 Task: Create a 3D-printable toothbrush cover.
Action: Mouse moved to (523, 404)
Screenshot: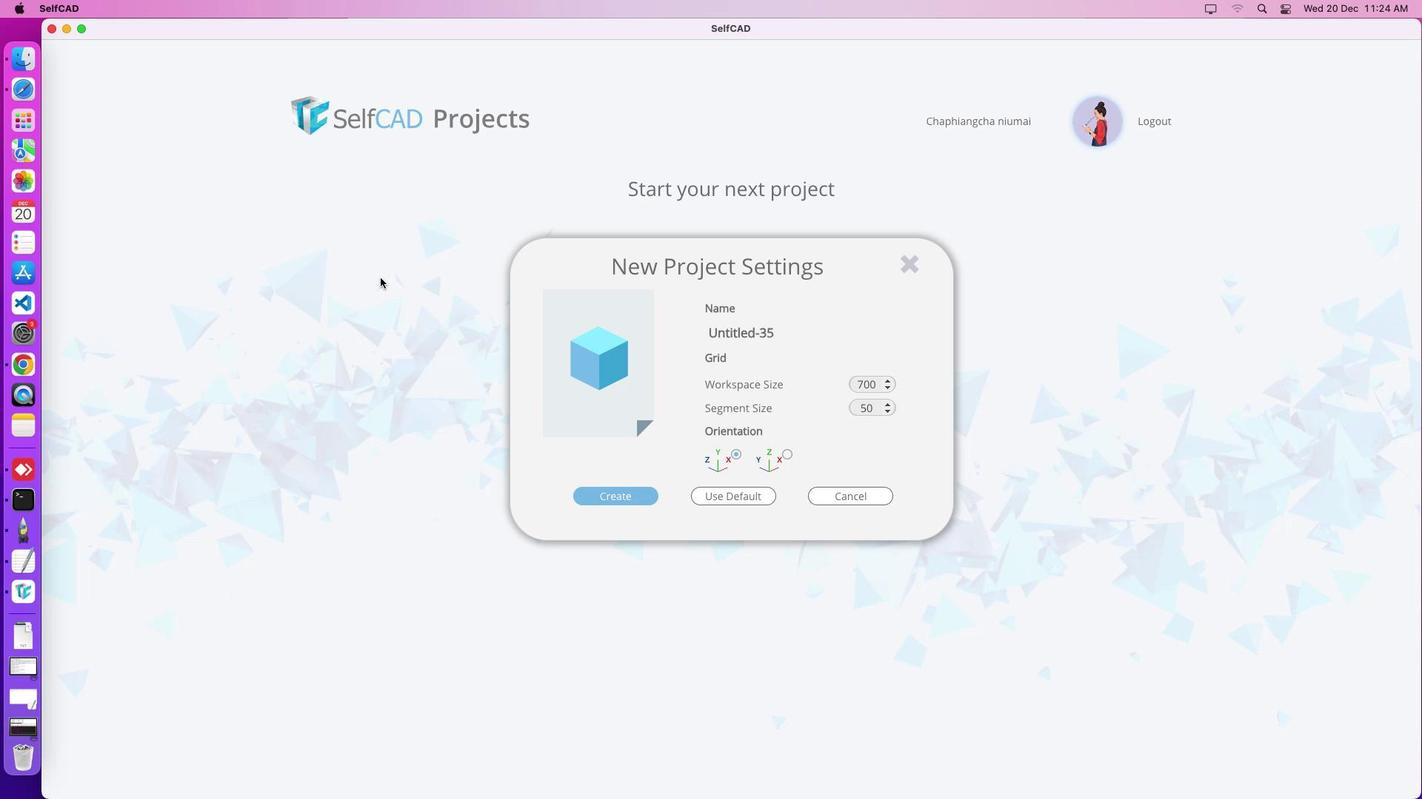 
Action: Mouse pressed left at (523, 404)
Screenshot: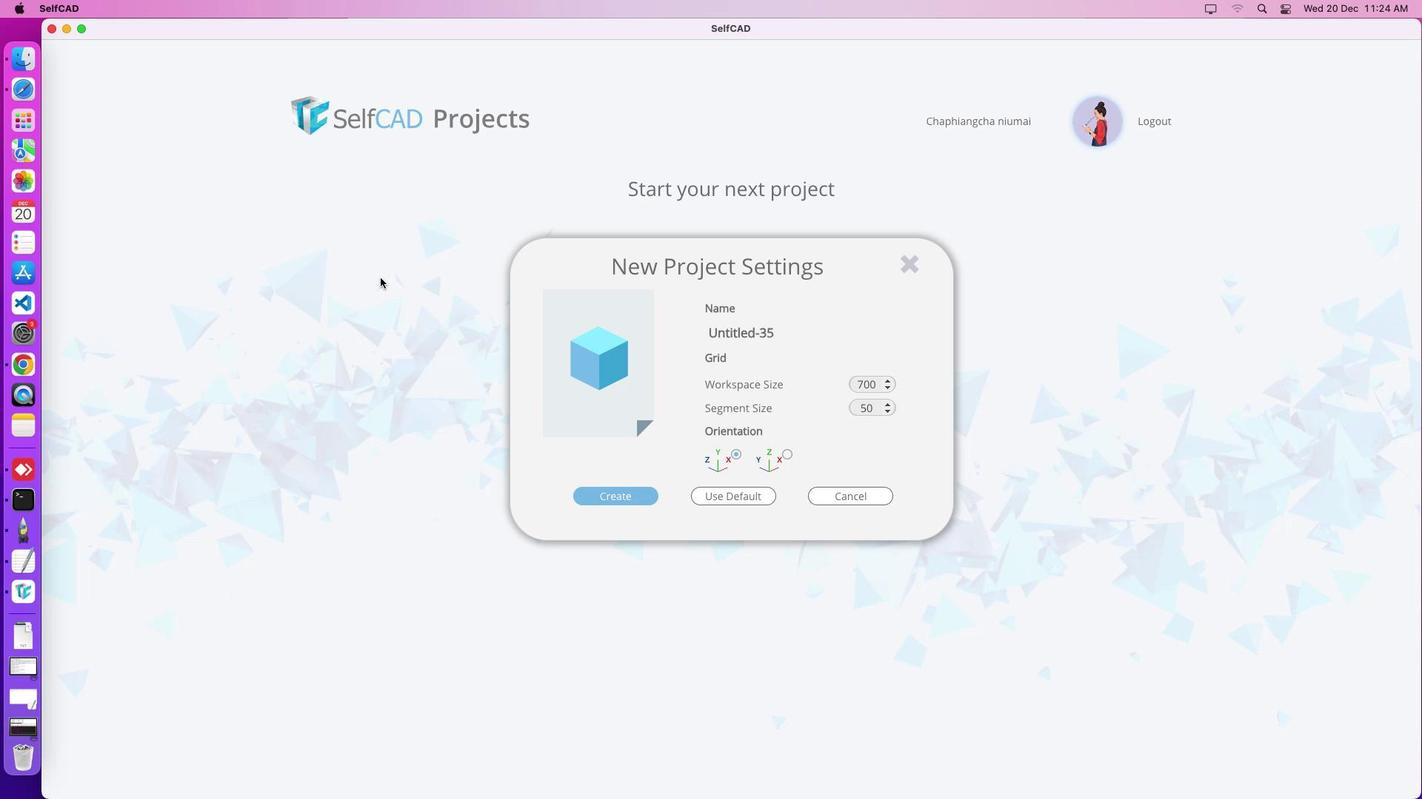 
Action: Mouse moved to (523, 403)
Screenshot: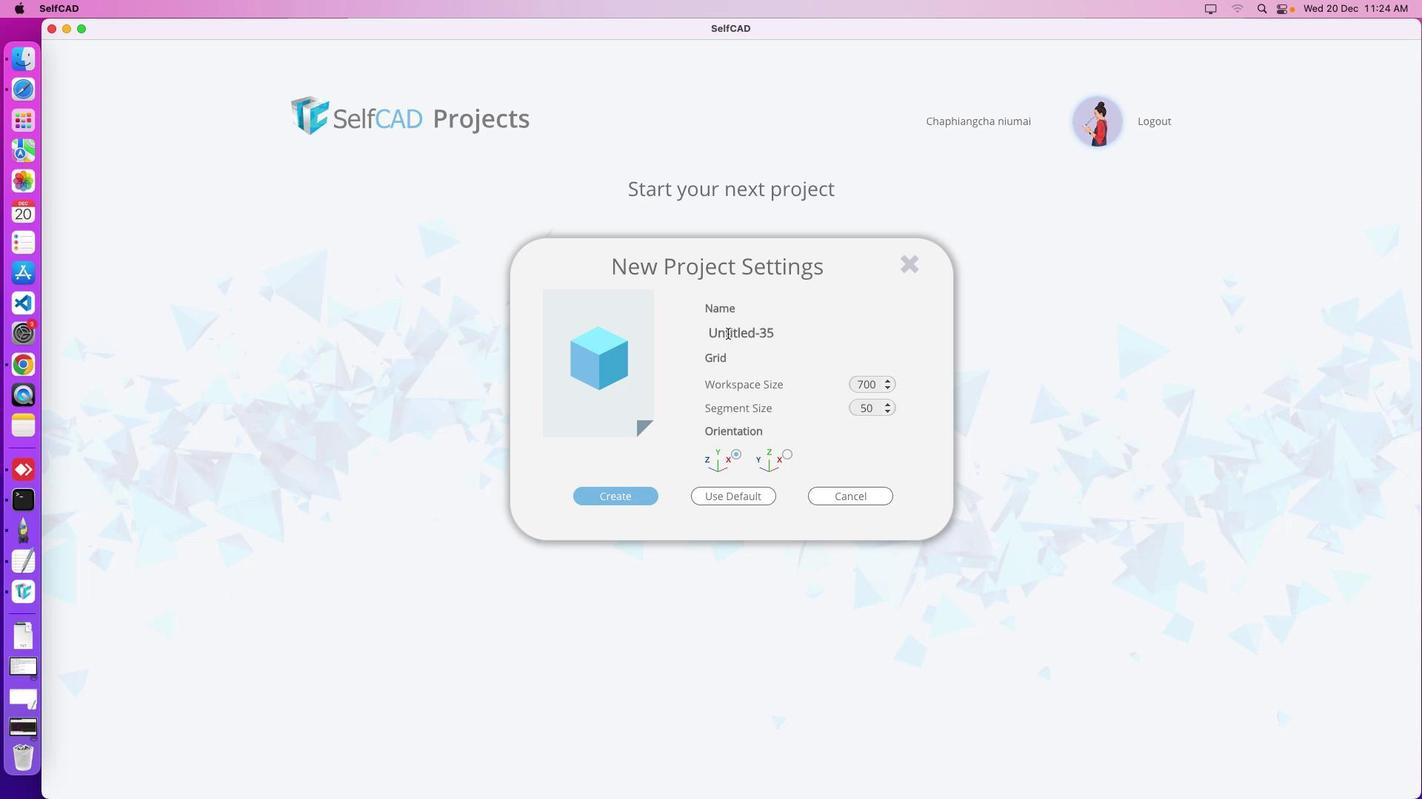 
Action: Mouse pressed left at (523, 403)
Screenshot: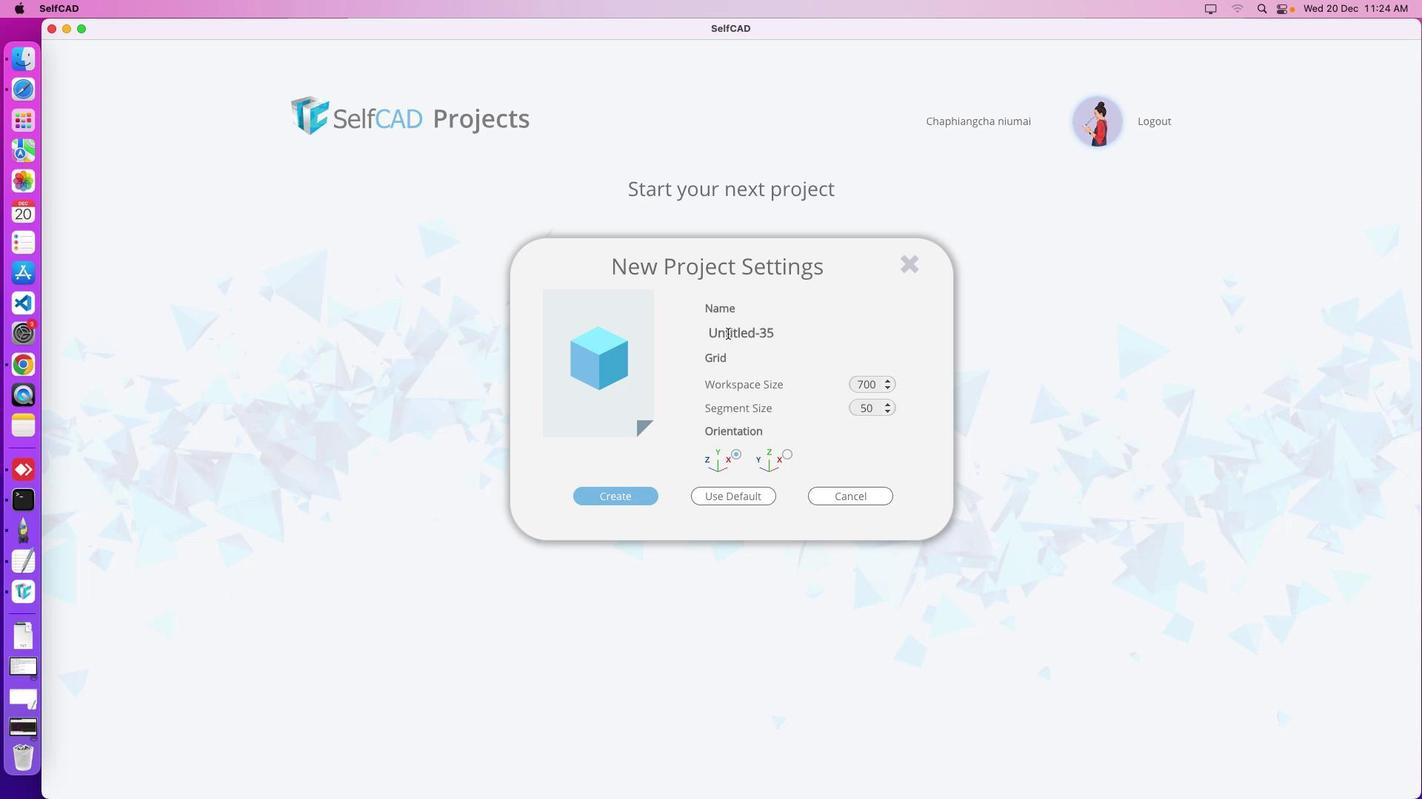 
Action: Mouse moved to (753, 424)
Screenshot: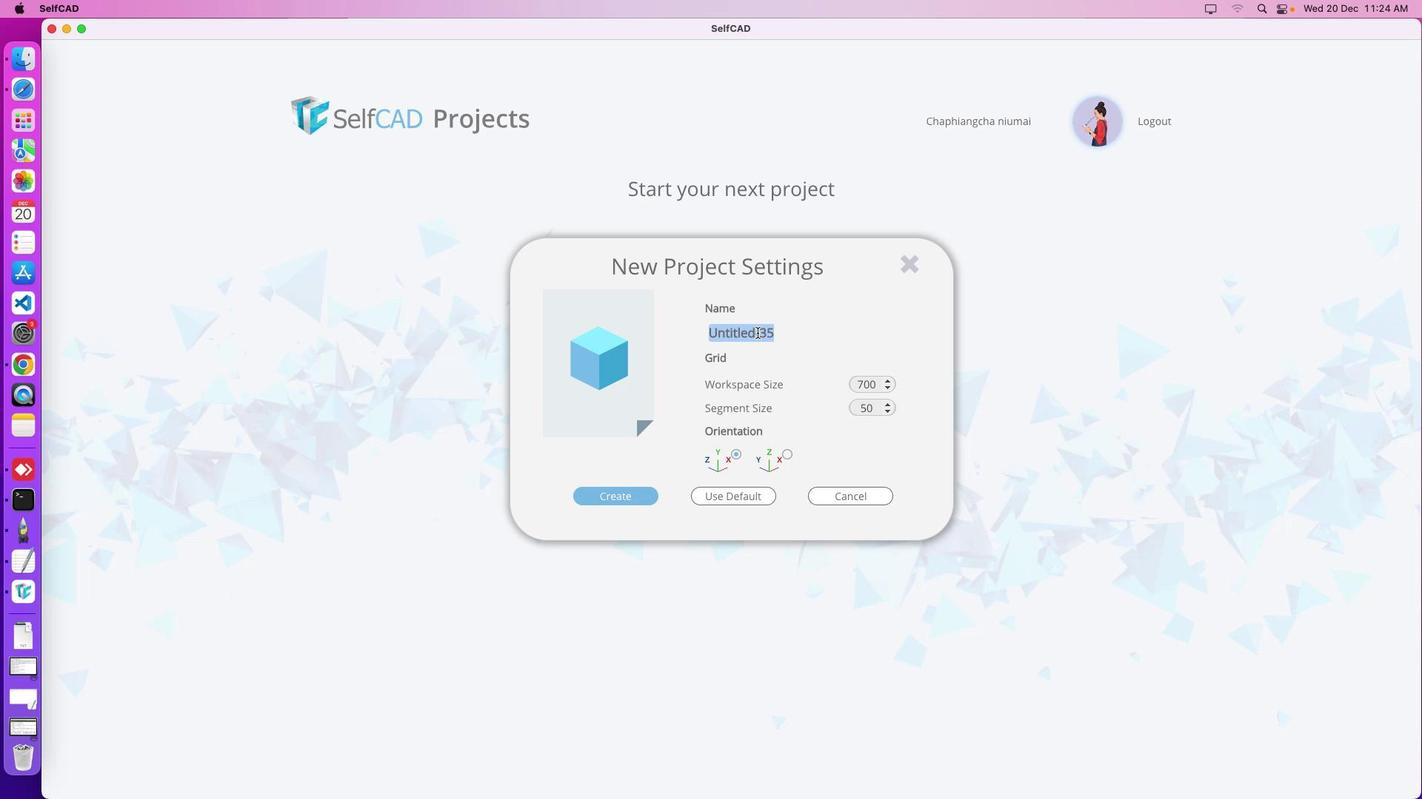 
Action: Mouse pressed left at (753, 424)
Screenshot: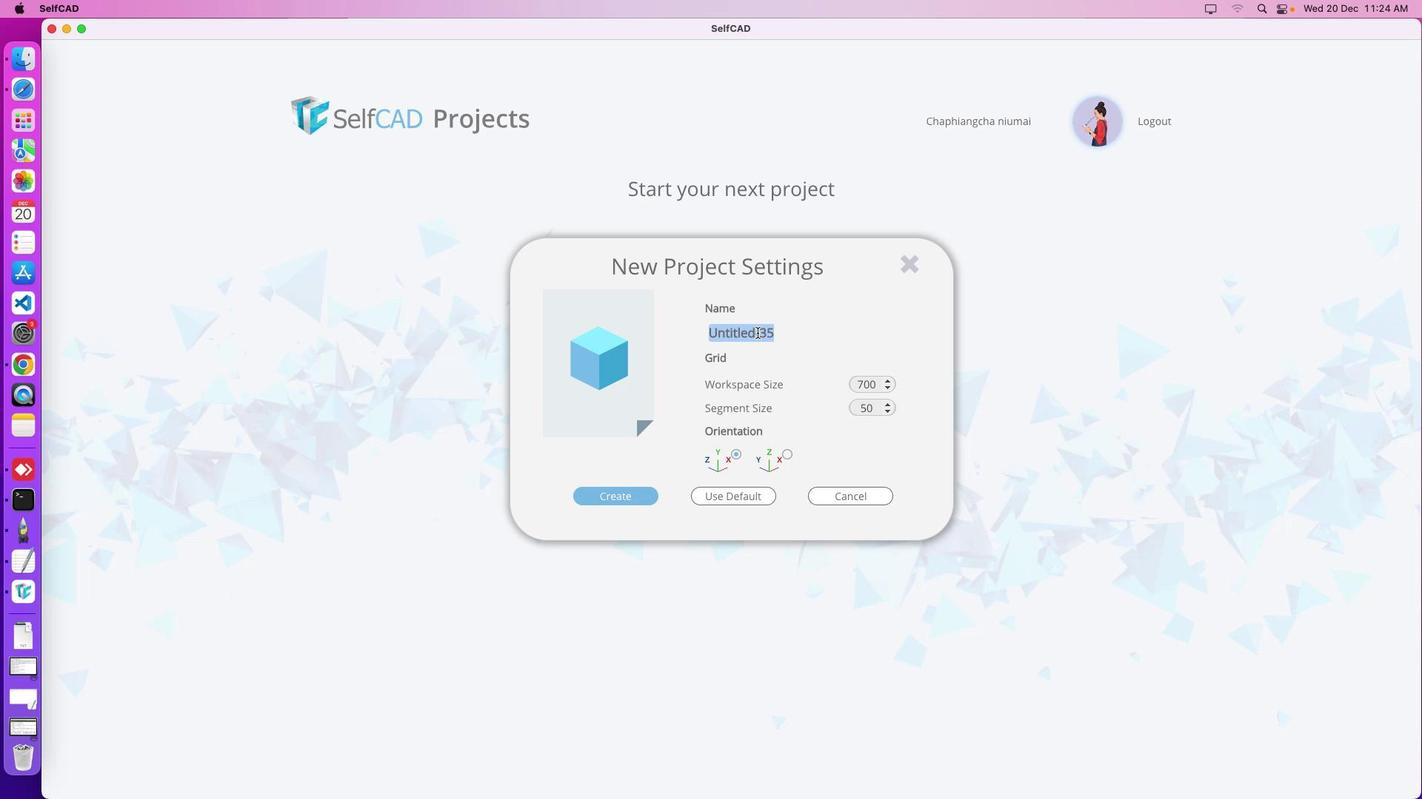
Action: Mouse pressed left at (753, 424)
Screenshot: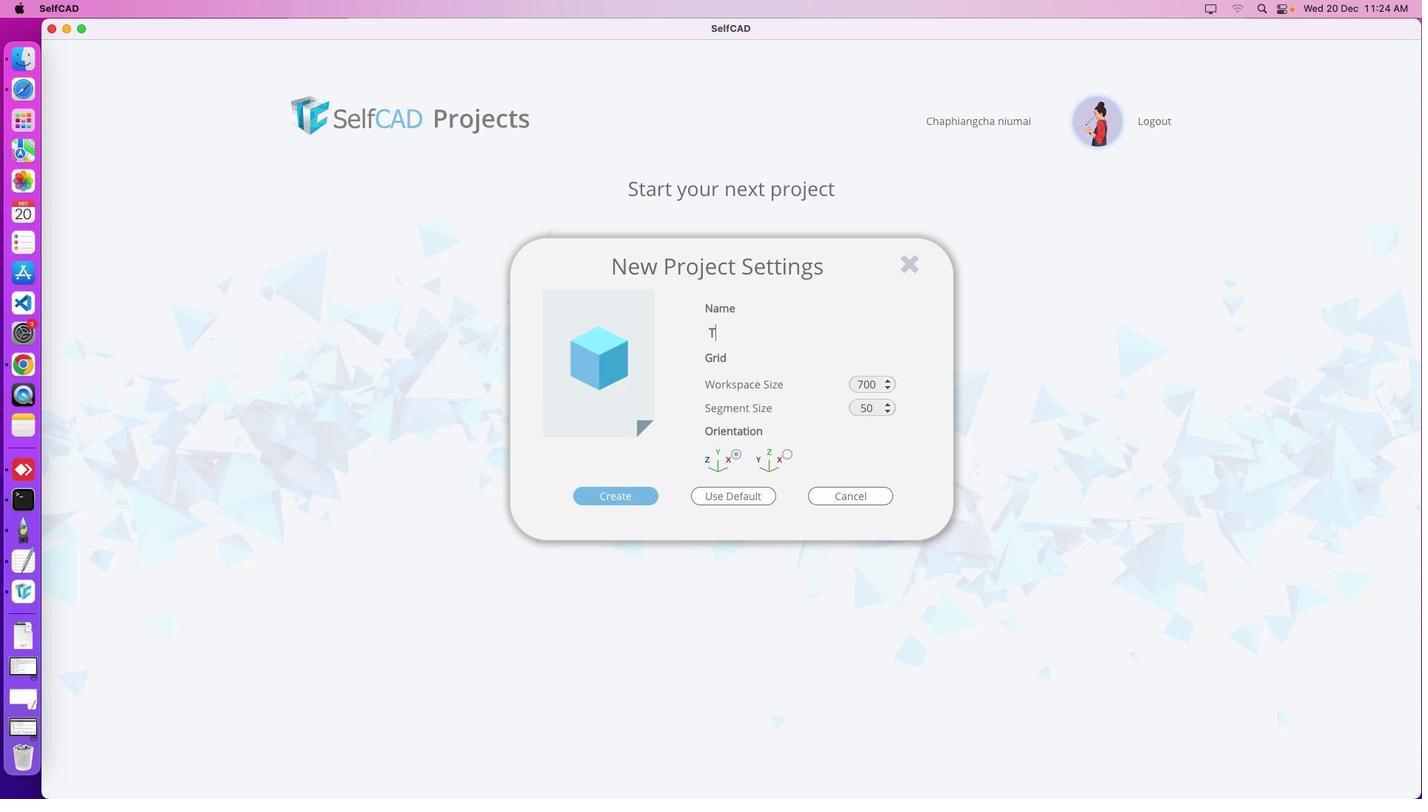 
Action: Mouse pressed left at (753, 424)
Screenshot: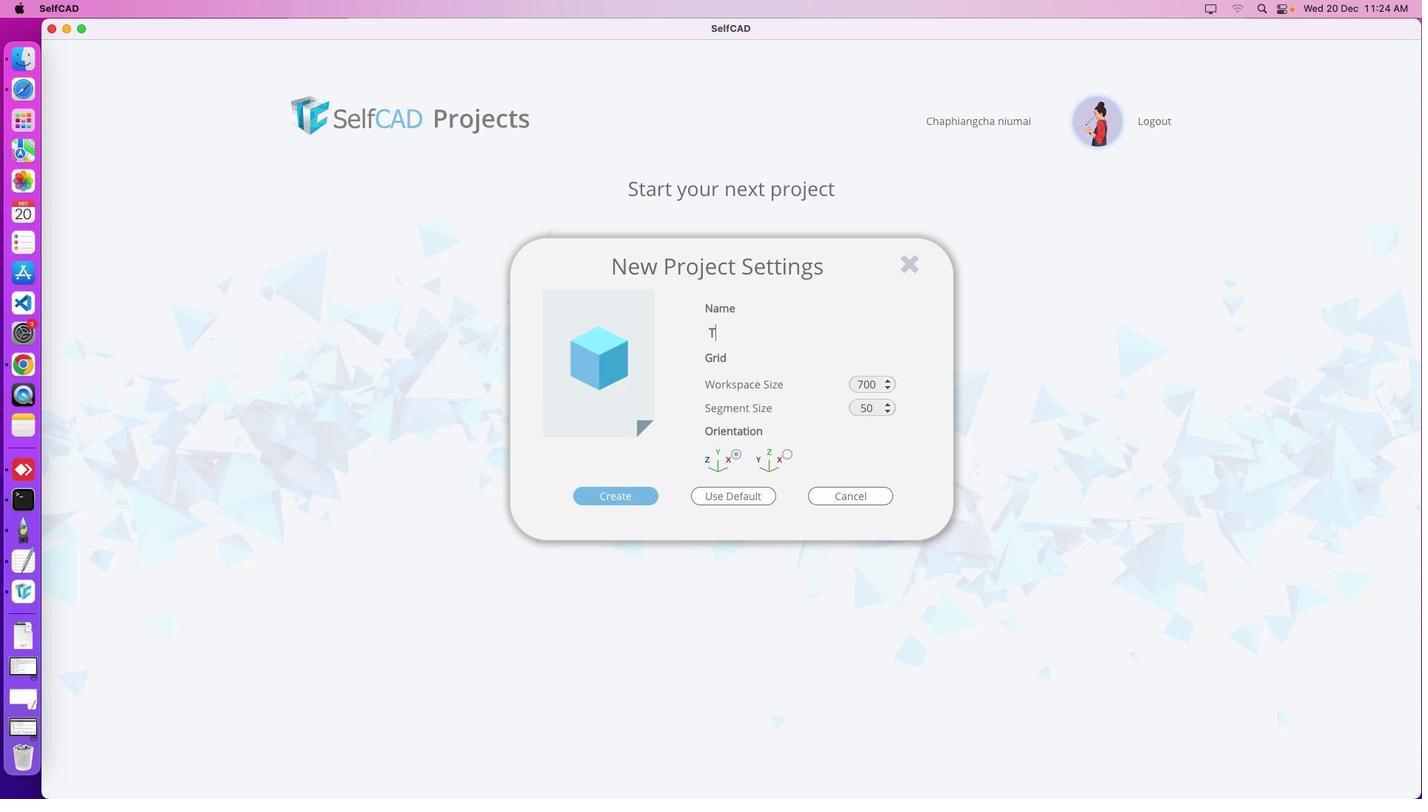 
Action: Mouse moved to (755, 424)
Screenshot: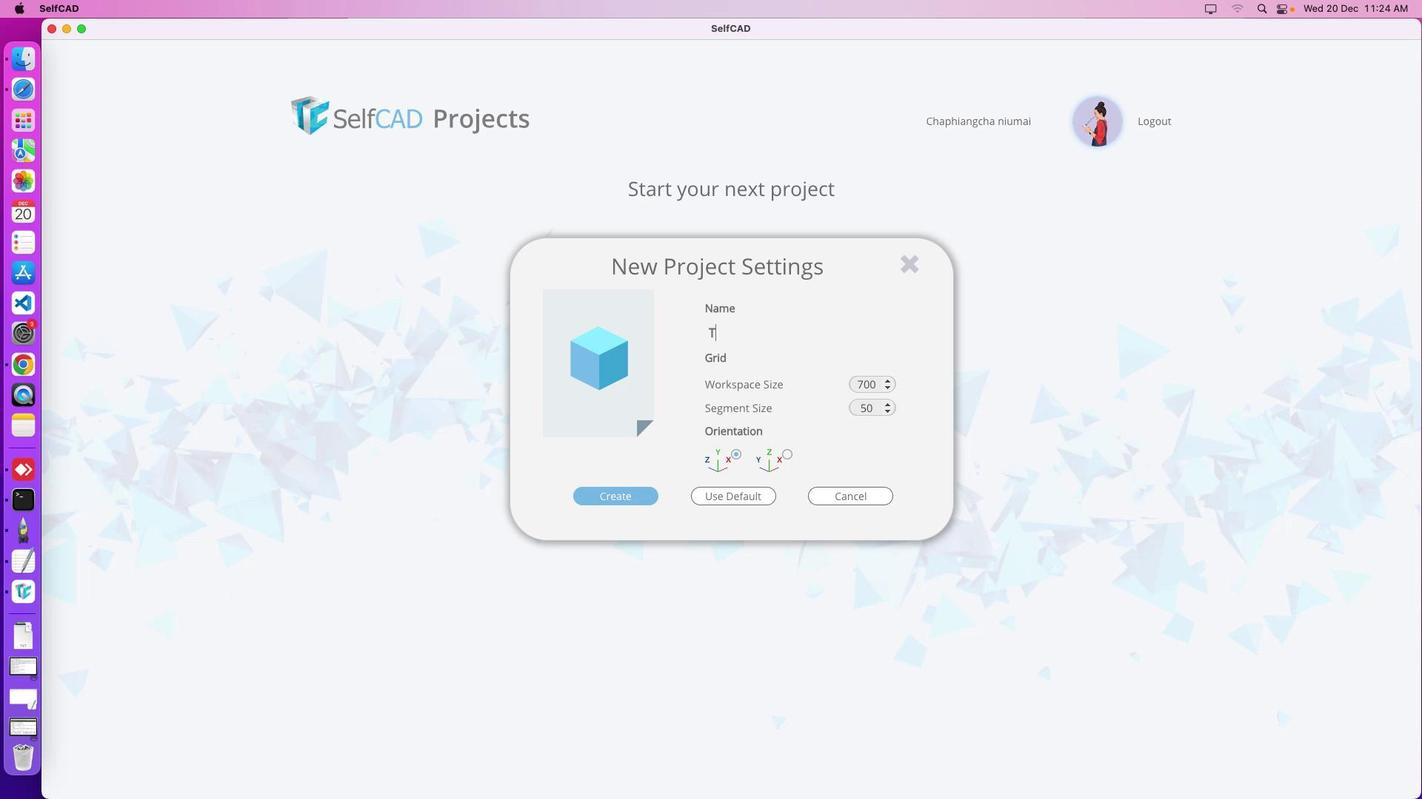 
Action: Key pressed Key.shift_r'T''O''O'
Screenshot: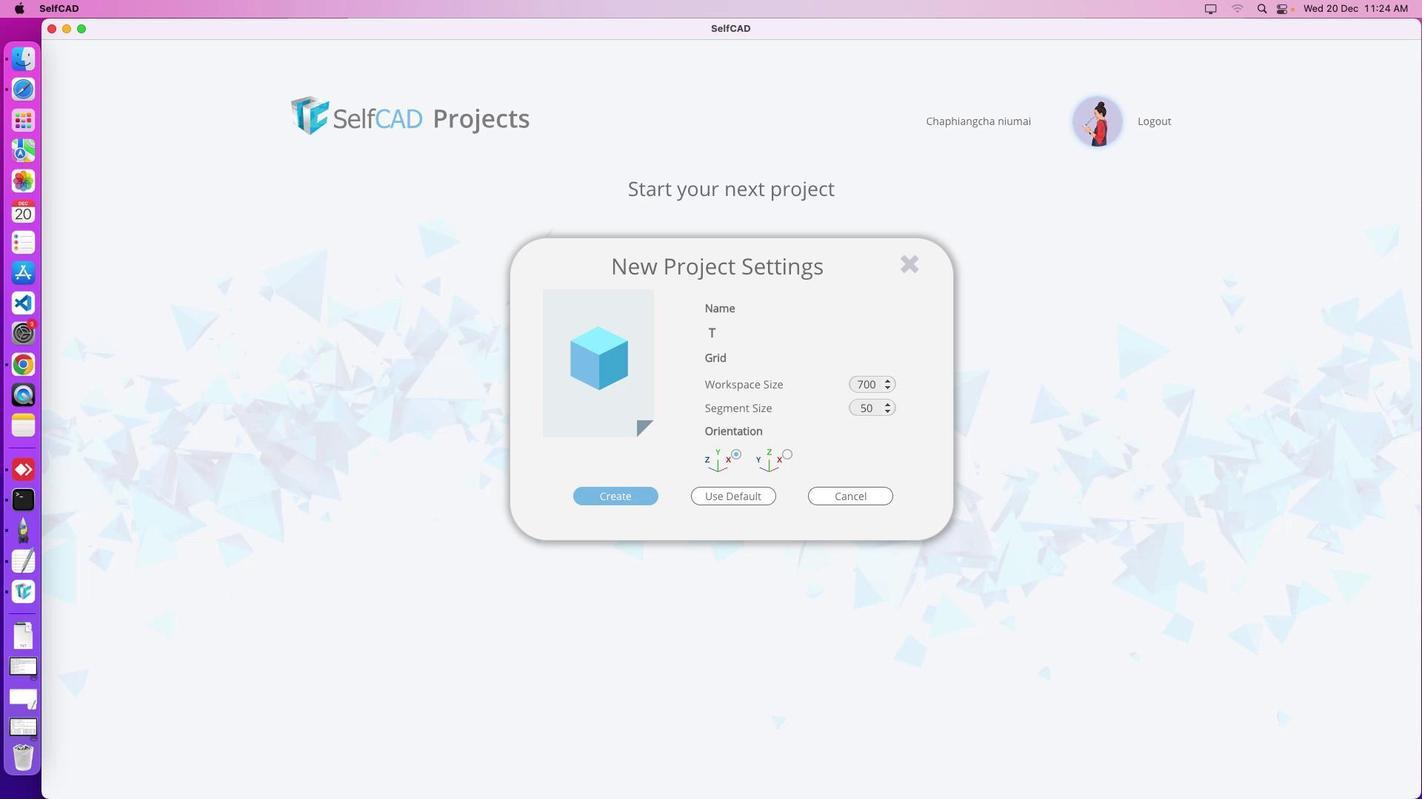 
Action: Mouse moved to (775, 425)
Screenshot: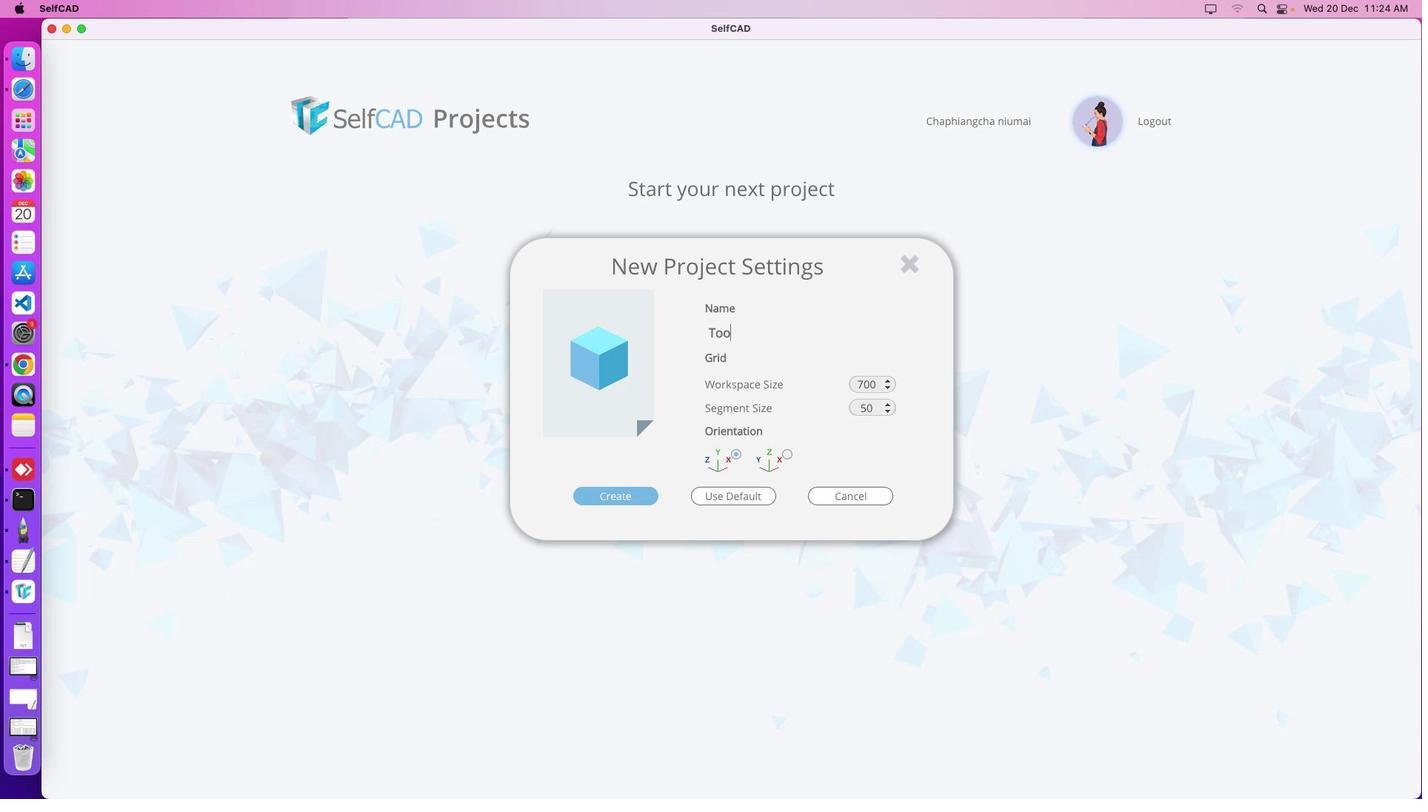 
Action: Key pressed Key.backspace
Screenshot: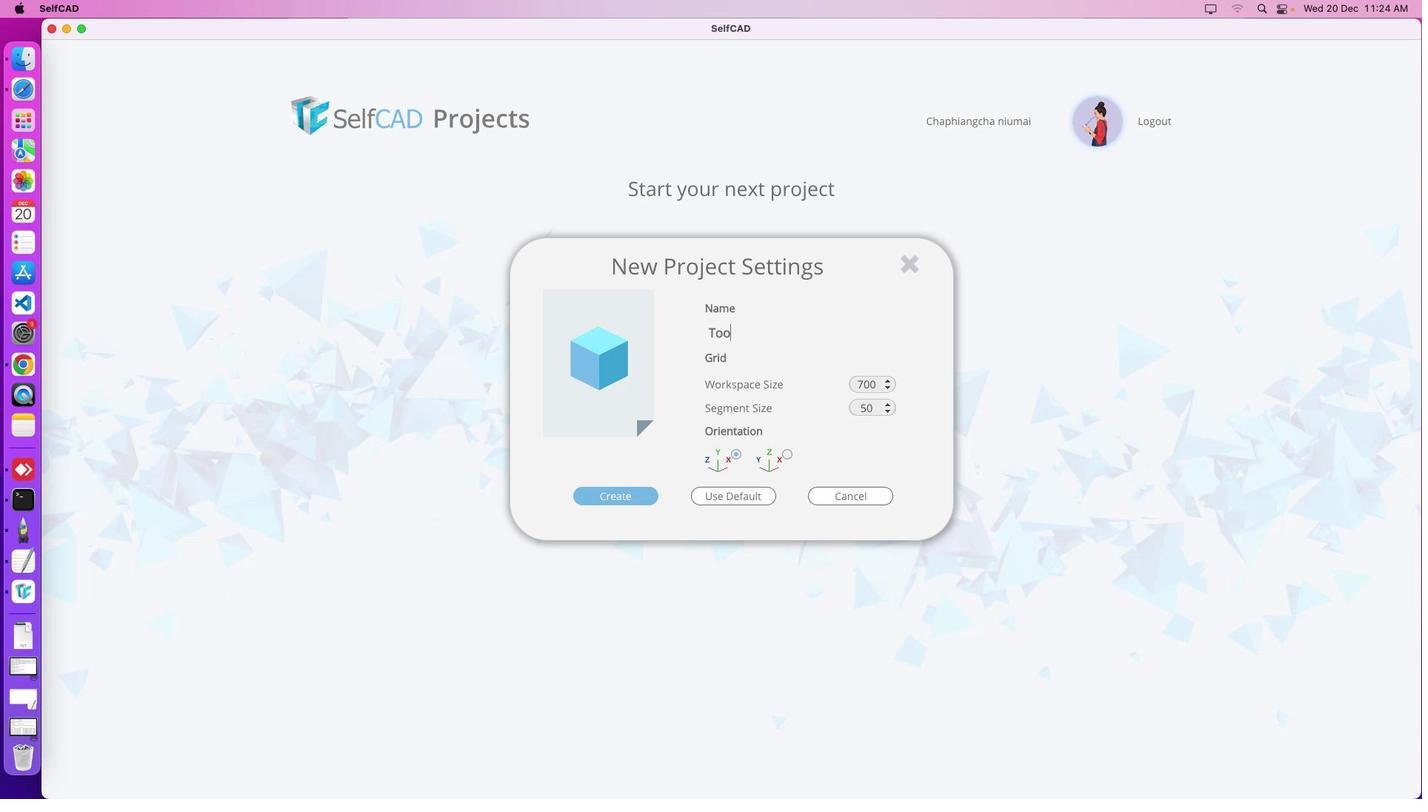 
Action: Mouse moved to (777, 425)
Screenshot: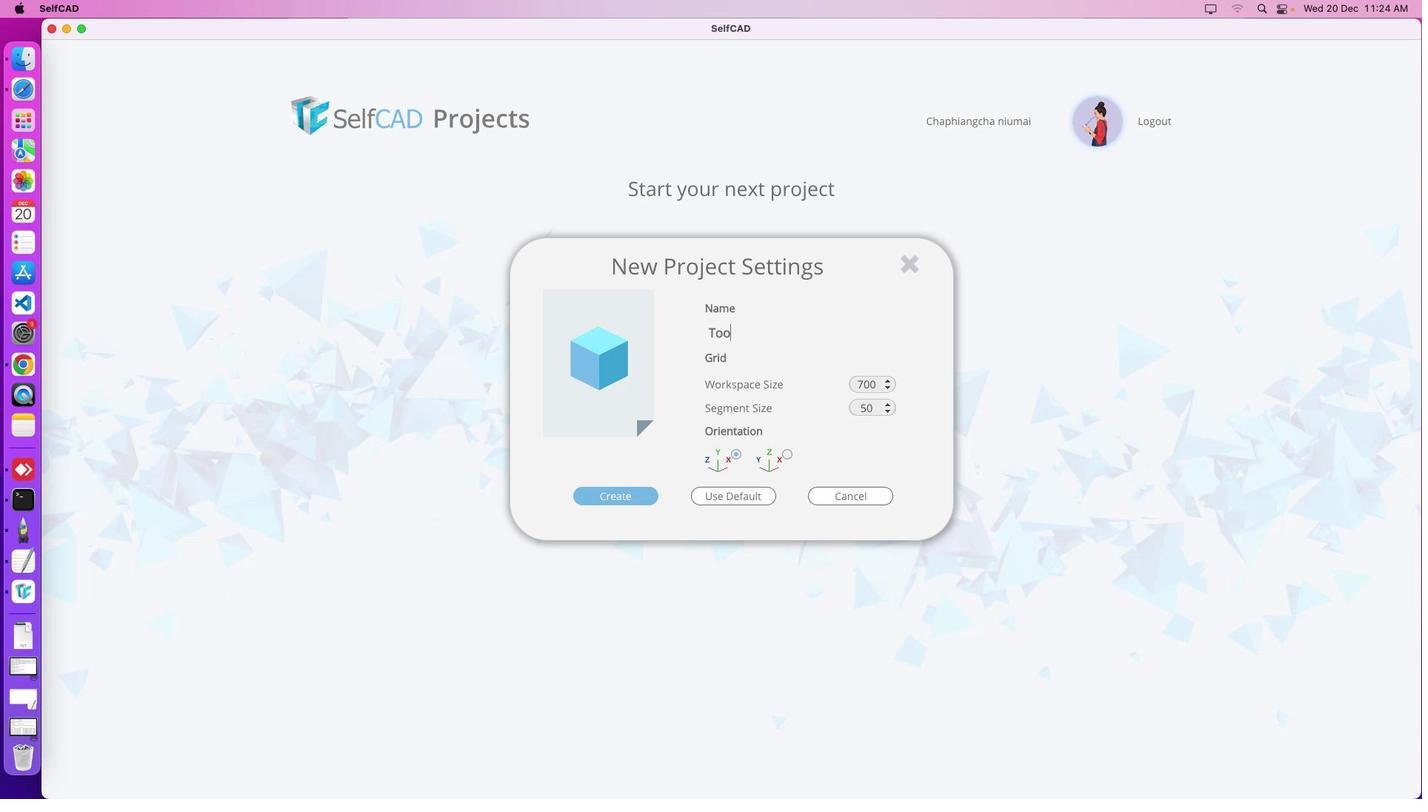 
Action: Key pressed Key.backspace'o''o''t''h''b''r''u''s''h'Key.space'h''o''l''d''e''r'Key.enter
Screenshot: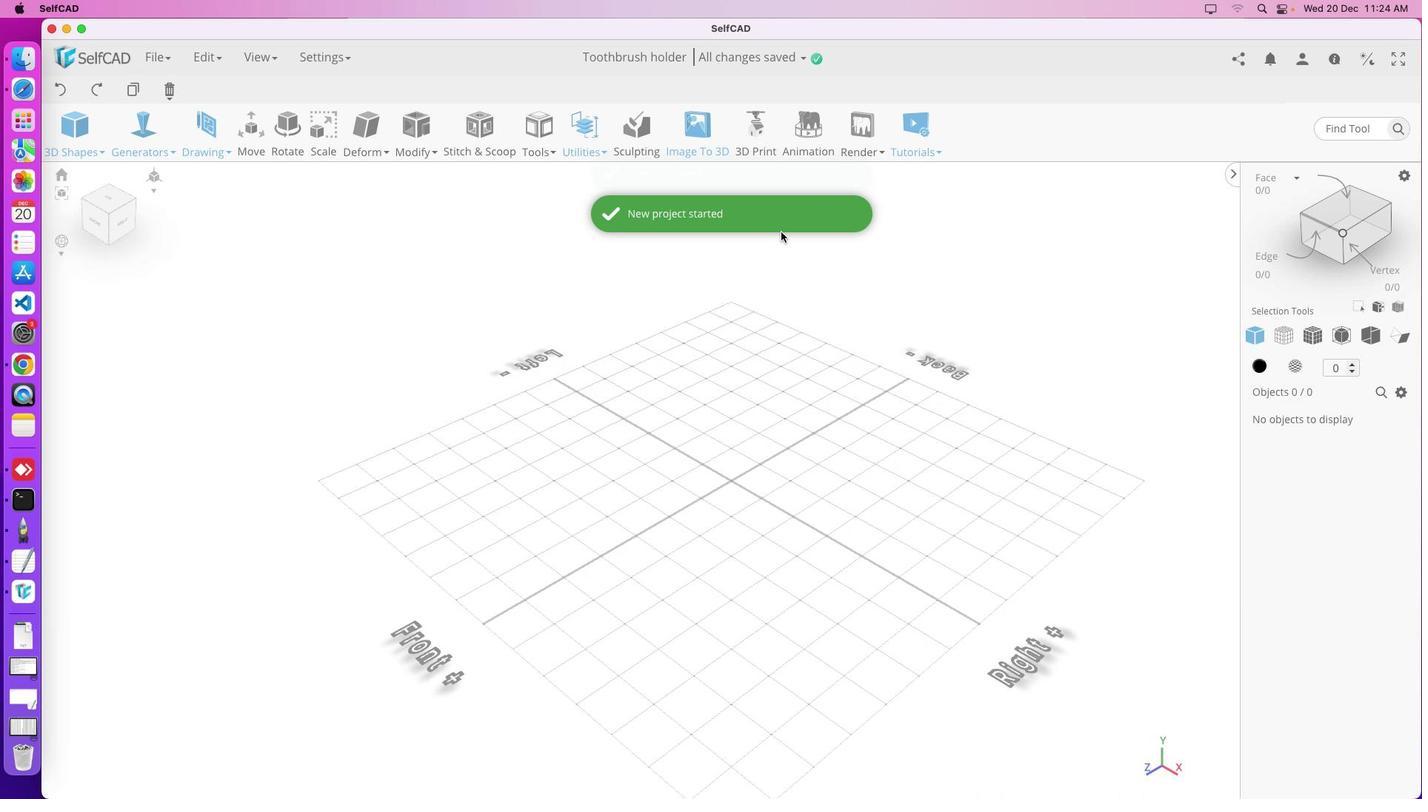 
Action: Mouse moved to (965, 382)
Screenshot: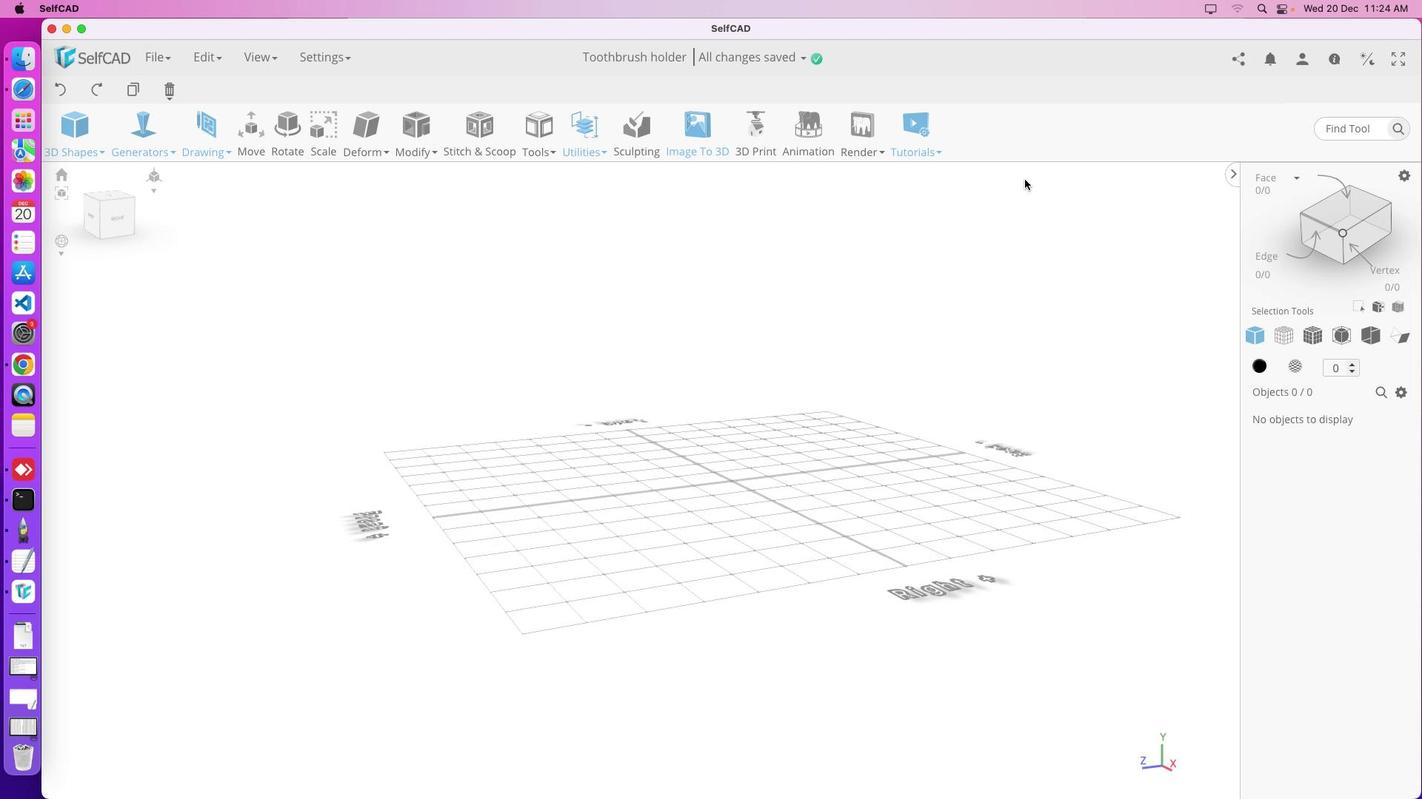 
Action: Mouse pressed left at (965, 382)
Screenshot: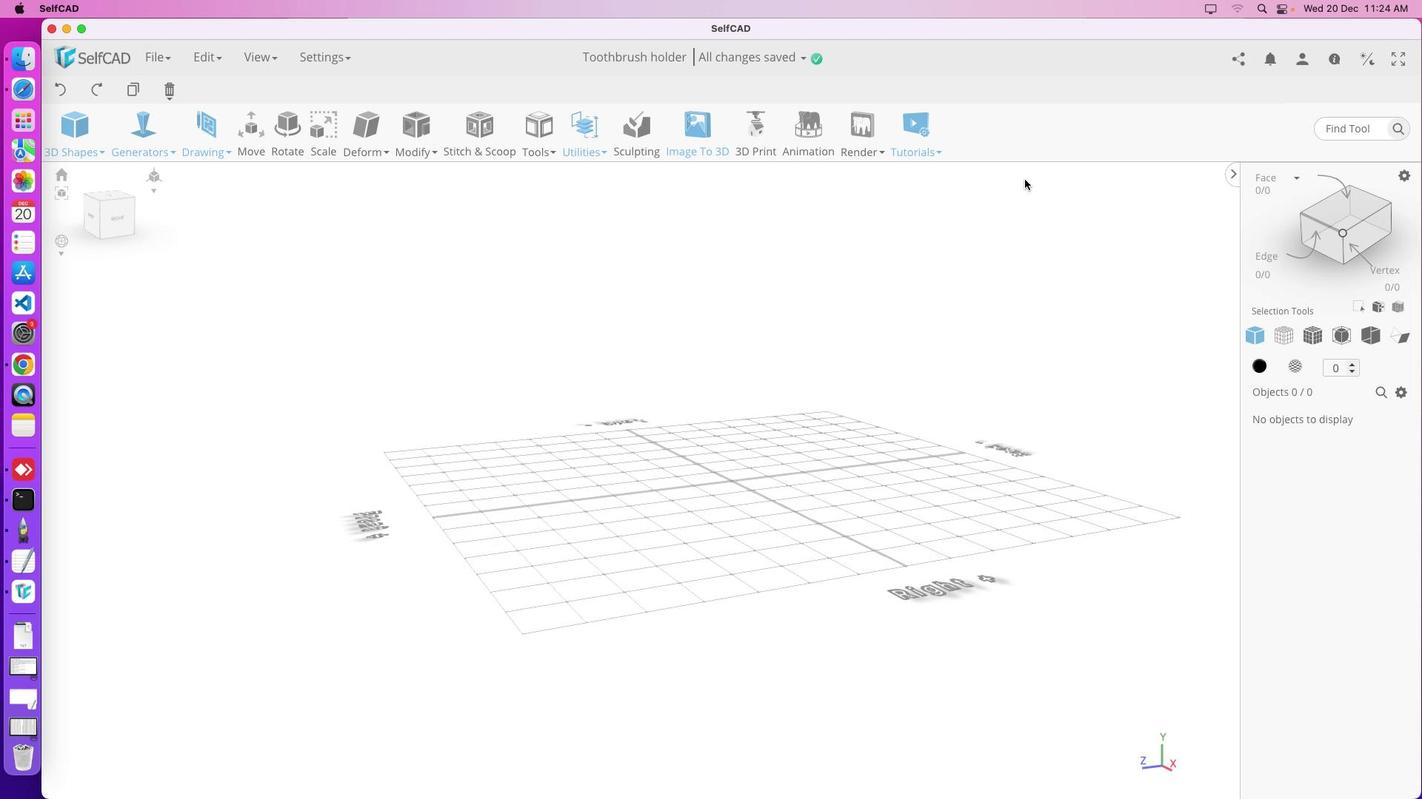 
Action: Mouse moved to (337, 370)
Screenshot: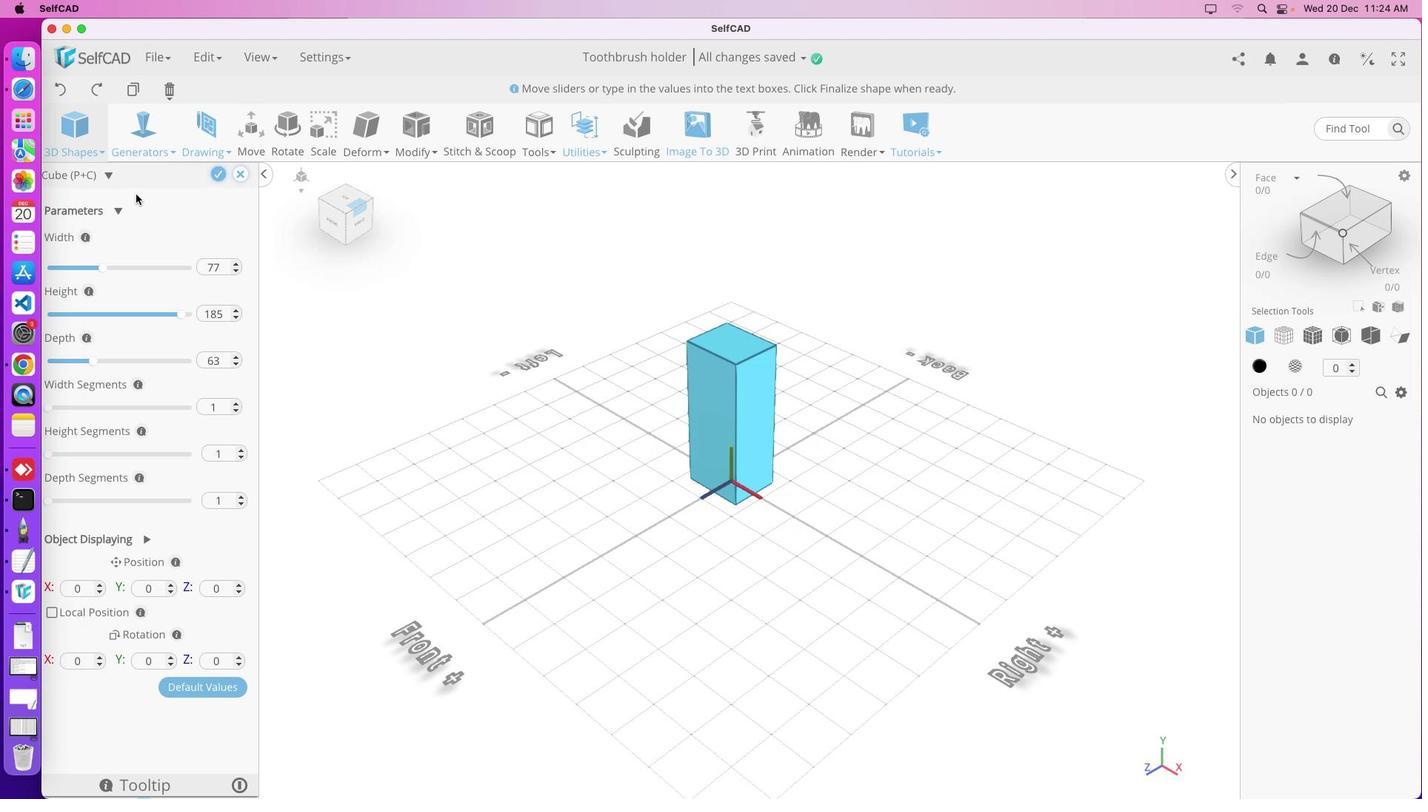 
Action: Mouse pressed left at (337, 370)
Screenshot: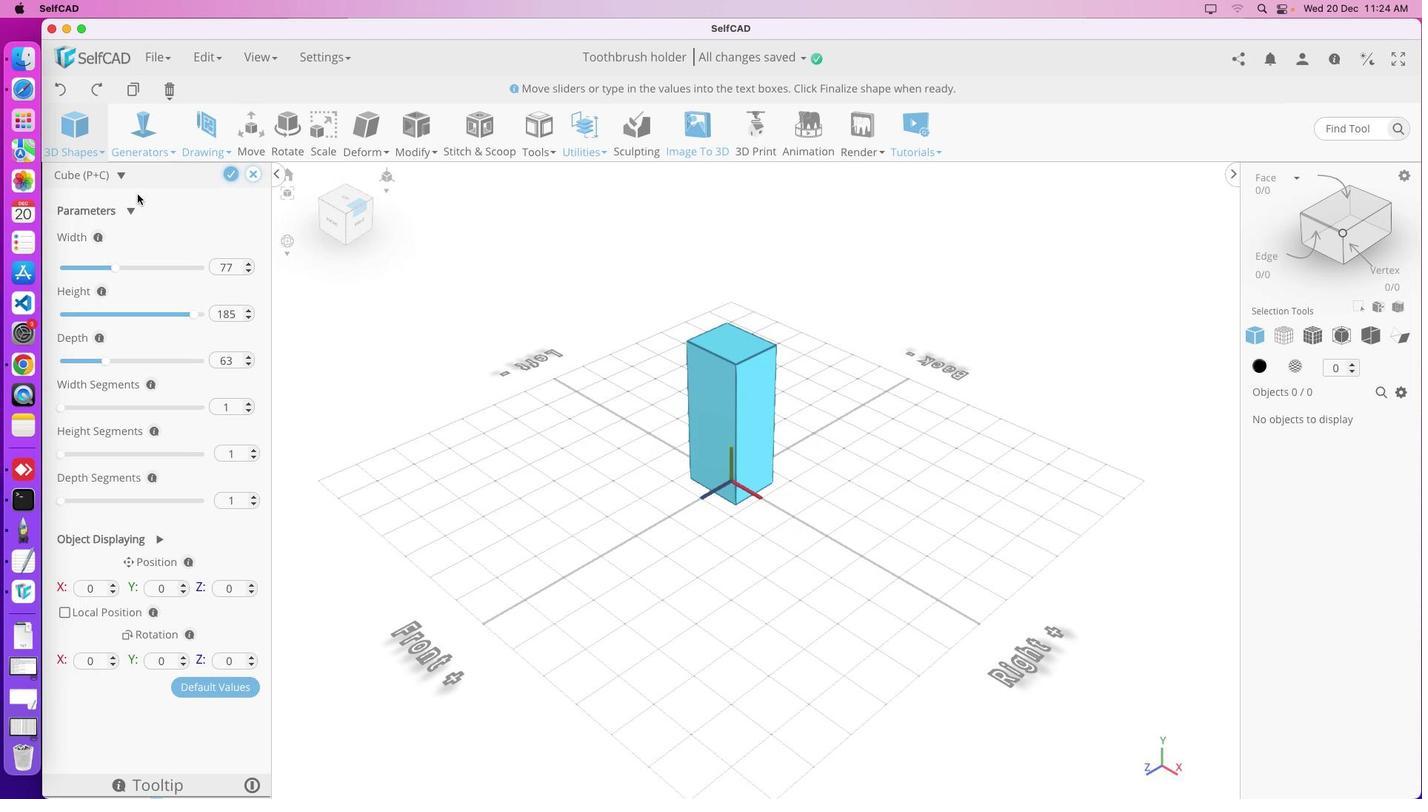 
Action: Mouse moved to (359, 399)
Screenshot: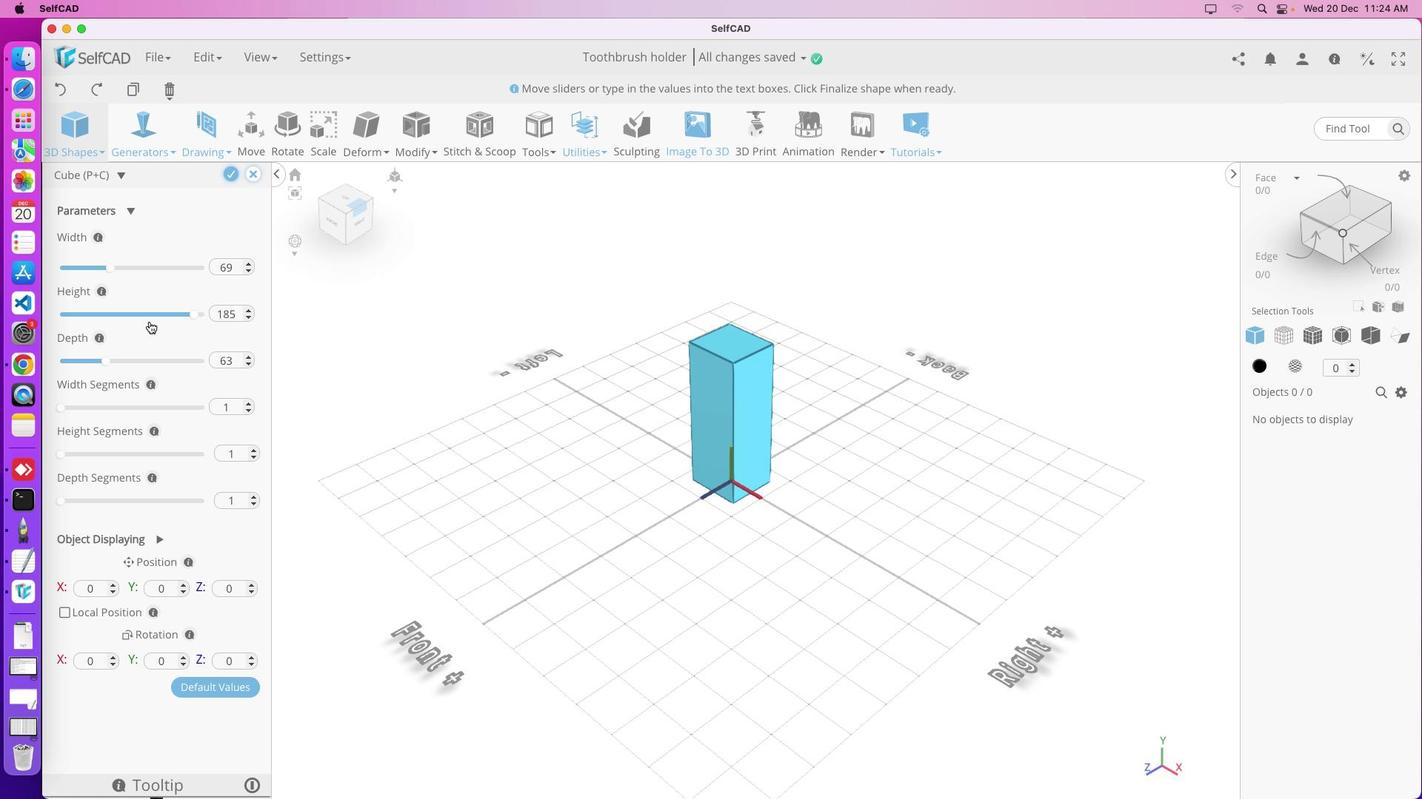 
Action: Mouse pressed left at (359, 399)
Screenshot: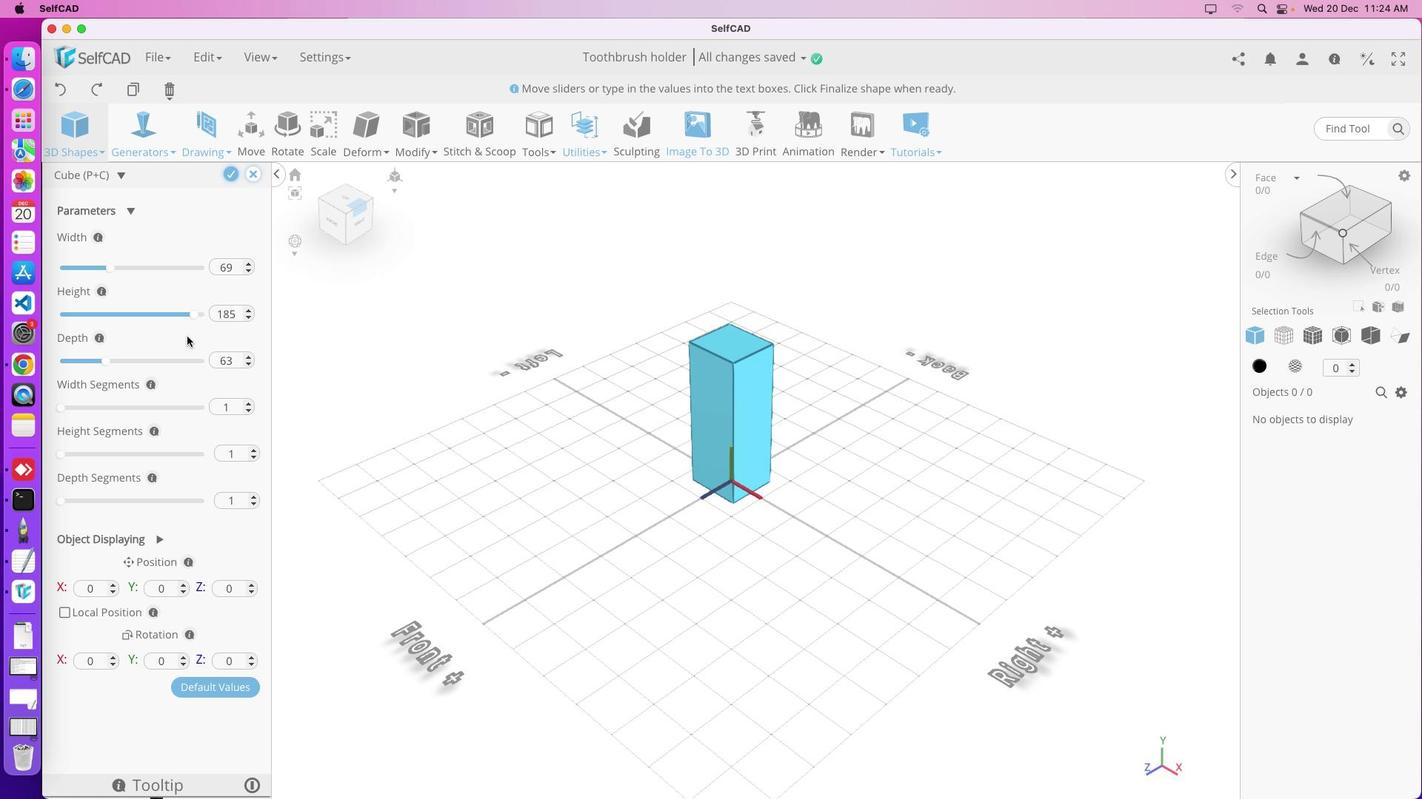 
Action: Mouse moved to (352, 433)
Screenshot: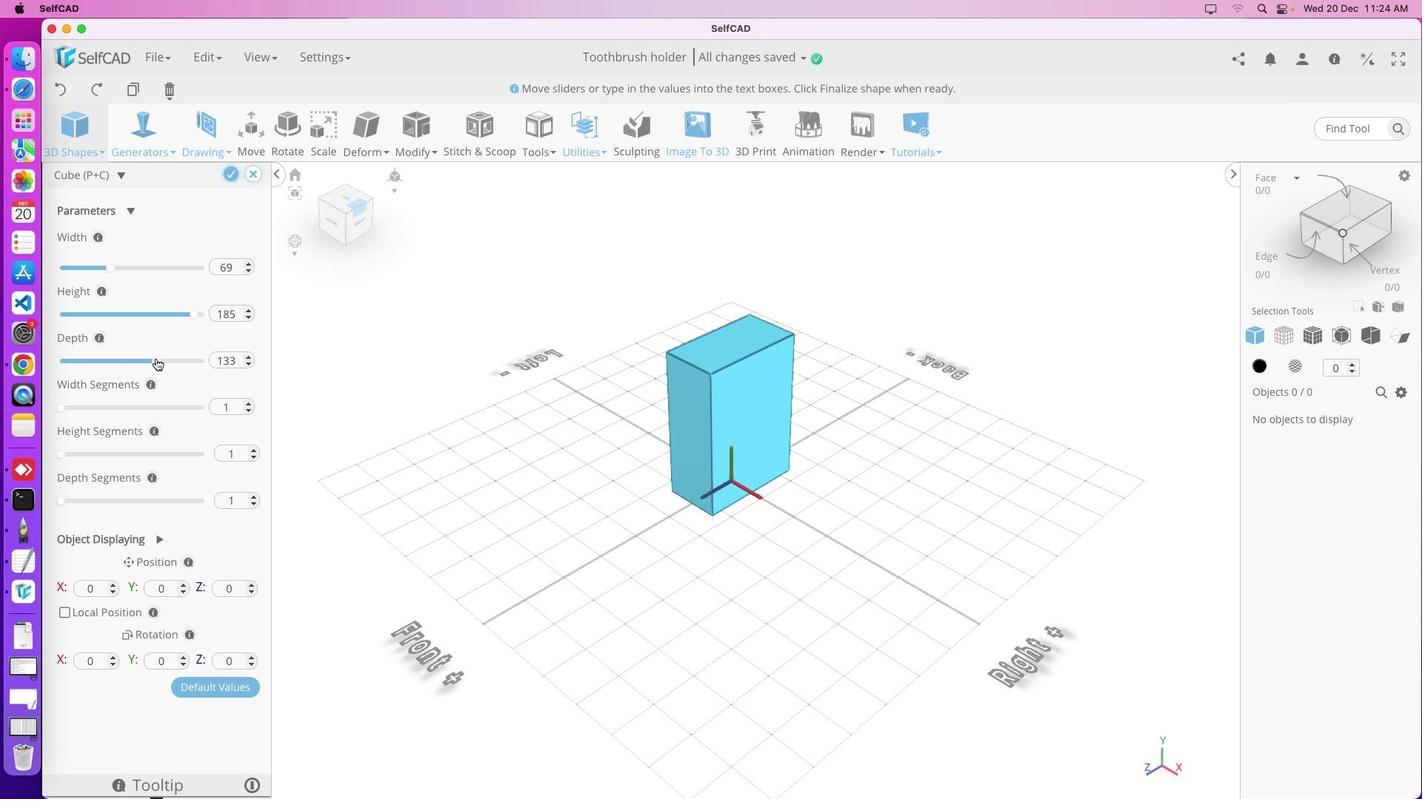 
Action: Mouse pressed left at (352, 433)
Screenshot: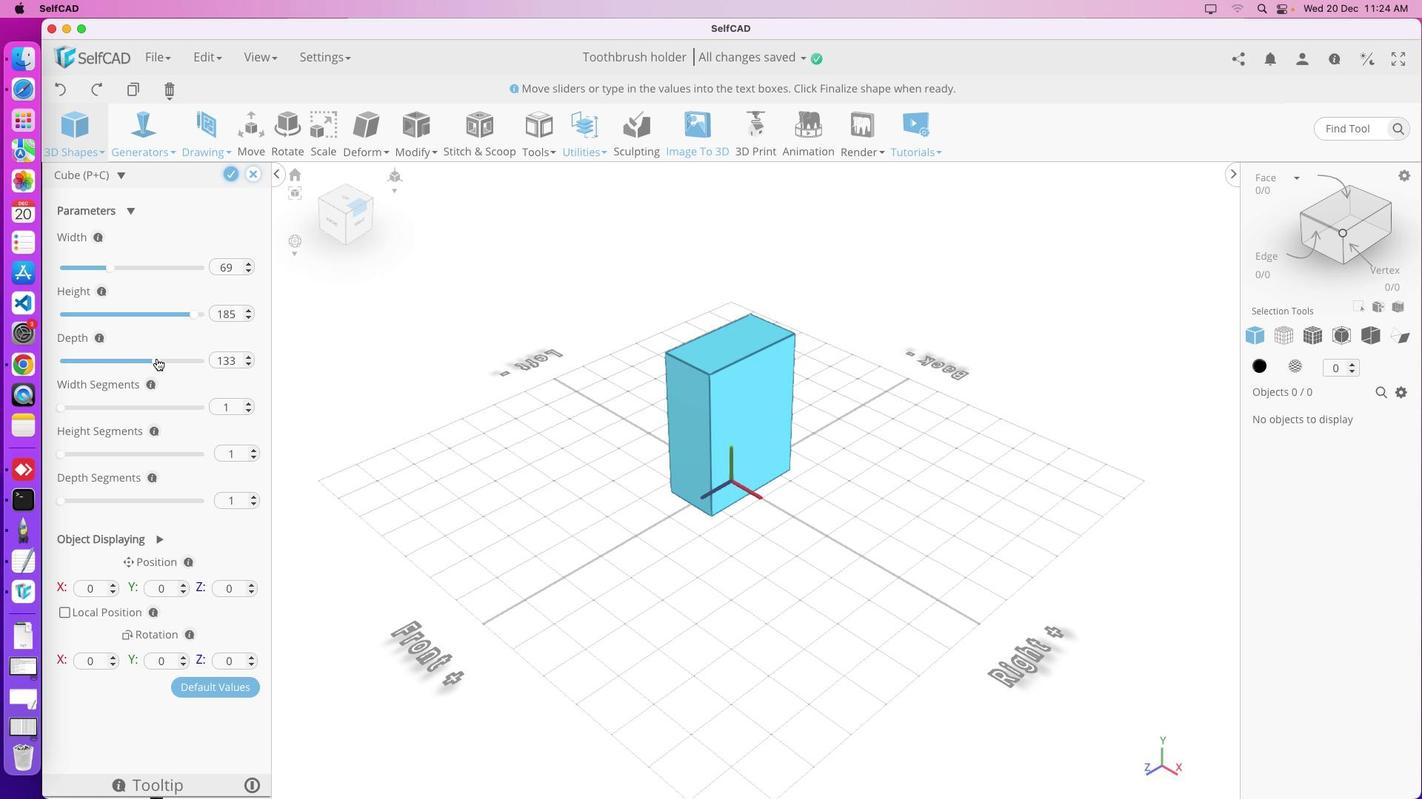 
Action: Mouse moved to (328, 451)
Screenshot: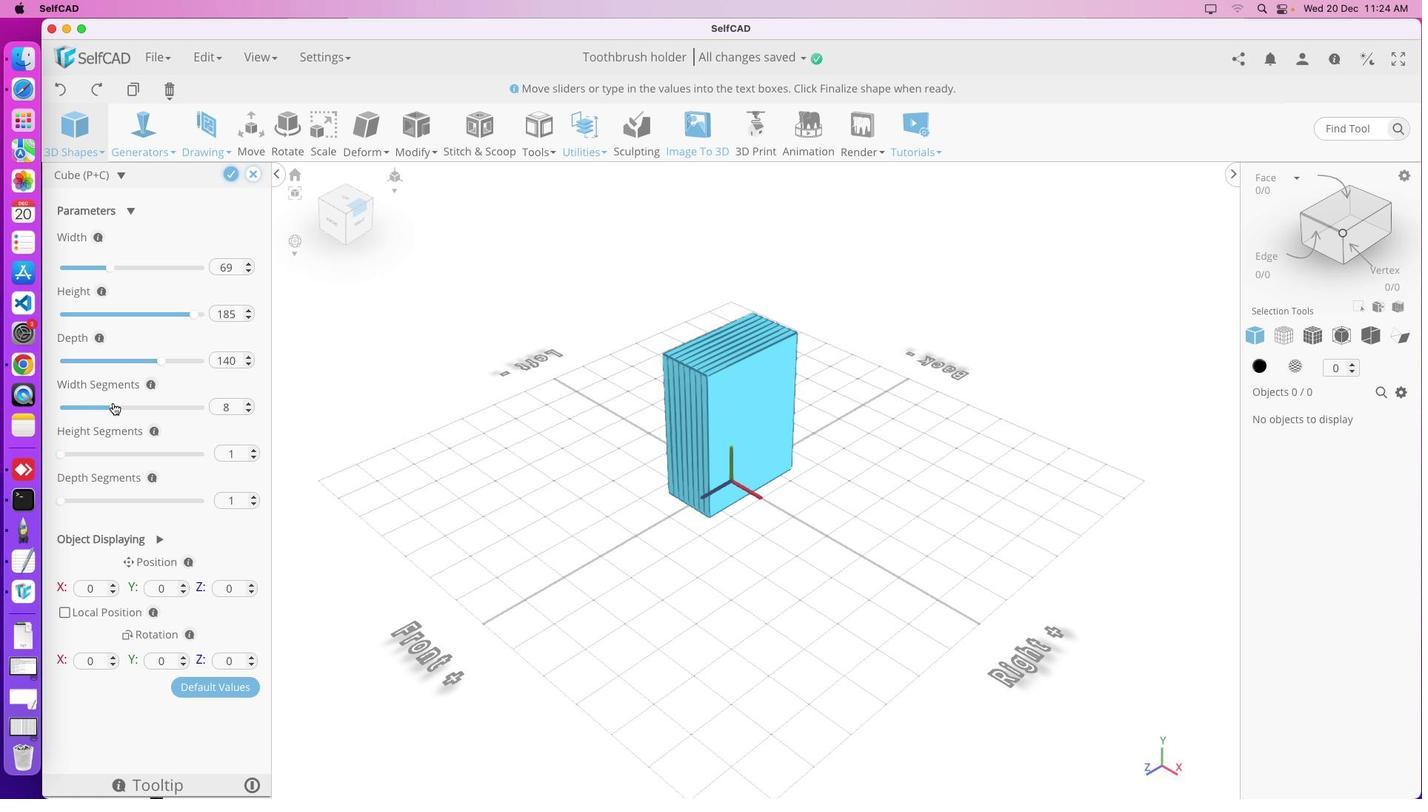 
Action: Mouse pressed left at (328, 451)
Screenshot: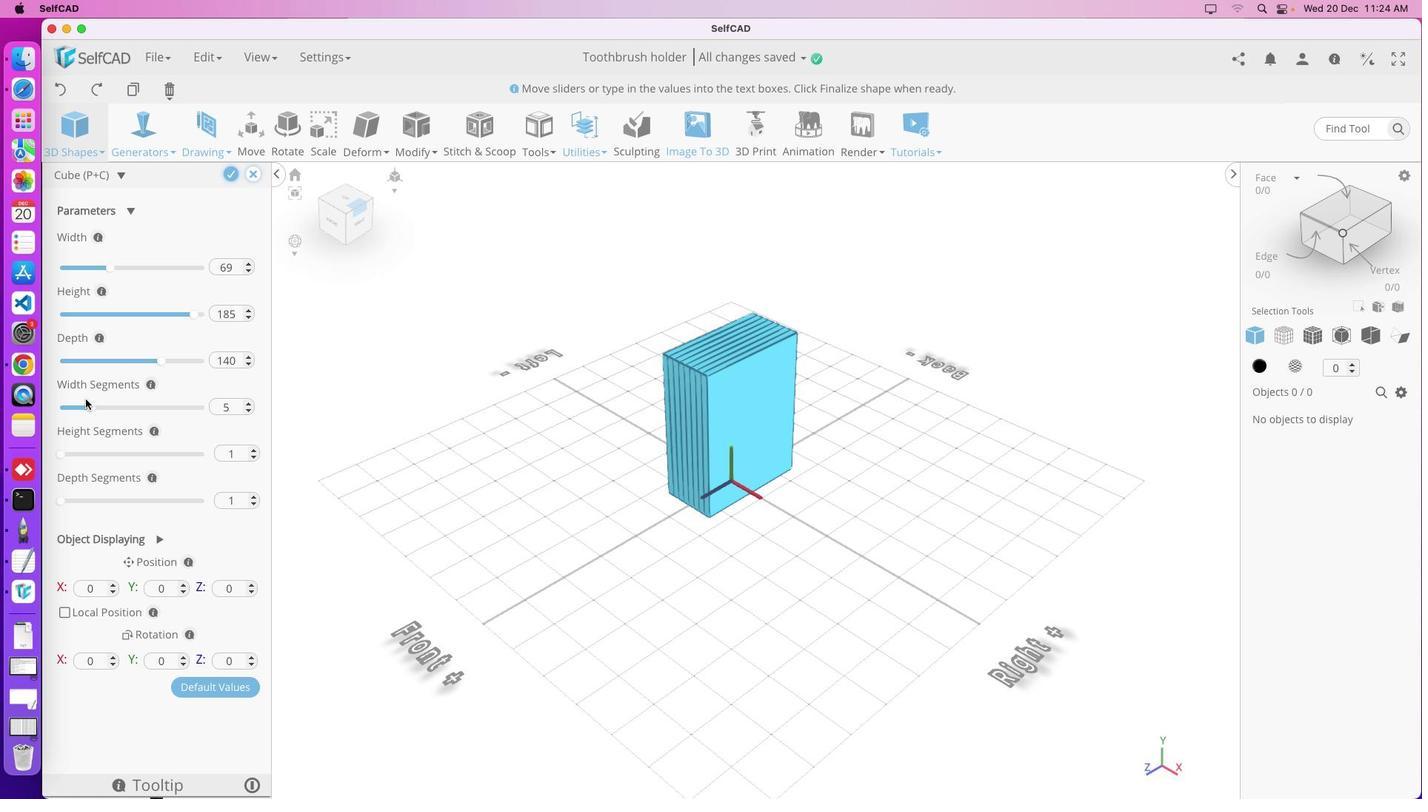 
Action: Mouse moved to (328, 468)
Screenshot: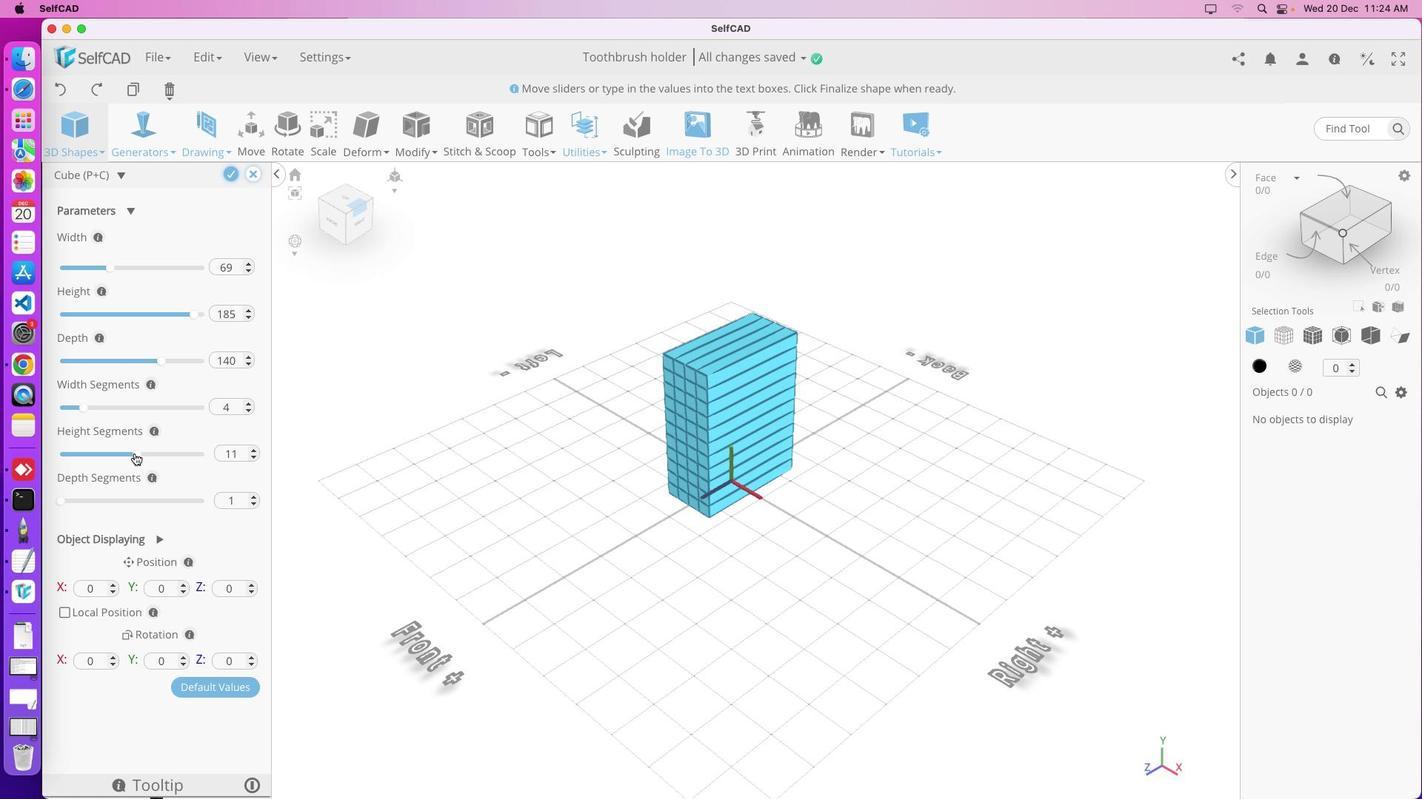 
Action: Mouse pressed left at (328, 468)
Screenshot: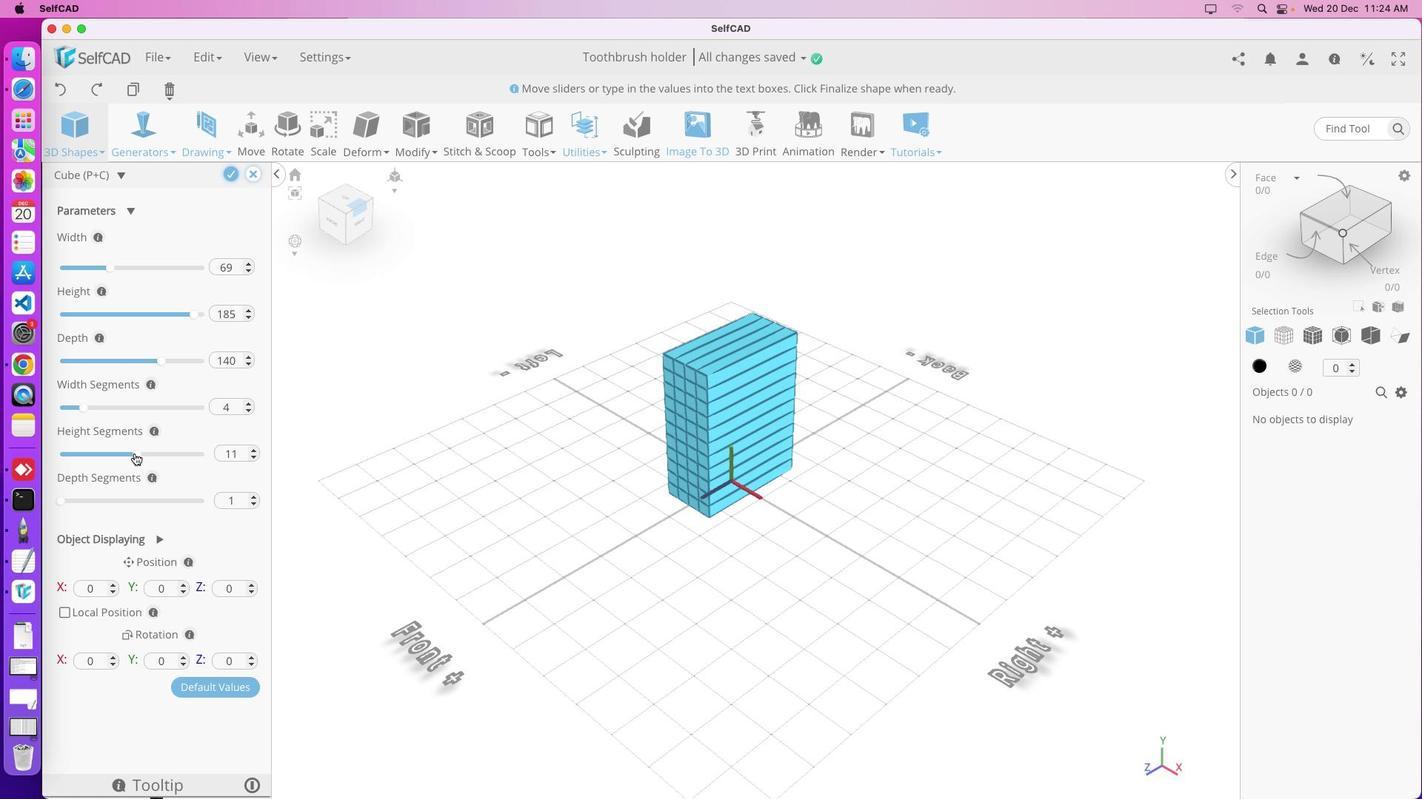 
Action: Mouse moved to (328, 485)
Screenshot: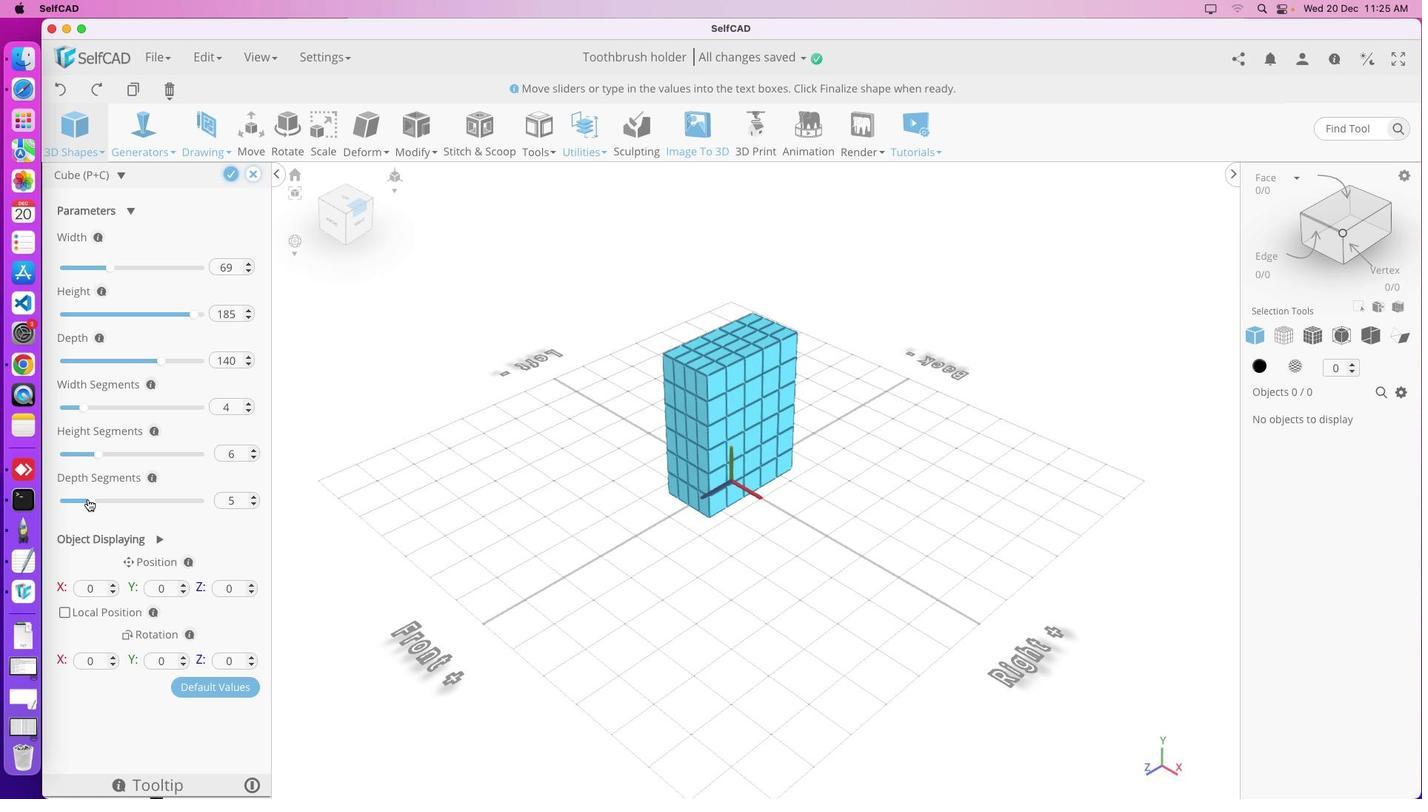 
Action: Mouse pressed left at (328, 485)
Screenshot: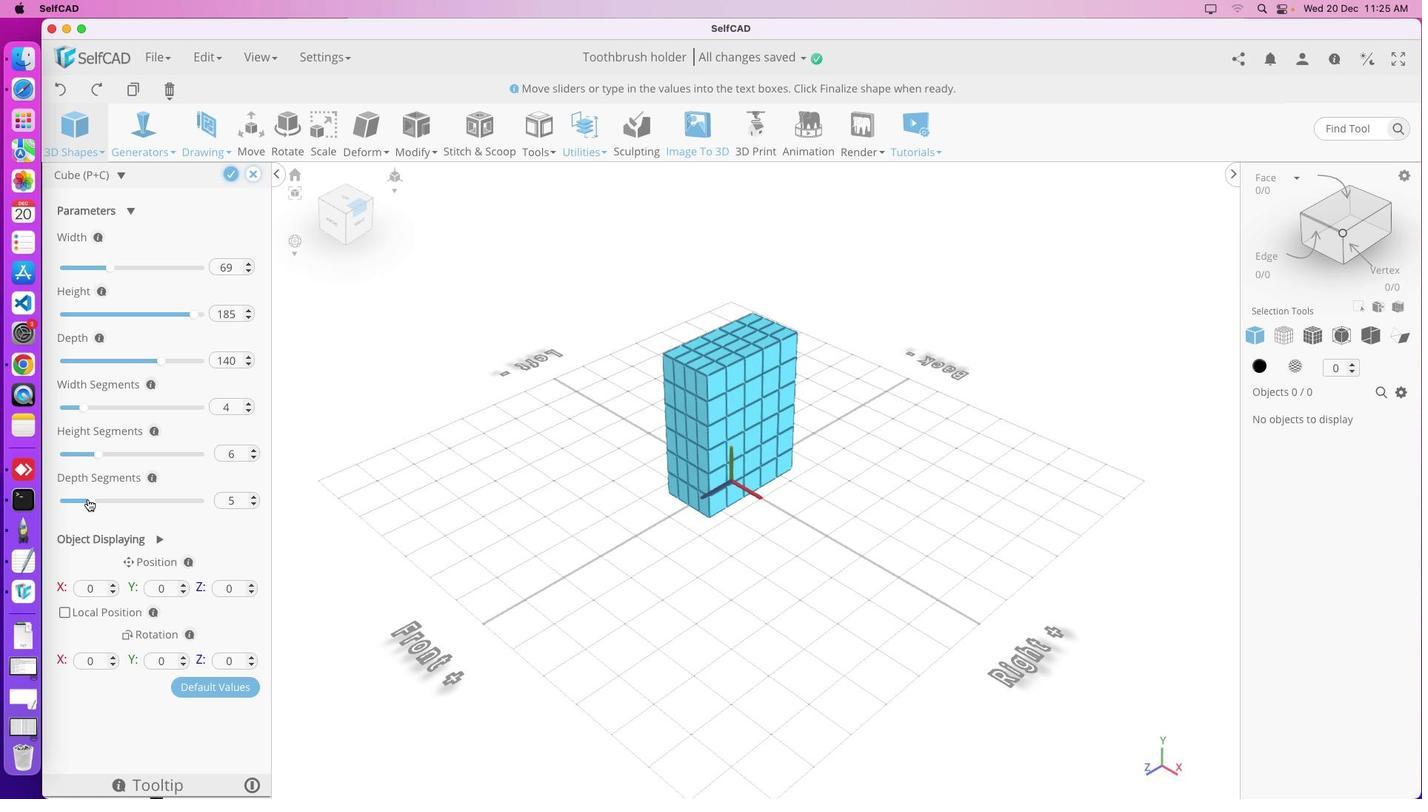 
Action: Mouse moved to (388, 434)
Screenshot: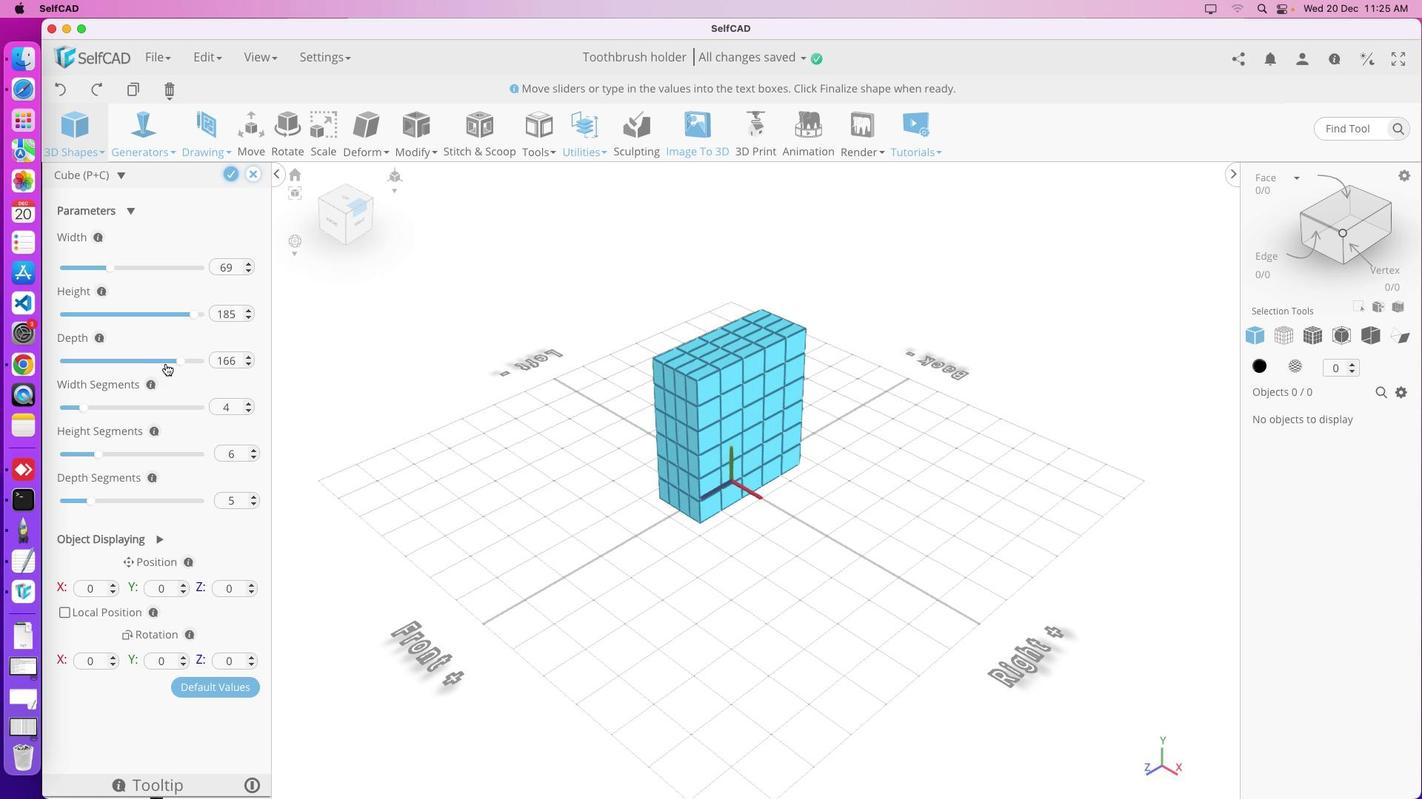 
Action: Mouse pressed left at (388, 434)
Screenshot: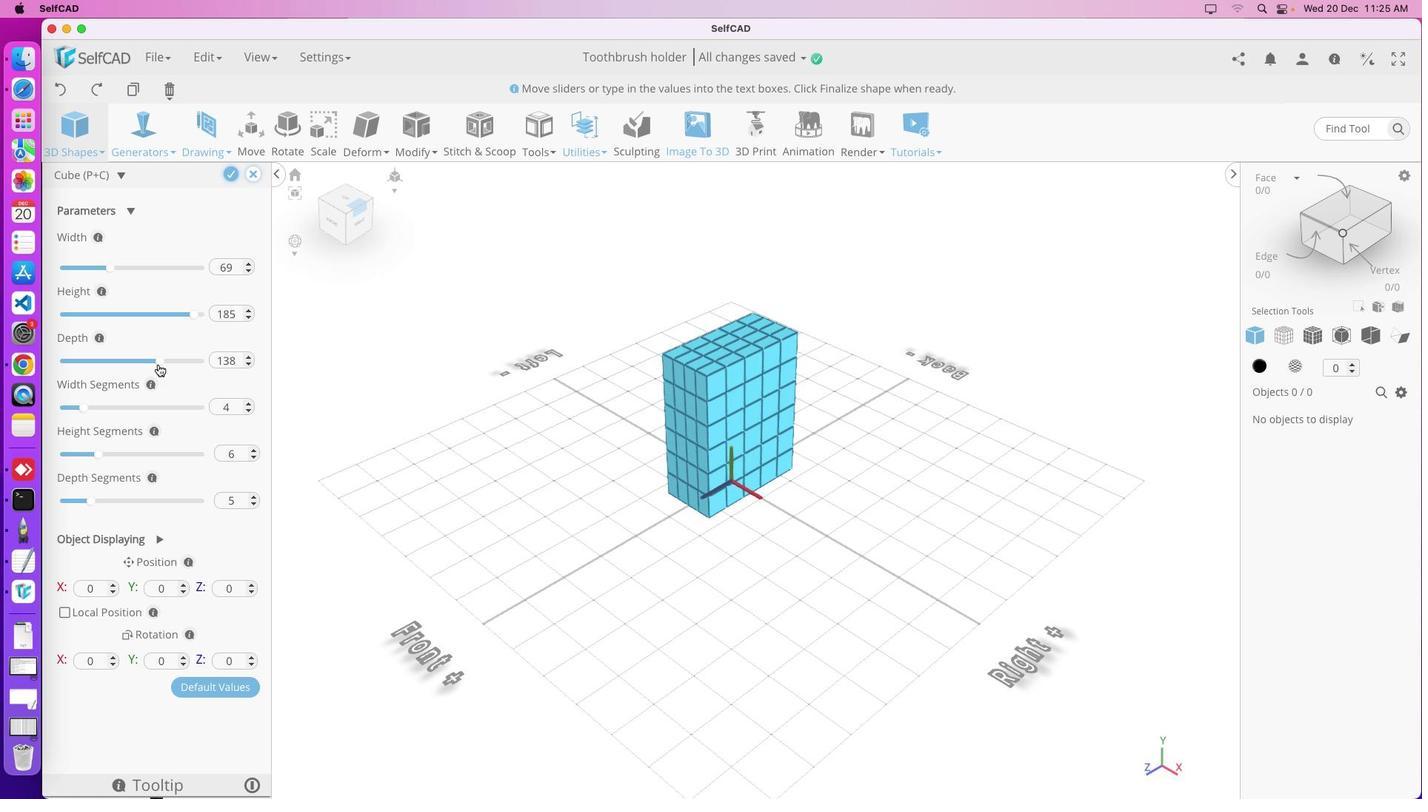 
Action: Mouse moved to (355, 397)
Screenshot: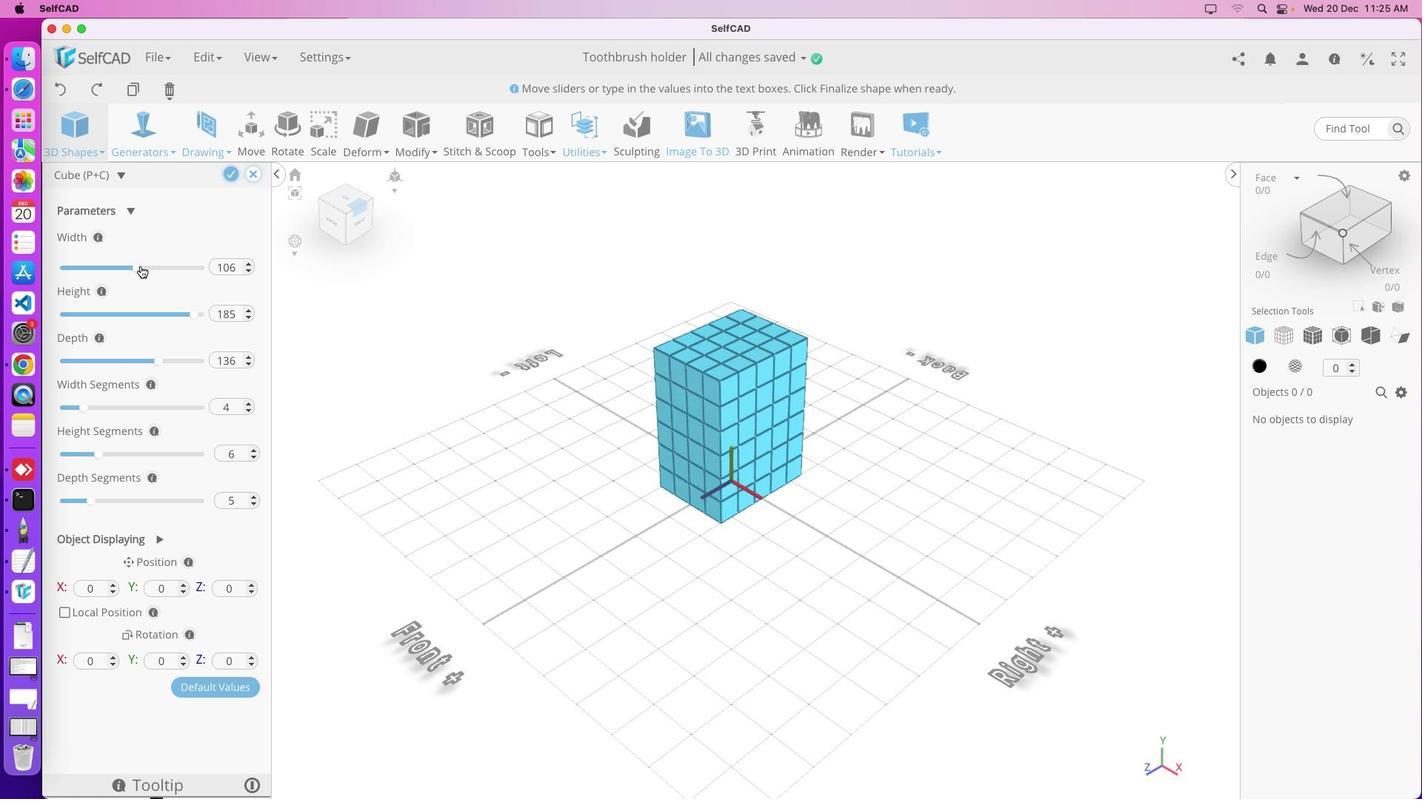 
Action: Mouse pressed left at (355, 397)
Screenshot: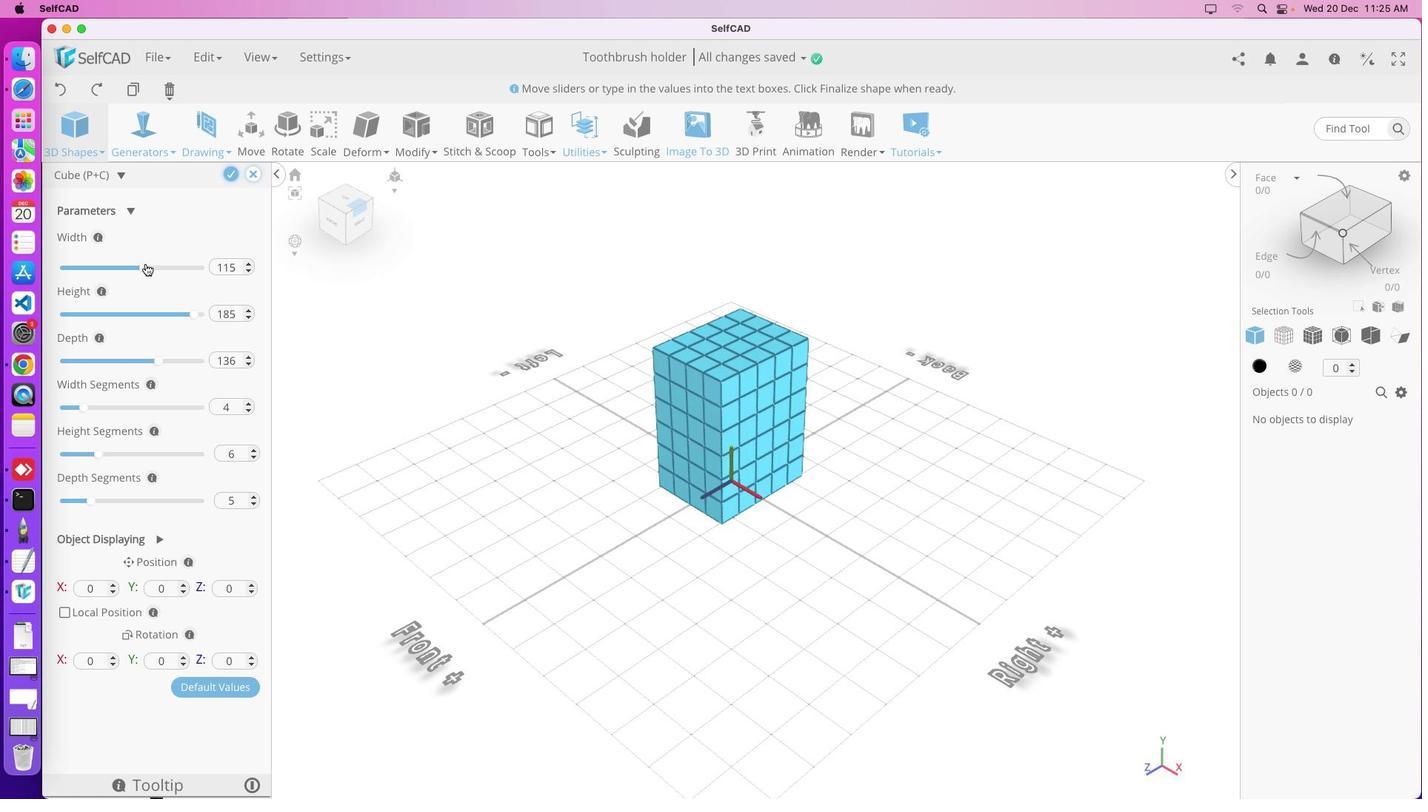 
Action: Mouse moved to (344, 485)
Screenshot: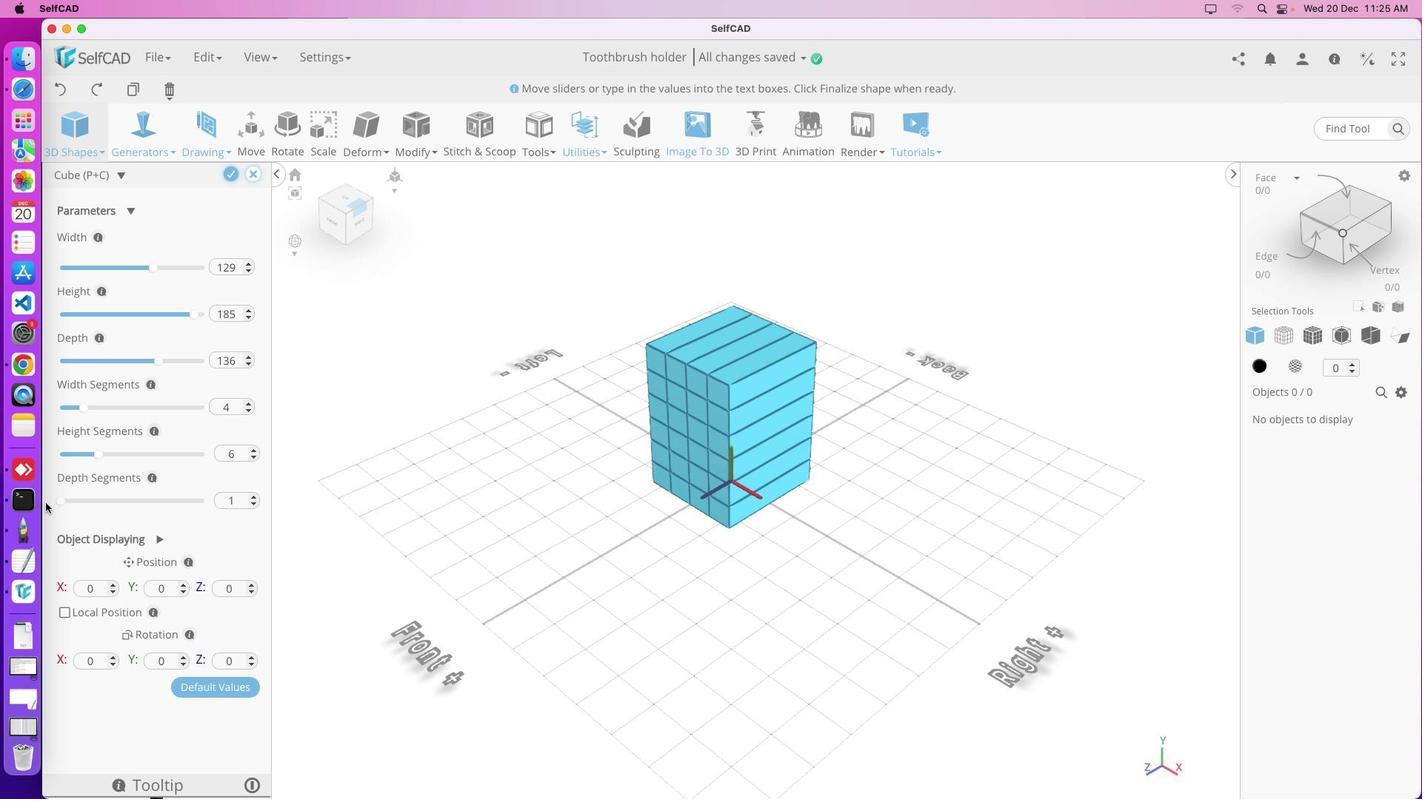 
Action: Mouse pressed left at (344, 485)
Screenshot: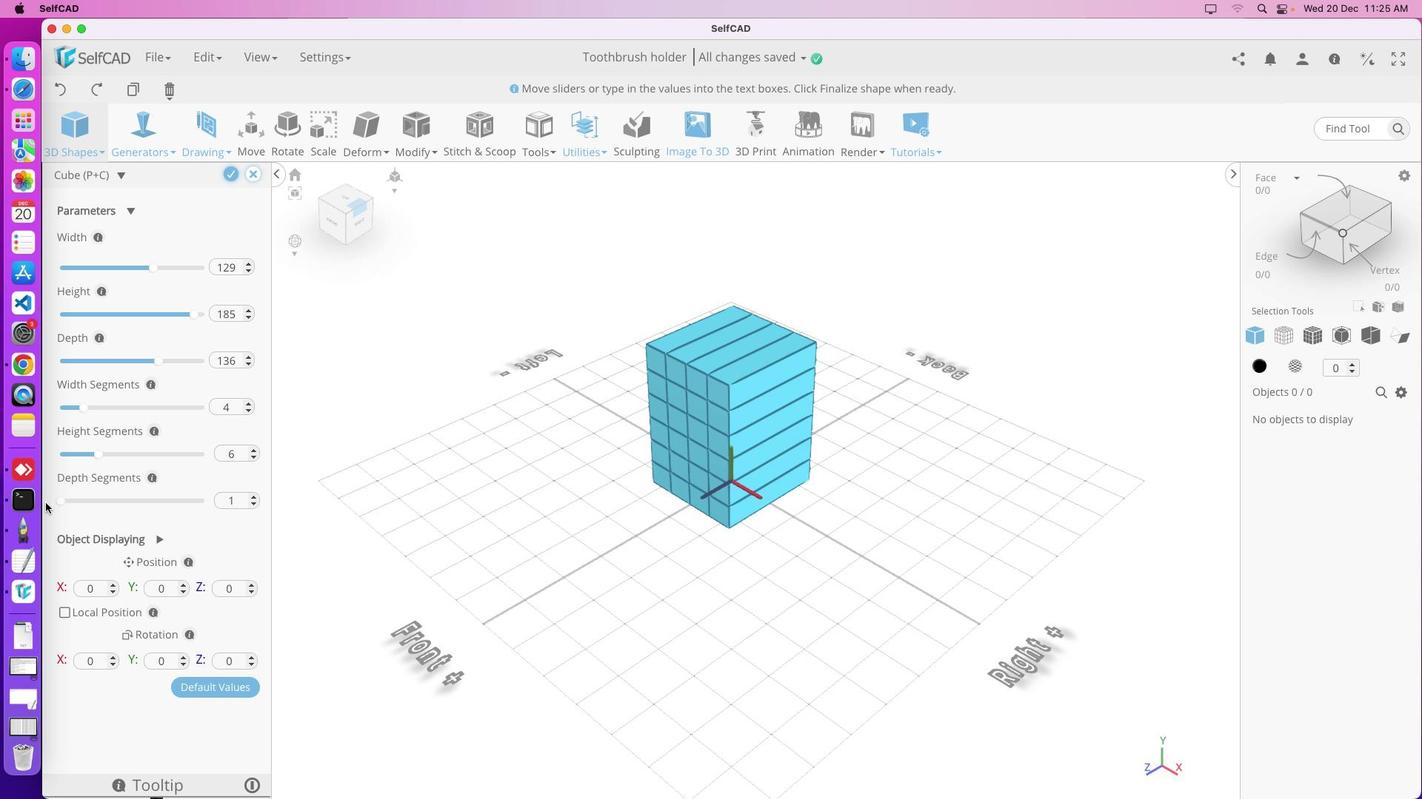 
Action: Mouse moved to (350, 467)
Screenshot: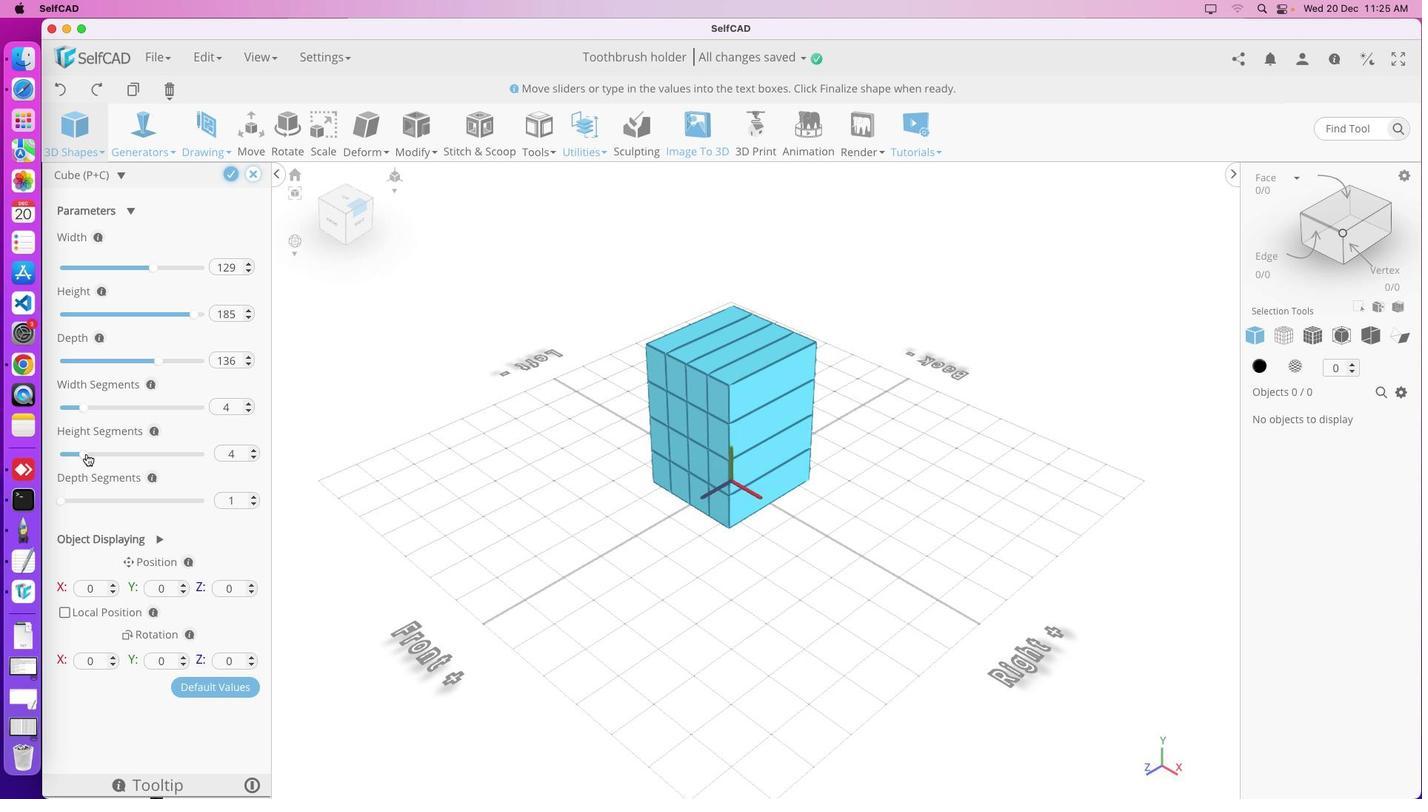 
Action: Mouse pressed left at (350, 467)
Screenshot: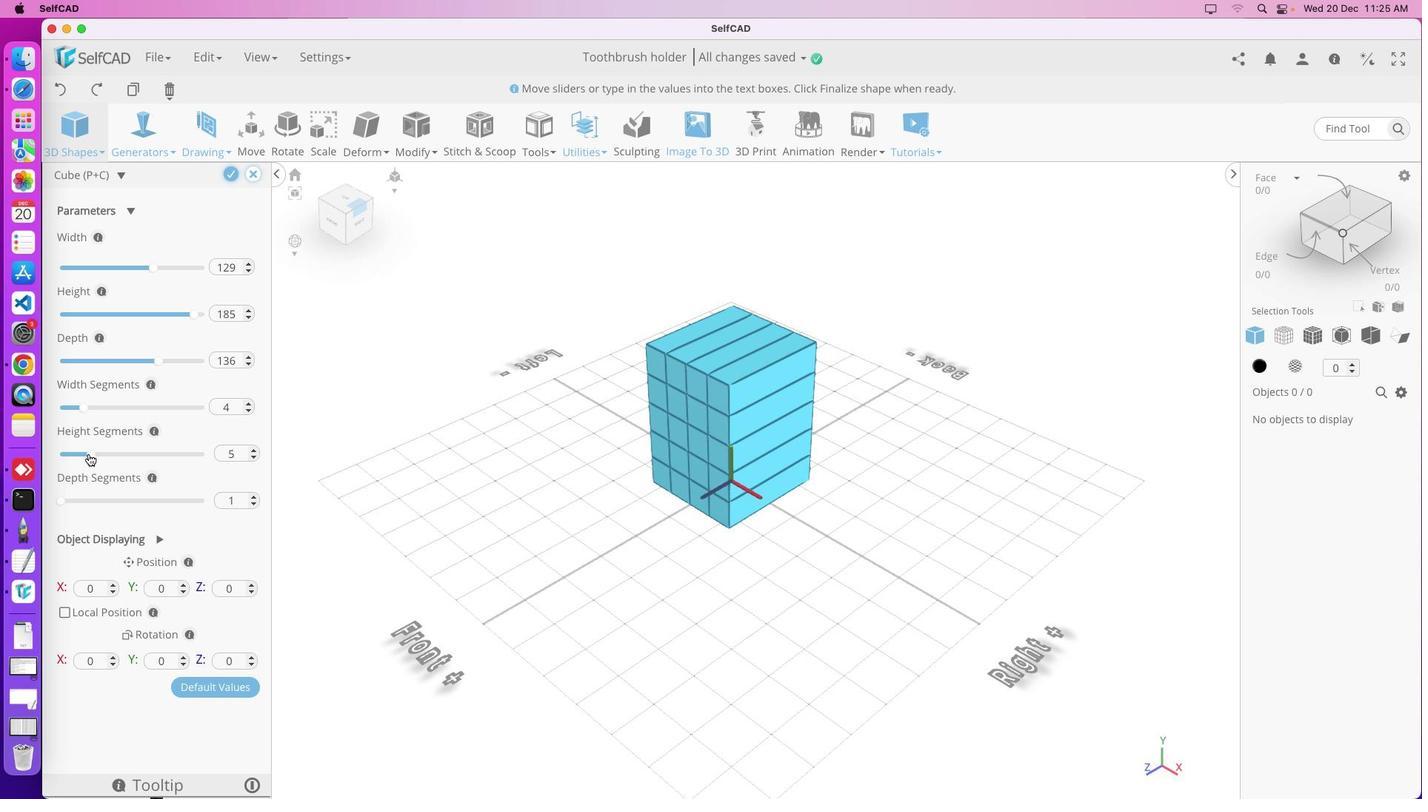 
Action: Mouse moved to (379, 434)
Screenshot: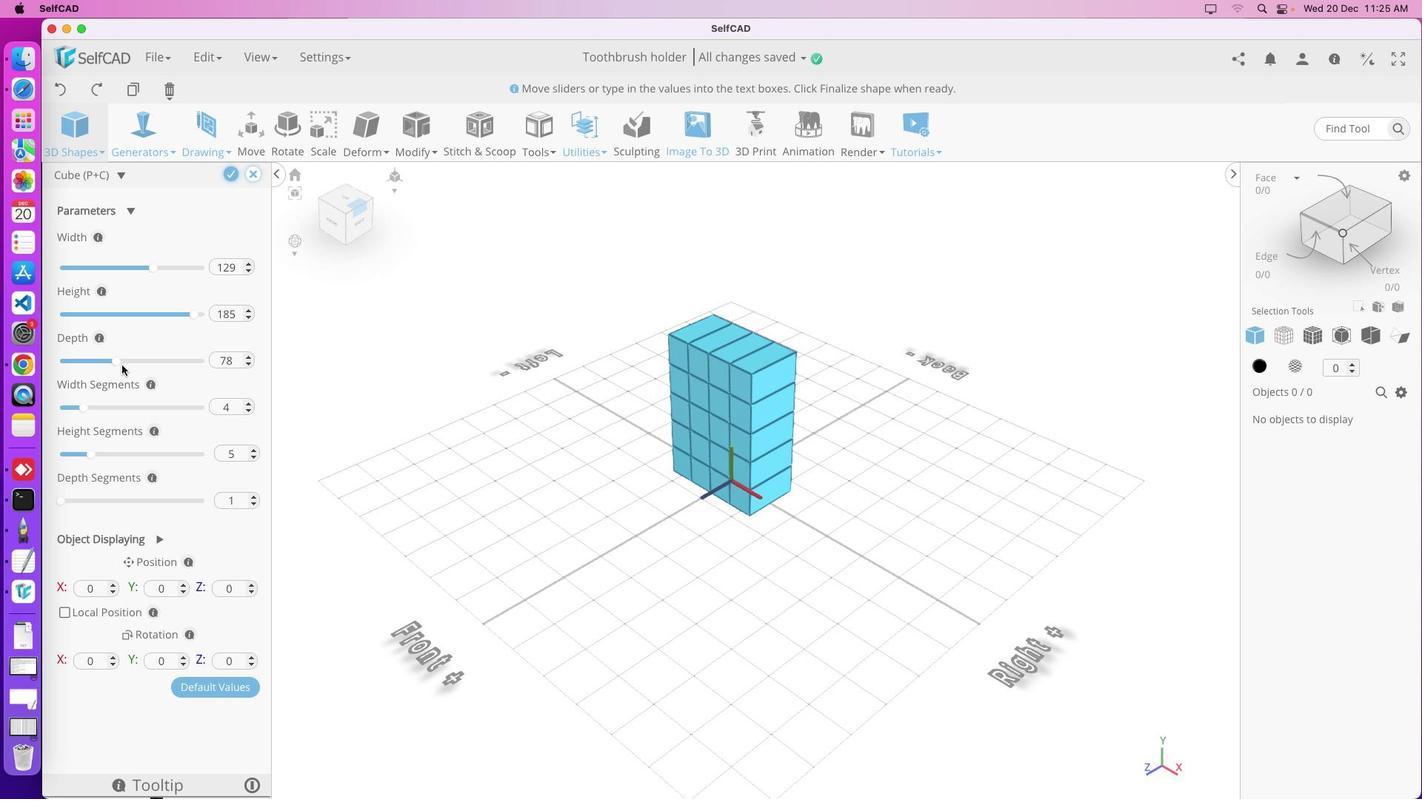 
Action: Mouse pressed left at (379, 434)
Screenshot: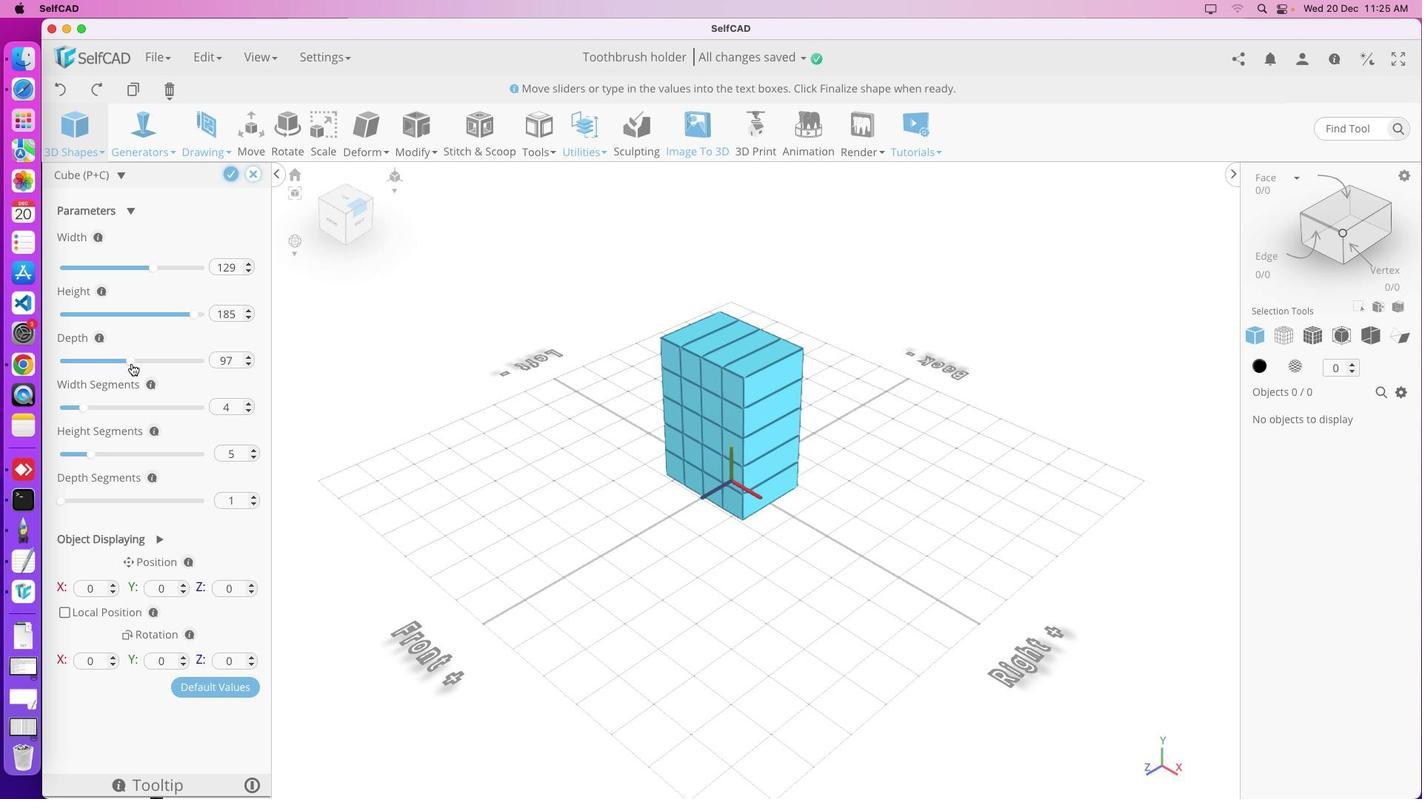 
Action: Mouse moved to (342, 451)
Screenshot: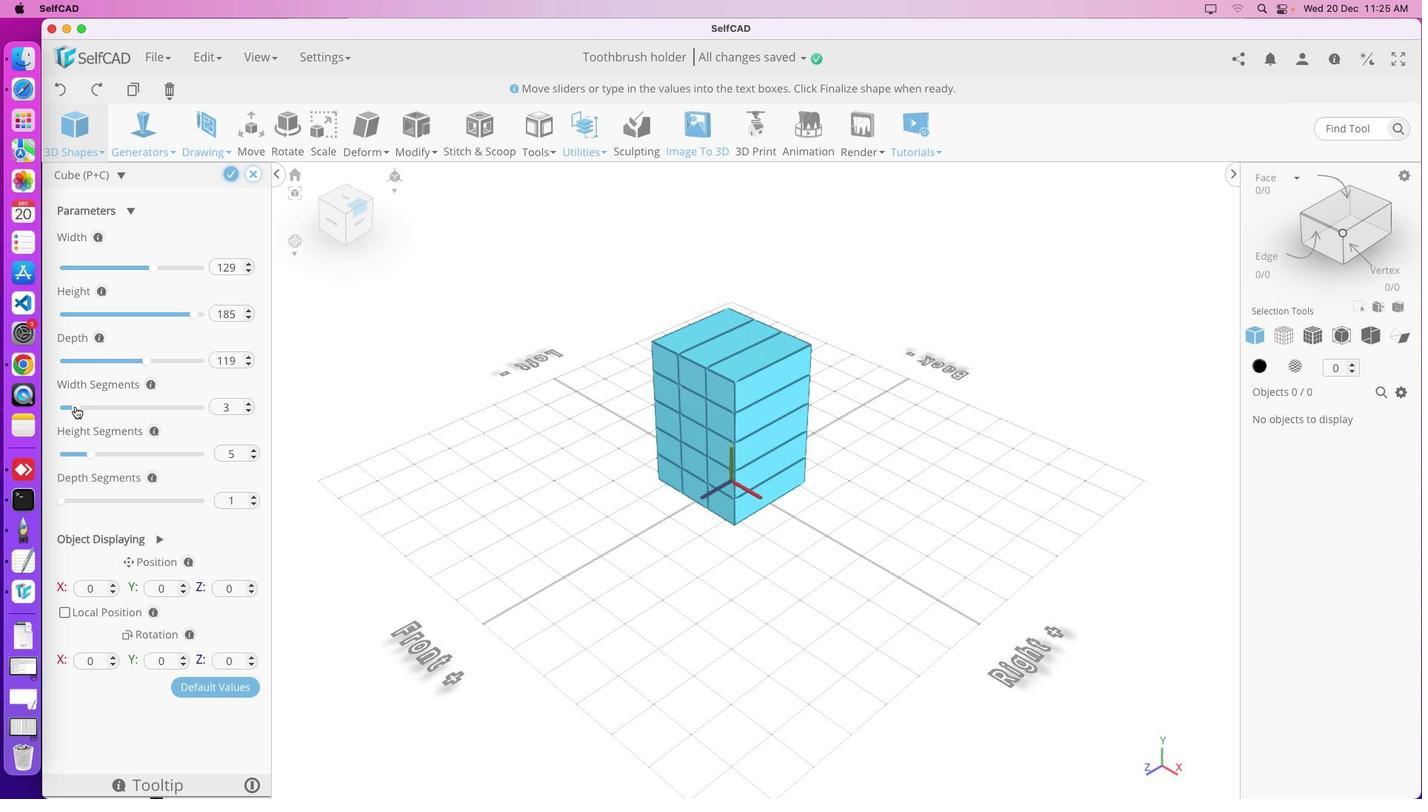 
Action: Mouse pressed left at (342, 451)
Screenshot: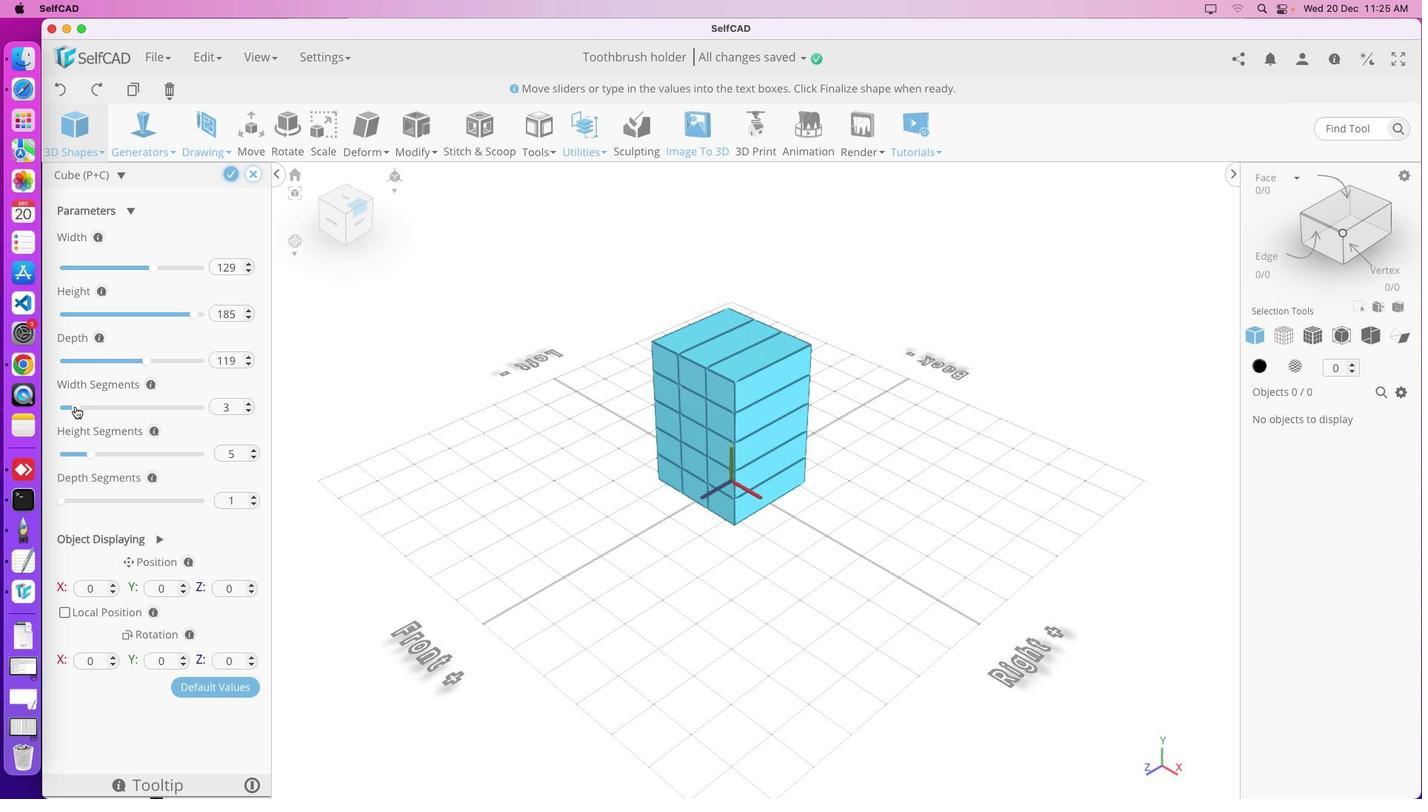 
Action: Mouse moved to (558, 477)
Screenshot: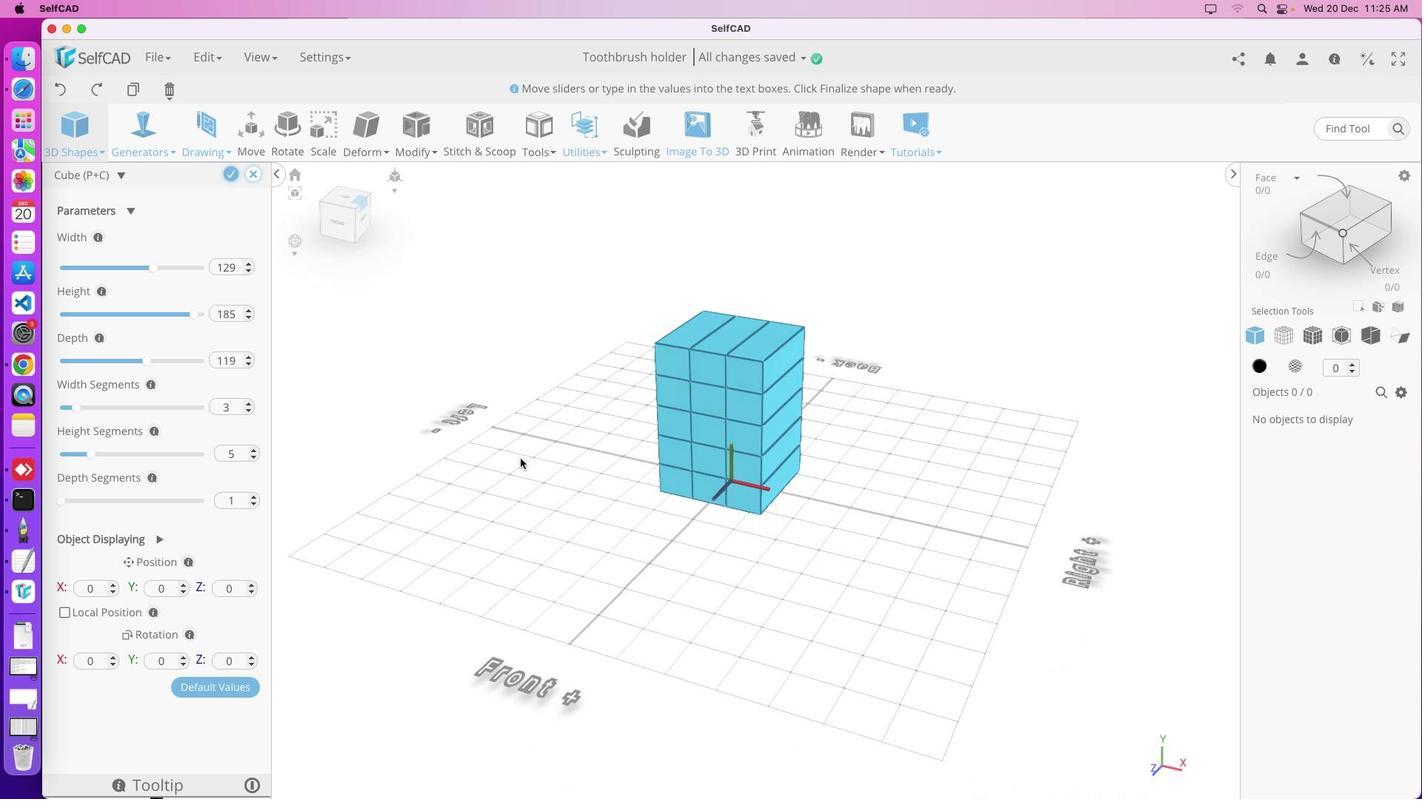 
Action: Mouse pressed left at (558, 477)
Screenshot: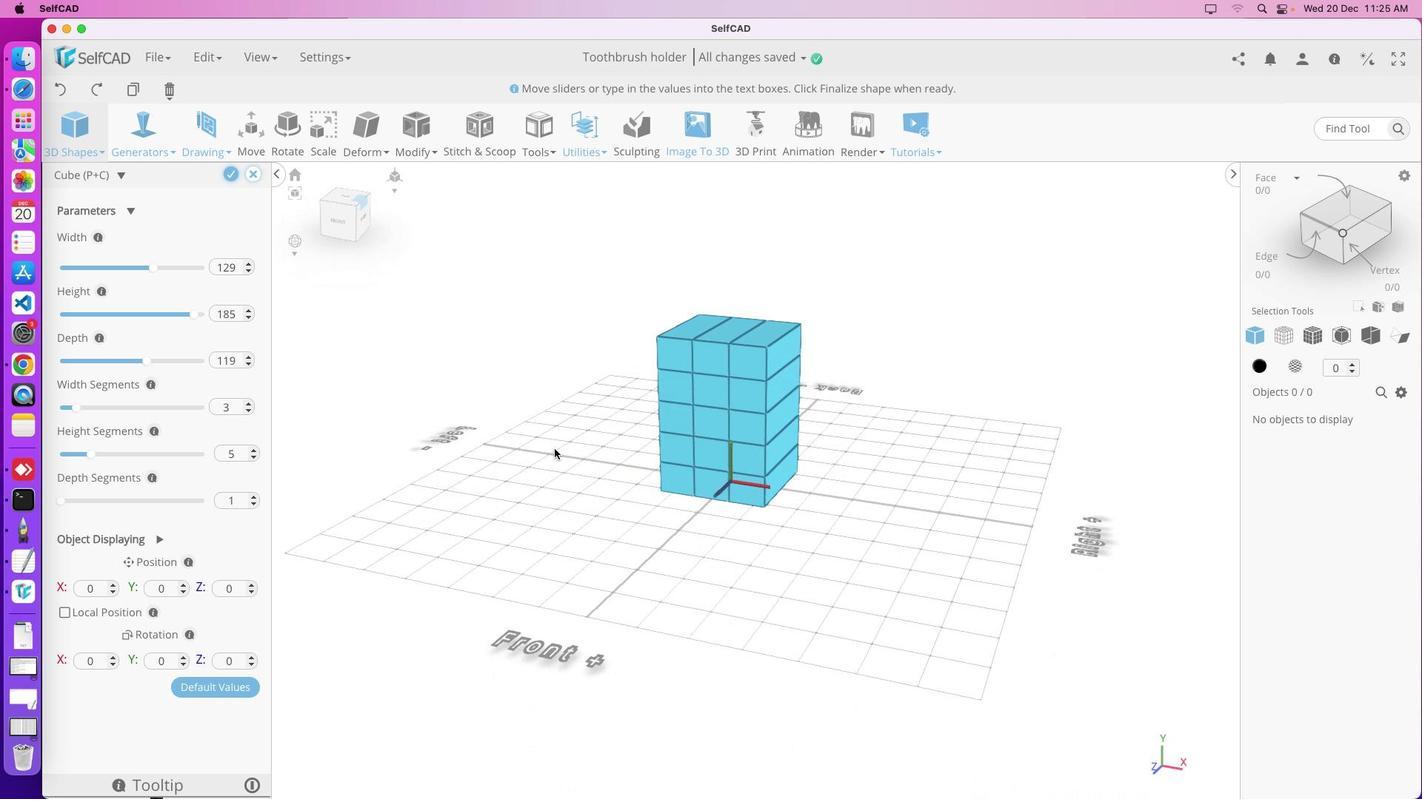 
Action: Mouse moved to (334, 451)
Screenshot: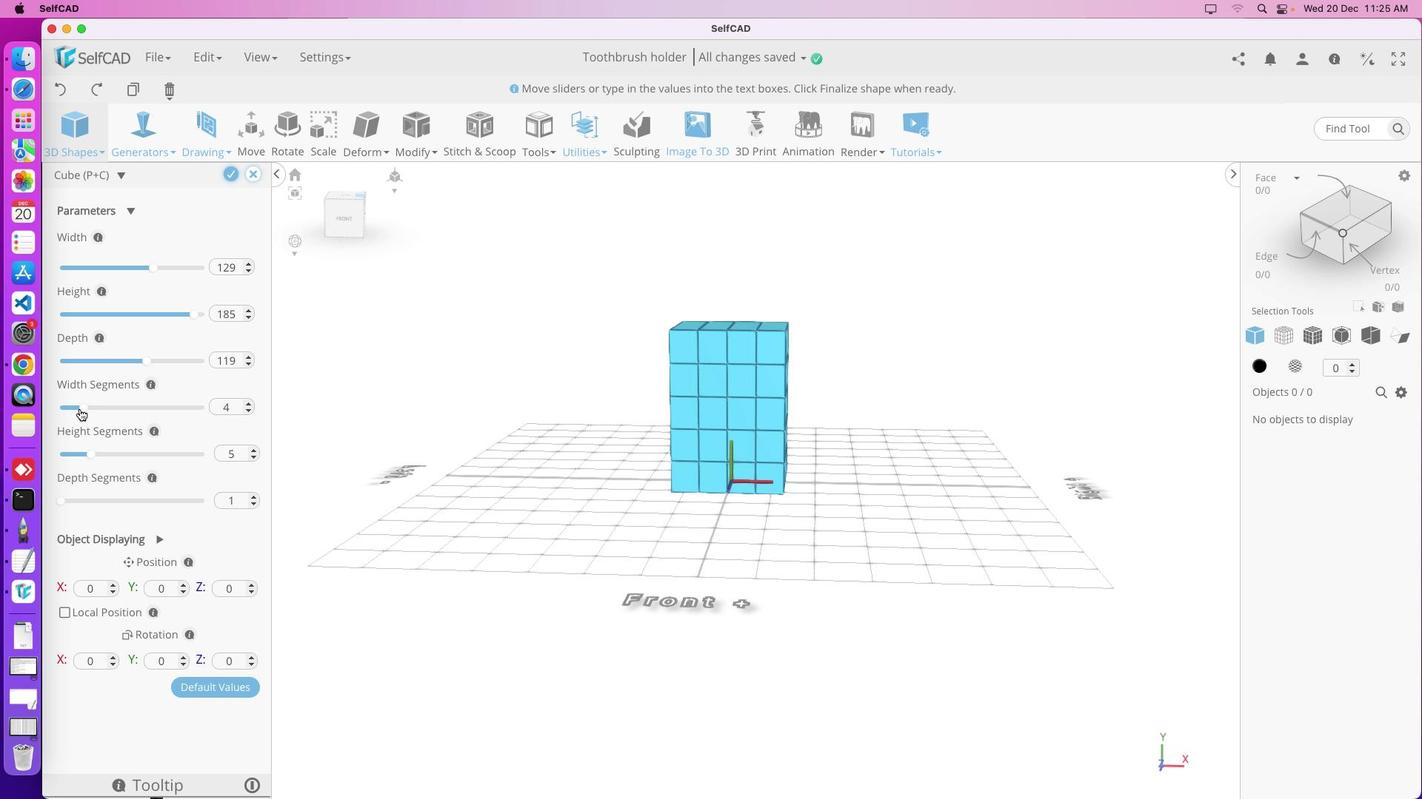 
Action: Mouse pressed left at (334, 451)
Screenshot: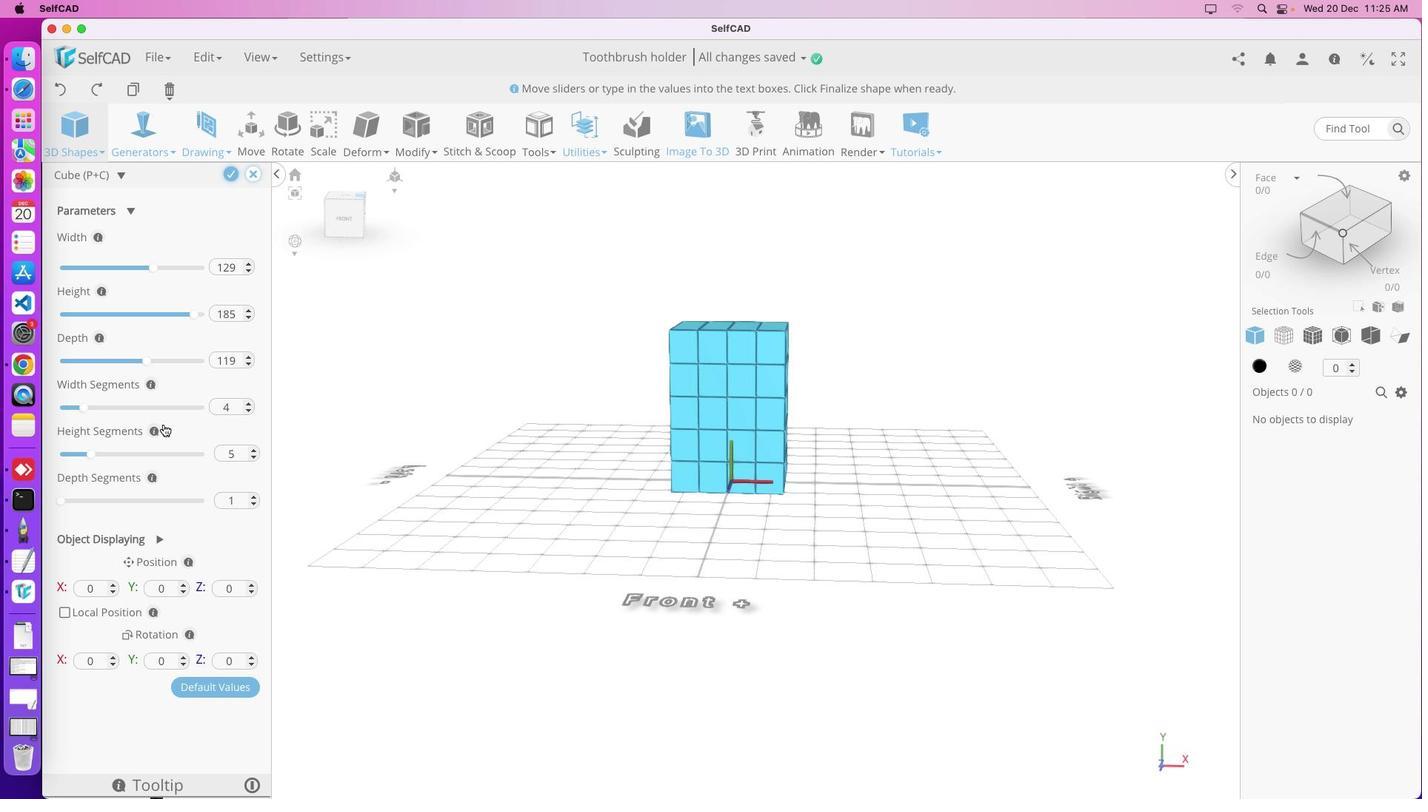 
Action: Mouse moved to (431, 366)
Screenshot: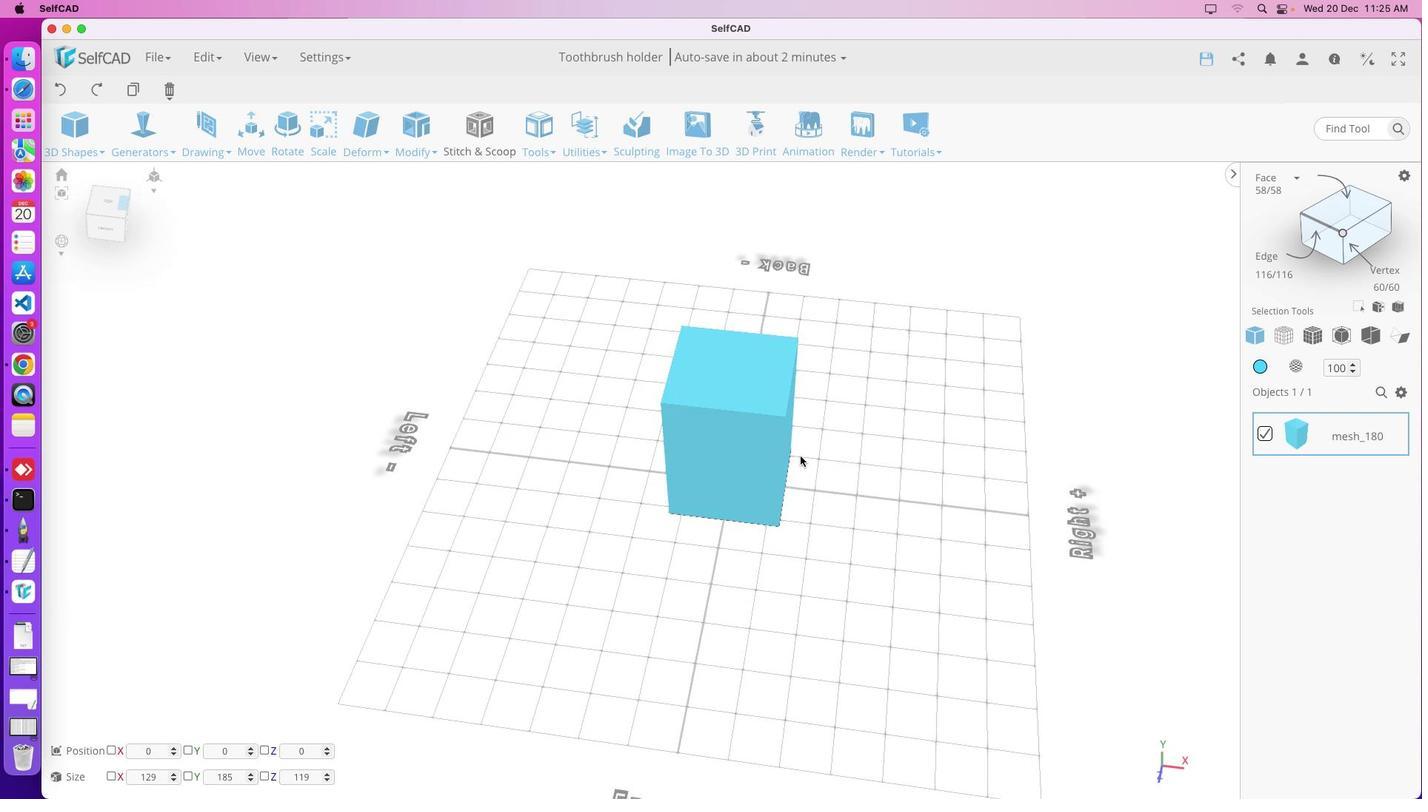 
Action: Mouse pressed left at (431, 366)
Screenshot: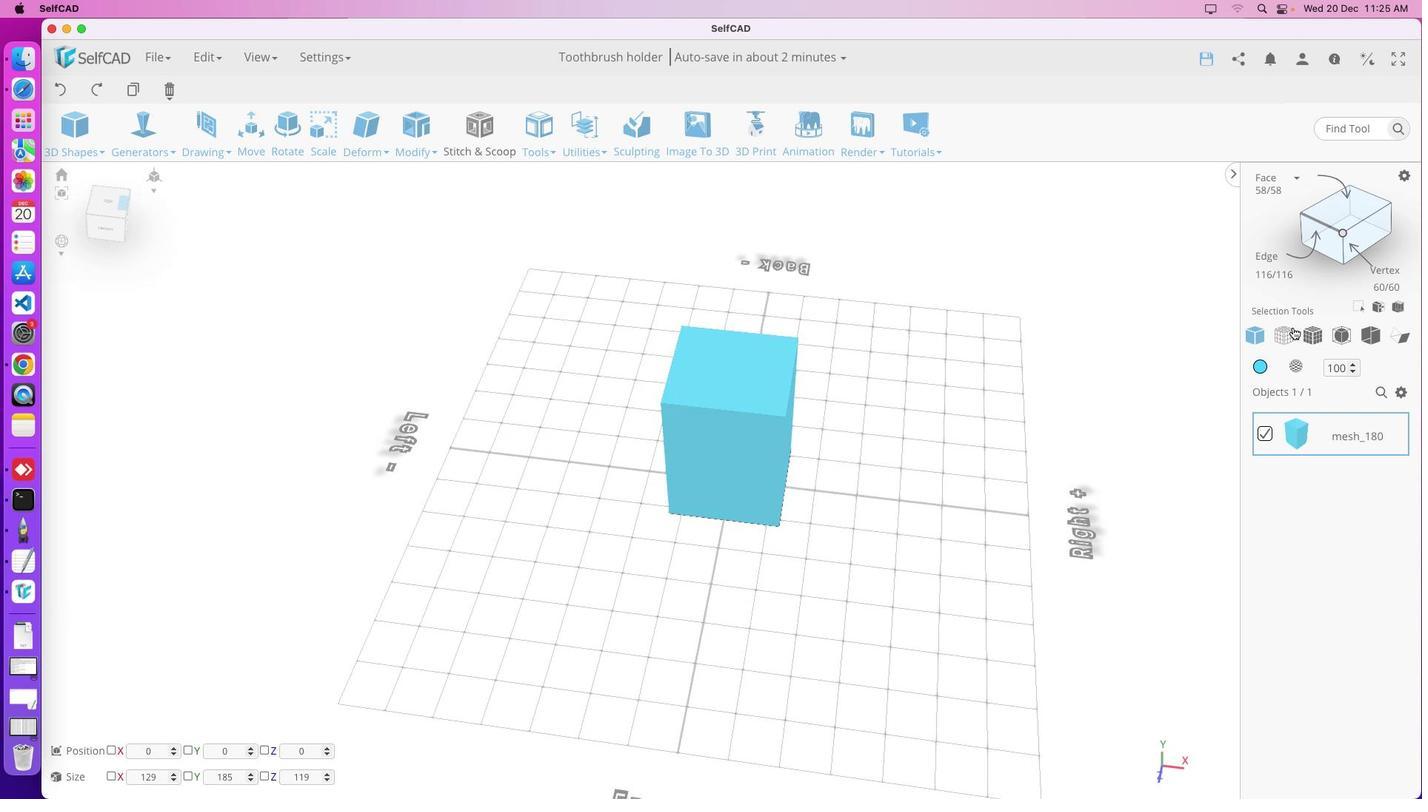 
Action: Mouse moved to (599, 472)
Screenshot: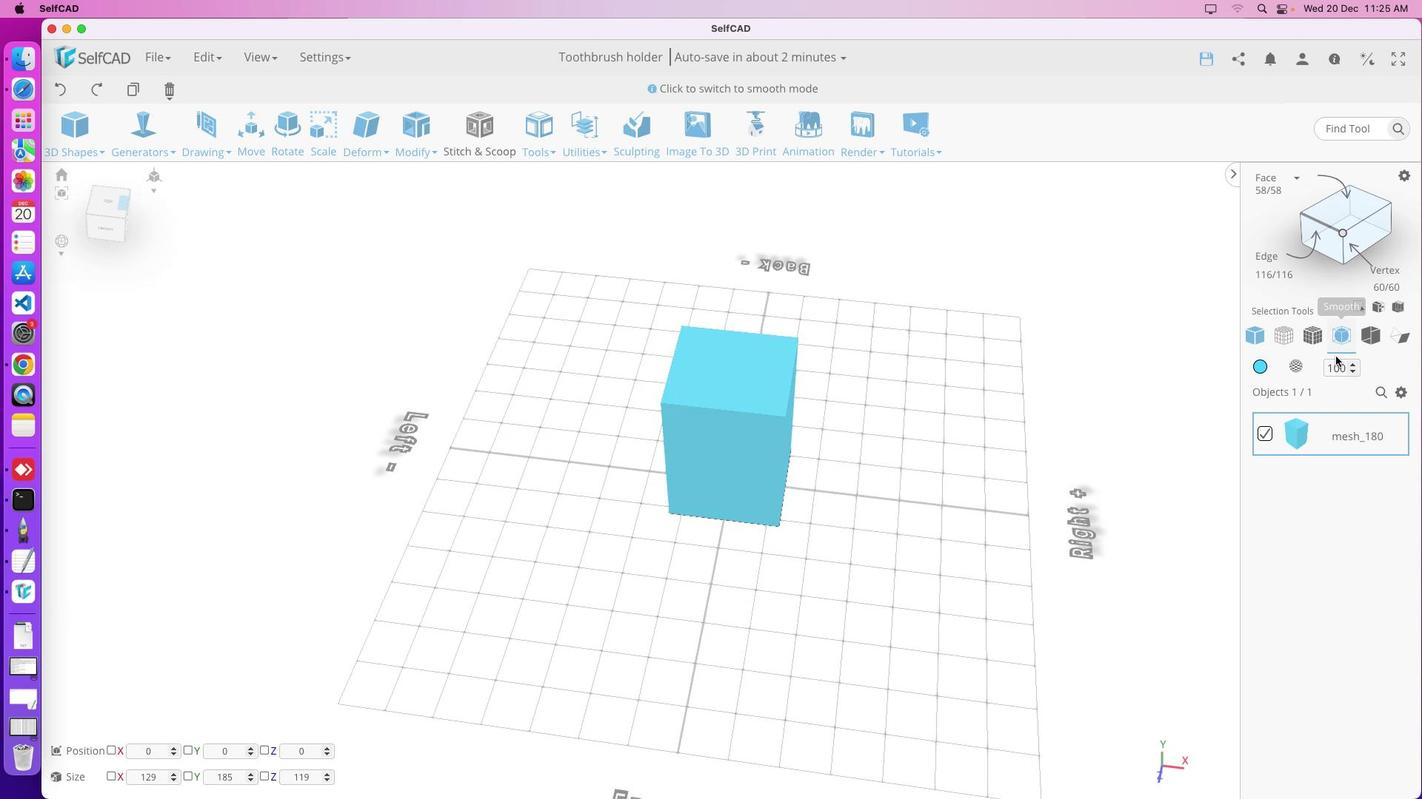 
Action: Mouse pressed left at (599, 472)
Screenshot: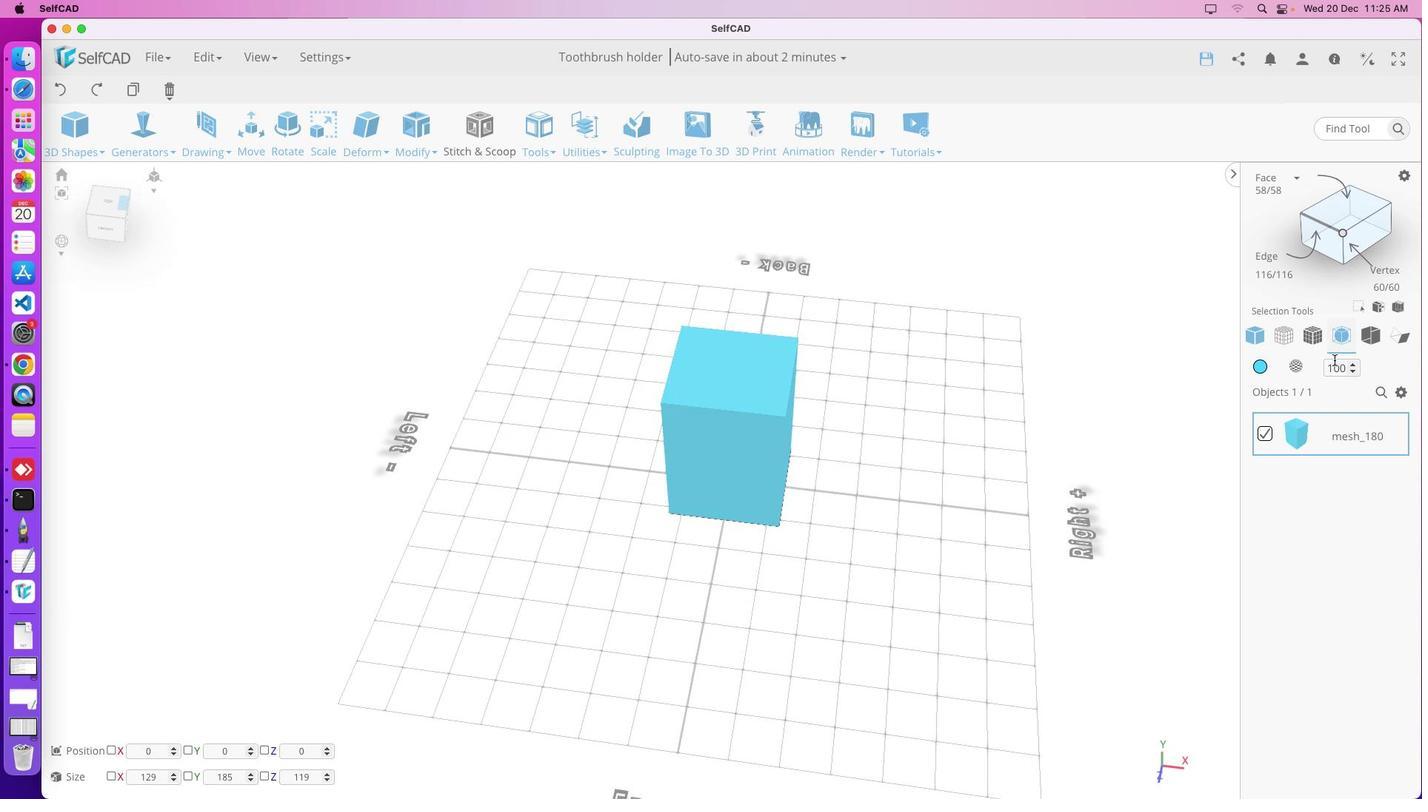
Action: Mouse moved to (1101, 422)
Screenshot: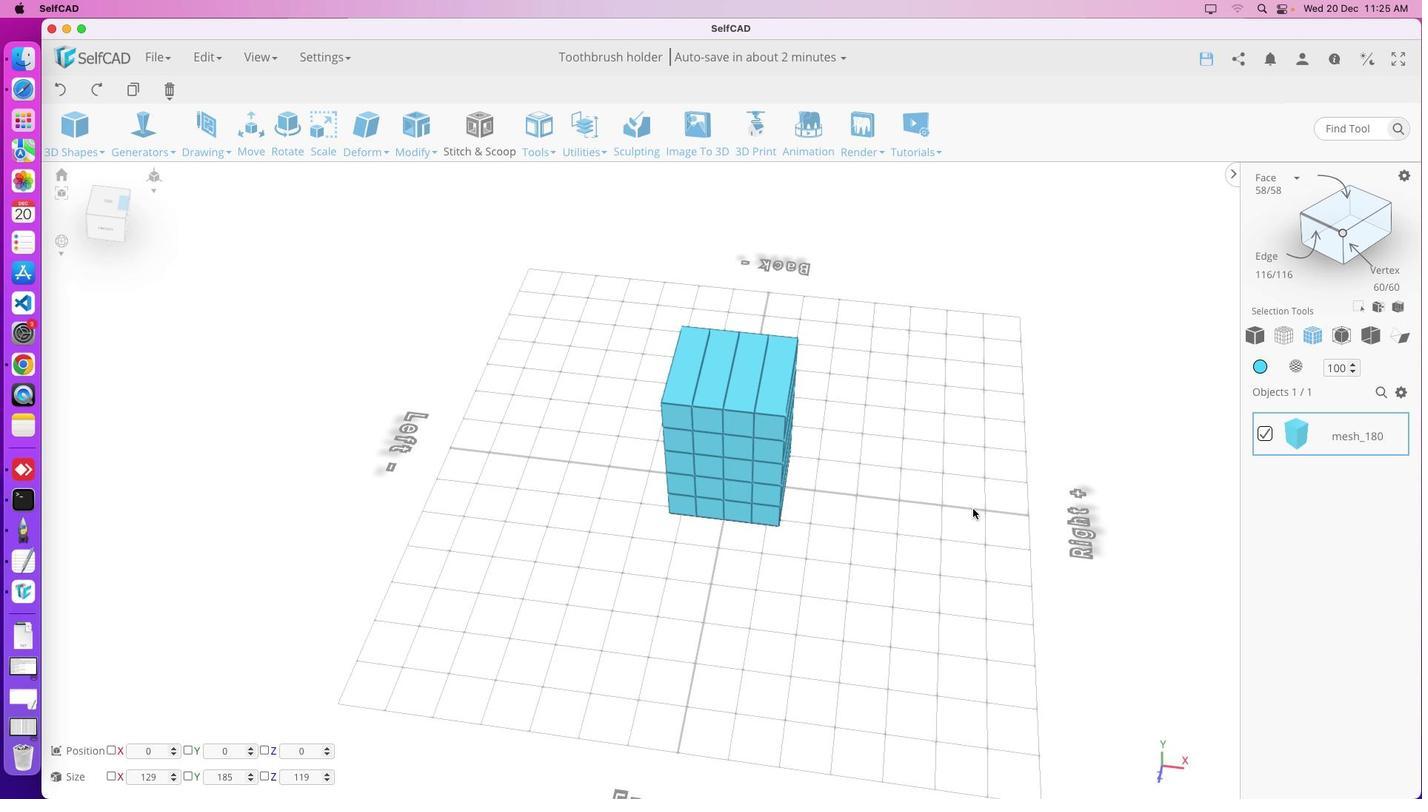 
Action: Mouse pressed left at (1101, 422)
Screenshot: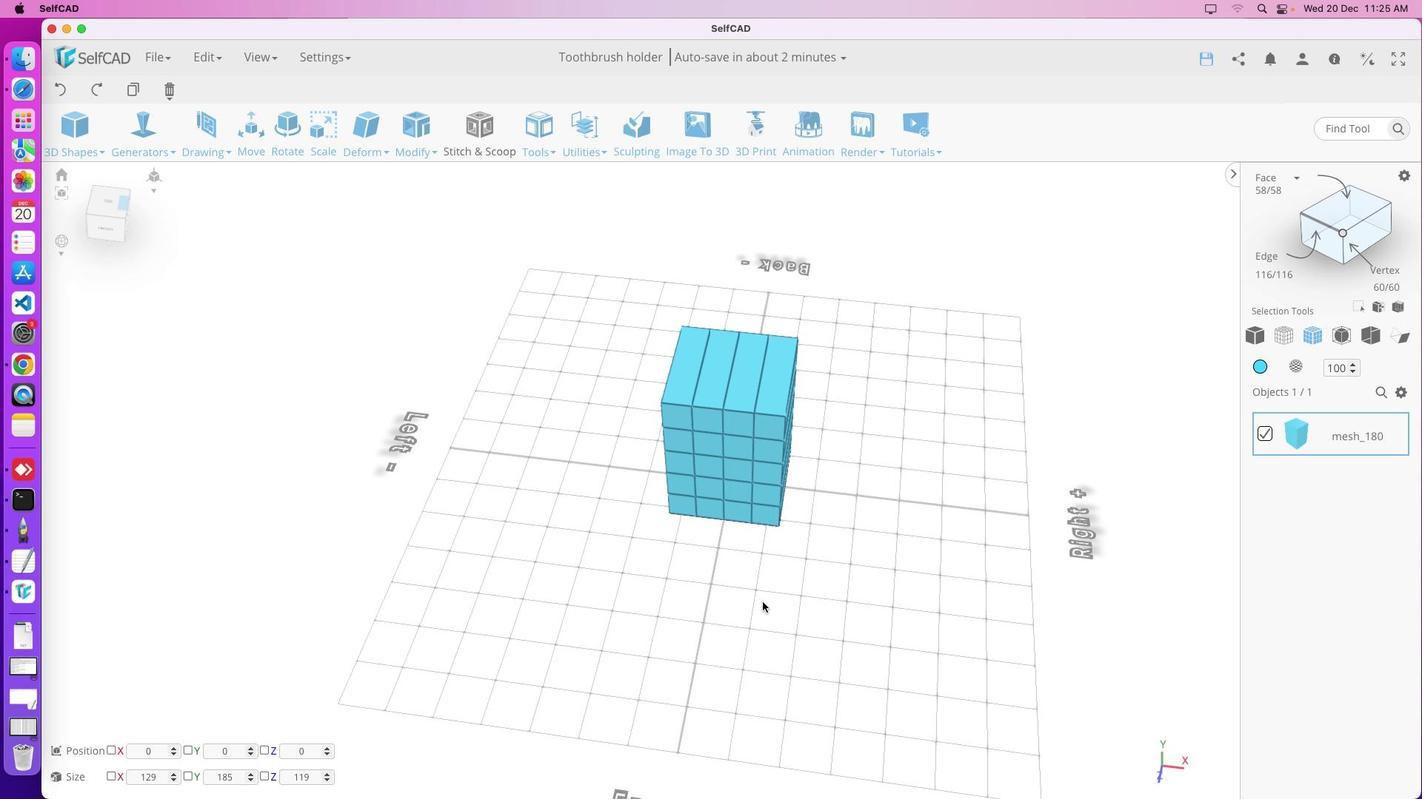 
Action: Mouse moved to (759, 522)
Screenshot: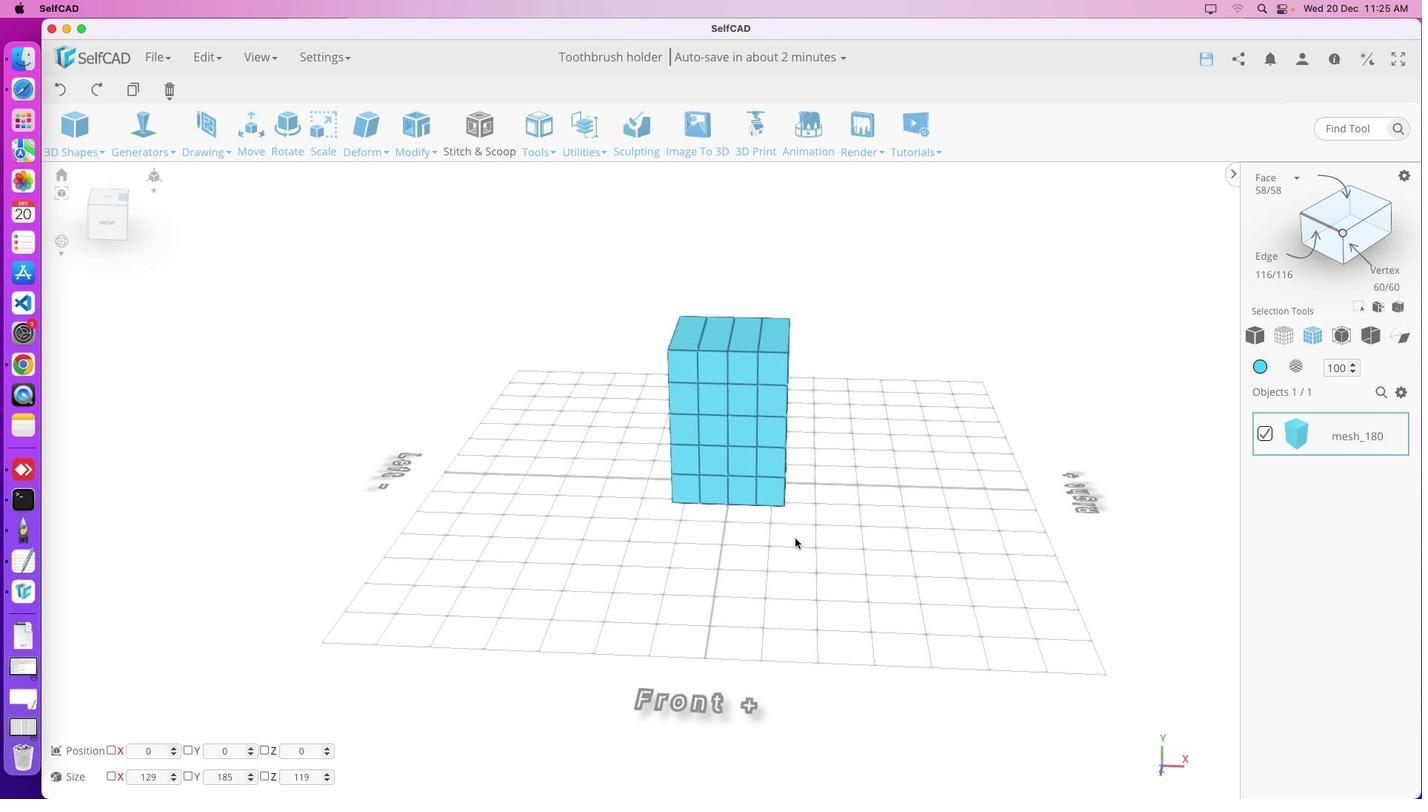 
Action: Mouse pressed left at (759, 522)
Screenshot: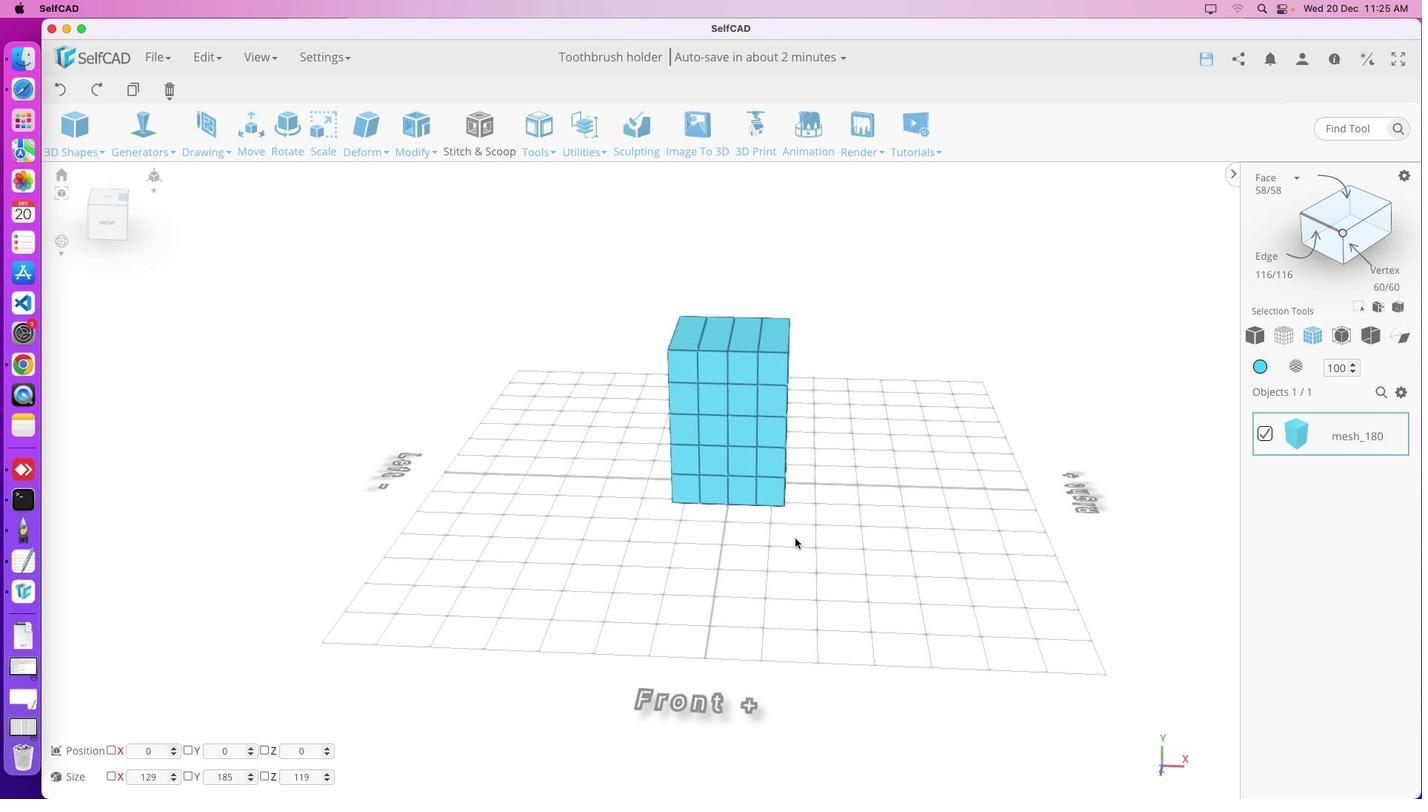
Action: Mouse moved to (702, 471)
Screenshot: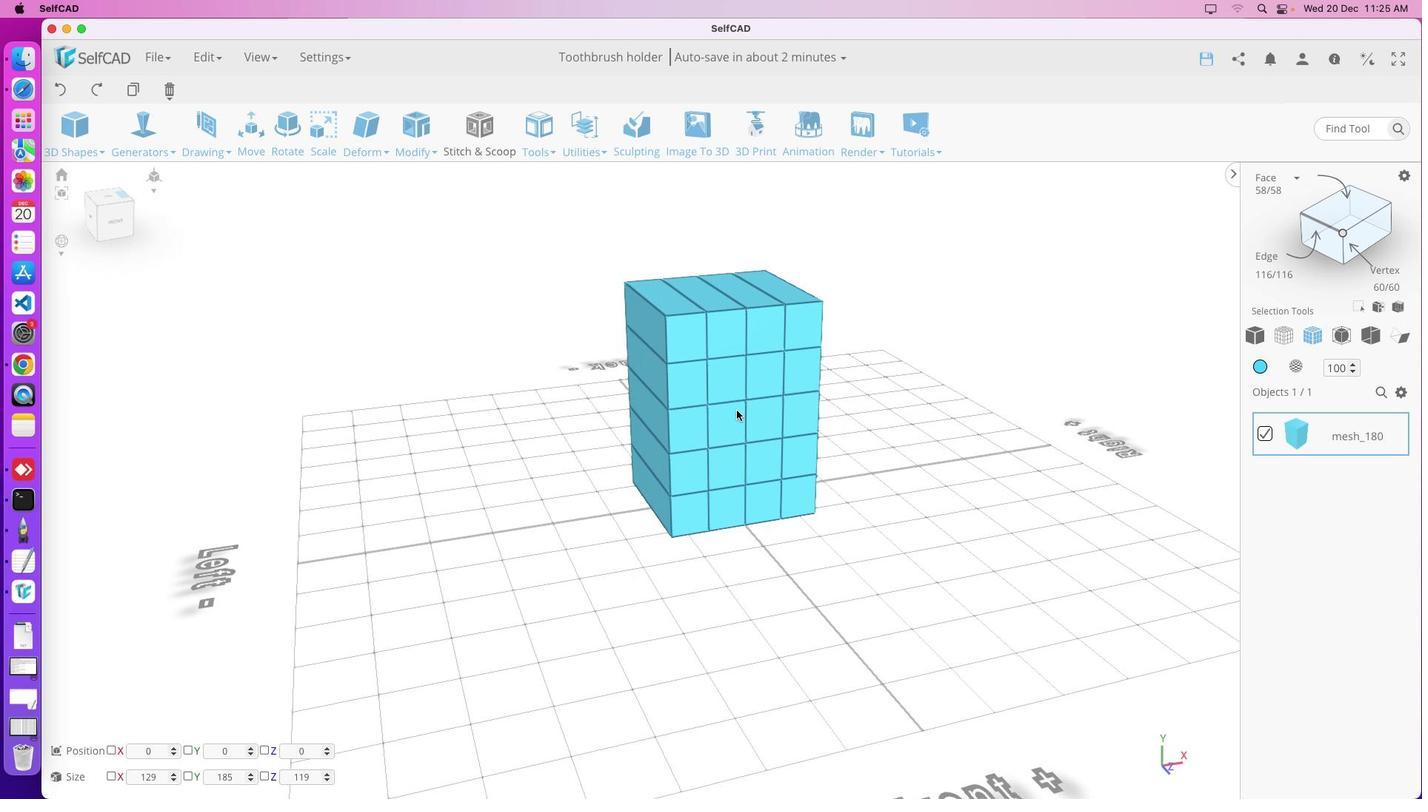 
Action: Mouse pressed left at (702, 471)
Screenshot: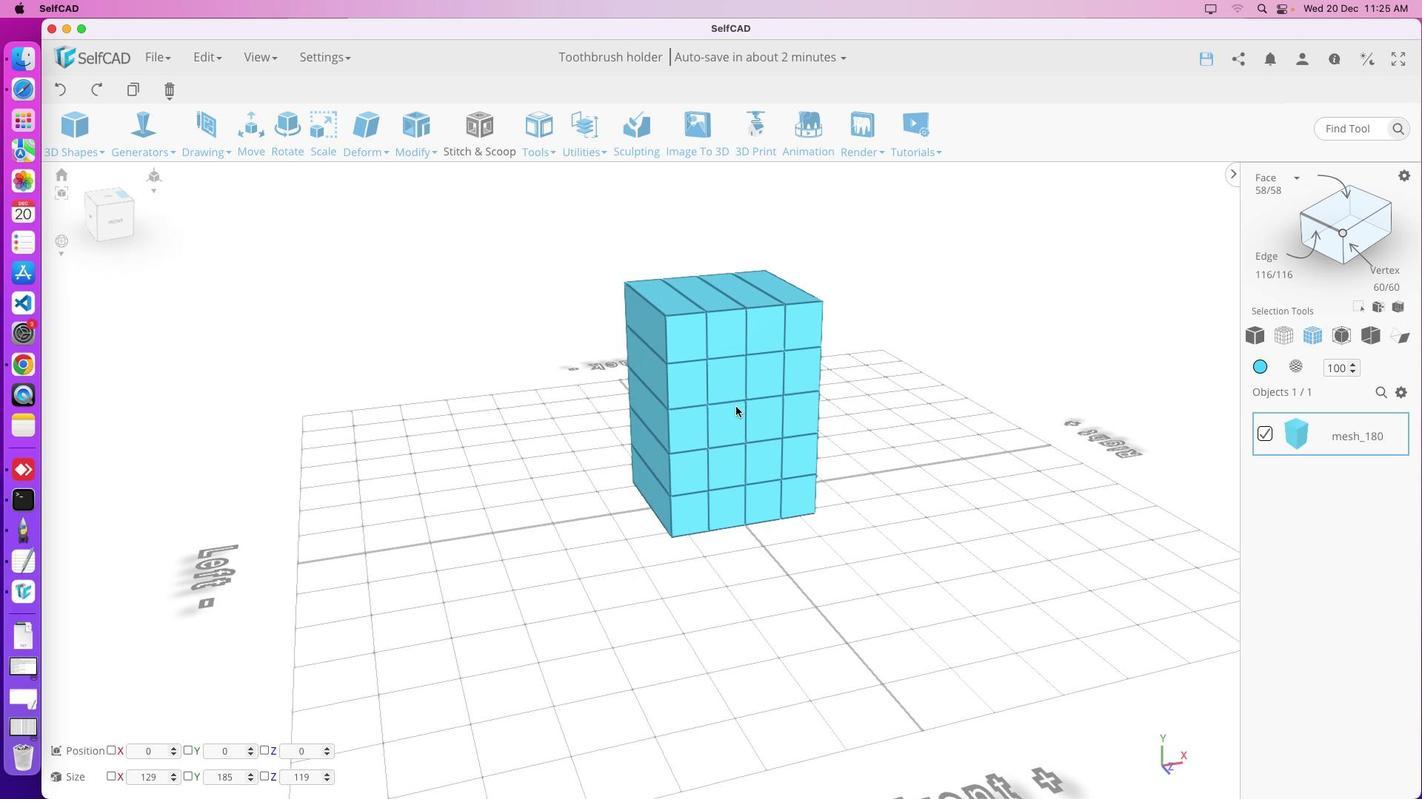 
Action: Mouse moved to (757, 461)
Screenshot: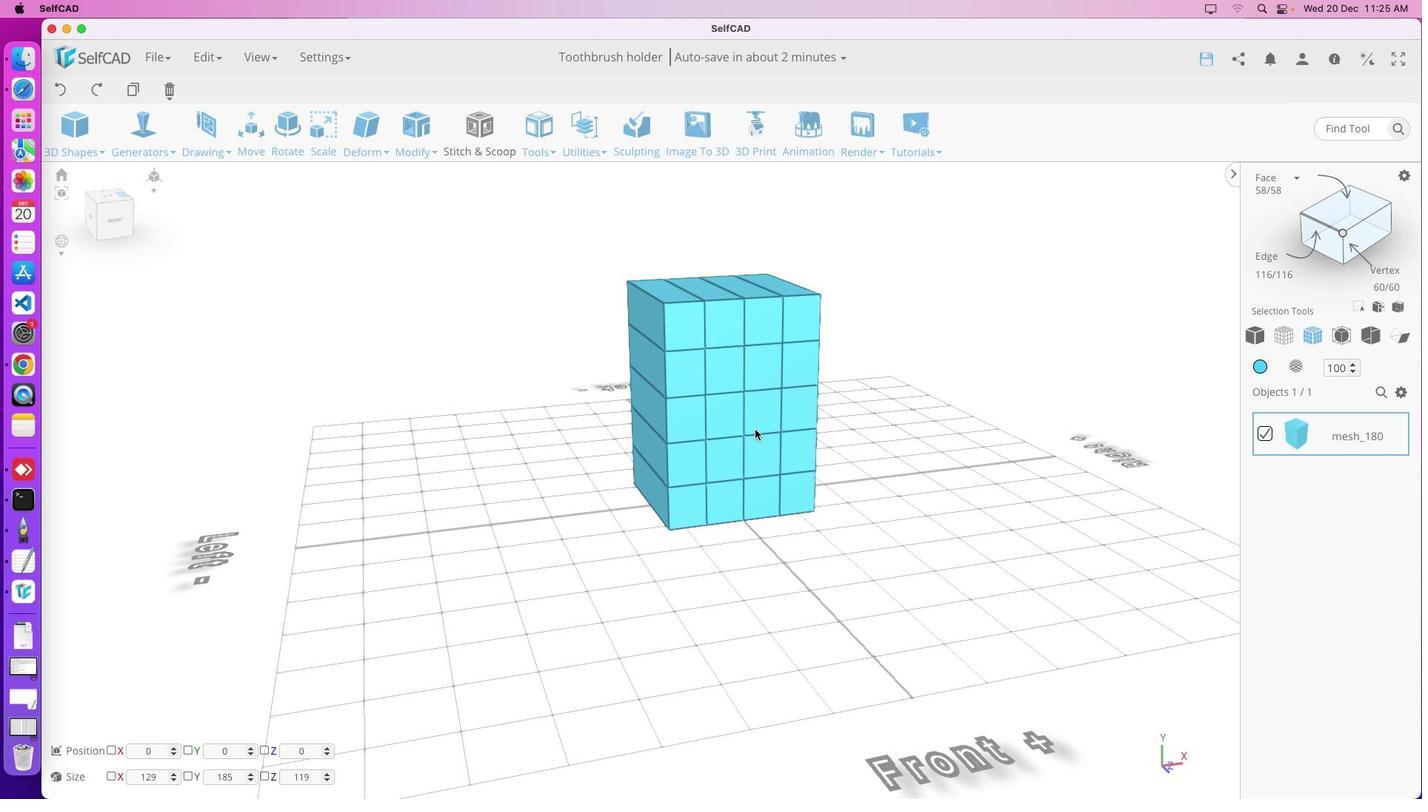 
Action: Mouse scrolled (757, 461) with delta (290, 302)
Screenshot: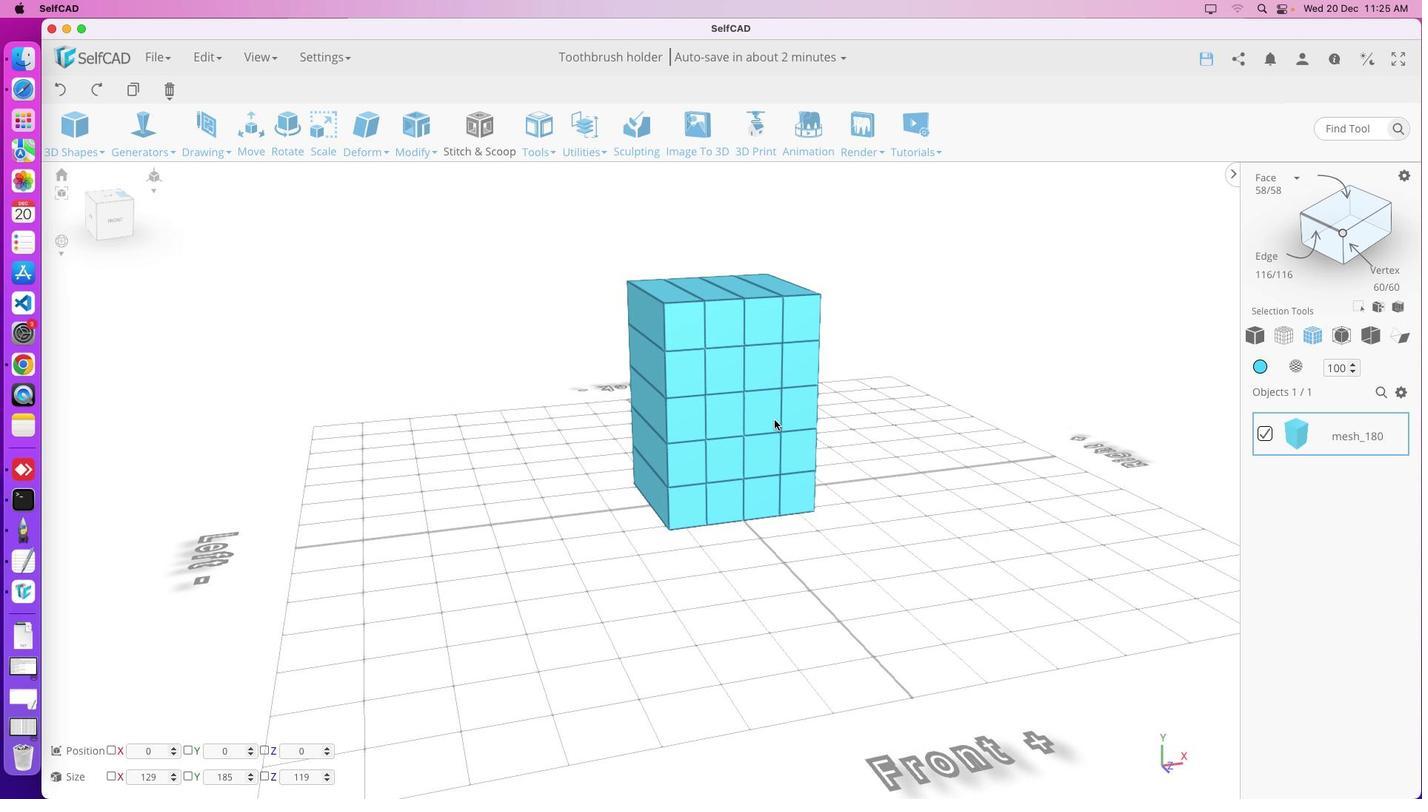 
Action: Mouse scrolled (757, 461) with delta (290, 302)
Screenshot: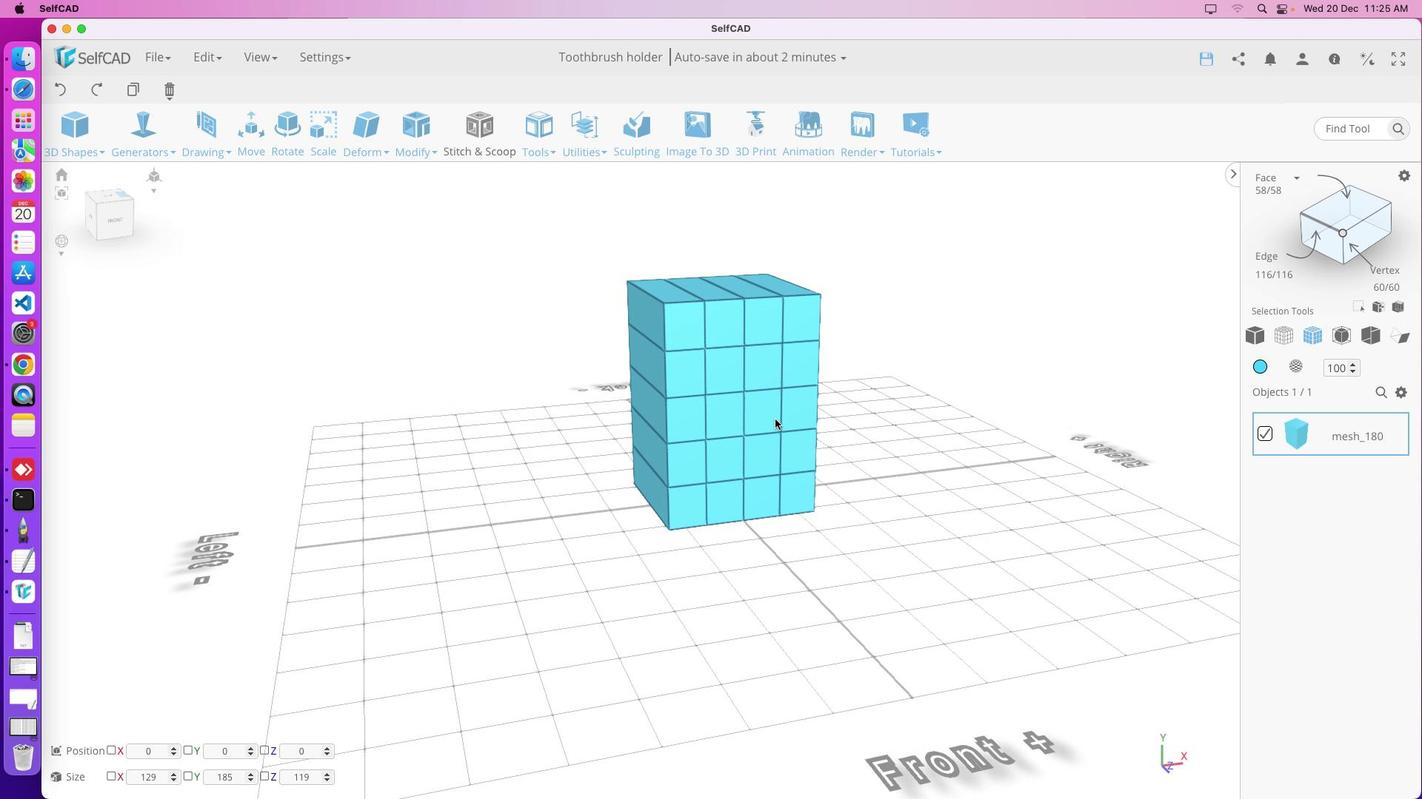 
Action: Mouse scrolled (757, 461) with delta (290, 303)
Screenshot: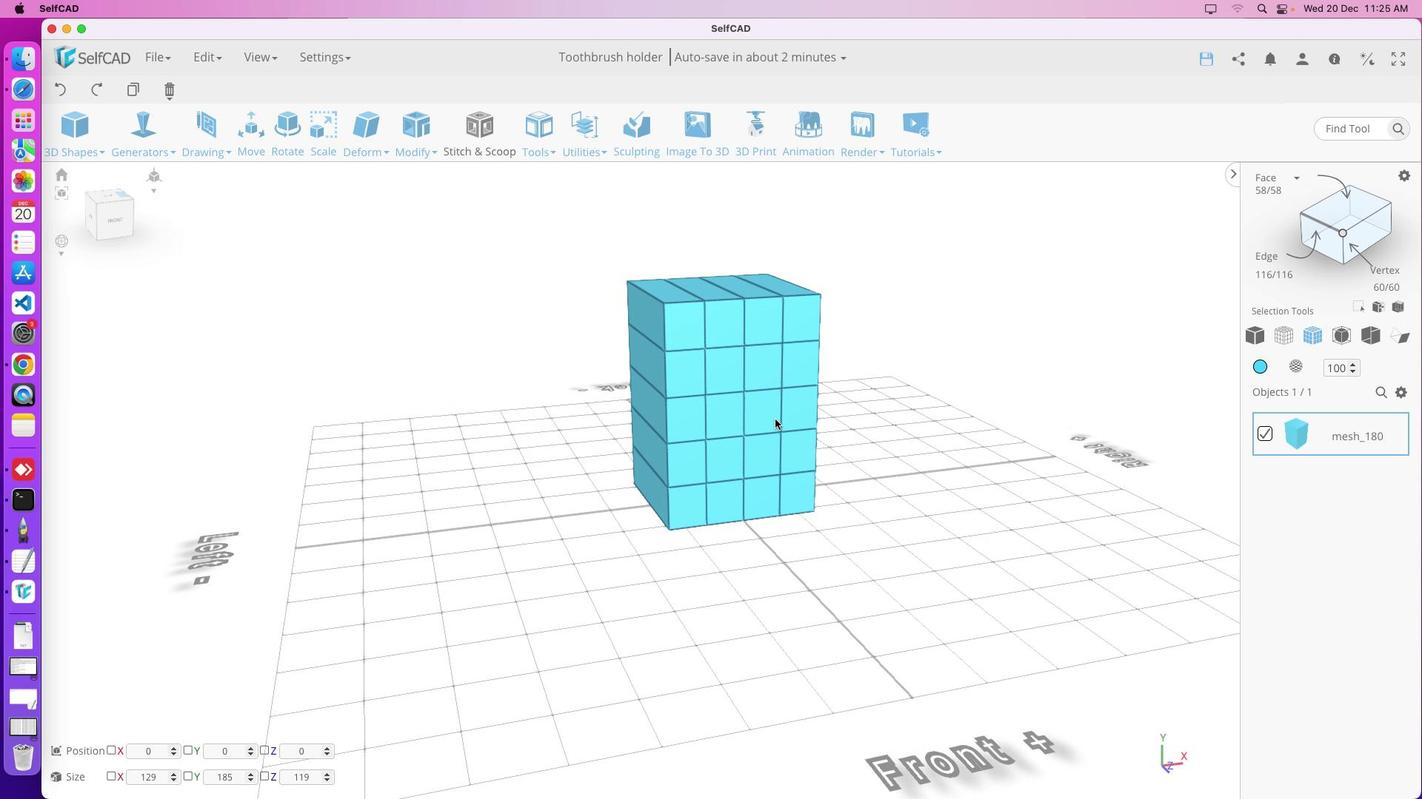 
Action: Mouse moved to (757, 462)
Screenshot: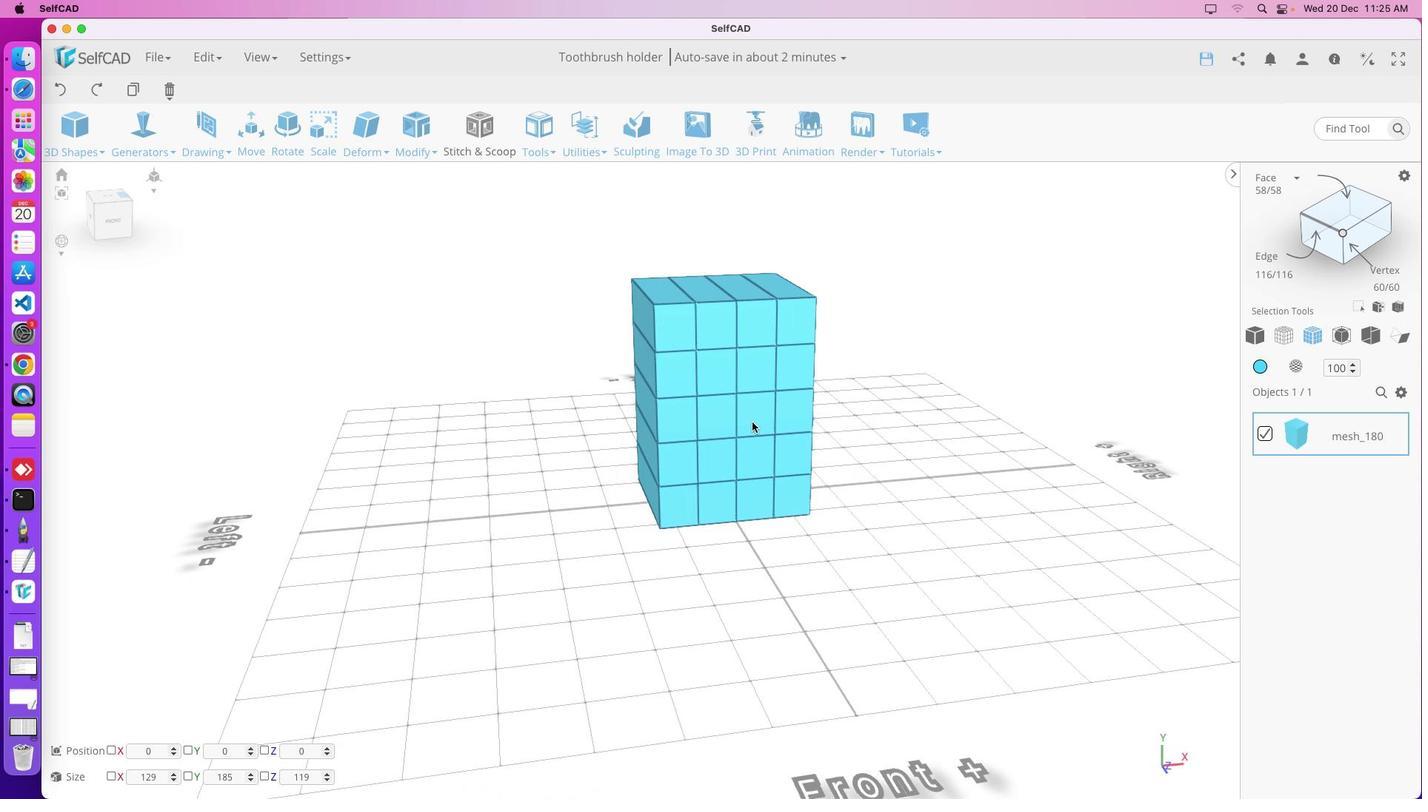 
Action: Mouse pressed left at (757, 462)
Screenshot: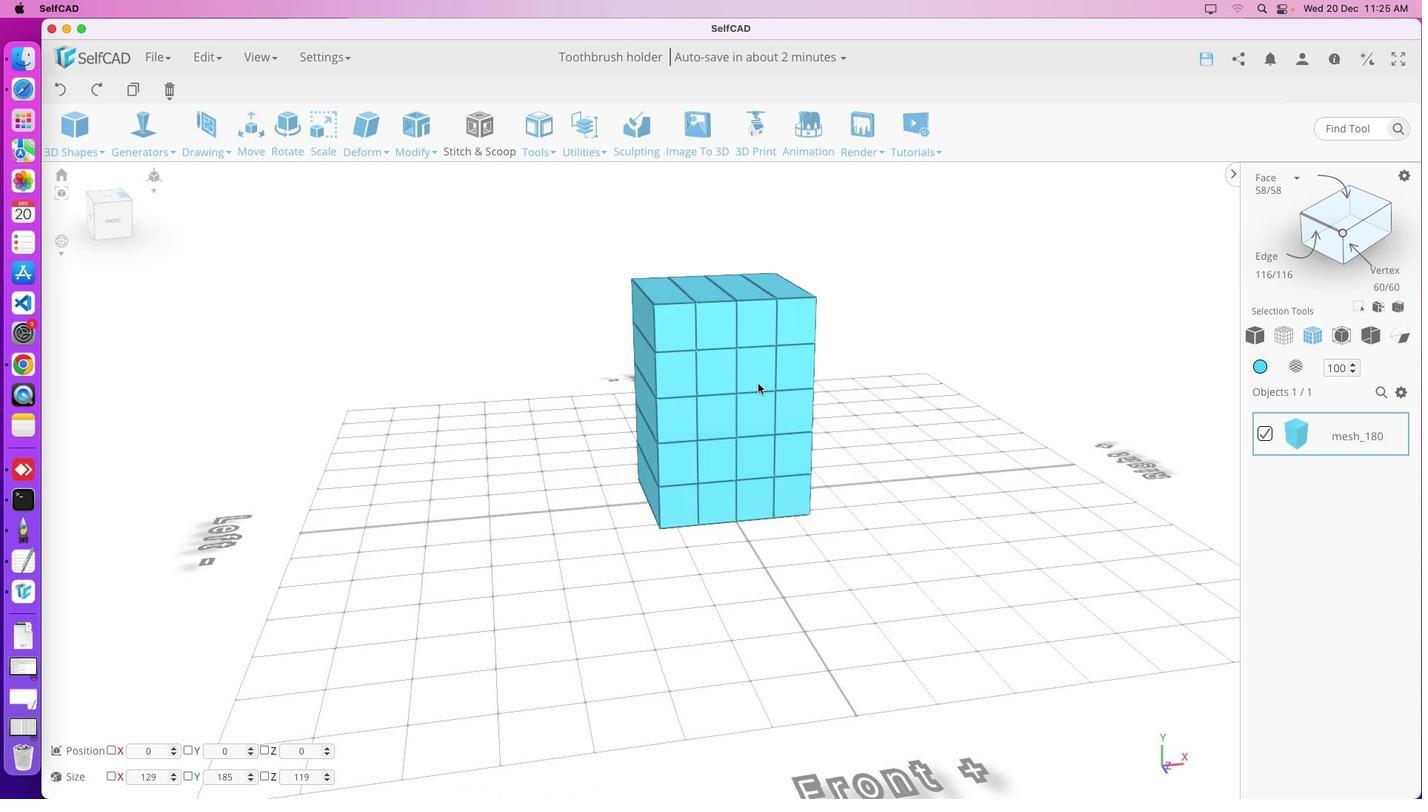 
Action: Mouse moved to (766, 455)
Screenshot: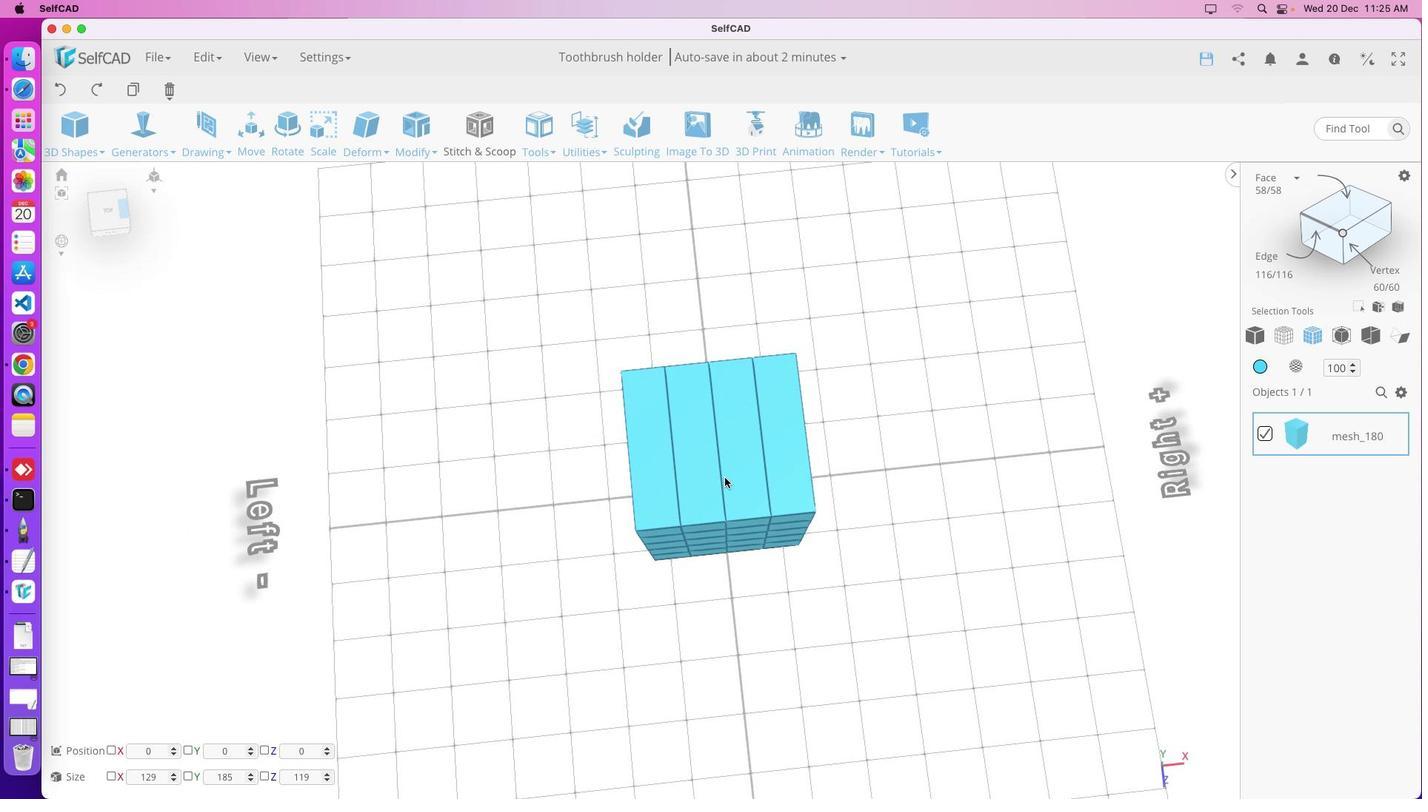 
Action: Mouse pressed left at (766, 455)
Screenshot: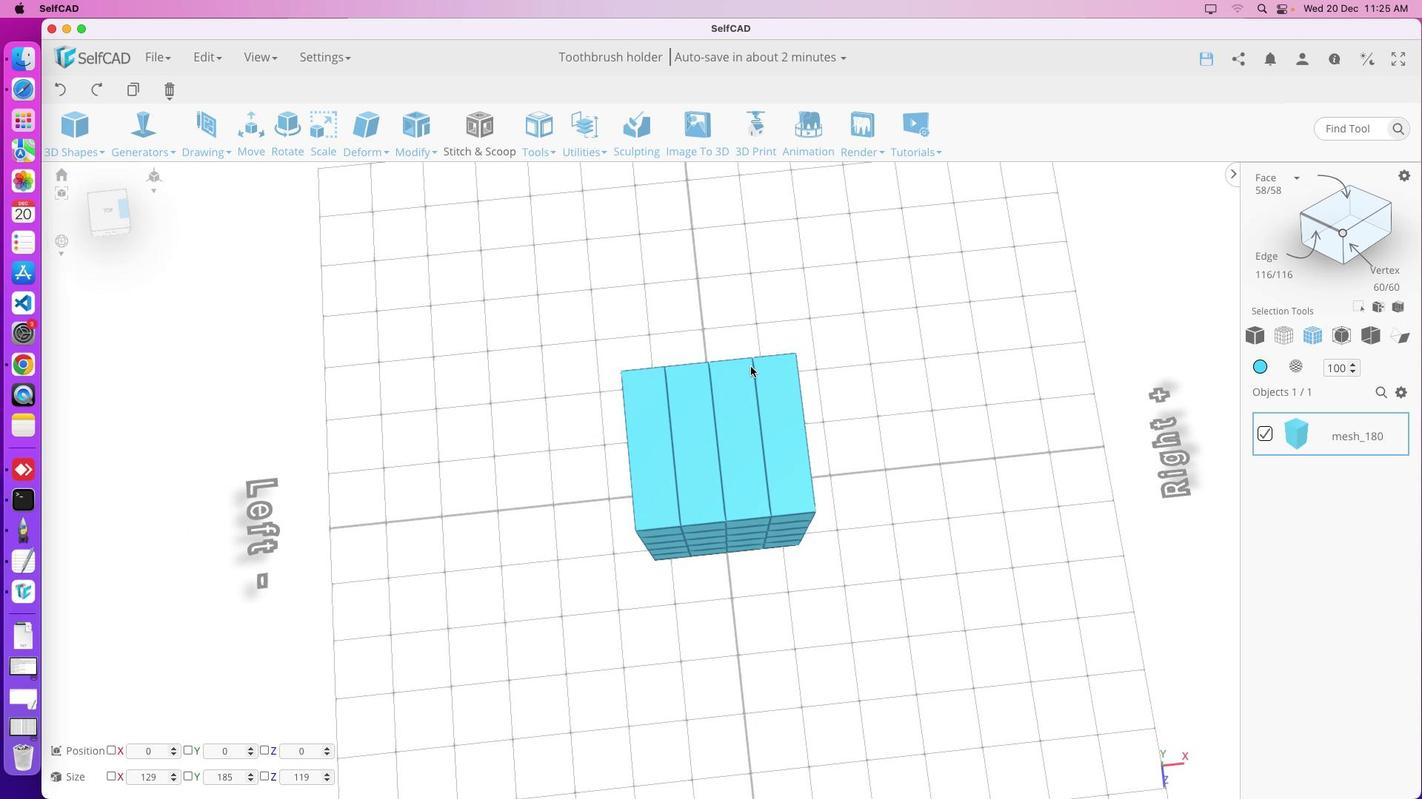 
Action: Mouse moved to (756, 441)
Screenshot: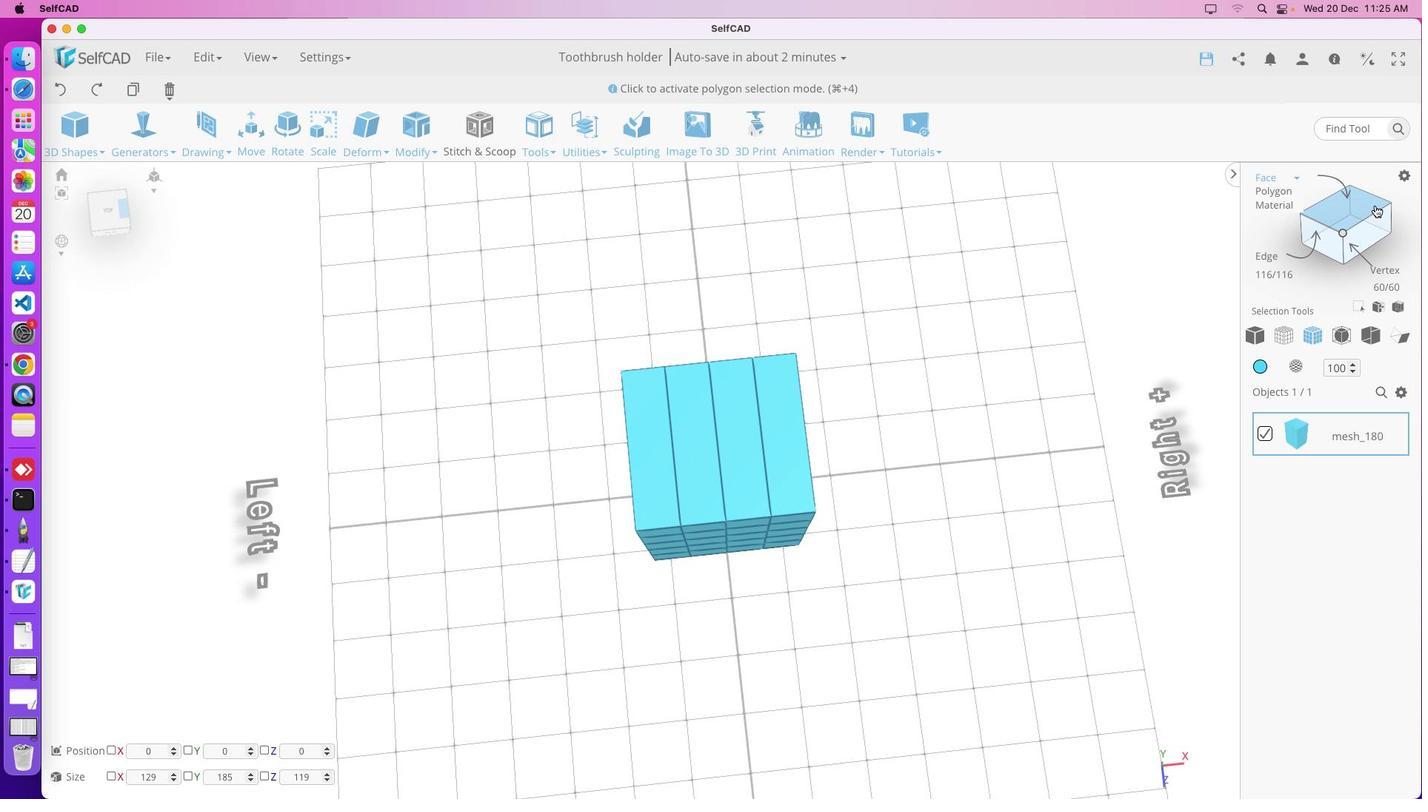 
Action: Mouse pressed left at (756, 441)
Screenshot: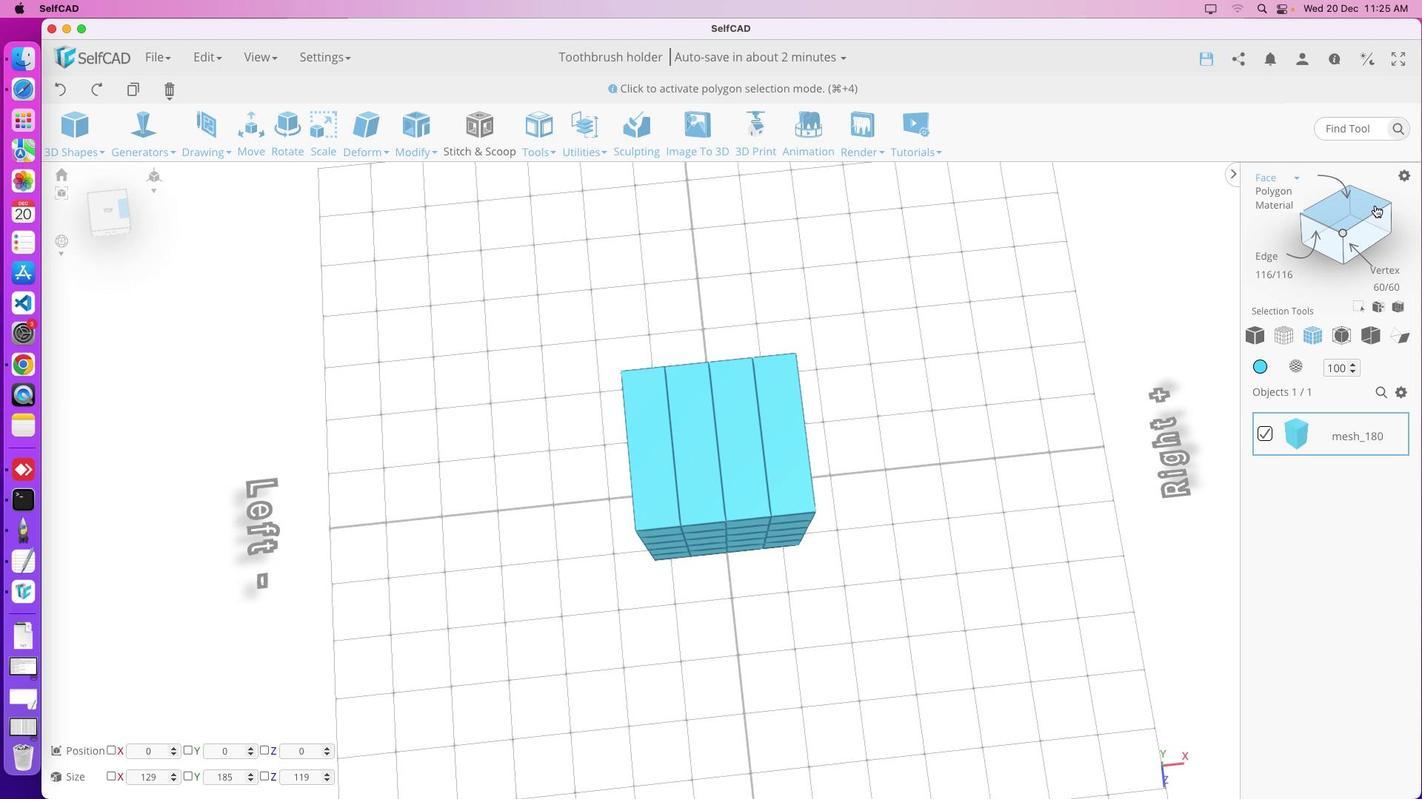 
Action: Mouse moved to (1134, 377)
Screenshot: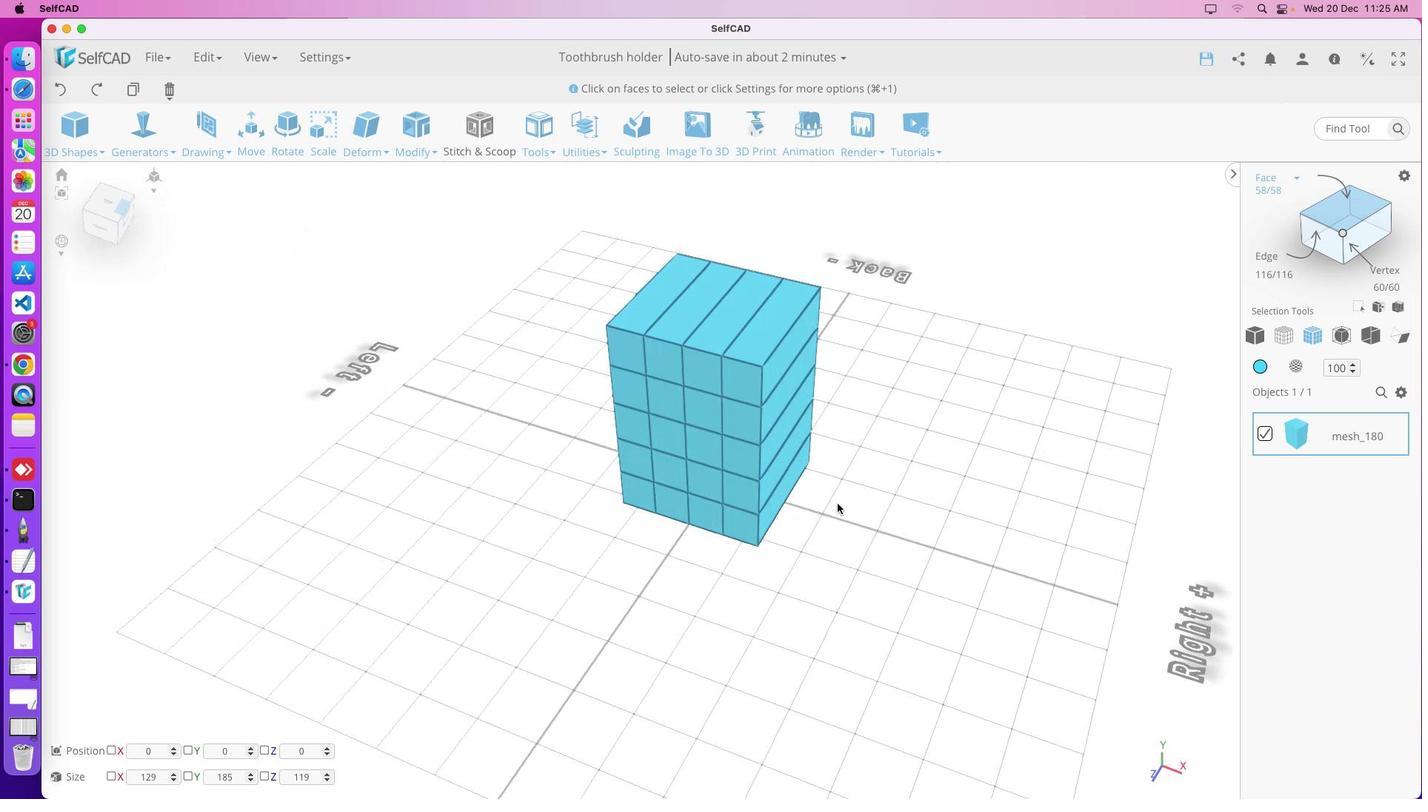 
Action: Mouse pressed left at (1134, 377)
Screenshot: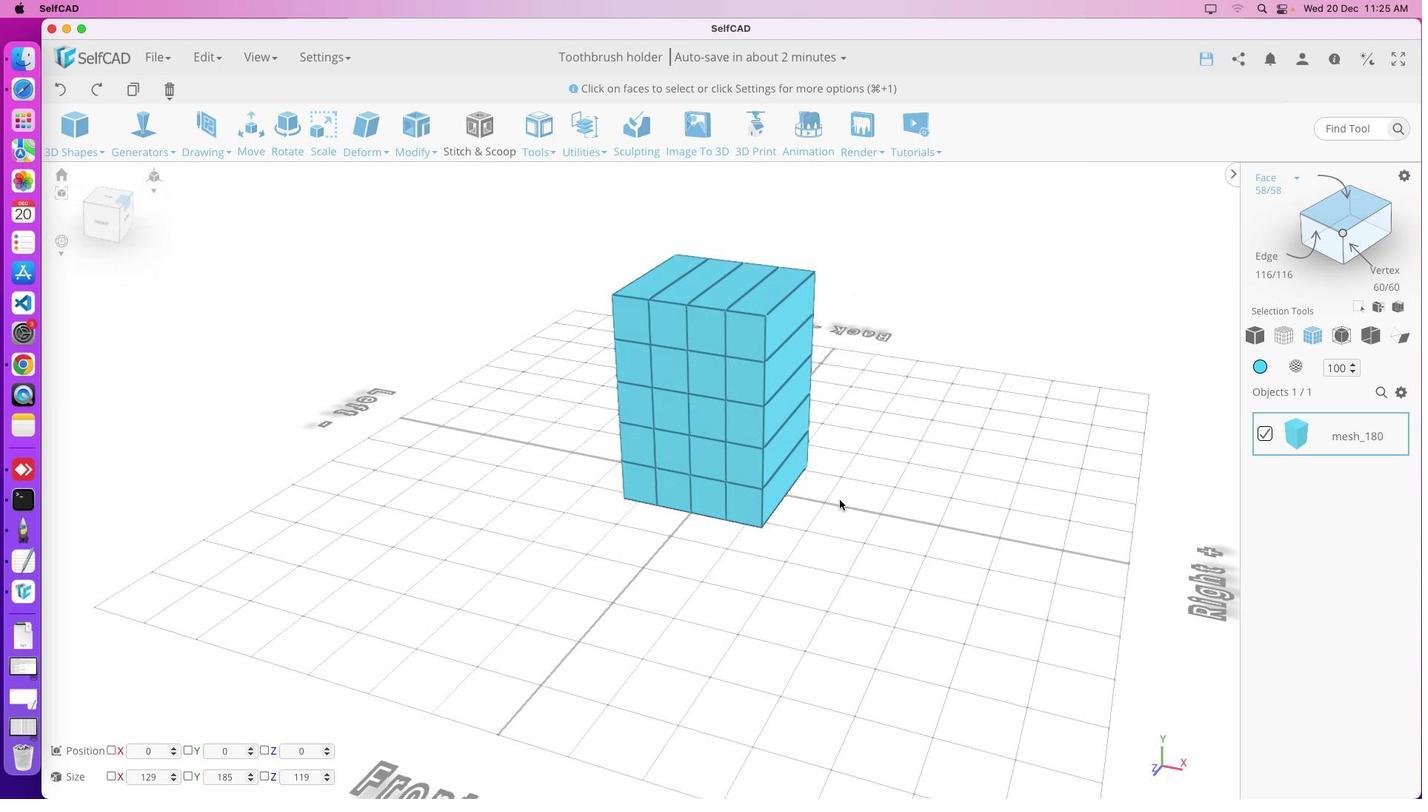 
Action: Mouse moved to (876, 443)
Screenshot: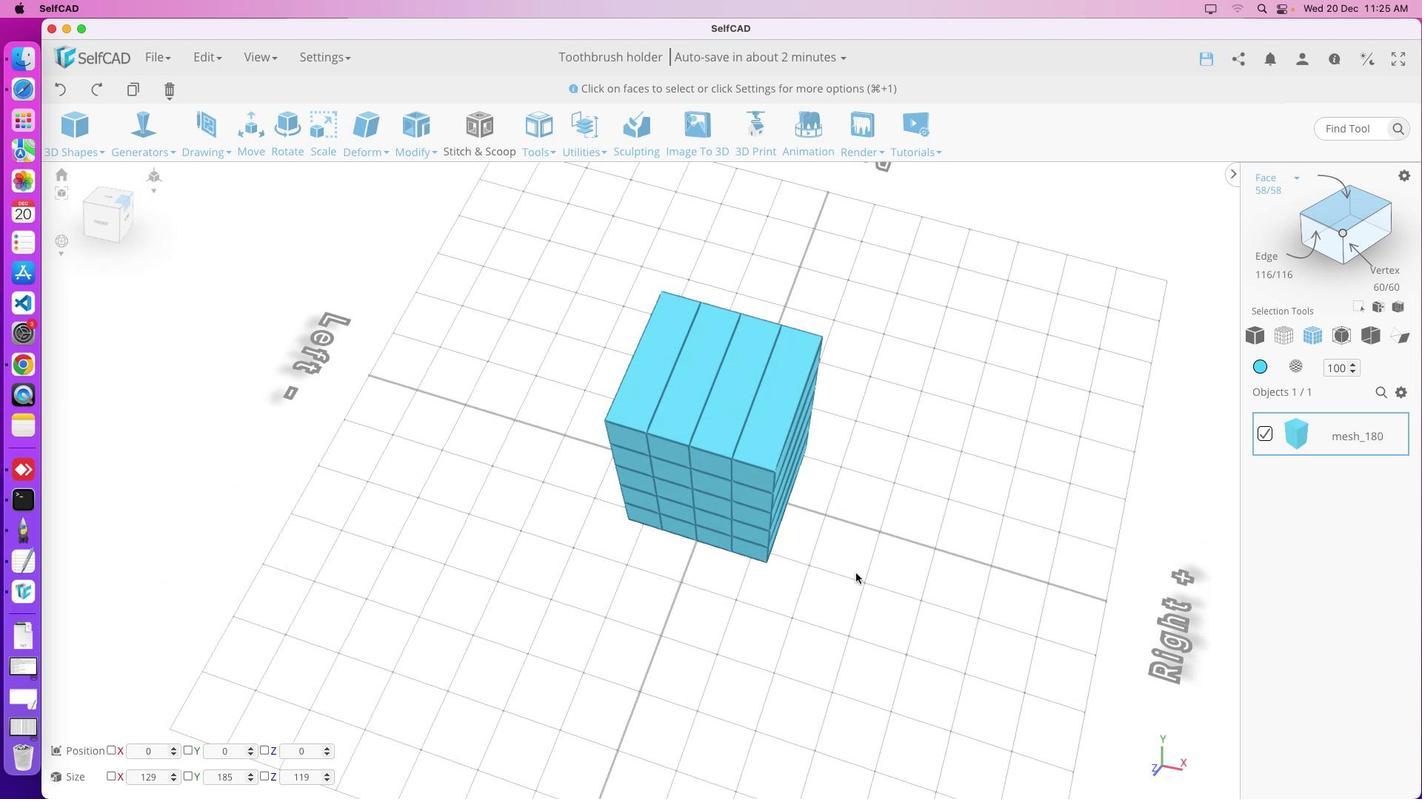 
Action: Mouse pressed left at (876, 443)
Screenshot: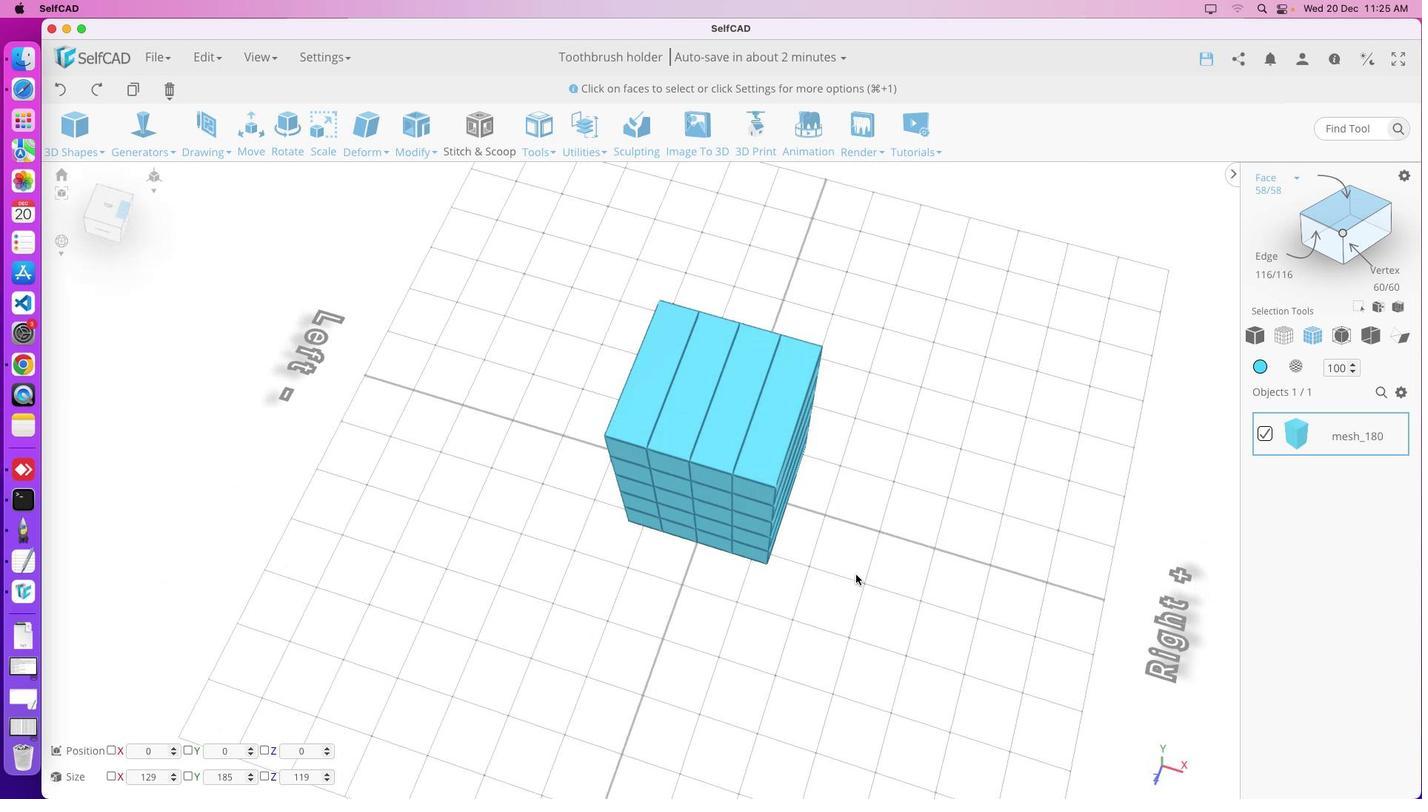 
Action: Mouse moved to (762, 468)
Screenshot: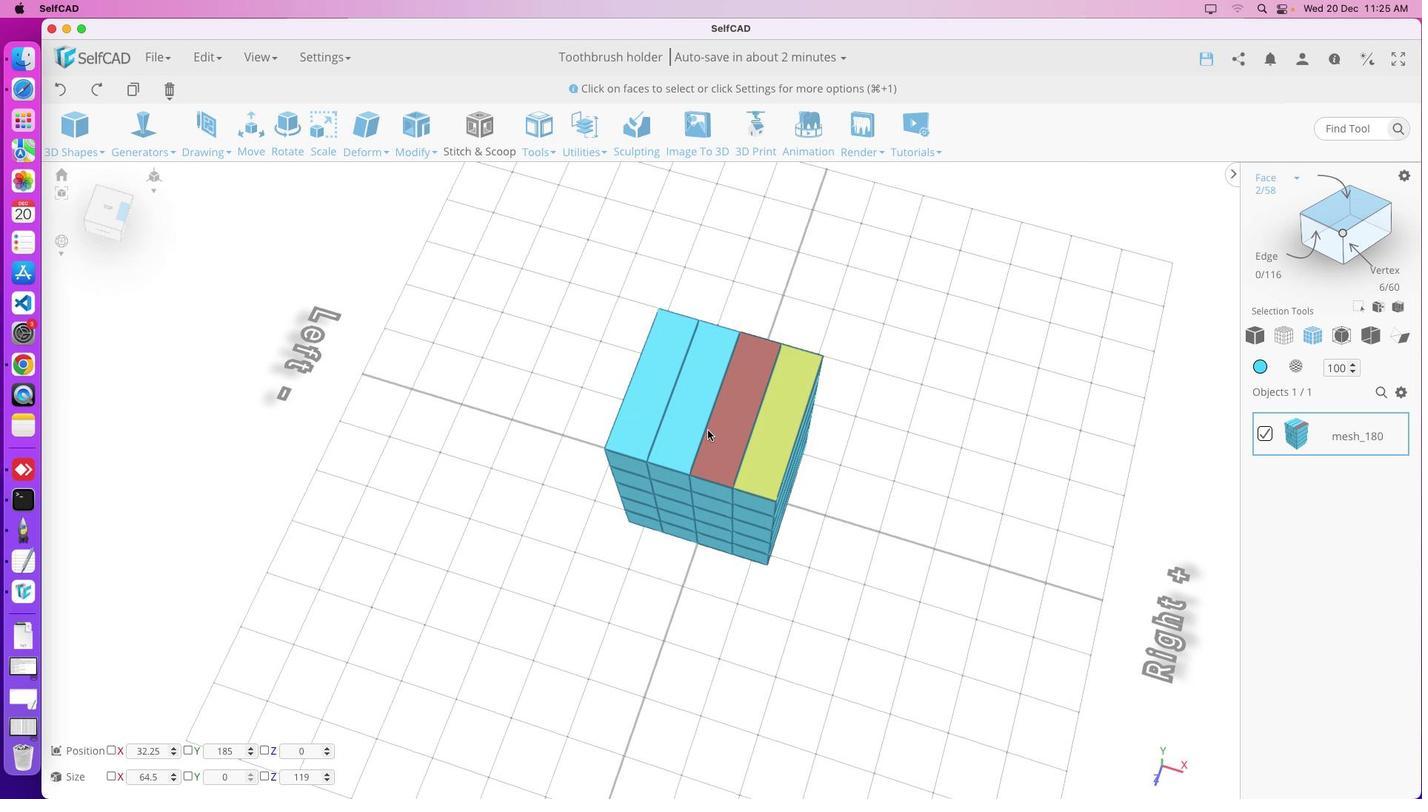 
Action: Mouse pressed left at (762, 468)
Screenshot: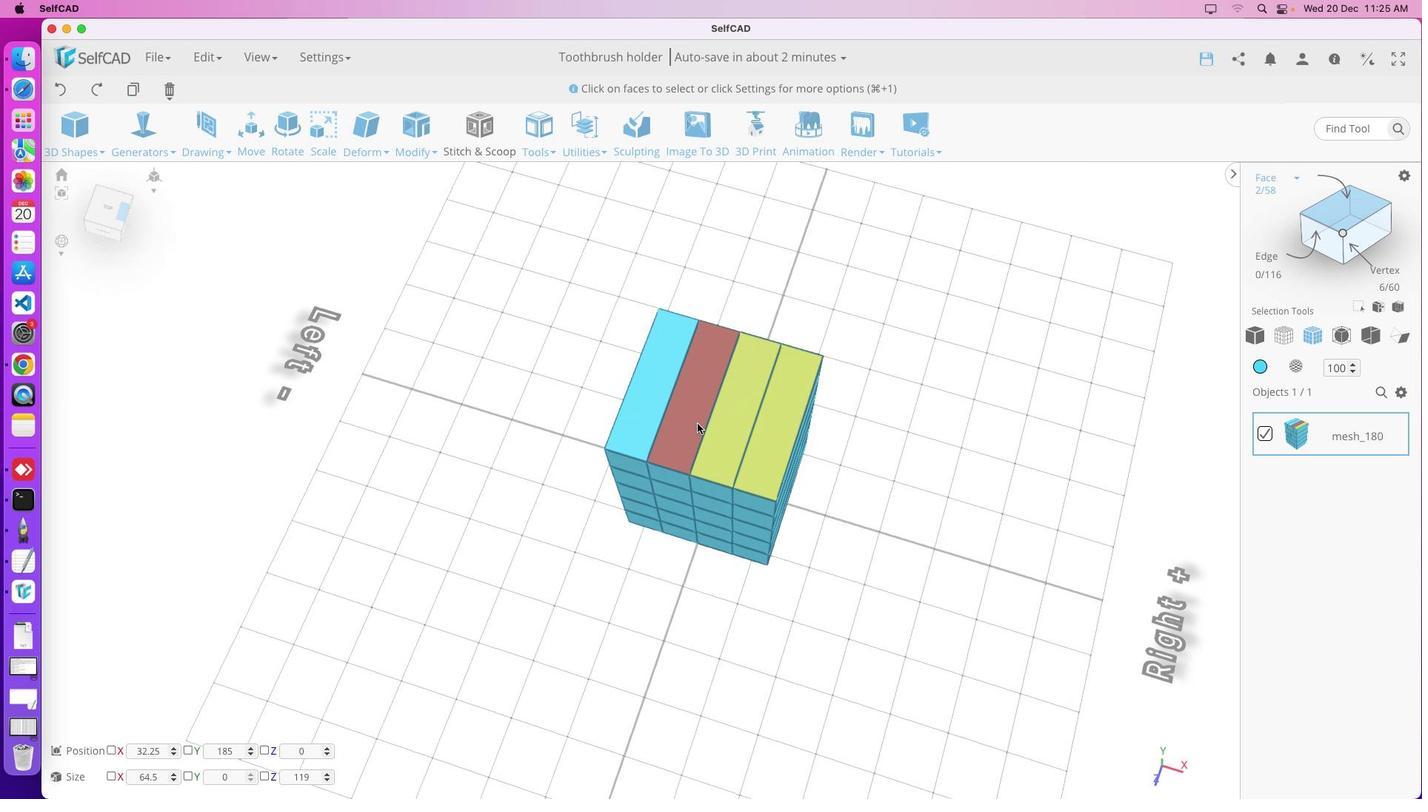 
Action: Mouse moved to (743, 462)
Screenshot: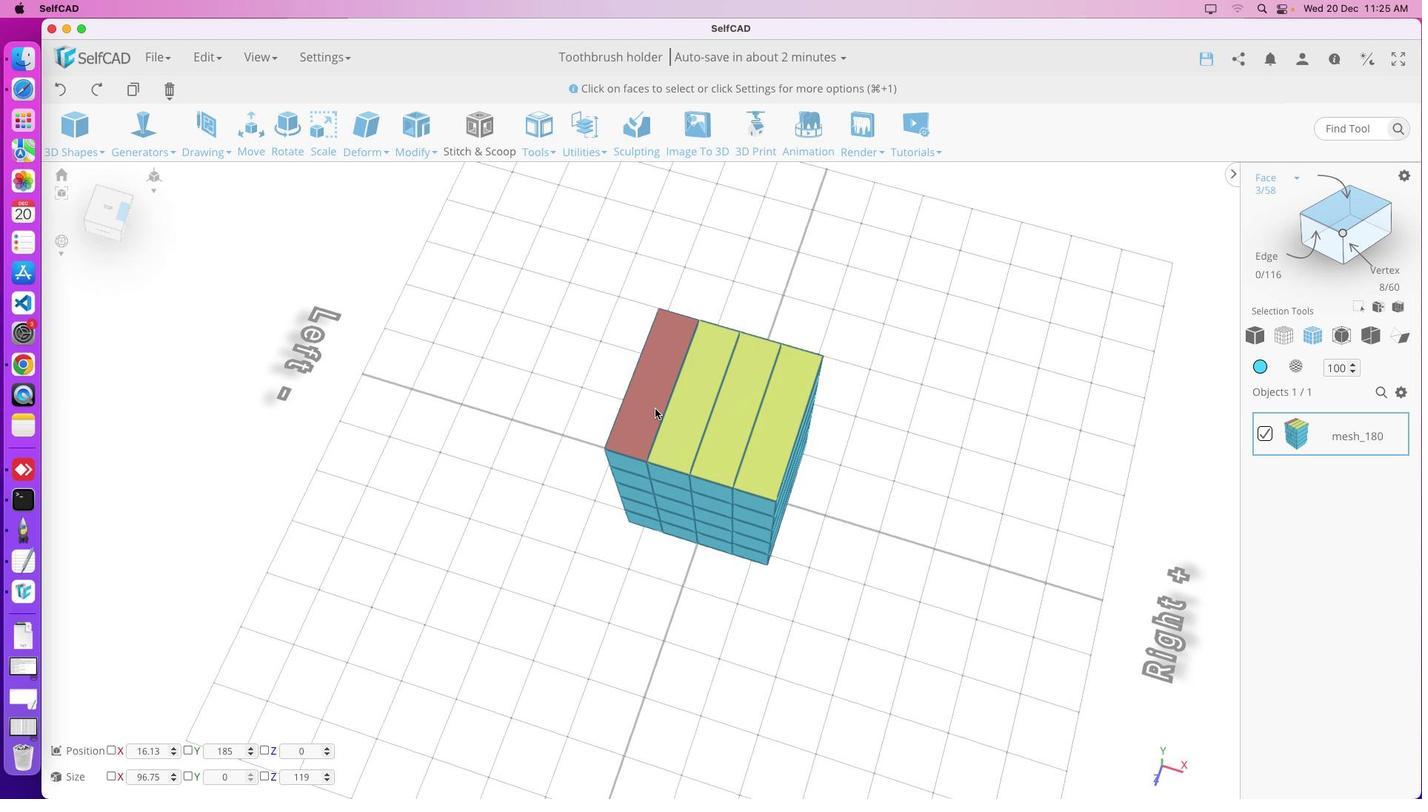 
Action: Mouse pressed left at (743, 462)
Screenshot: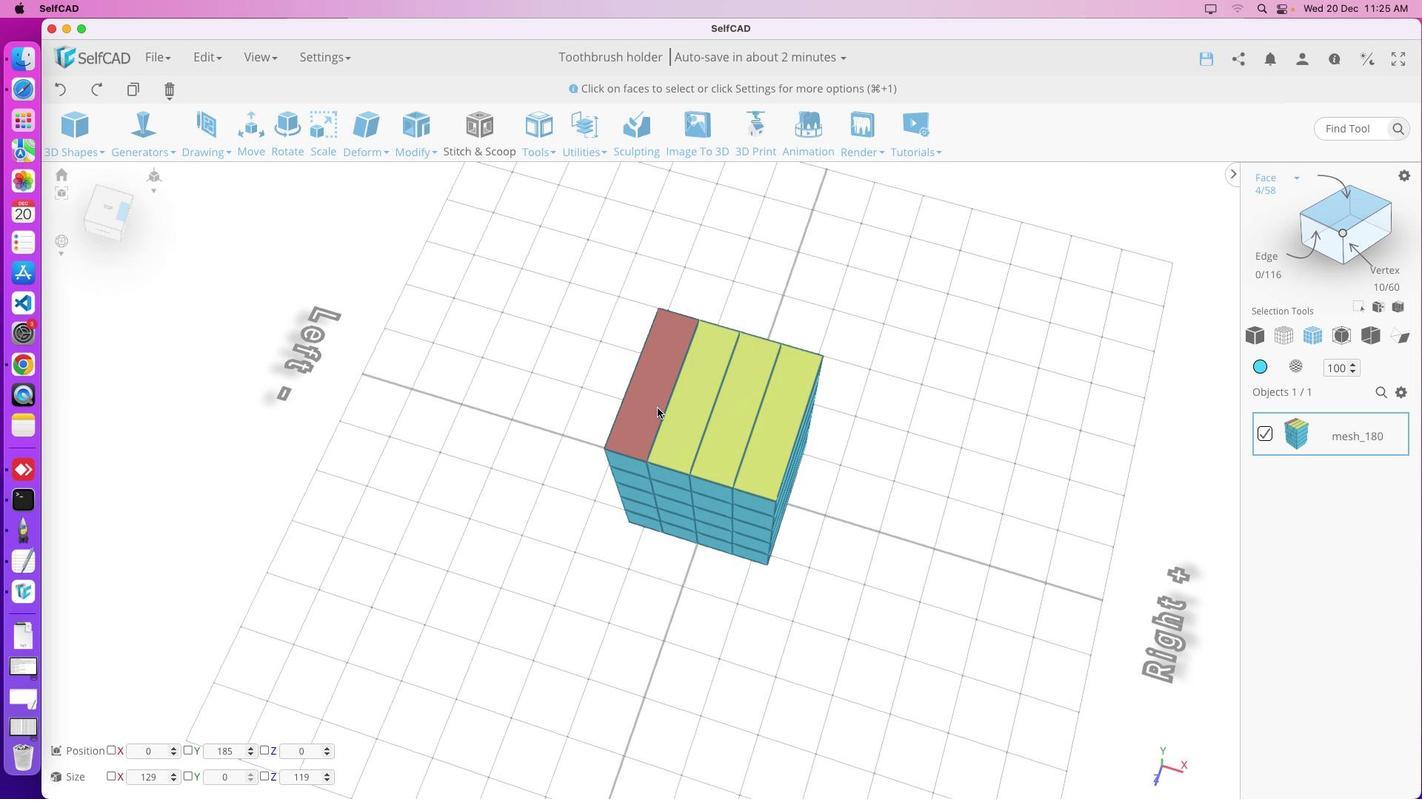 
Action: Mouse moved to (719, 457)
Screenshot: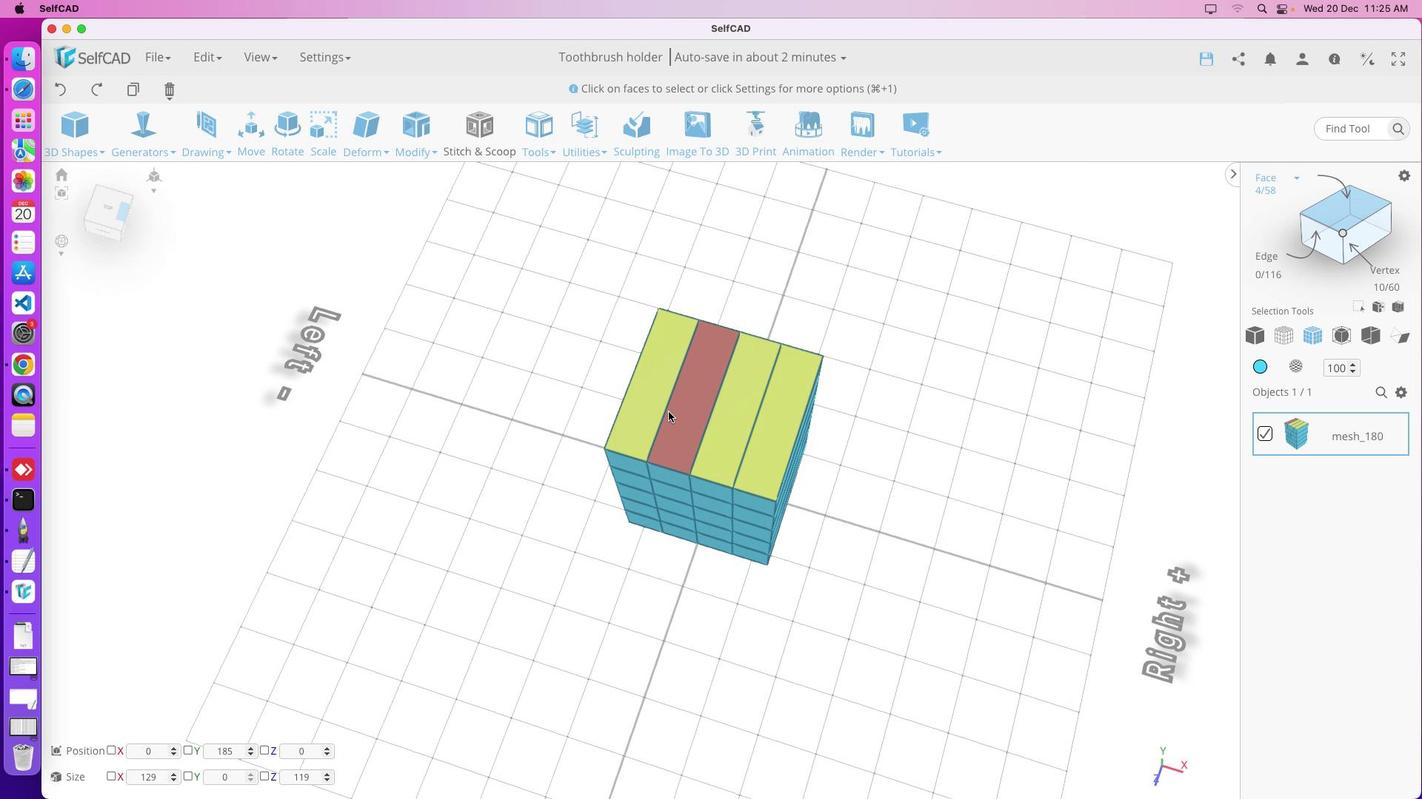 
Action: Mouse pressed left at (719, 457)
Screenshot: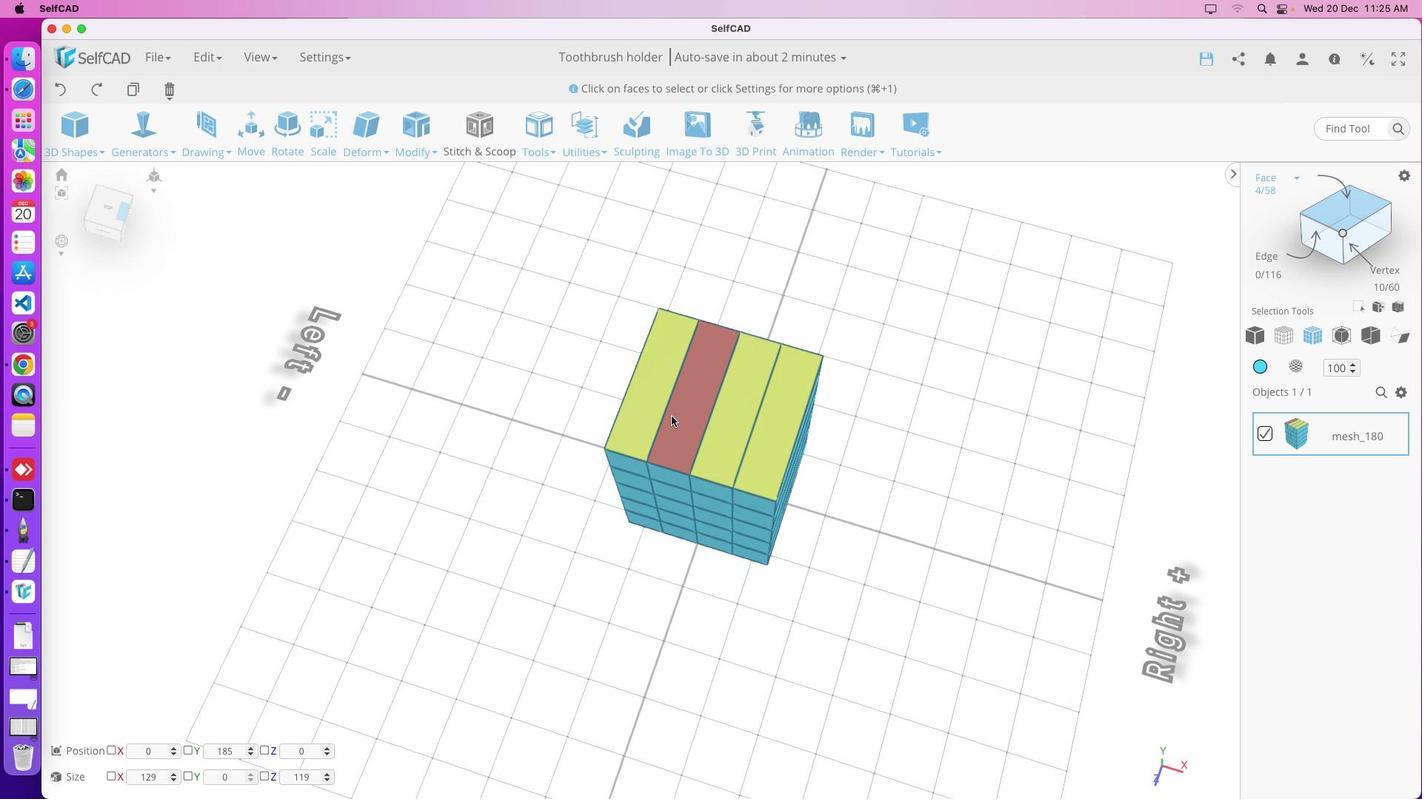 
Action: Mouse moved to (692, 451)
Screenshot: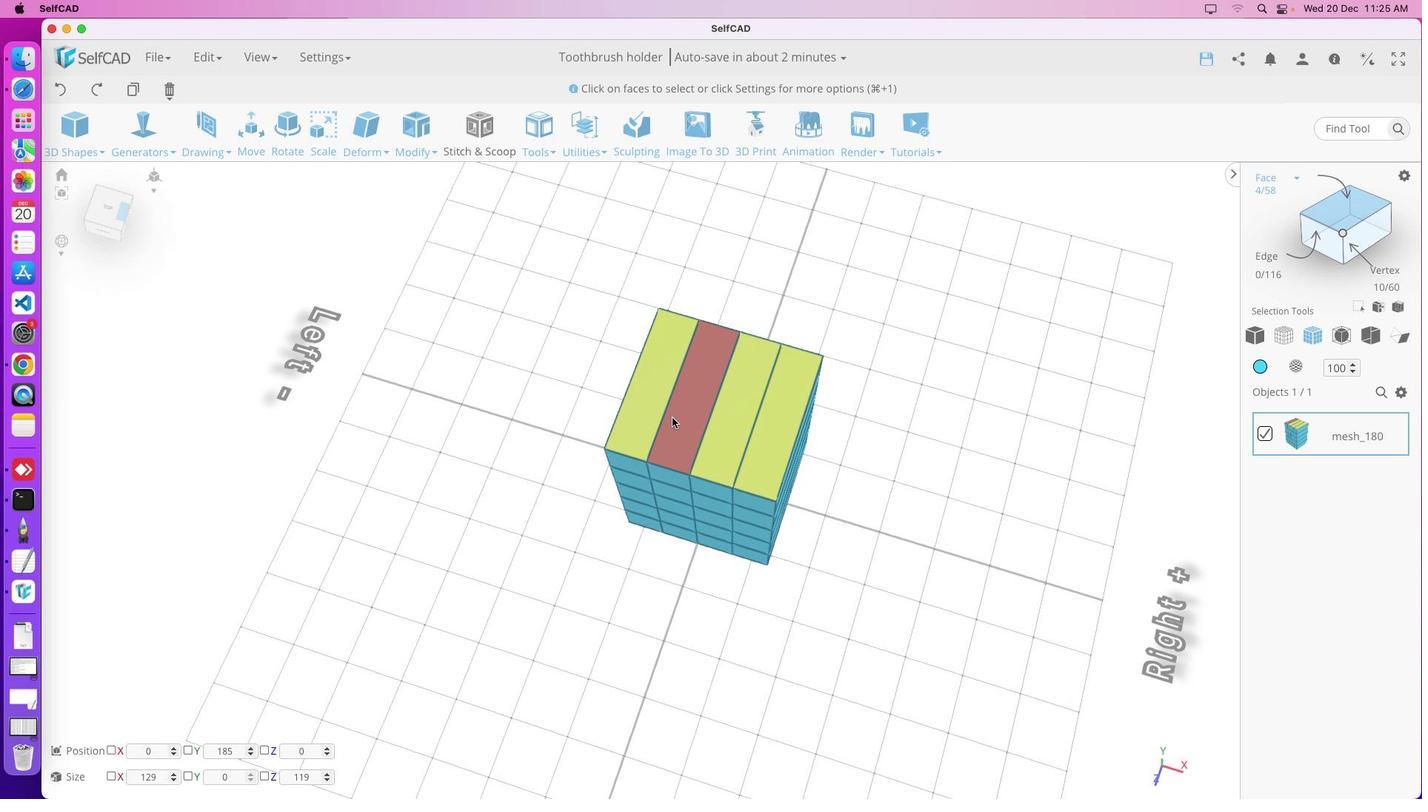 
Action: Mouse pressed left at (692, 451)
Screenshot: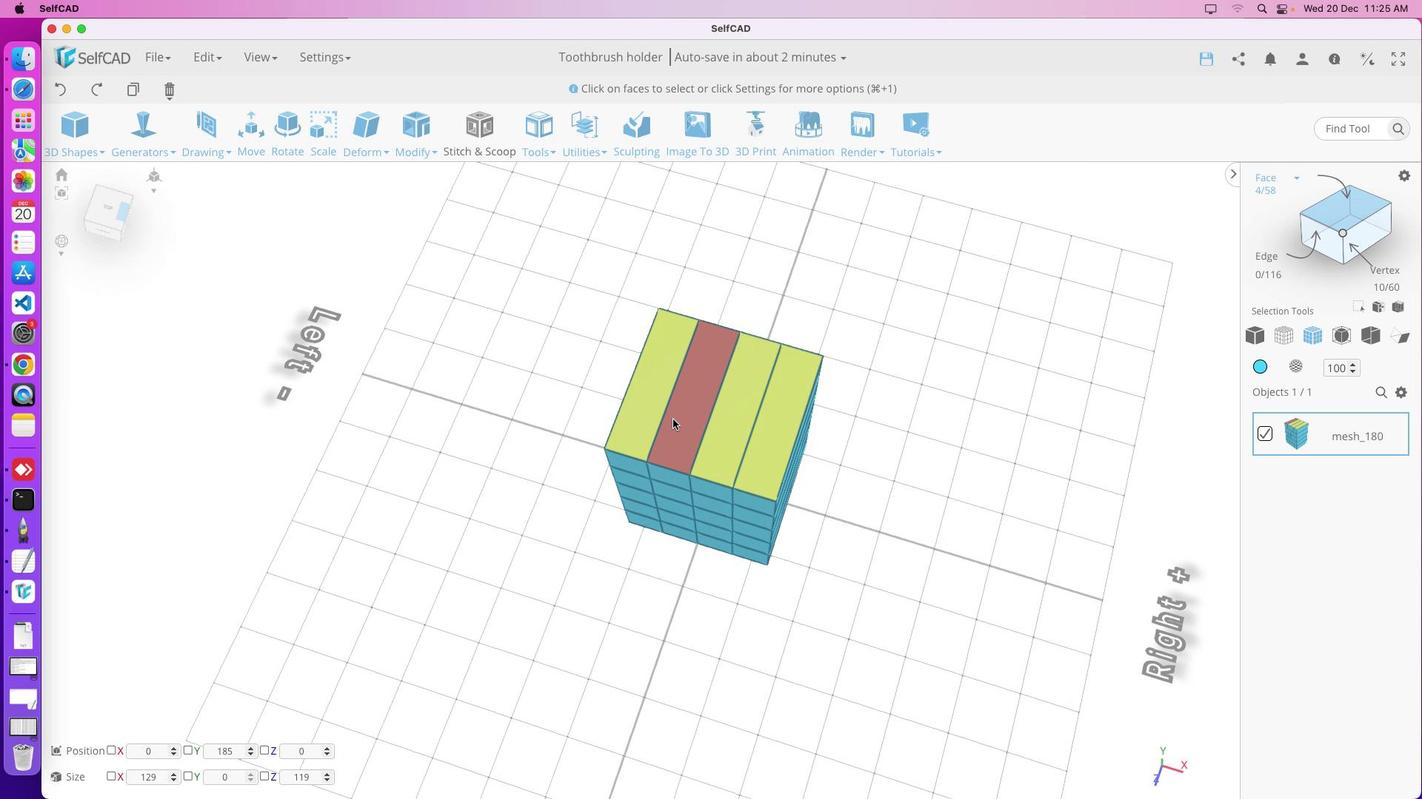 
Action: Mouse moved to (702, 454)
Screenshot: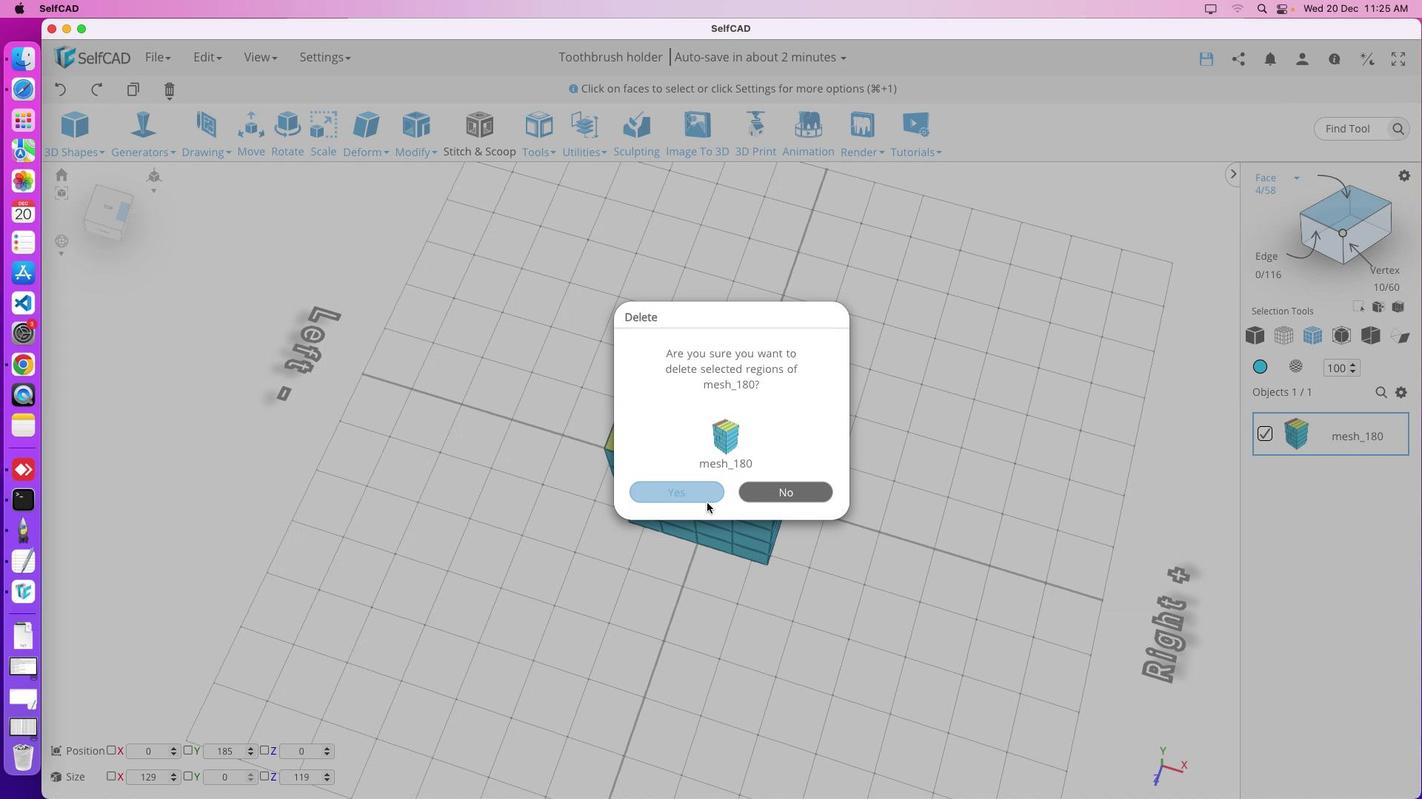
Action: Key pressed Key.delete
Screenshot: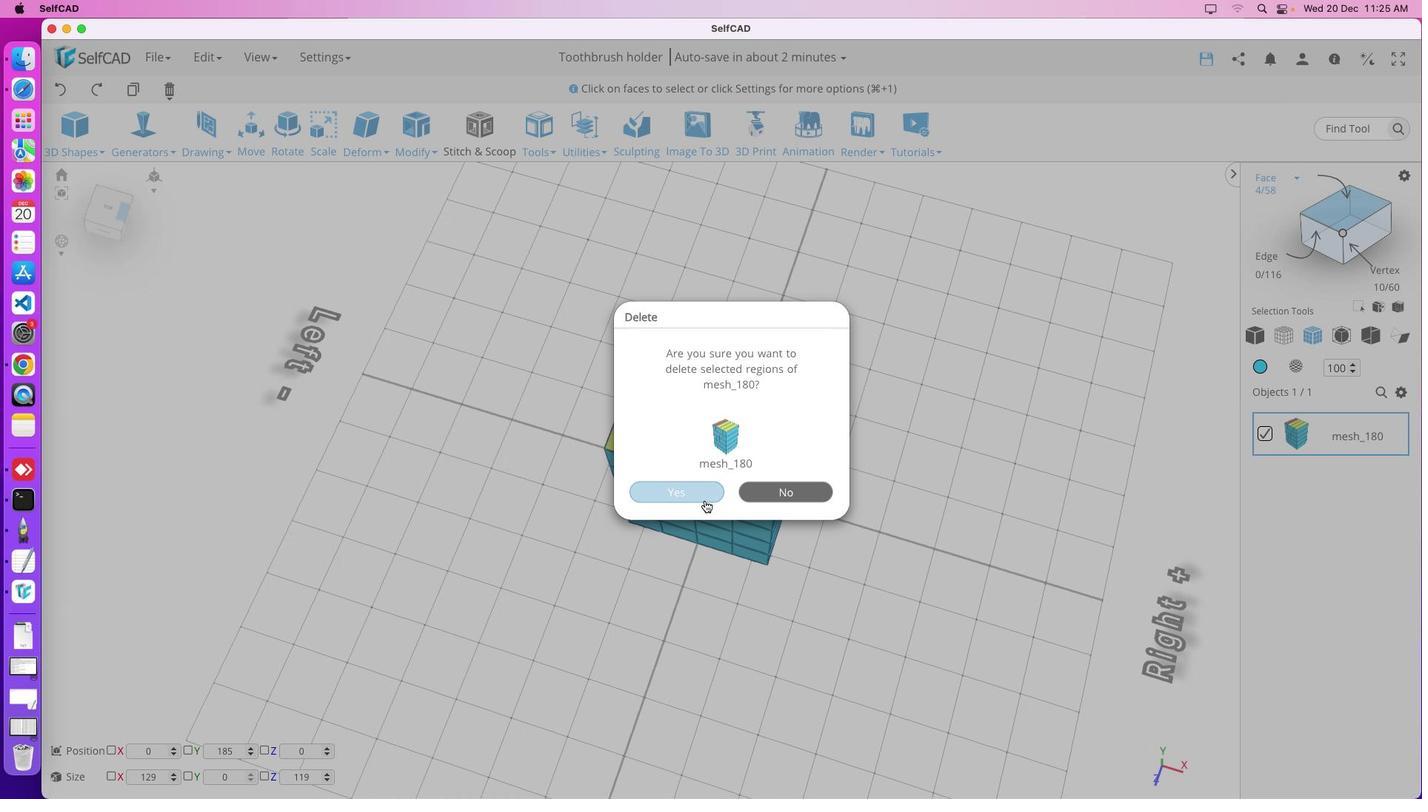 
Action: Mouse moved to (720, 482)
Screenshot: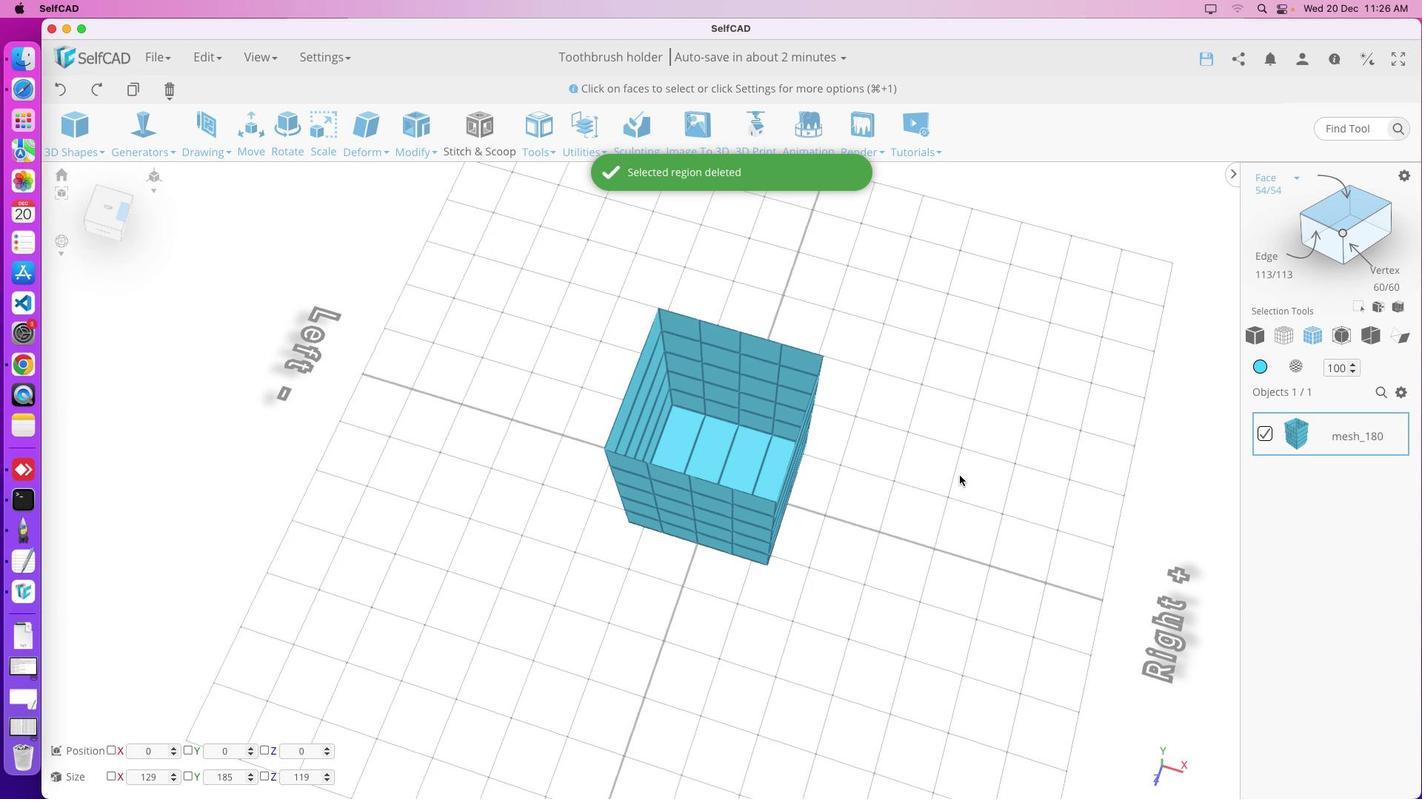 
Action: Mouse pressed left at (720, 482)
Screenshot: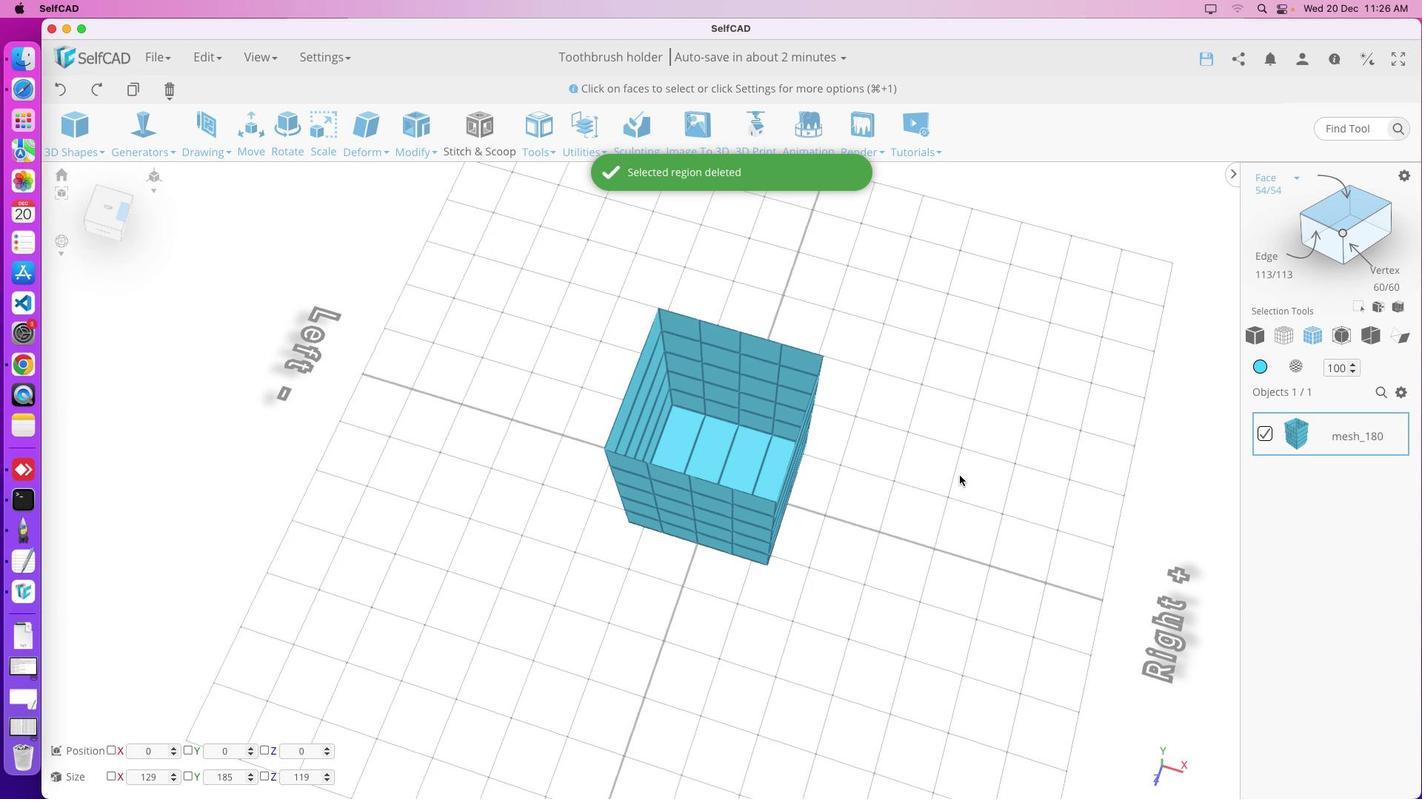 
Action: Mouse moved to (879, 476)
Screenshot: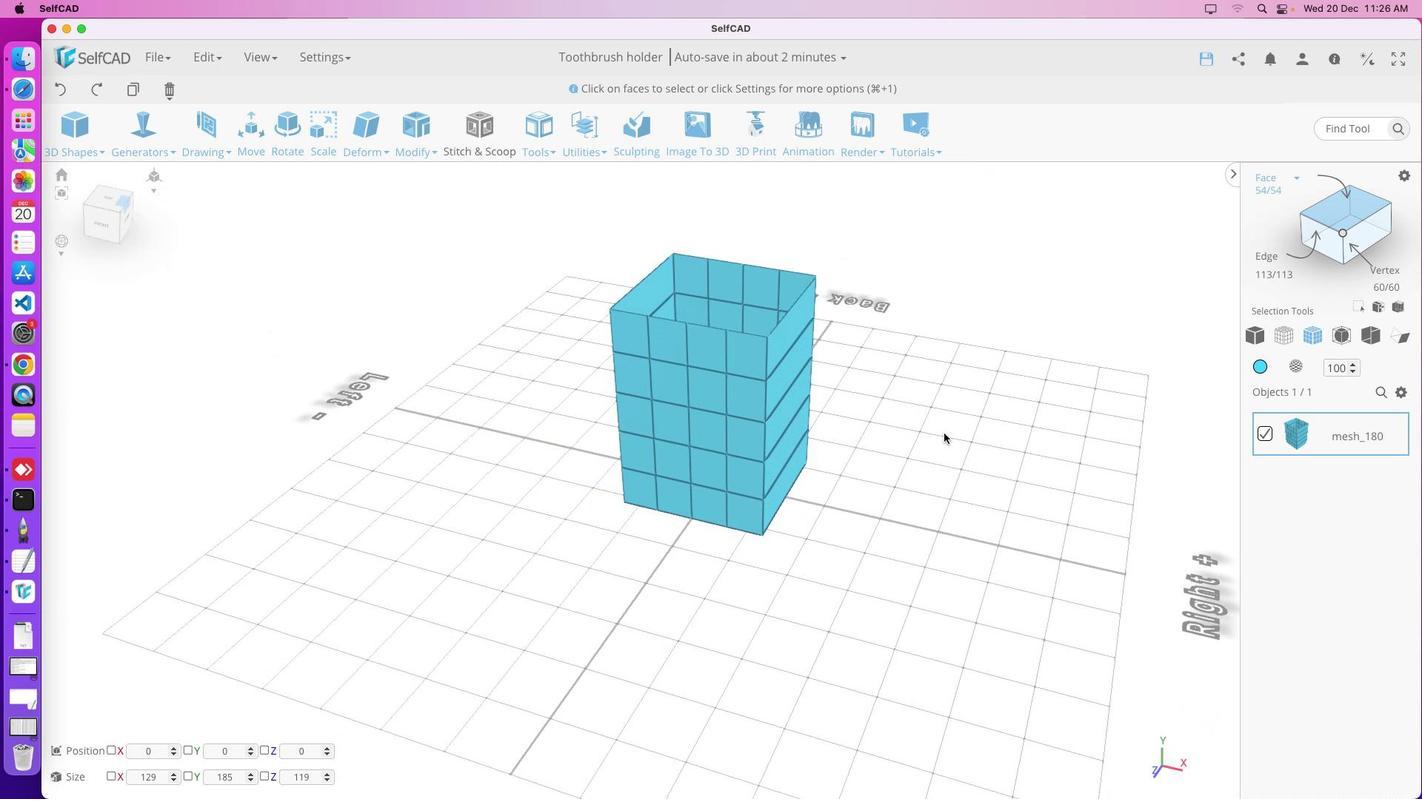 
Action: Mouse pressed left at (879, 476)
Screenshot: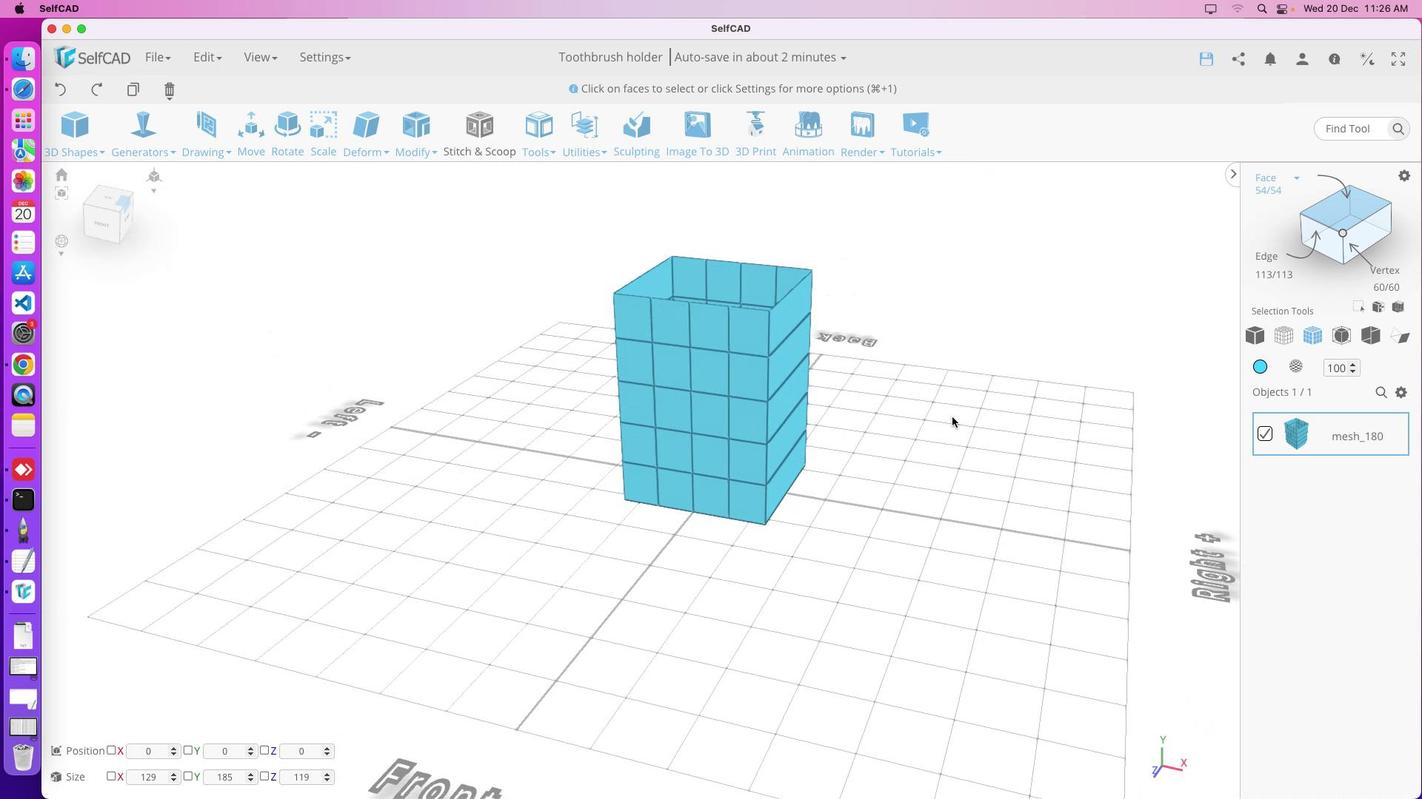 
Action: Mouse moved to (866, 472)
Screenshot: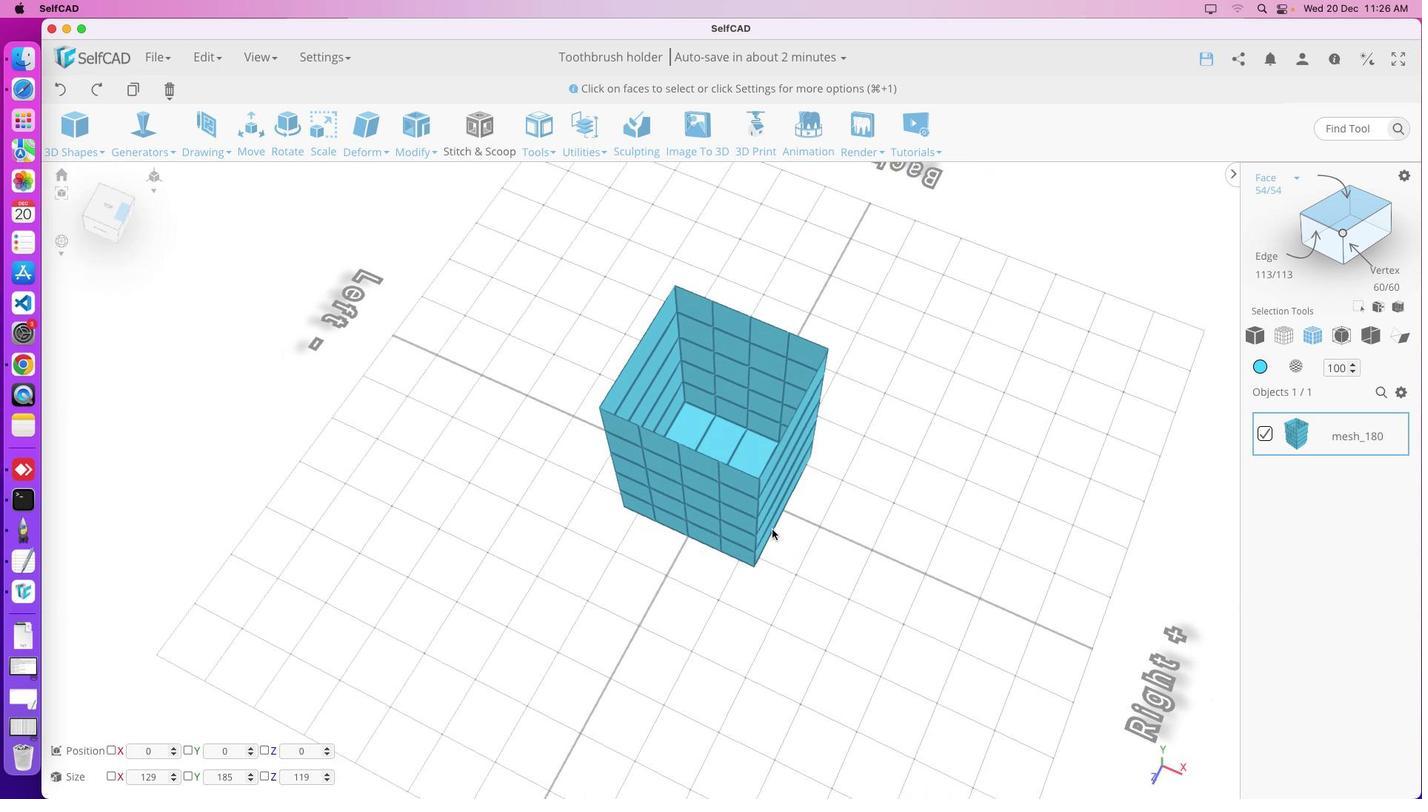 
Action: Mouse pressed left at (866, 472)
Screenshot: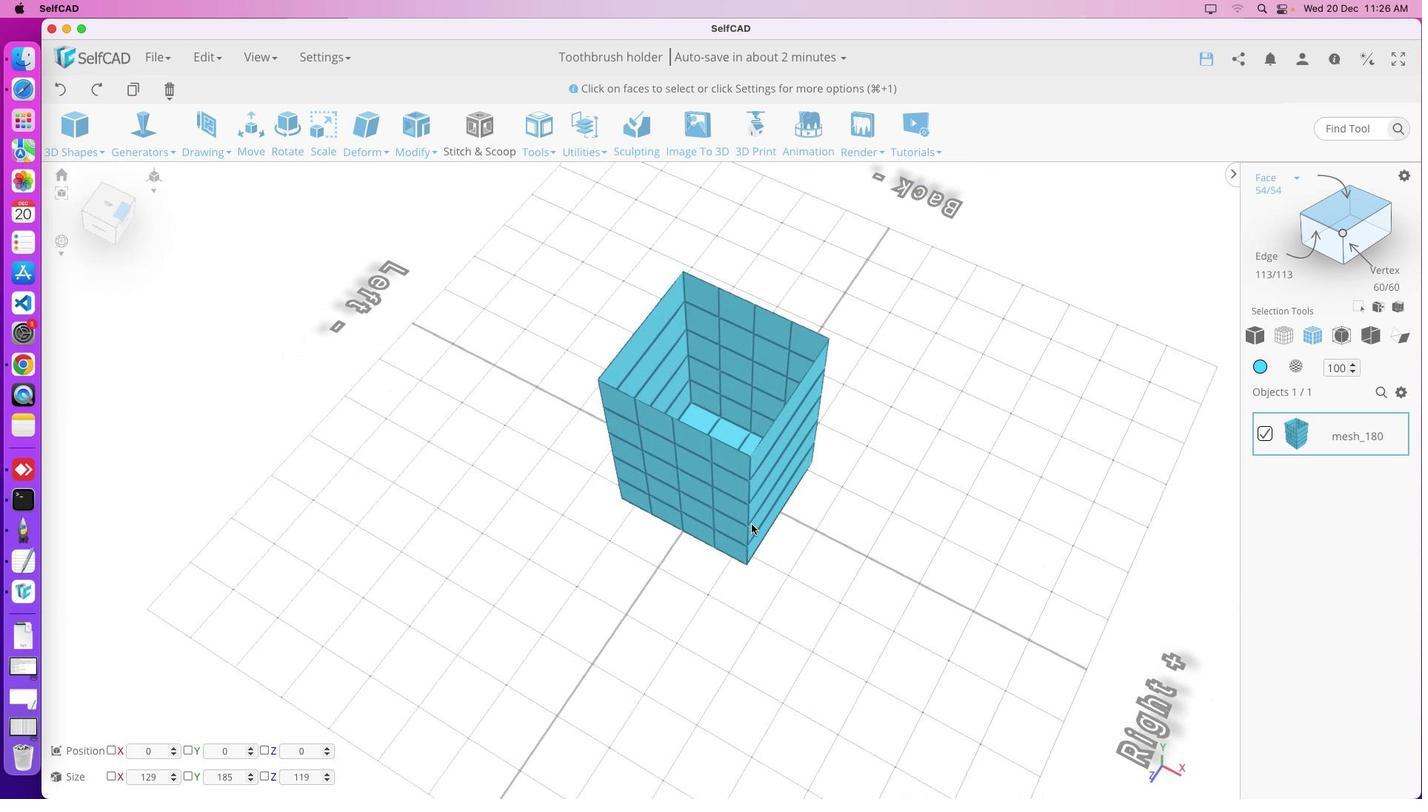 
Action: Mouse moved to (783, 469)
Screenshot: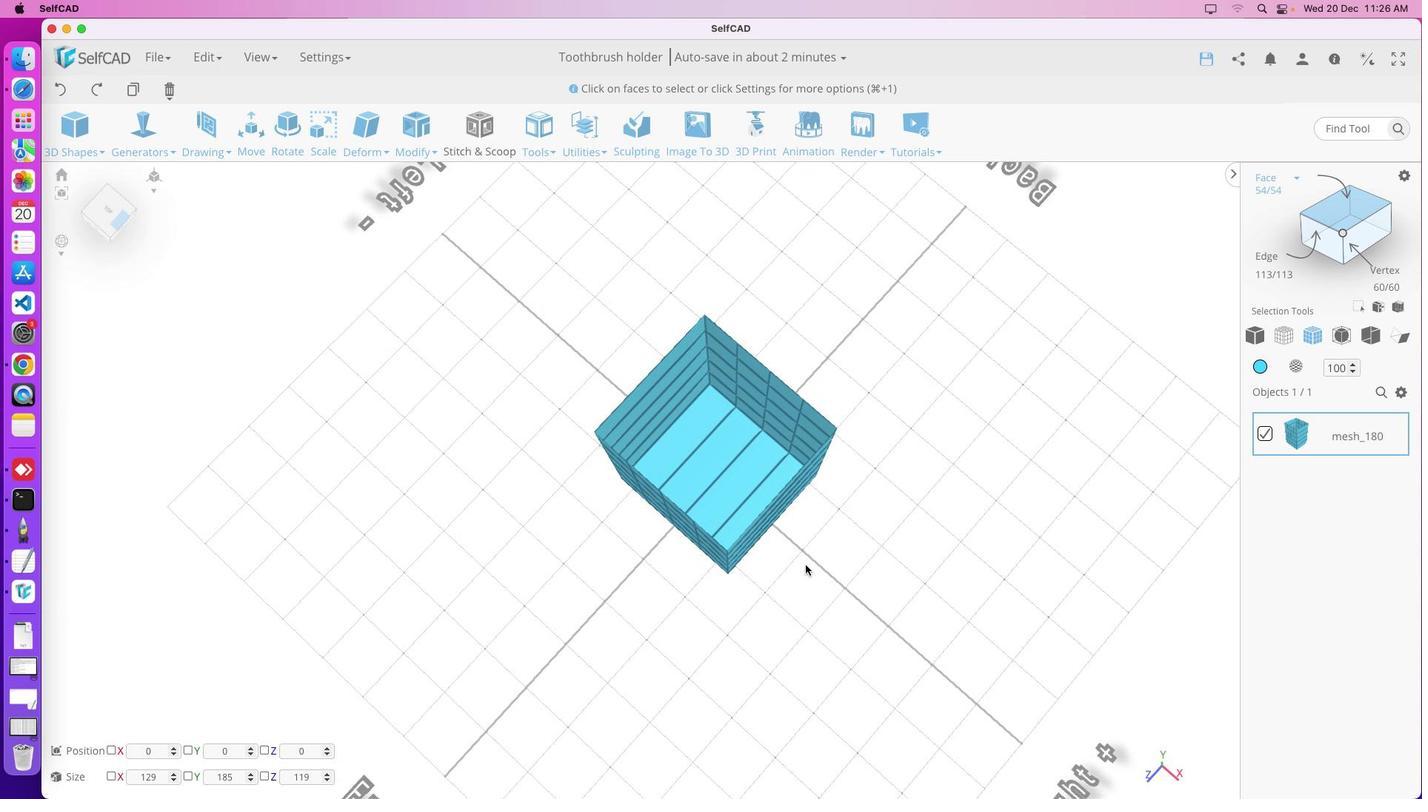 
Action: Mouse pressed left at (783, 469)
Screenshot: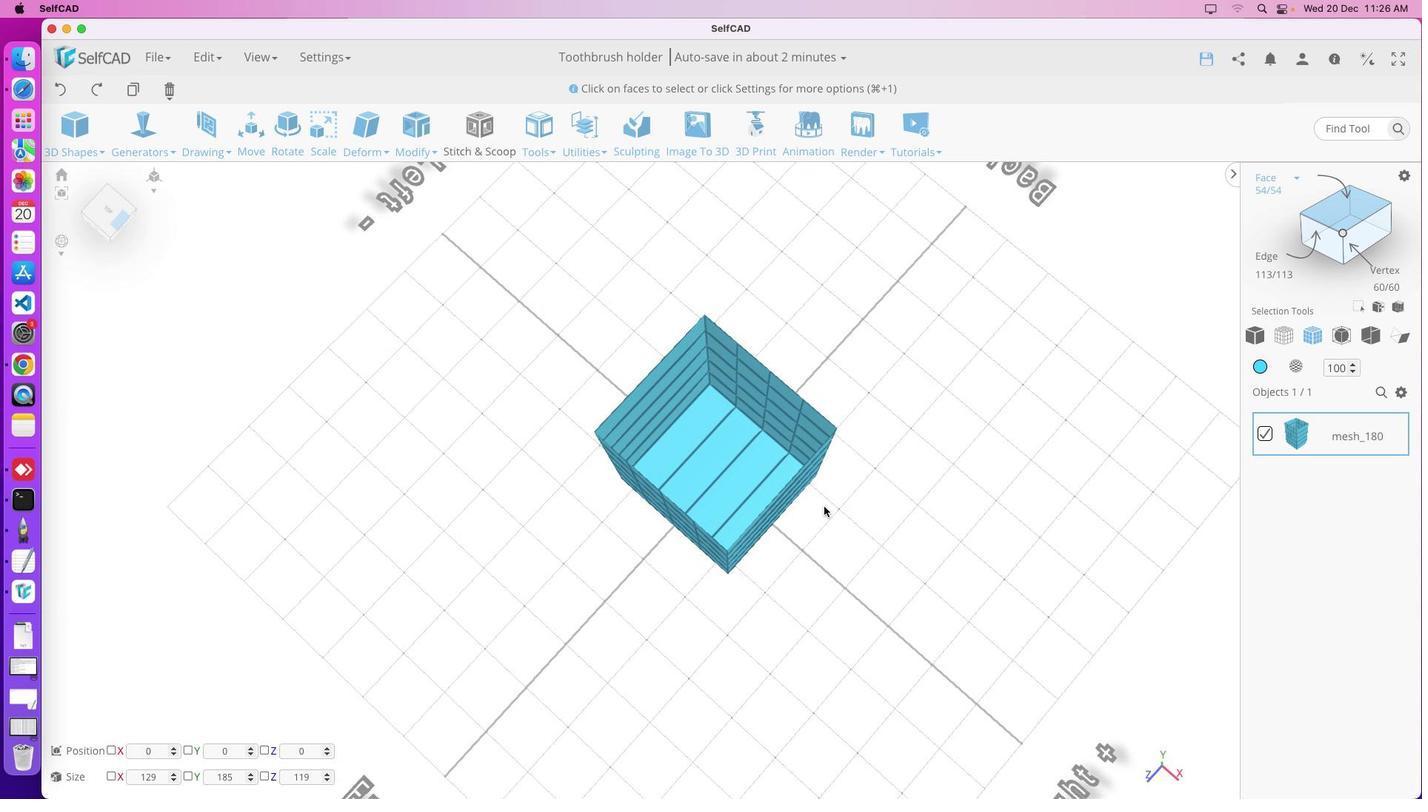 
Action: Mouse moved to (791, 497)
Screenshot: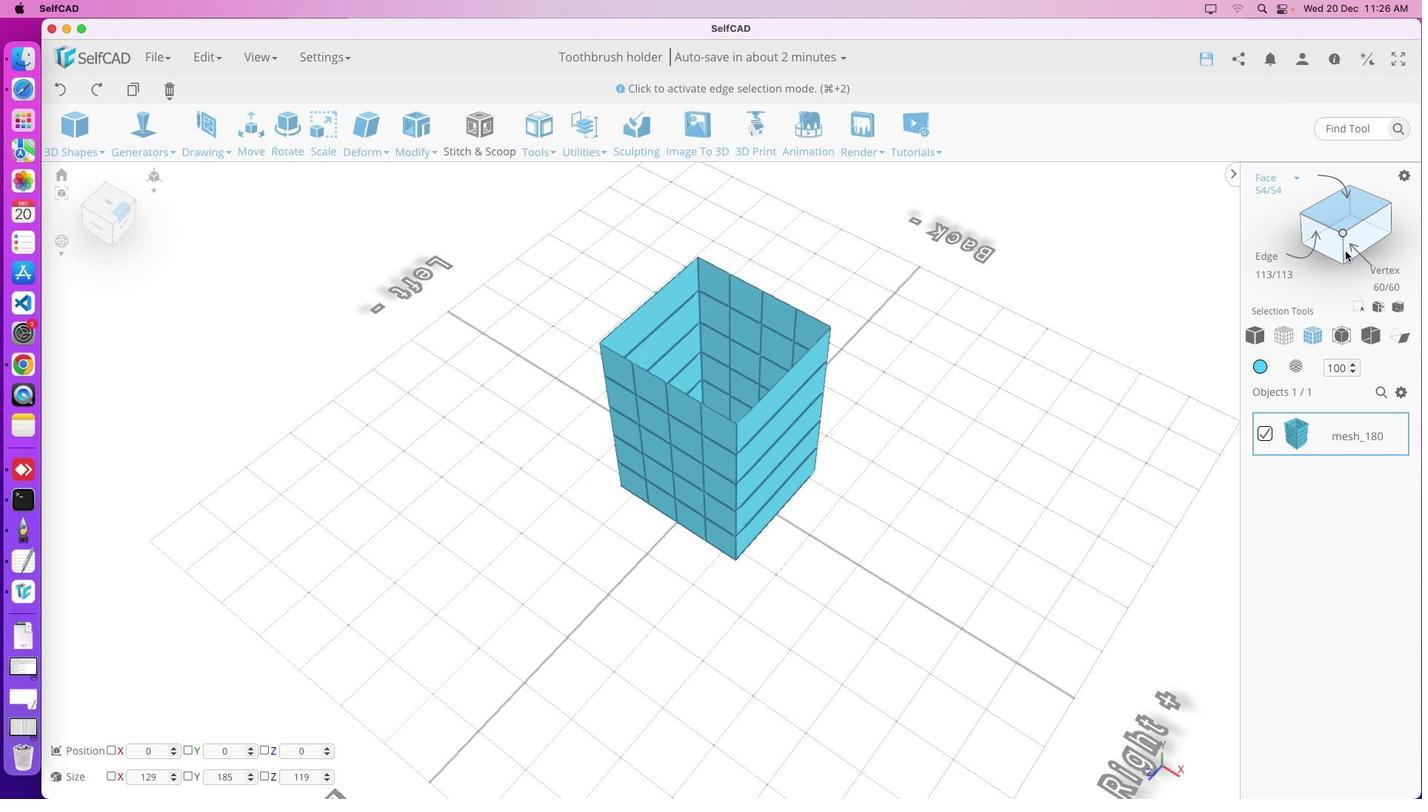 
Action: Mouse pressed left at (791, 497)
Screenshot: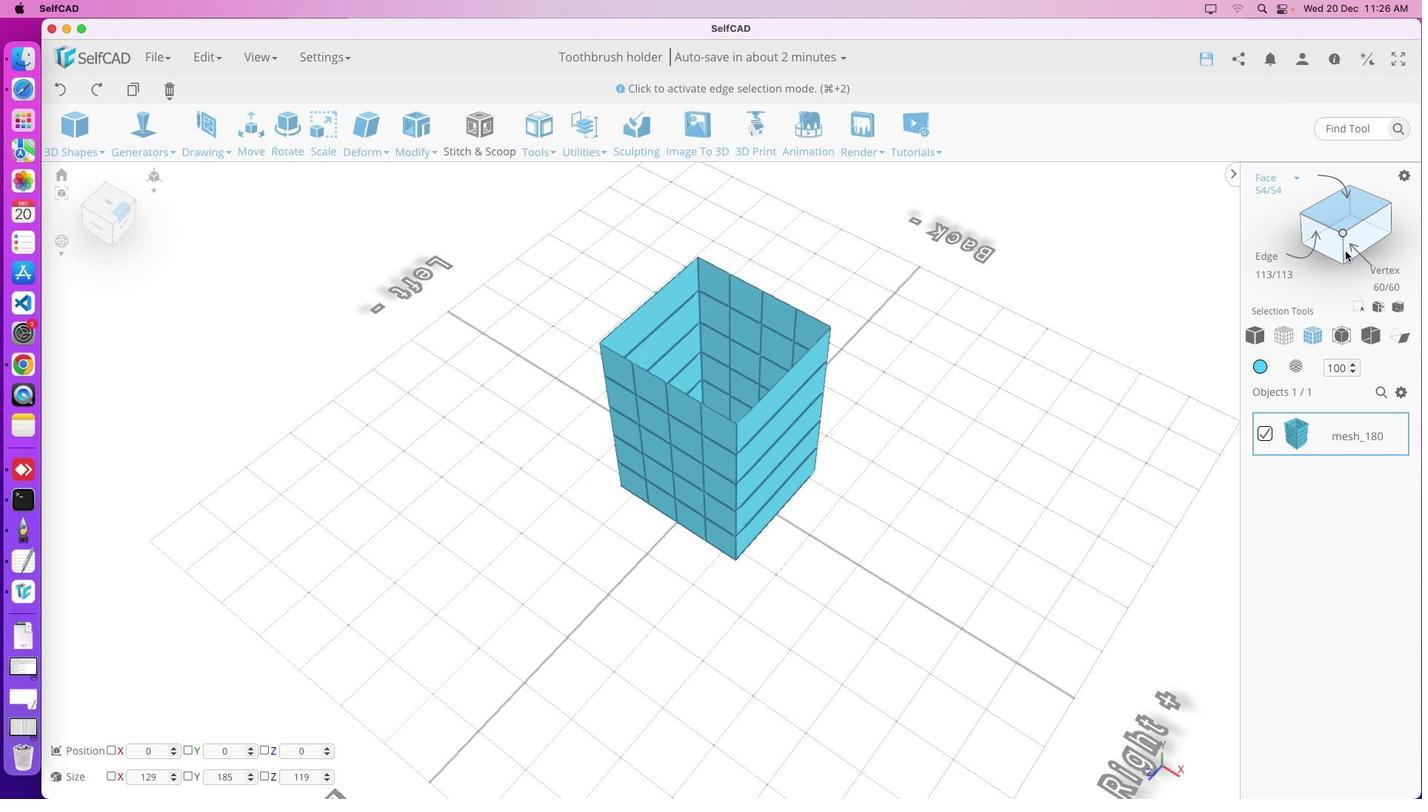 
Action: Mouse moved to (1104, 383)
Screenshot: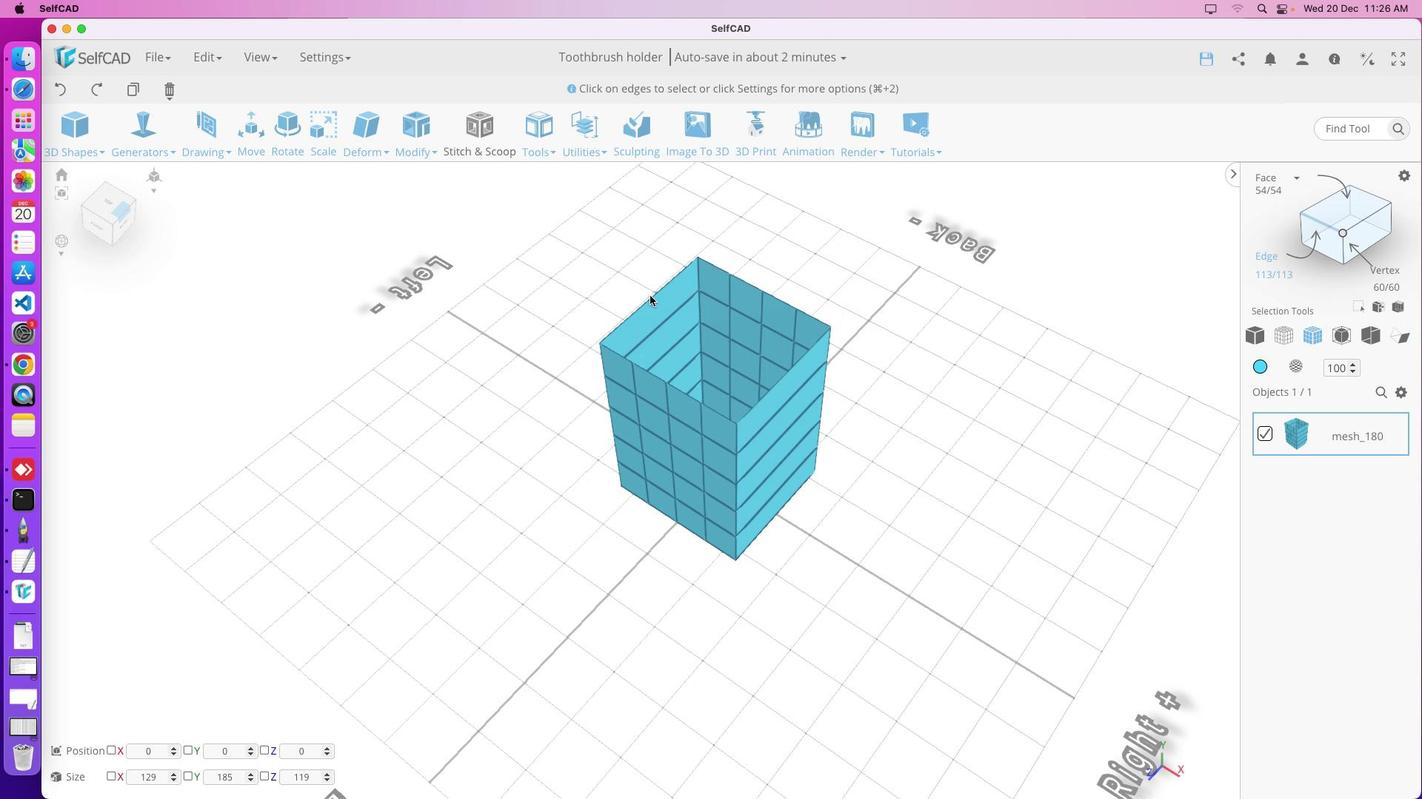 
Action: Mouse pressed left at (1104, 383)
Screenshot: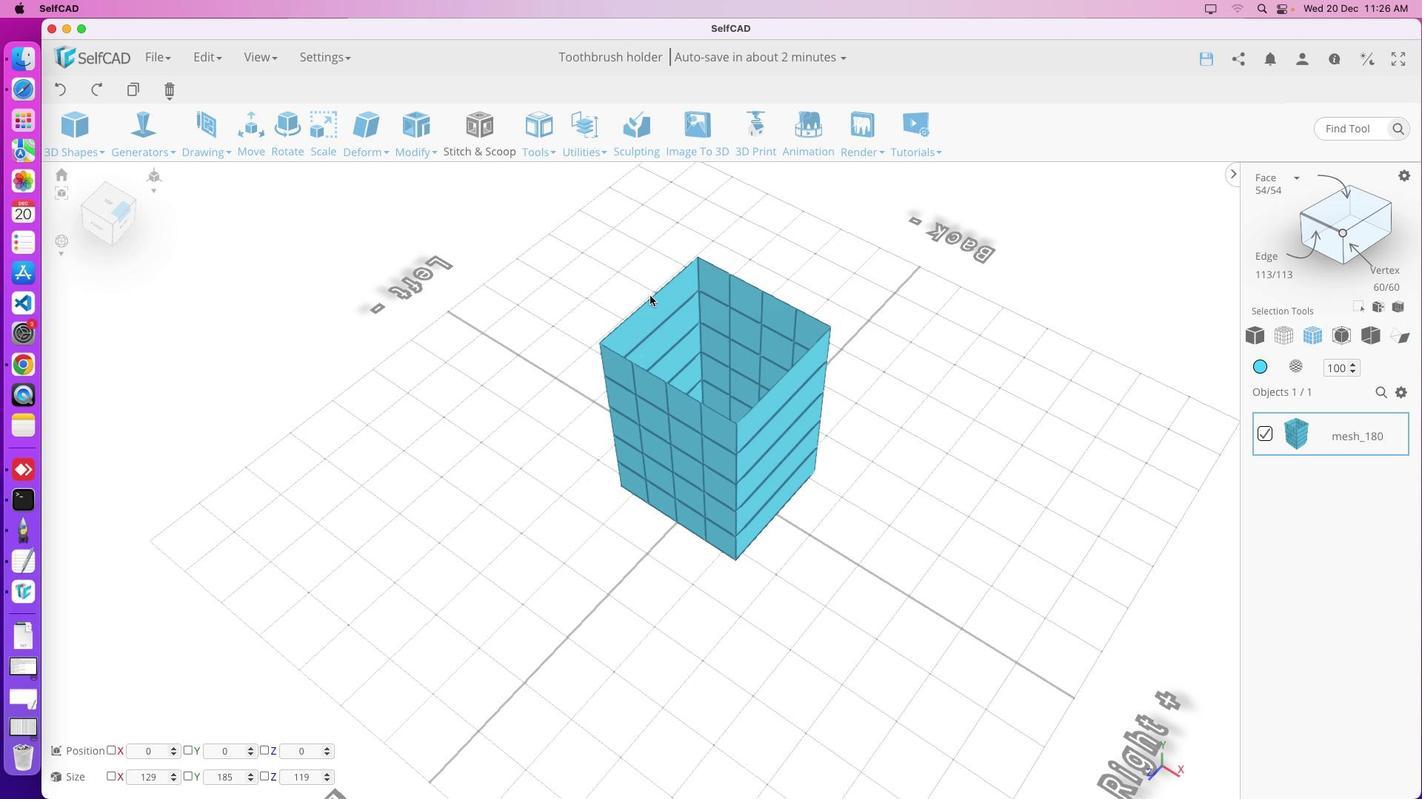 
Action: Mouse moved to (689, 410)
Screenshot: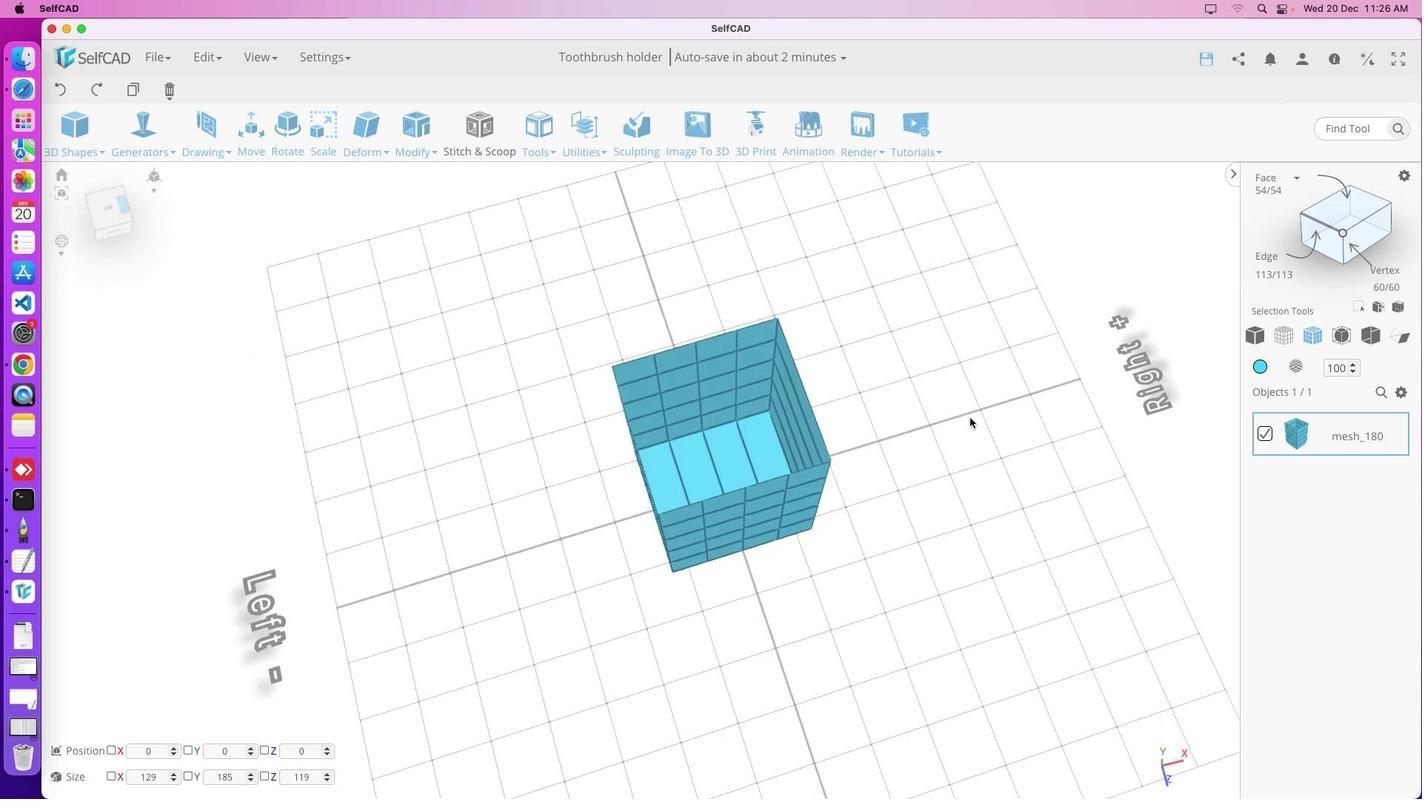
Action: Mouse pressed left at (689, 410)
Screenshot: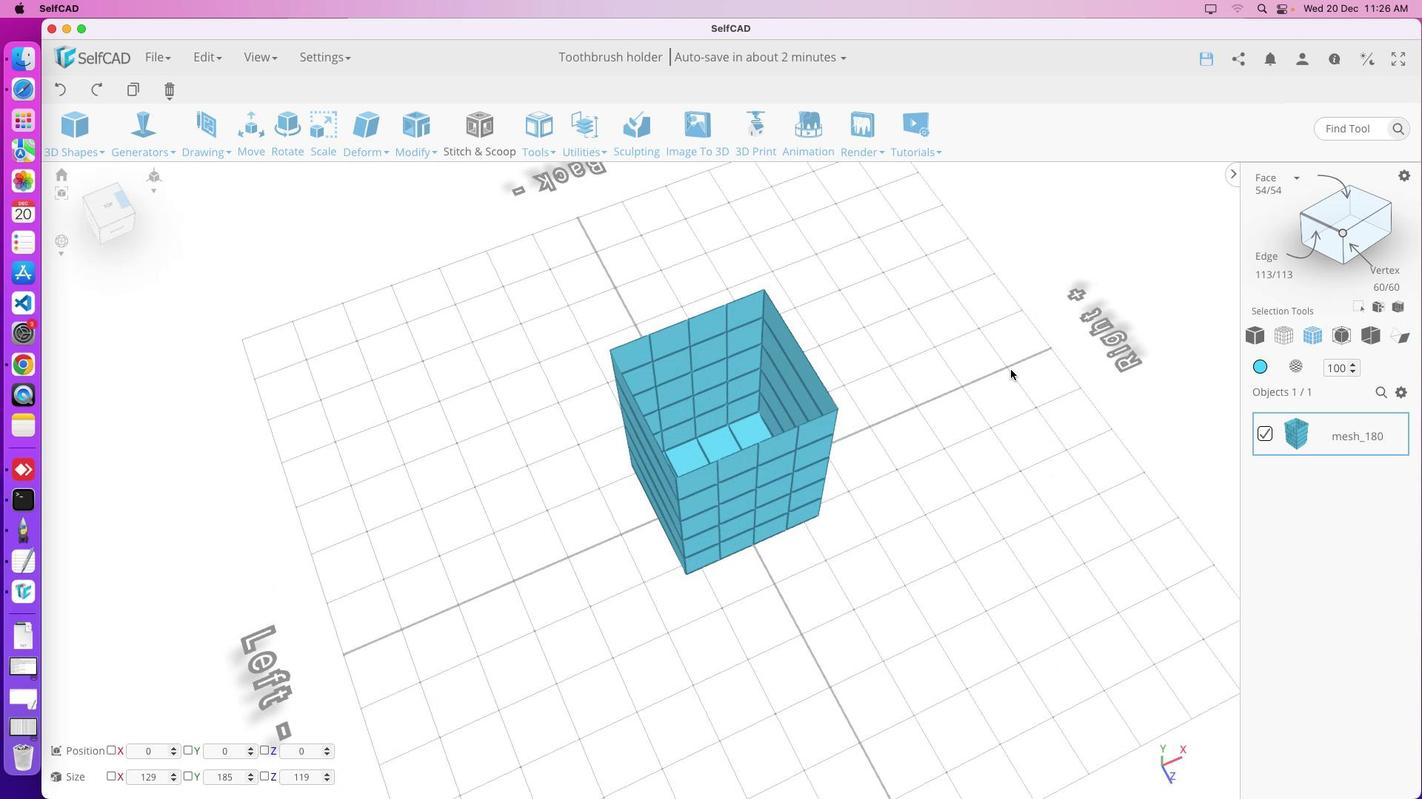 
Action: Mouse moved to (740, 436)
Screenshot: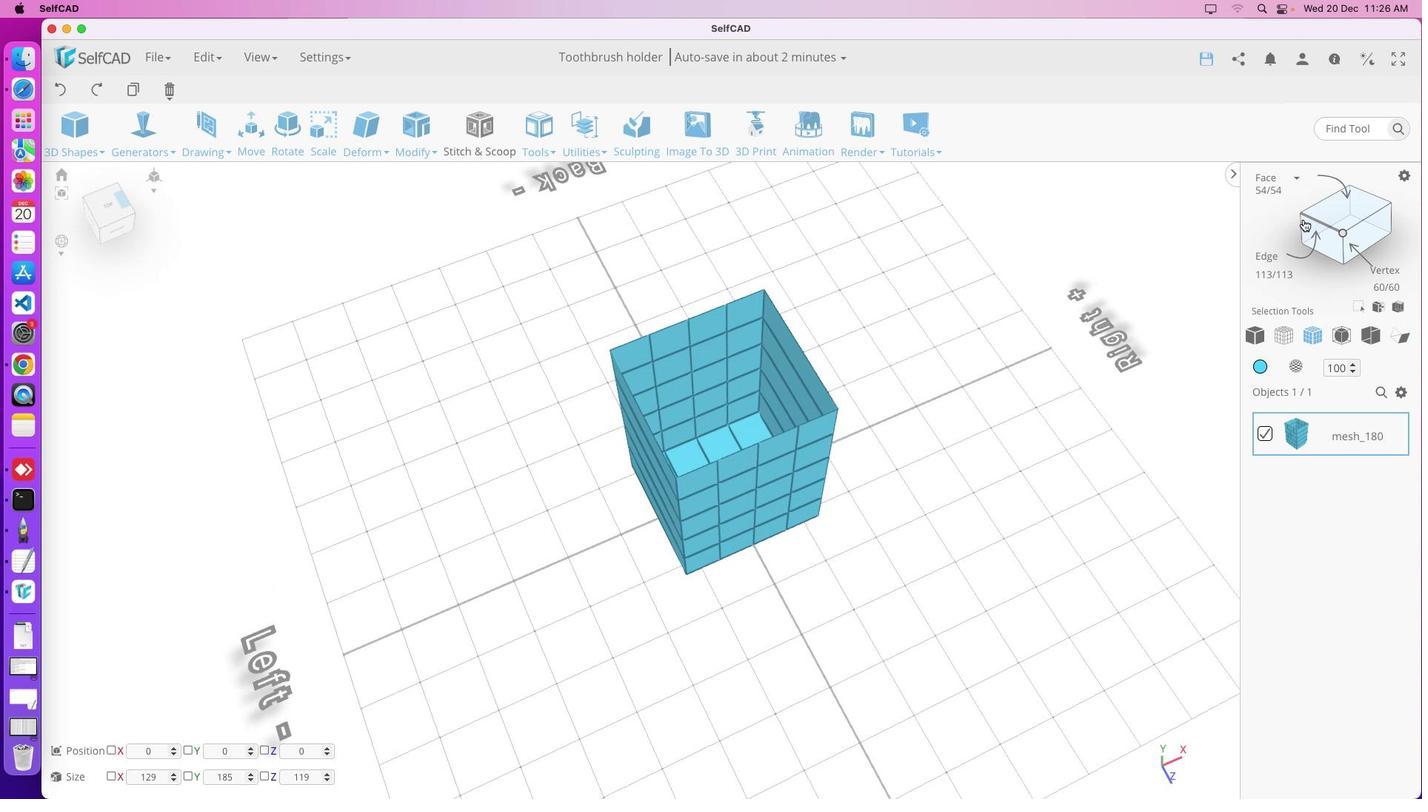 
Action: Mouse pressed left at (740, 436)
Screenshot: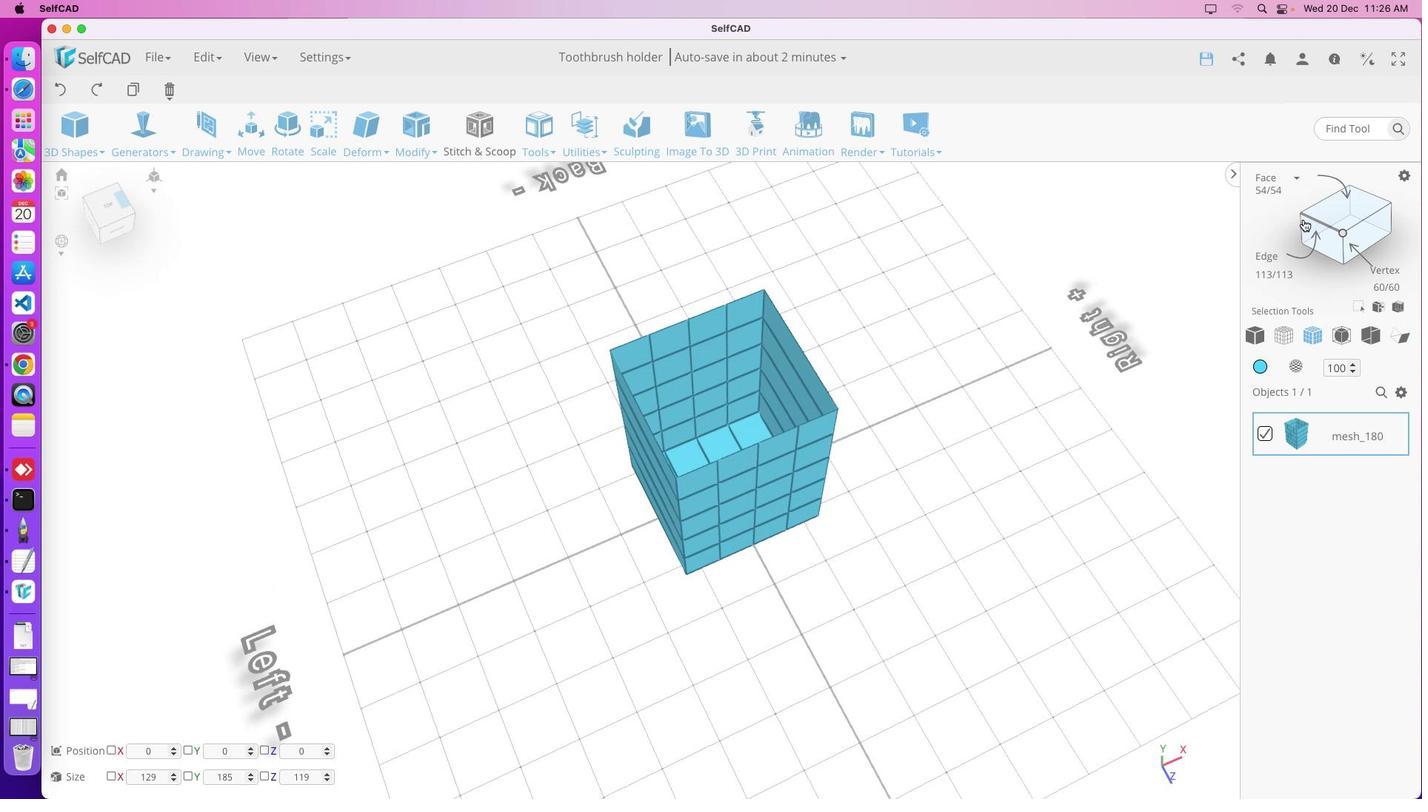 
Action: Mouse moved to (1097, 382)
Screenshot: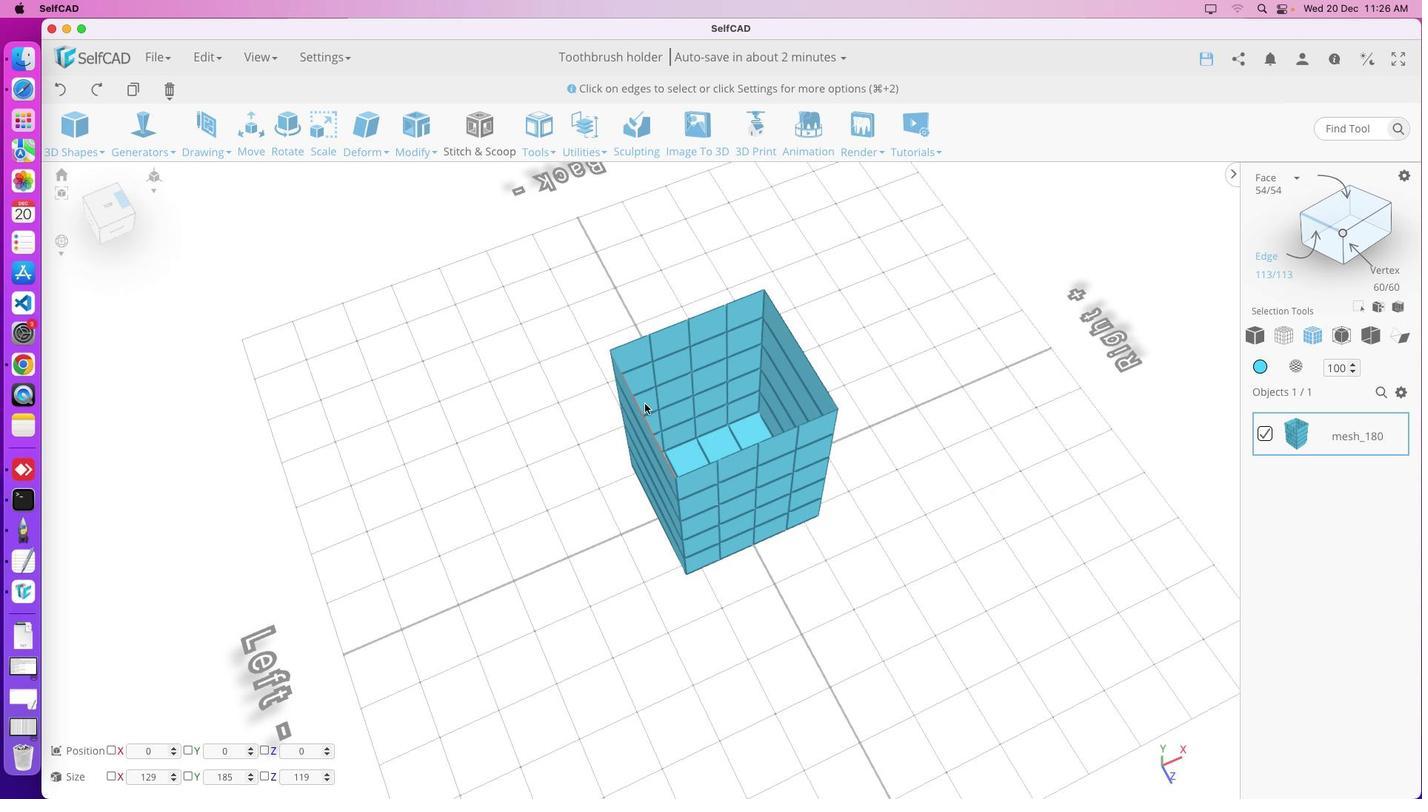 
Action: Mouse pressed left at (1097, 382)
Screenshot: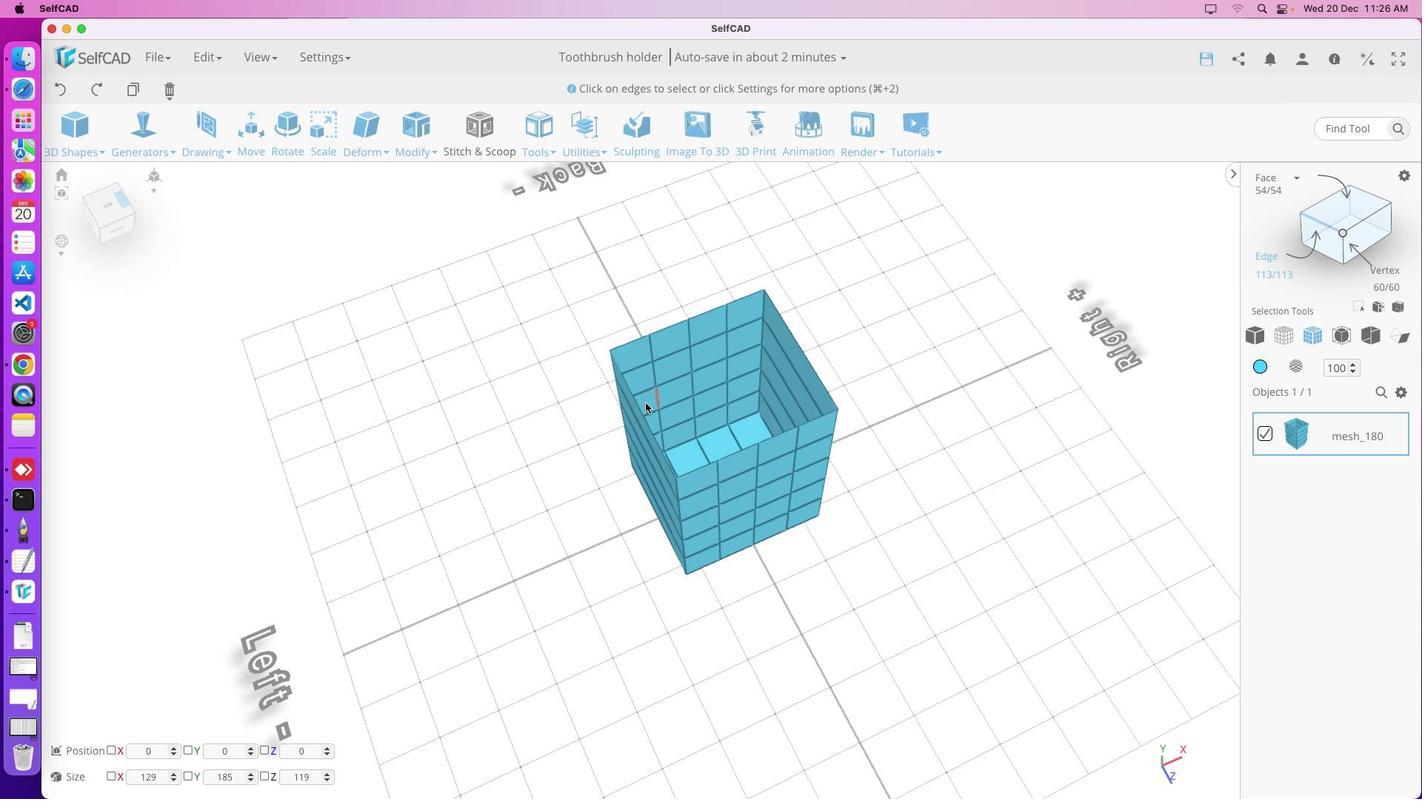 
Action: Mouse moved to (682, 451)
Screenshot: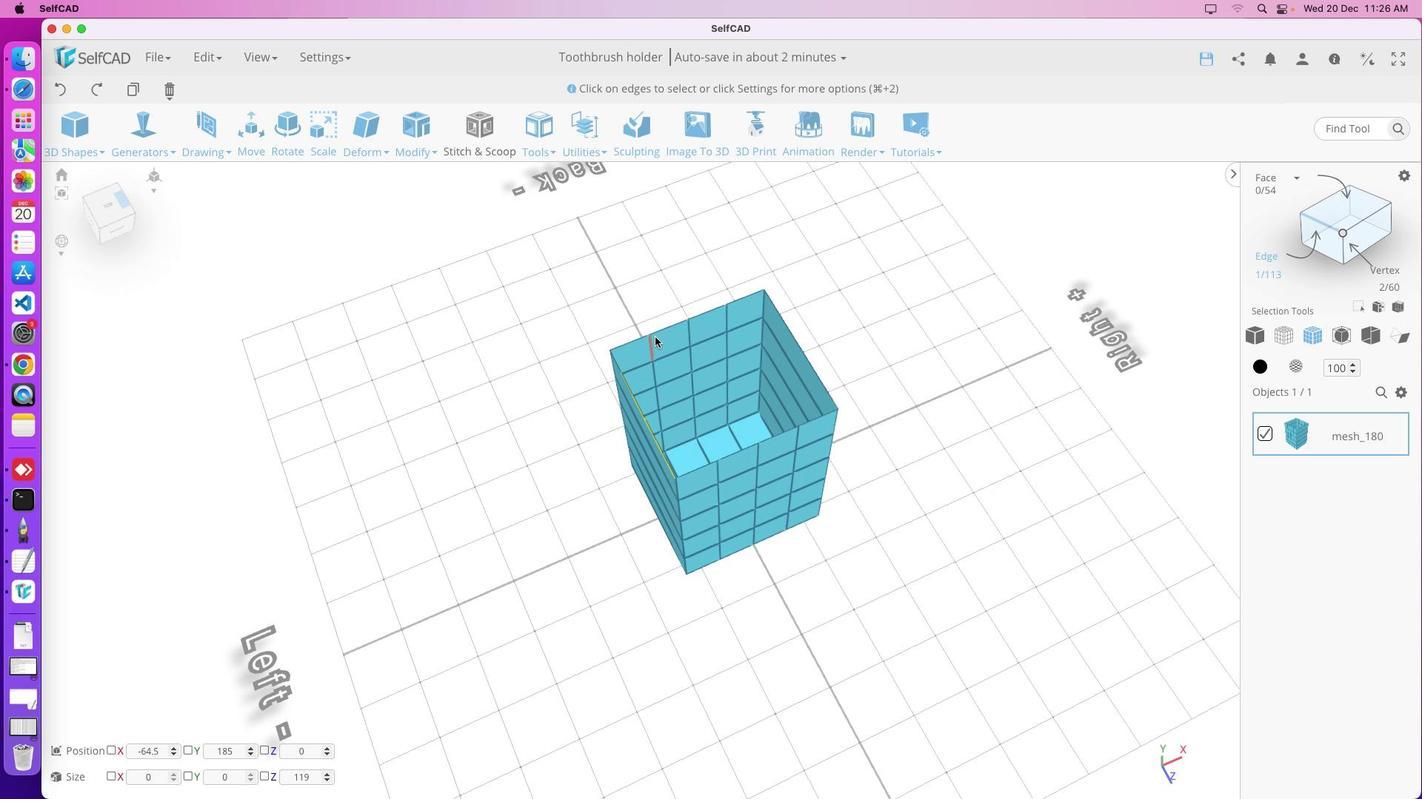
Action: Mouse pressed left at (682, 451)
Screenshot: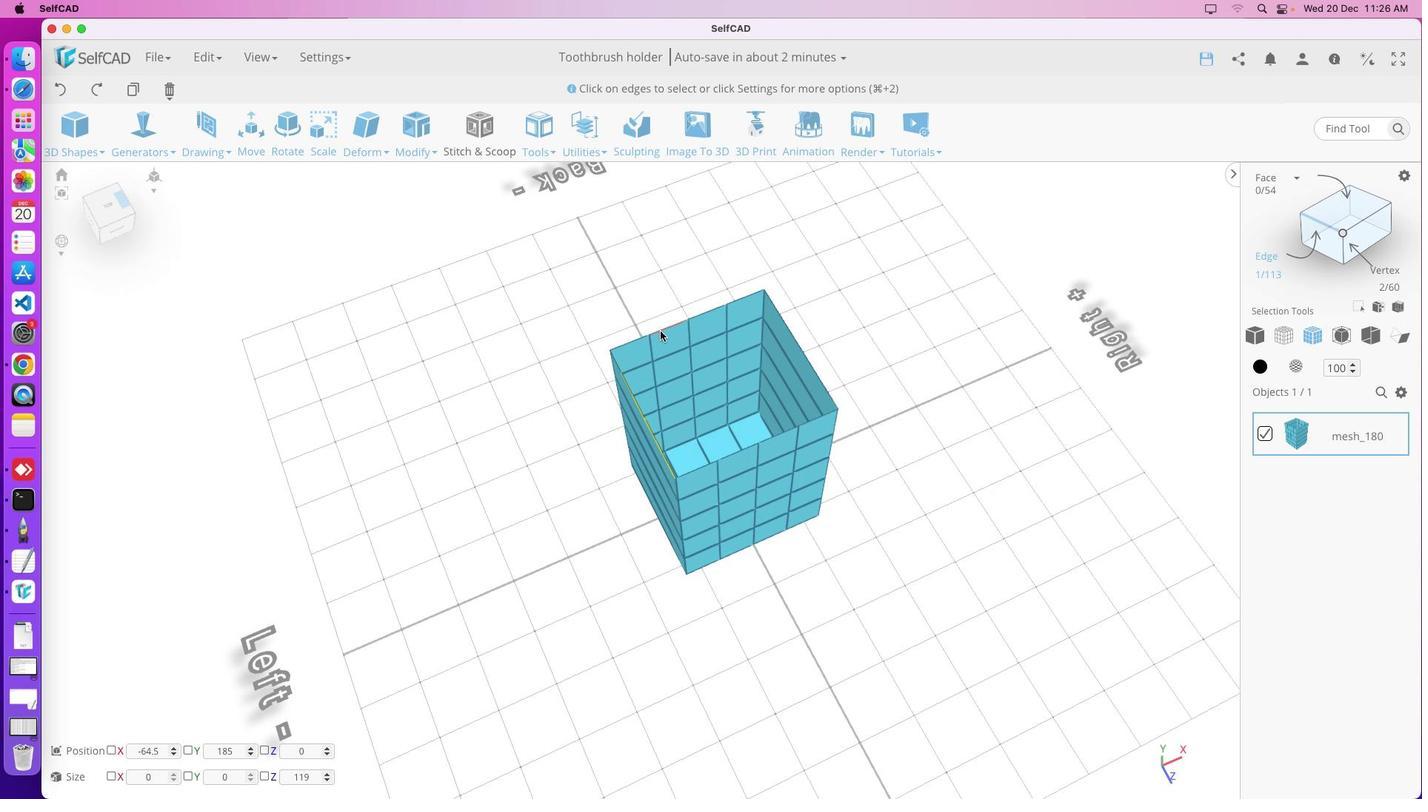 
Action: Mouse moved to (696, 423)
Screenshot: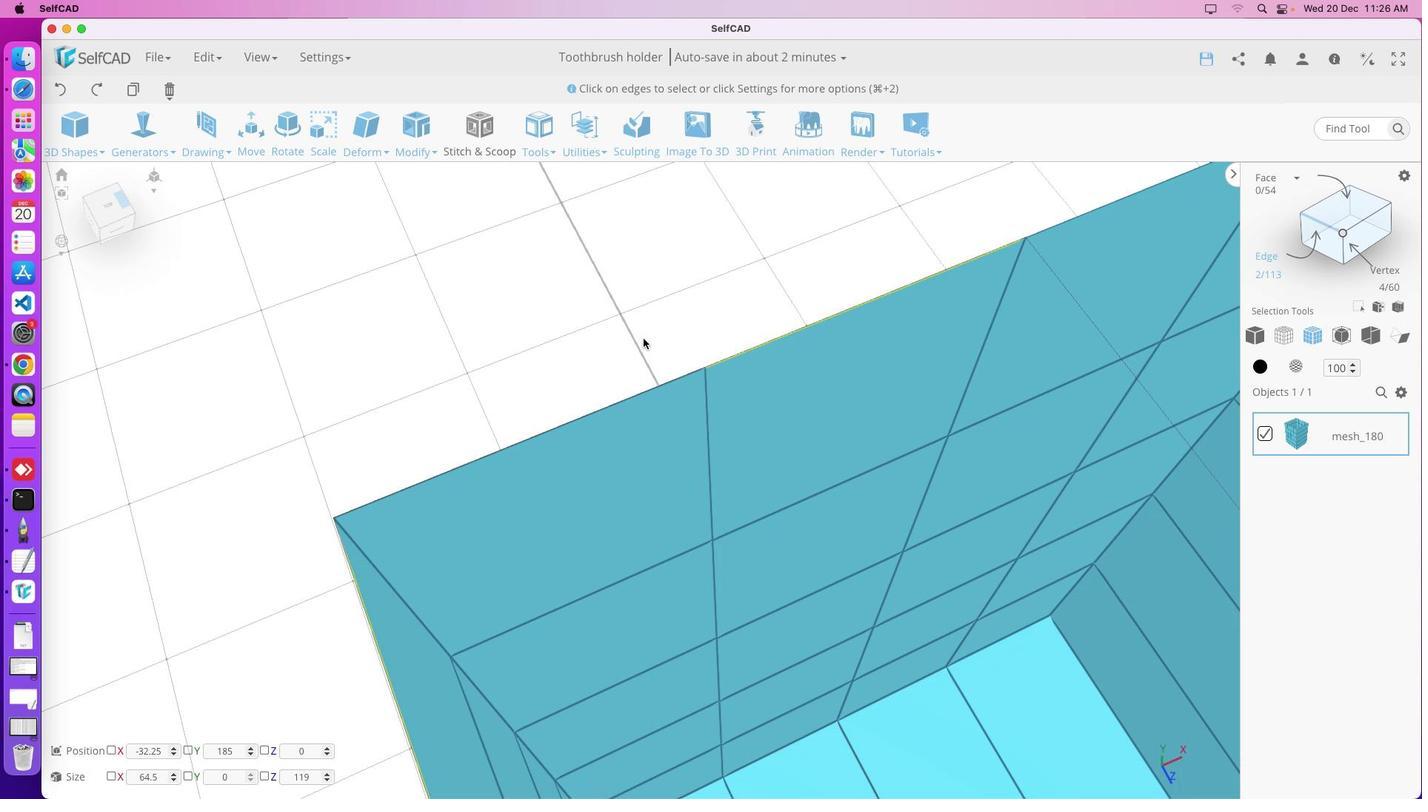 
Action: Mouse pressed left at (696, 423)
Screenshot: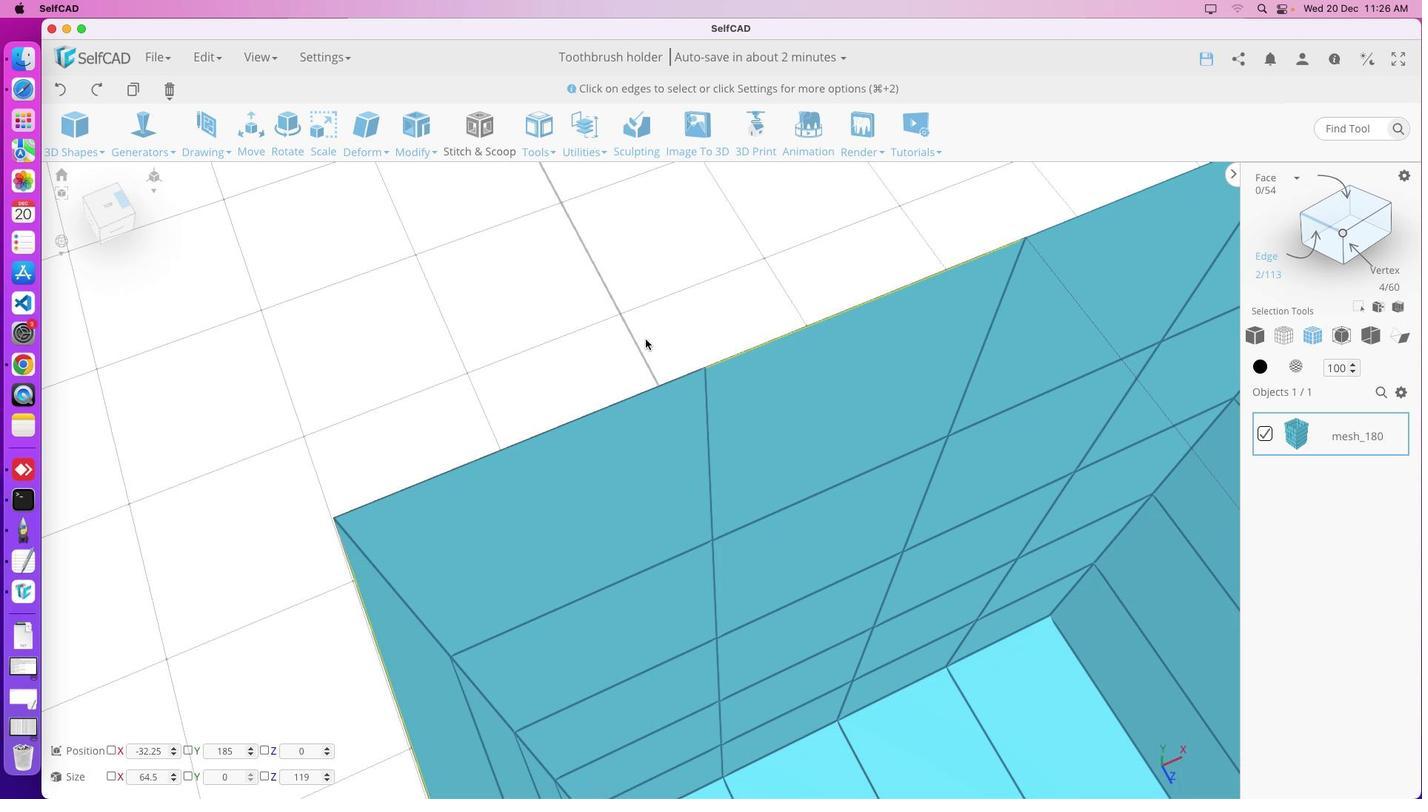 
Action: Mouse moved to (685, 422)
Screenshot: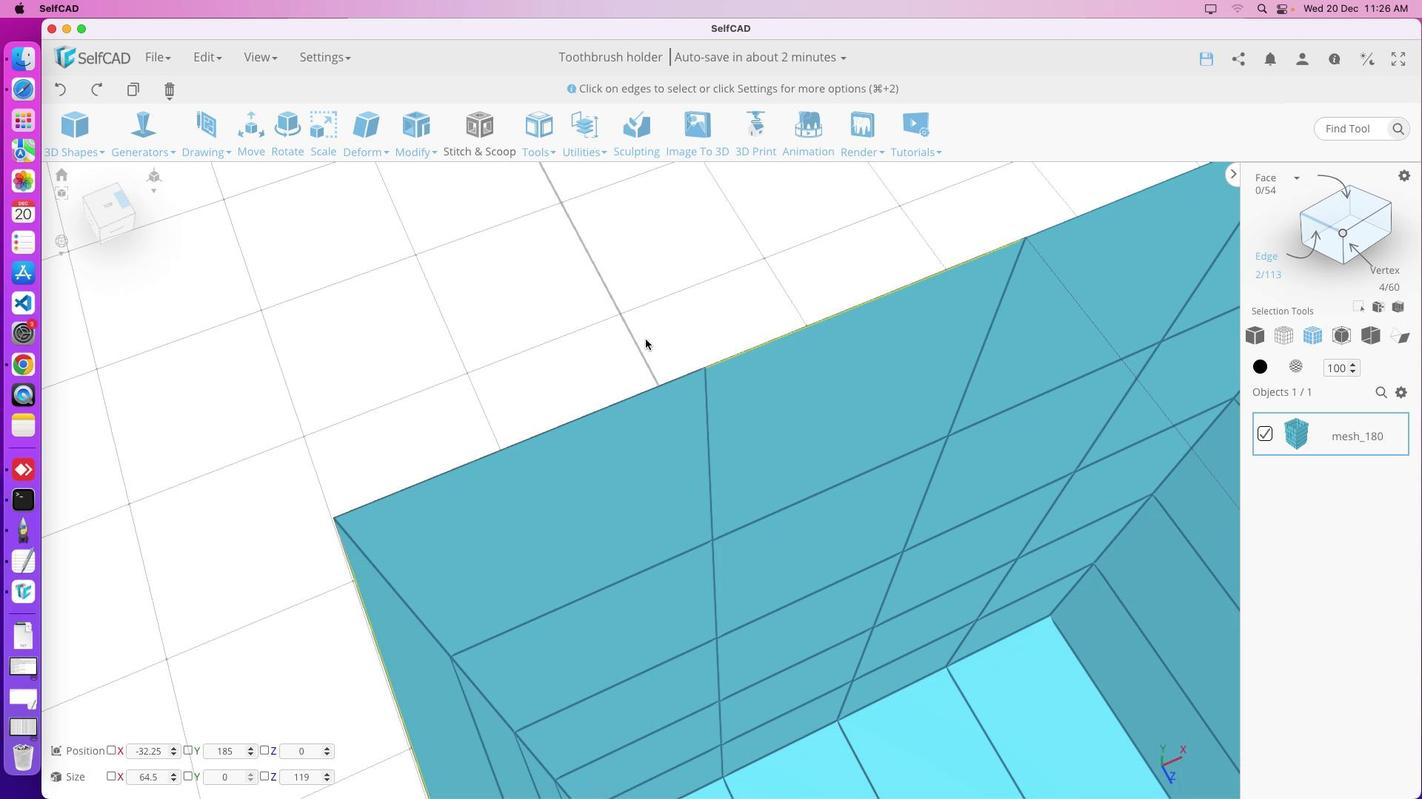 
Action: Mouse scrolled (685, 422) with delta (290, 302)
Screenshot: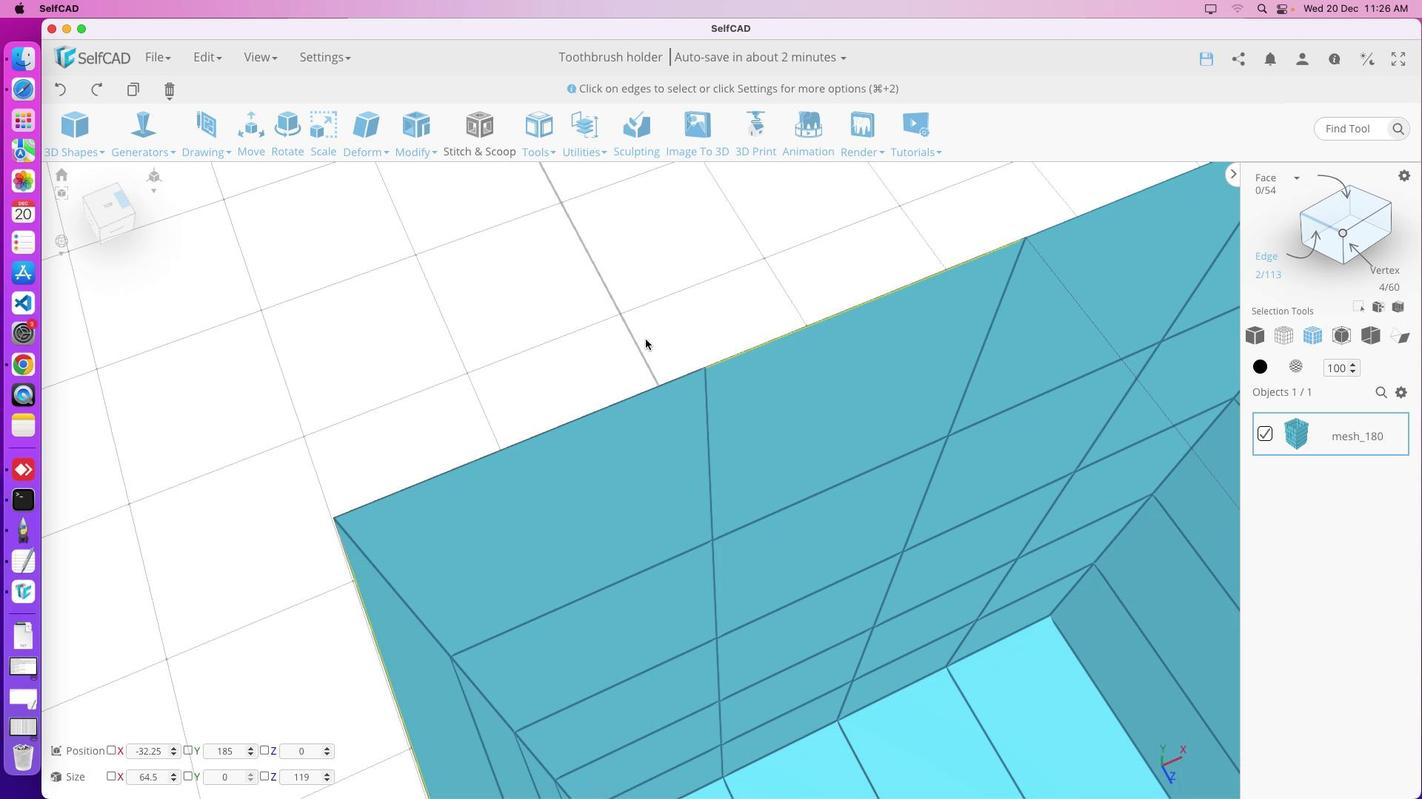 
Action: Mouse moved to (685, 422)
Screenshot: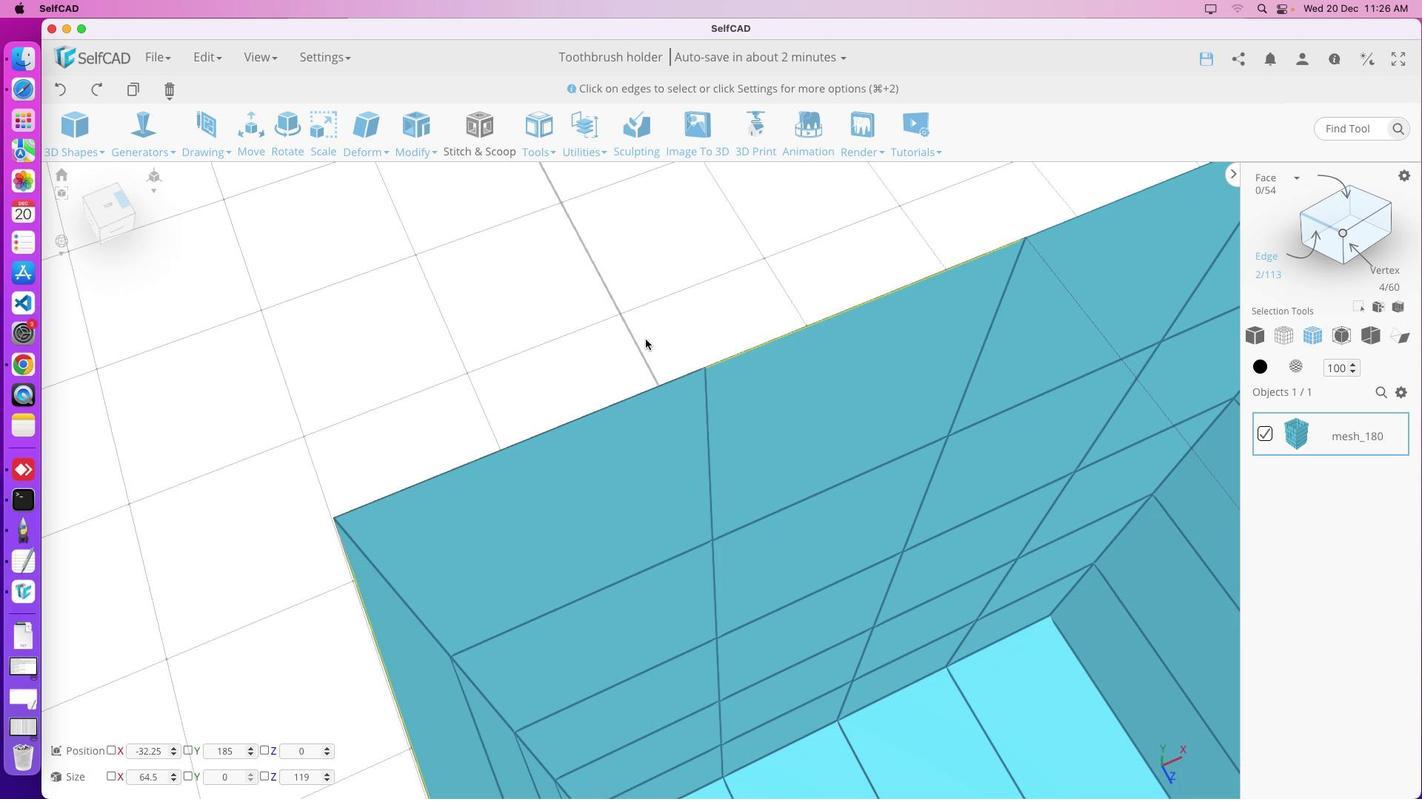 
Action: Mouse scrolled (685, 422) with delta (290, 302)
Screenshot: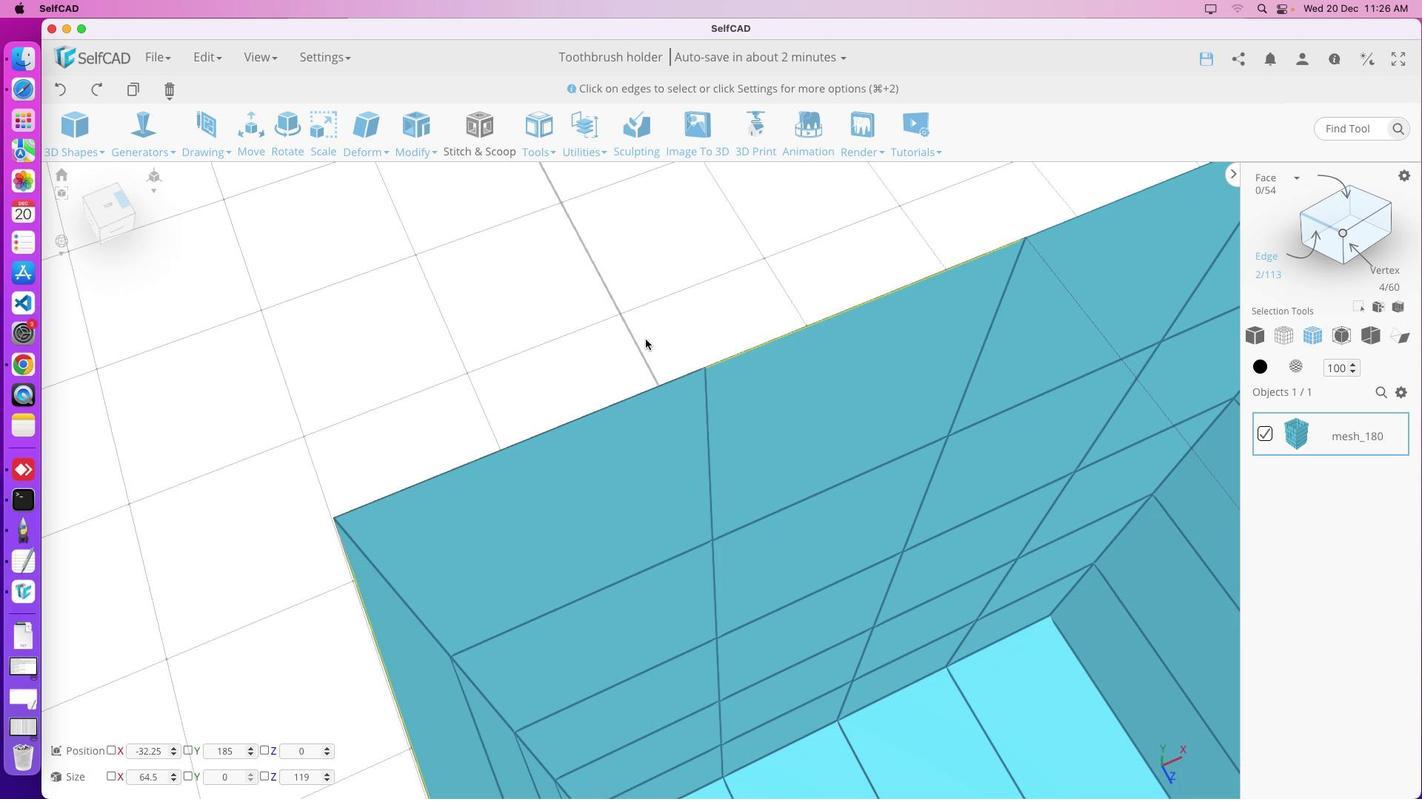 
Action: Mouse moved to (685, 422)
Screenshot: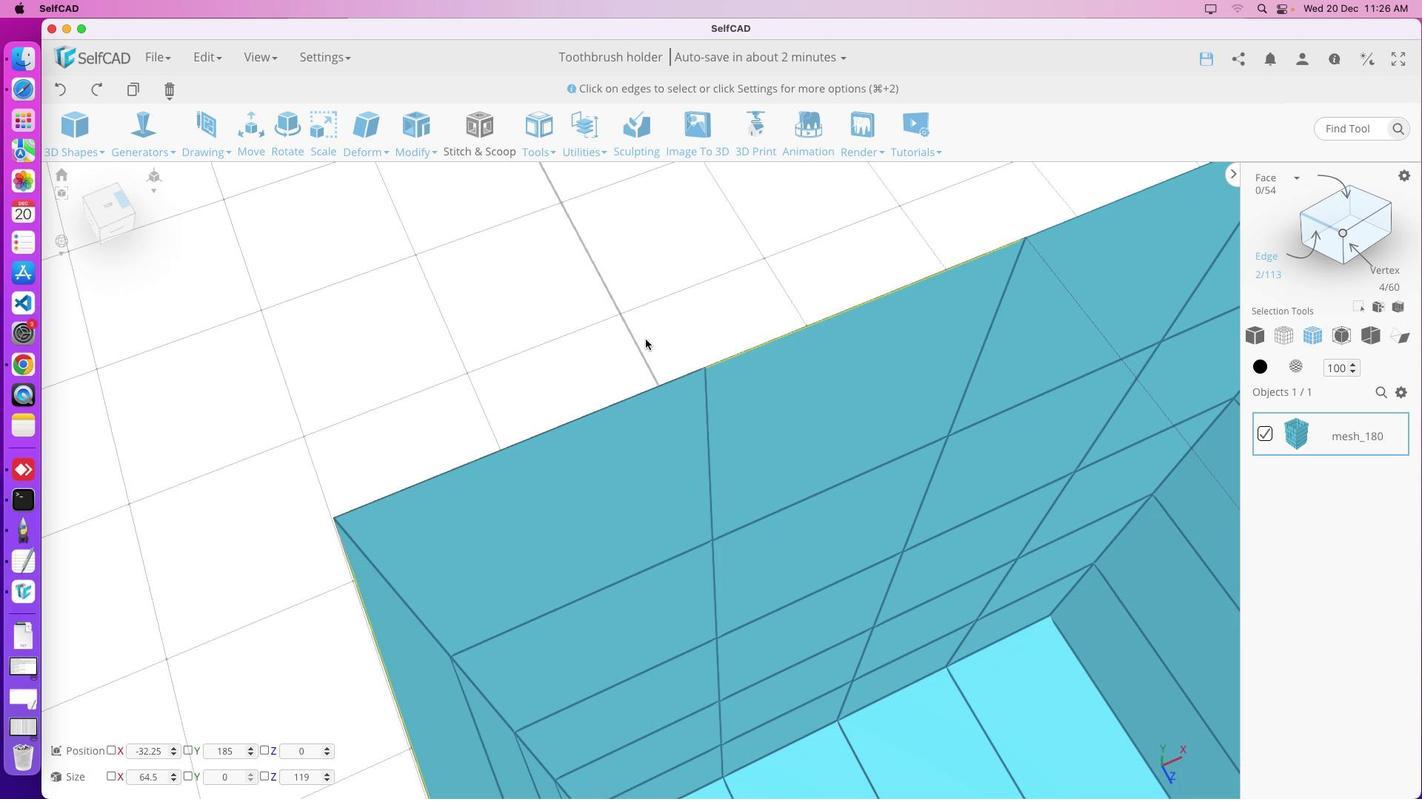 
Action: Mouse scrolled (685, 422) with delta (290, 304)
Screenshot: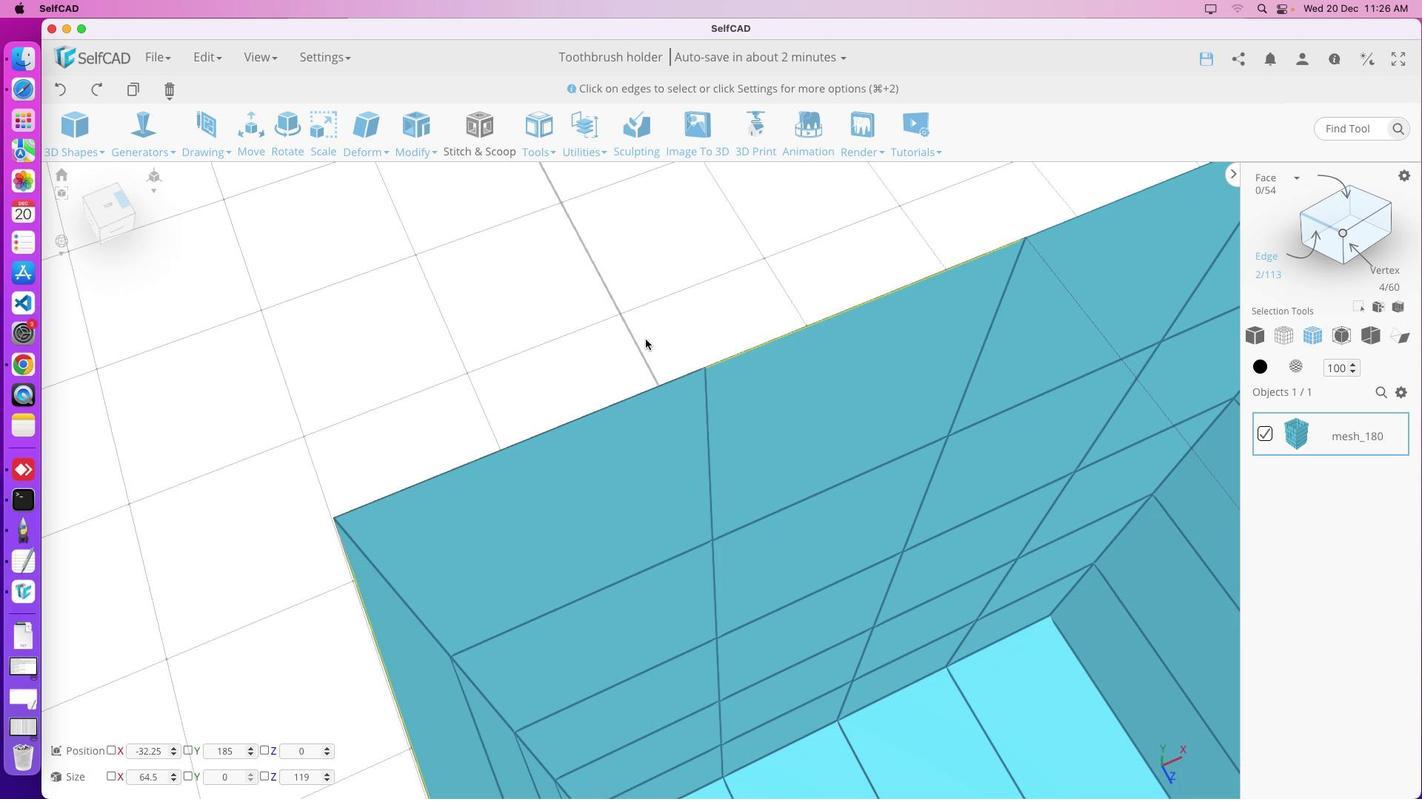 
Action: Mouse moved to (685, 422)
Screenshot: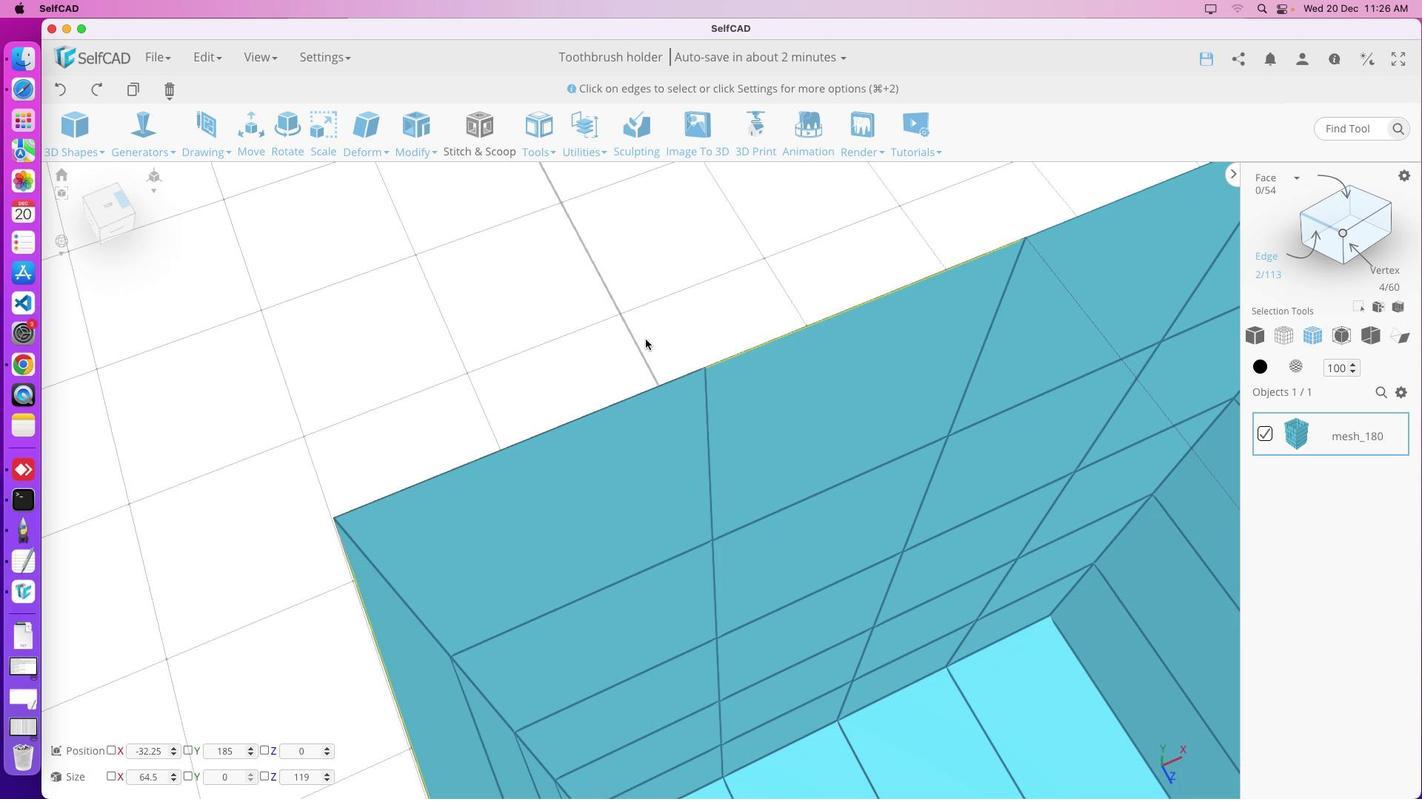 
Action: Mouse scrolled (685, 422) with delta (290, 305)
Screenshot: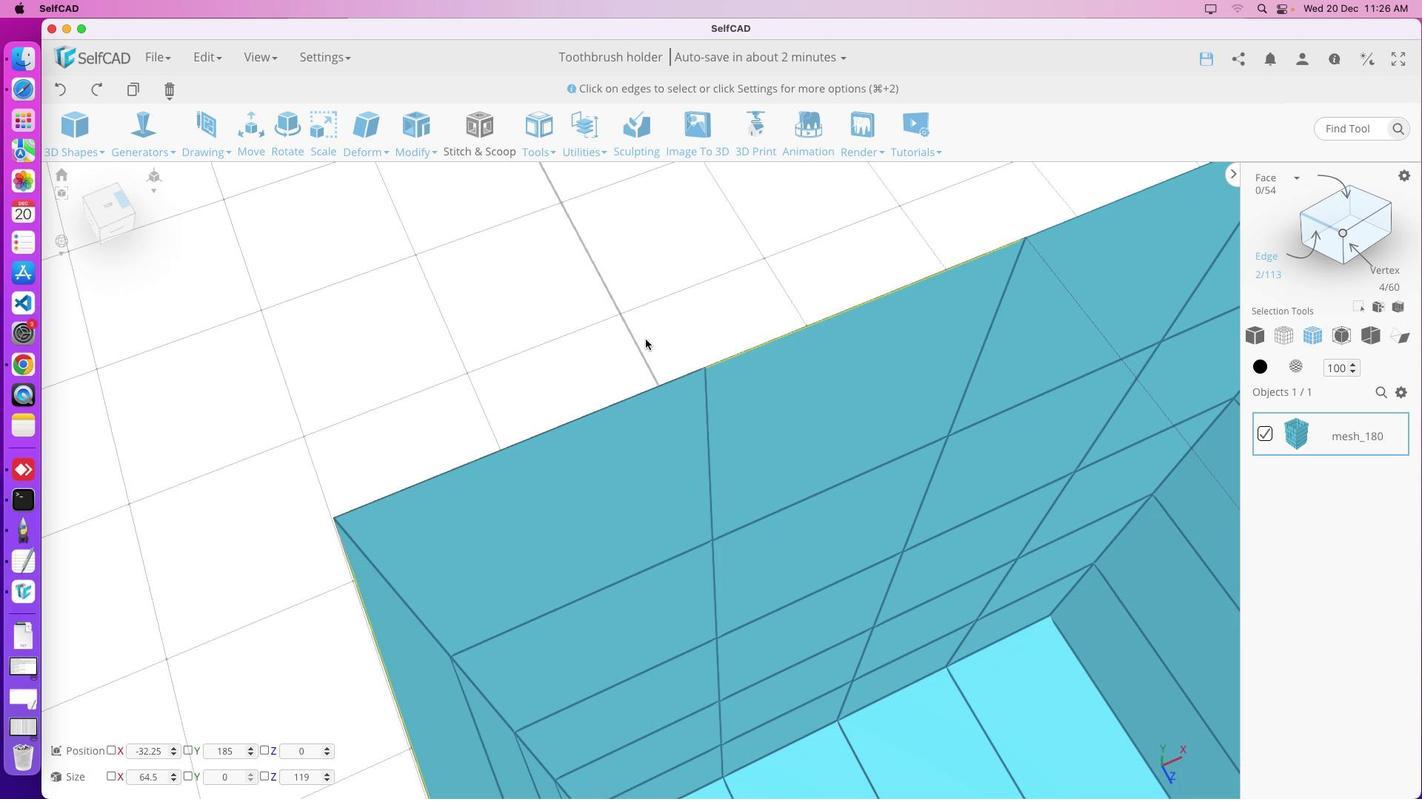 
Action: Mouse moved to (628, 458)
Screenshot: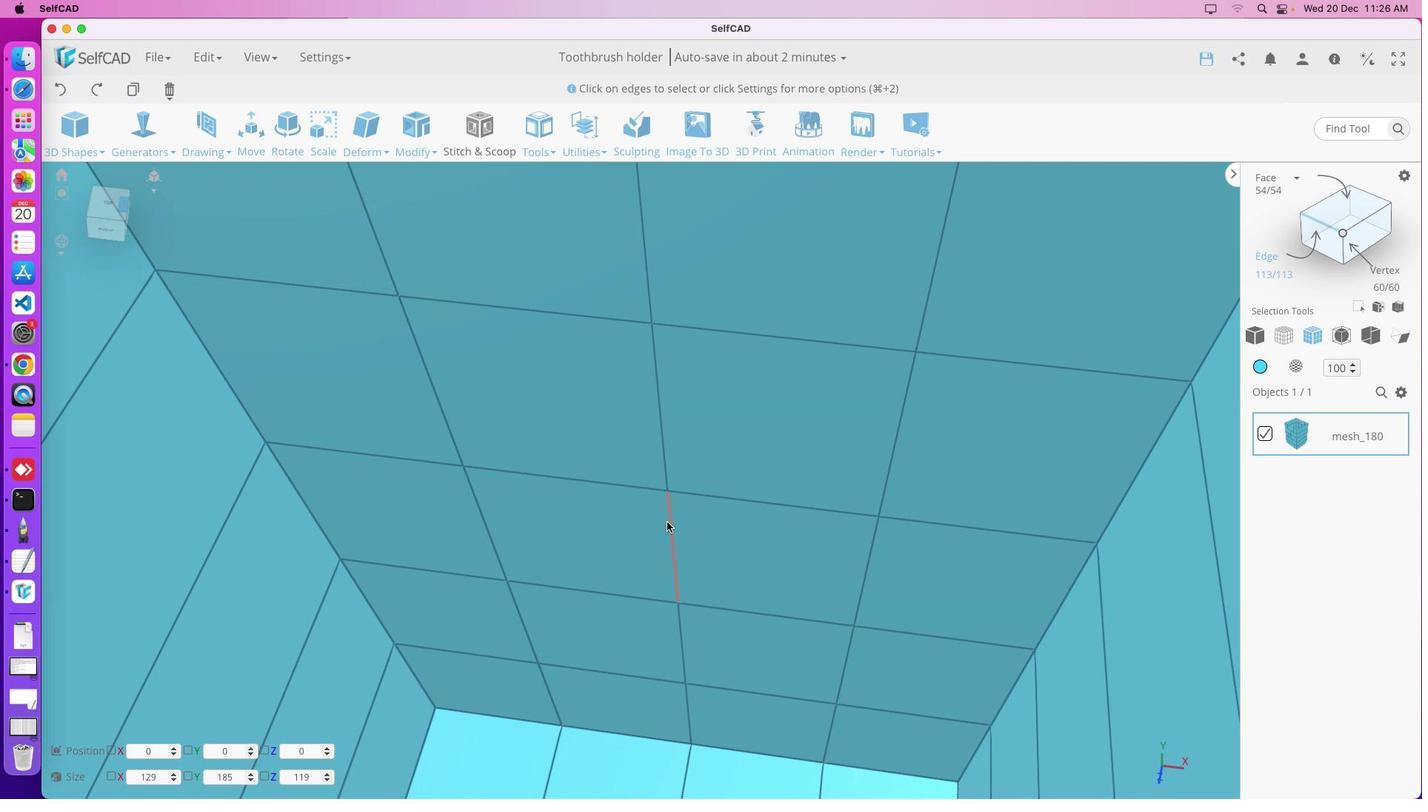 
Action: Mouse pressed left at (628, 458)
Screenshot: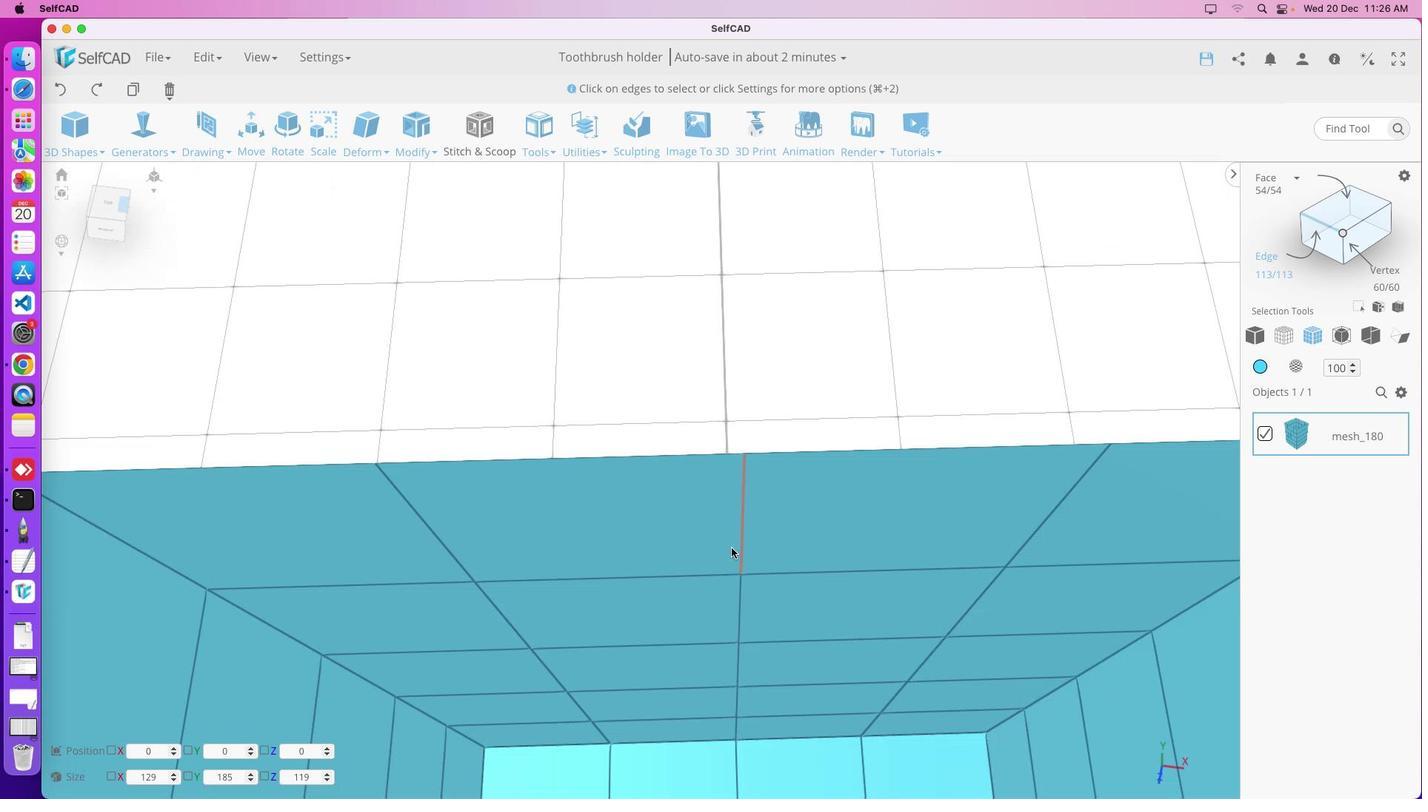 
Action: Mouse moved to (784, 498)
Screenshot: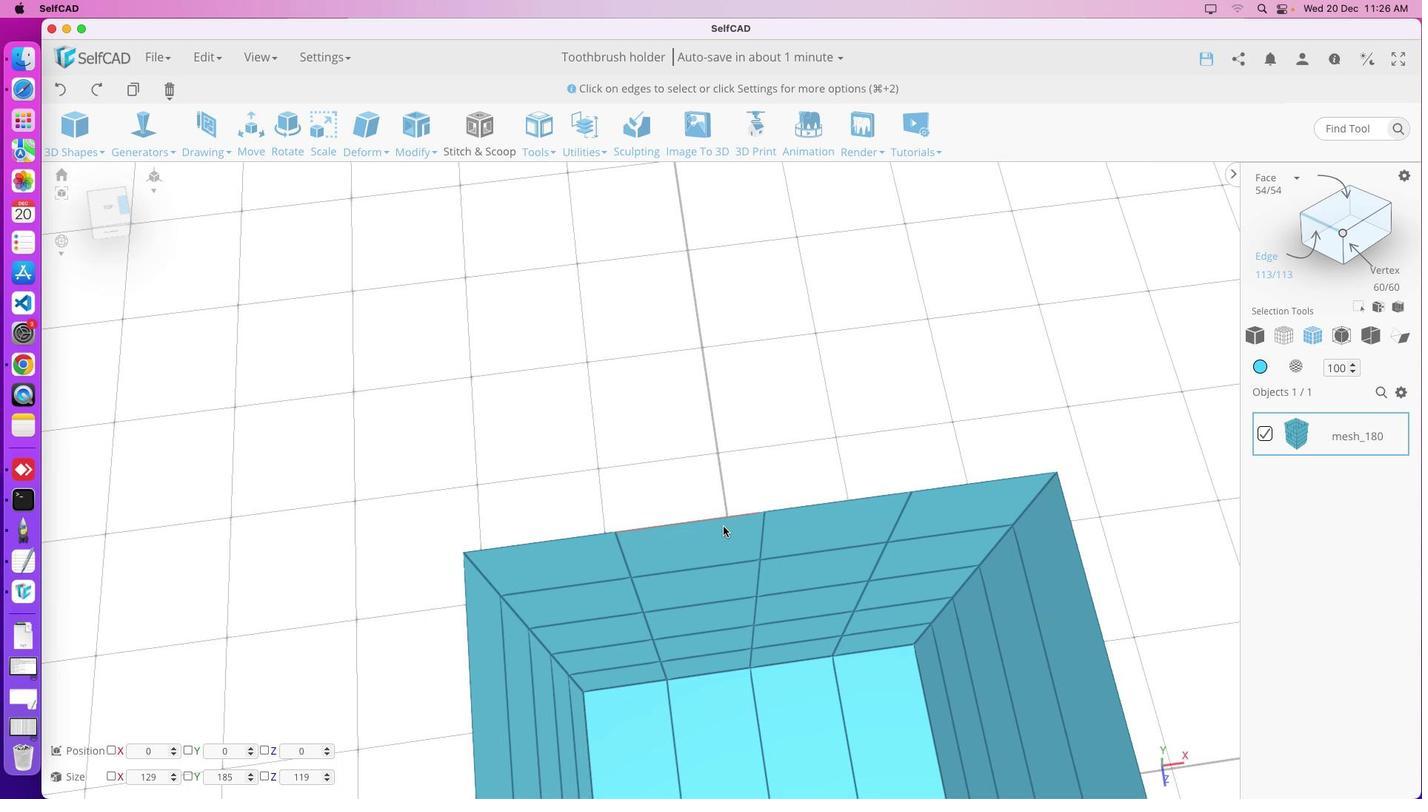 
Action: Mouse pressed left at (784, 498)
Screenshot: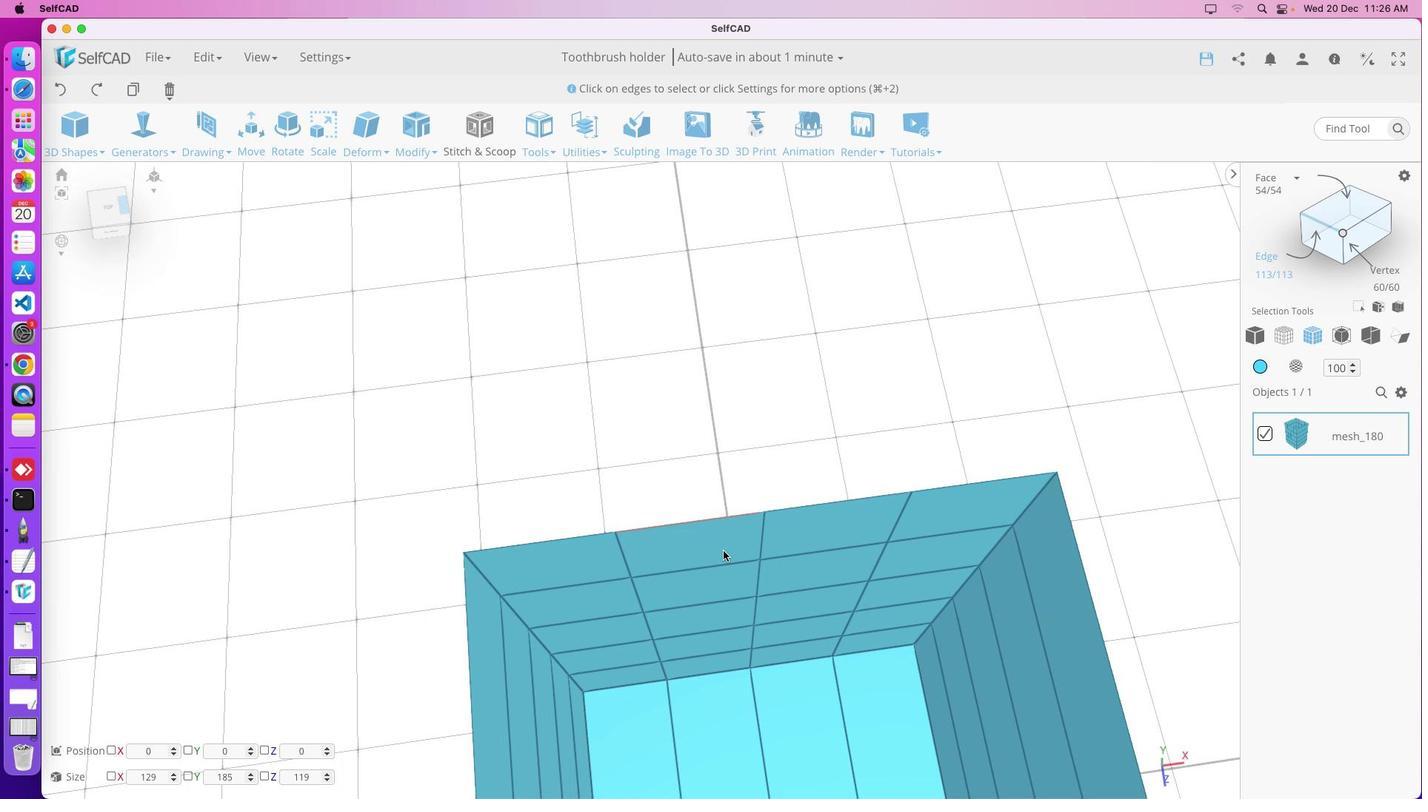 
Action: Mouse moved to (734, 494)
Screenshot: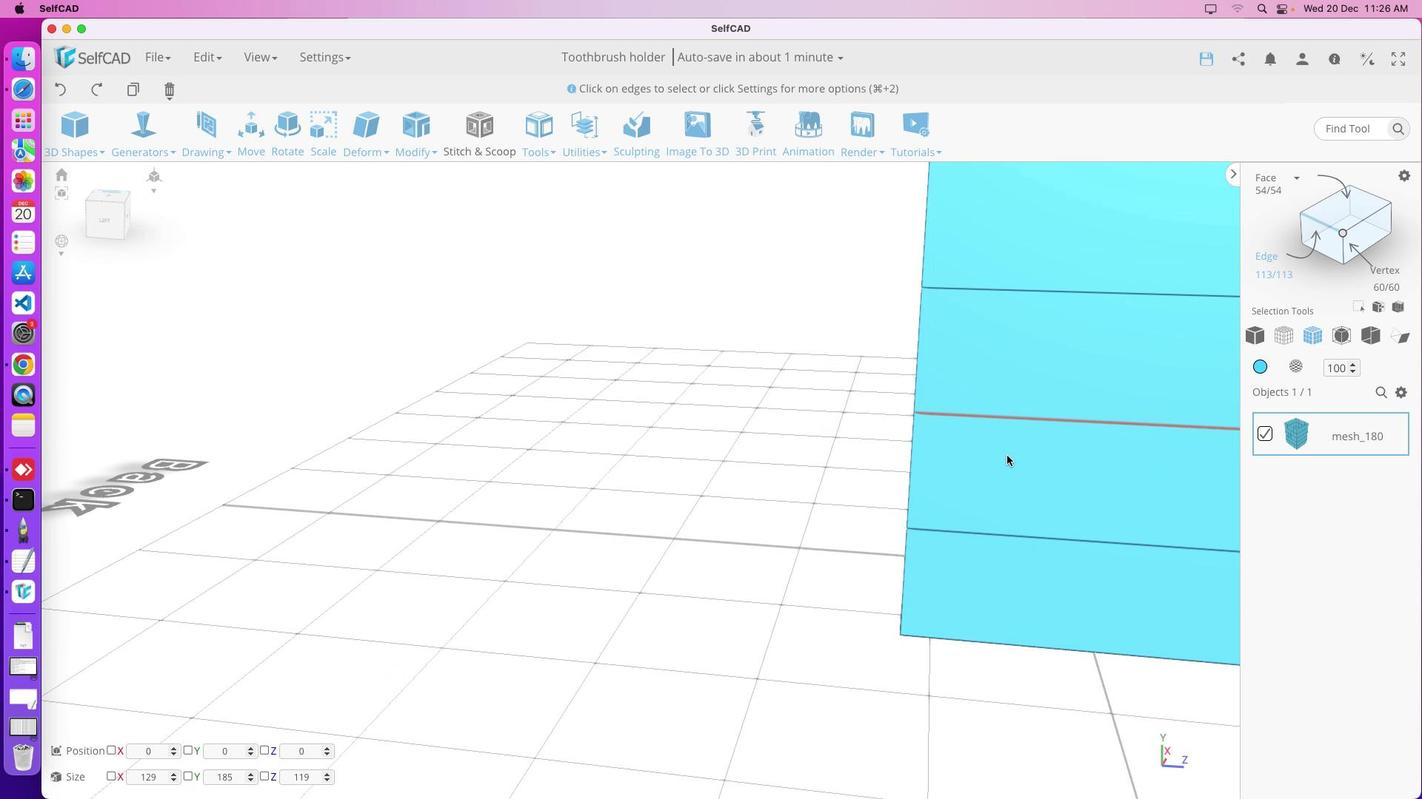 
Action: Mouse scrolled (734, 494) with delta (290, 302)
Screenshot: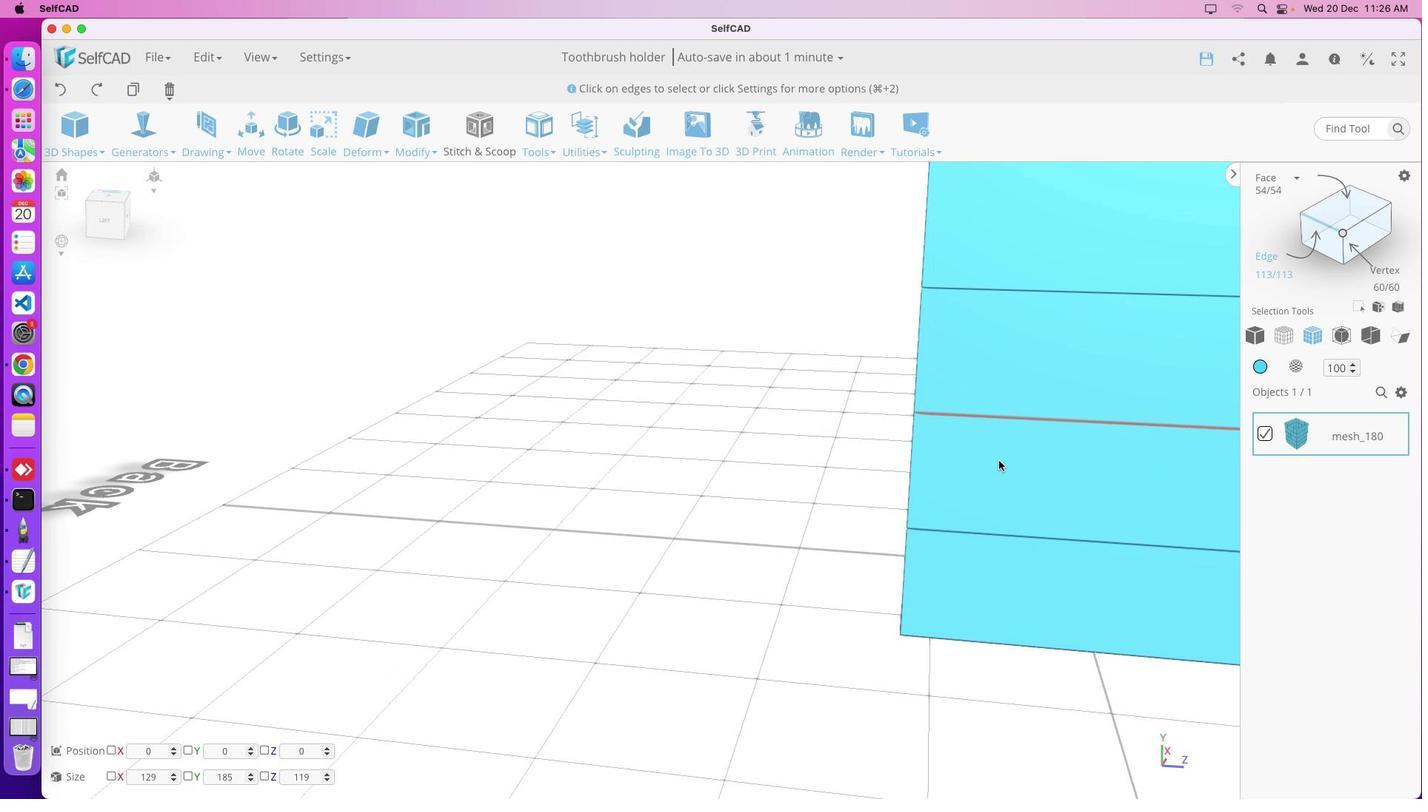 
Action: Mouse moved to (734, 494)
Screenshot: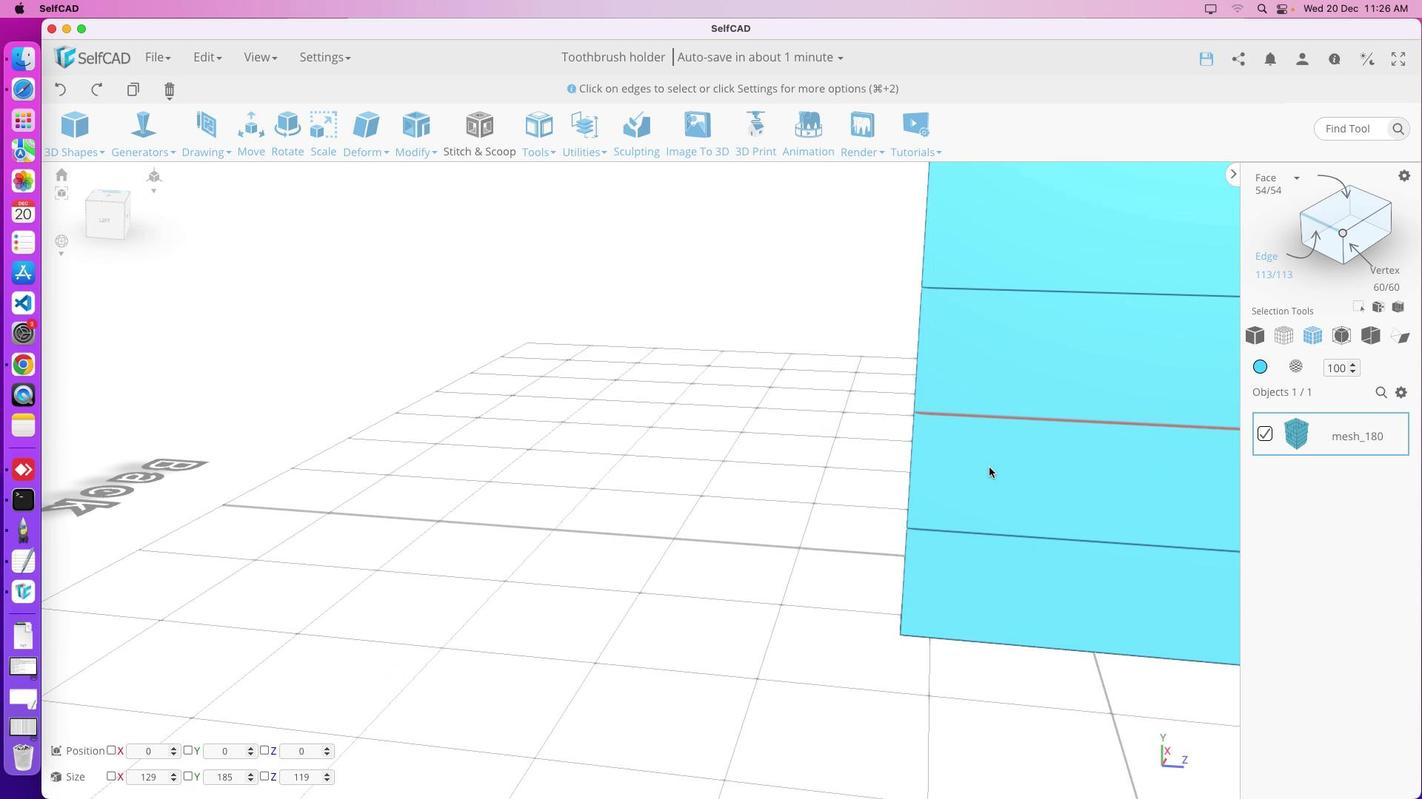 
Action: Mouse scrolled (734, 494) with delta (290, 302)
Screenshot: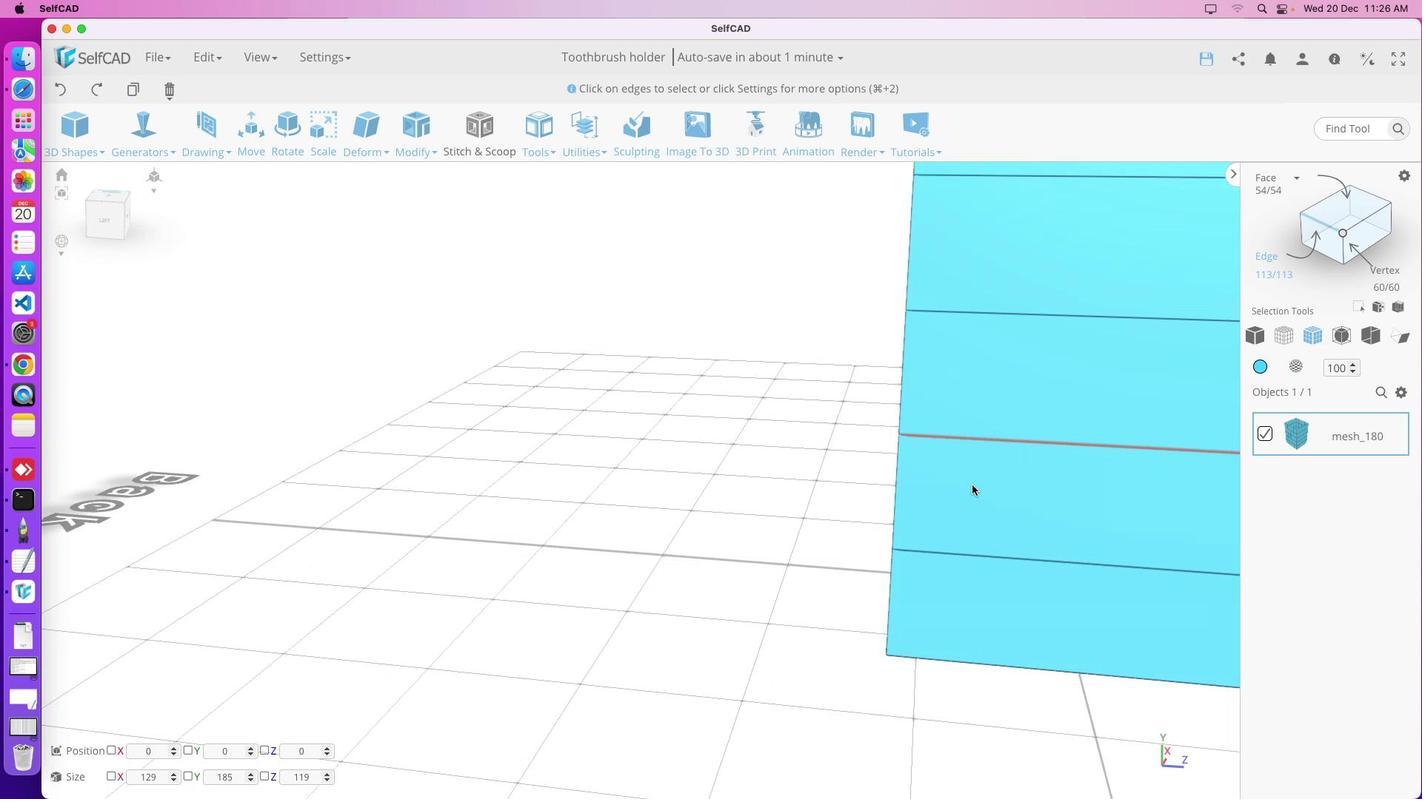 
Action: Mouse scrolled (734, 494) with delta (290, 302)
Screenshot: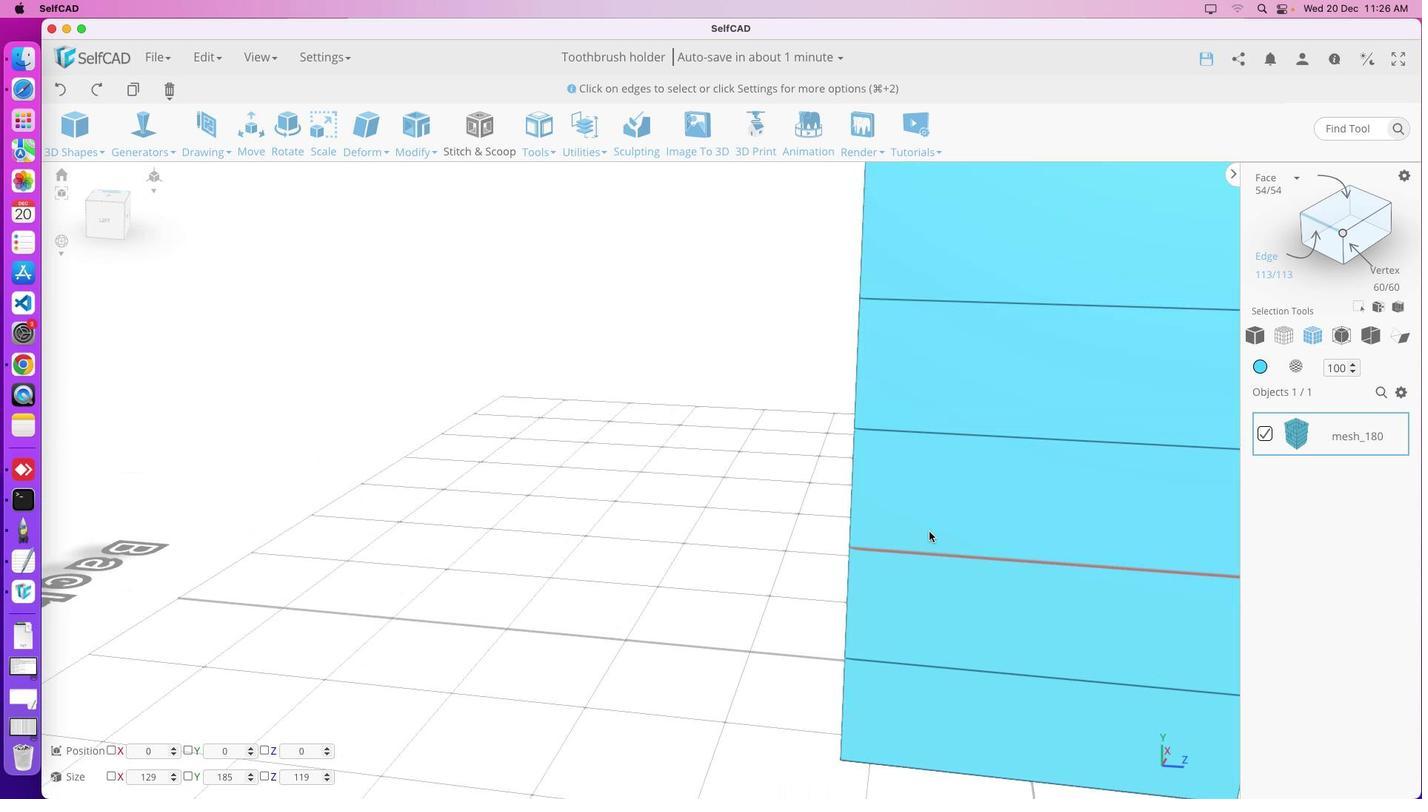 
Action: Mouse scrolled (734, 494) with delta (290, 301)
Screenshot: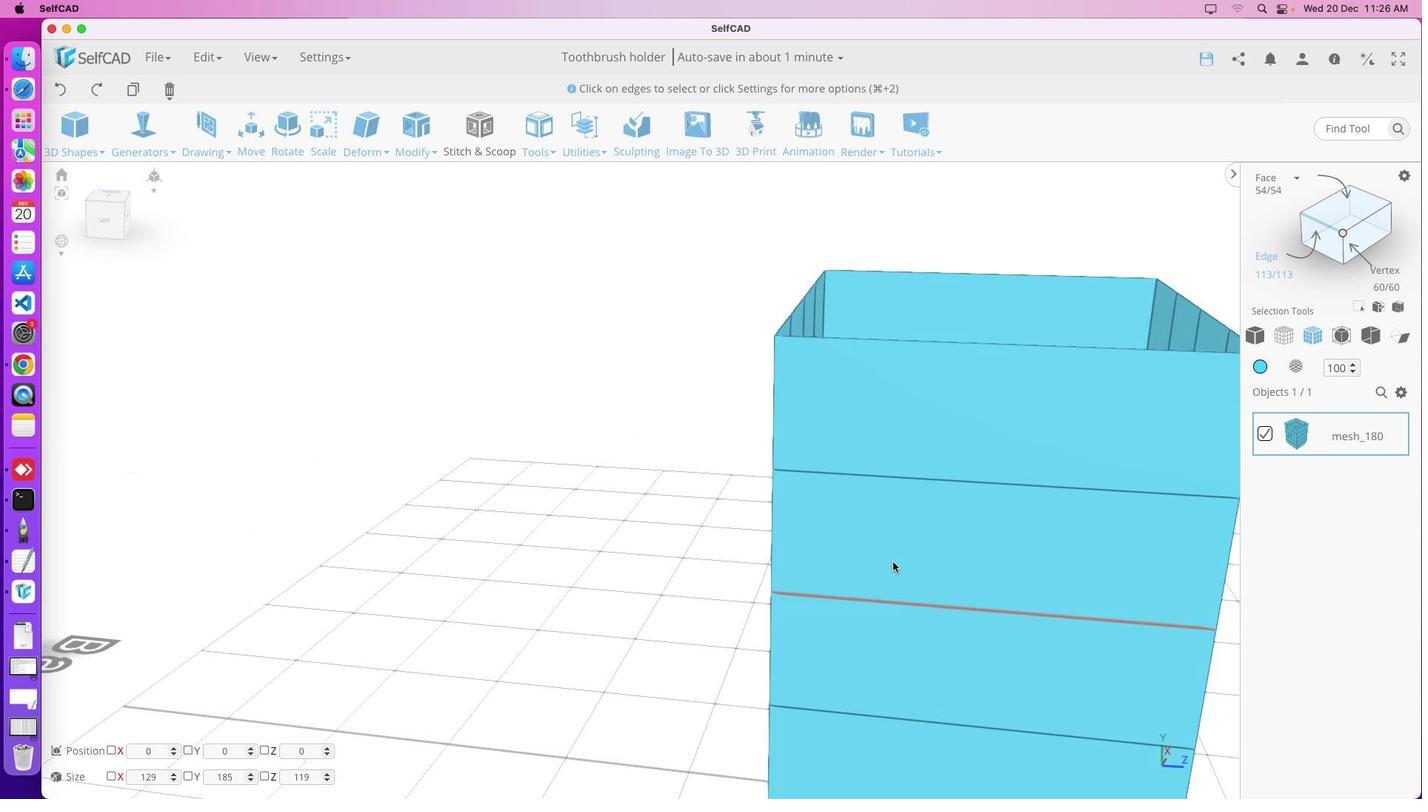
Action: Mouse moved to (736, 537)
Screenshot: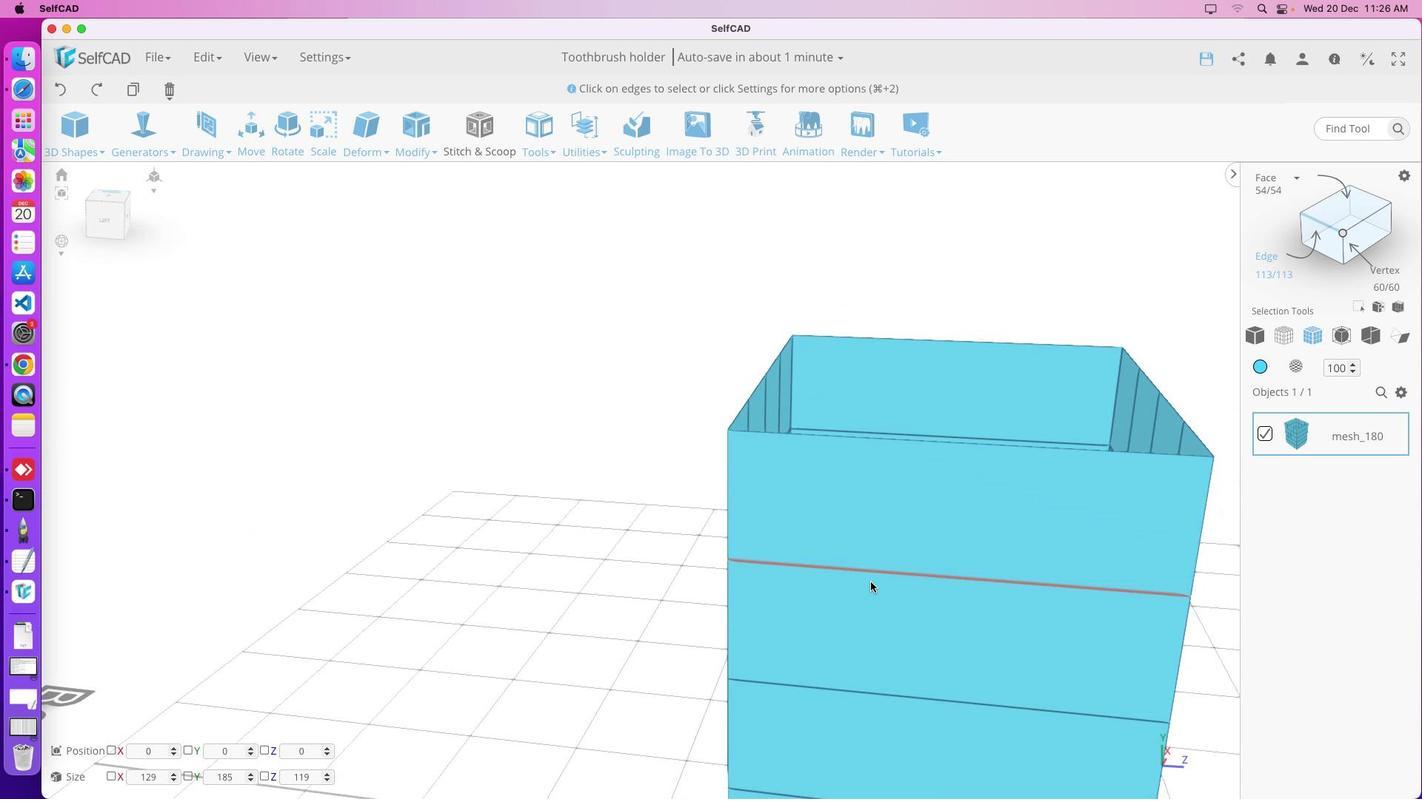 
Action: Mouse pressed left at (736, 537)
Screenshot: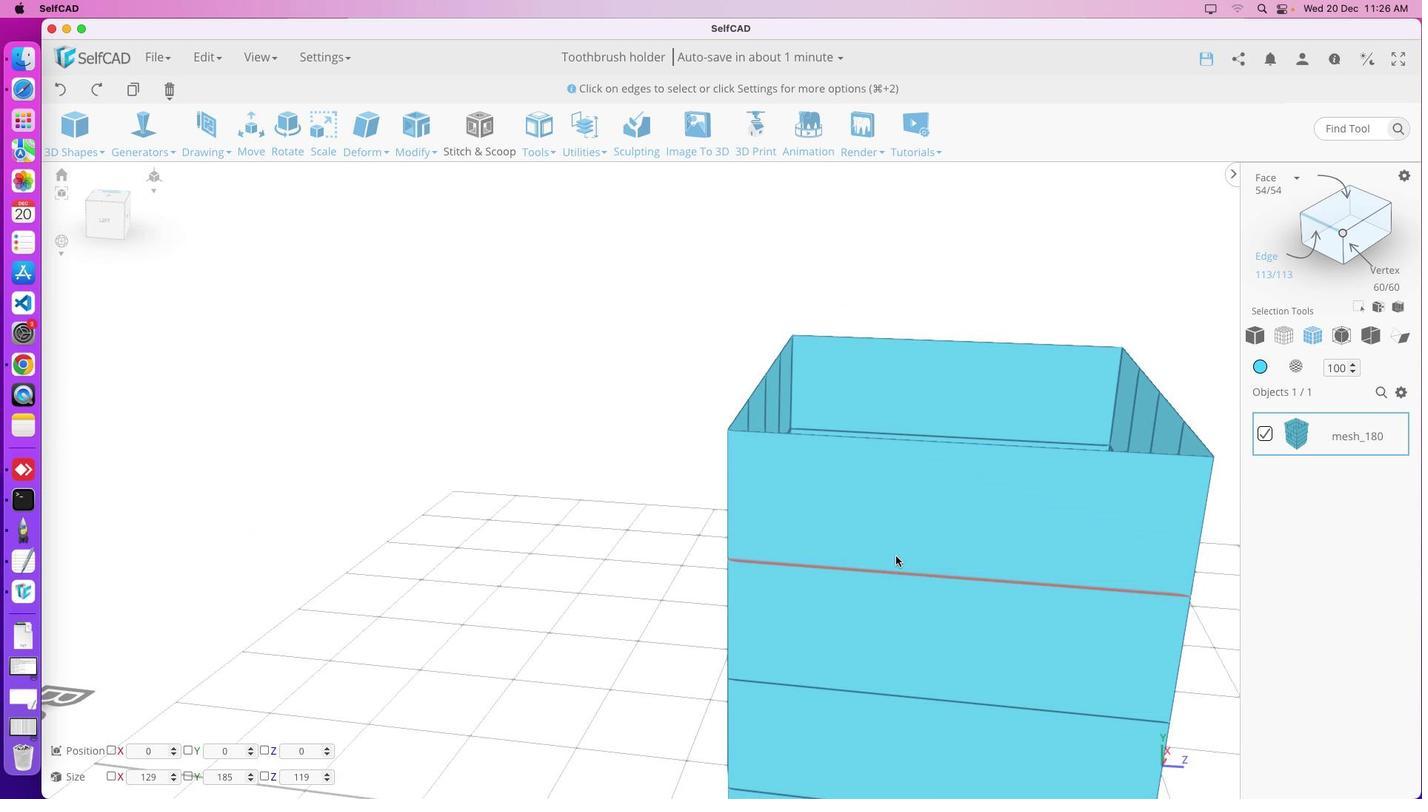 
Action: Mouse moved to (907, 469)
Screenshot: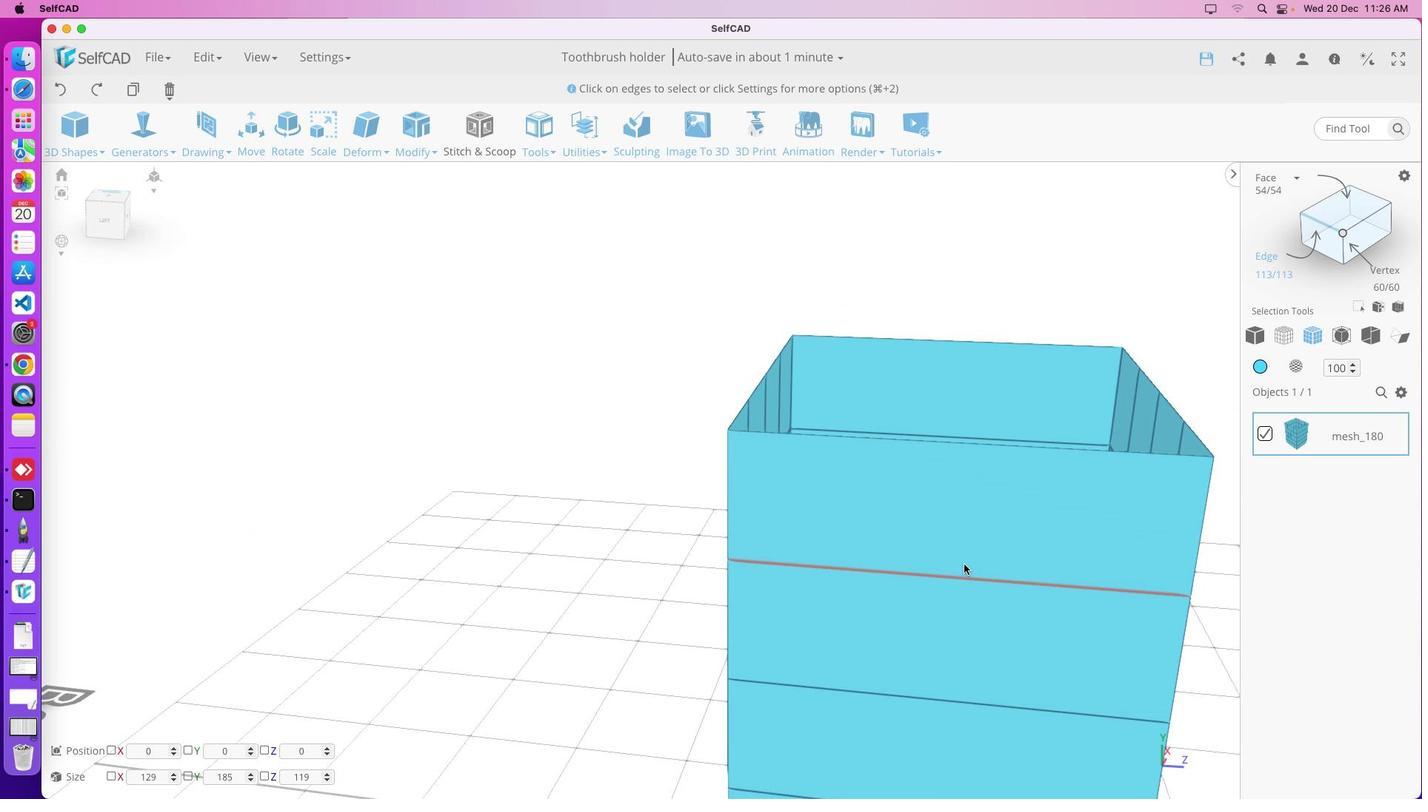 
Action: Mouse pressed middle at (907, 469)
Screenshot: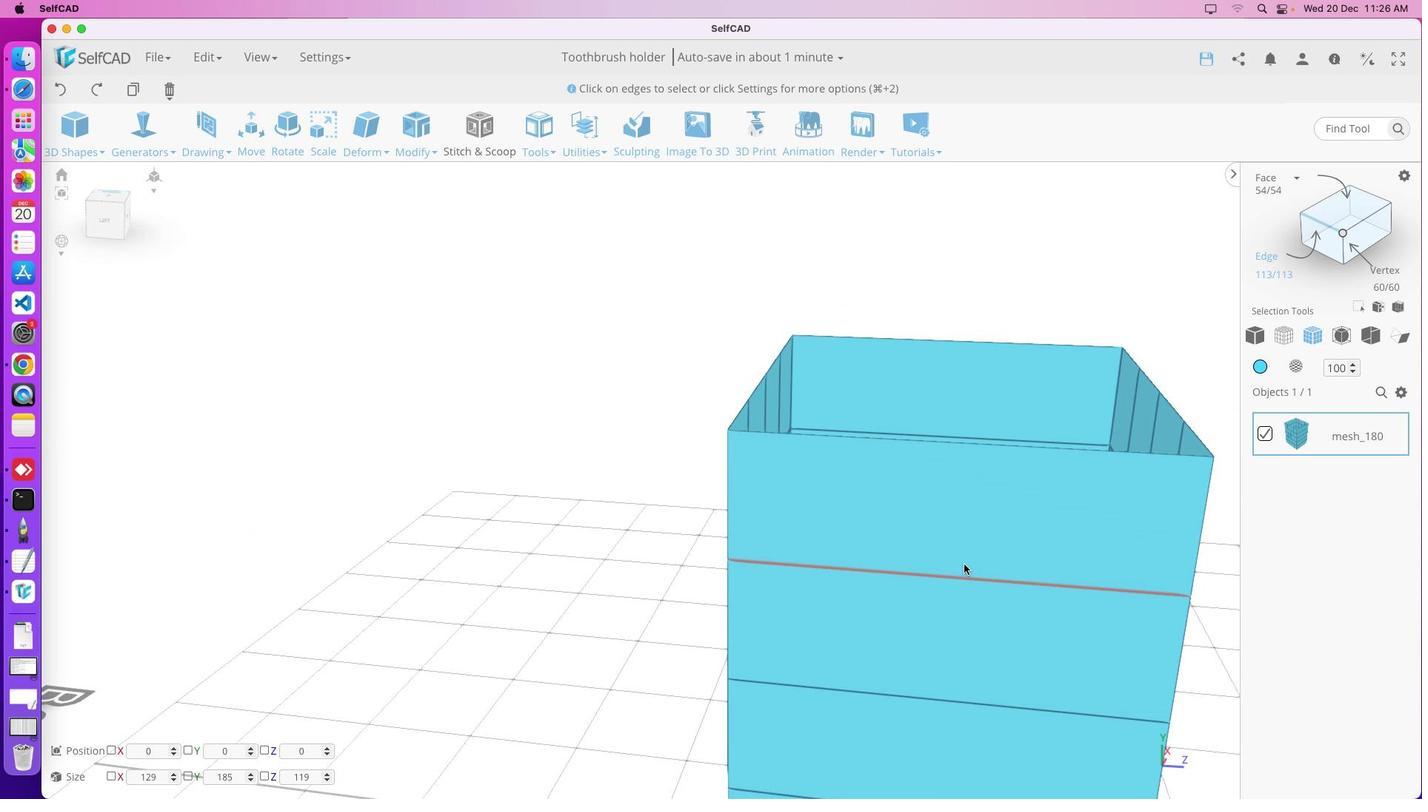 
Action: Mouse moved to (923, 511)
Screenshot: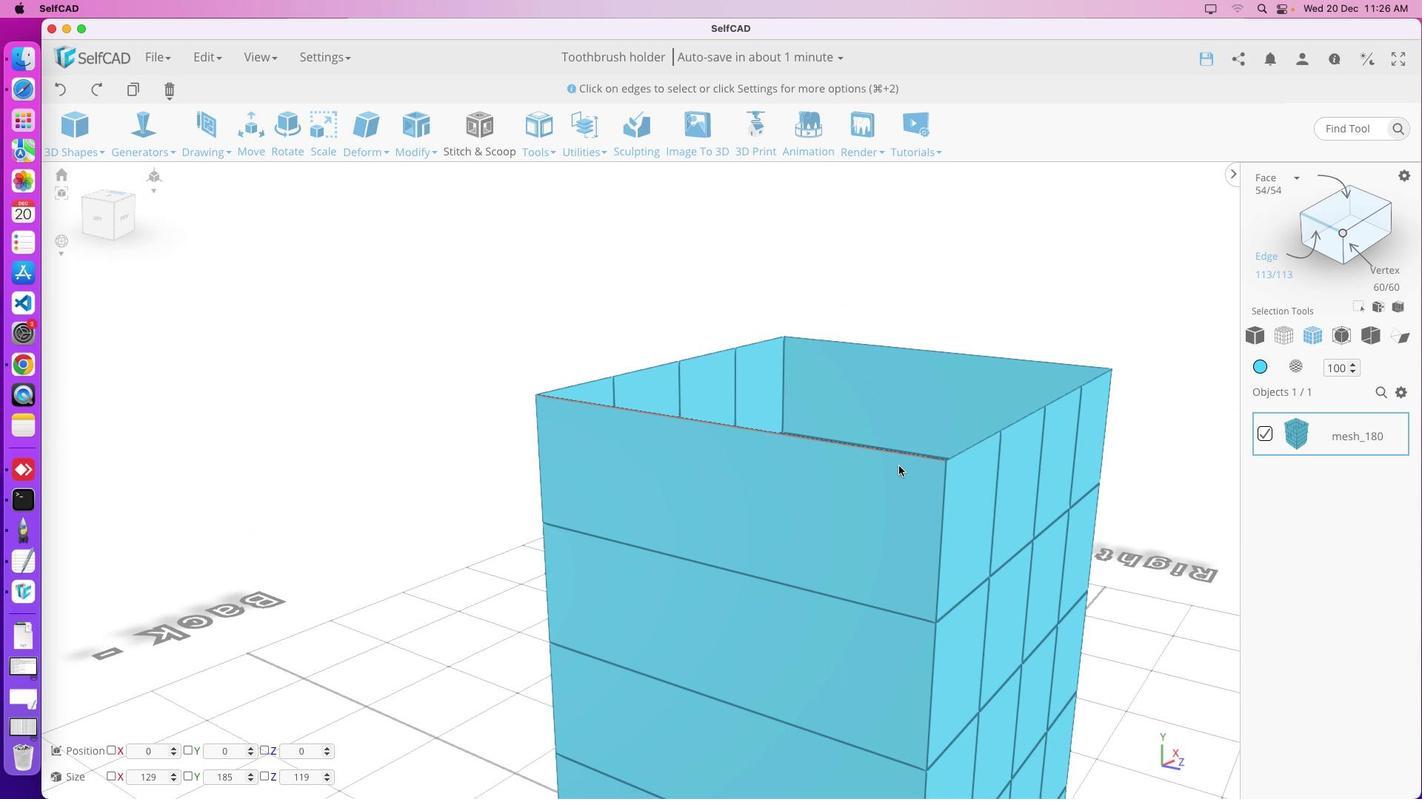 
Action: Mouse pressed left at (923, 511)
Screenshot: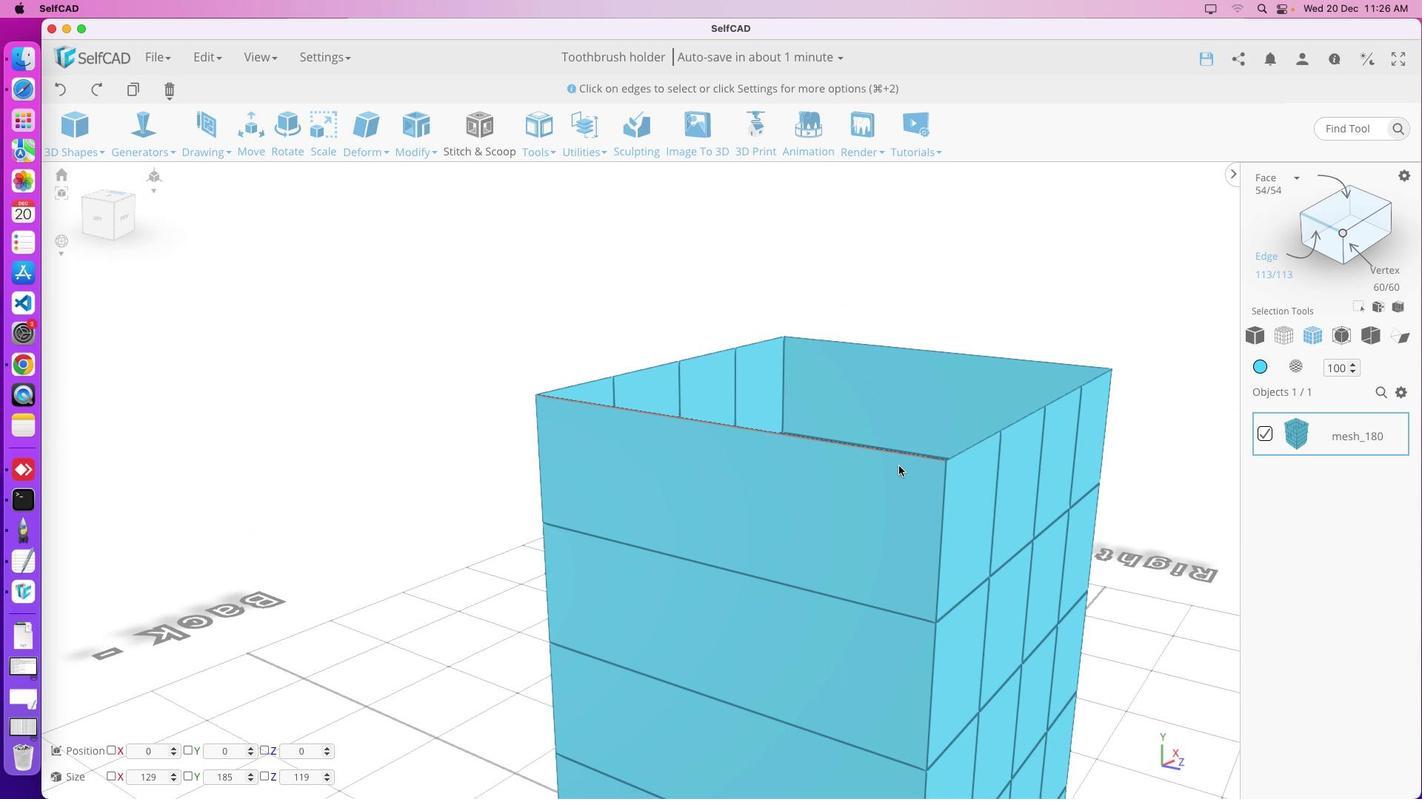 
Action: Mouse moved to (835, 471)
Screenshot: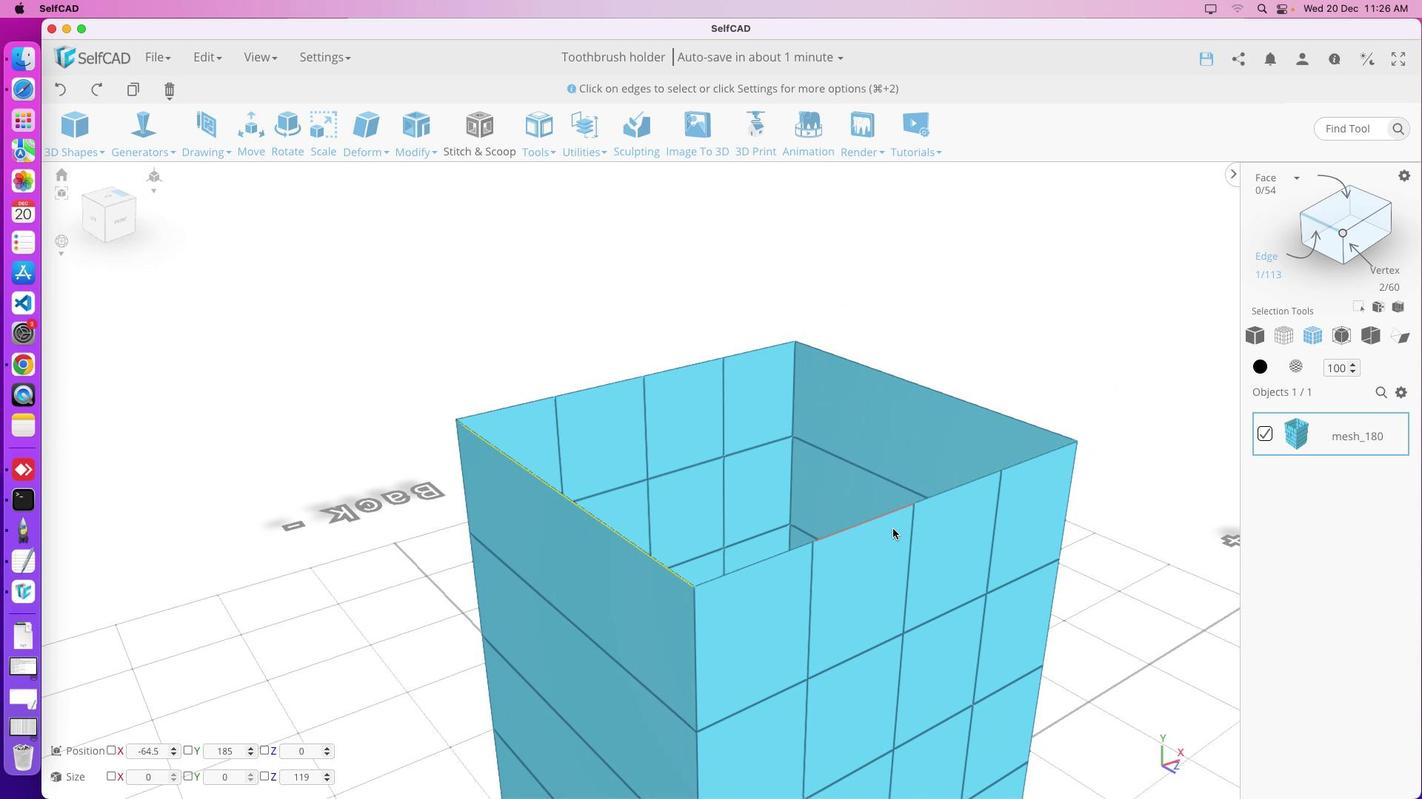 
Action: Mouse pressed left at (835, 471)
Screenshot: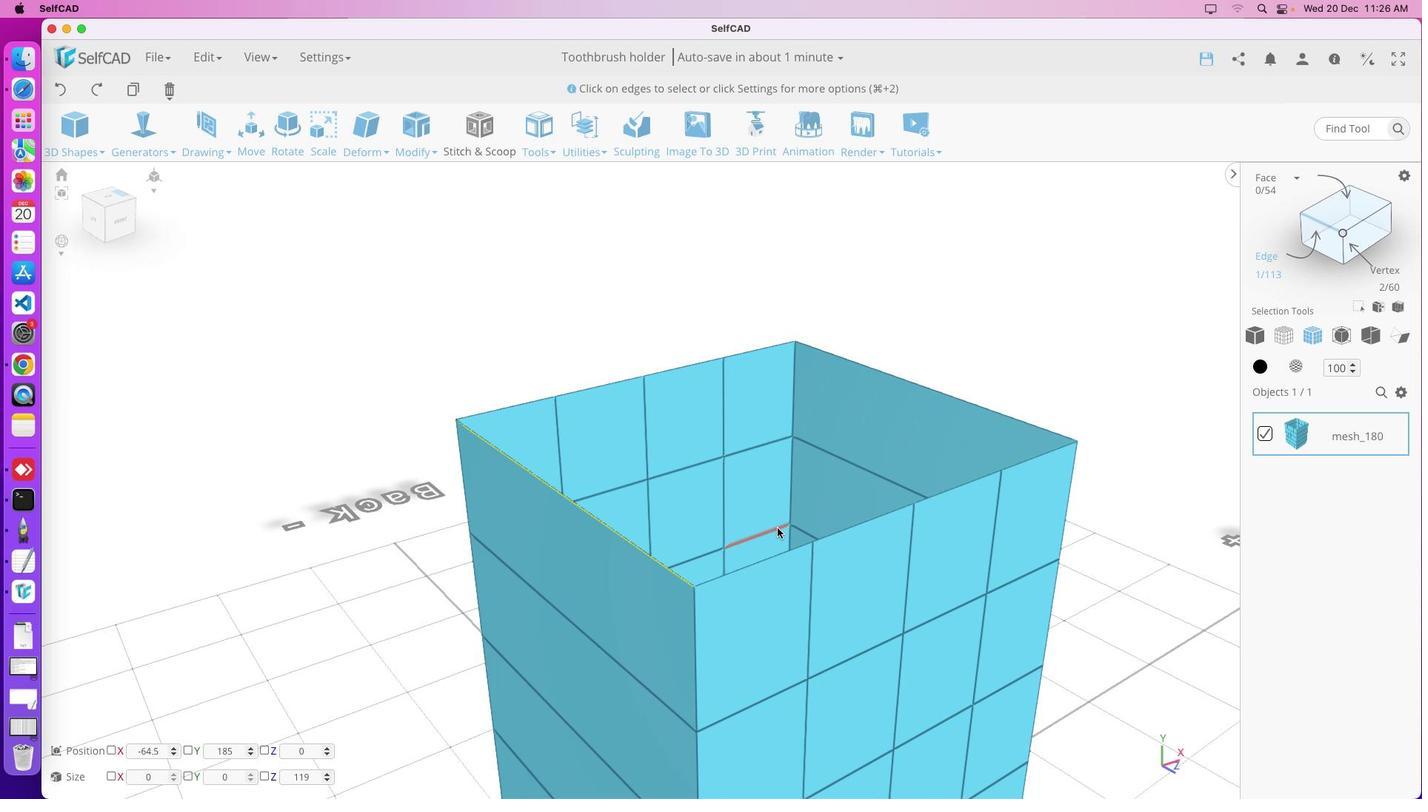 
Action: Mouse moved to (884, 490)
Screenshot: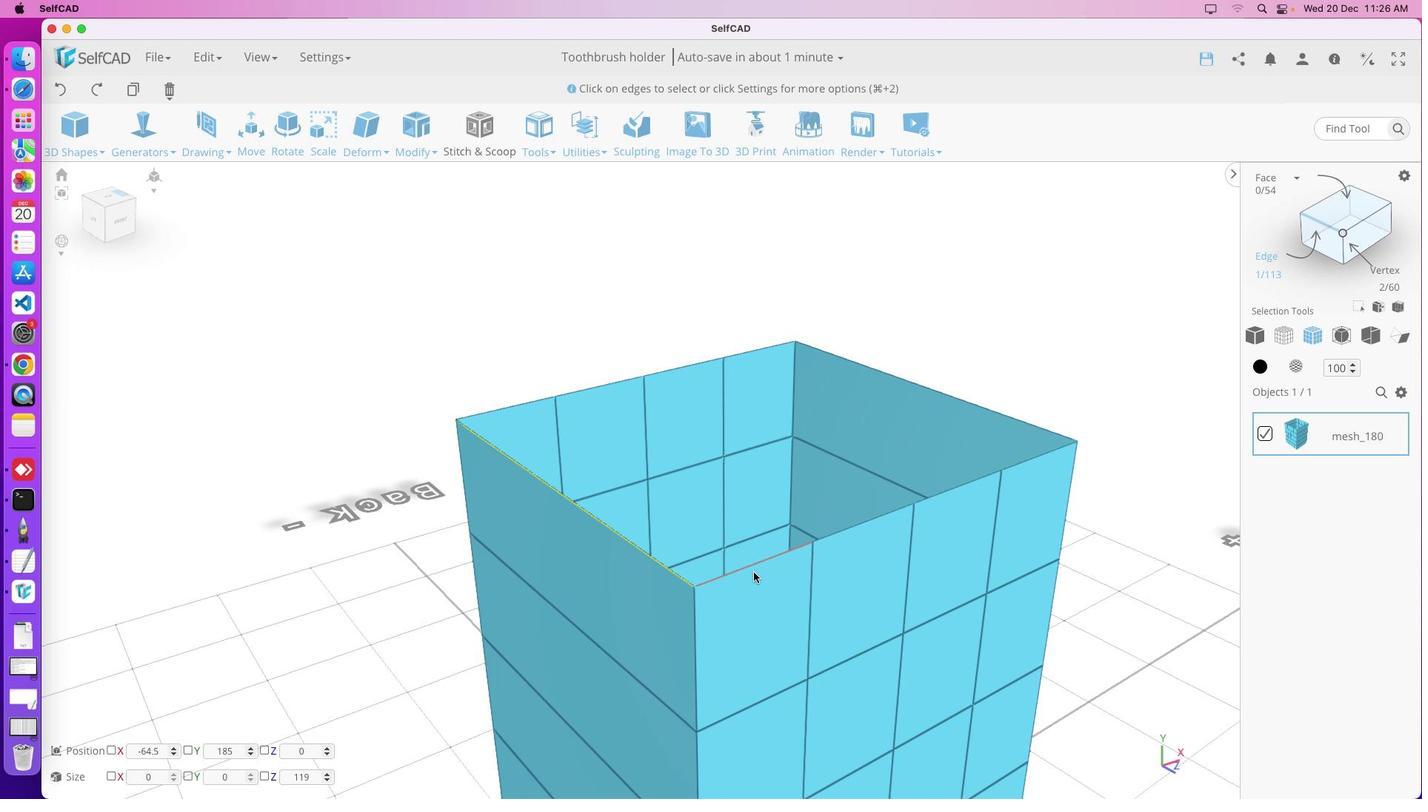 
Action: Mouse pressed left at (884, 490)
Screenshot: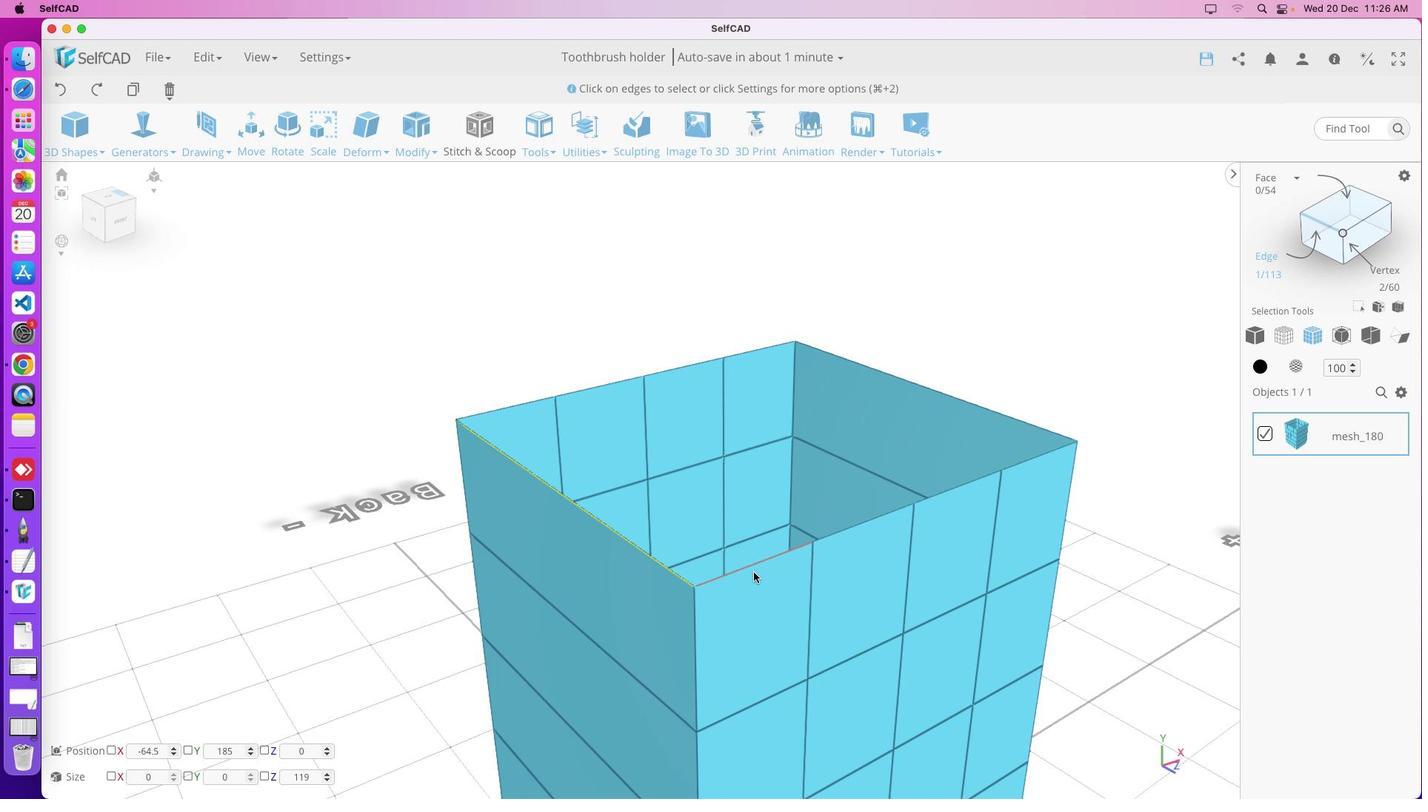 
Action: Mouse moved to (753, 511)
Screenshot: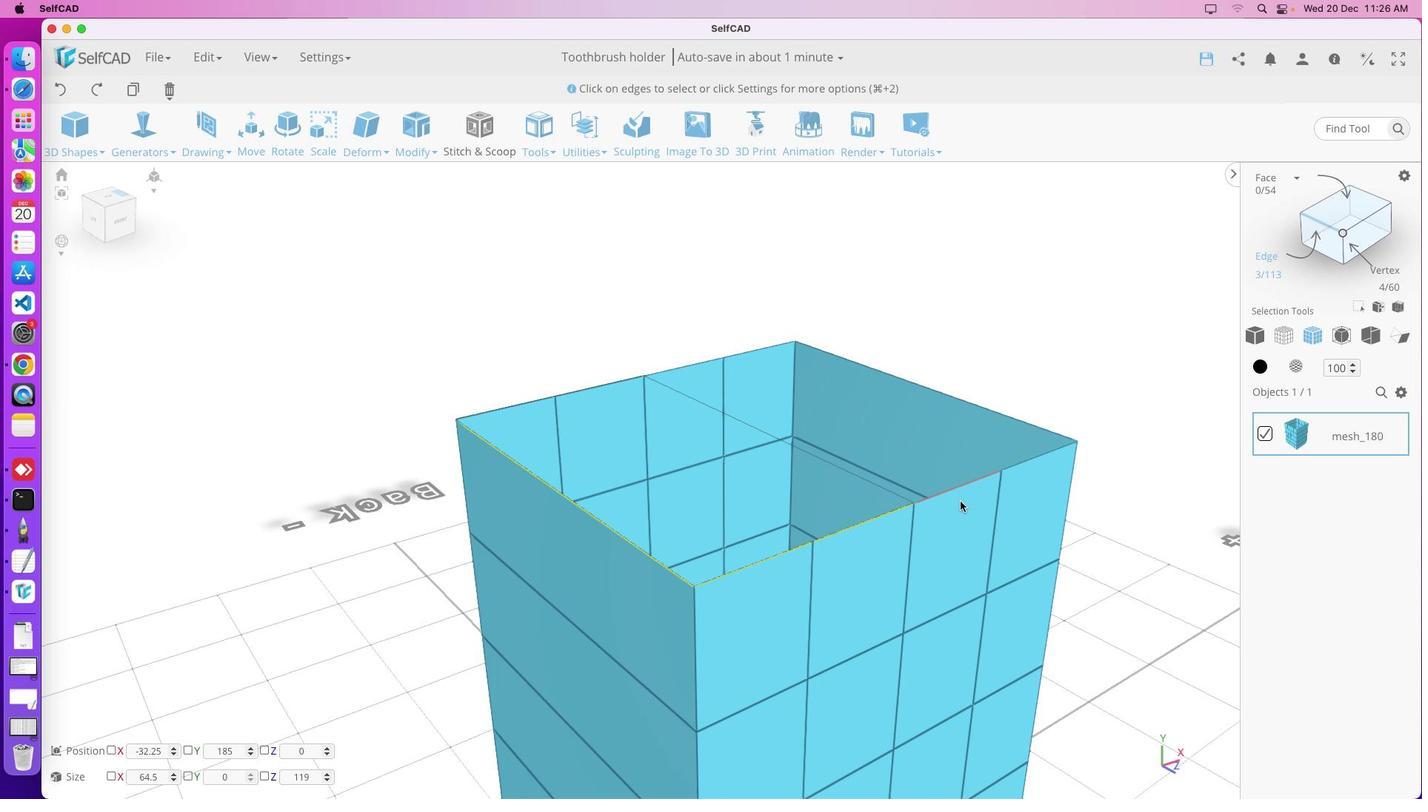 
Action: Mouse pressed left at (753, 511)
Screenshot: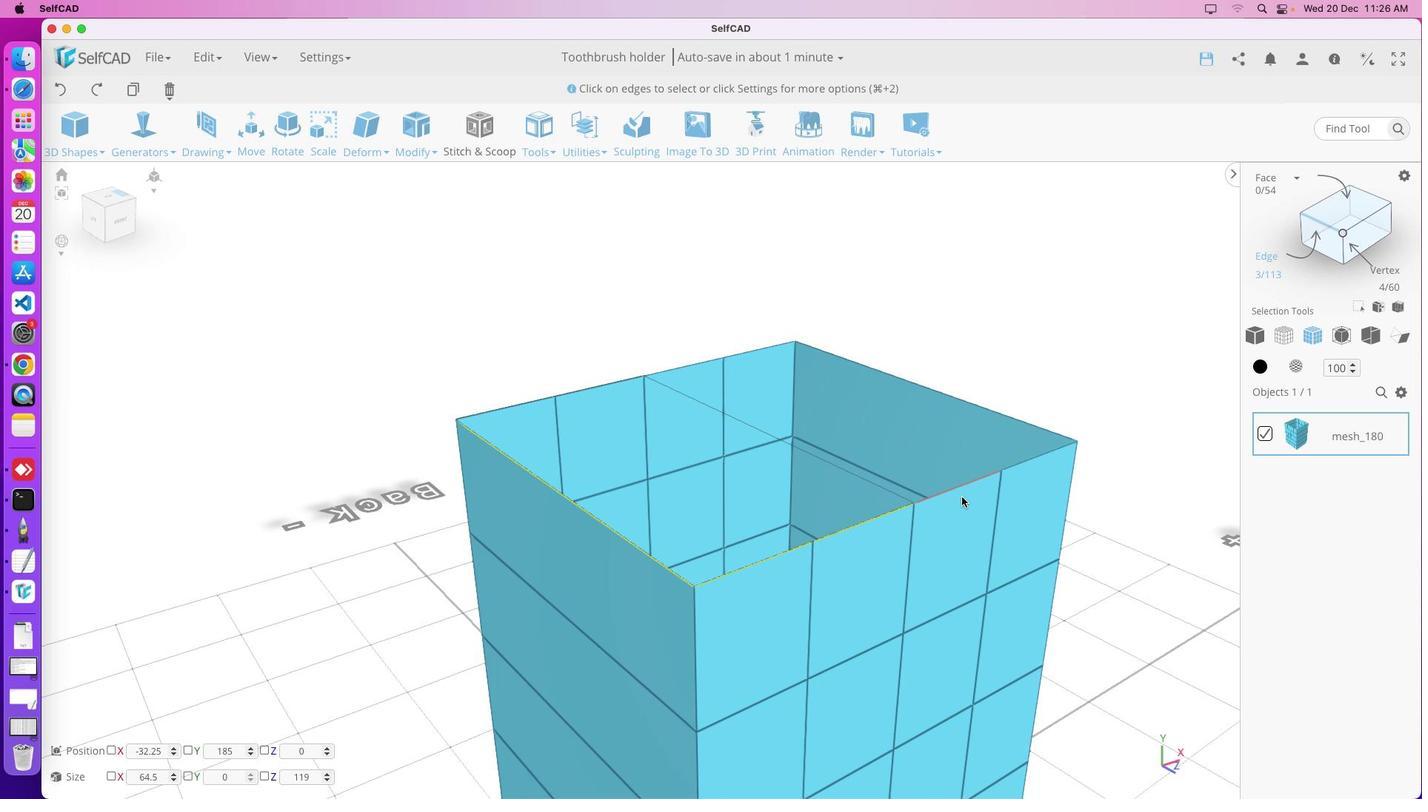 
Action: Mouse moved to (828, 494)
Screenshot: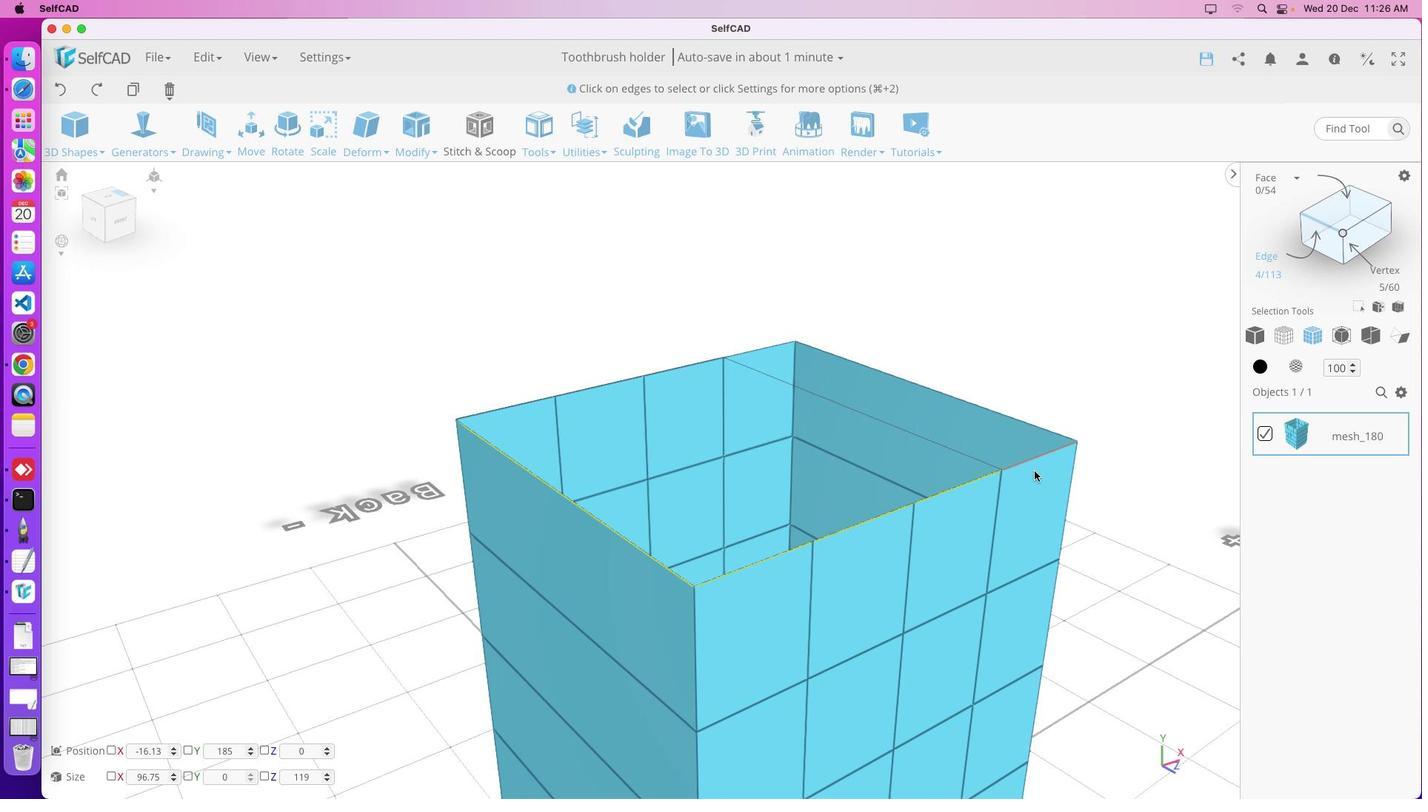 
Action: Mouse pressed left at (828, 494)
Screenshot: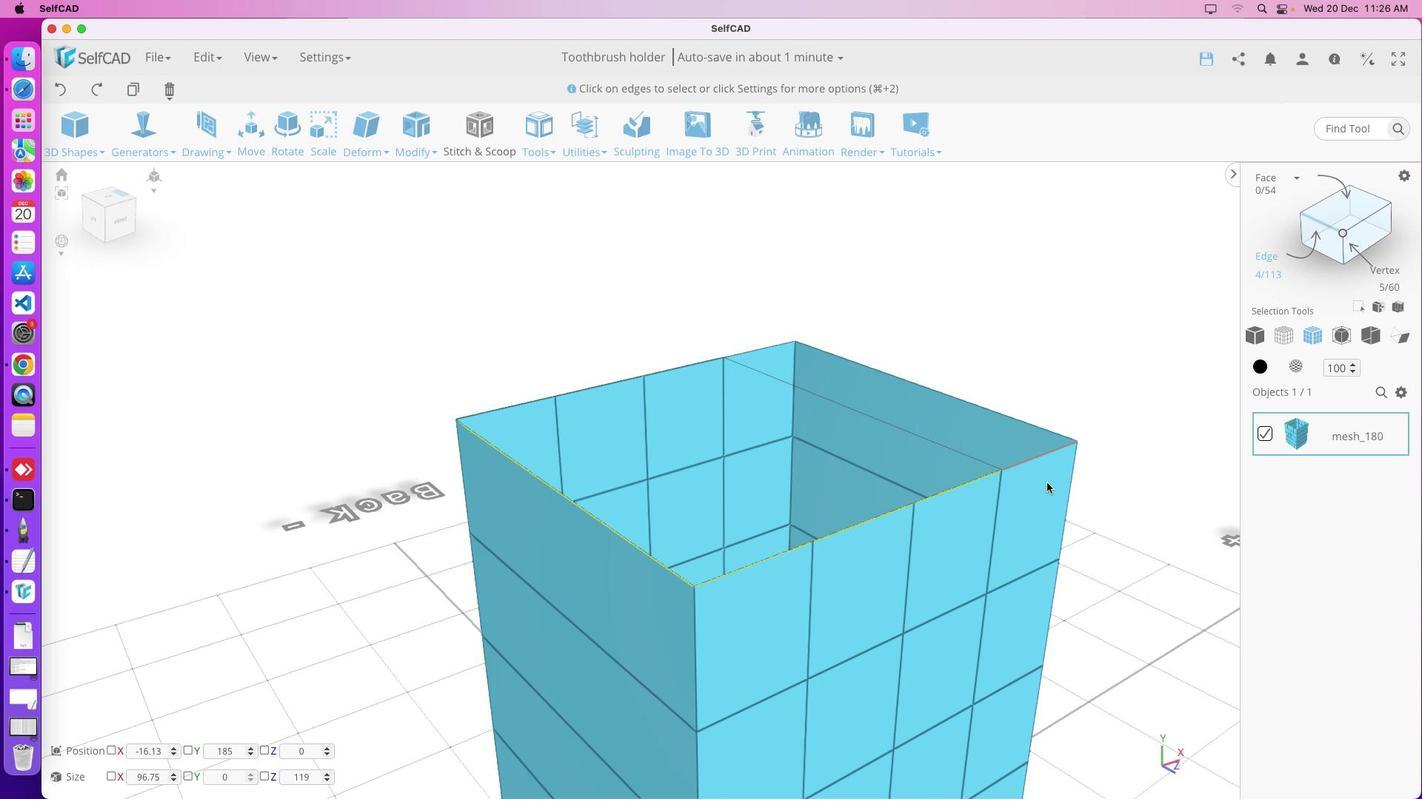 
Action: Mouse moved to (880, 483)
Screenshot: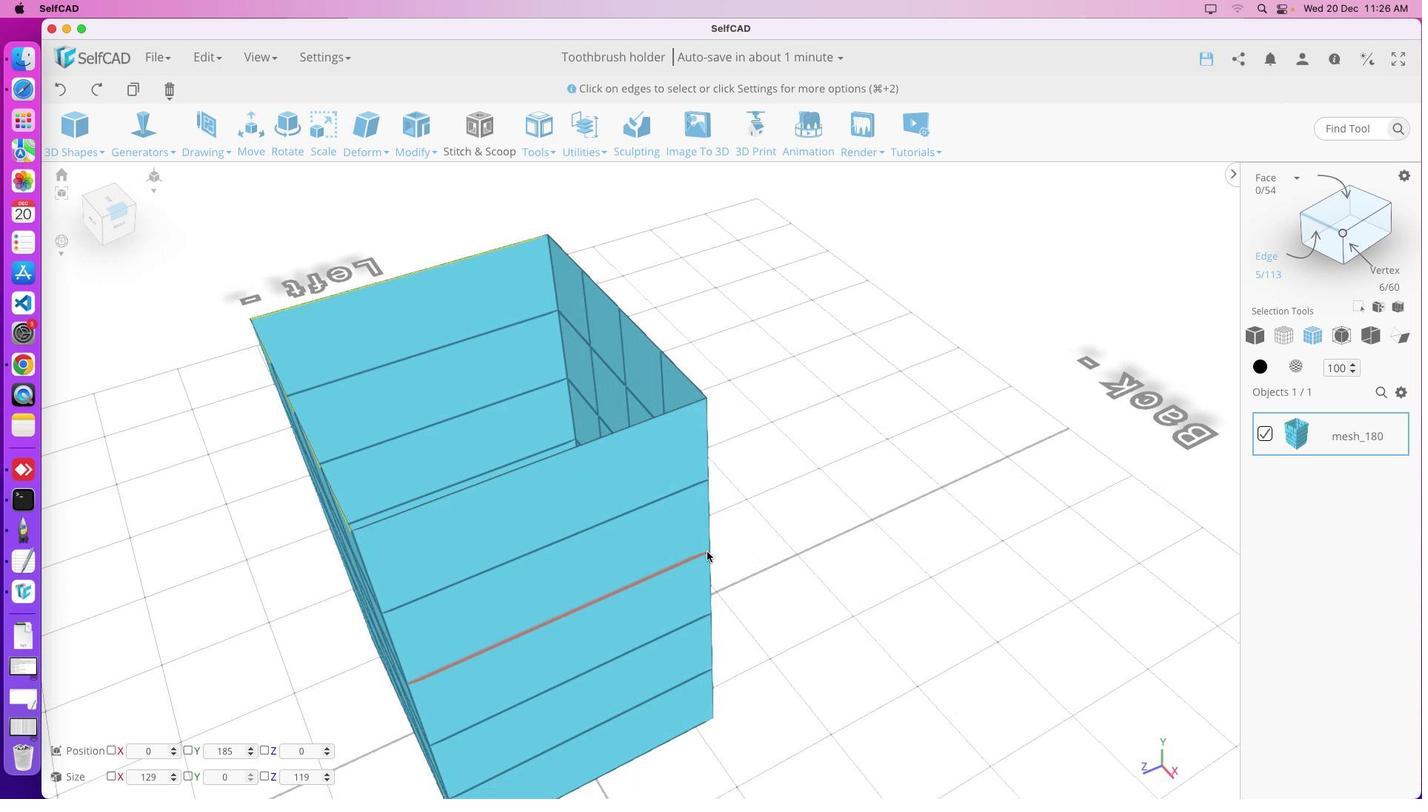 
Action: Mouse pressed left at (880, 483)
Screenshot: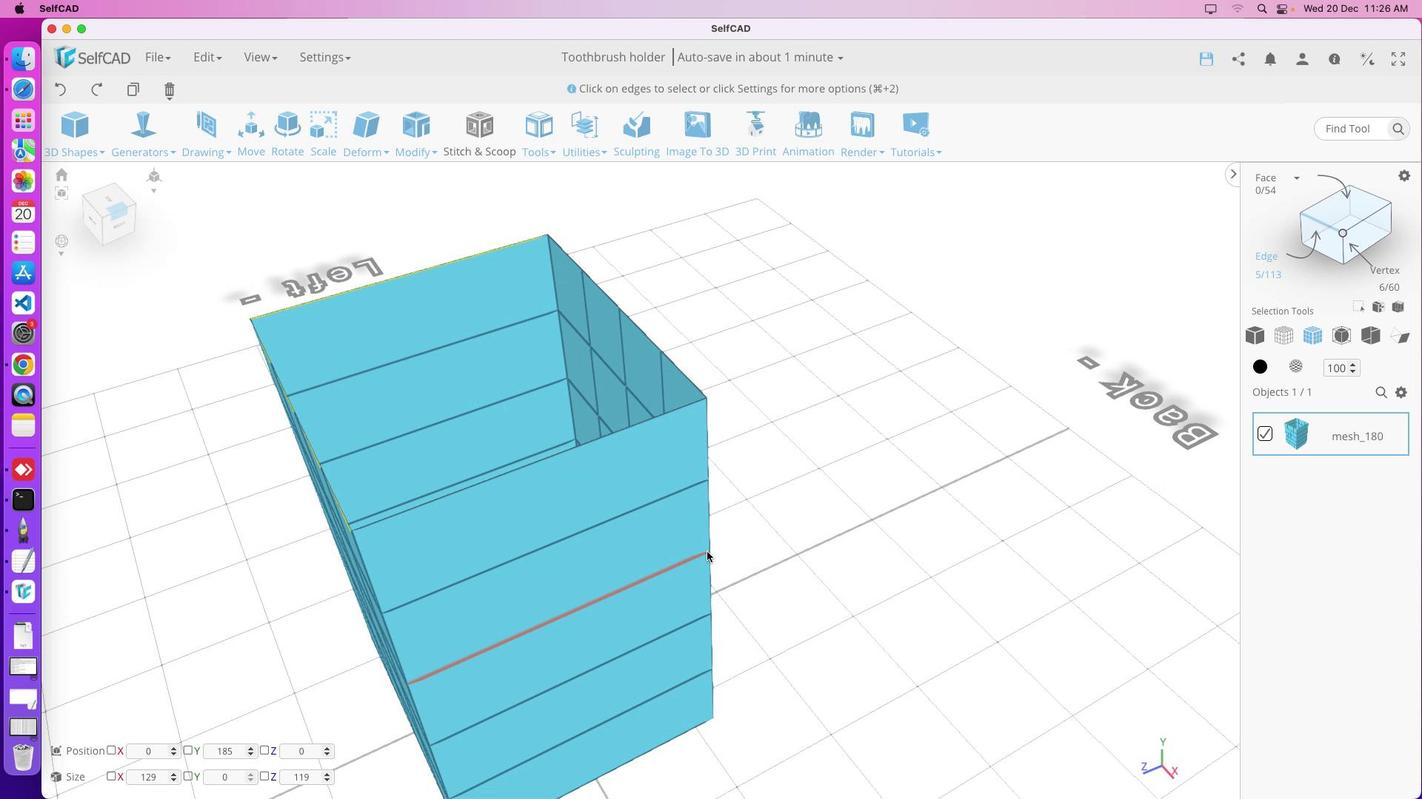 
Action: Mouse moved to (925, 474)
Screenshot: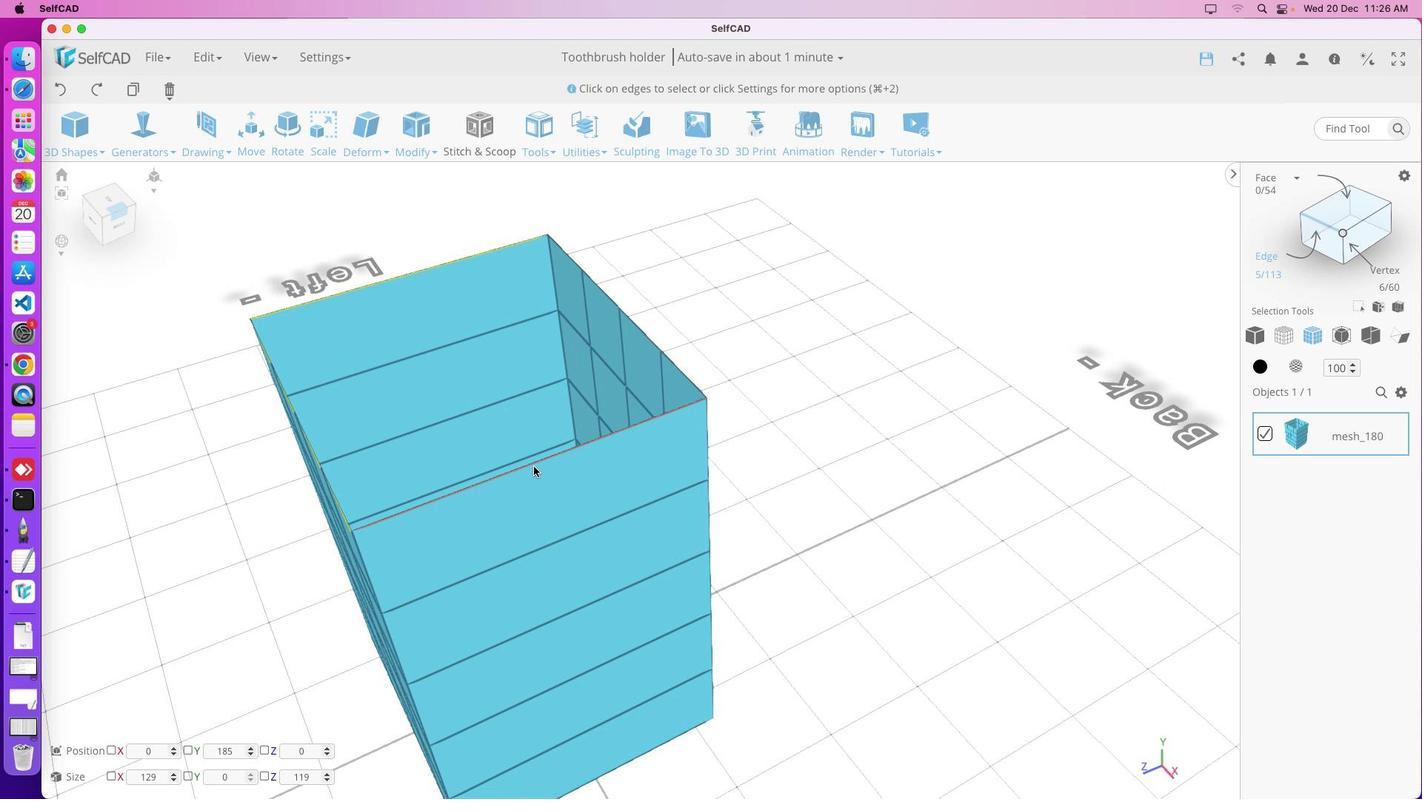 
Action: Mouse pressed left at (925, 474)
Screenshot: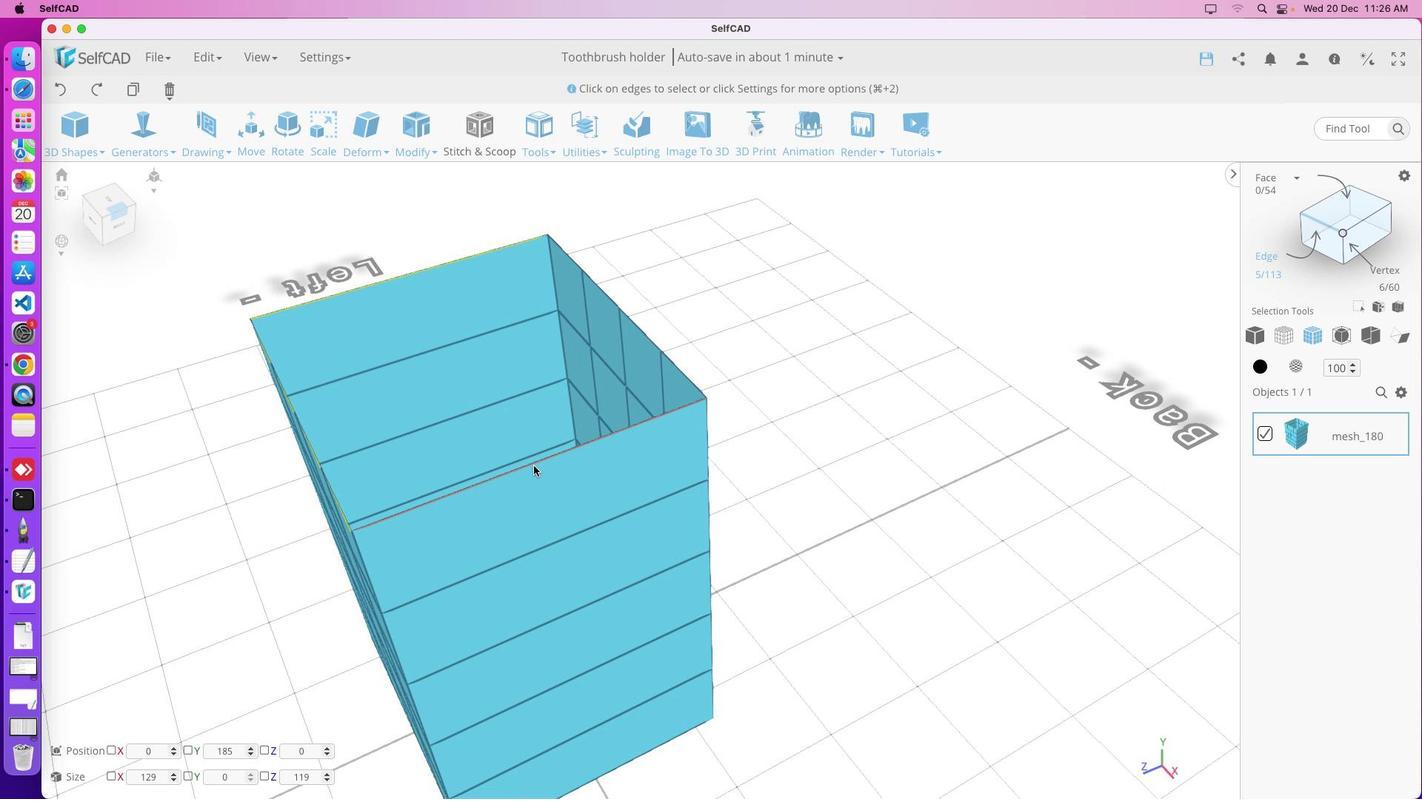 
Action: Mouse moved to (960, 491)
Screenshot: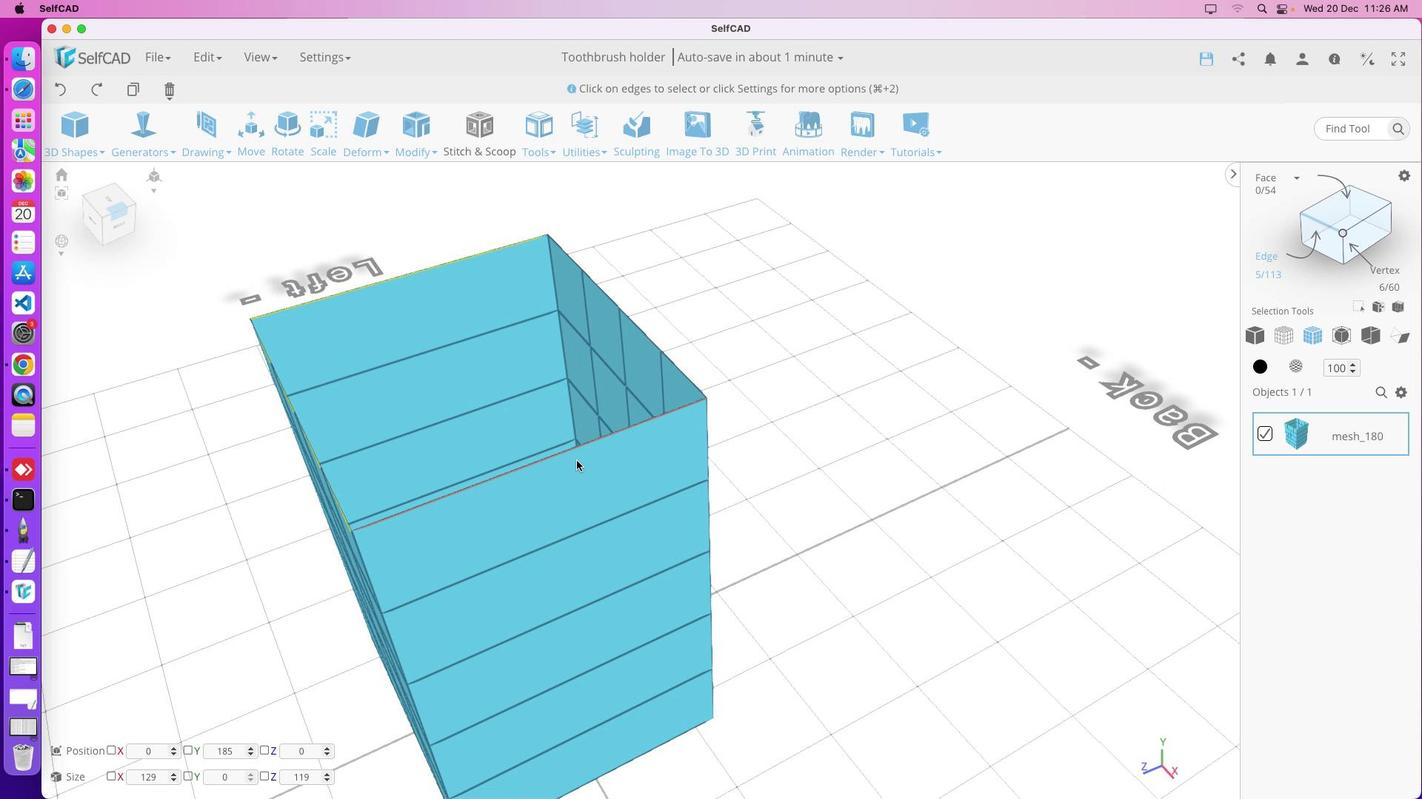 
Action: Mouse pressed left at (960, 491)
Screenshot: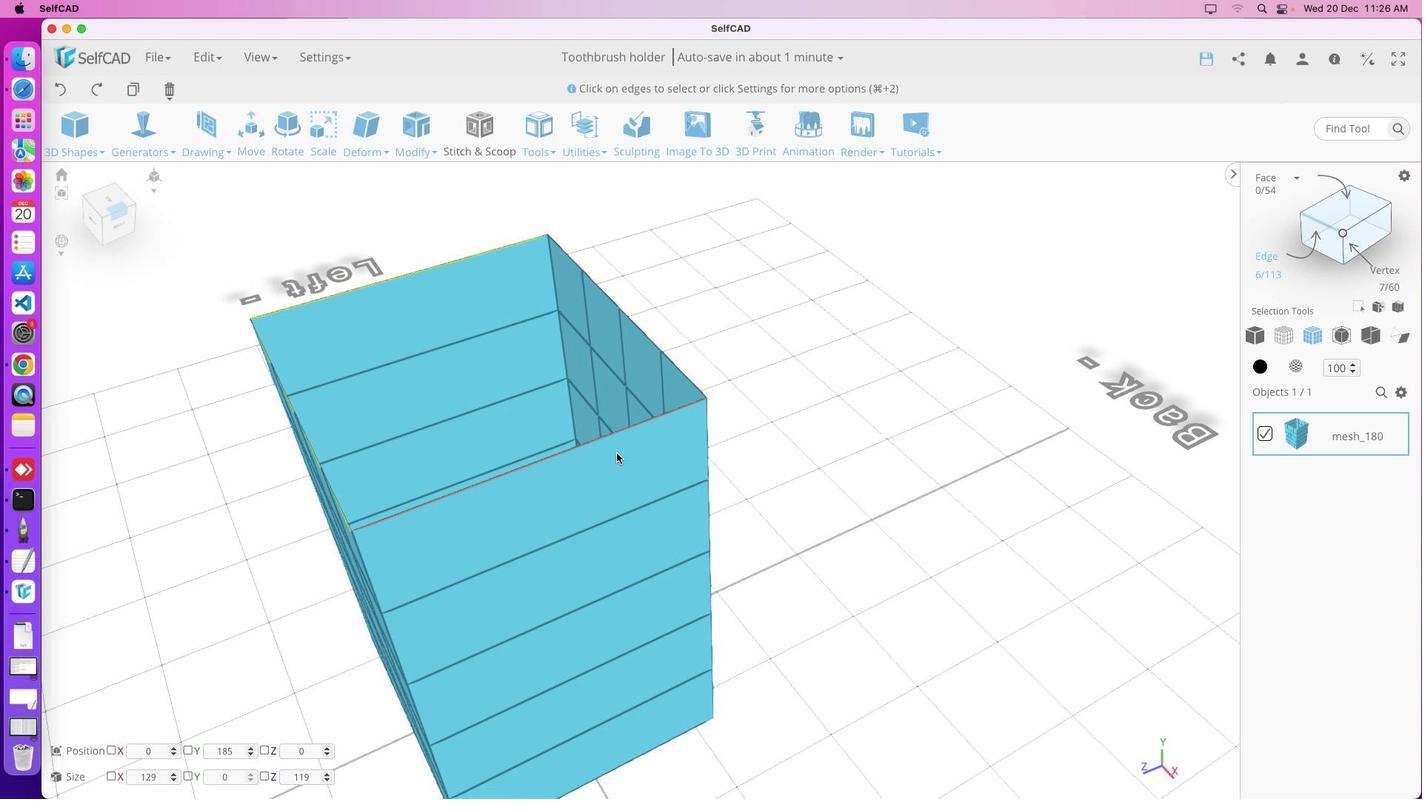 
Action: Mouse moved to (618, 472)
Screenshot: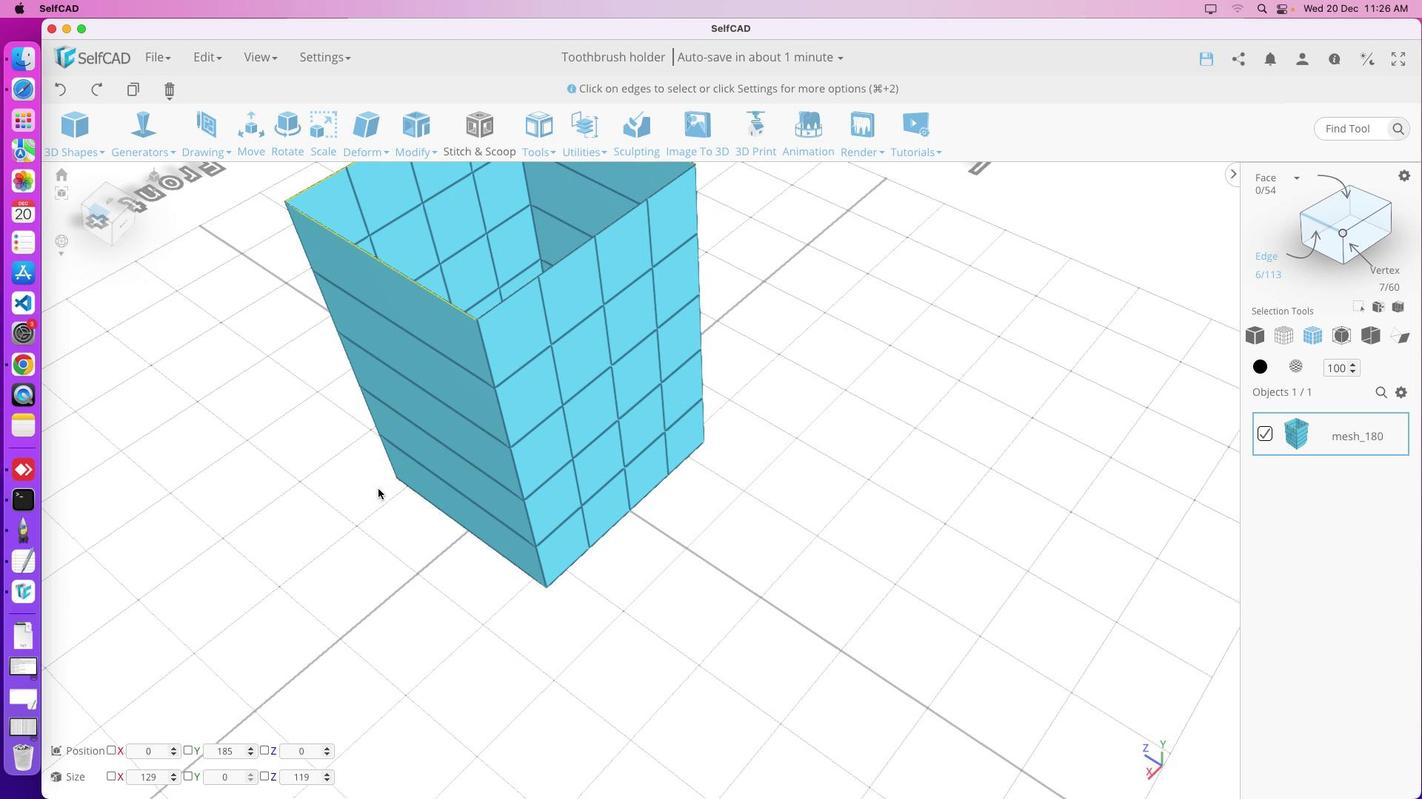 
Action: Mouse pressed left at (618, 472)
Screenshot: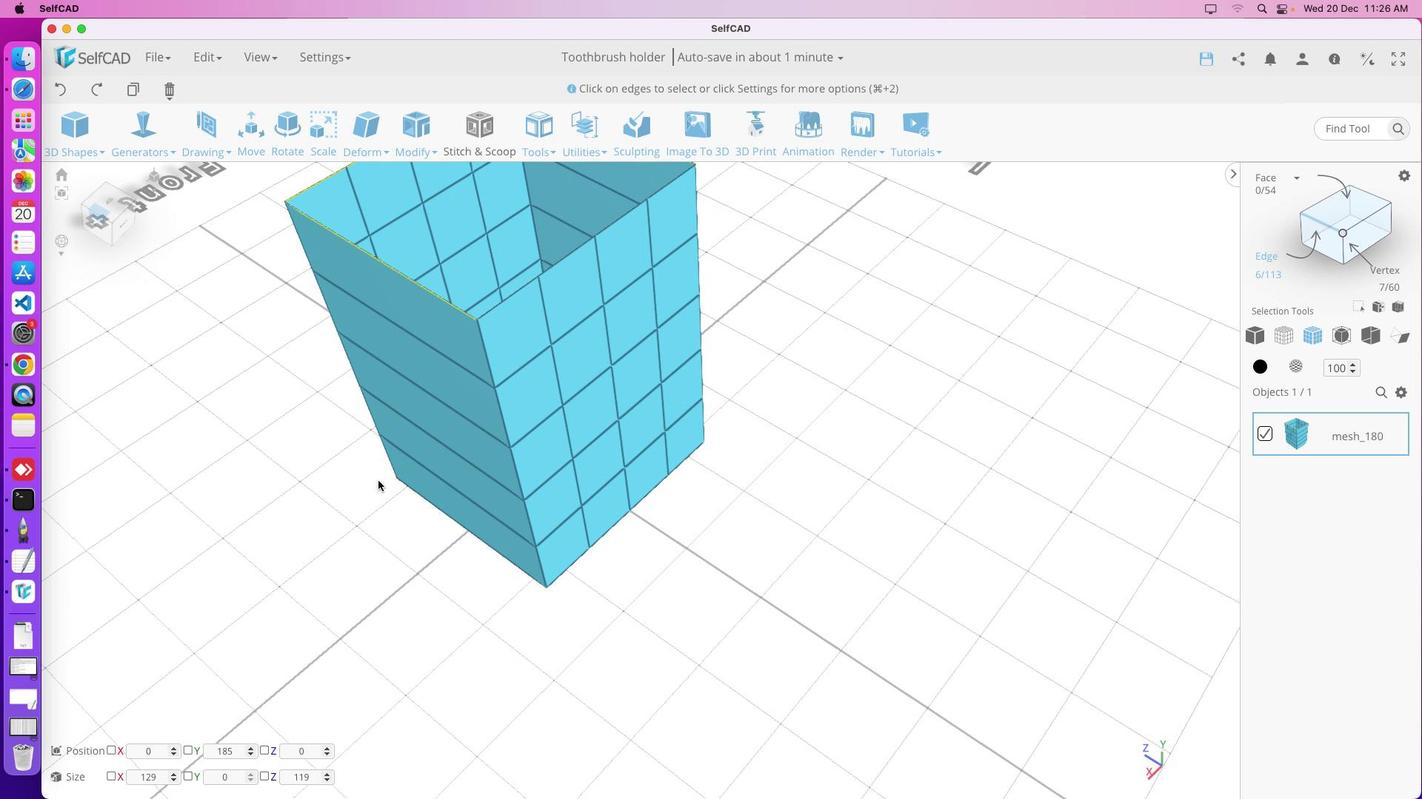 
Action: Mouse moved to (694, 476)
Screenshot: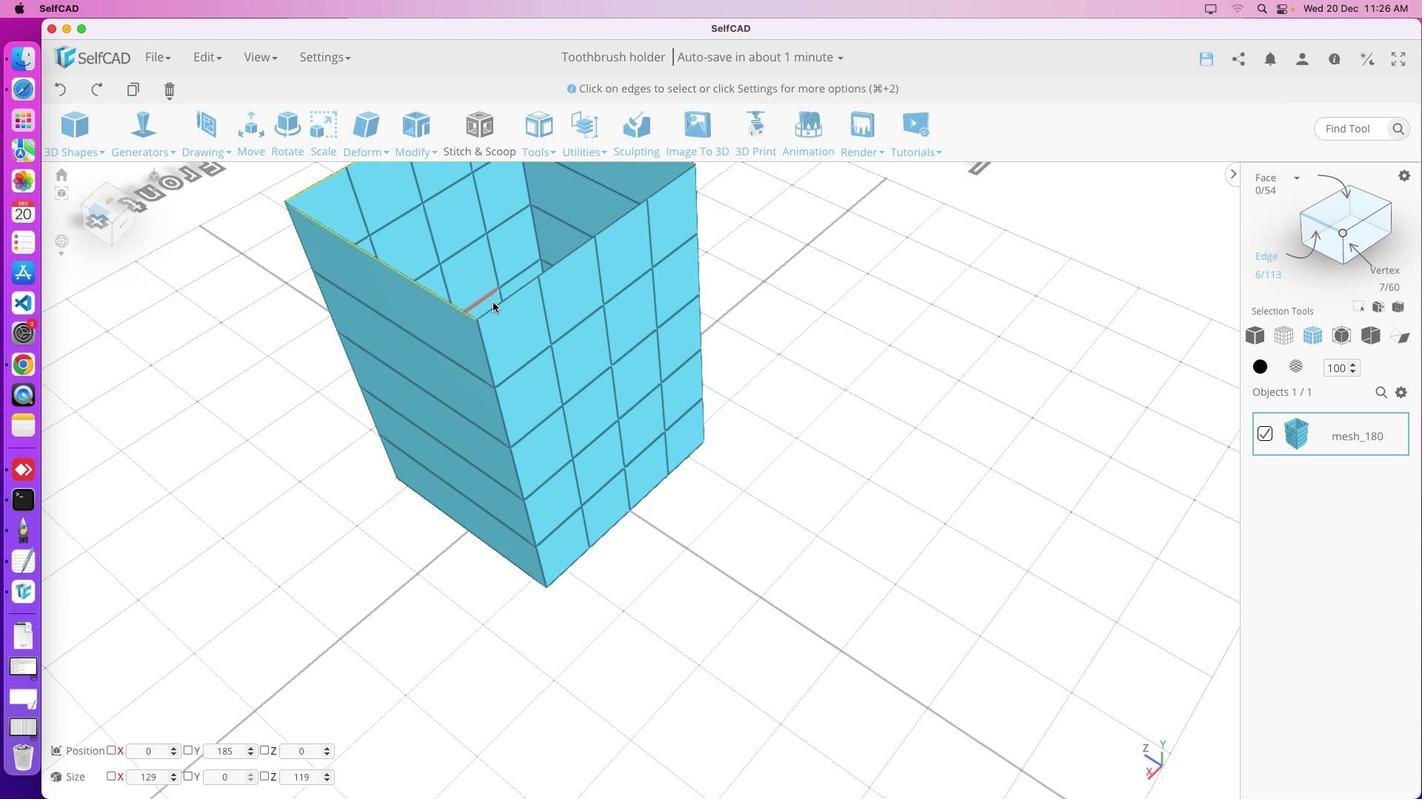 
Action: Mouse pressed left at (694, 476)
Screenshot: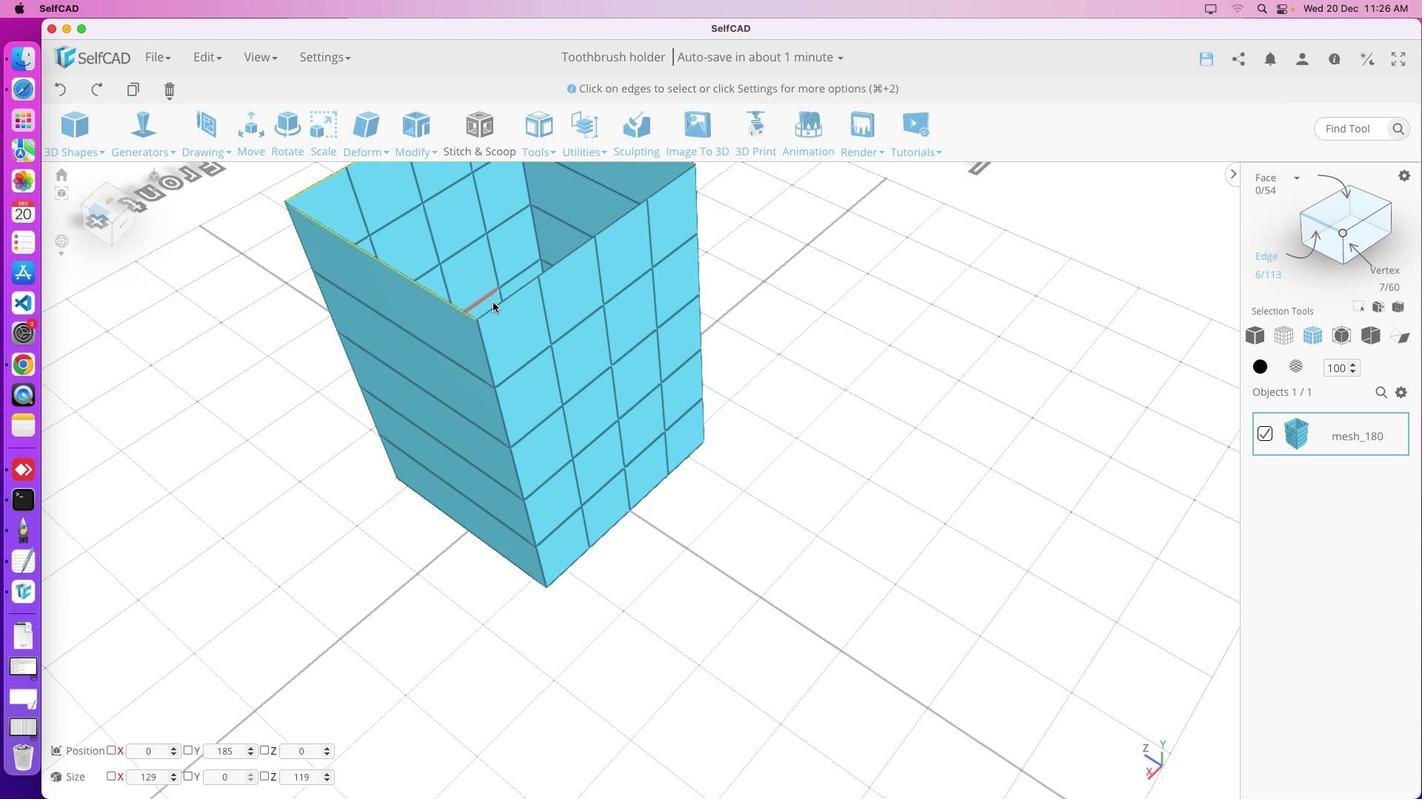 
Action: Mouse moved to (596, 414)
Screenshot: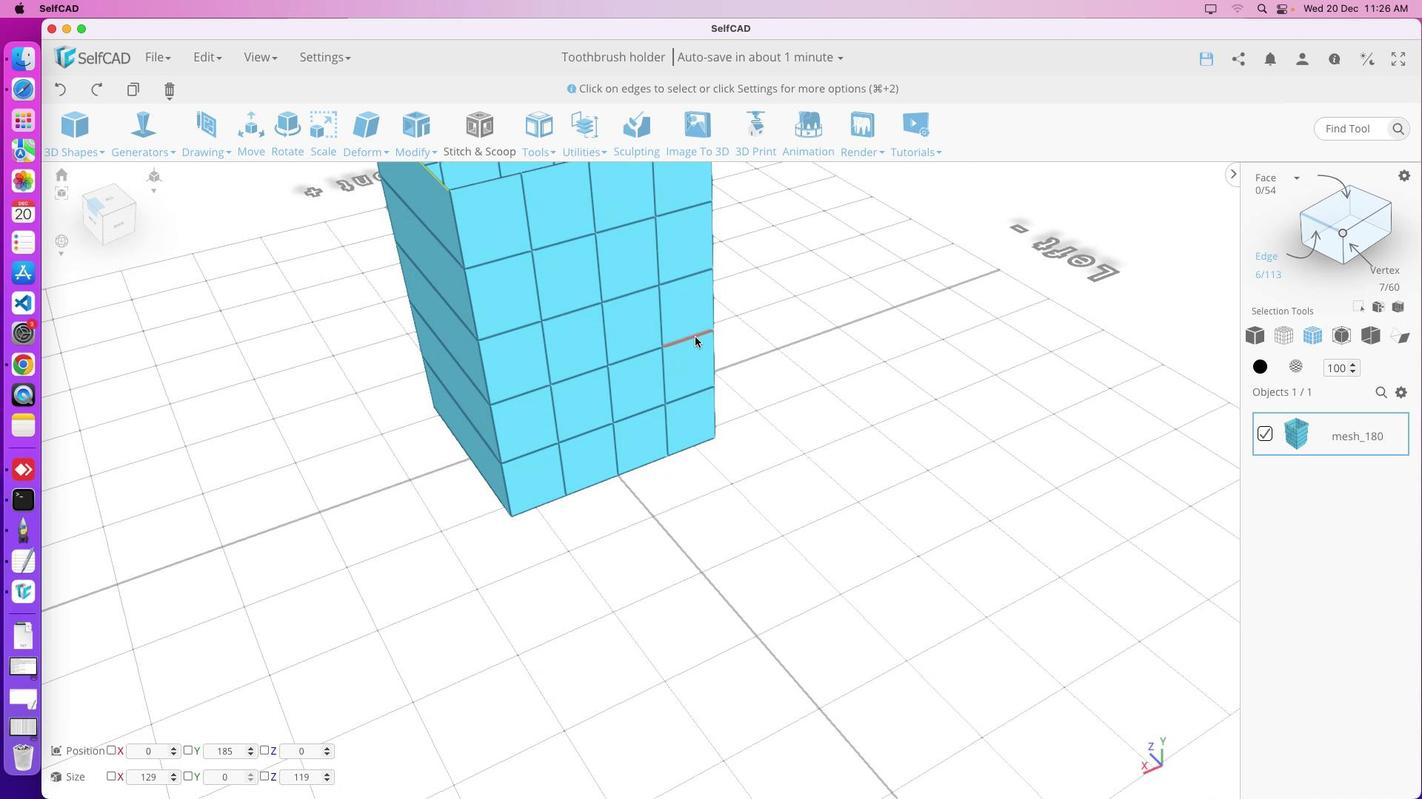 
Action: Mouse pressed left at (596, 414)
Screenshot: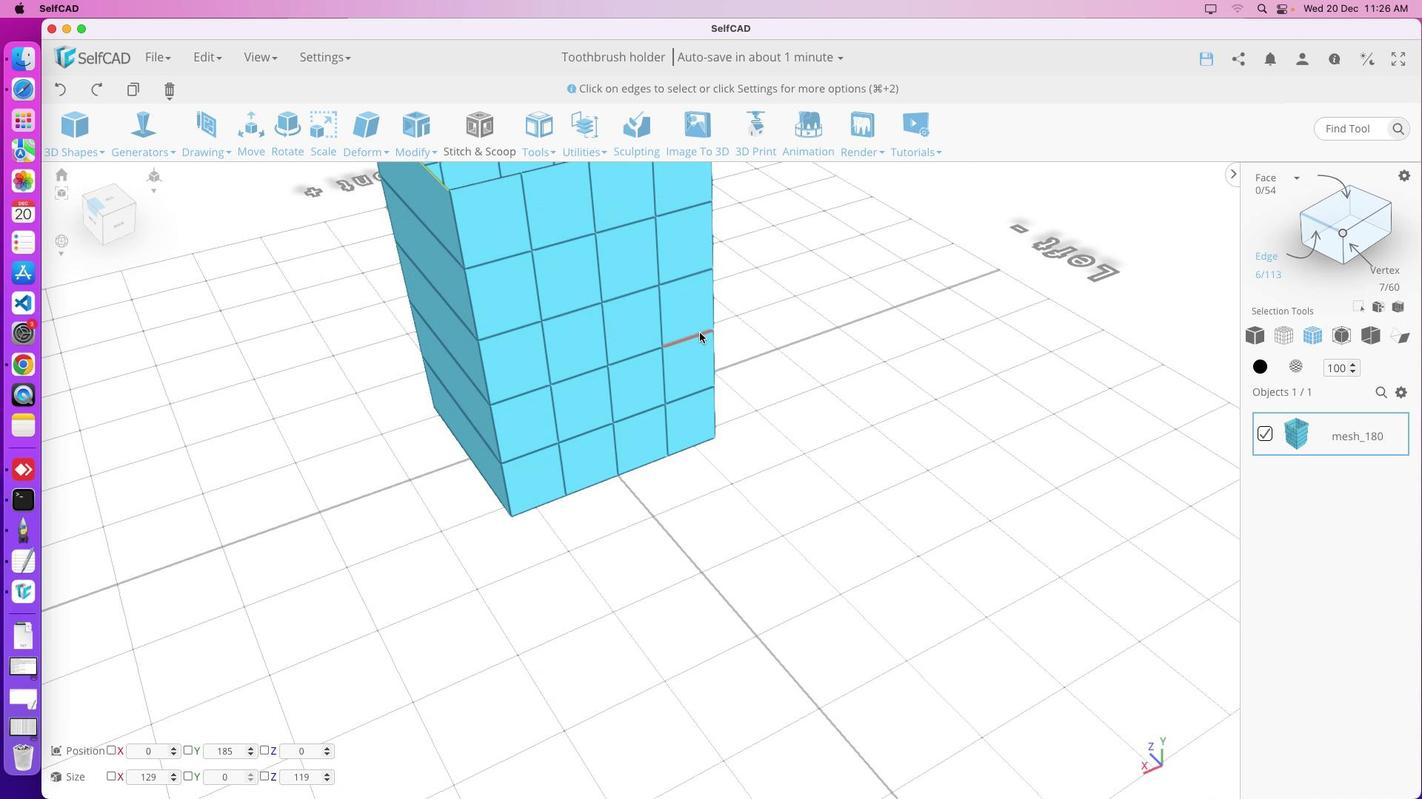 
Action: Mouse moved to (764, 432)
Screenshot: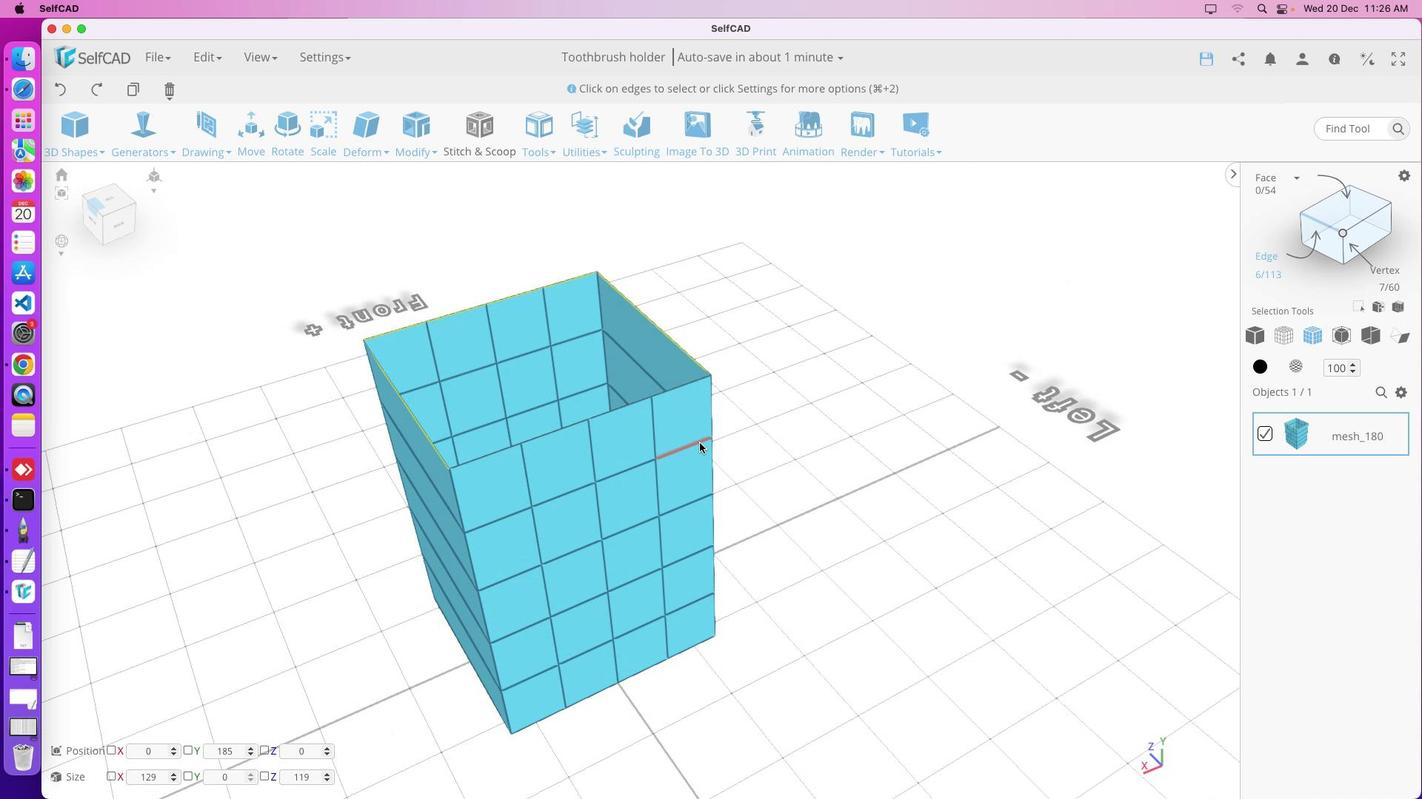 
Action: Mouse pressed left at (764, 432)
Screenshot: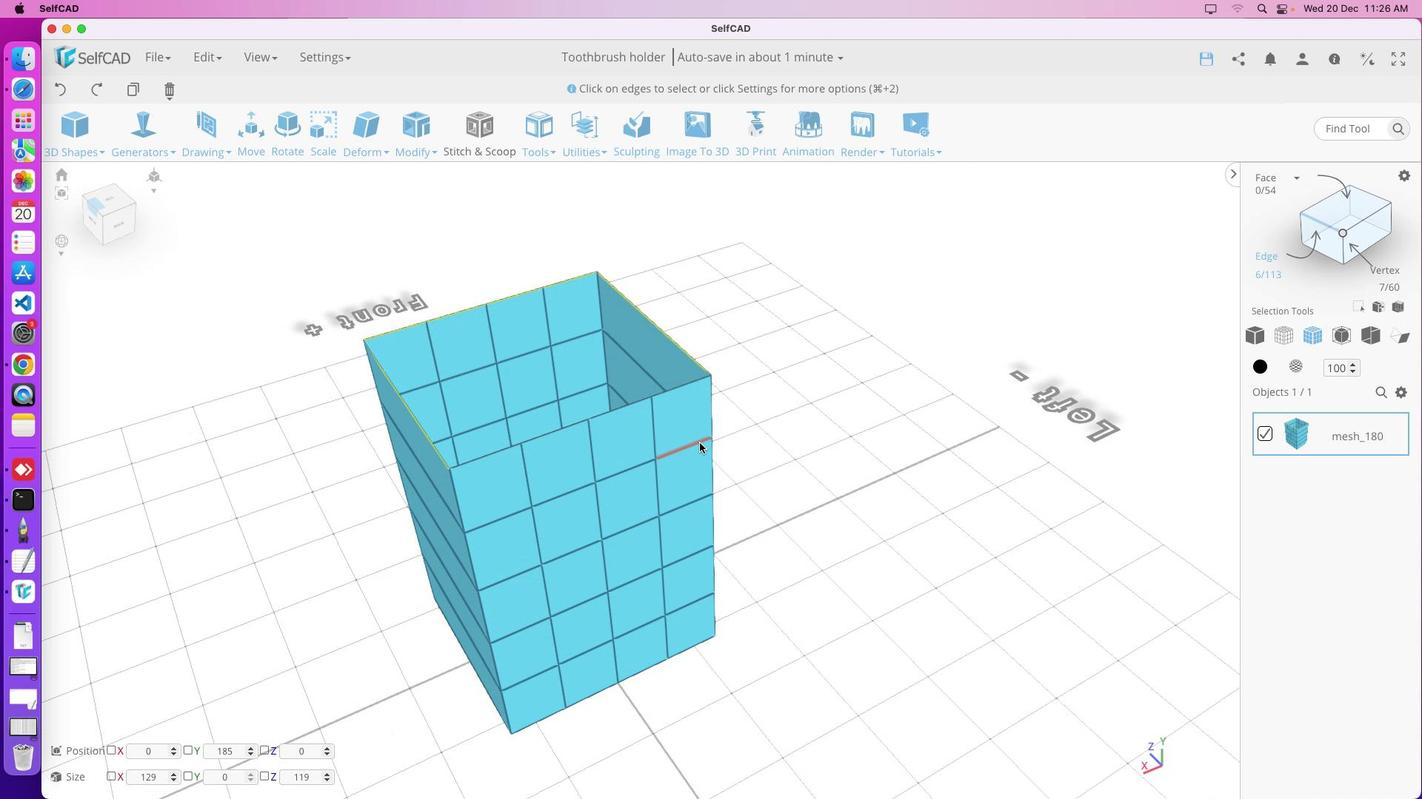 
Action: Mouse moved to (720, 424)
Screenshot: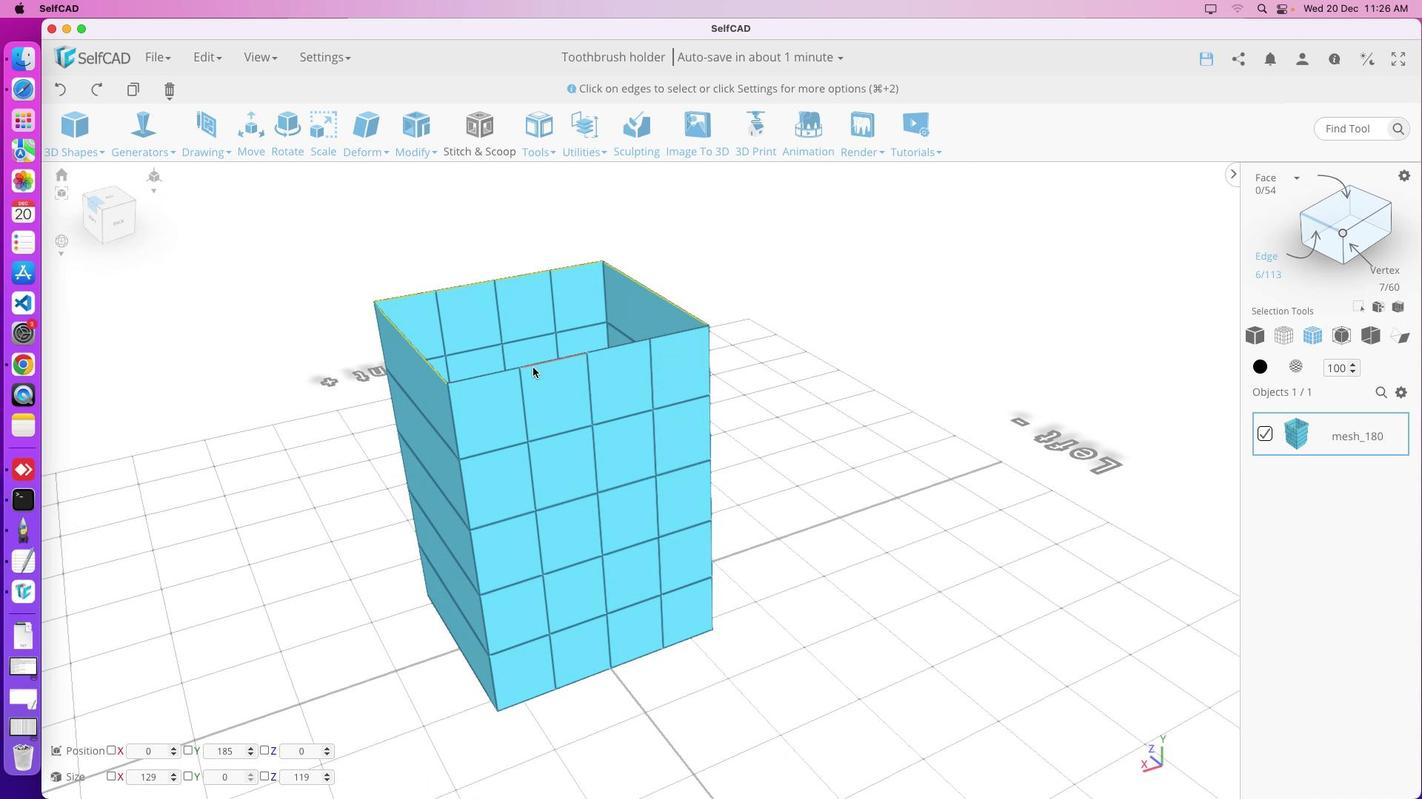 
Action: Mouse pressed middle at (720, 424)
Screenshot: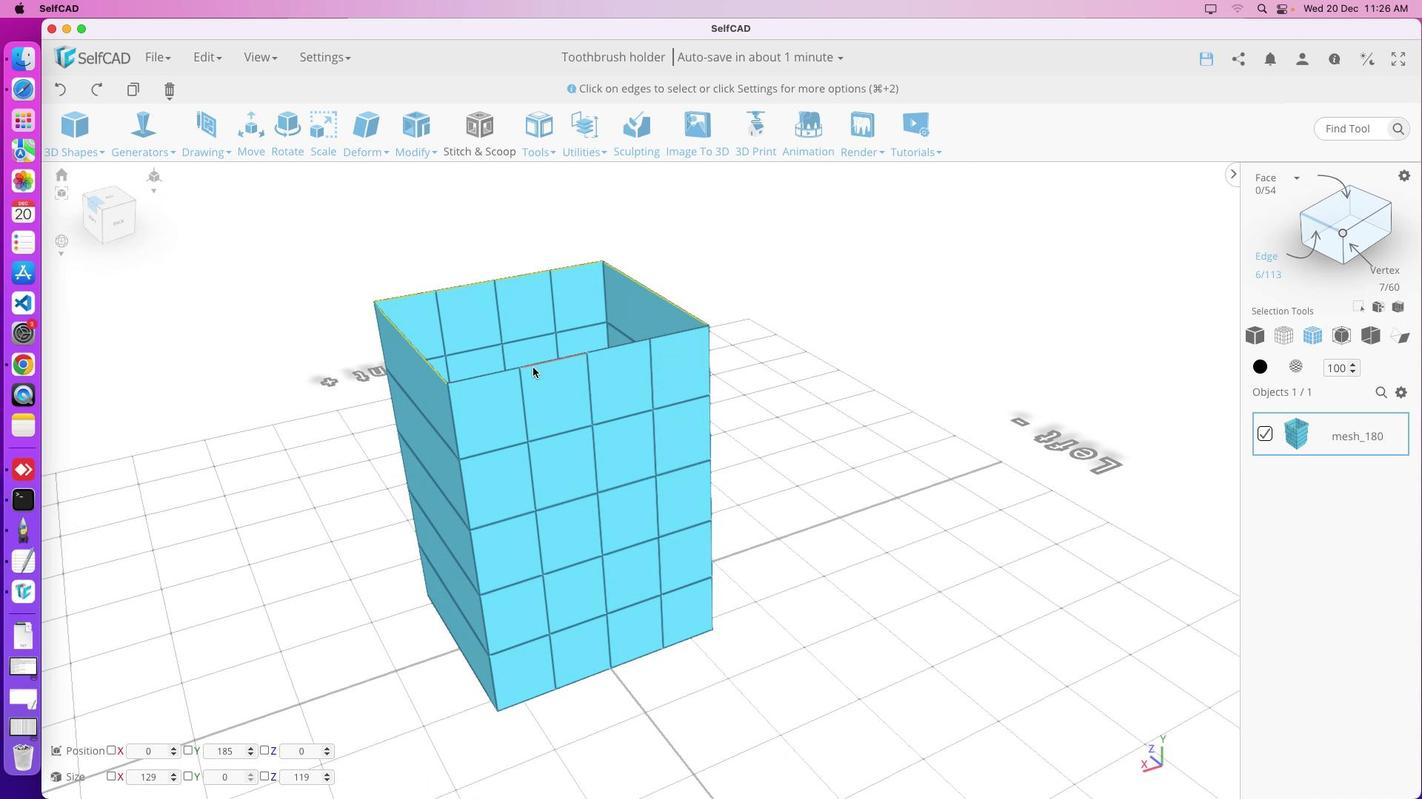 
Action: Mouse moved to (720, 462)
Screenshot: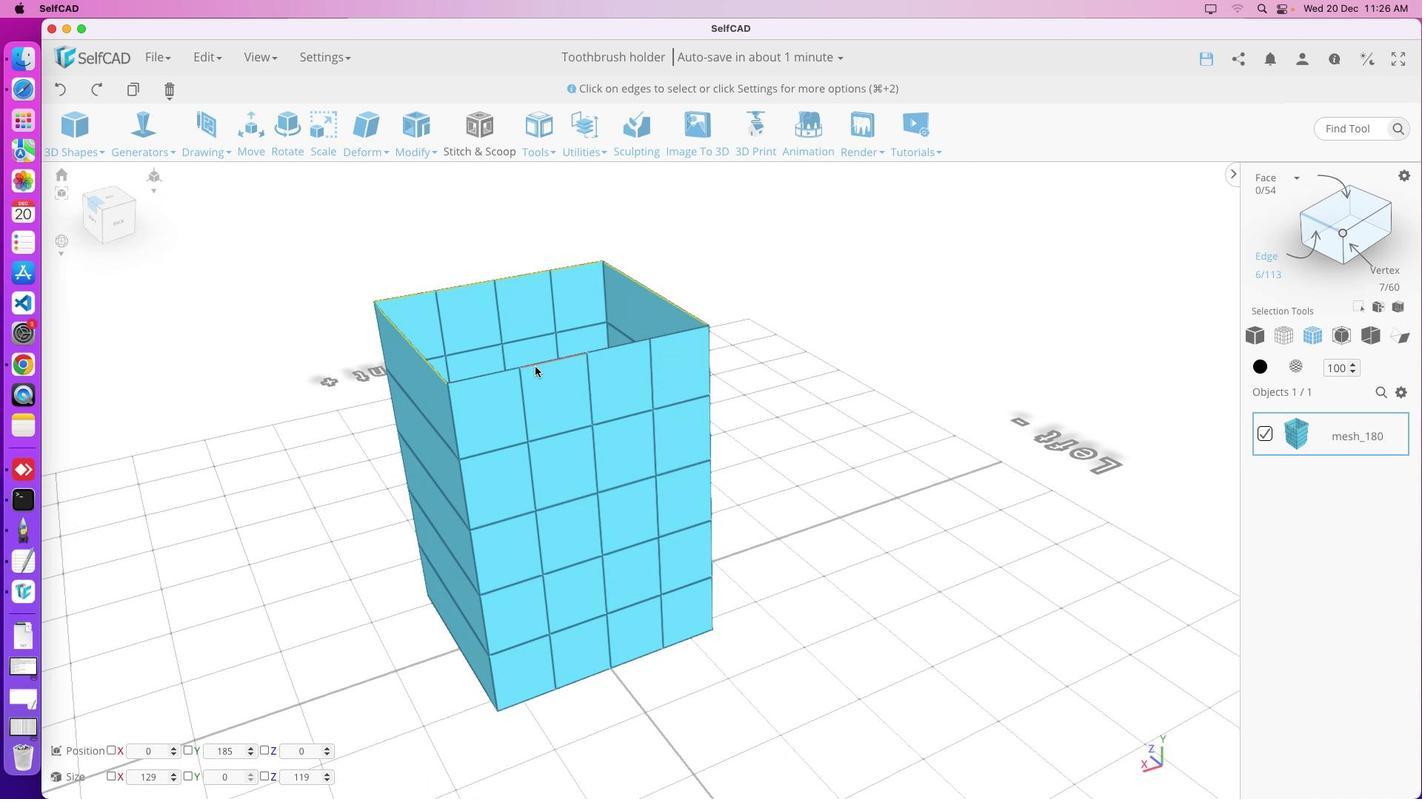 
Action: Mouse pressed left at (720, 462)
Screenshot: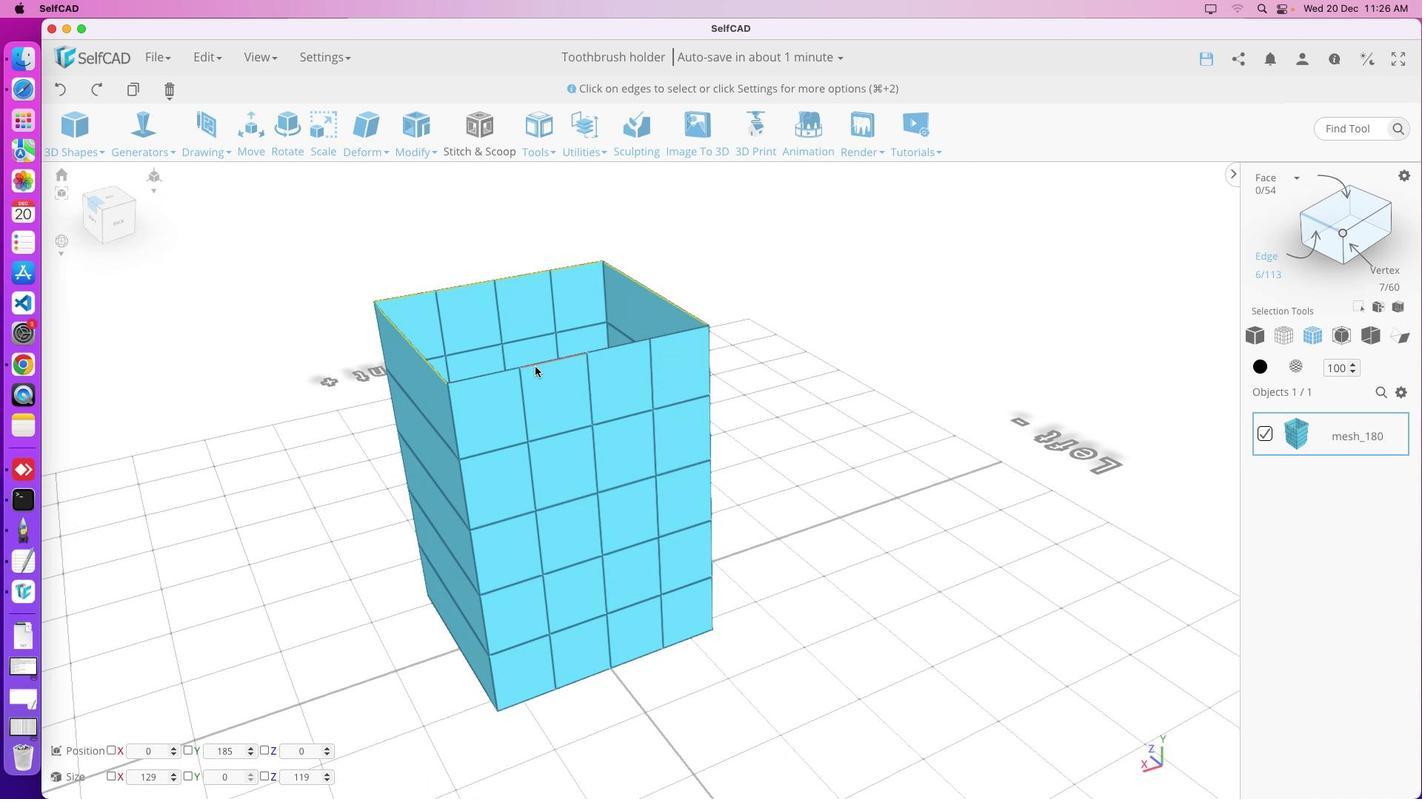 
Action: Mouse moved to (618, 437)
Screenshot: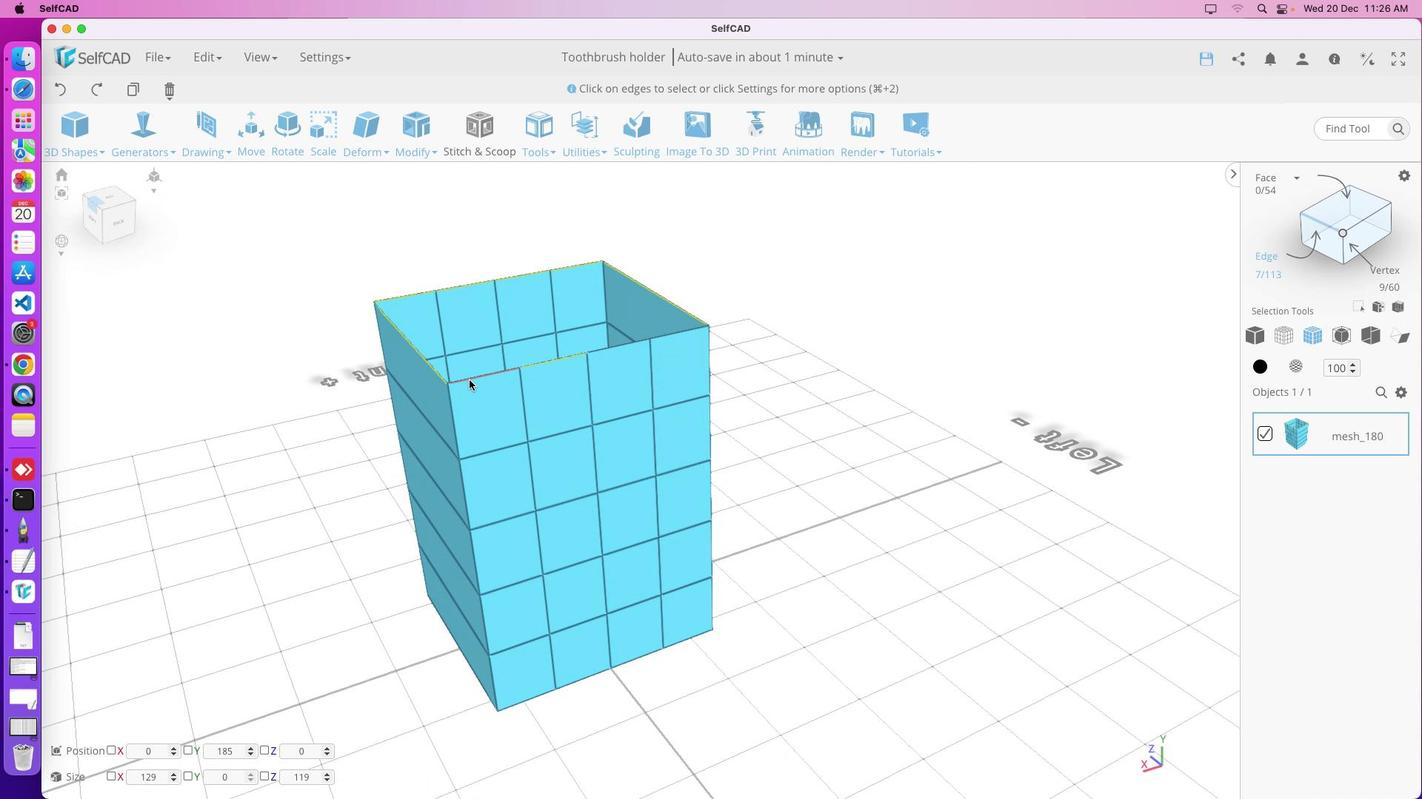 
Action: Mouse pressed left at (618, 437)
Screenshot: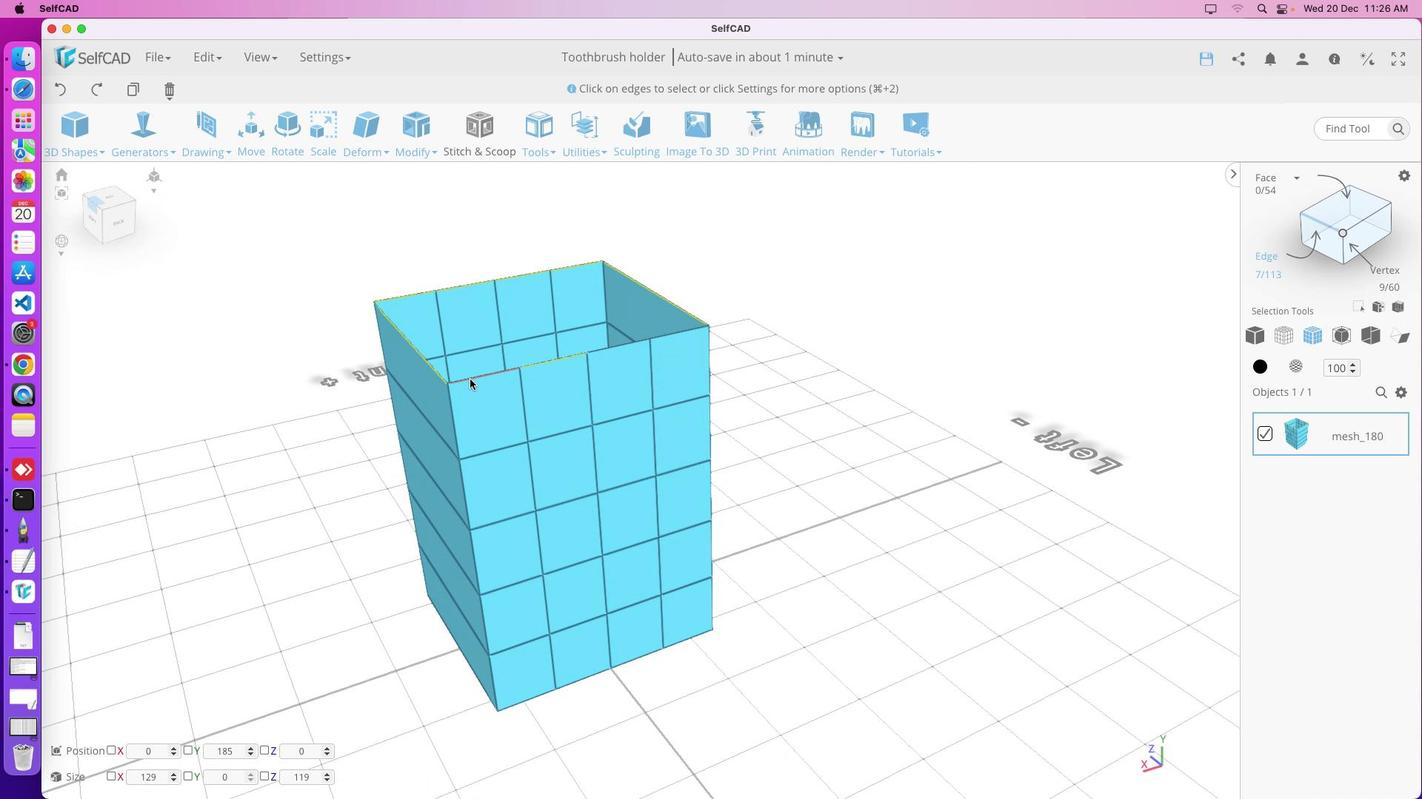 
Action: Mouse moved to (578, 441)
Screenshot: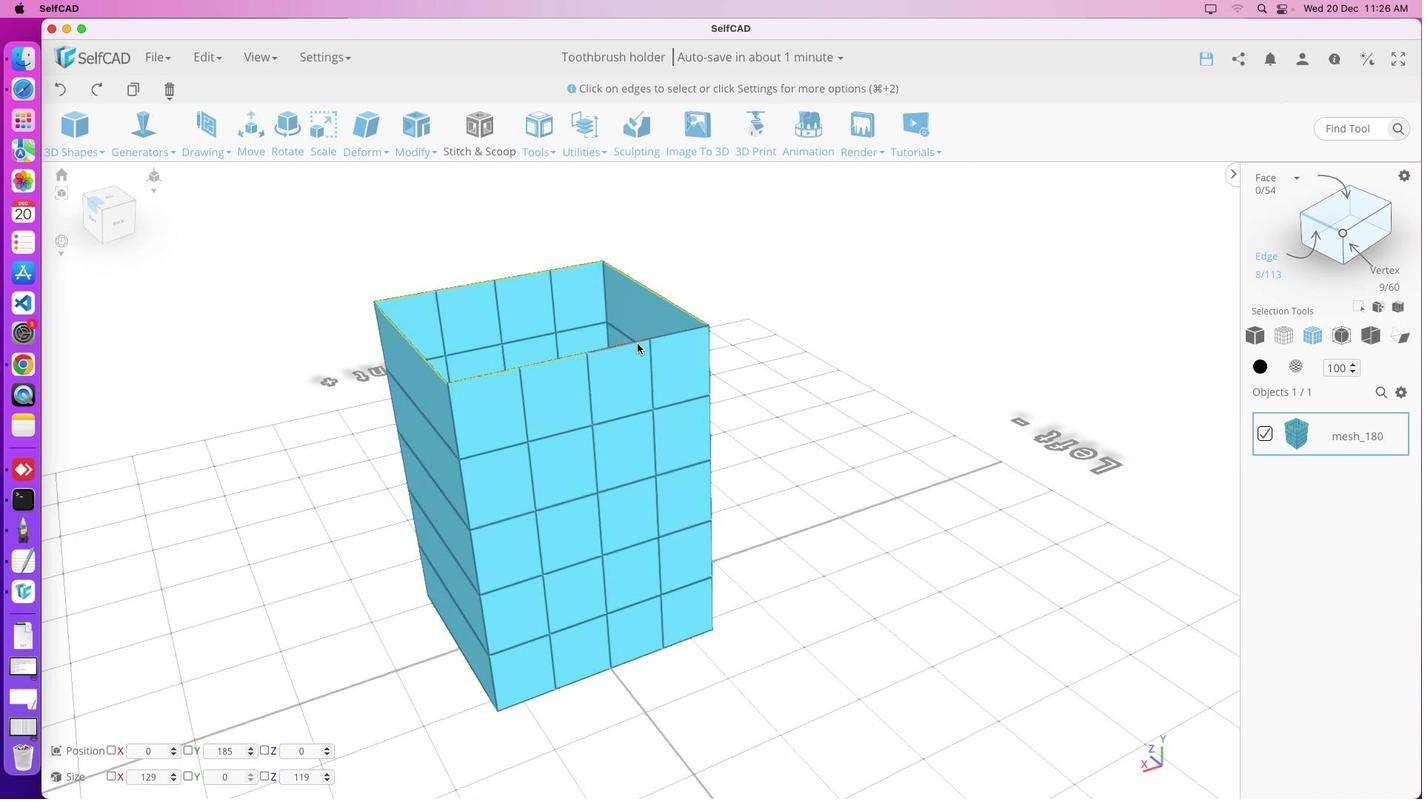 
Action: Mouse pressed left at (578, 441)
Screenshot: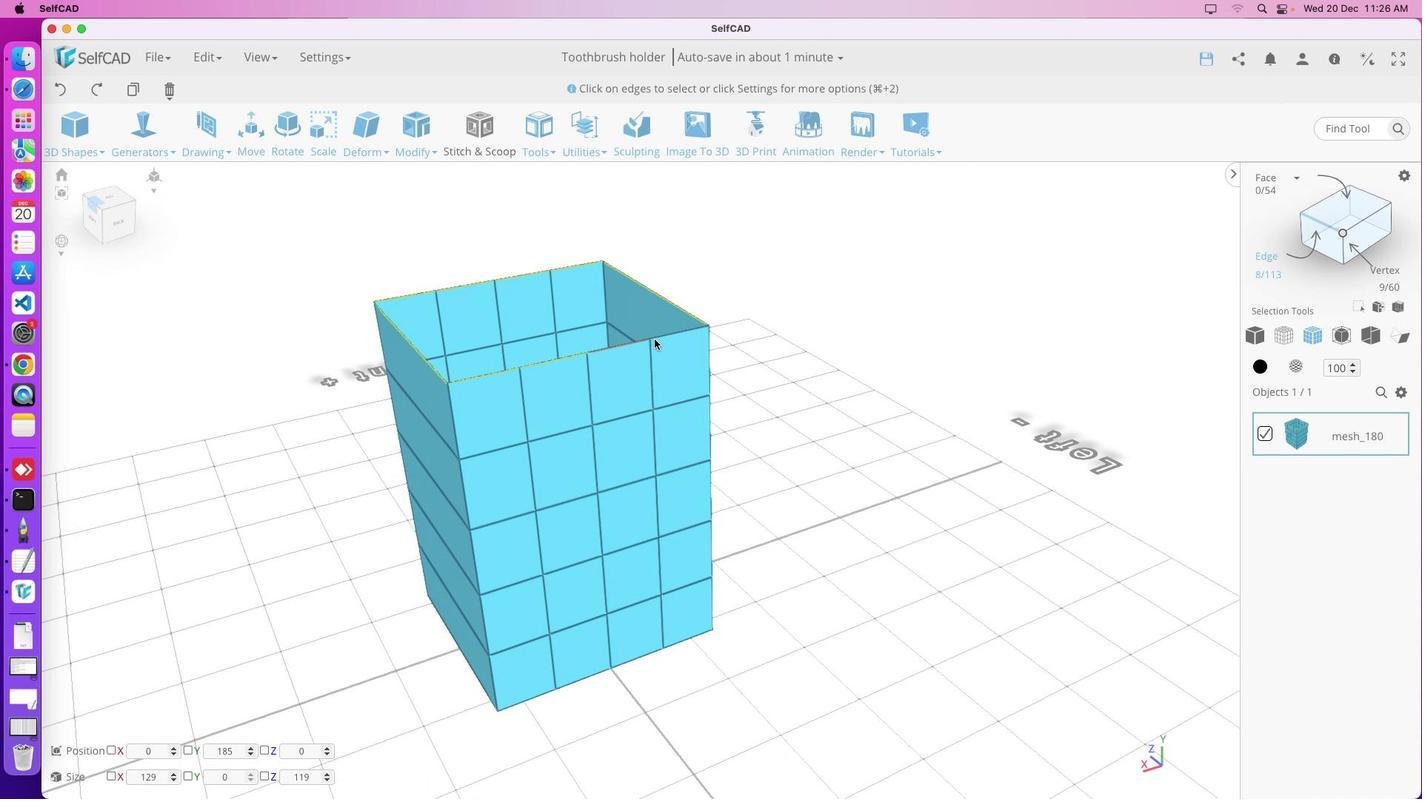 
Action: Mouse moved to (682, 428)
Screenshot: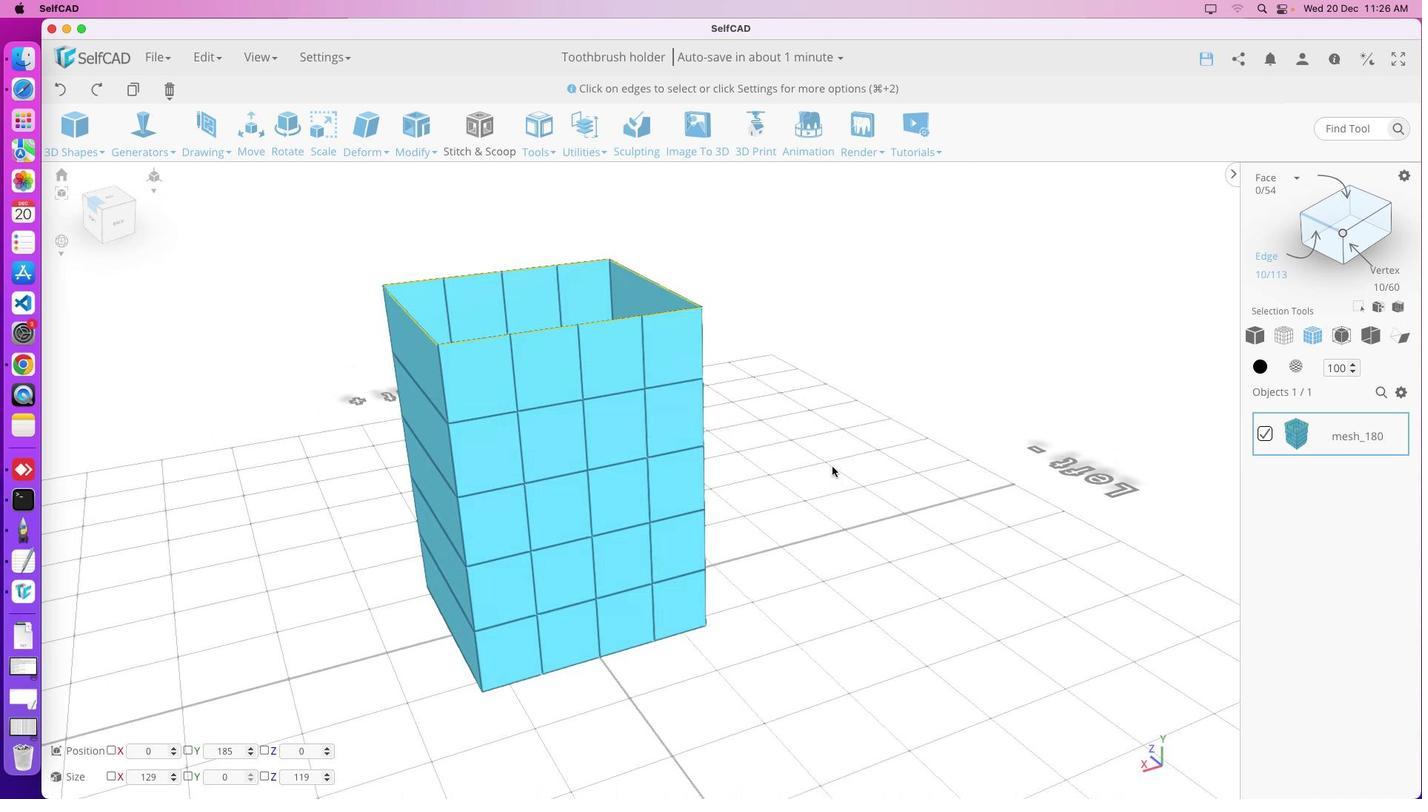 
Action: Mouse pressed left at (682, 428)
Screenshot: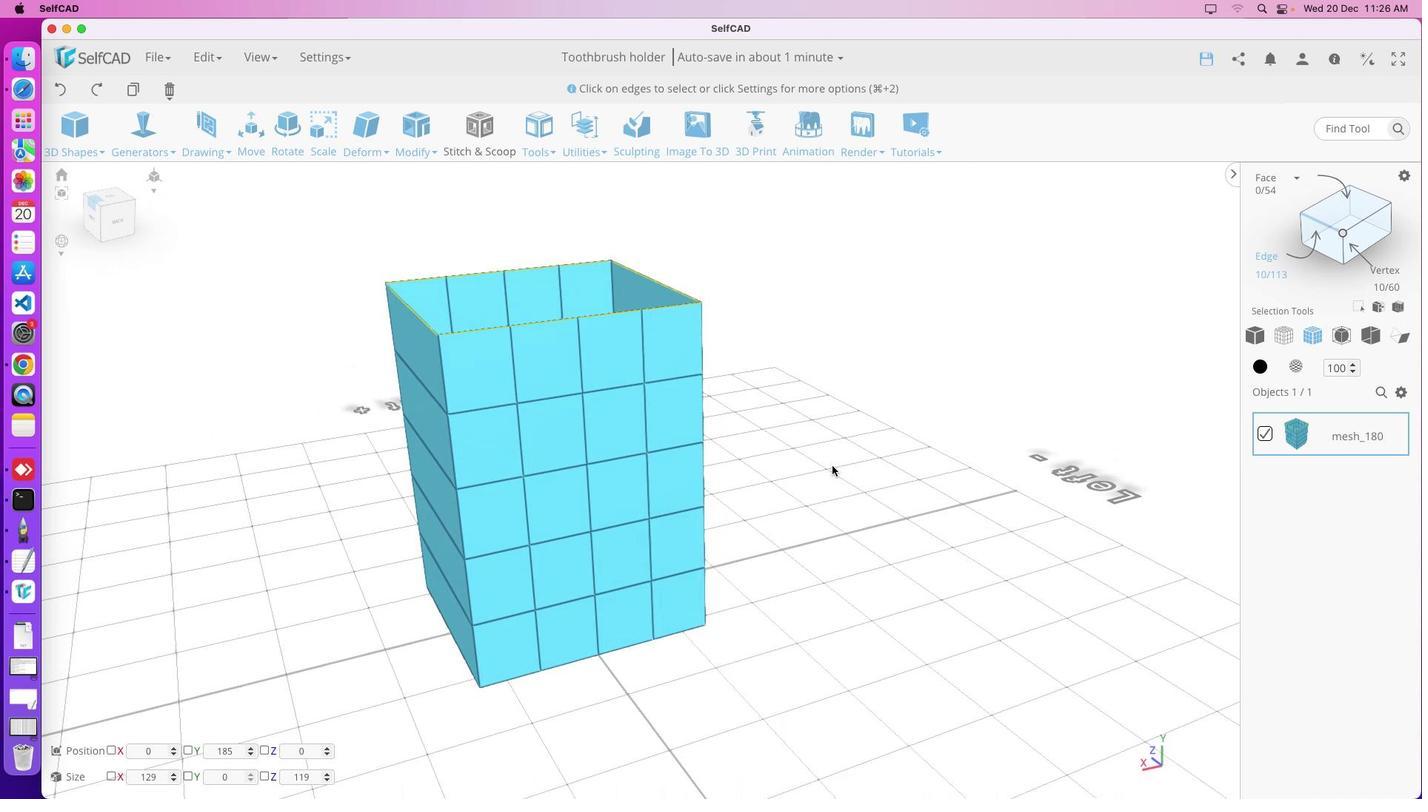 
Action: Mouse moved to (699, 425)
Screenshot: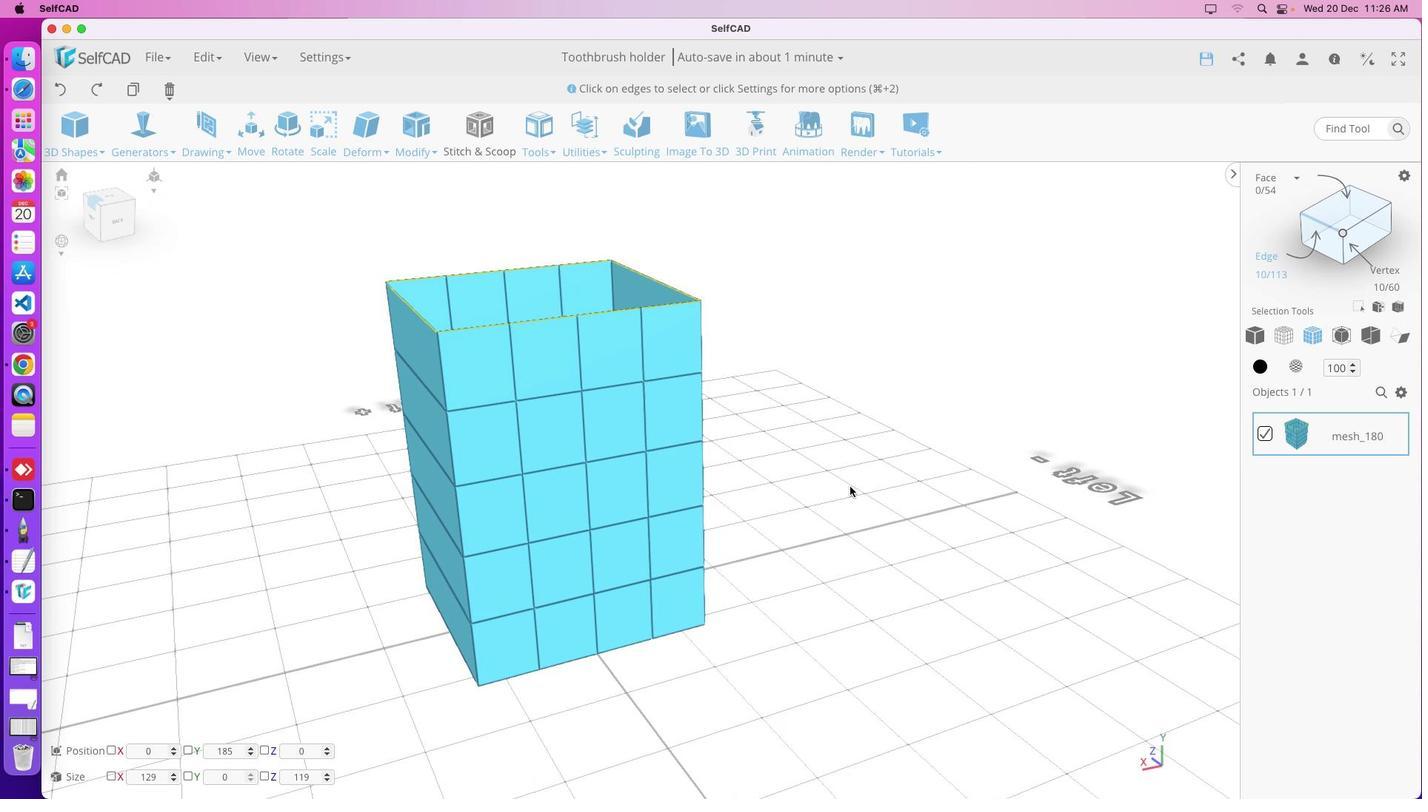 
Action: Mouse pressed left at (699, 425)
Screenshot: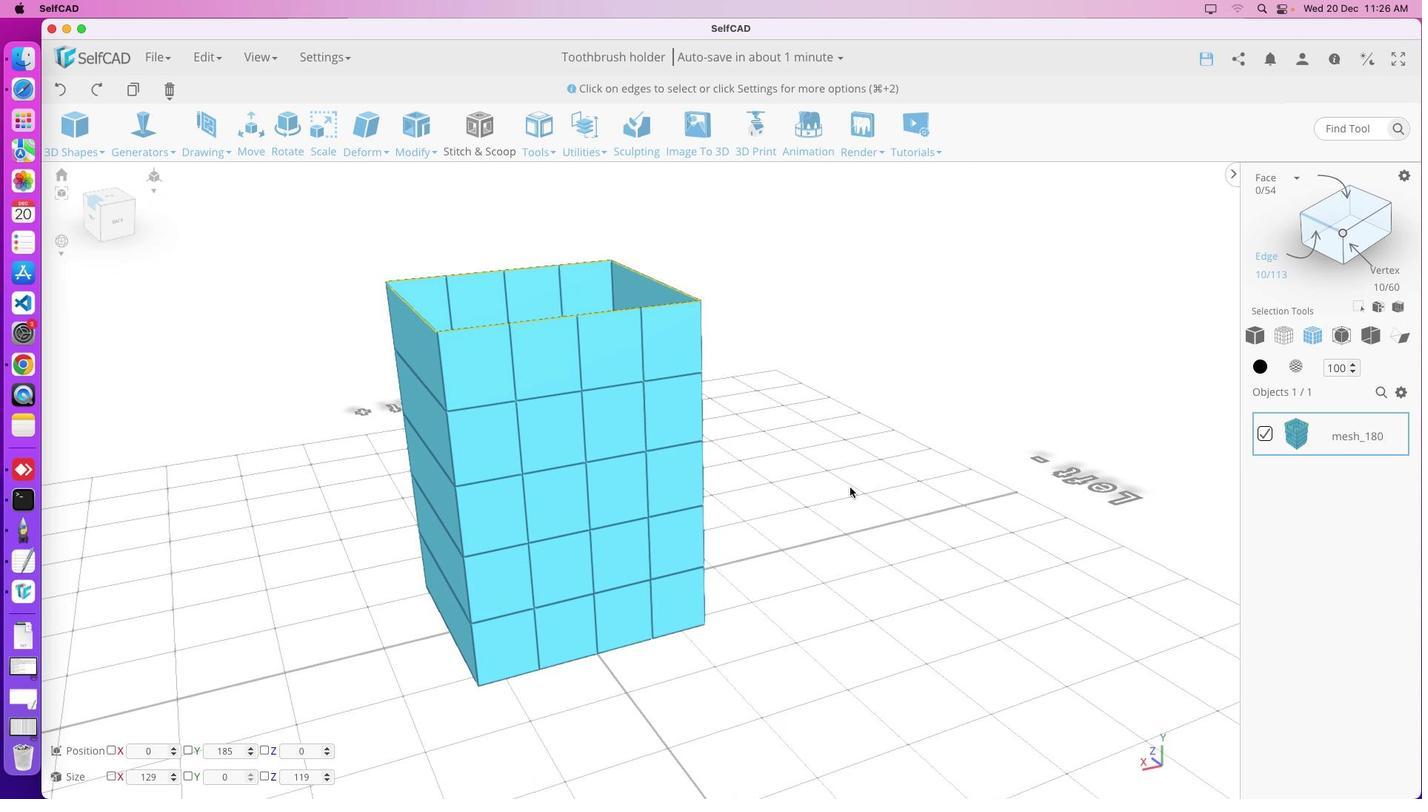 
Action: Mouse moved to (810, 477)
Screenshot: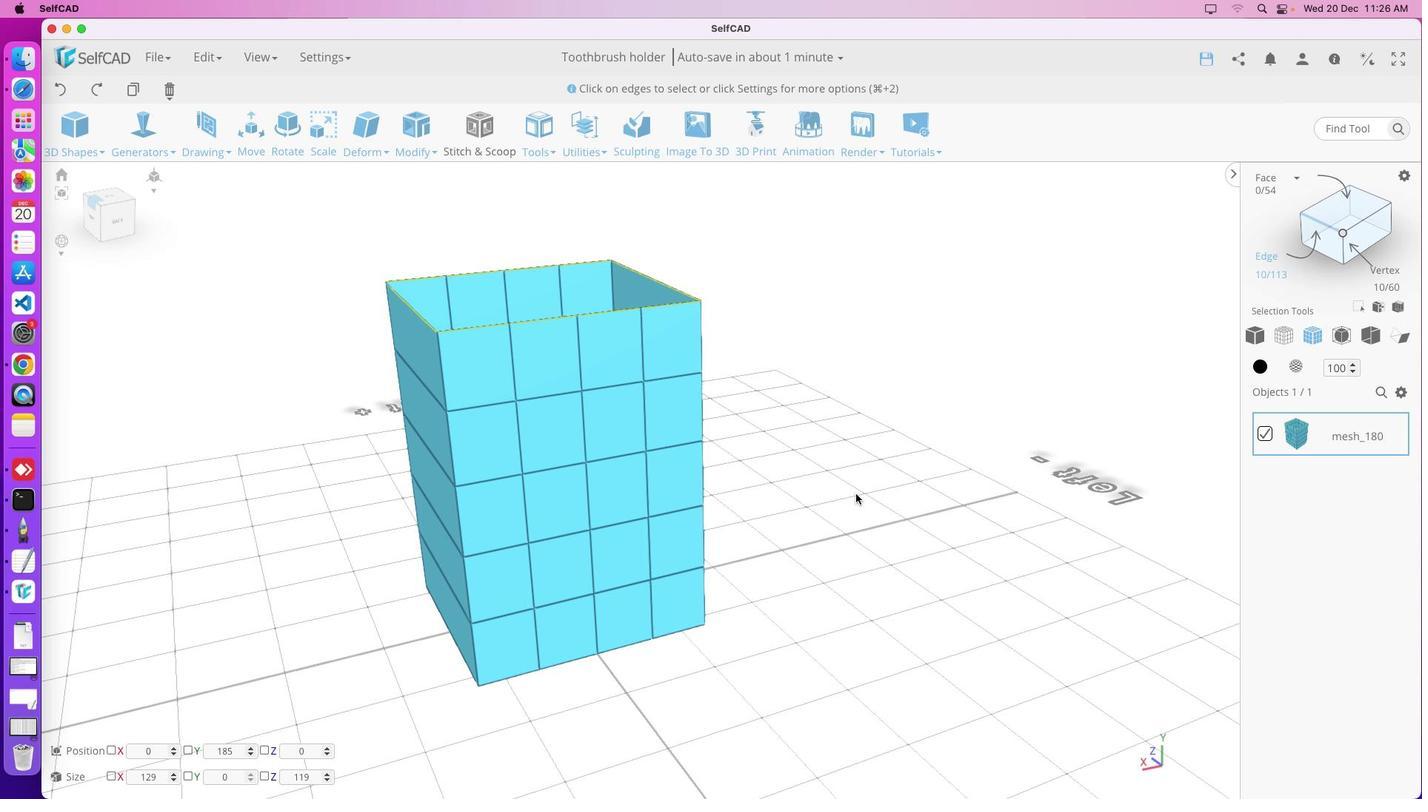 
Action: Mouse pressed left at (810, 477)
Screenshot: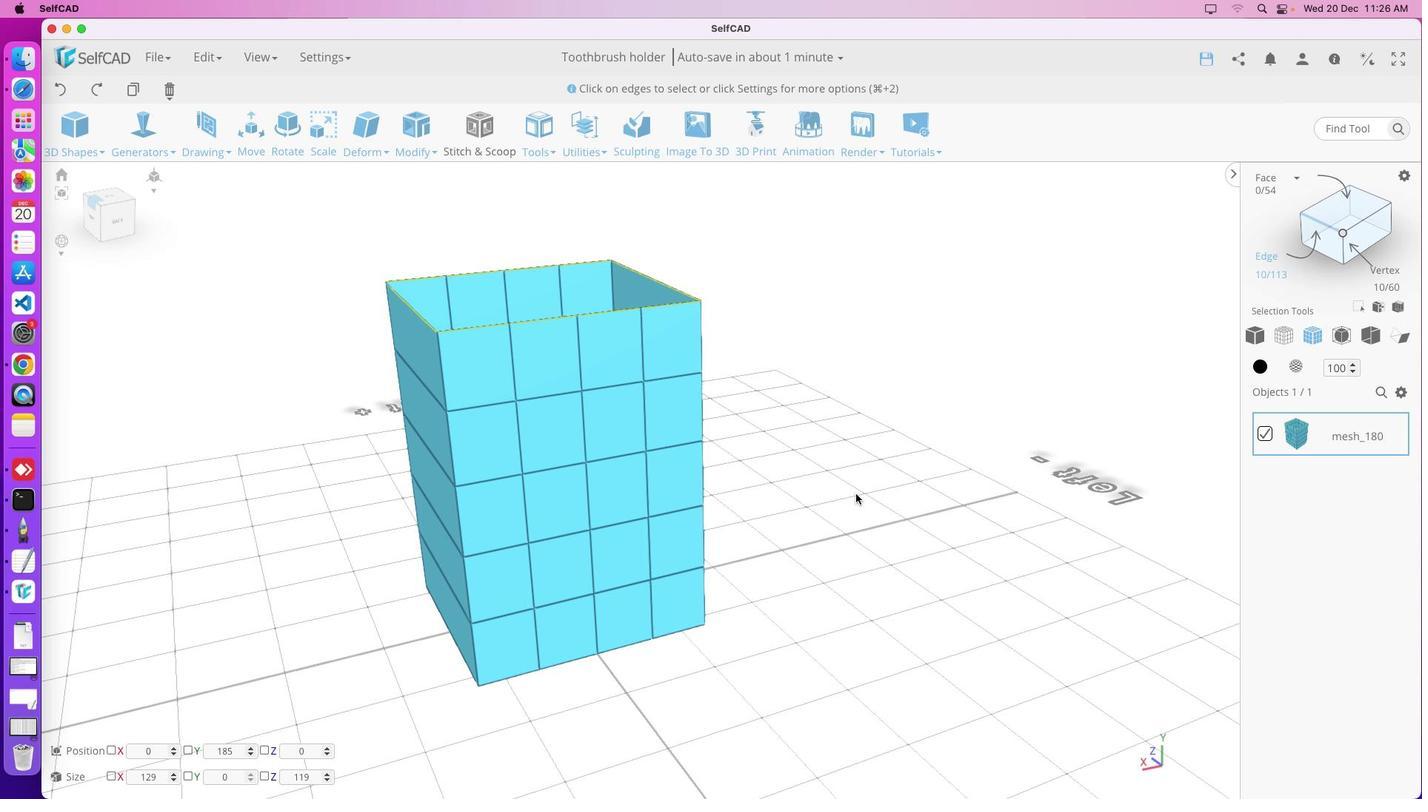 
Action: Mouse moved to (766, 491)
Screenshot: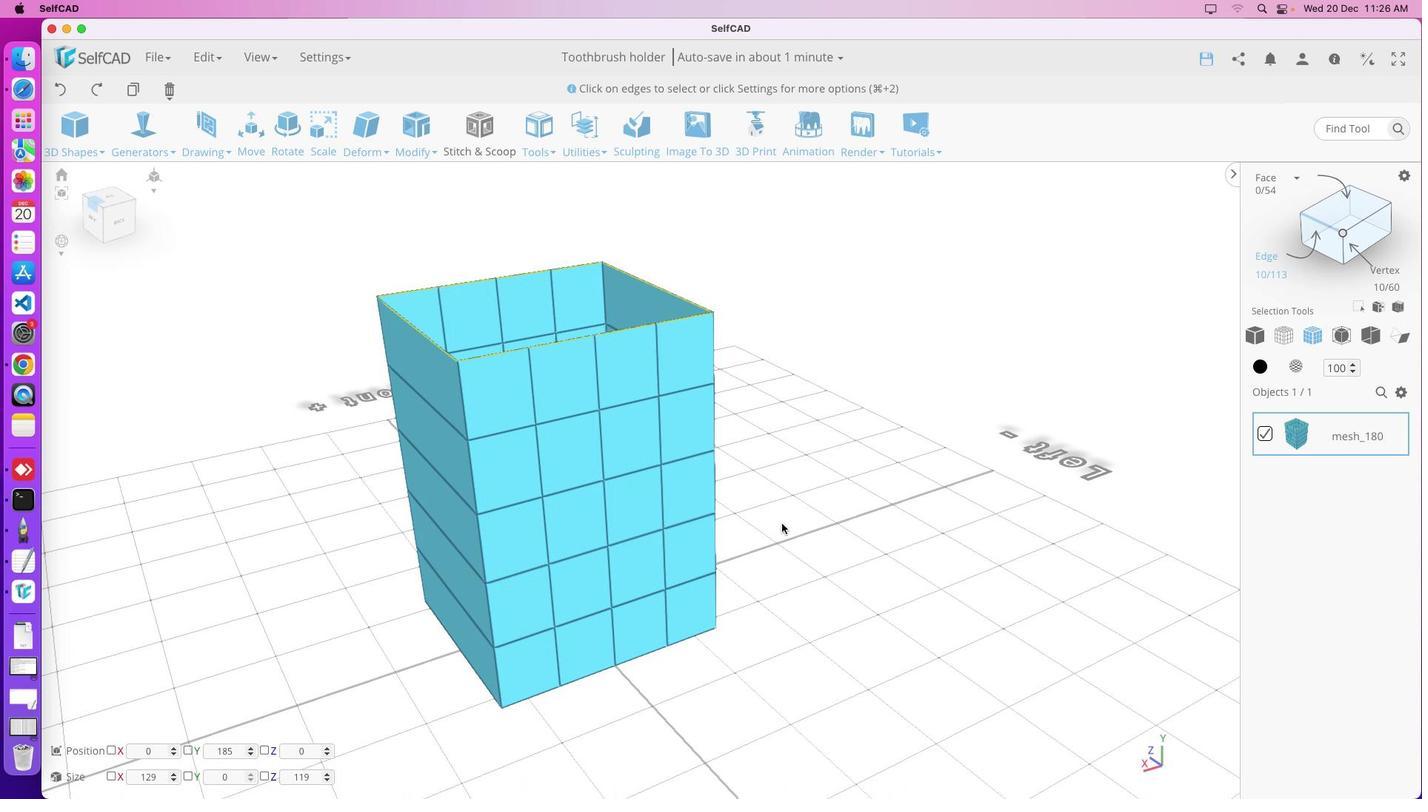 
Action: Mouse pressed left at (766, 491)
Screenshot: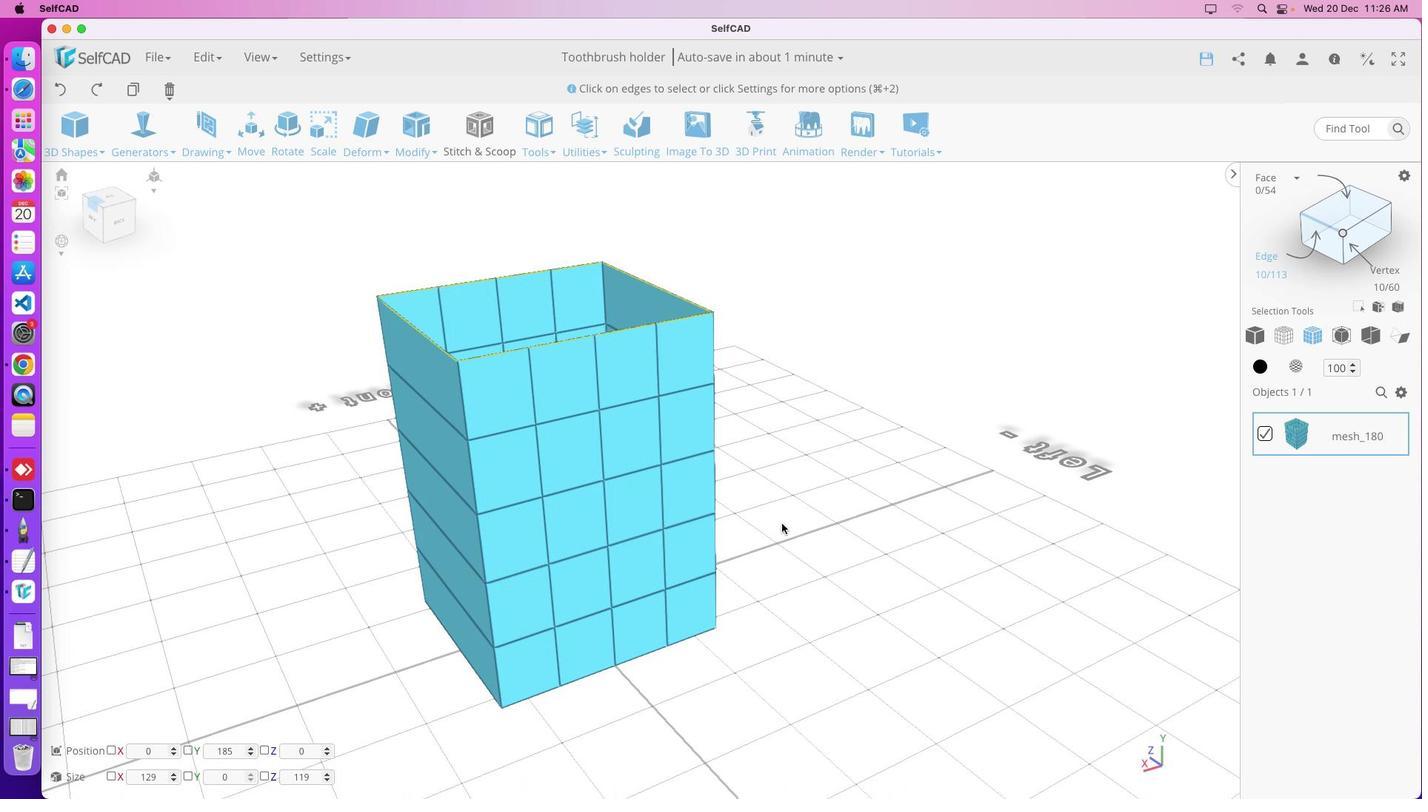 
Action: Mouse moved to (772, 508)
Screenshot: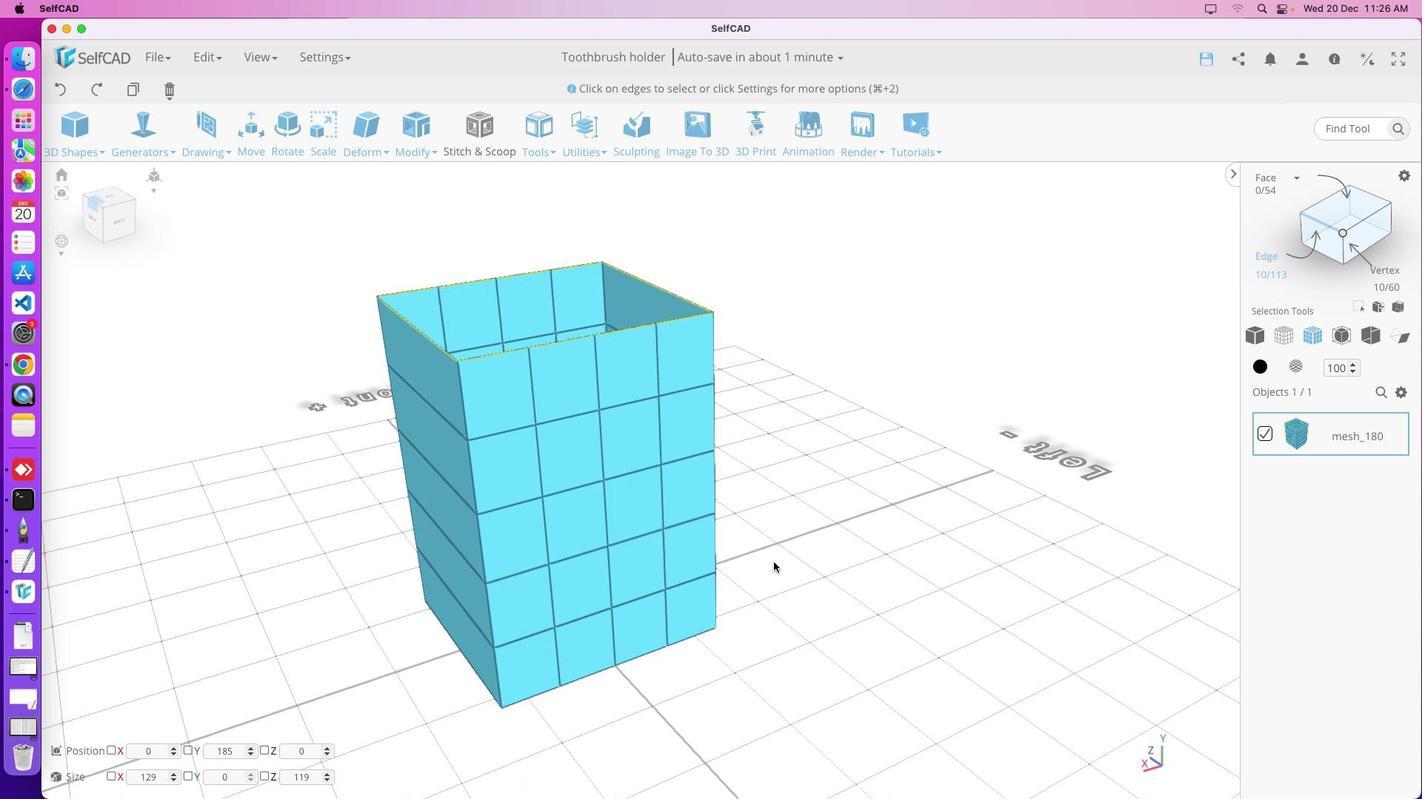 
Action: Key pressed 'm''m''m''m'
Screenshot: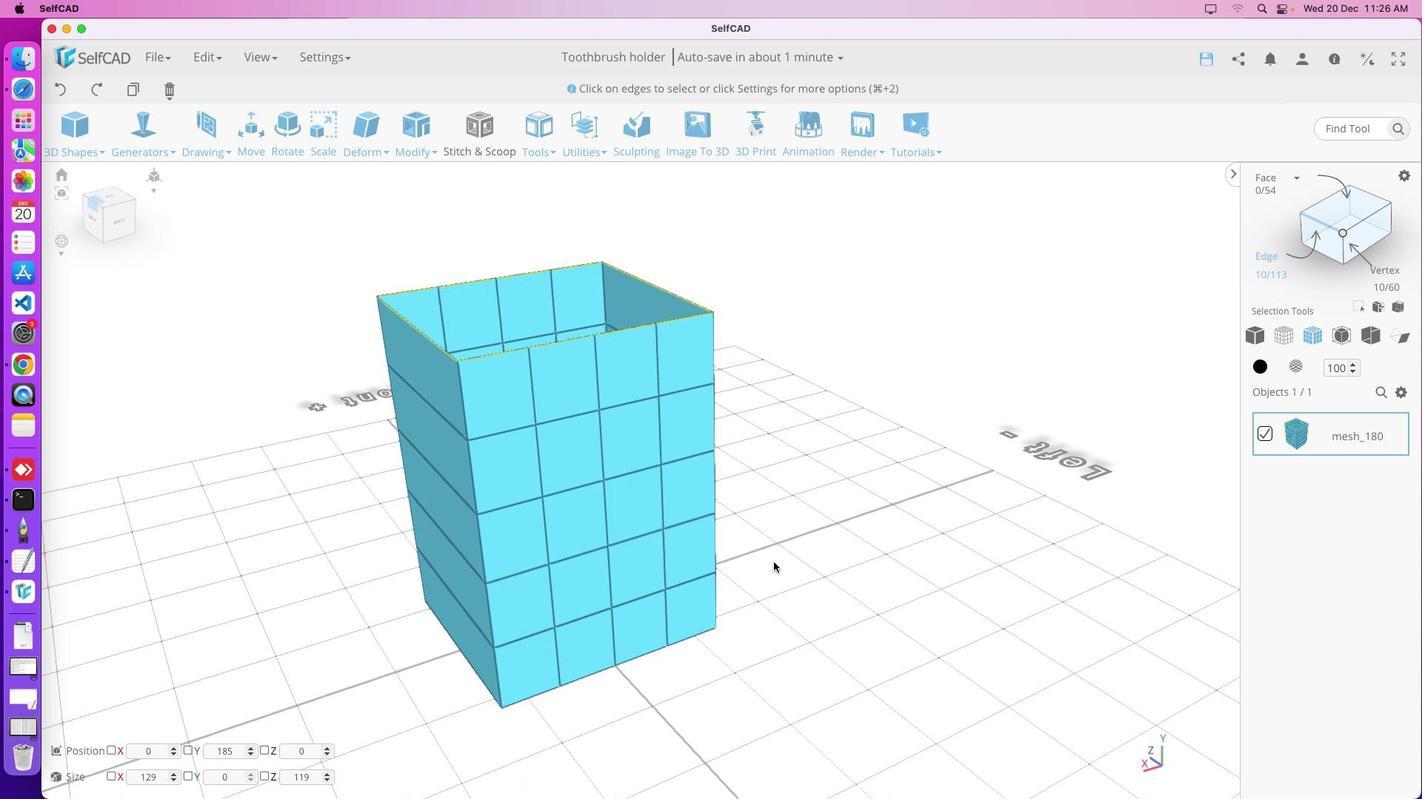 
Action: Mouse moved to (771, 508)
Screenshot: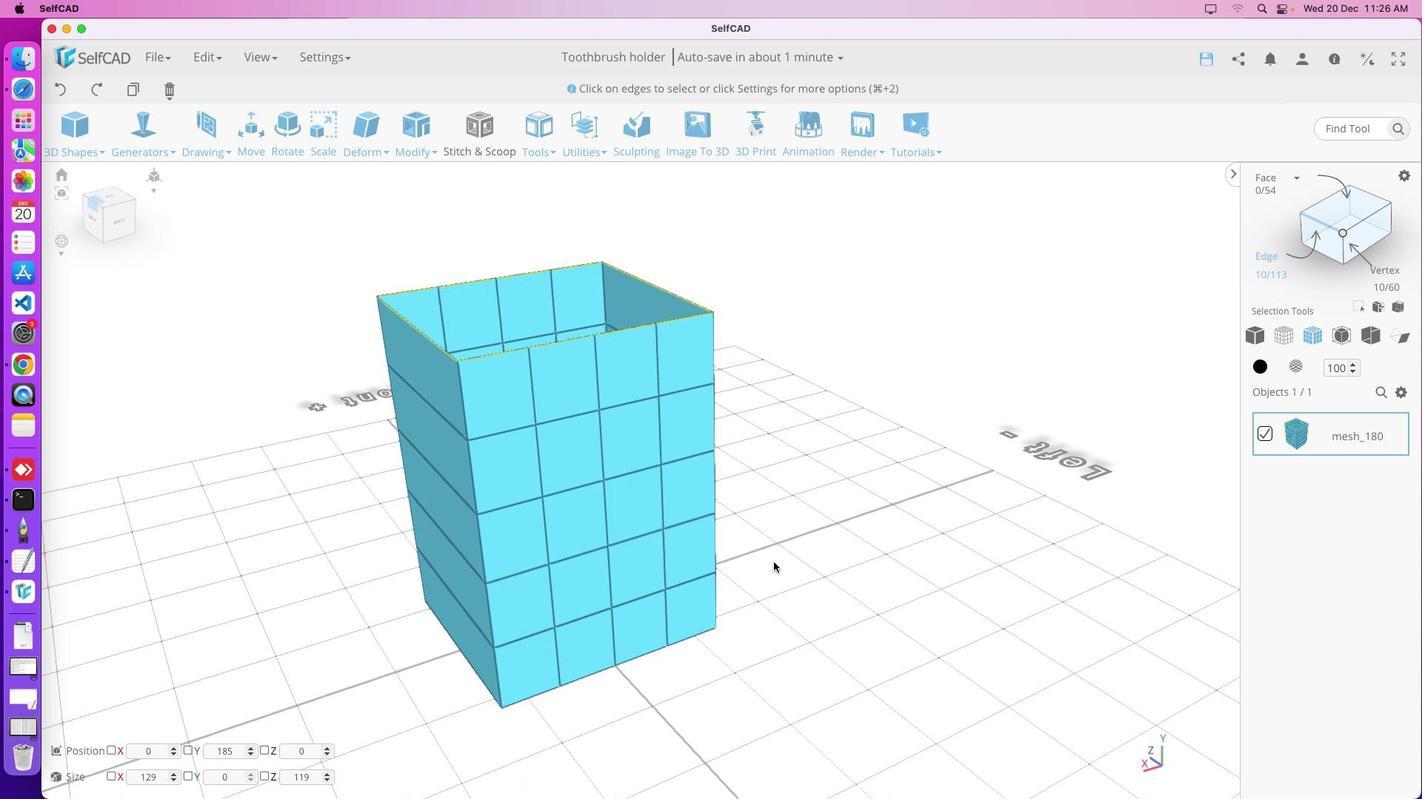 
Action: Key pressed 'm''m''m'
Screenshot: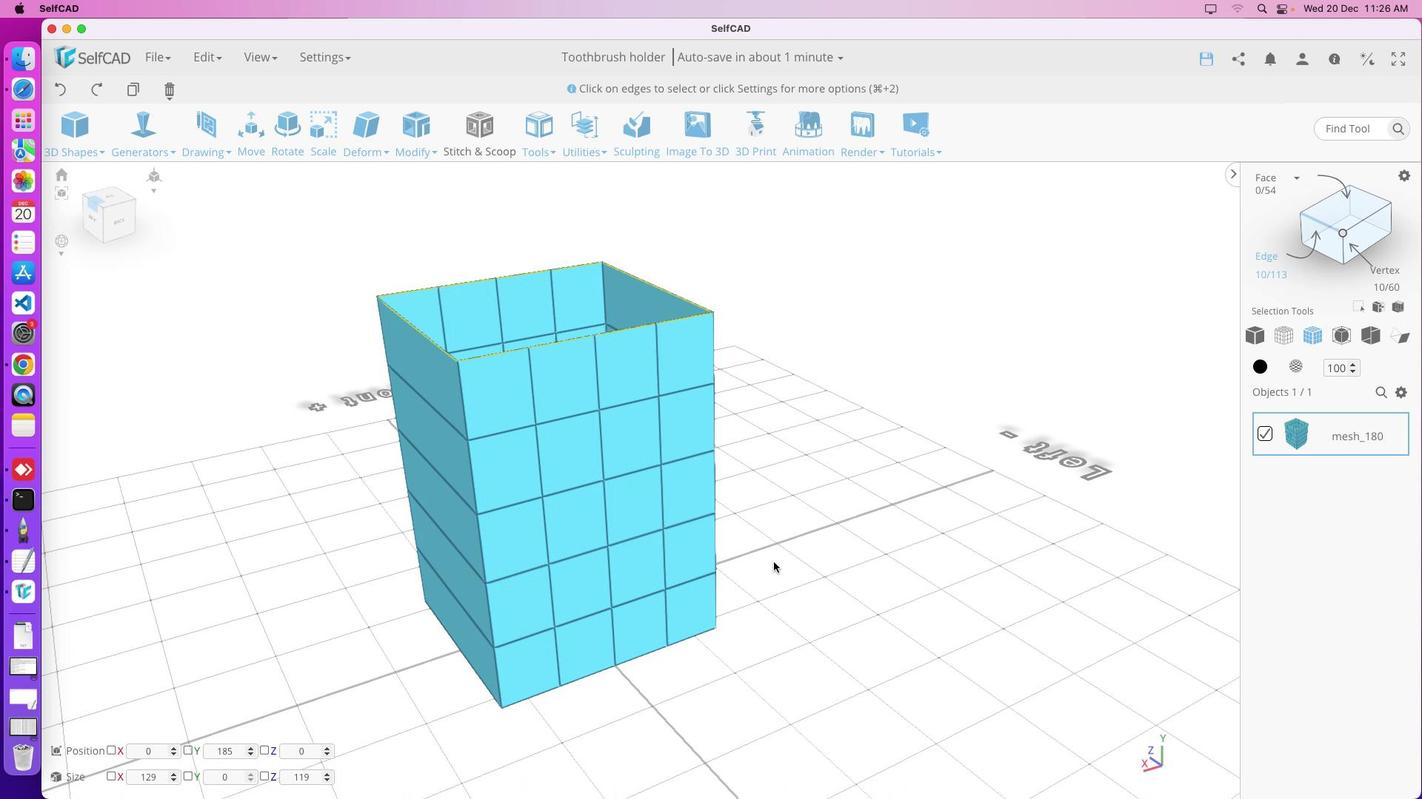 
Action: Mouse moved to (771, 508)
Screenshot: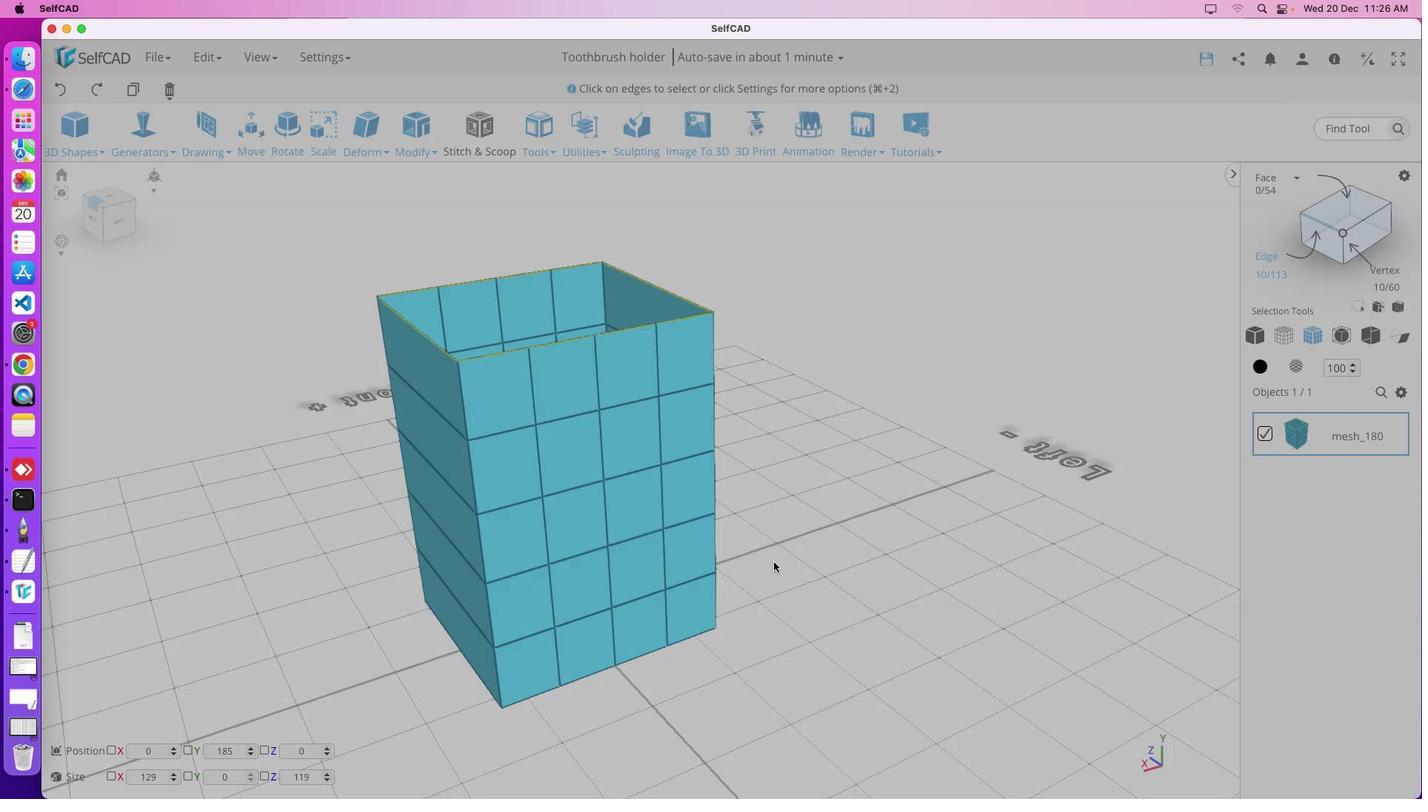 
Action: Key pressed 'm'
Screenshot: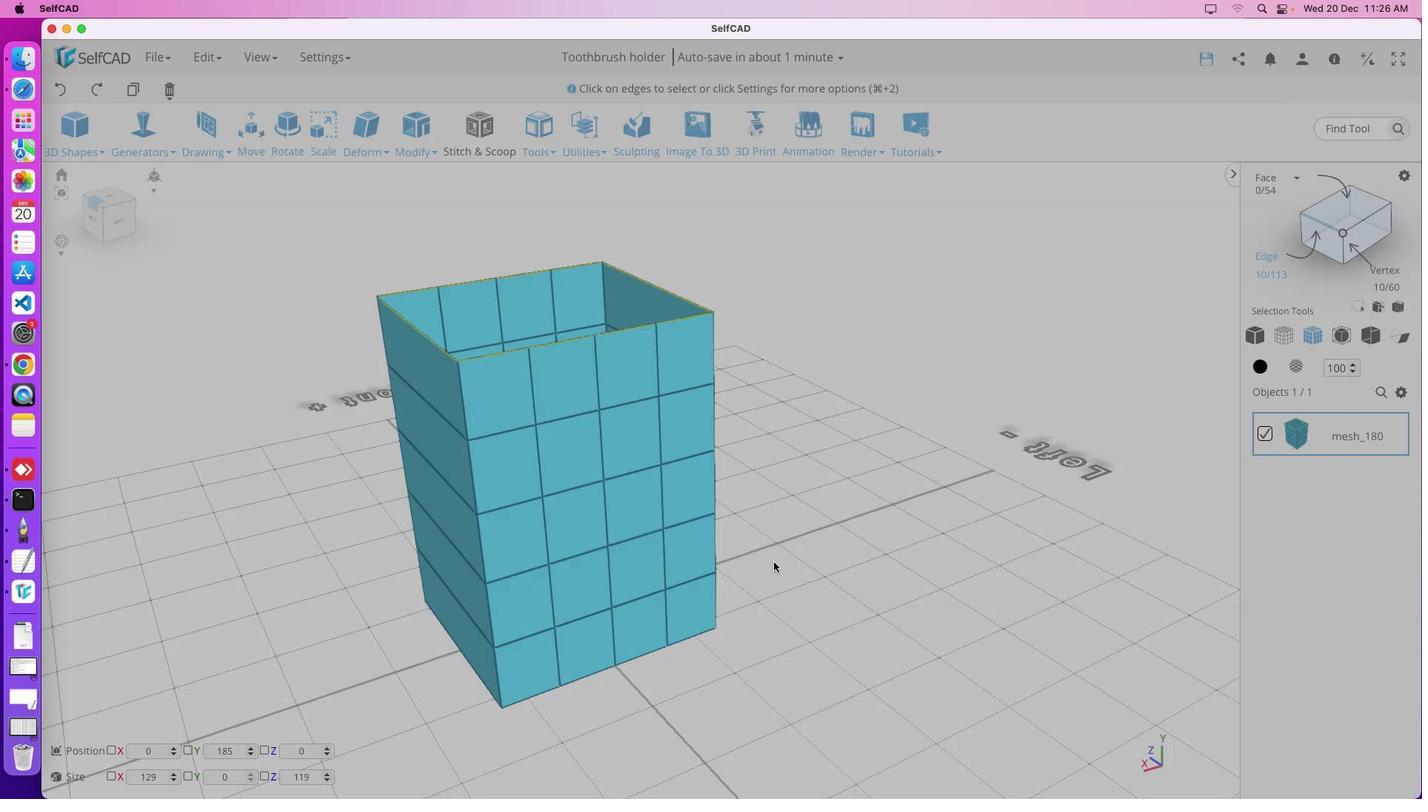 
Action: Mouse moved to (765, 508)
Screenshot: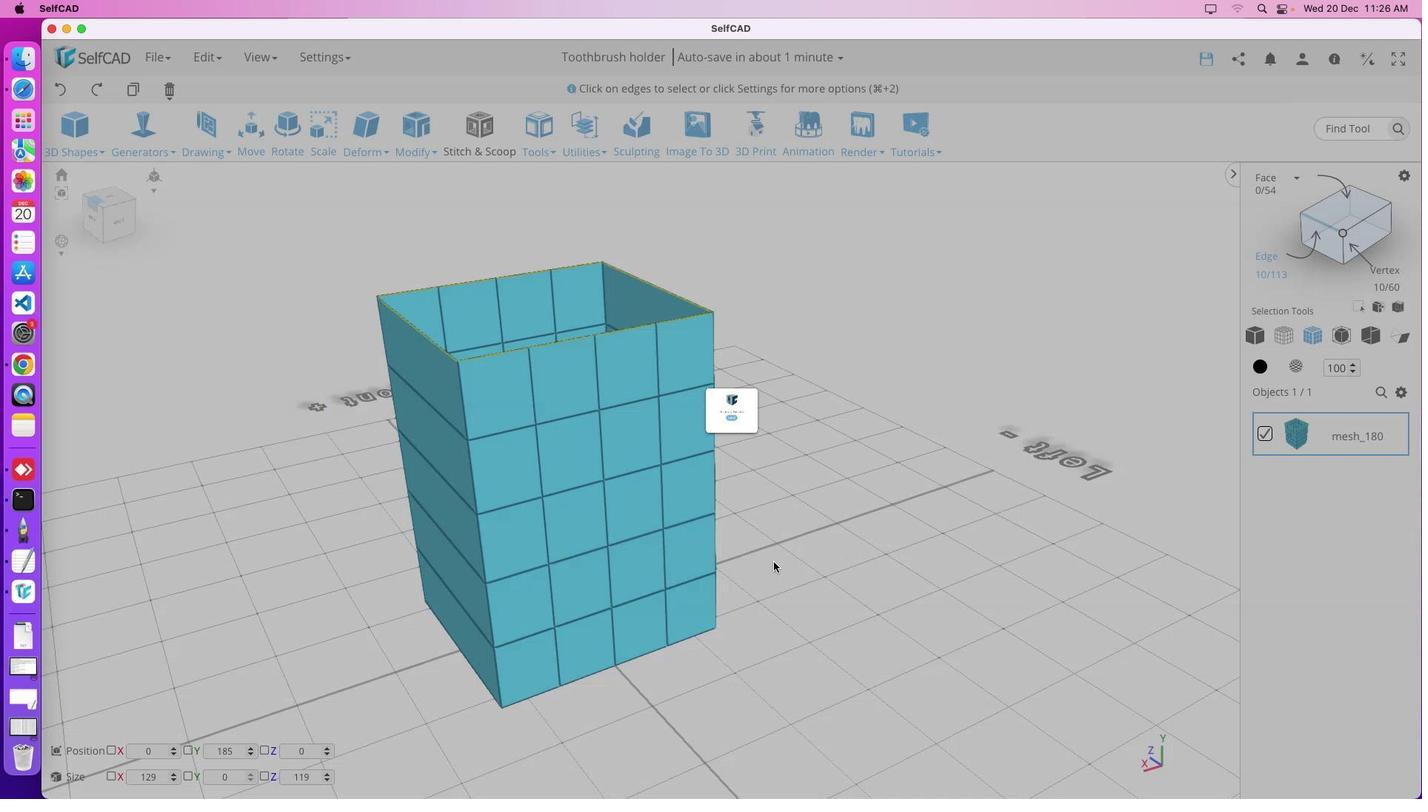 
Action: Key pressed 'm'
Screenshot: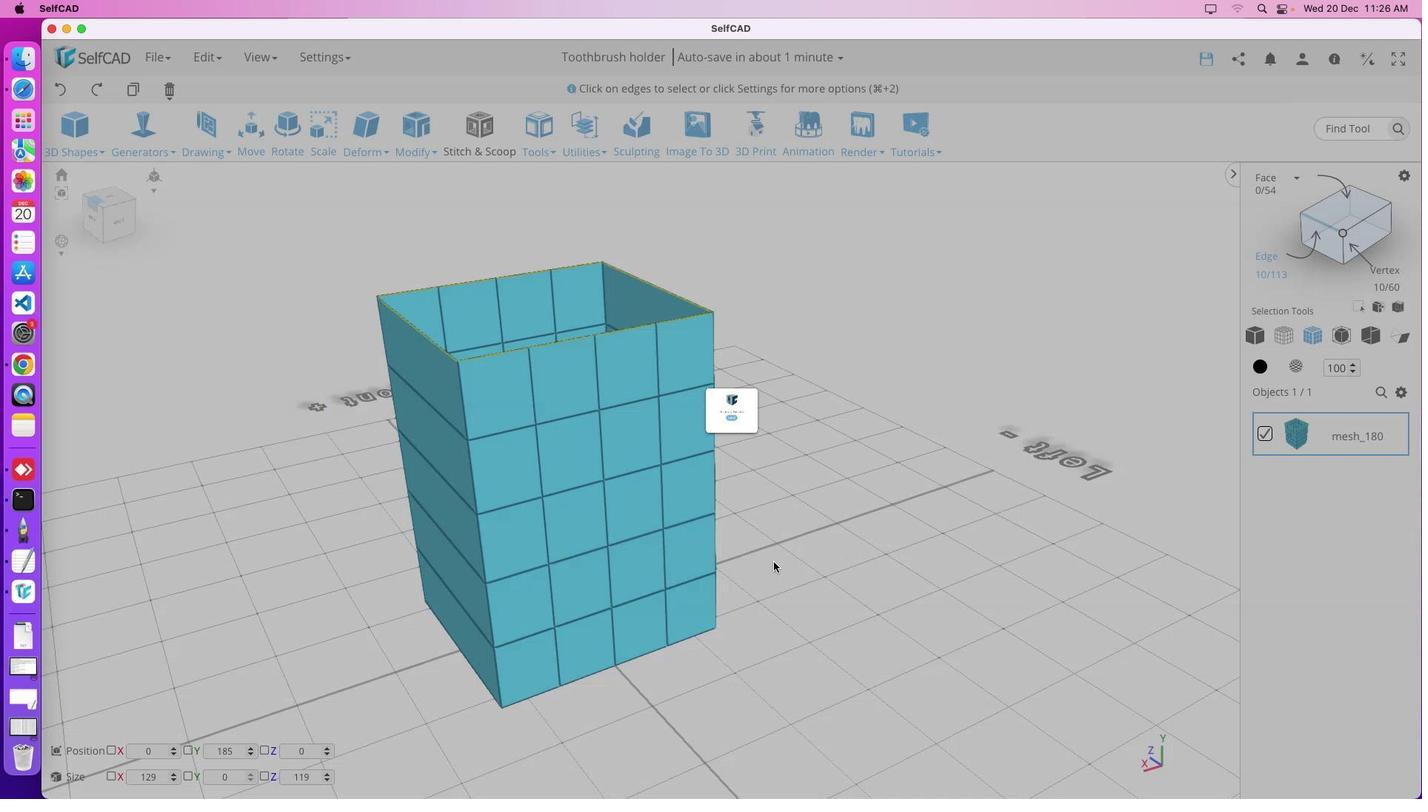
Action: Mouse moved to (765, 508)
Screenshot: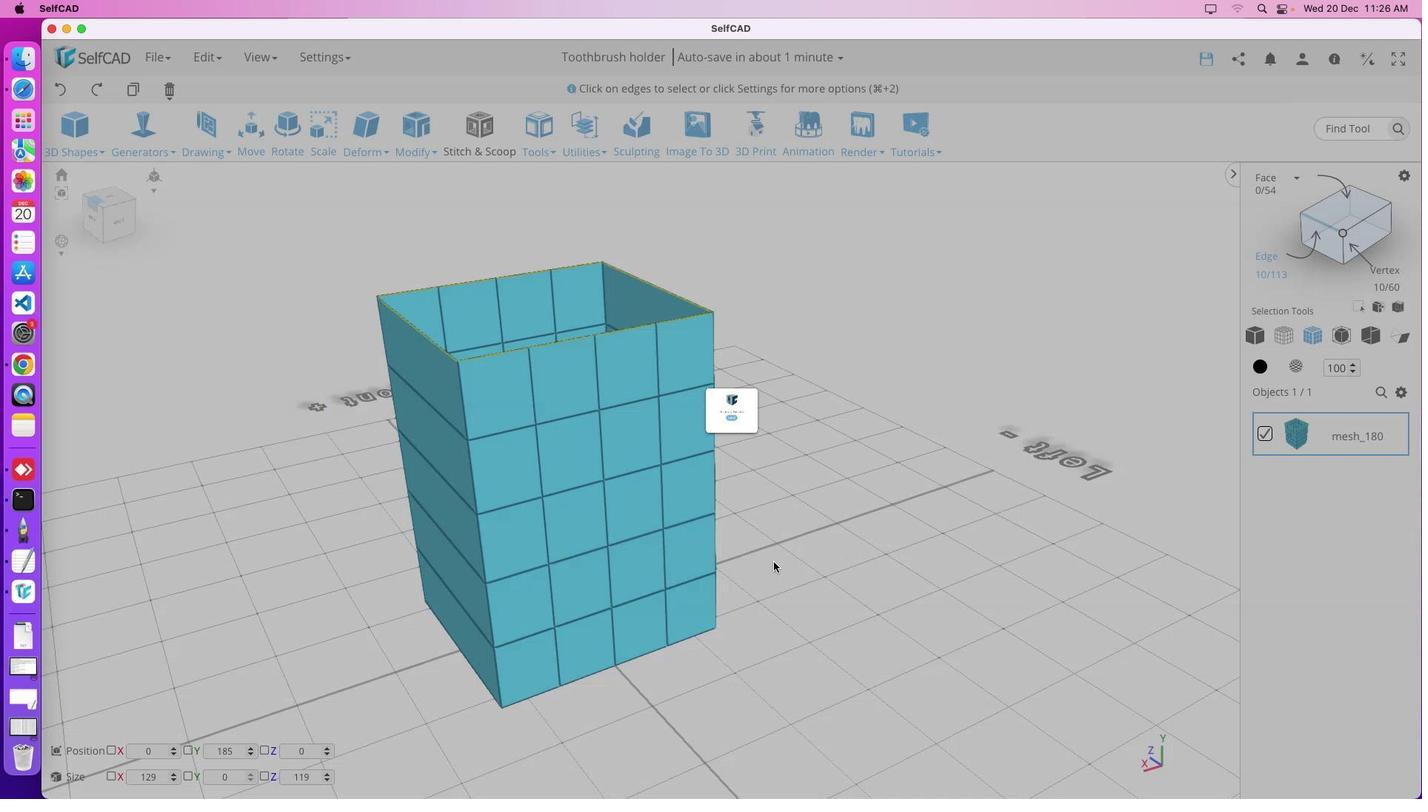 
Action: Key pressed 'm''m''m''m''m''m''m''m''m''m''m''m''m''m''m''m''m''m''m''m''m''e'
Screenshot: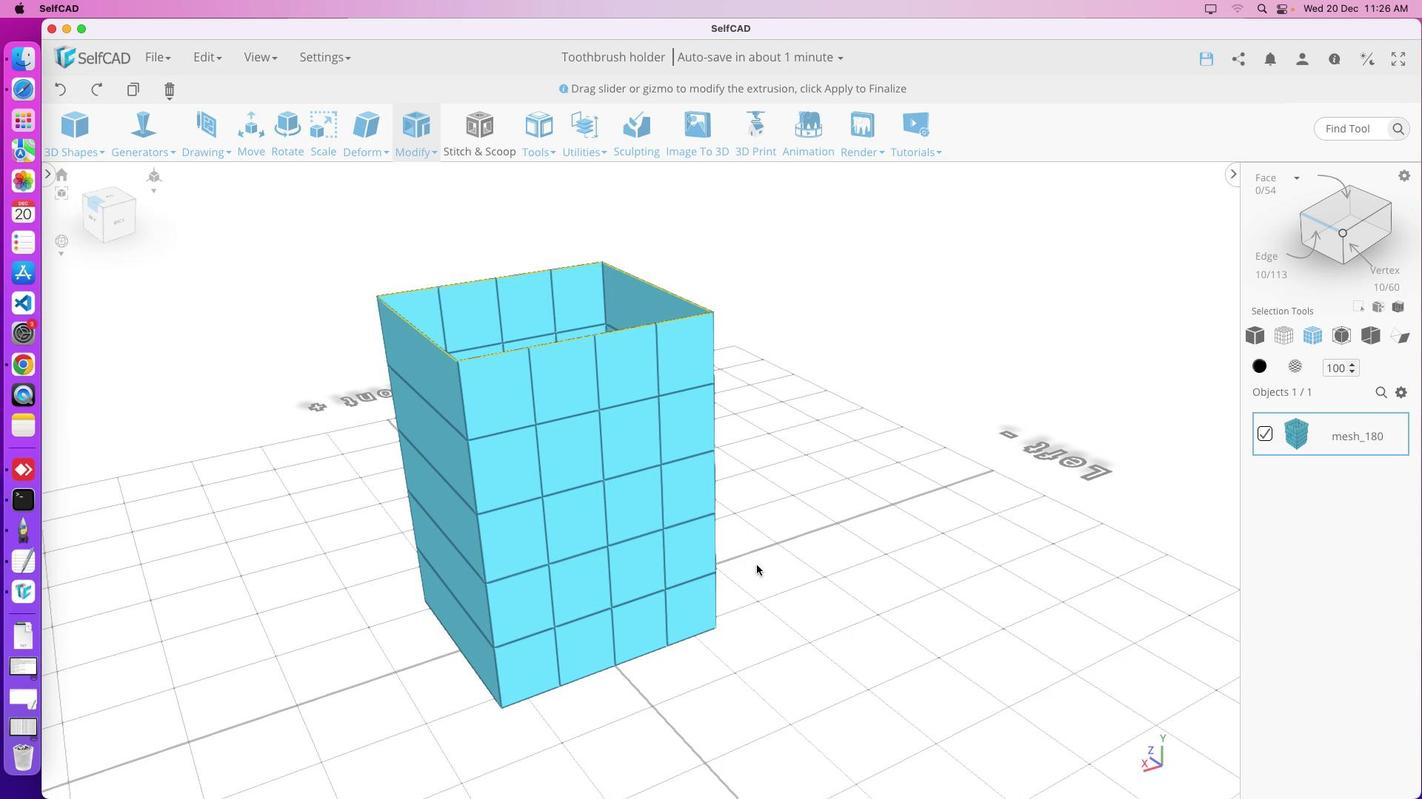 
Action: Mouse moved to (372, 383)
Screenshot: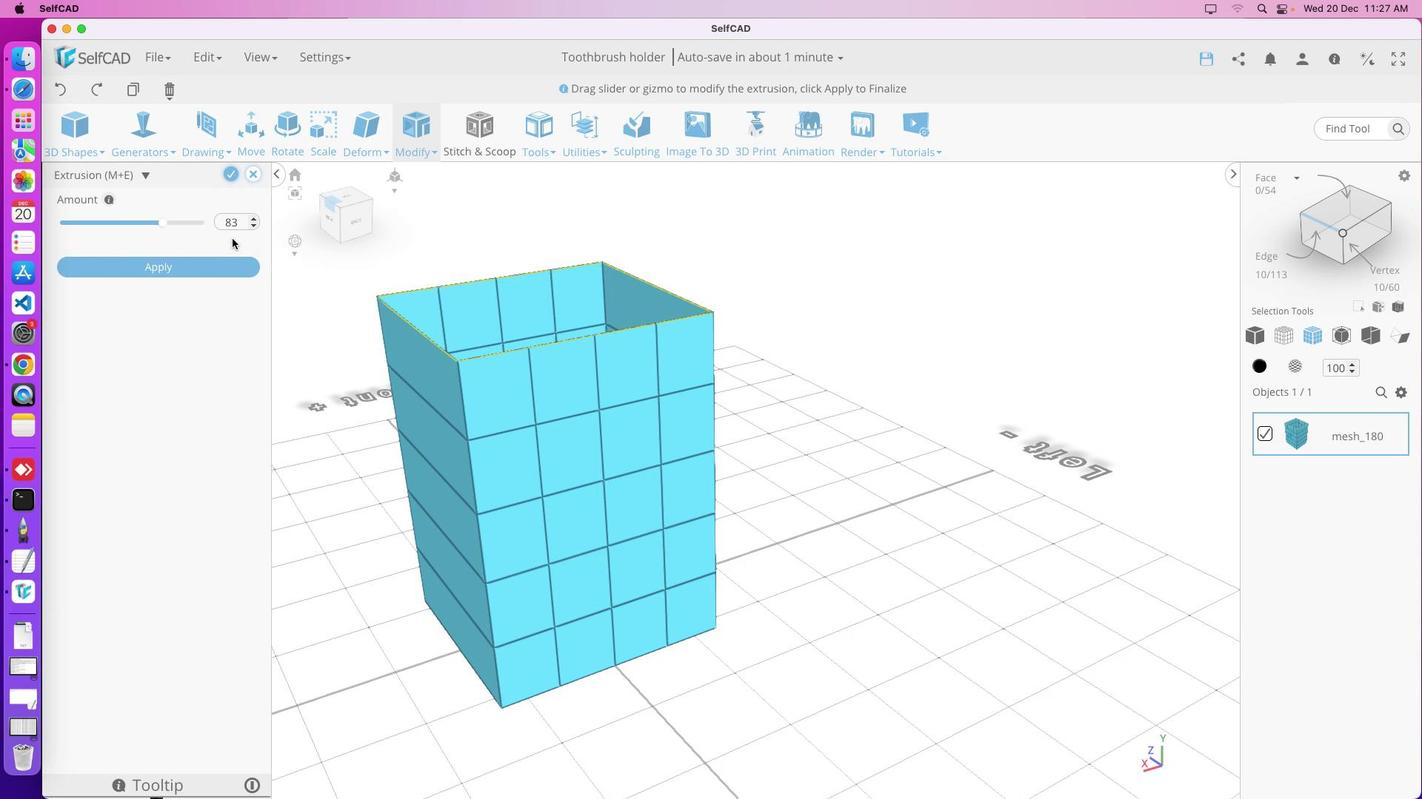 
Action: Mouse pressed left at (372, 383)
Screenshot: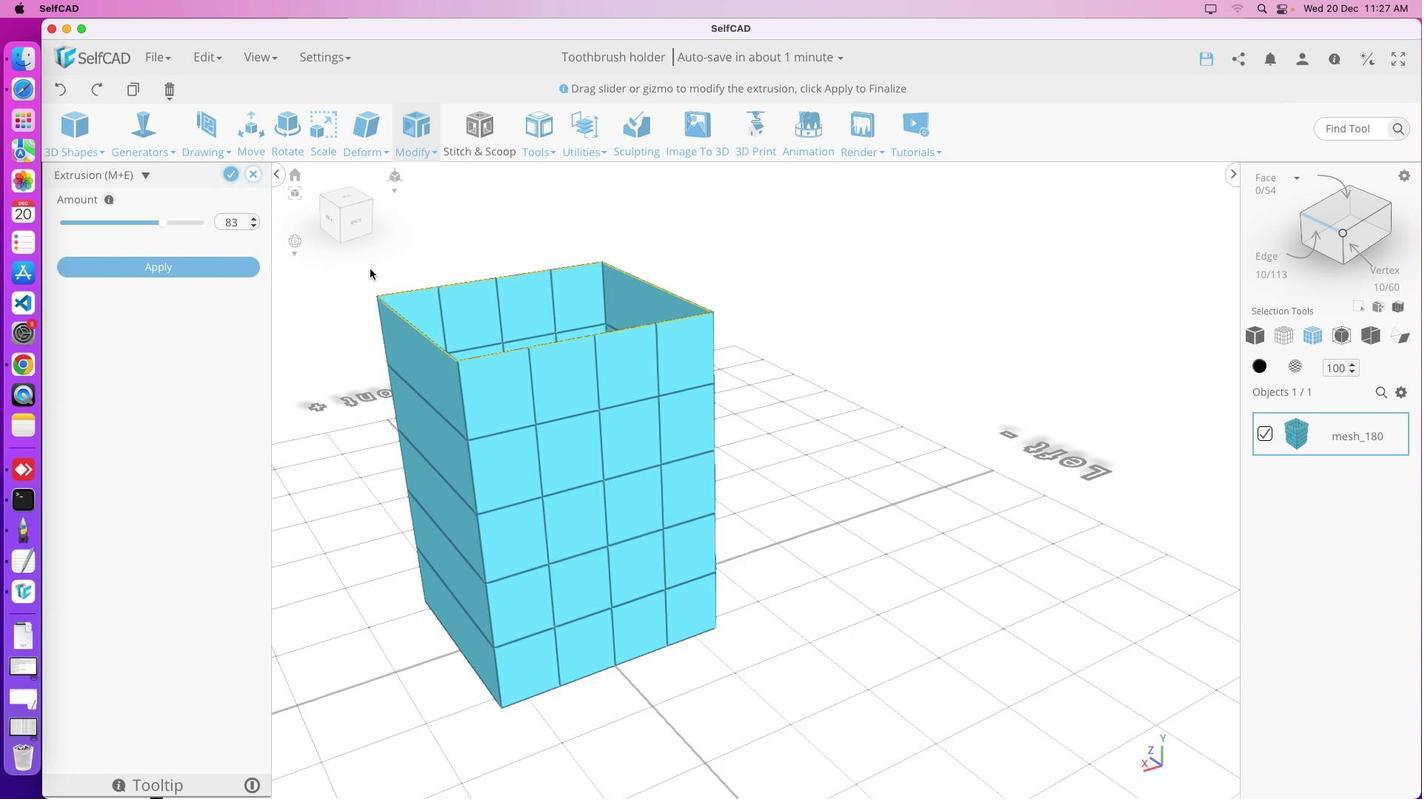 
Action: Mouse moved to (517, 401)
Screenshot: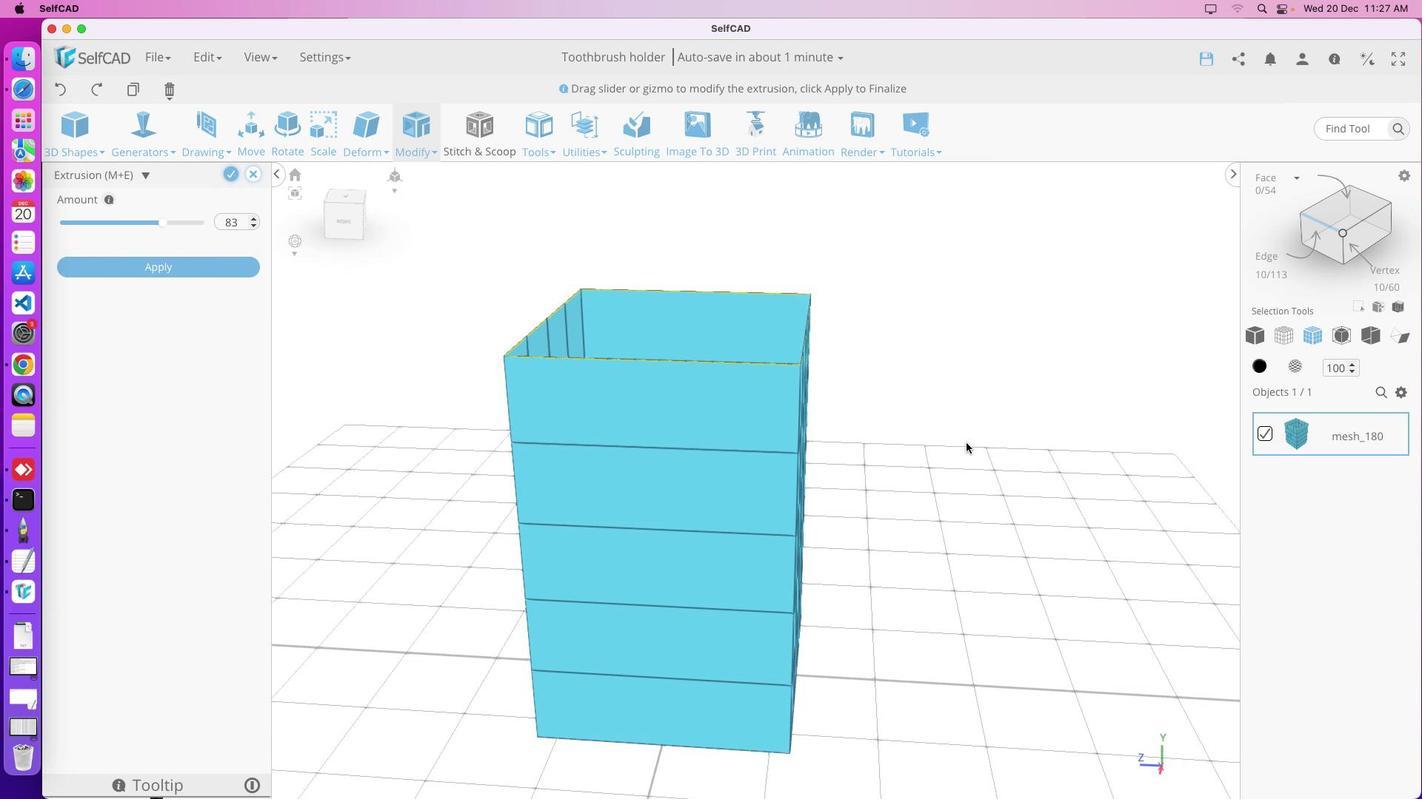 
Action: Mouse pressed left at (517, 401)
Screenshot: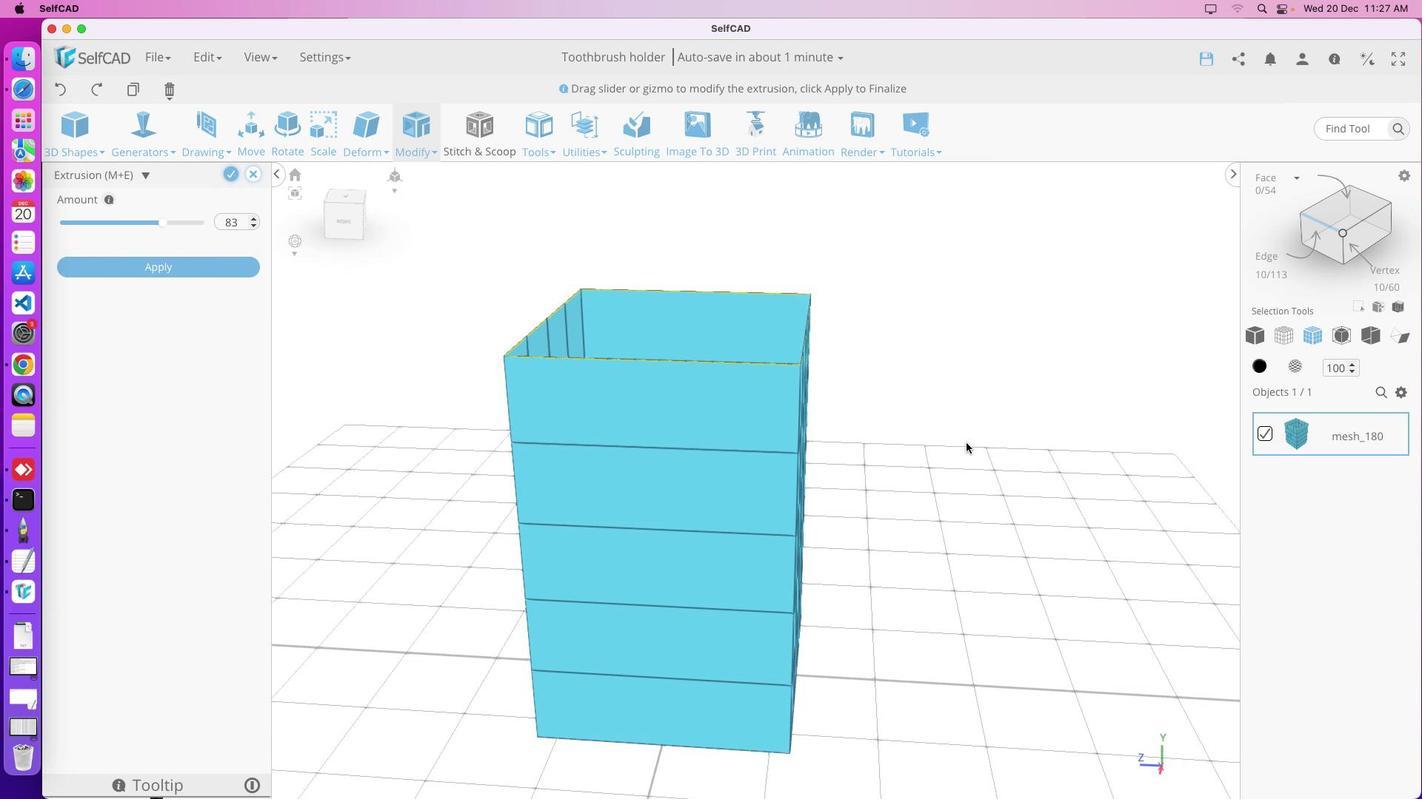 
Action: Mouse moved to (951, 484)
Screenshot: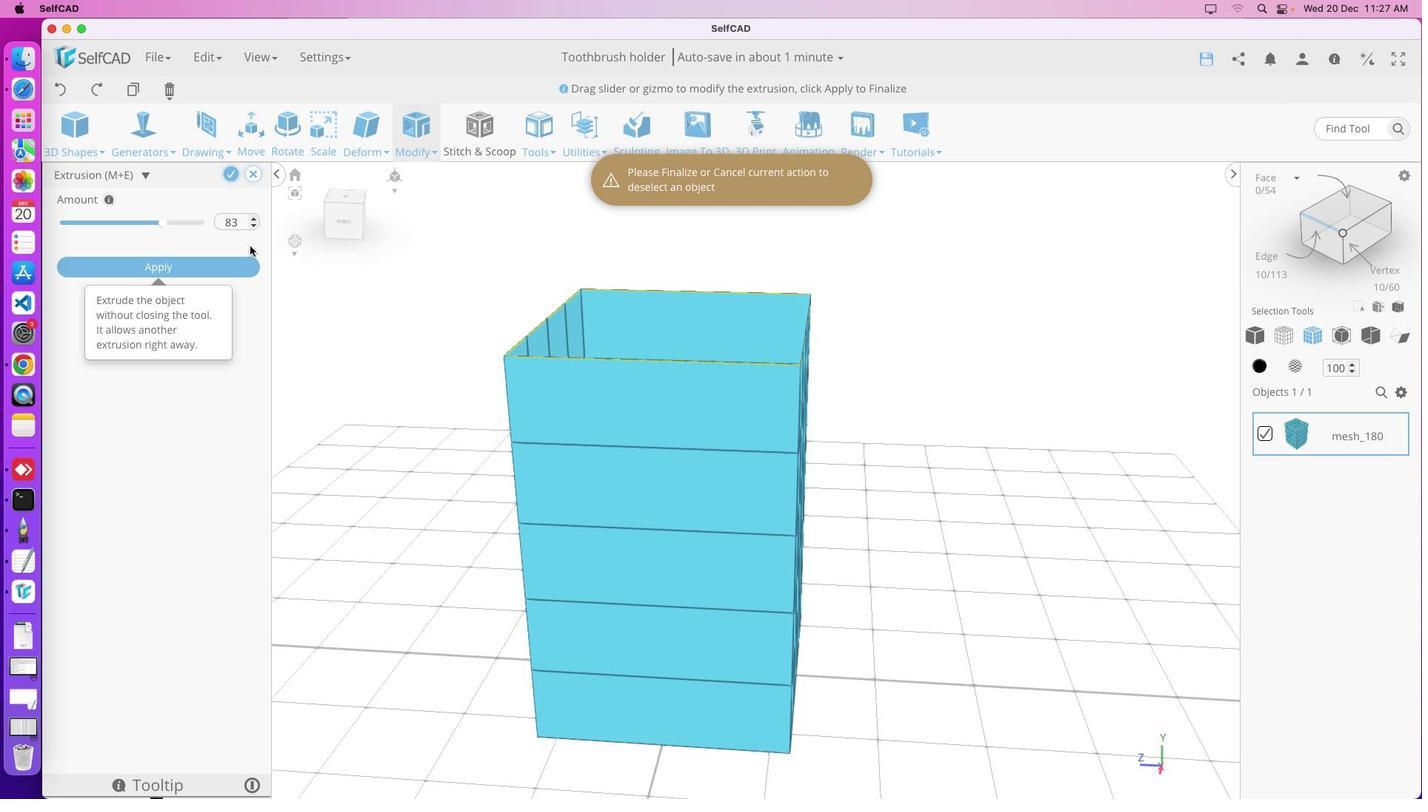 
Action: Mouse pressed left at (951, 484)
Screenshot: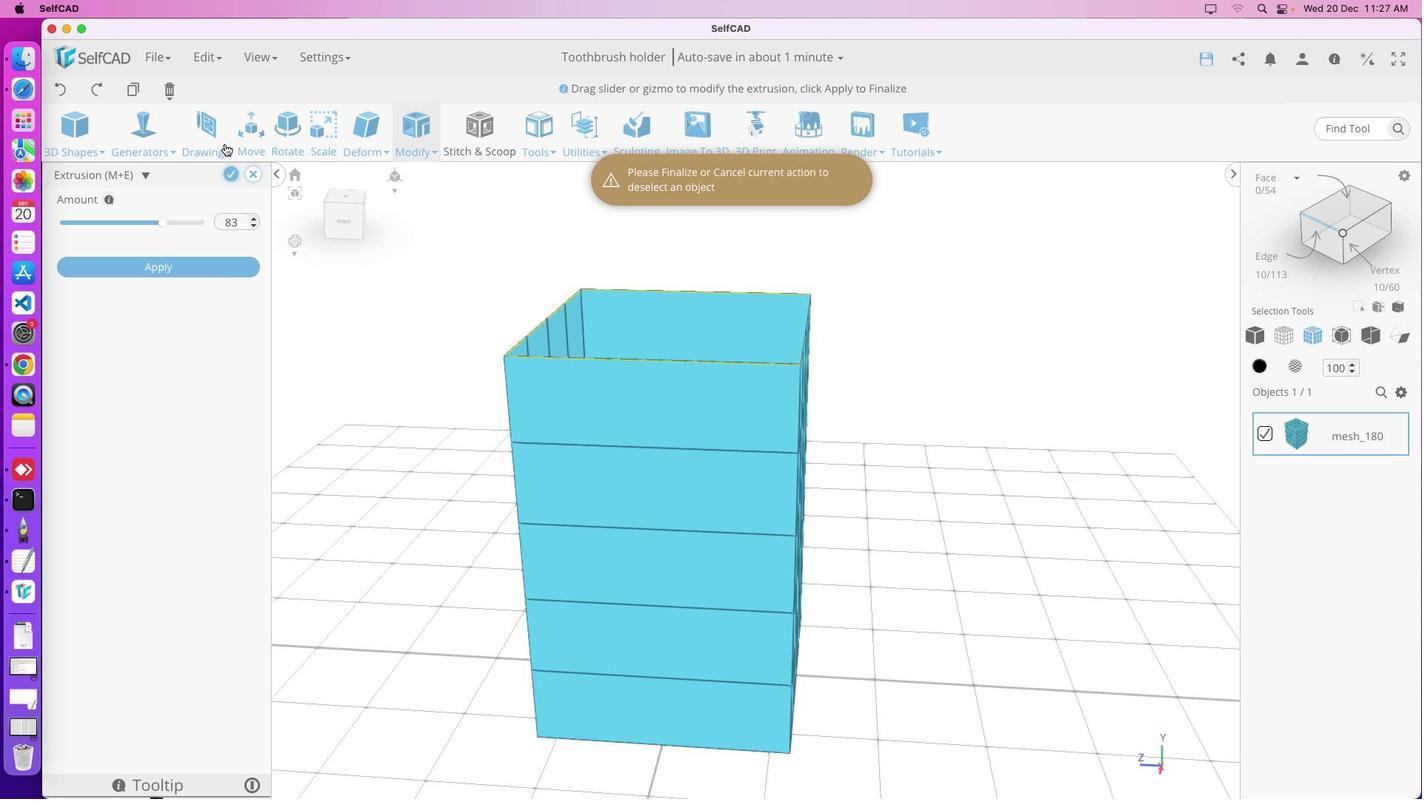 
Action: Mouse moved to (443, 366)
Screenshot: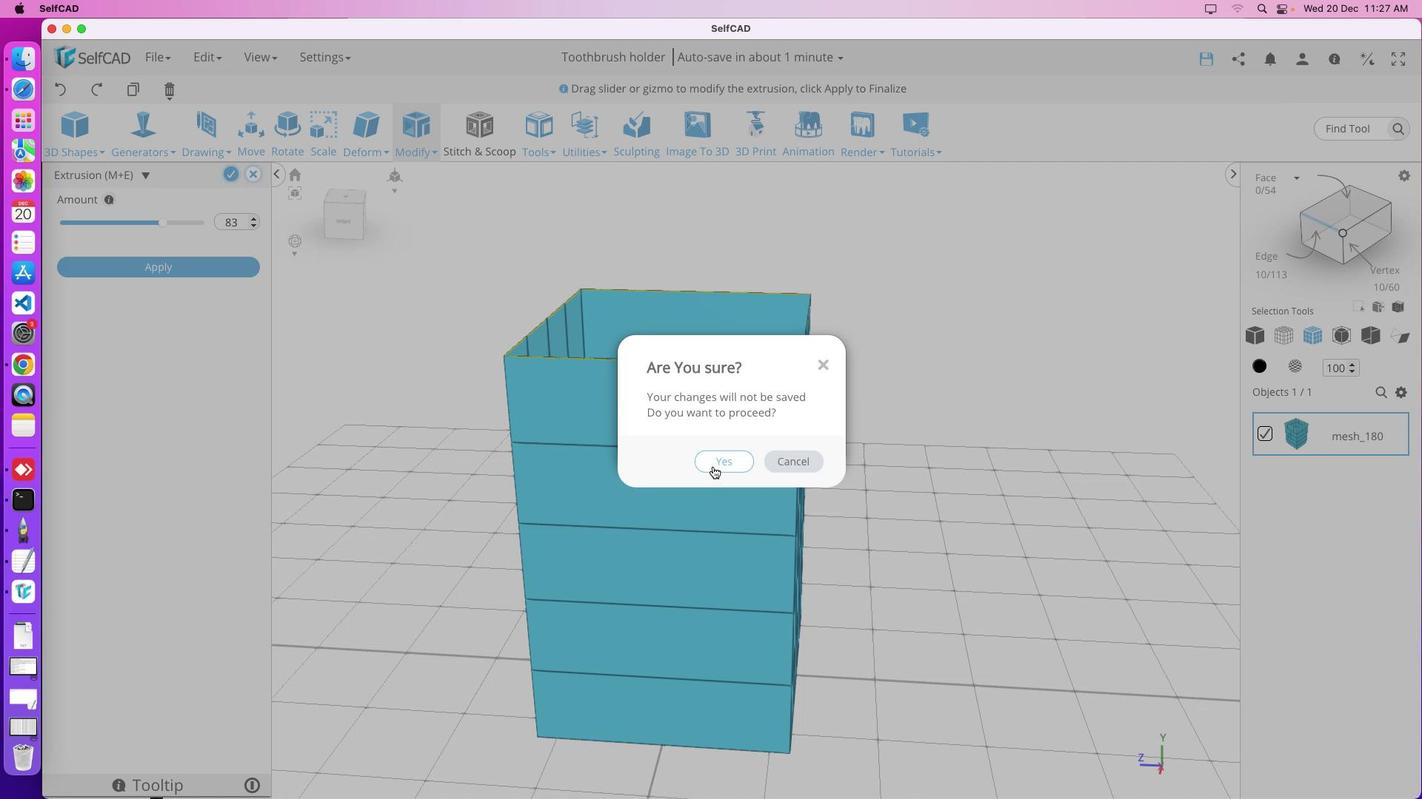 
Action: Mouse pressed left at (443, 366)
Screenshot: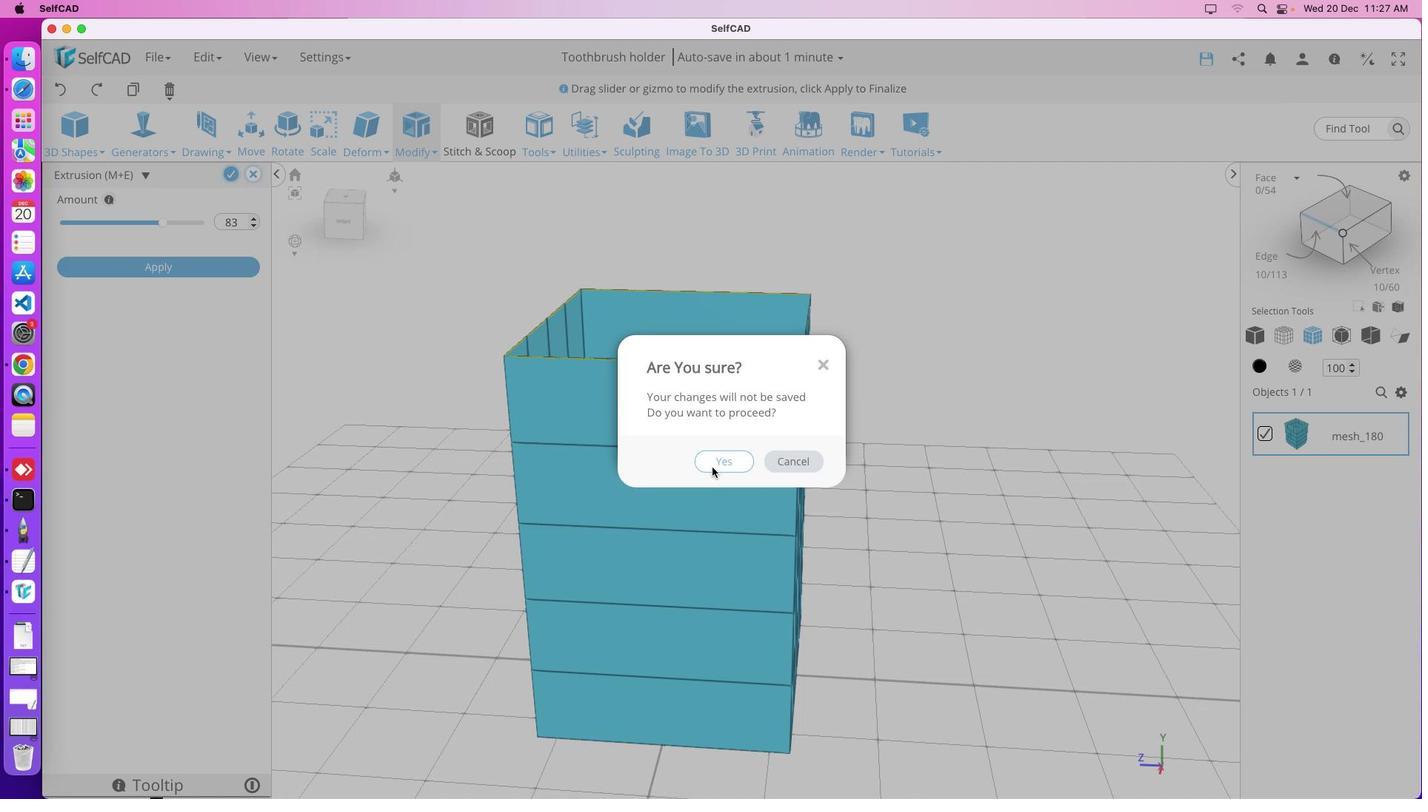 
Action: Mouse moved to (728, 473)
Screenshot: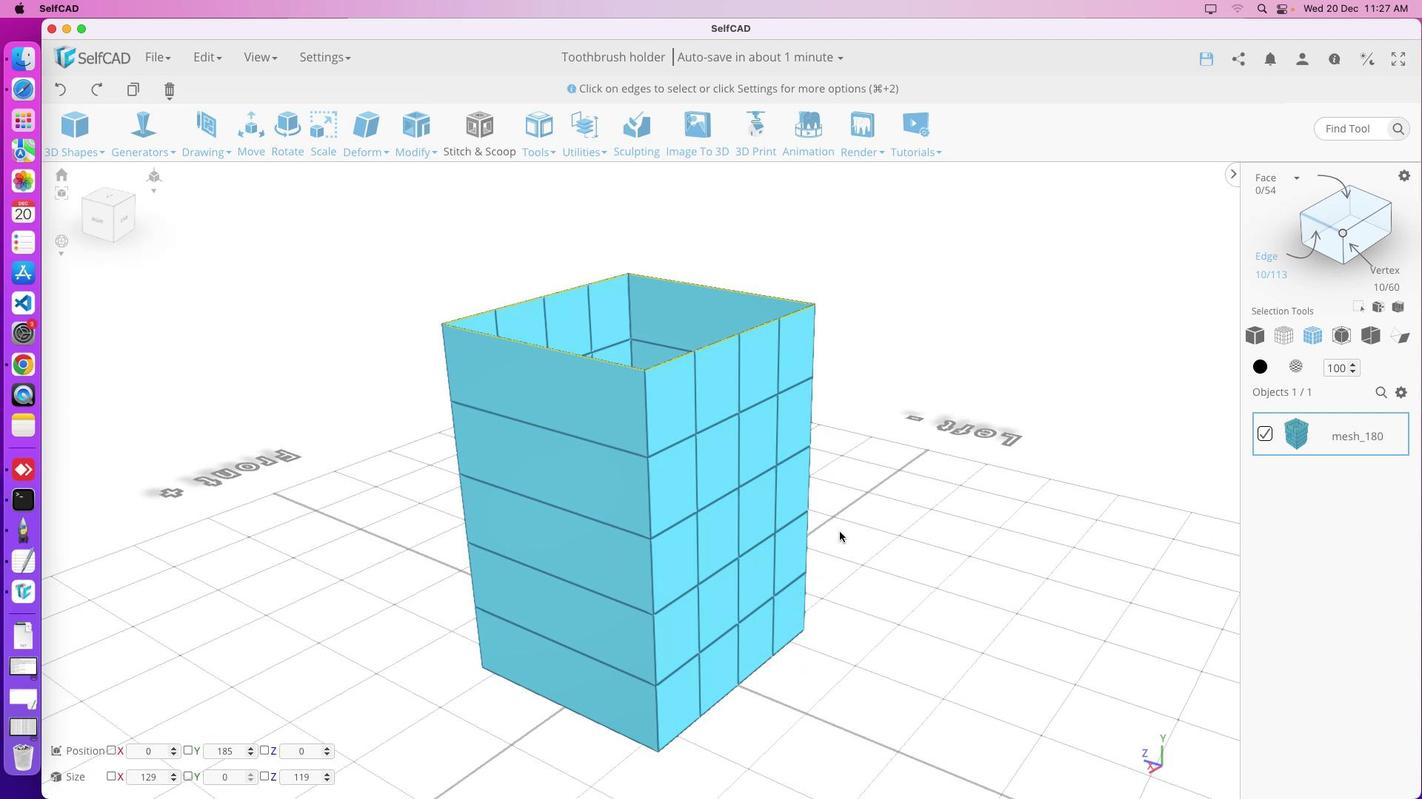 
Action: Mouse pressed left at (728, 473)
Screenshot: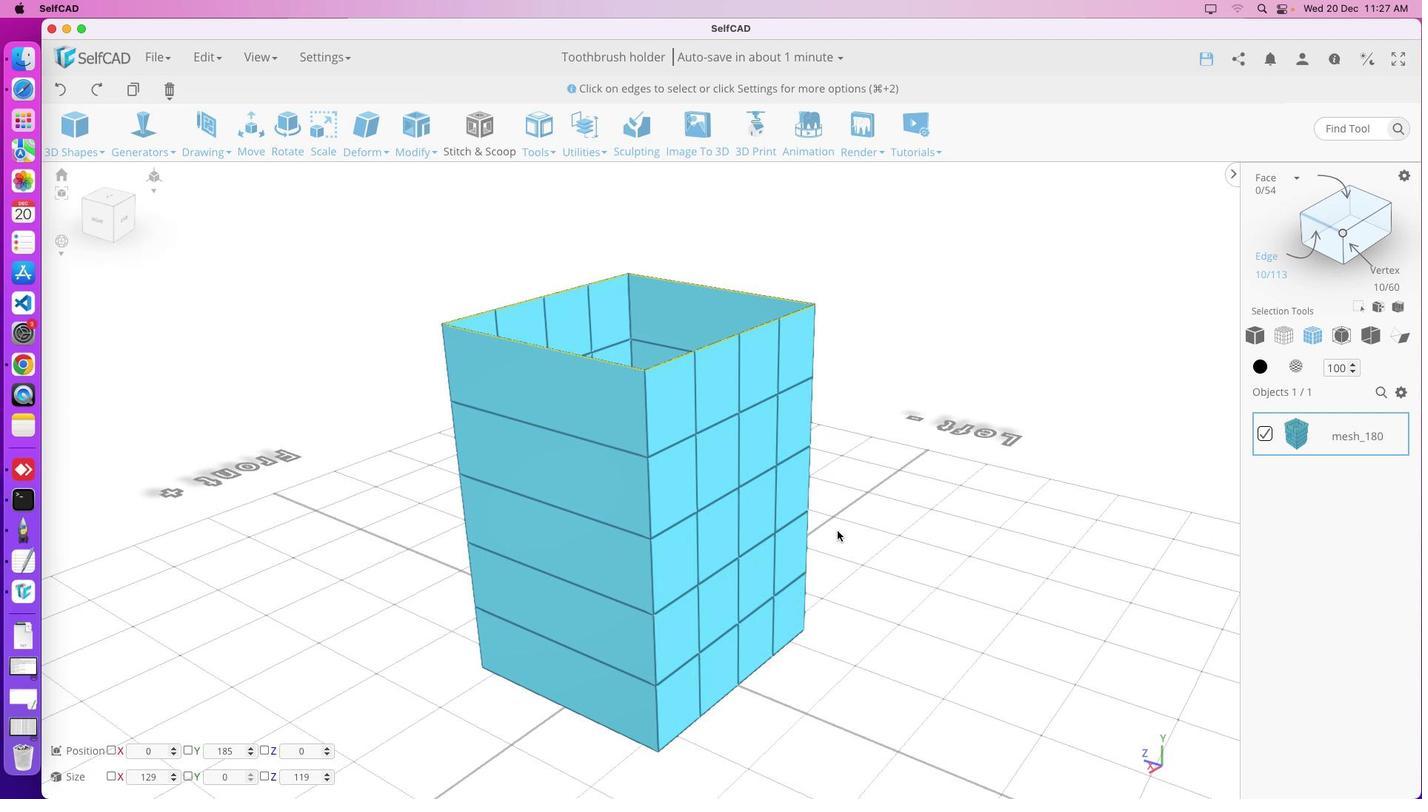 
Action: Mouse moved to (878, 495)
Screenshot: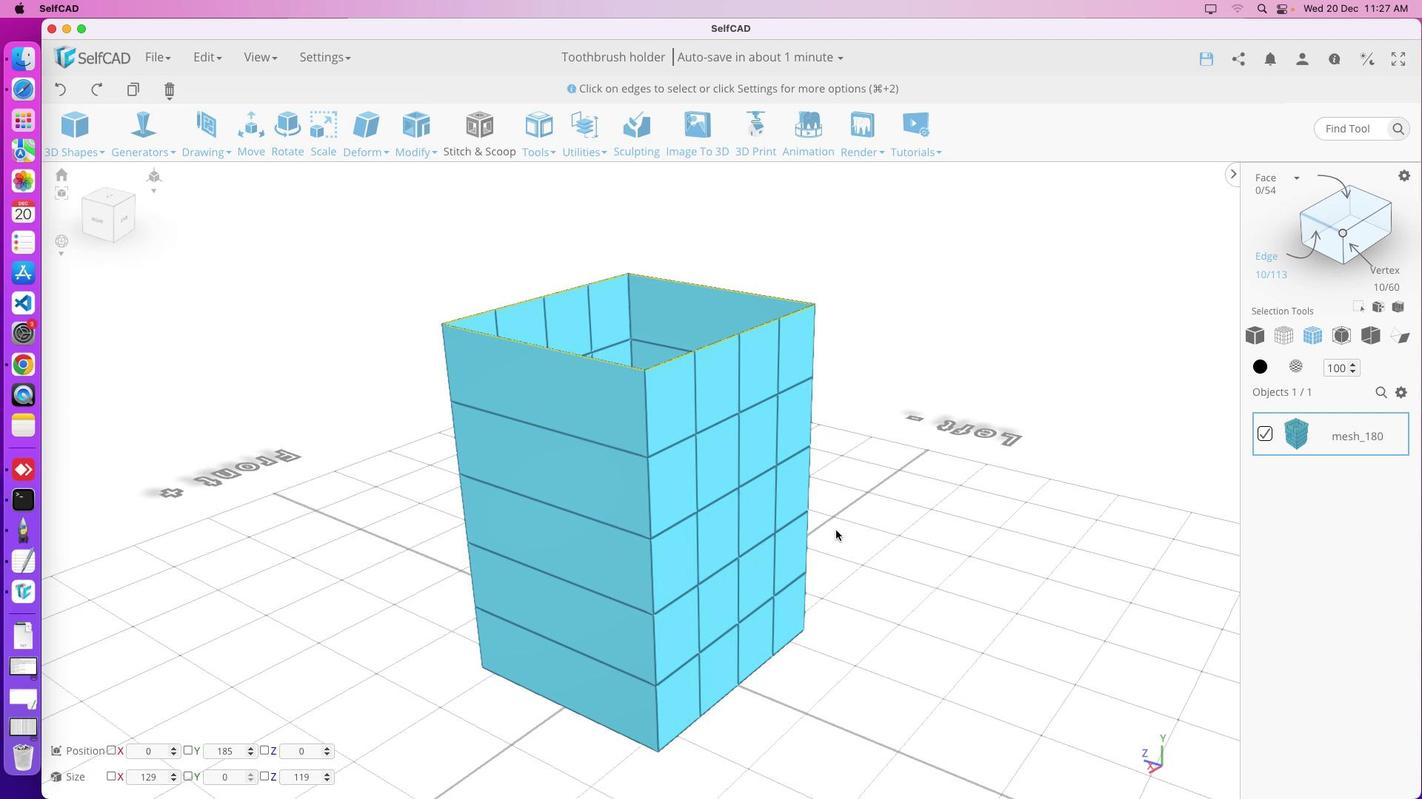
Action: Mouse pressed left at (878, 495)
Screenshot: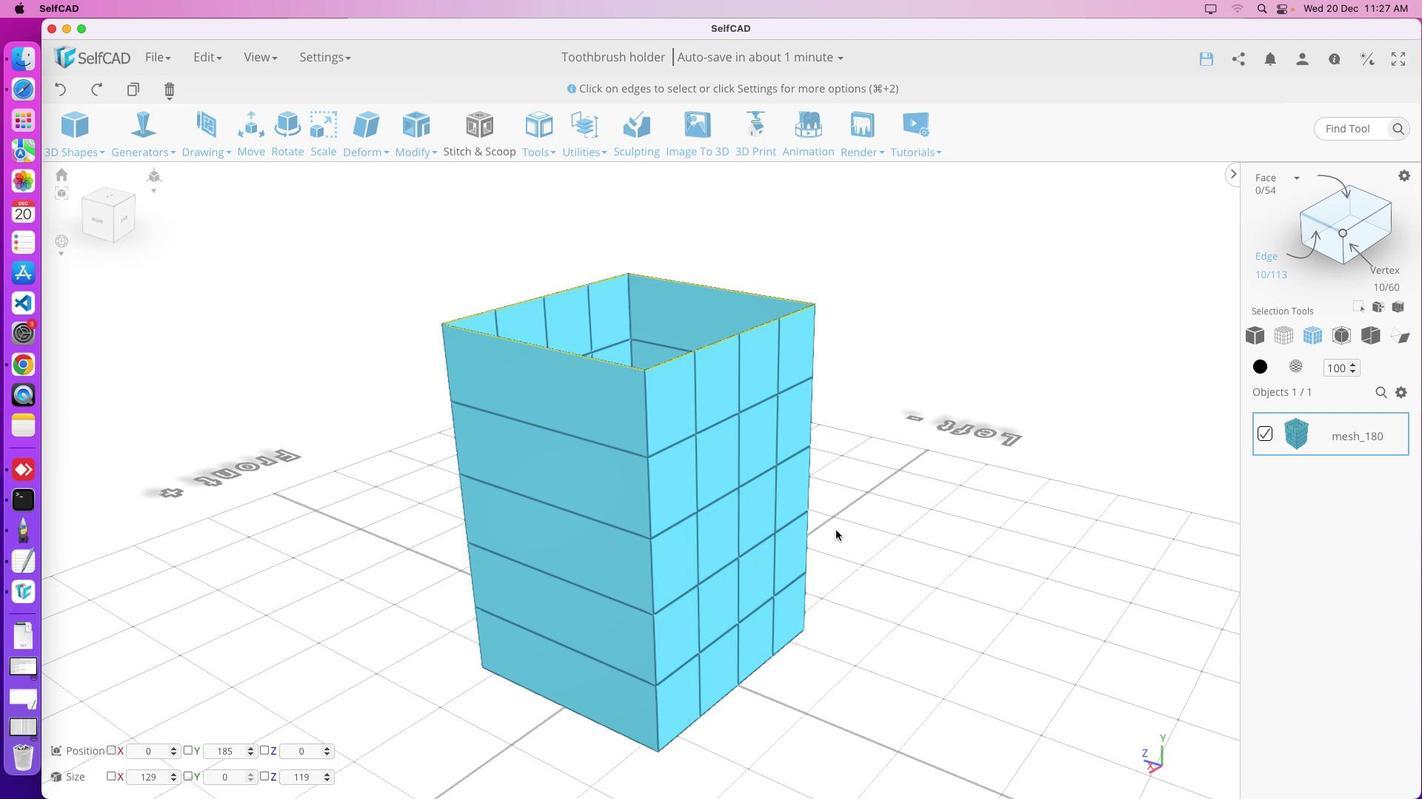 
Action: Mouse moved to (803, 496)
Screenshot: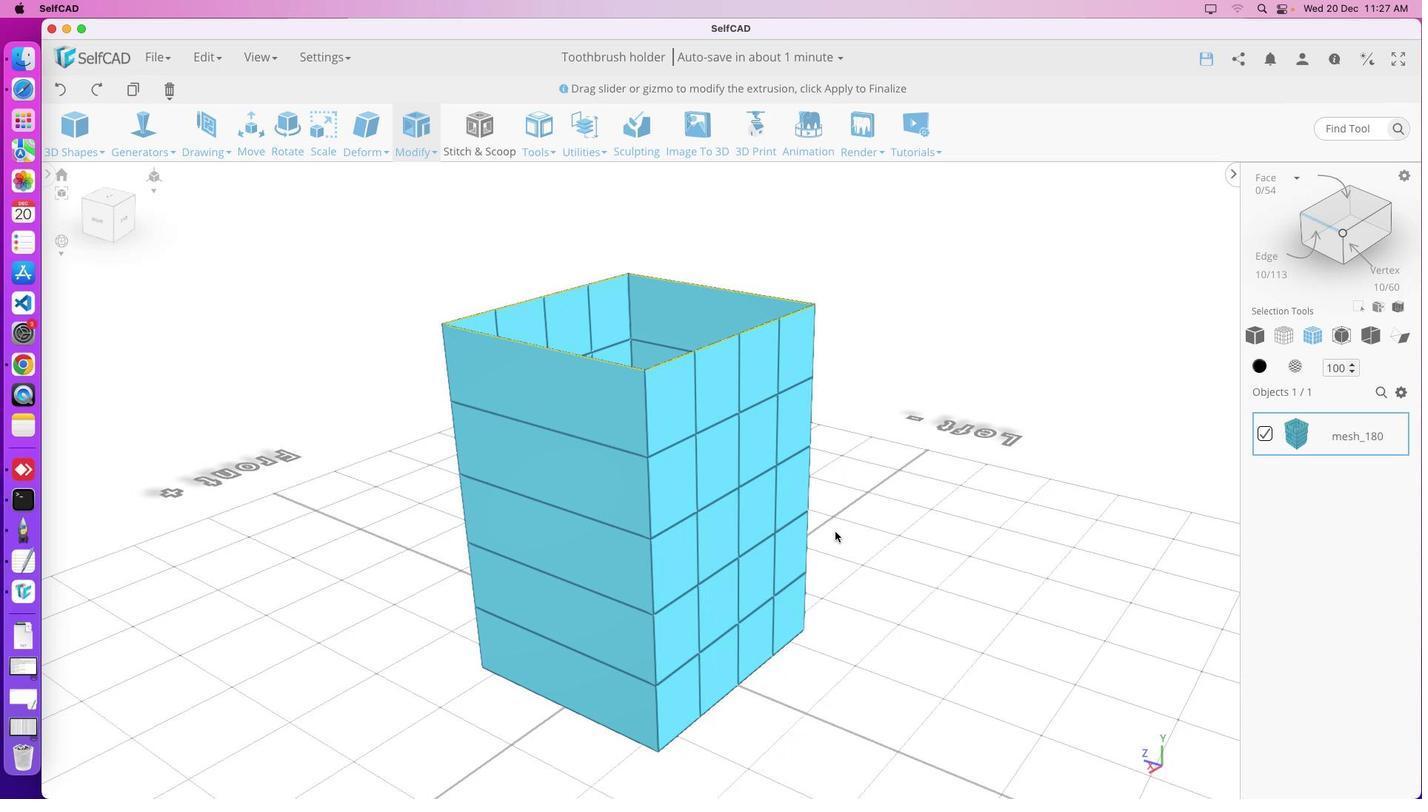 
Action: Key pressed 'm''m''m''e'
Screenshot: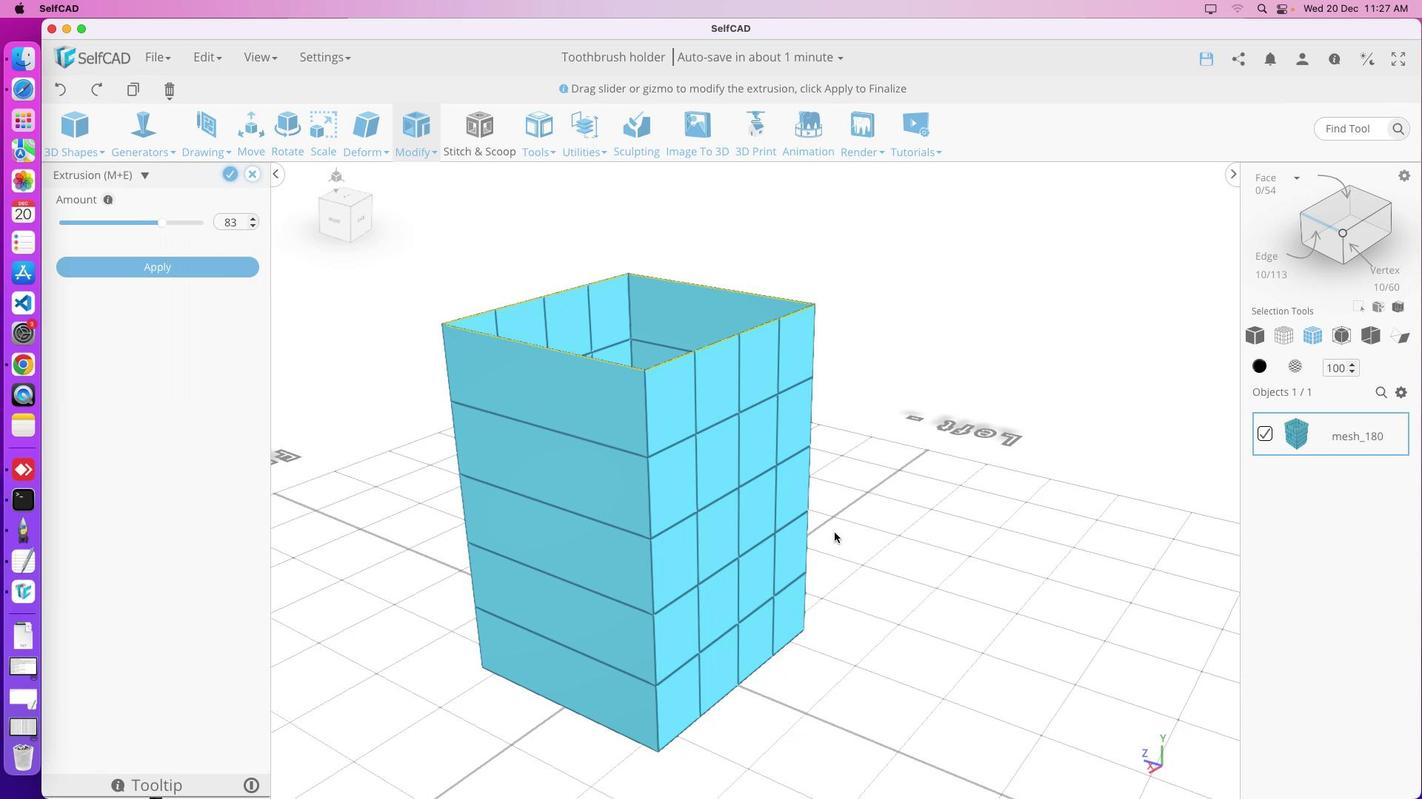 
Action: Mouse moved to (432, 366)
Screenshot: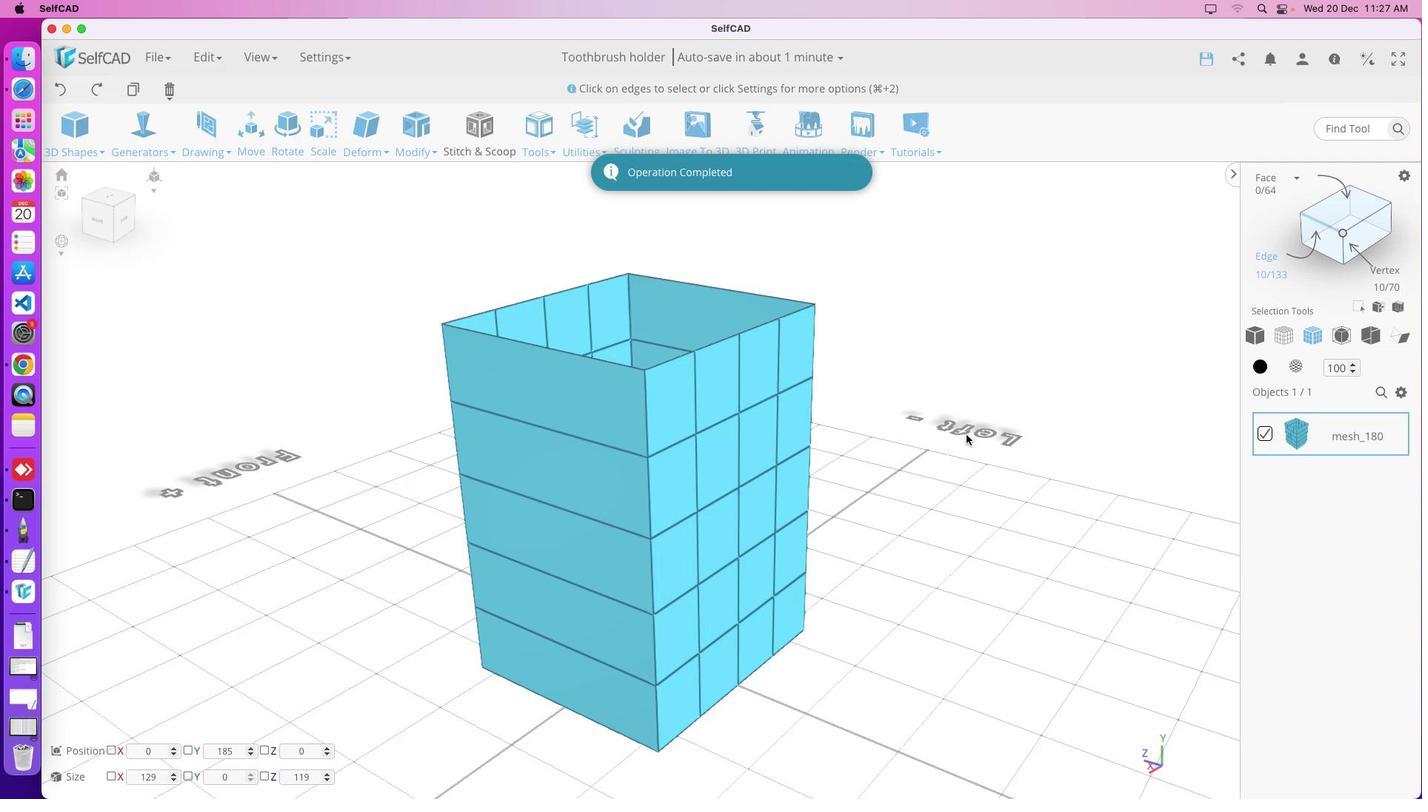 
Action: Mouse pressed left at (432, 366)
Screenshot: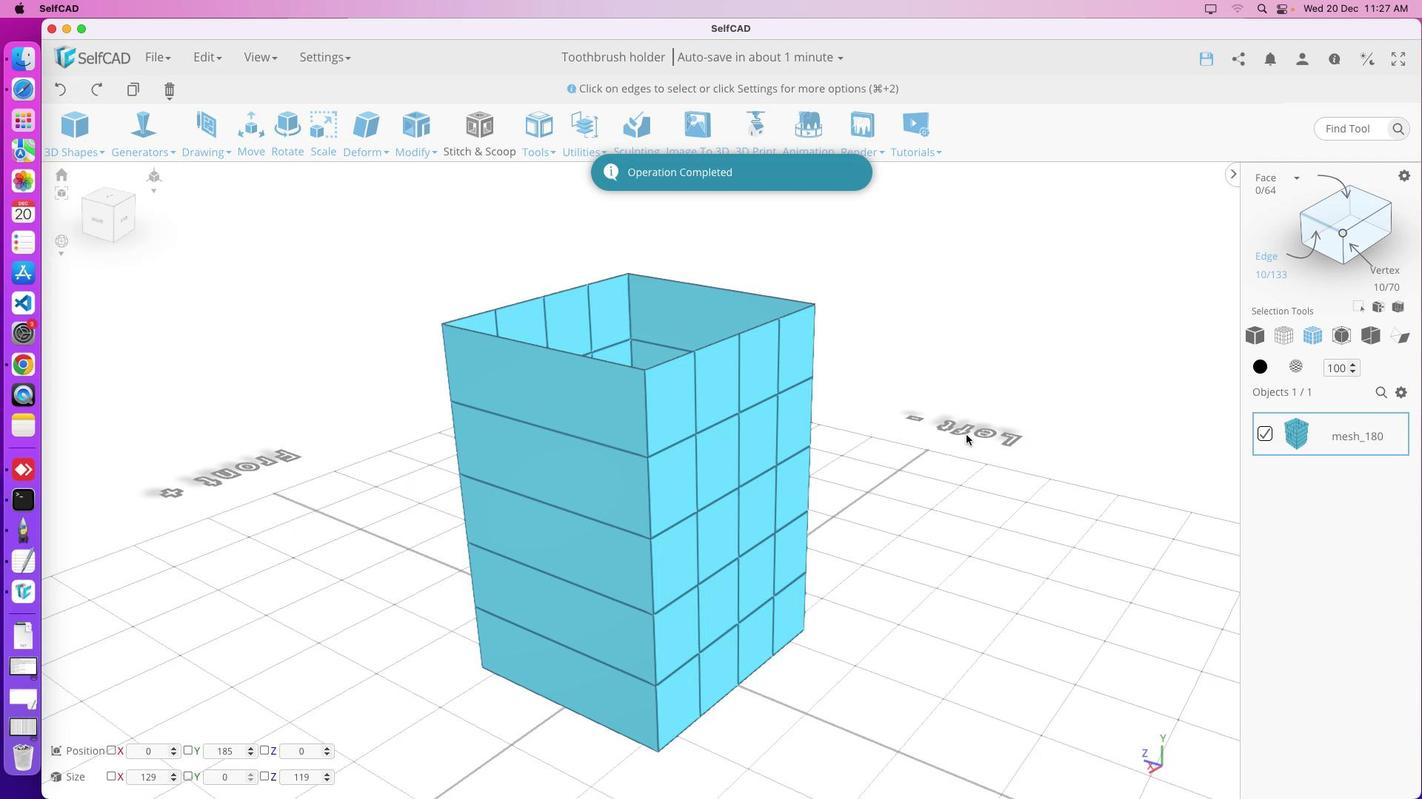 
Action: Mouse moved to (884, 461)
Screenshot: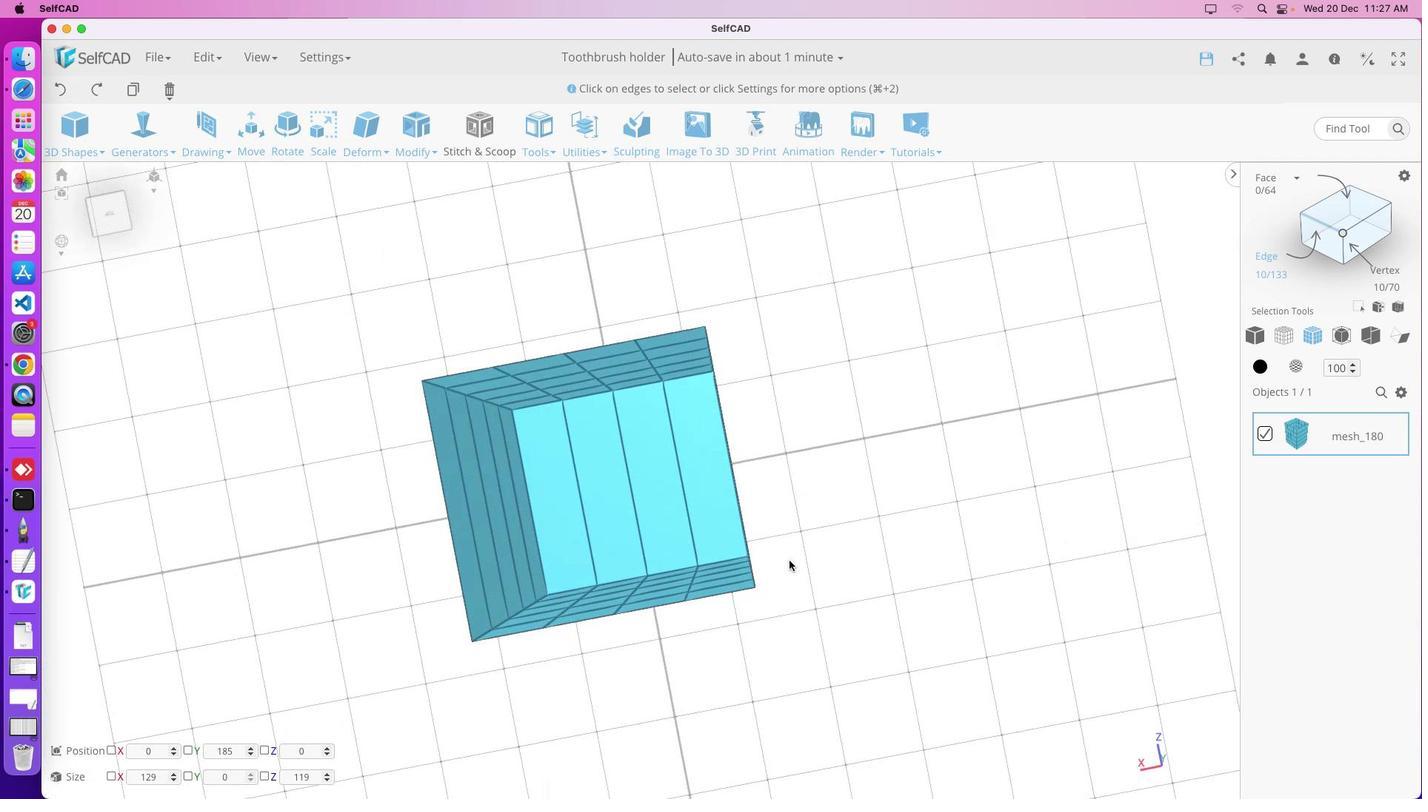 
Action: Mouse pressed left at (884, 461)
Screenshot: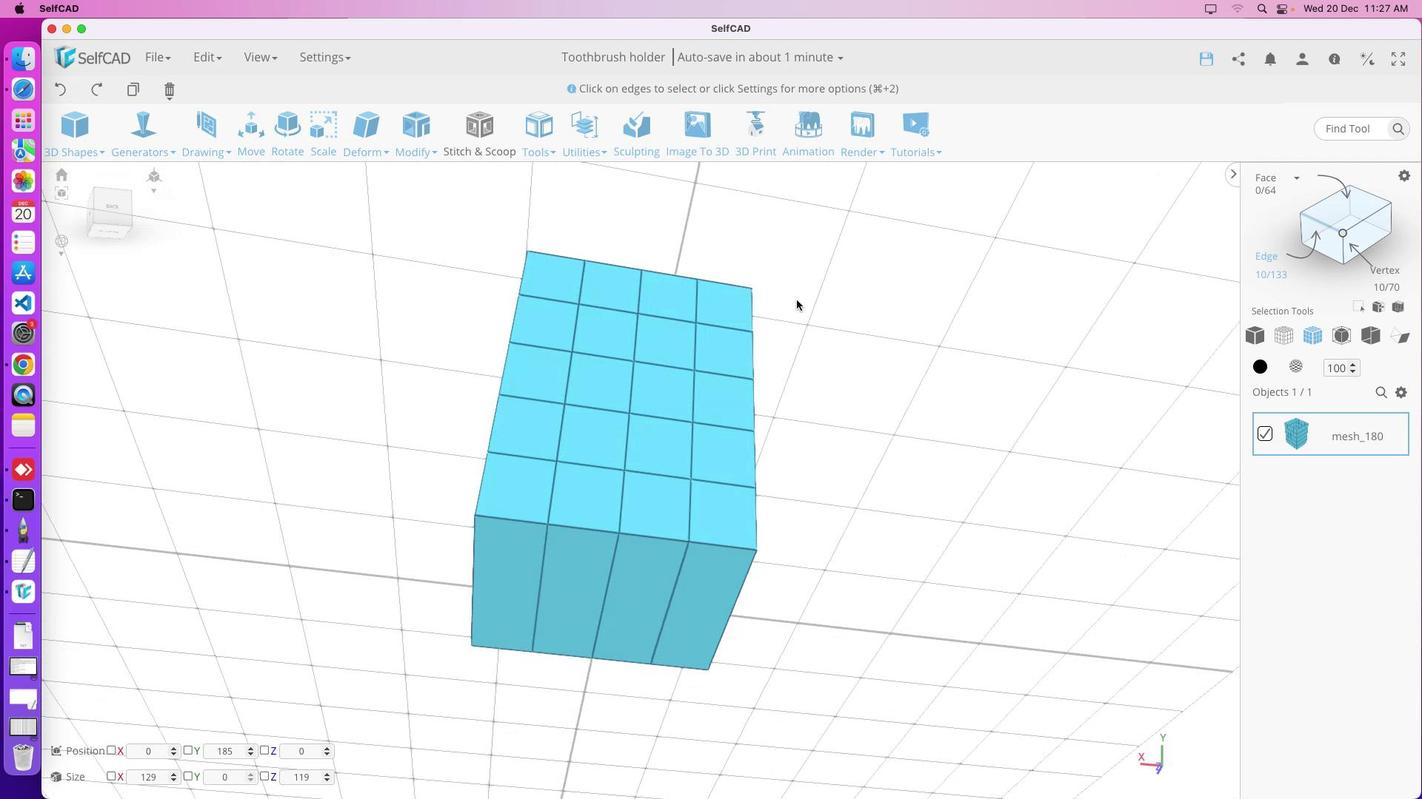 
Action: Mouse moved to (785, 467)
Screenshot: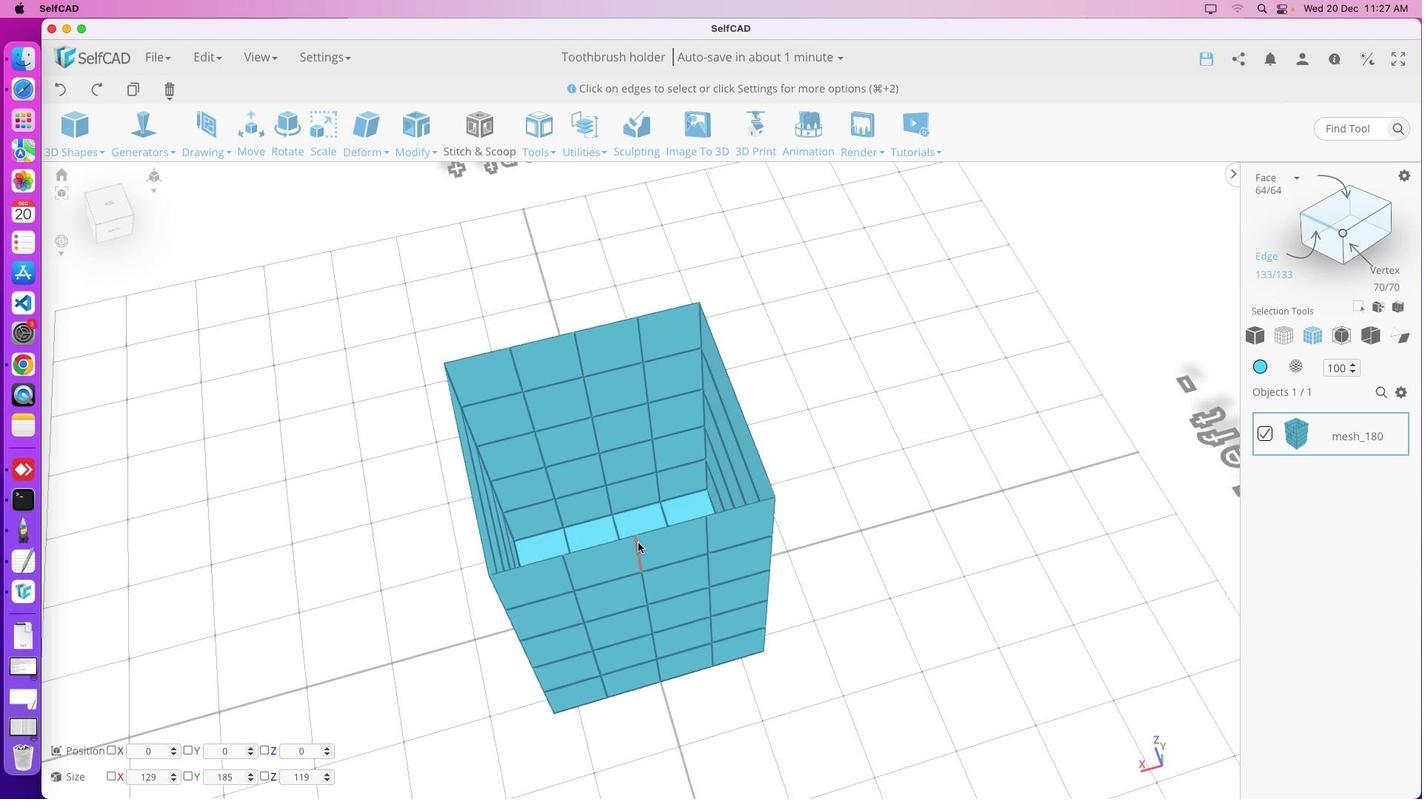 
Action: Mouse pressed left at (785, 467)
Screenshot: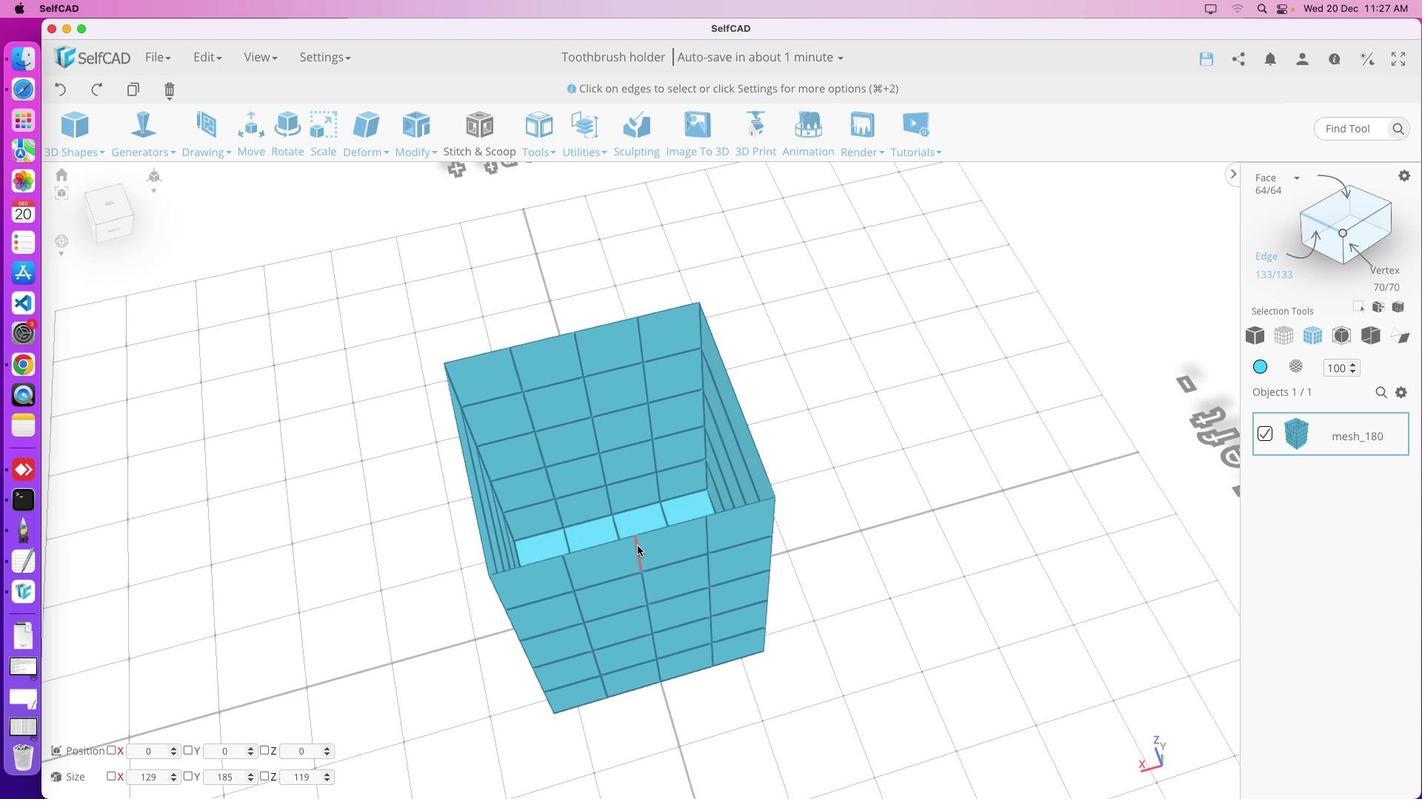 
Action: Mouse moved to (785, 465)
Screenshot: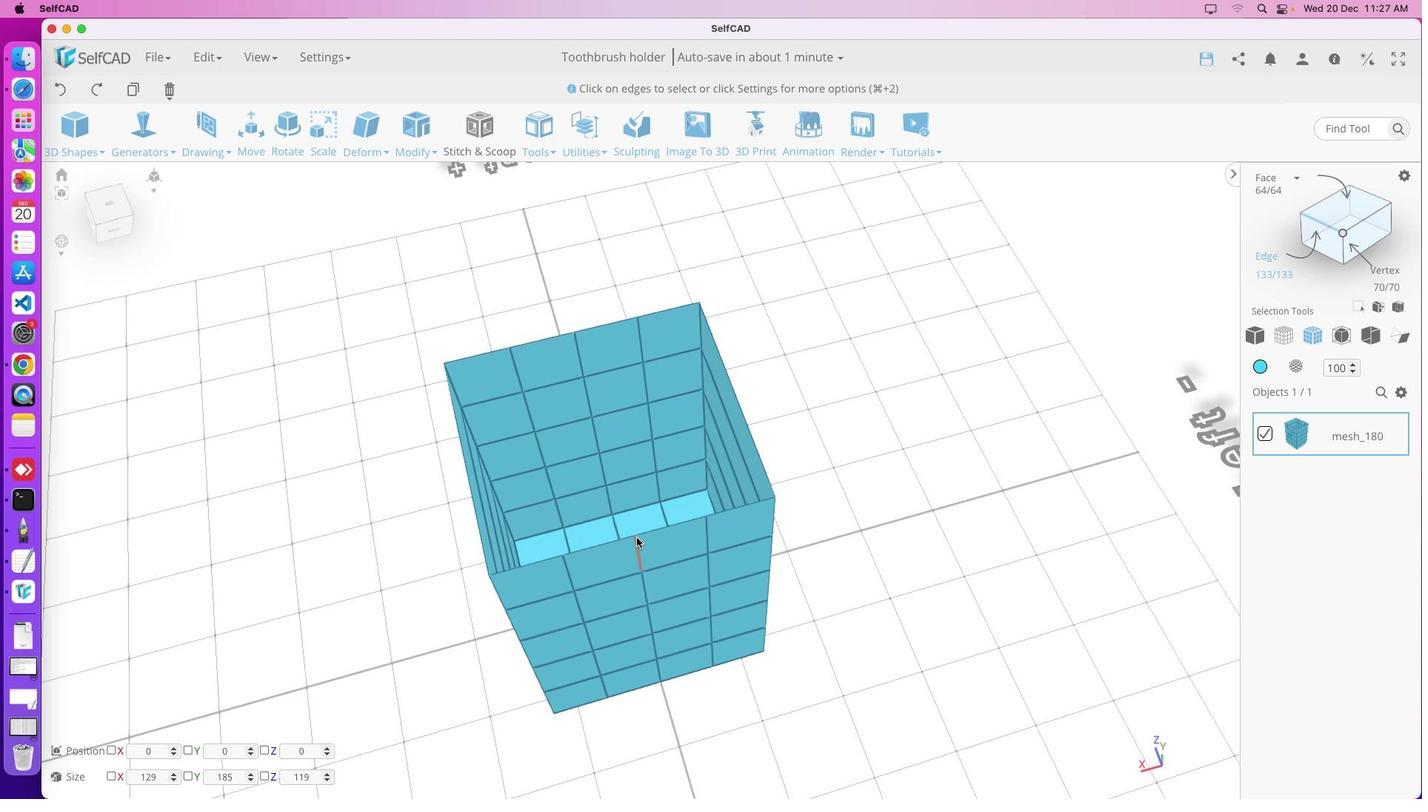 
Action: Mouse pressed left at (785, 465)
Screenshot: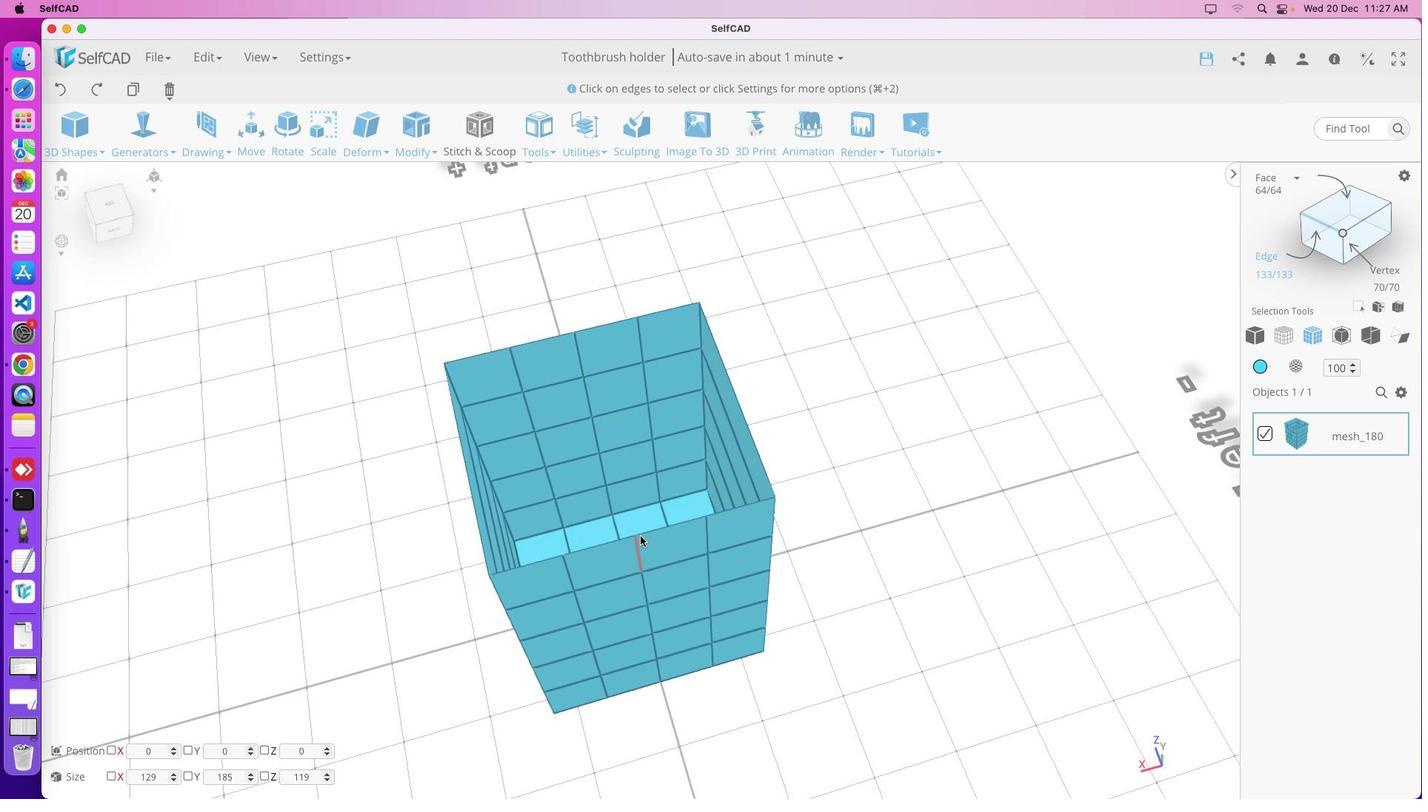 
Action: Mouse moved to (691, 495)
Screenshot: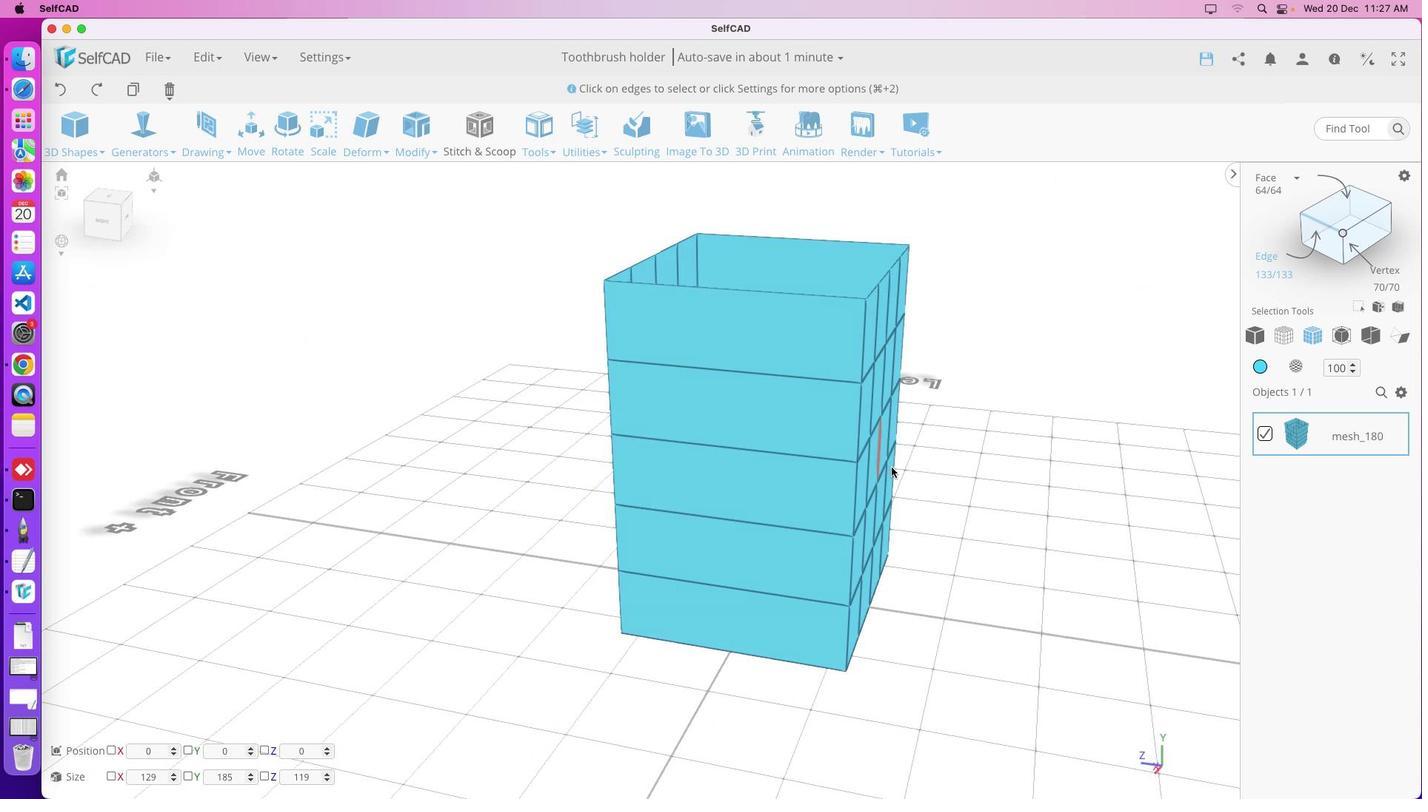 
Action: Mouse pressed left at (691, 495)
Screenshot: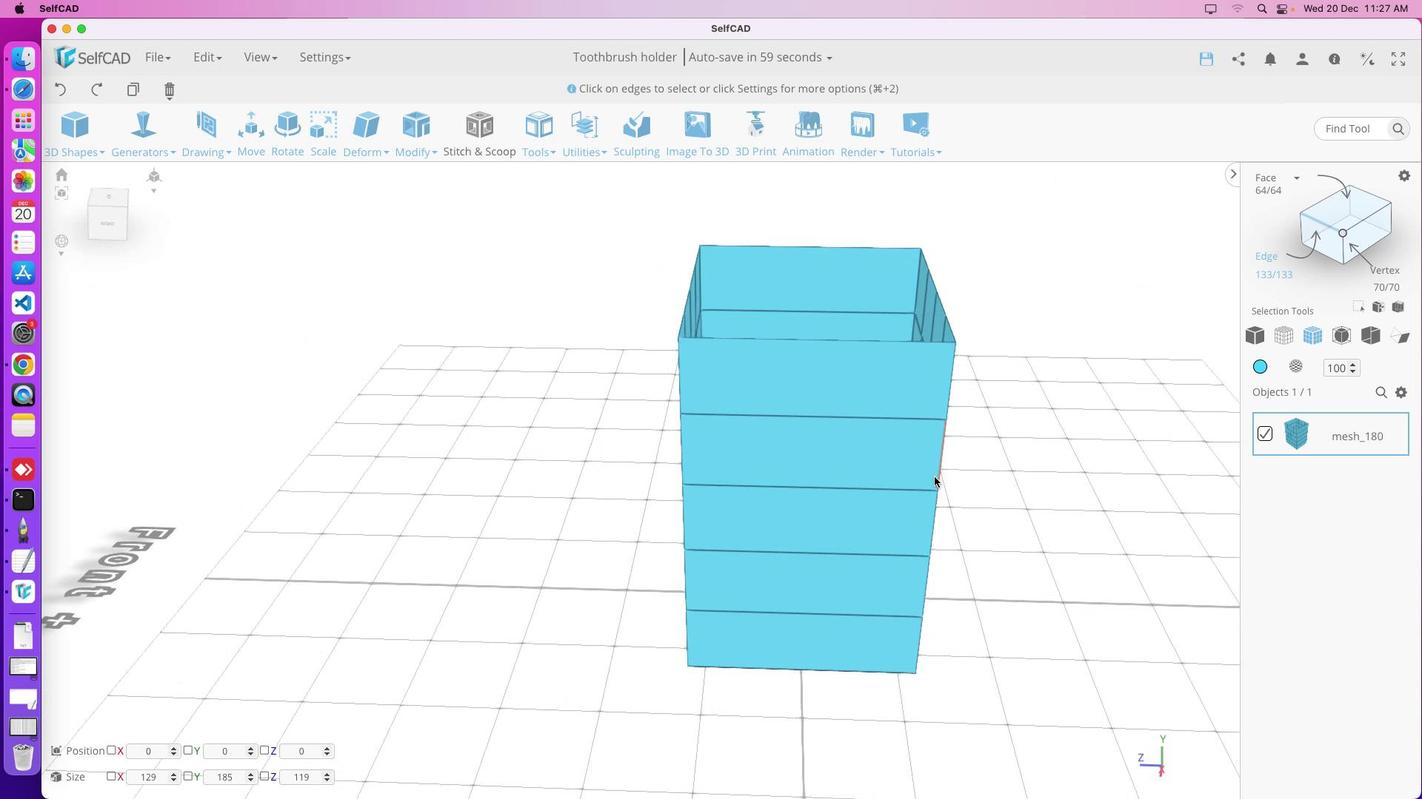 
Action: Mouse moved to (876, 444)
Screenshot: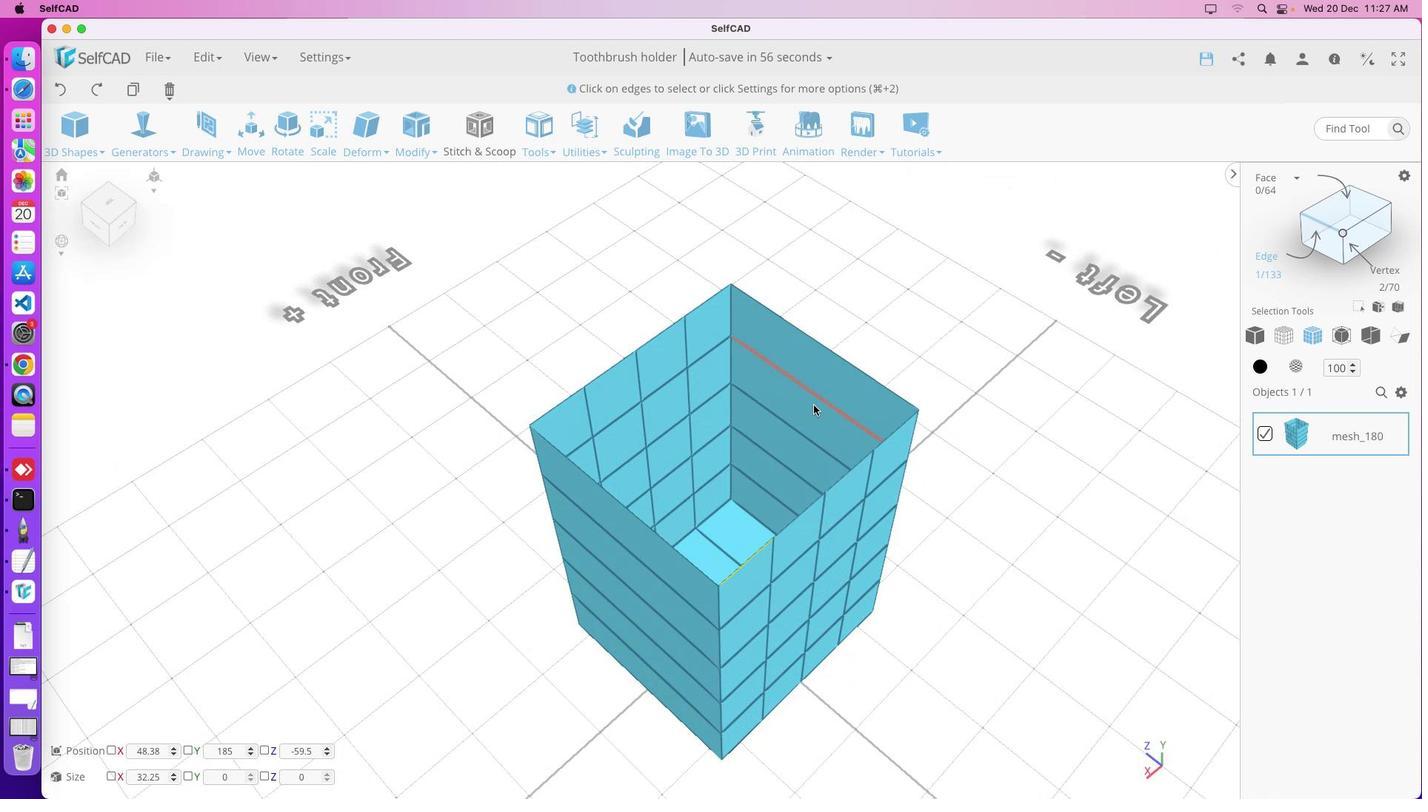 
Action: Mouse pressed left at (876, 444)
Screenshot: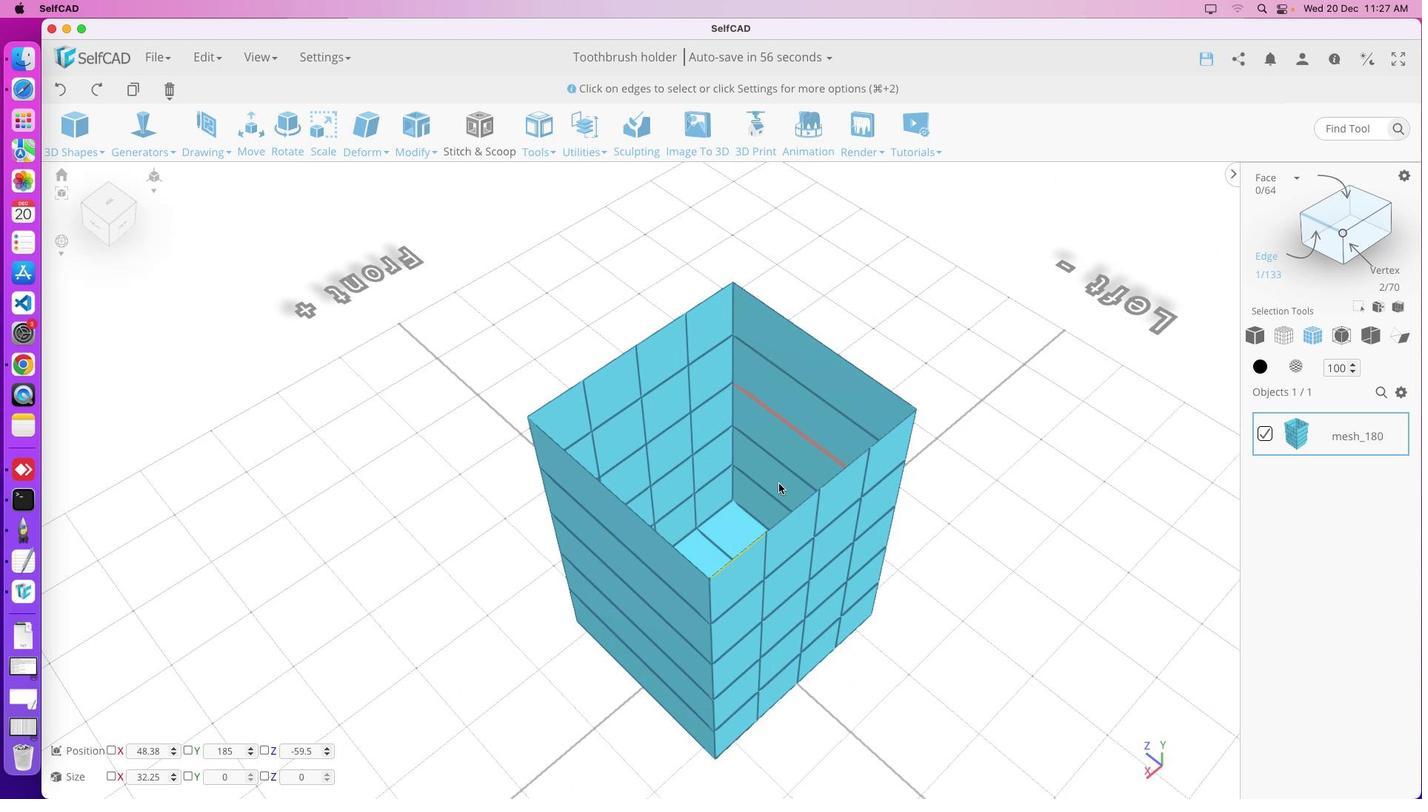 
Action: Mouse moved to (894, 439)
Screenshot: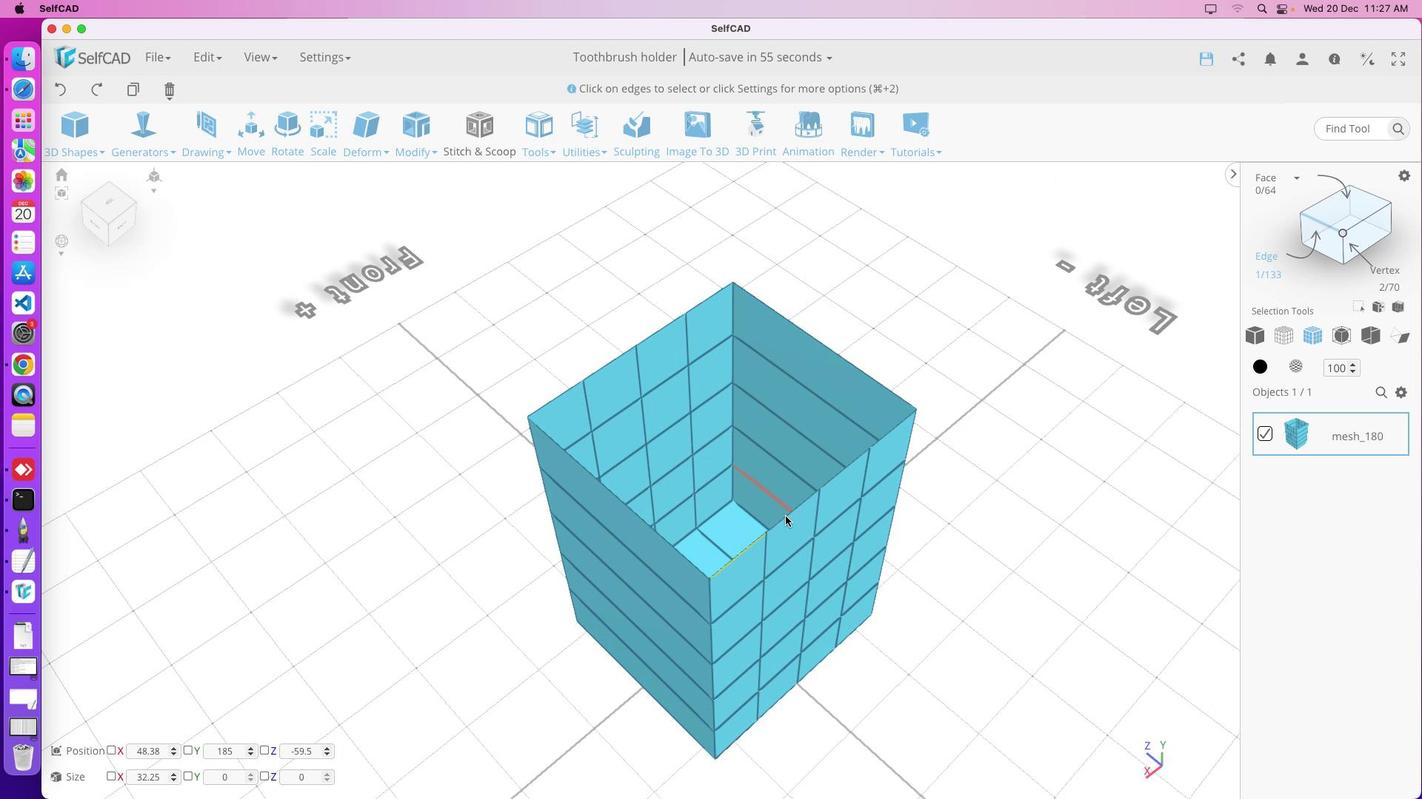 
Action: Mouse pressed left at (894, 439)
Screenshot: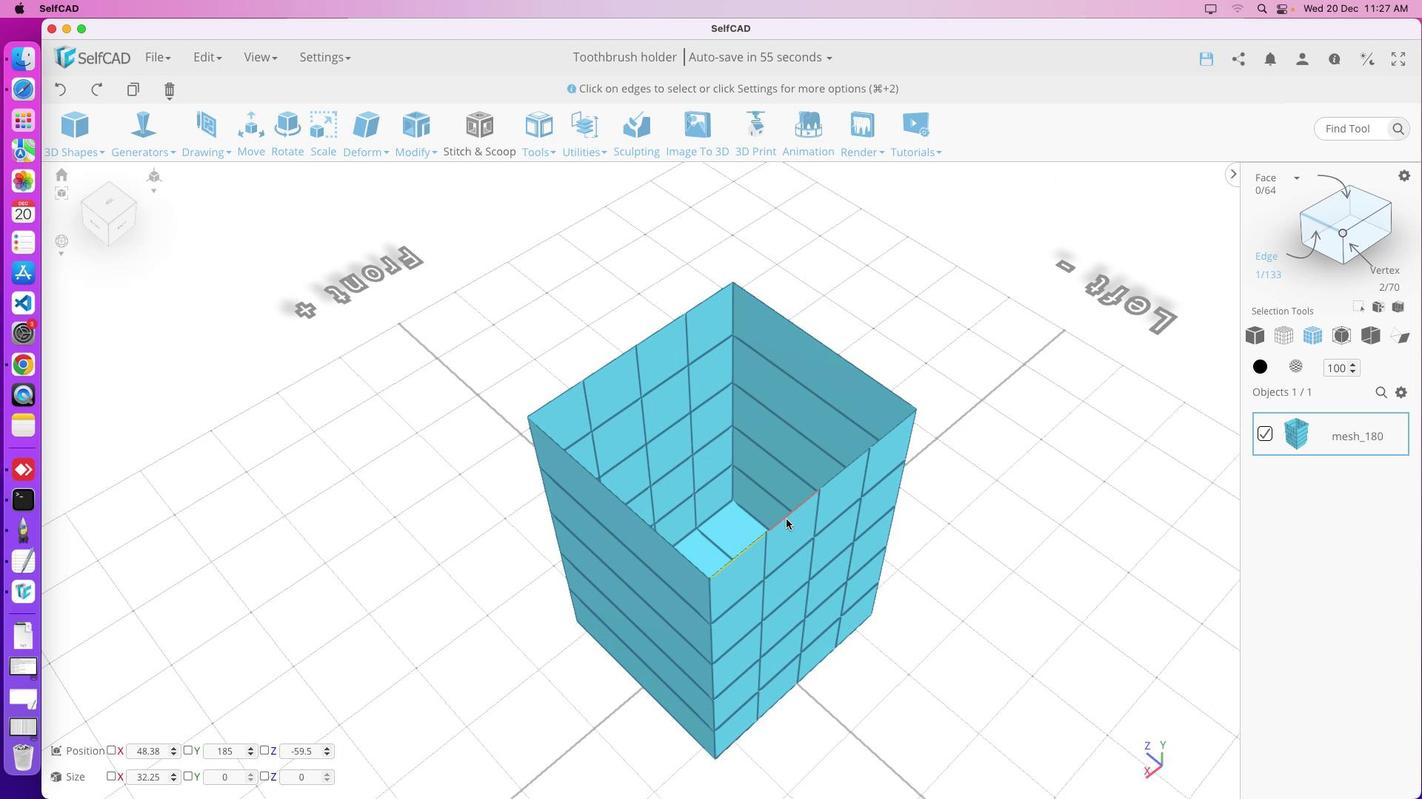 
Action: Mouse moved to (773, 492)
Screenshot: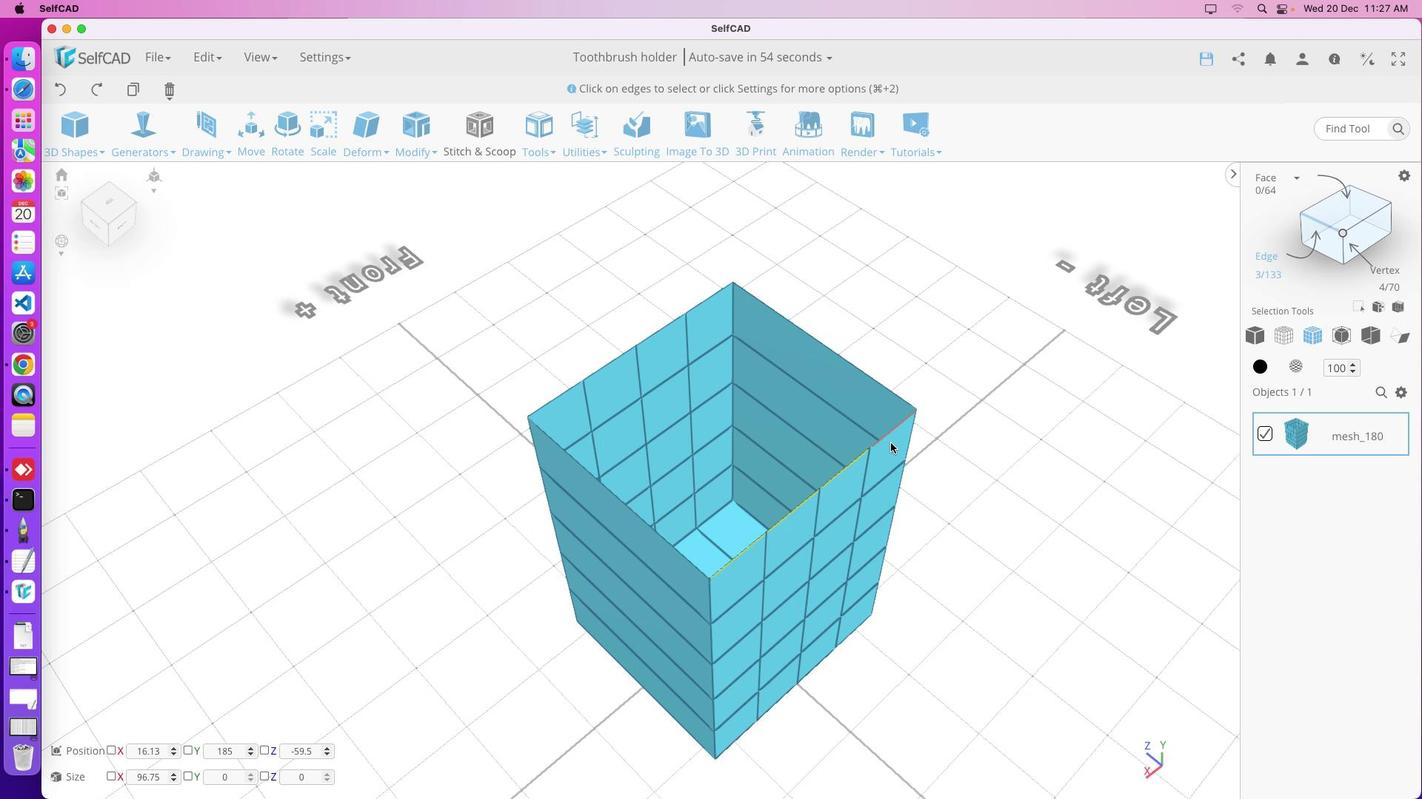 
Action: Mouse pressed left at (773, 492)
Screenshot: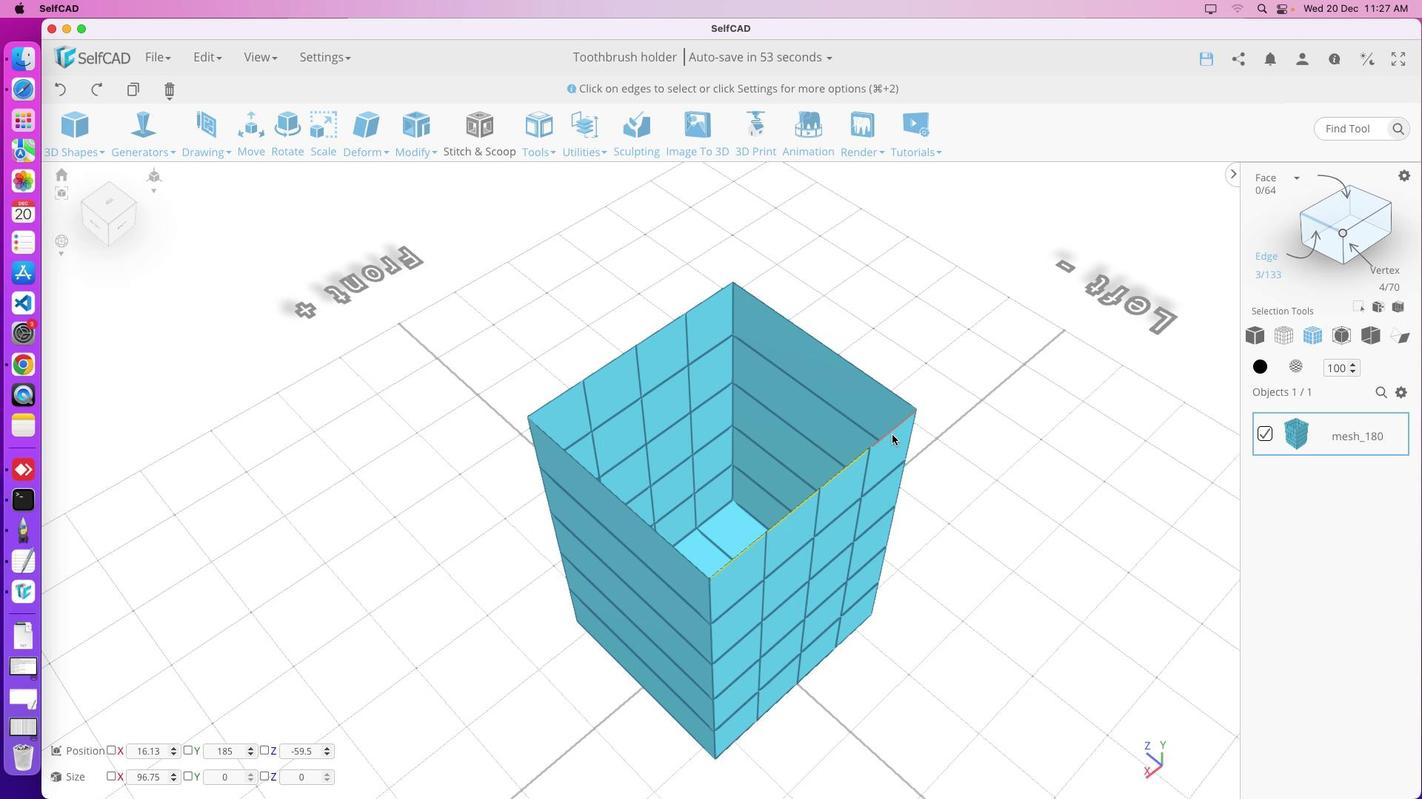 
Action: Mouse moved to (808, 474)
Screenshot: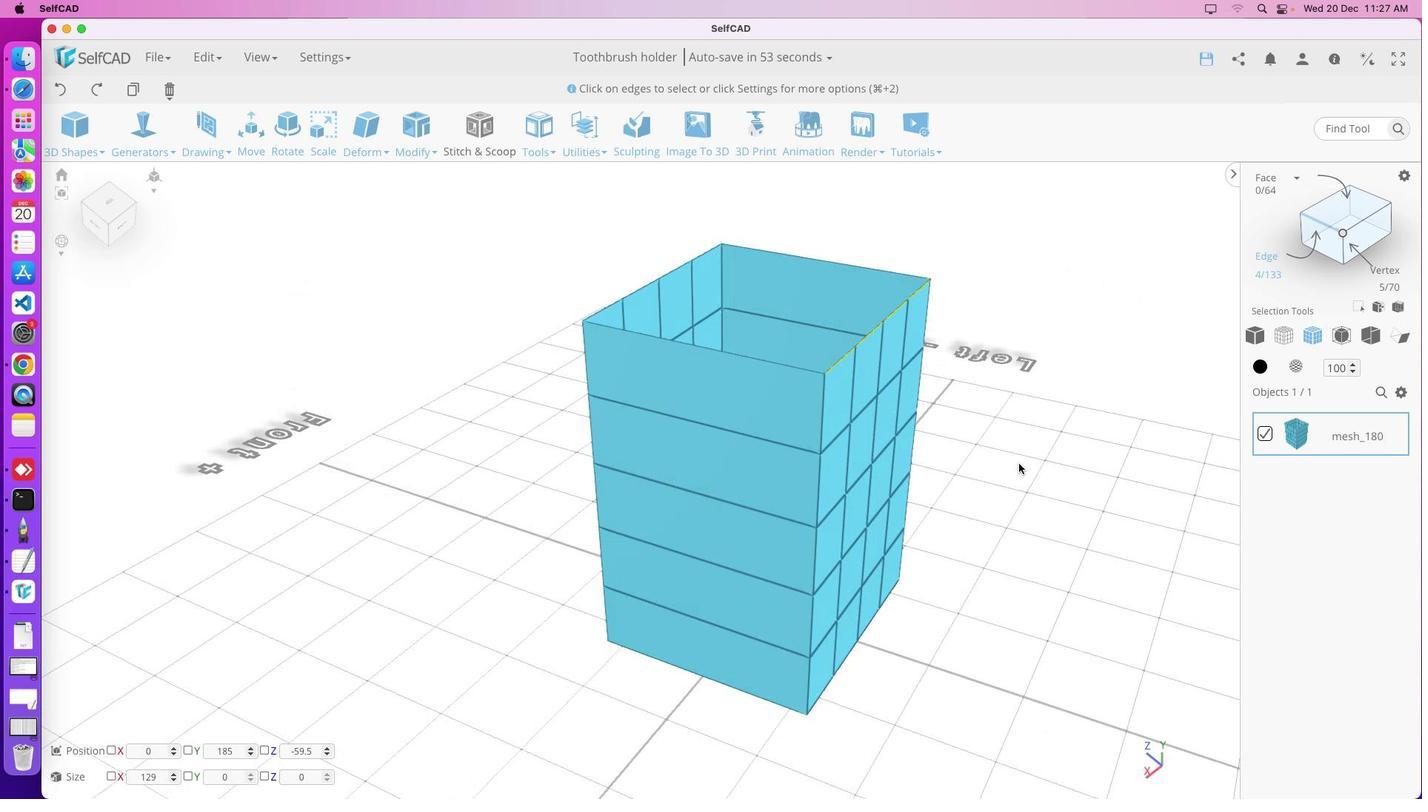 
Action: Mouse pressed left at (808, 474)
Screenshot: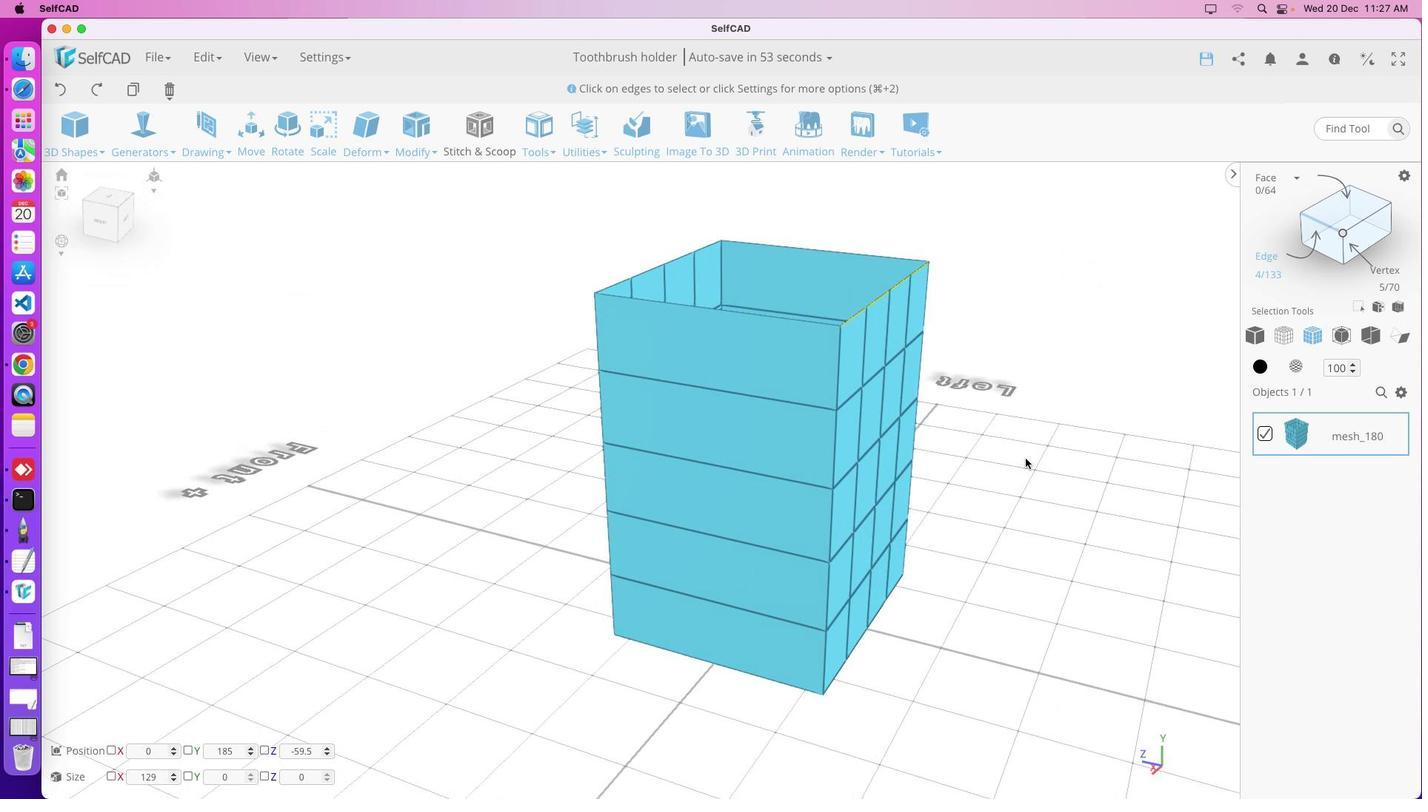 
Action: Mouse moved to (838, 461)
Screenshot: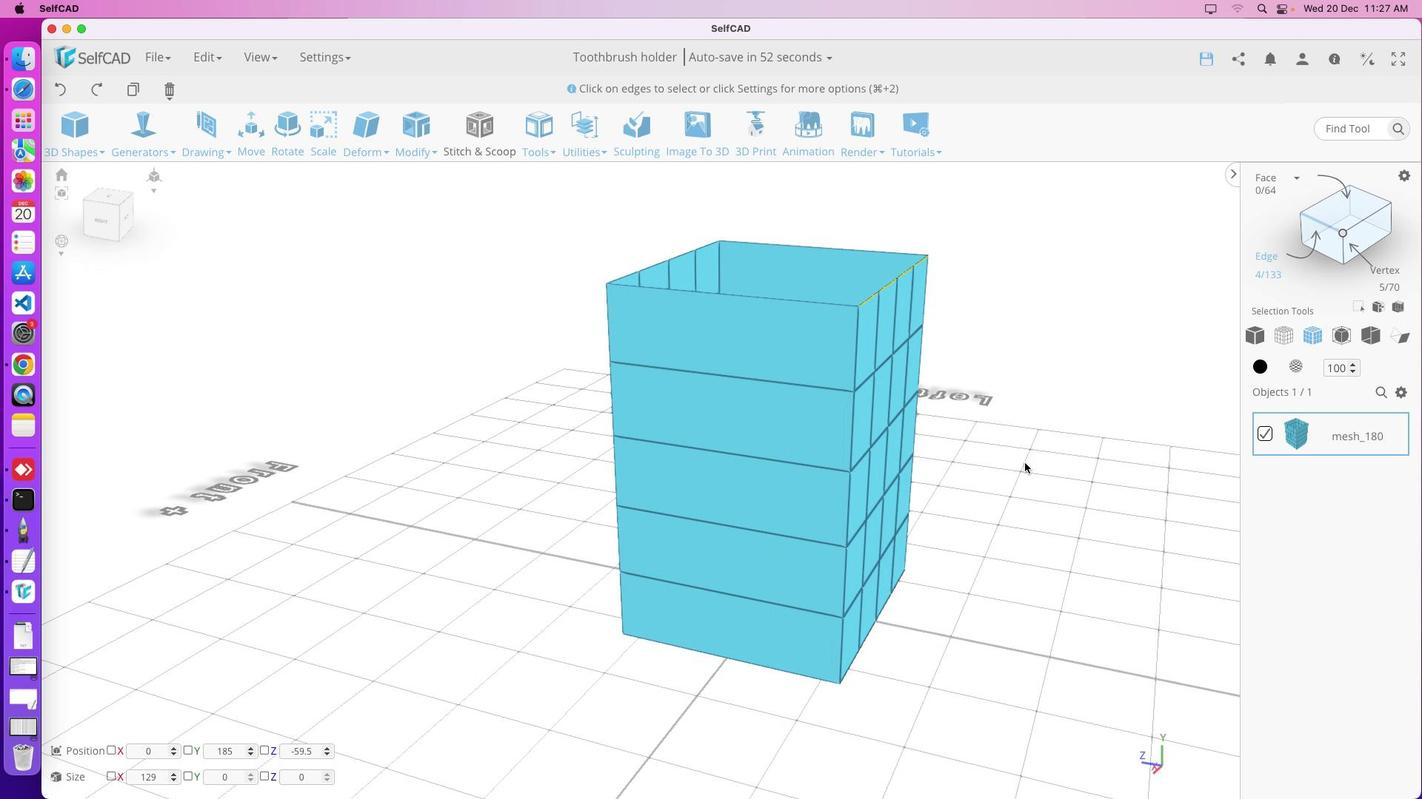 
Action: Mouse pressed left at (838, 461)
Screenshot: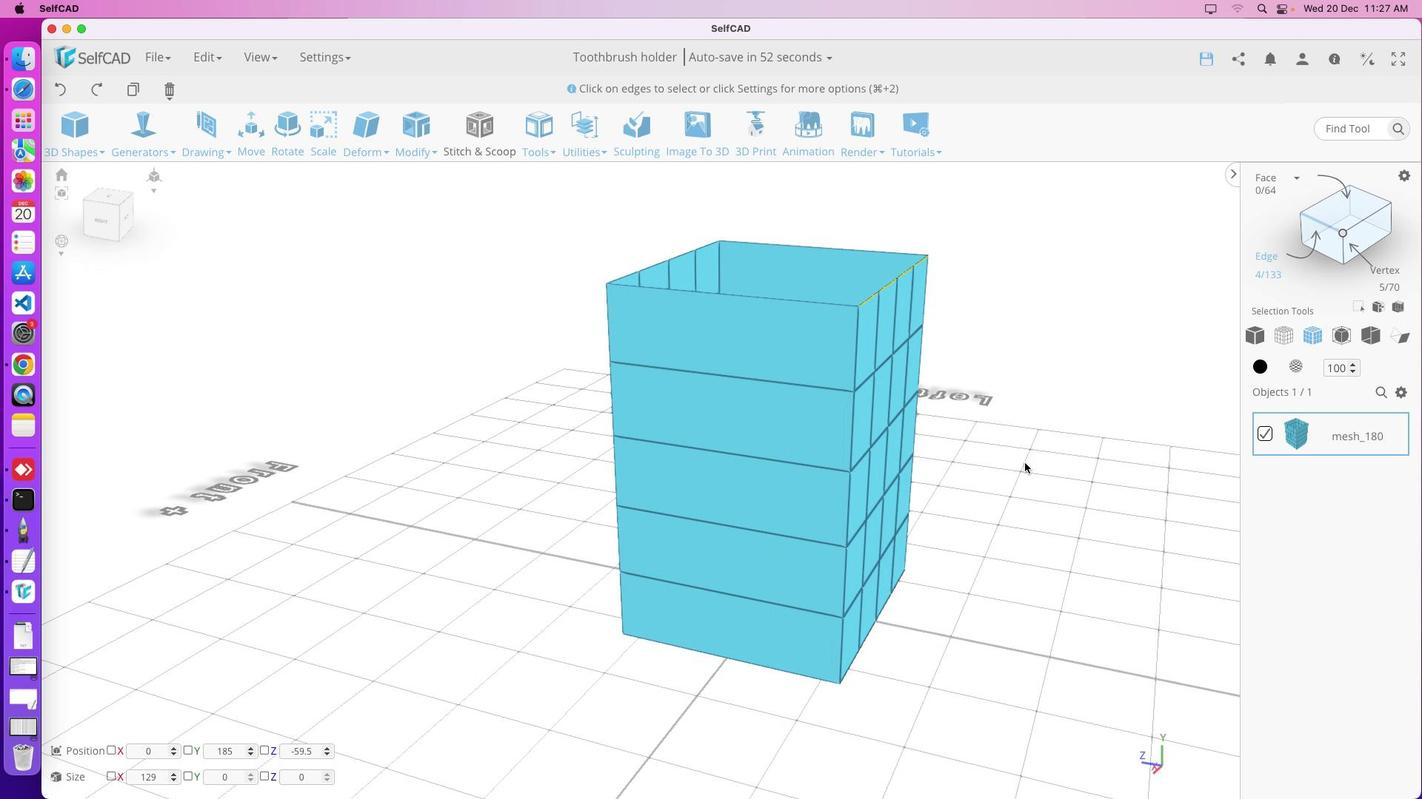 
Action: Mouse moved to (868, 489)
Screenshot: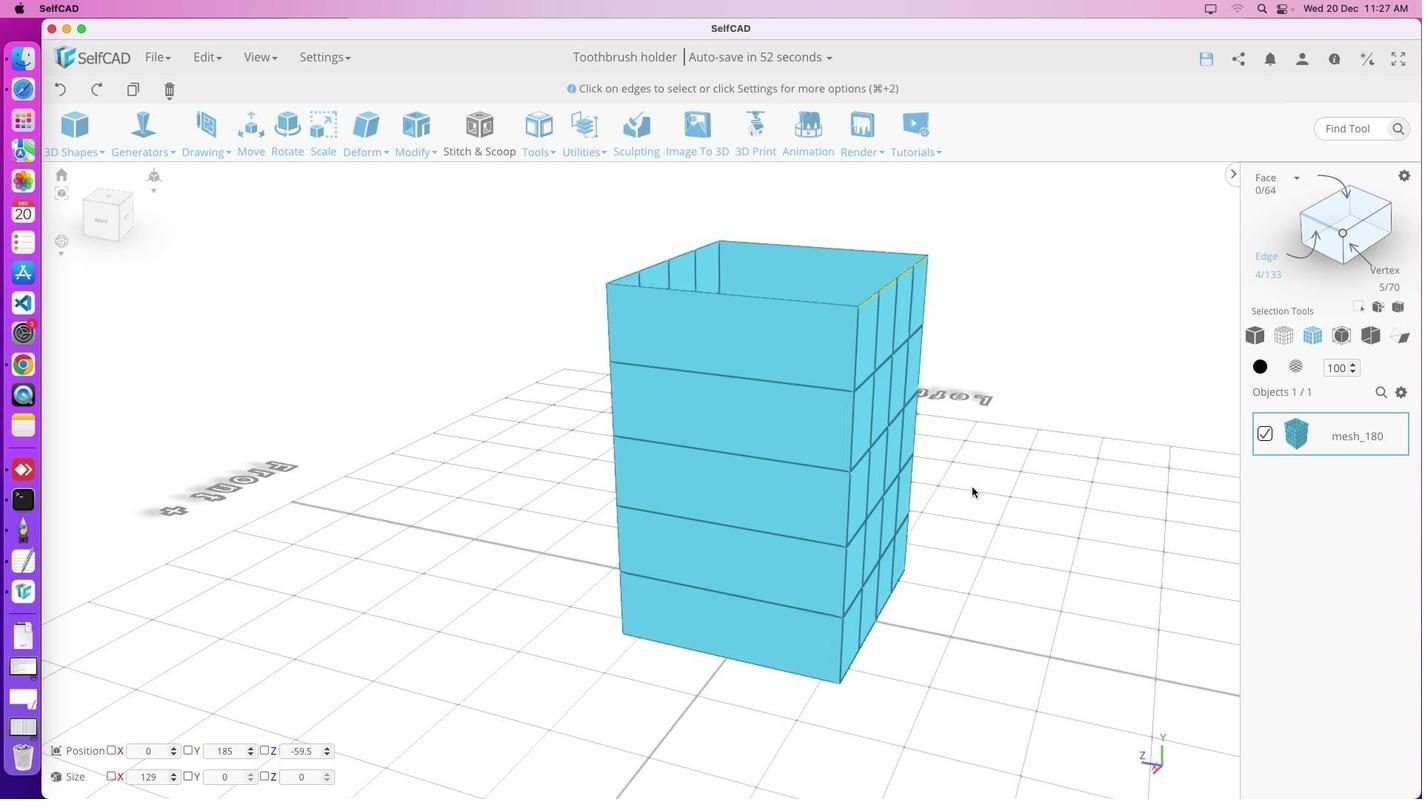 
Action: Mouse pressed left at (868, 489)
Screenshot: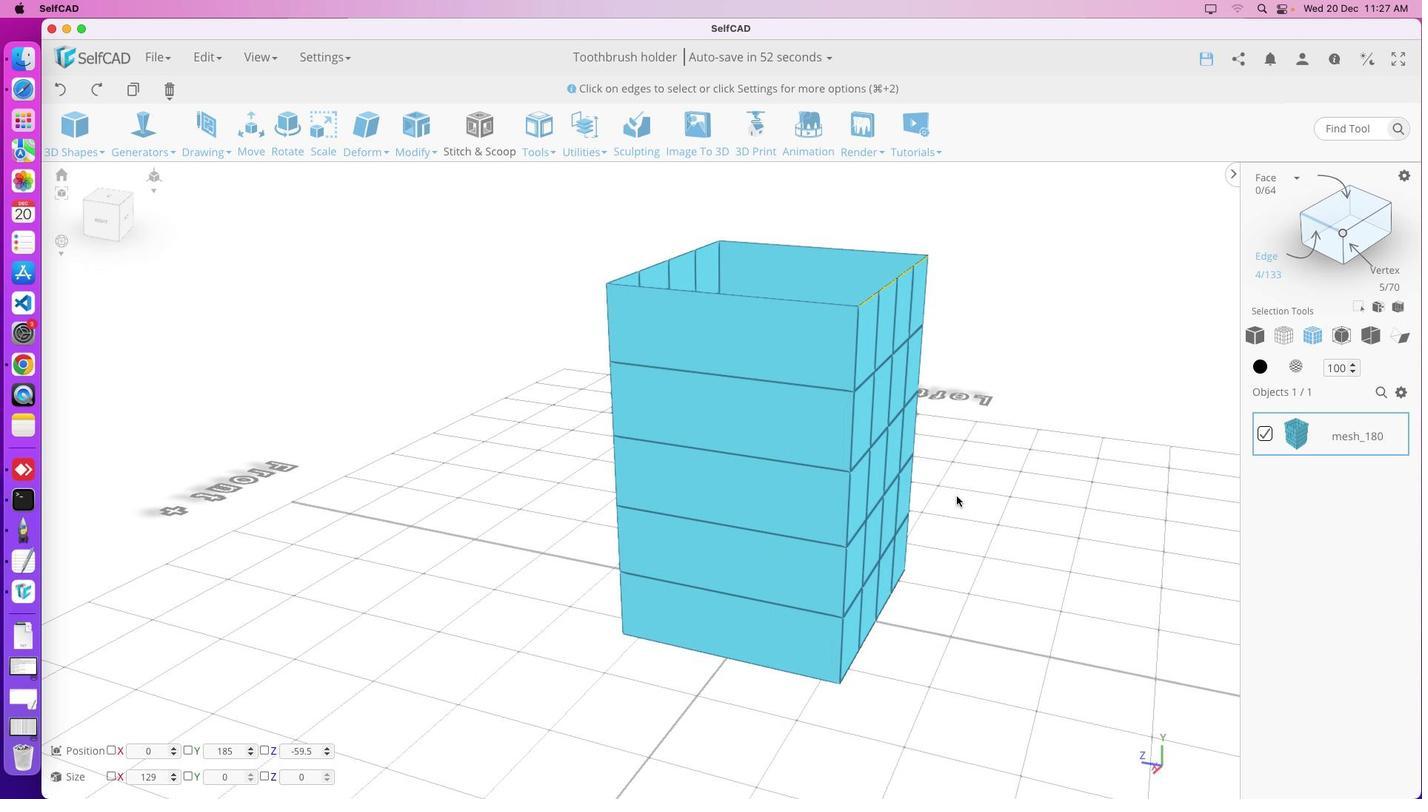 
Action: Mouse moved to (921, 471)
Screenshot: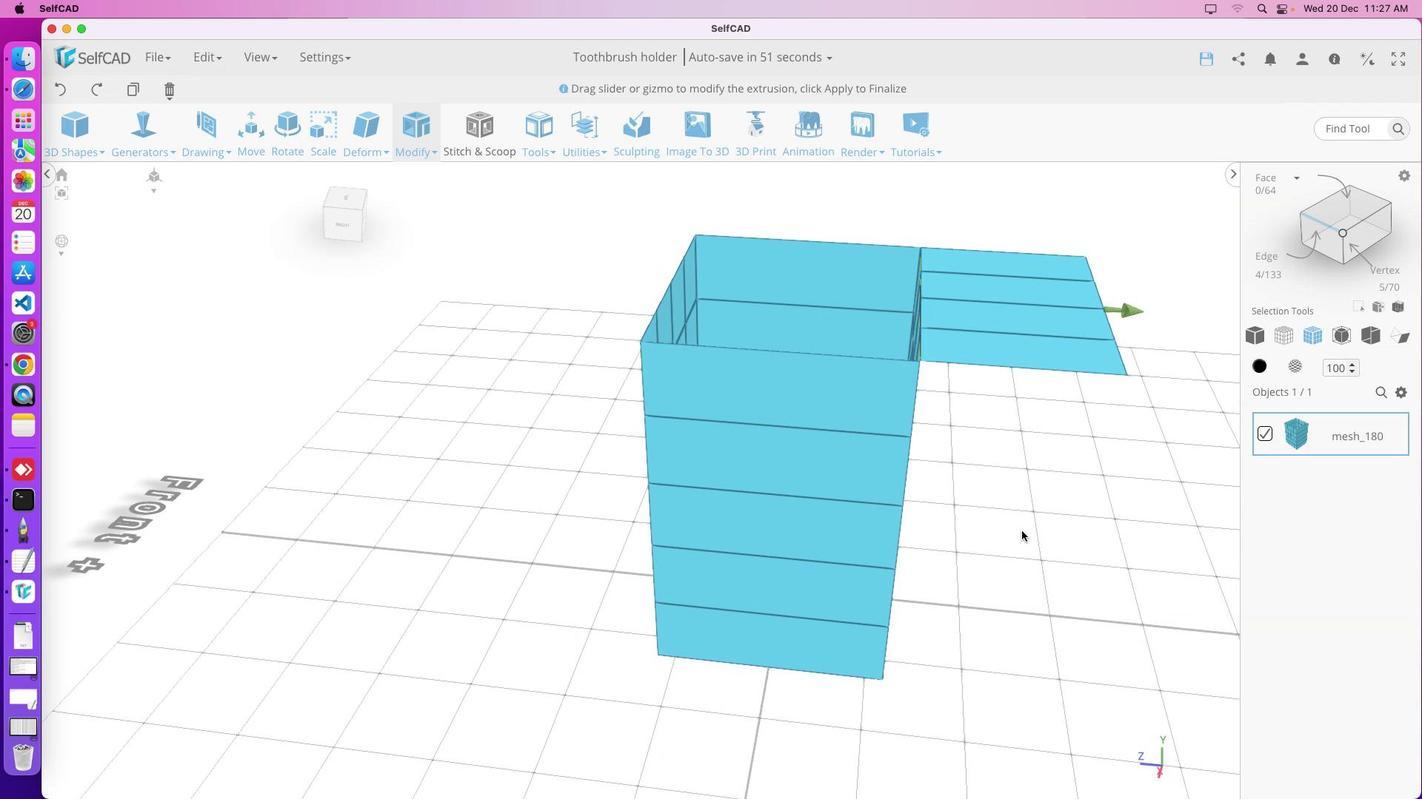 
Action: Key pressed 'm'
Screenshot: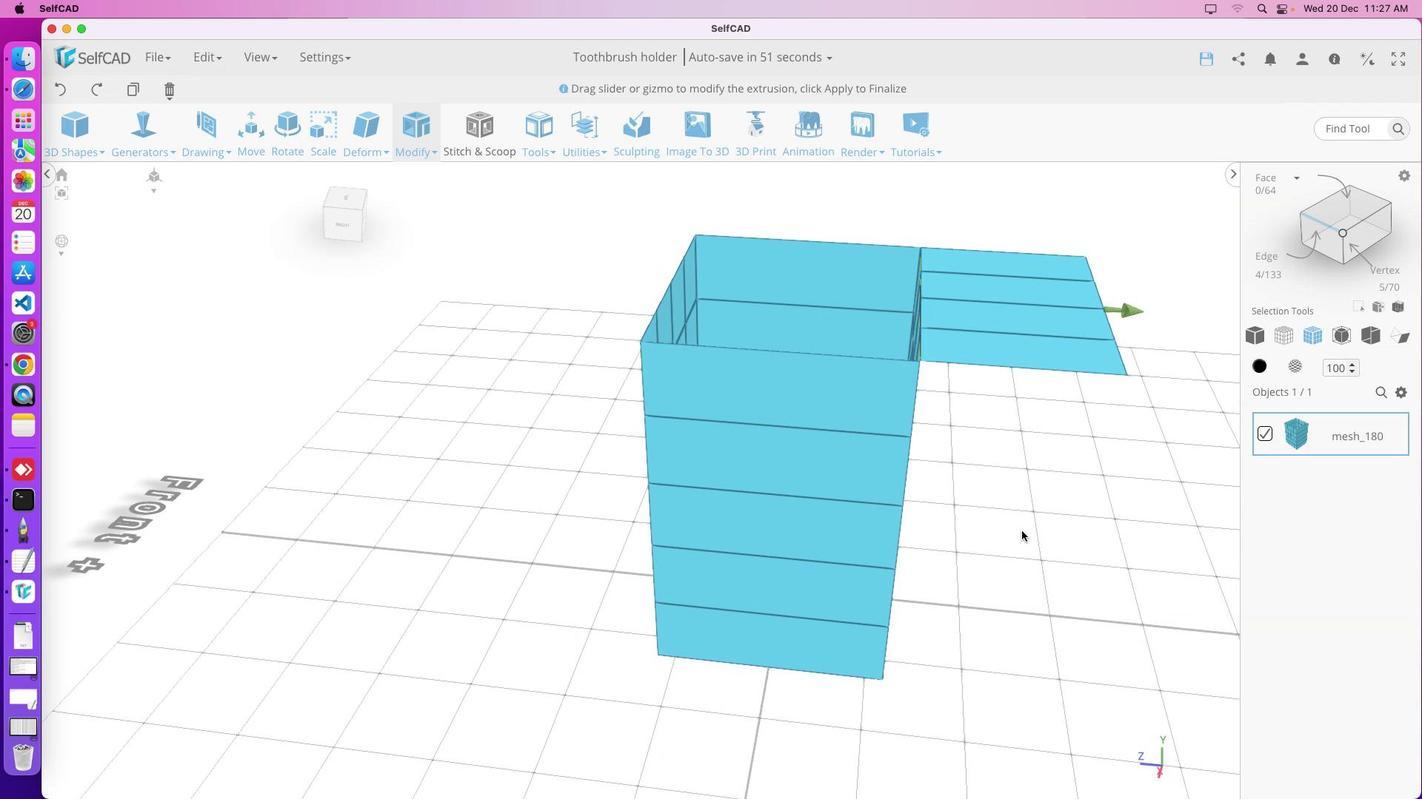 
Action: Mouse moved to (919, 471)
Screenshot: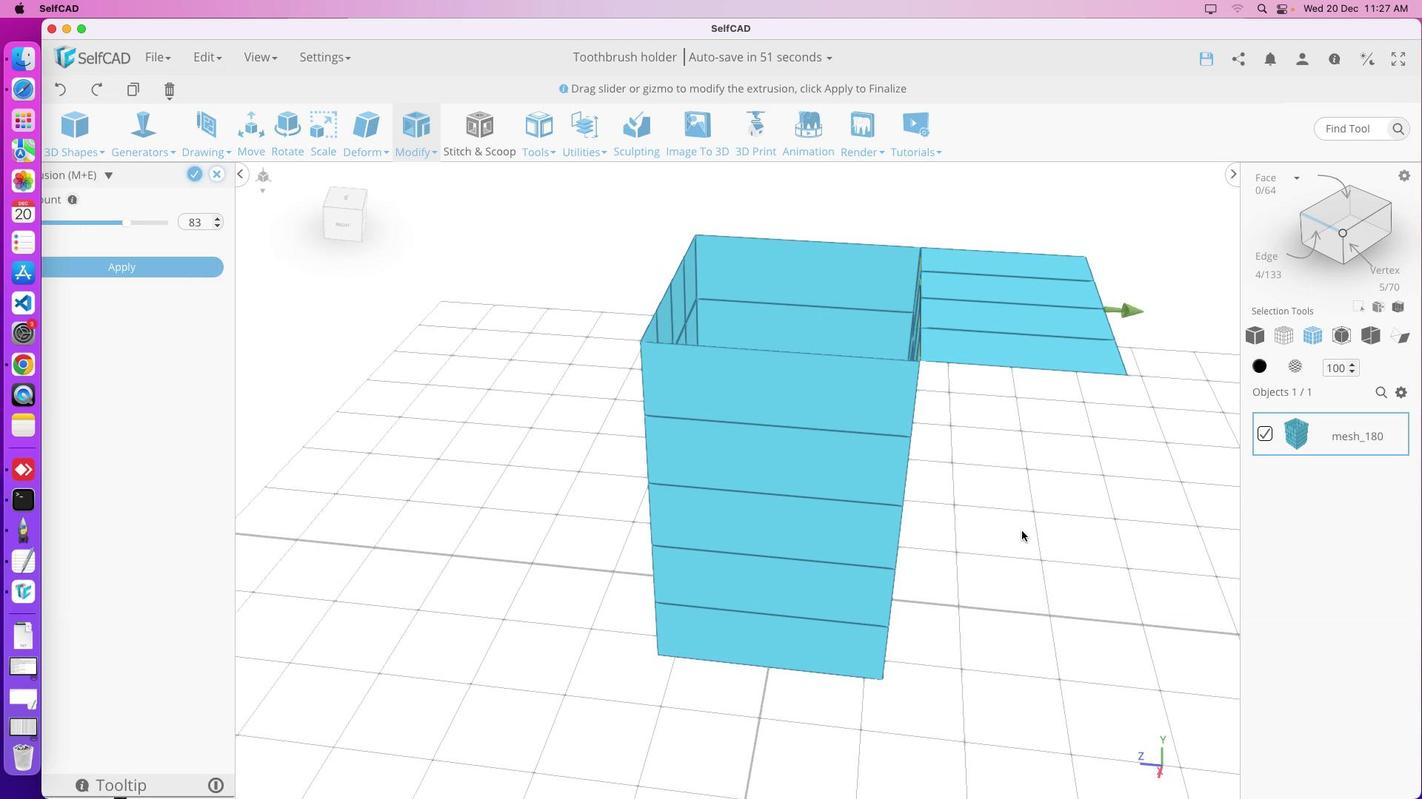 
Action: Key pressed 'e'
Screenshot: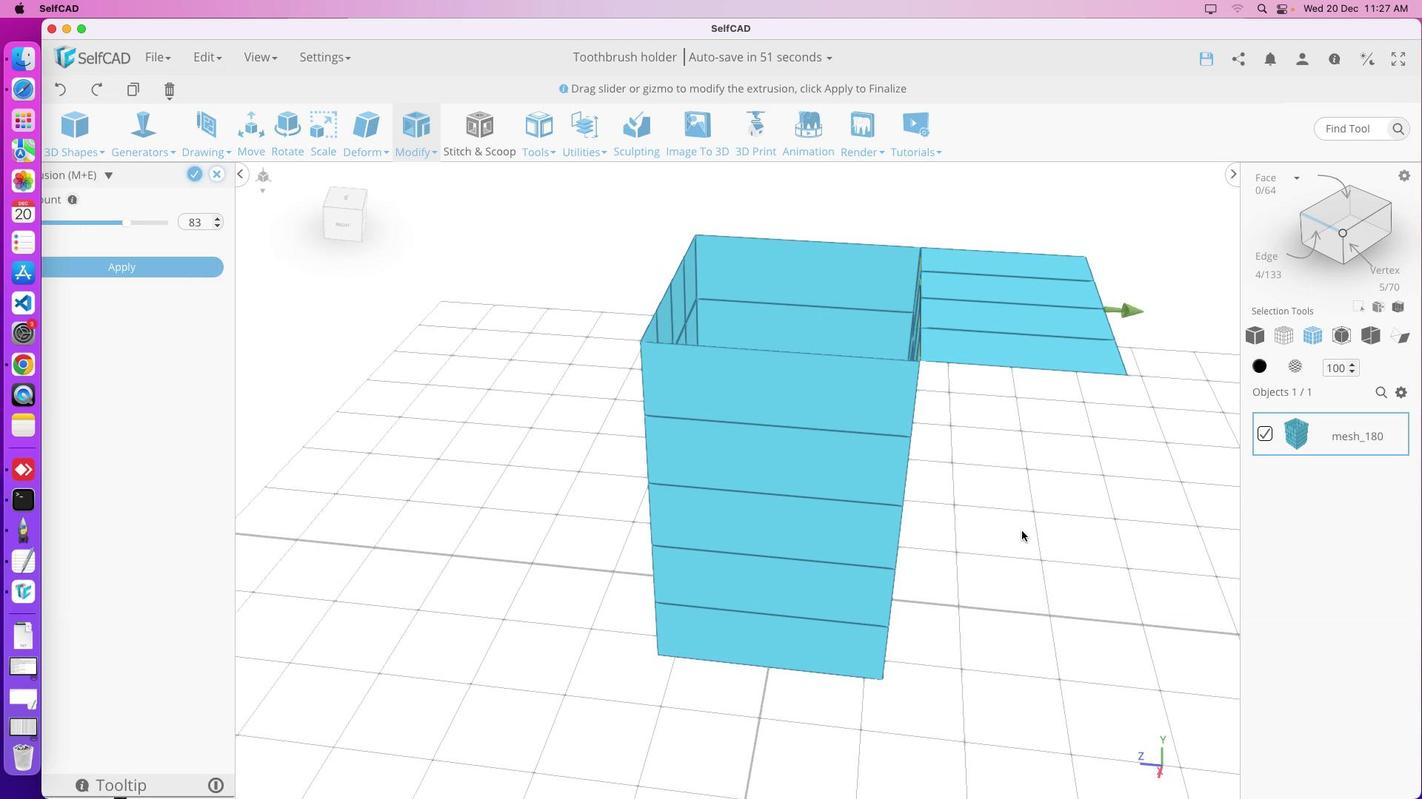 
Action: Mouse moved to (883, 488)
Screenshot: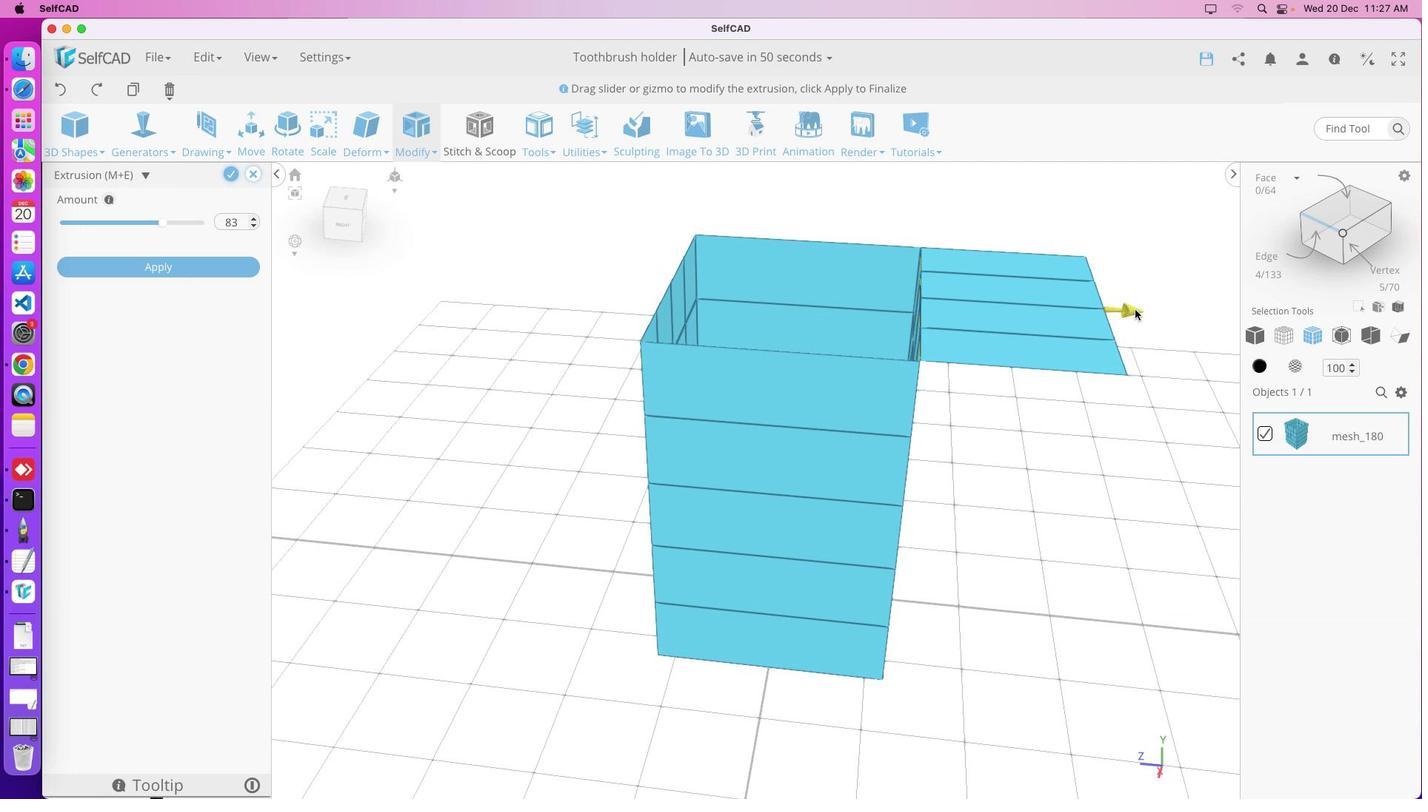 
Action: Mouse pressed left at (883, 488)
Screenshot: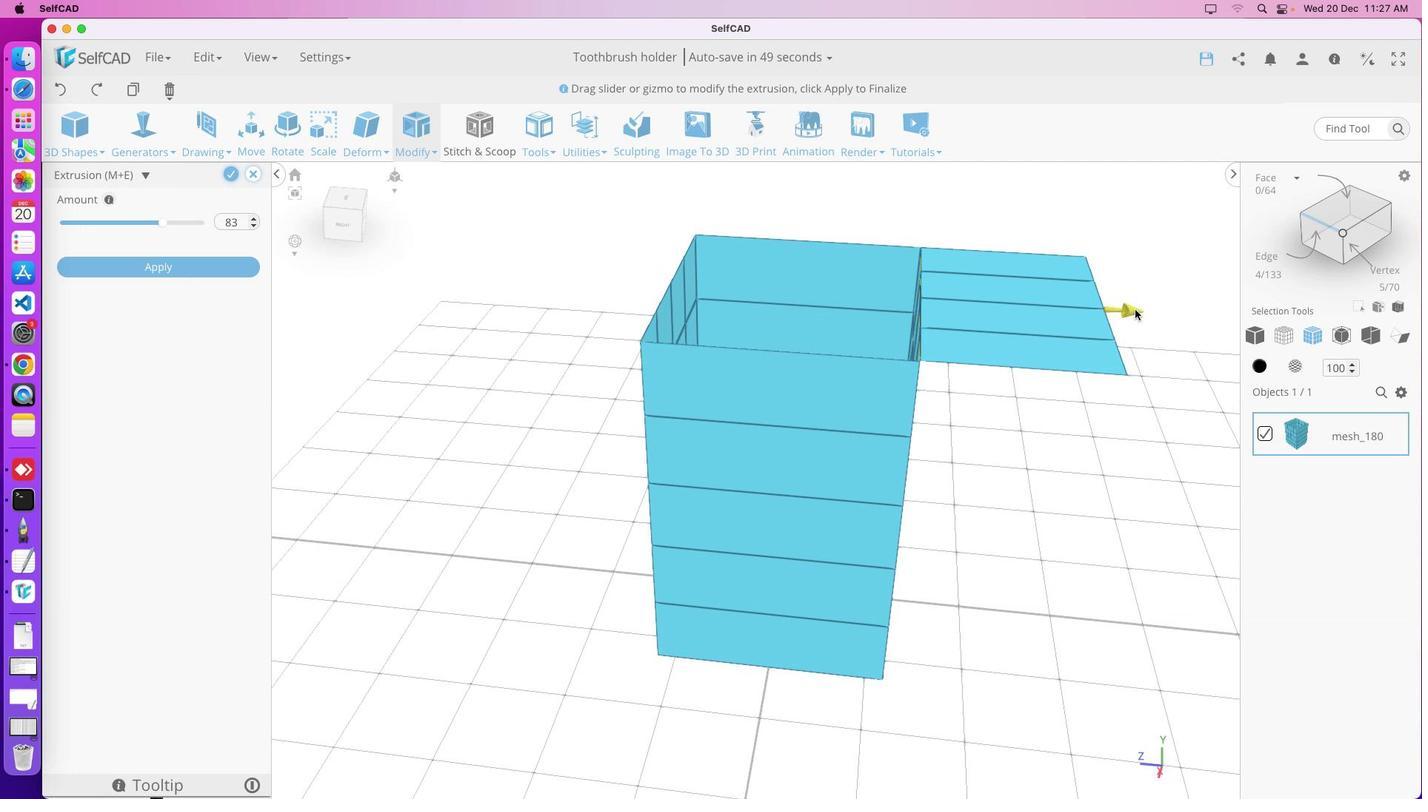 
Action: Mouse moved to (988, 415)
Screenshot: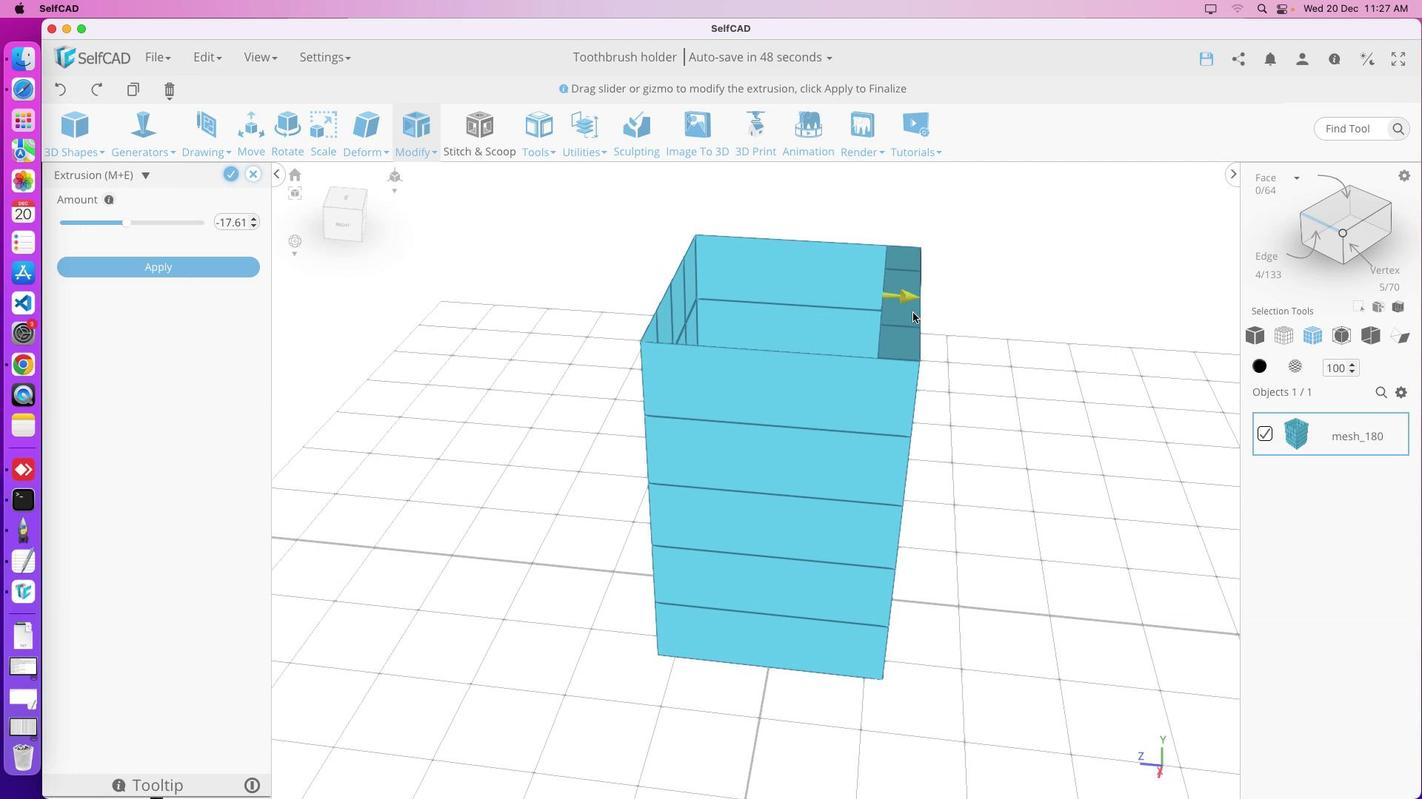 
Action: Mouse pressed left at (988, 415)
Screenshot: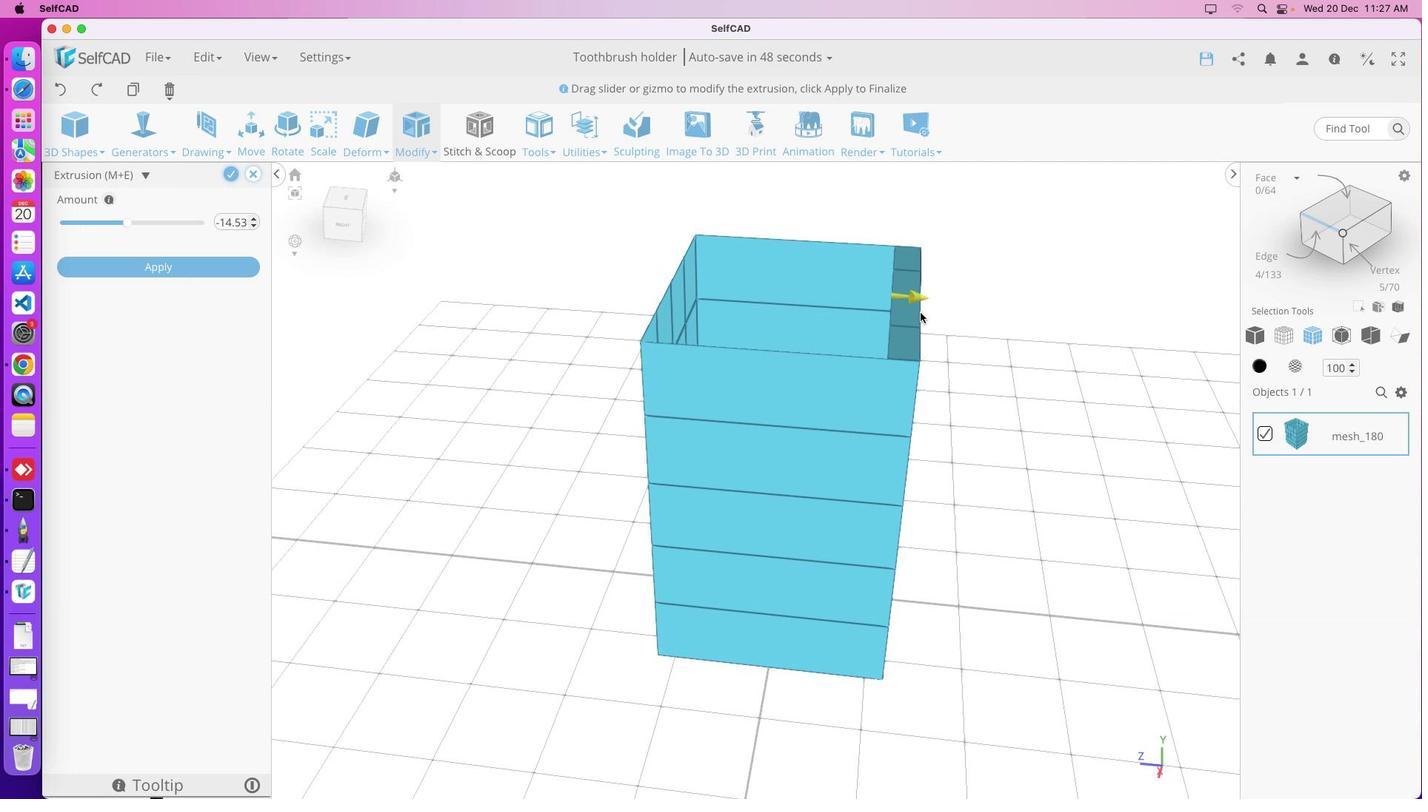 
Action: Mouse moved to (846, 480)
Screenshot: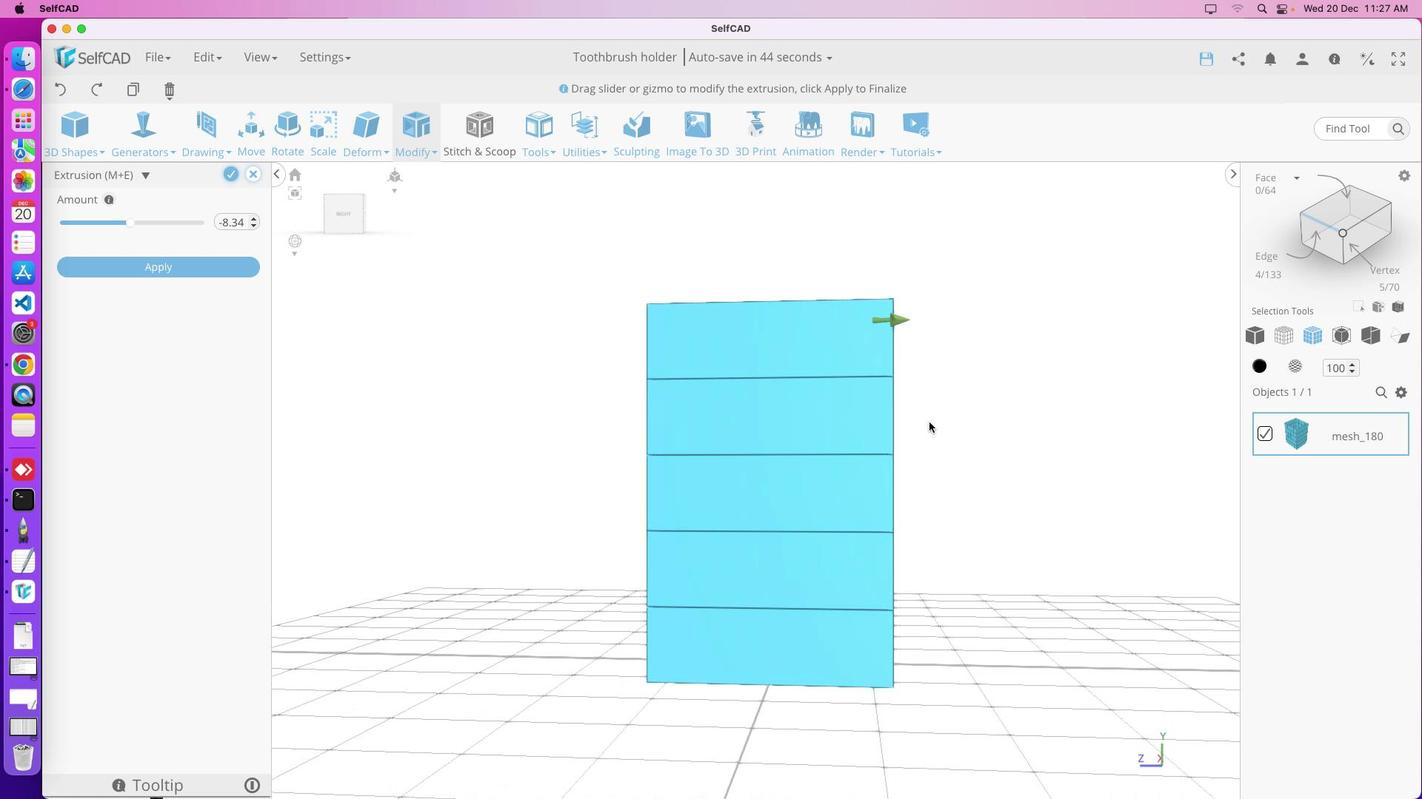 
Action: Mouse pressed left at (846, 480)
Screenshot: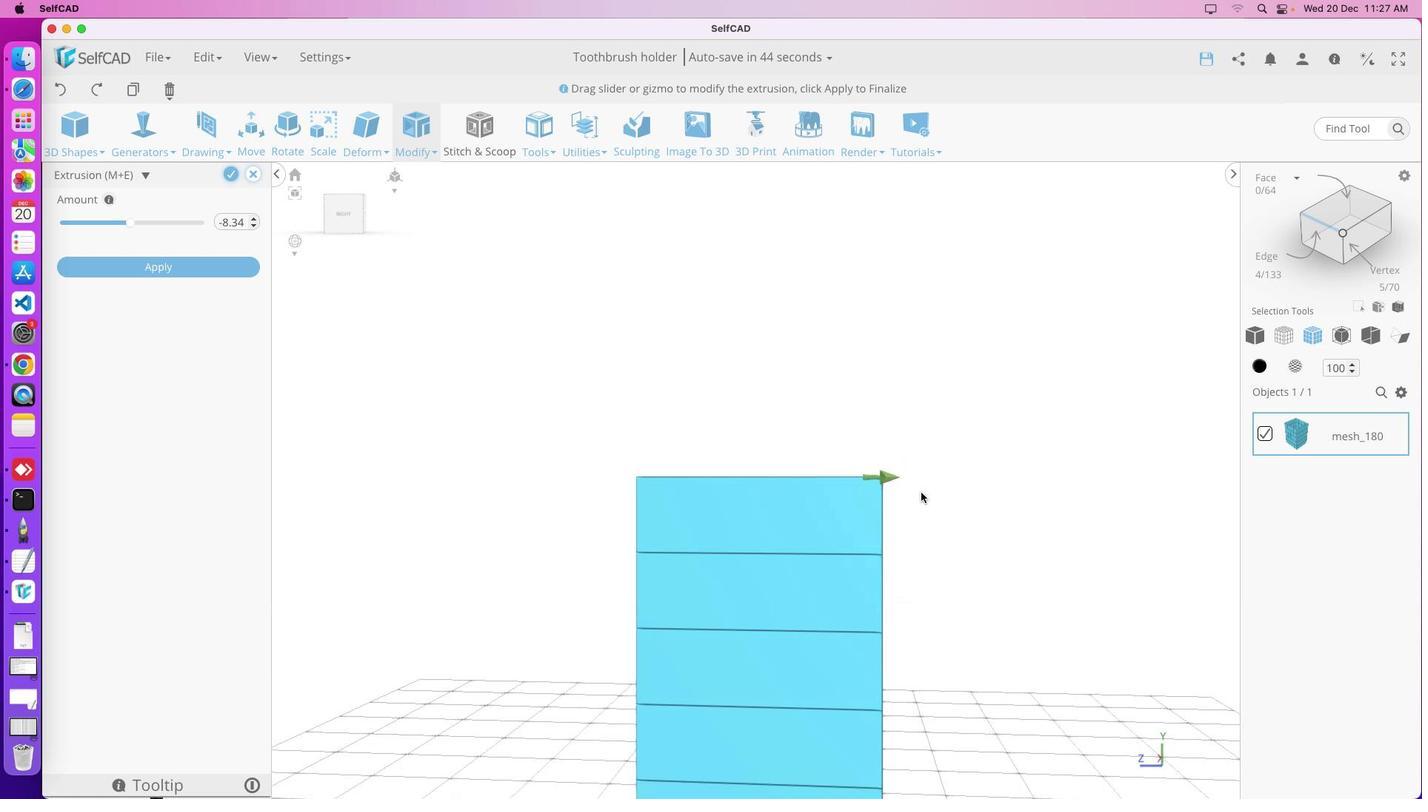 
Action: Mouse moved to (866, 444)
Screenshot: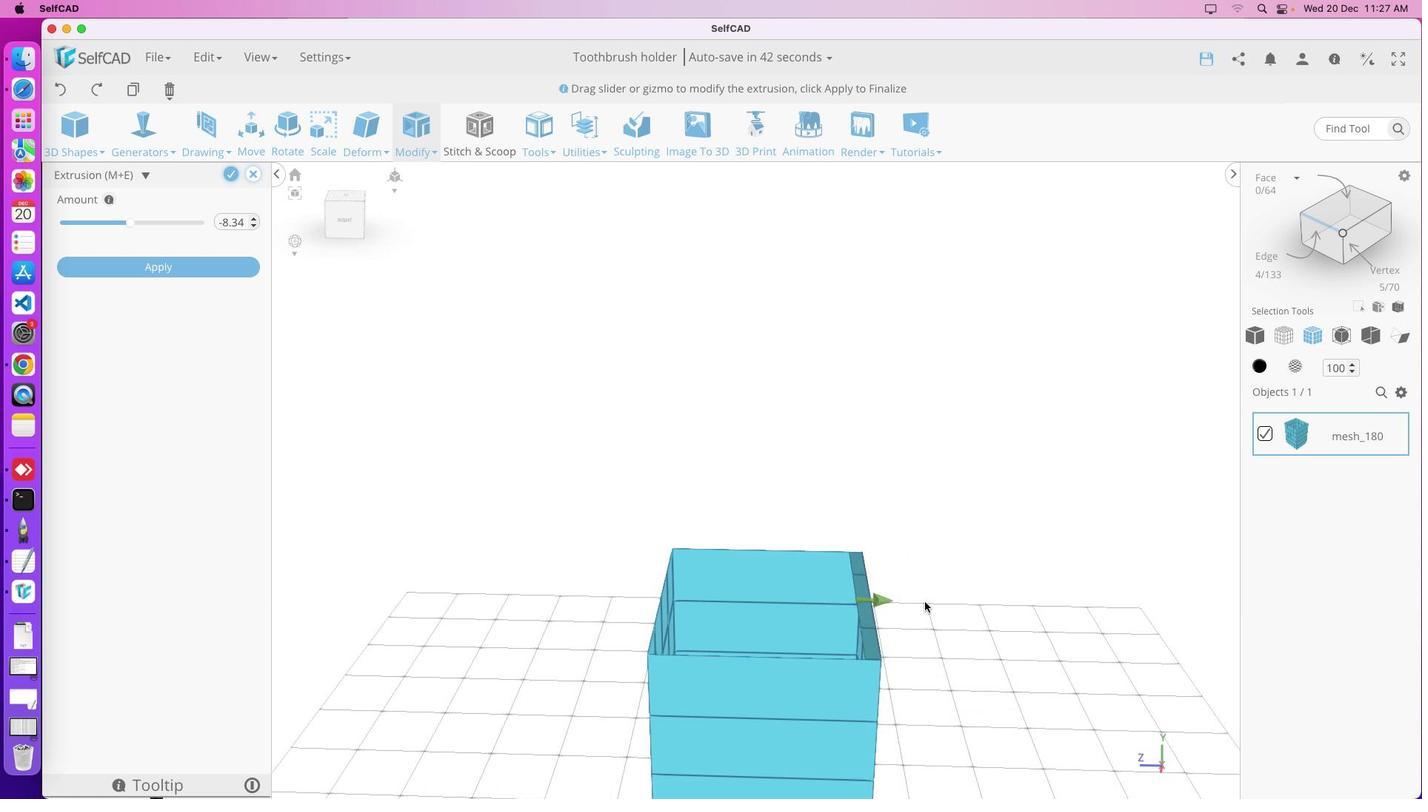 
Action: Mouse pressed middle at (866, 444)
Screenshot: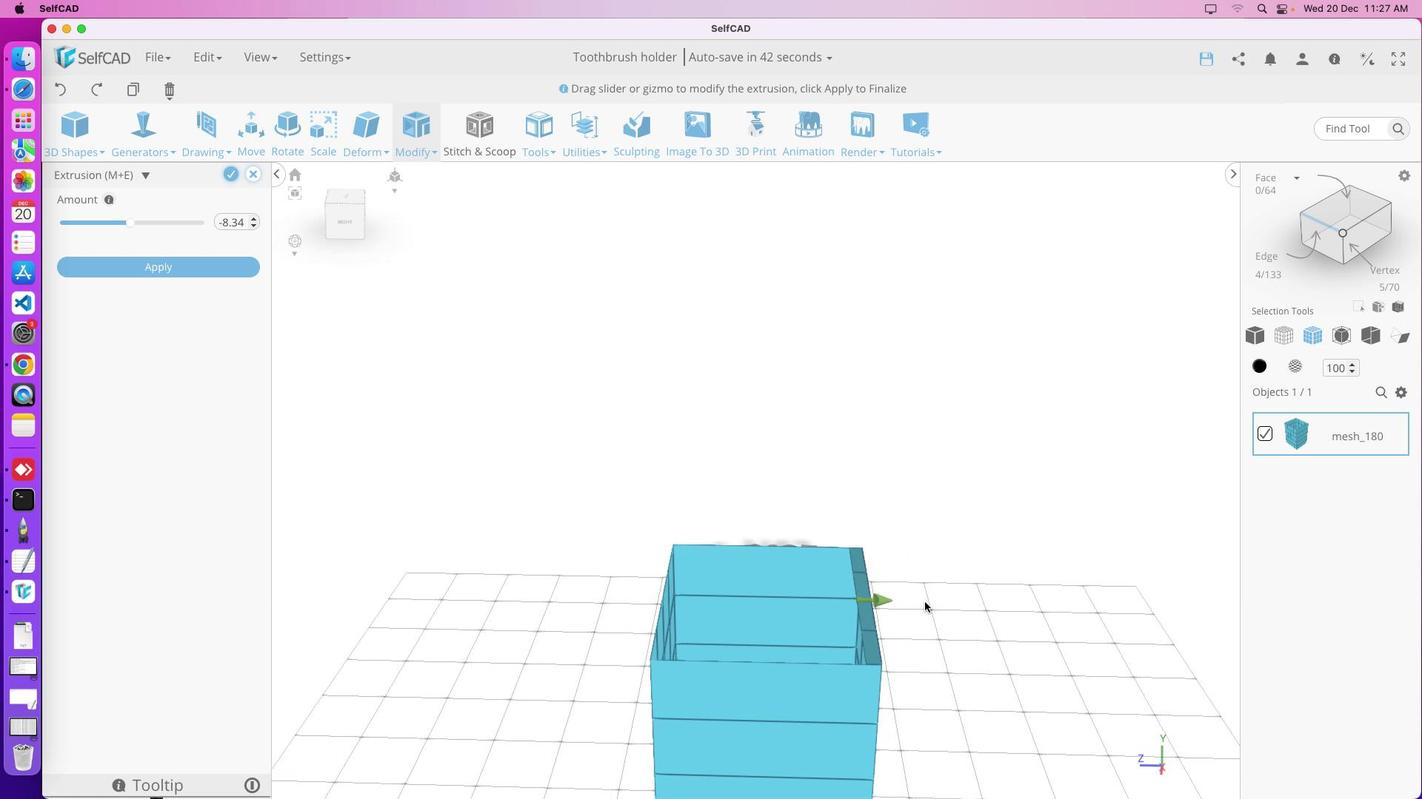 
Action: Mouse moved to (848, 505)
Screenshot: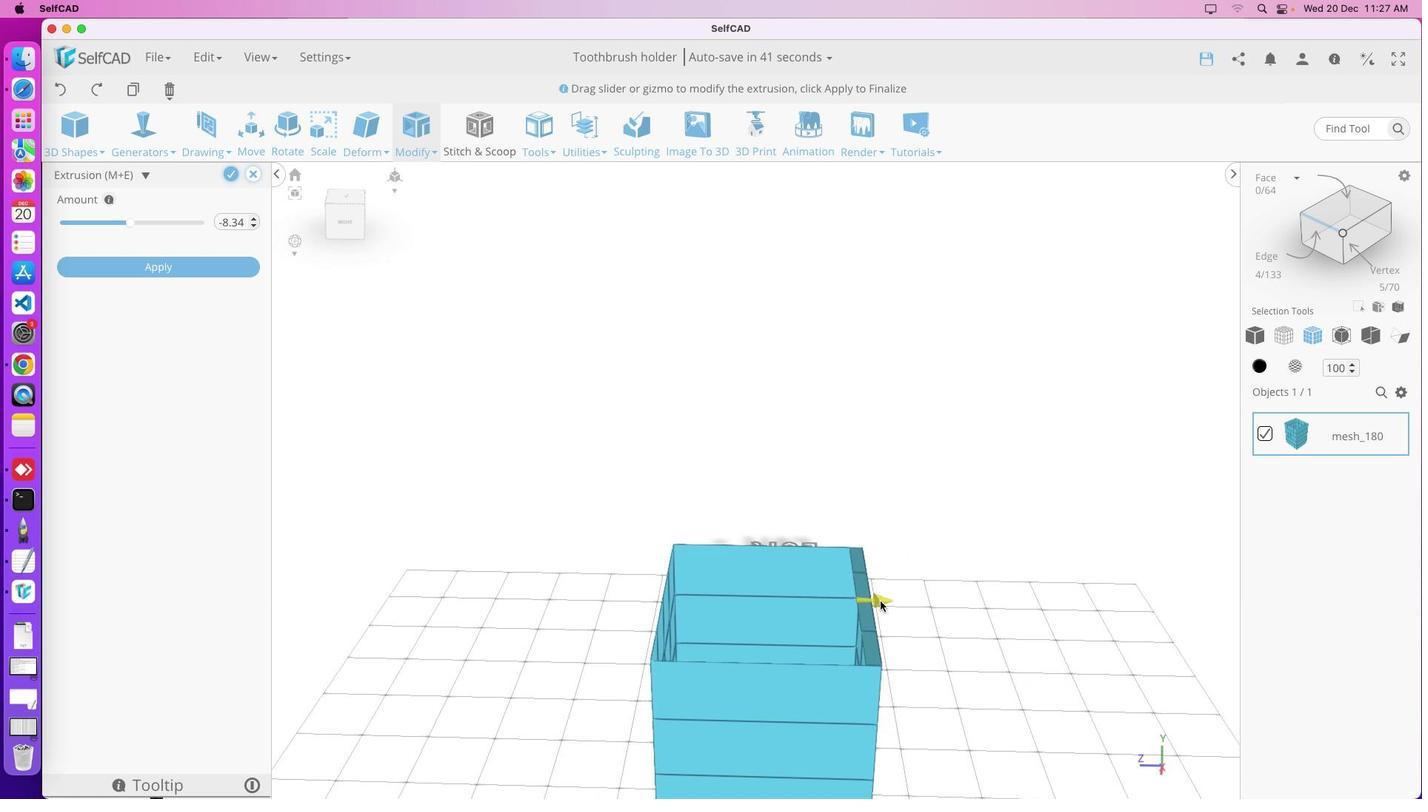 
Action: Mouse pressed left at (848, 505)
Screenshot: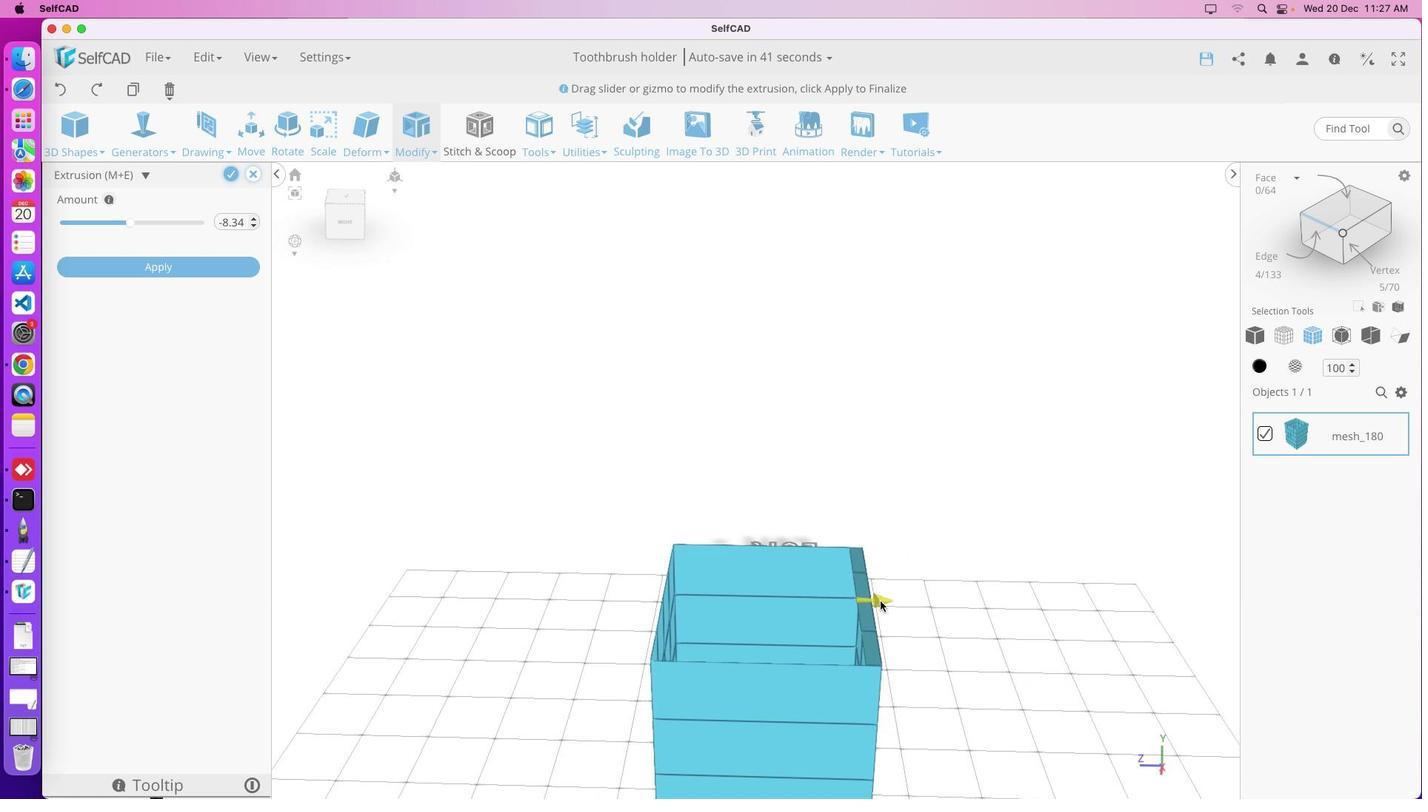 
Action: Mouse moved to (831, 522)
Screenshot: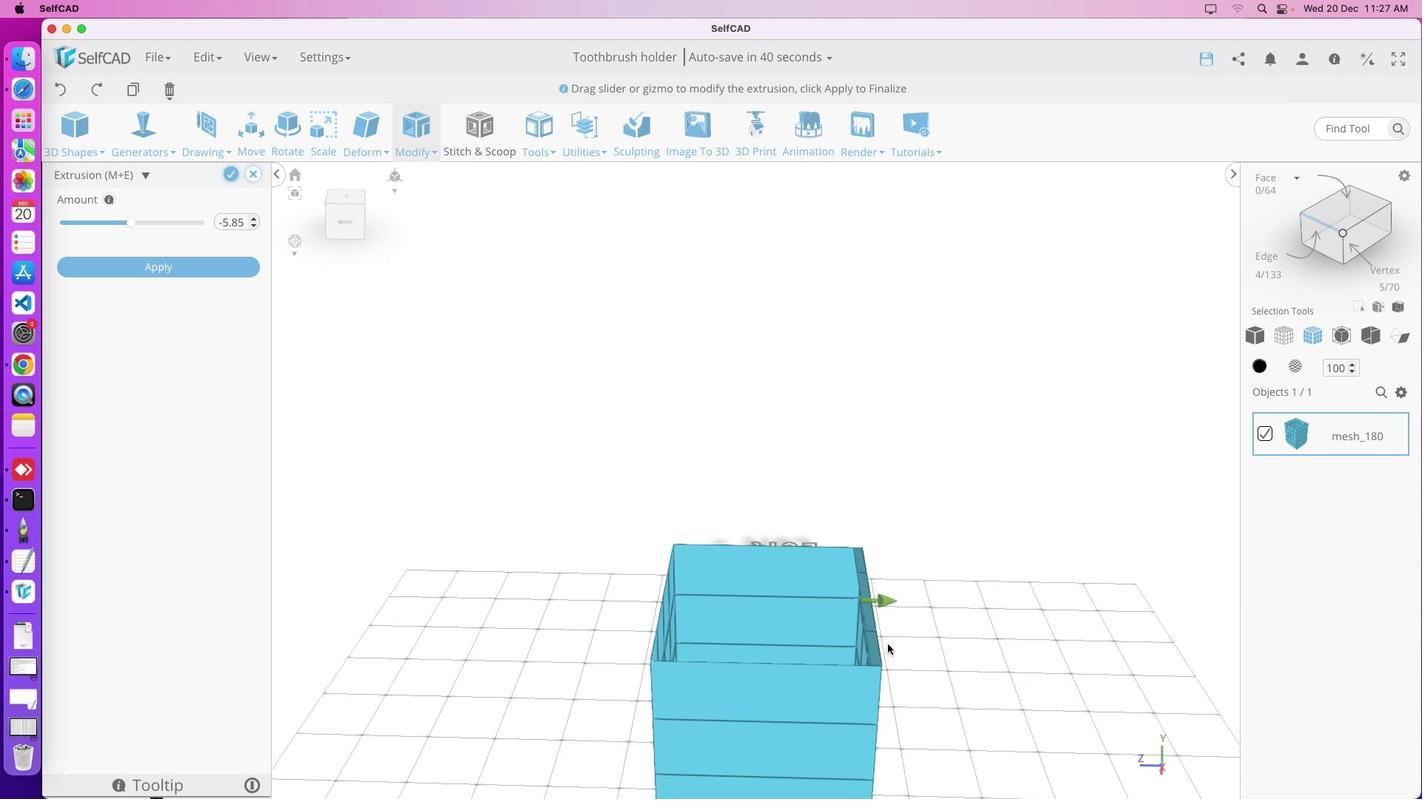 
Action: Mouse pressed left at (831, 522)
Screenshot: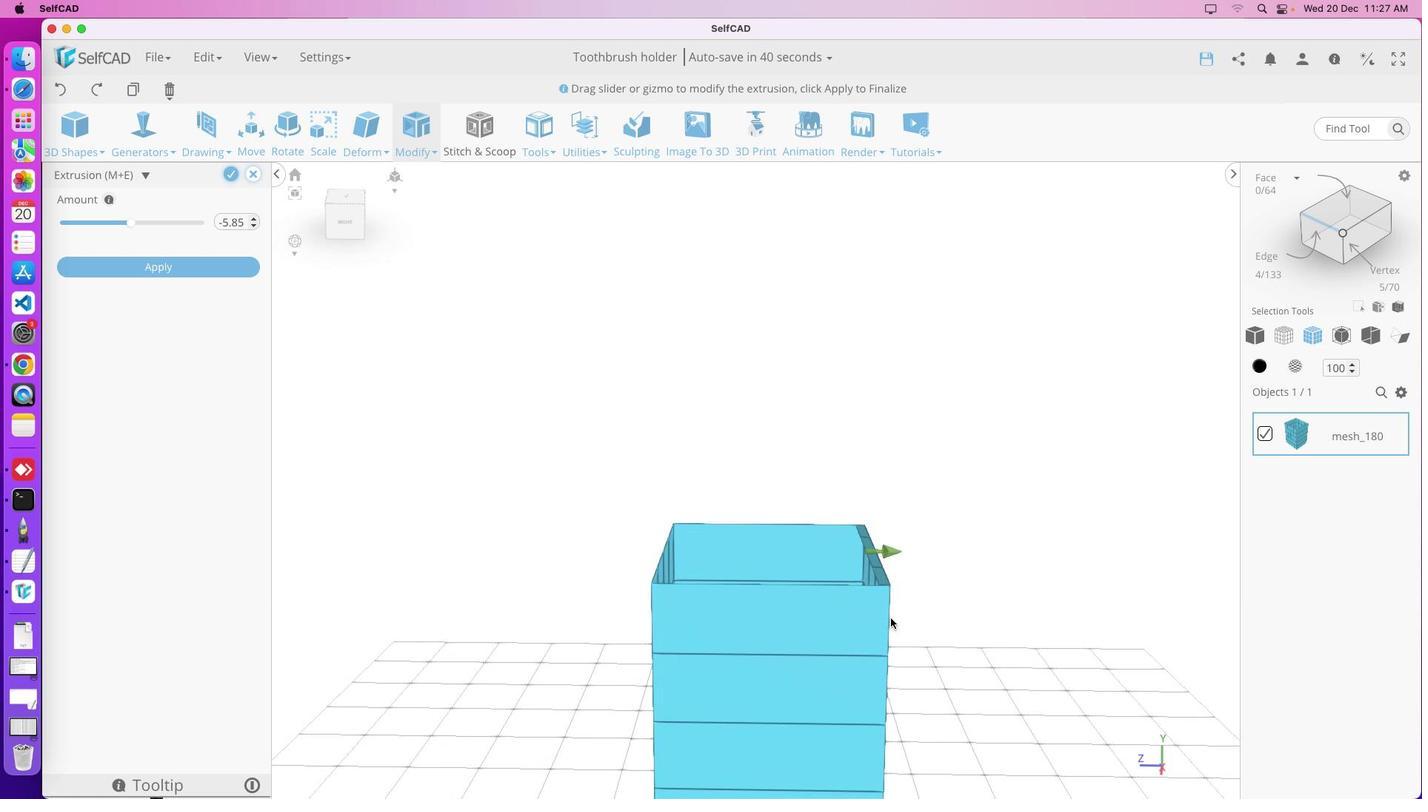 
Action: Mouse moved to (836, 537)
Screenshot: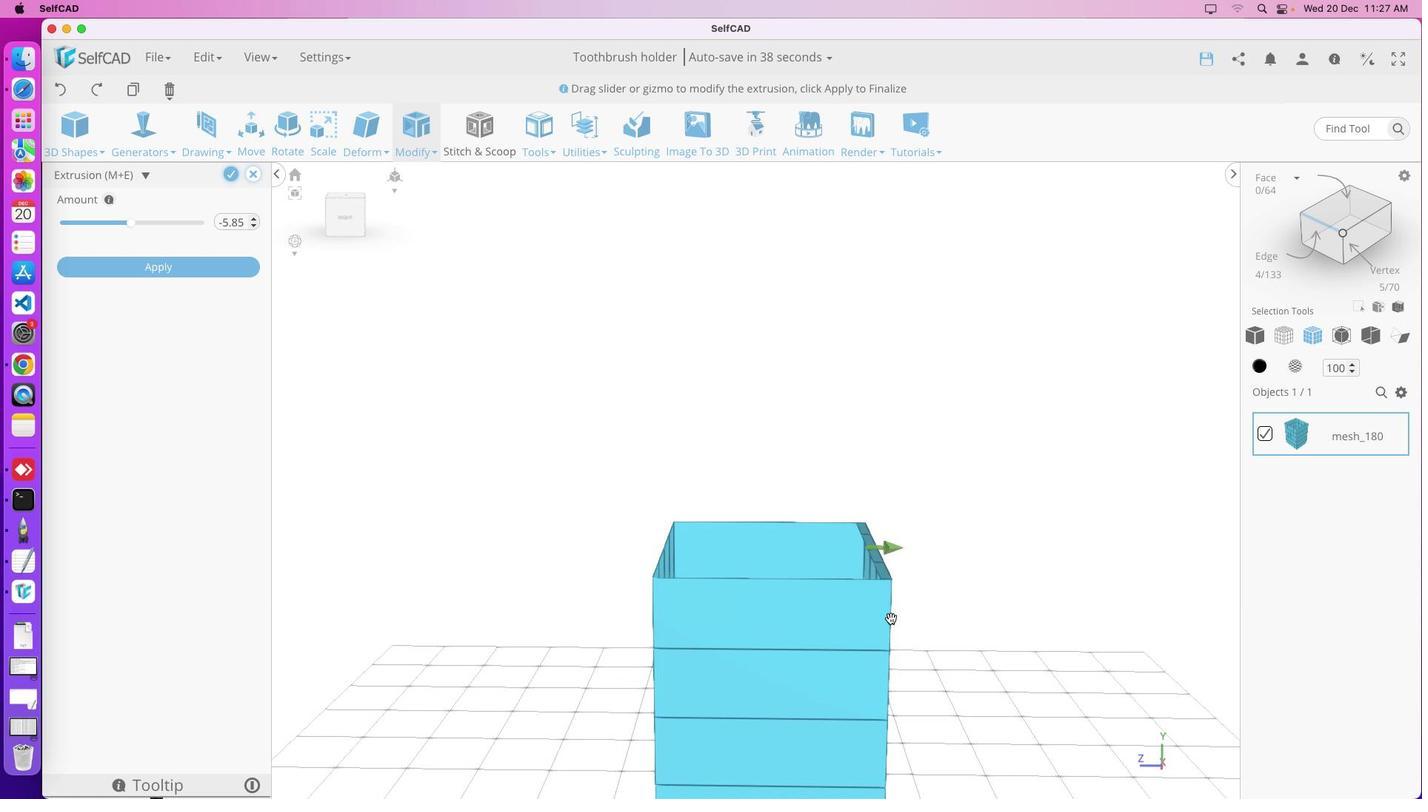 
Action: Mouse pressed left at (836, 537)
Screenshot: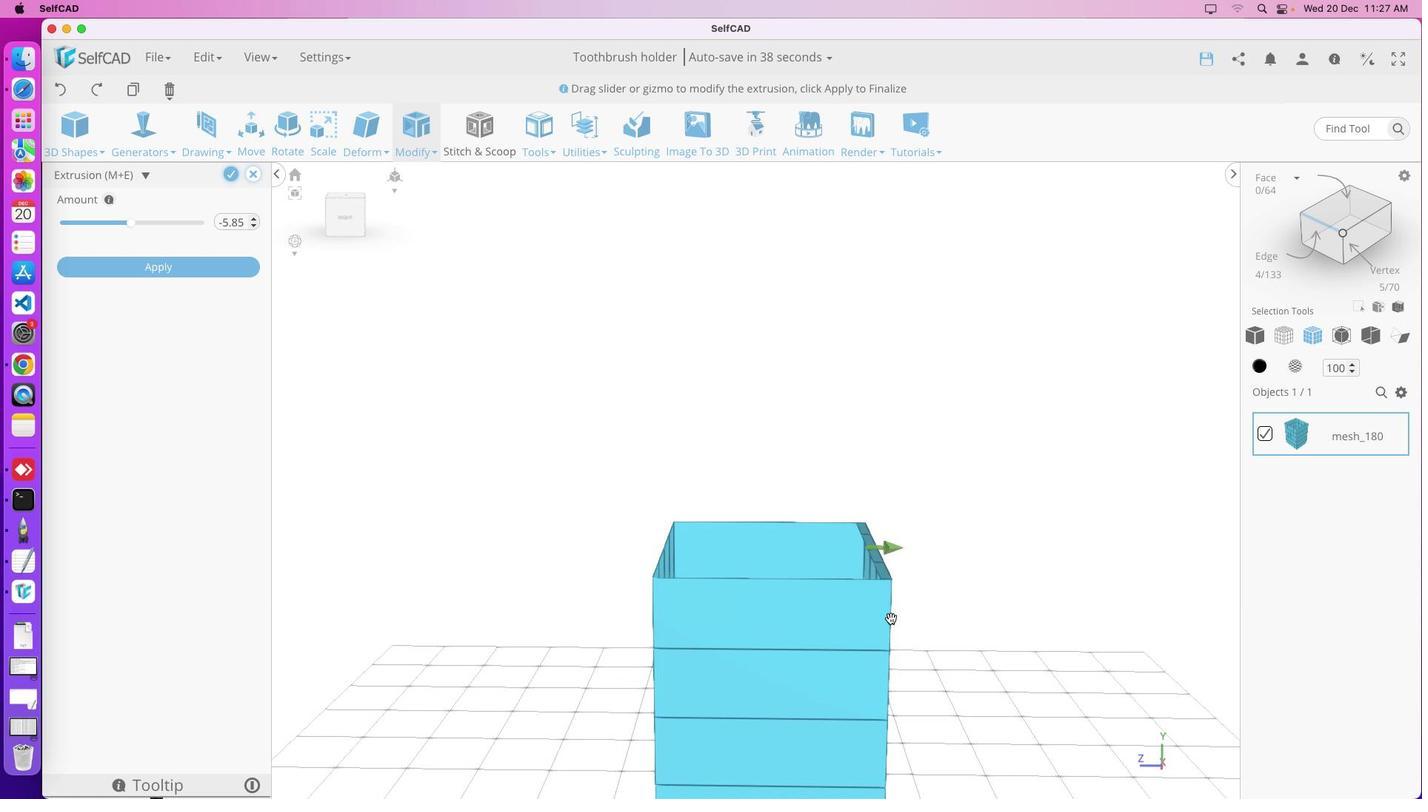 
Action: Mouse moved to (837, 528)
Screenshot: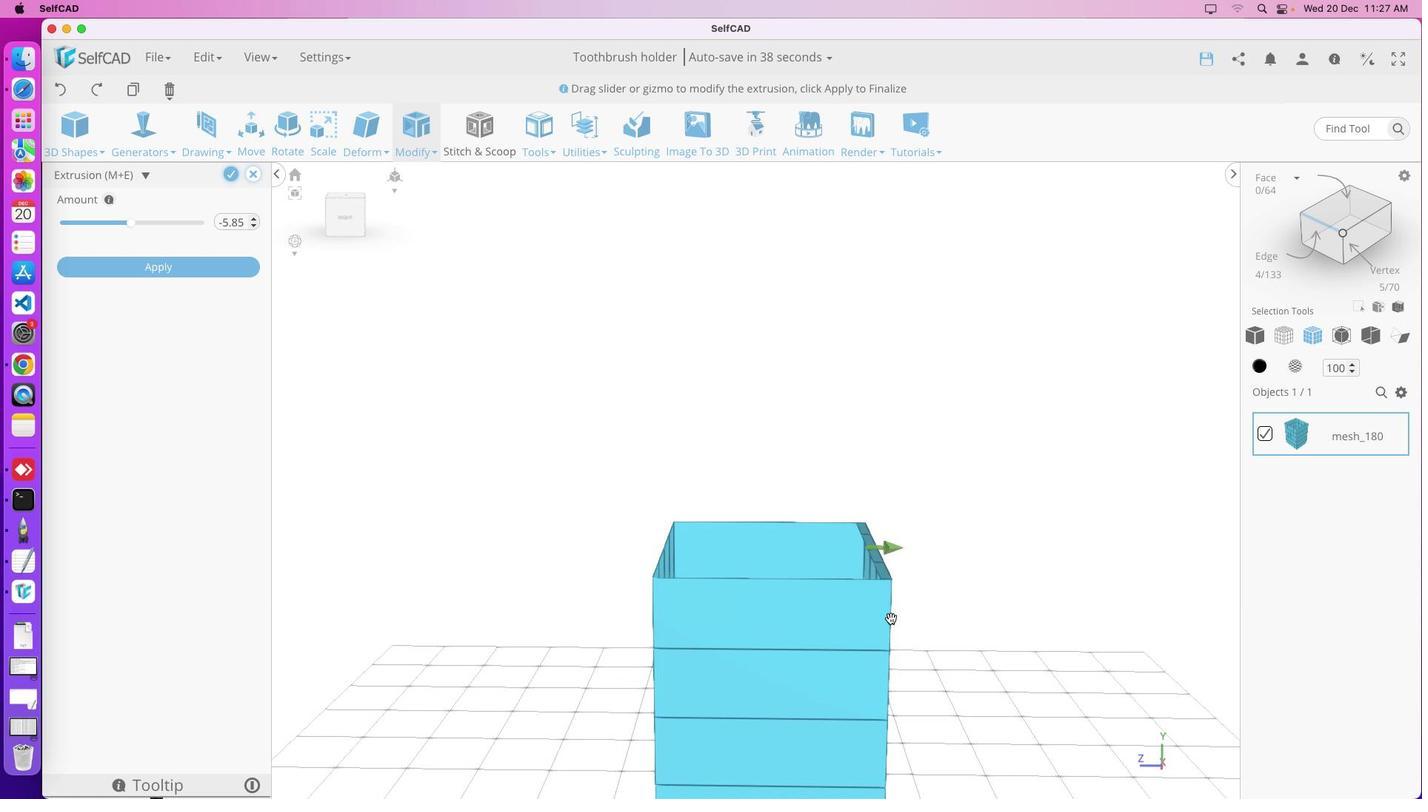 
Action: Key pressed 'm''m''m''m''e'
Screenshot: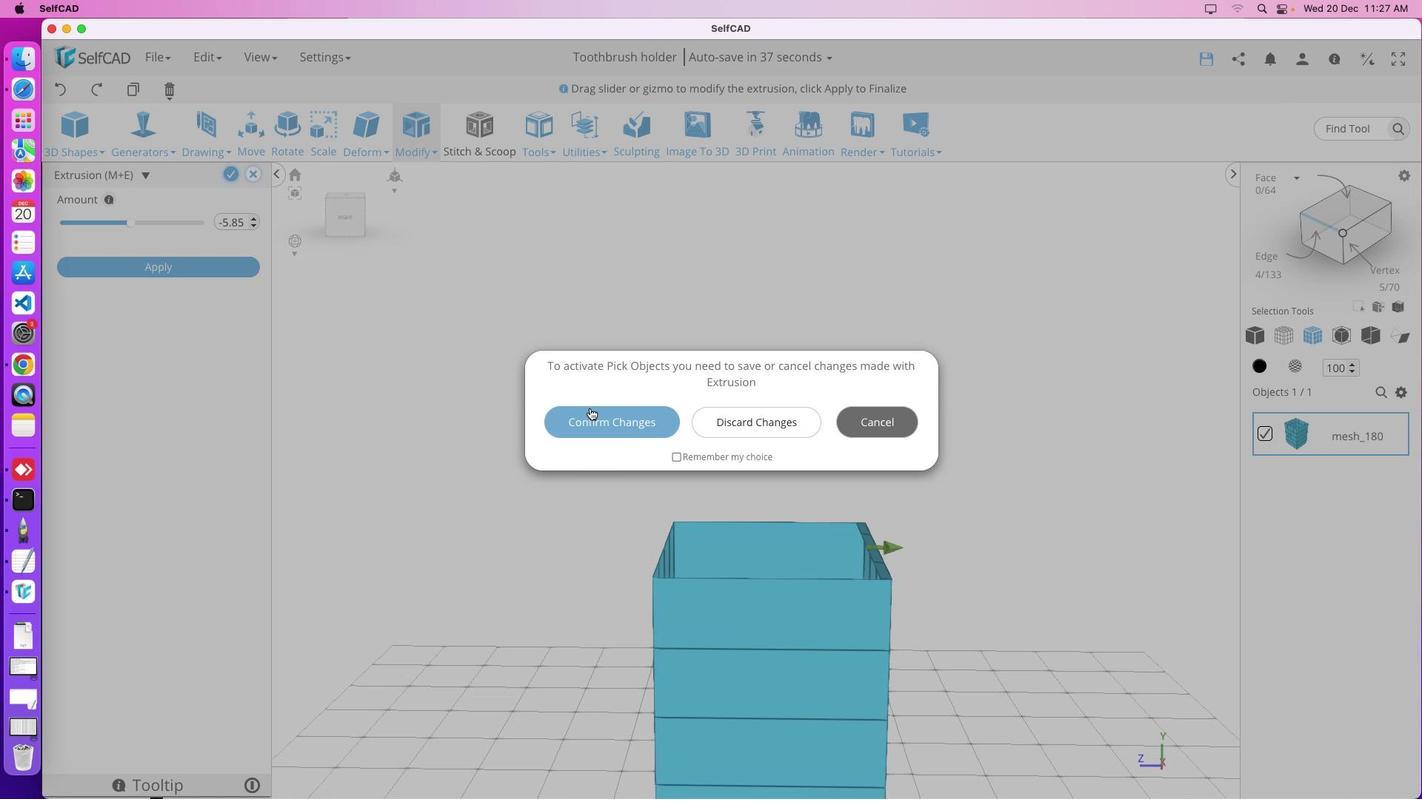 
Action: Mouse moved to (662, 454)
Screenshot: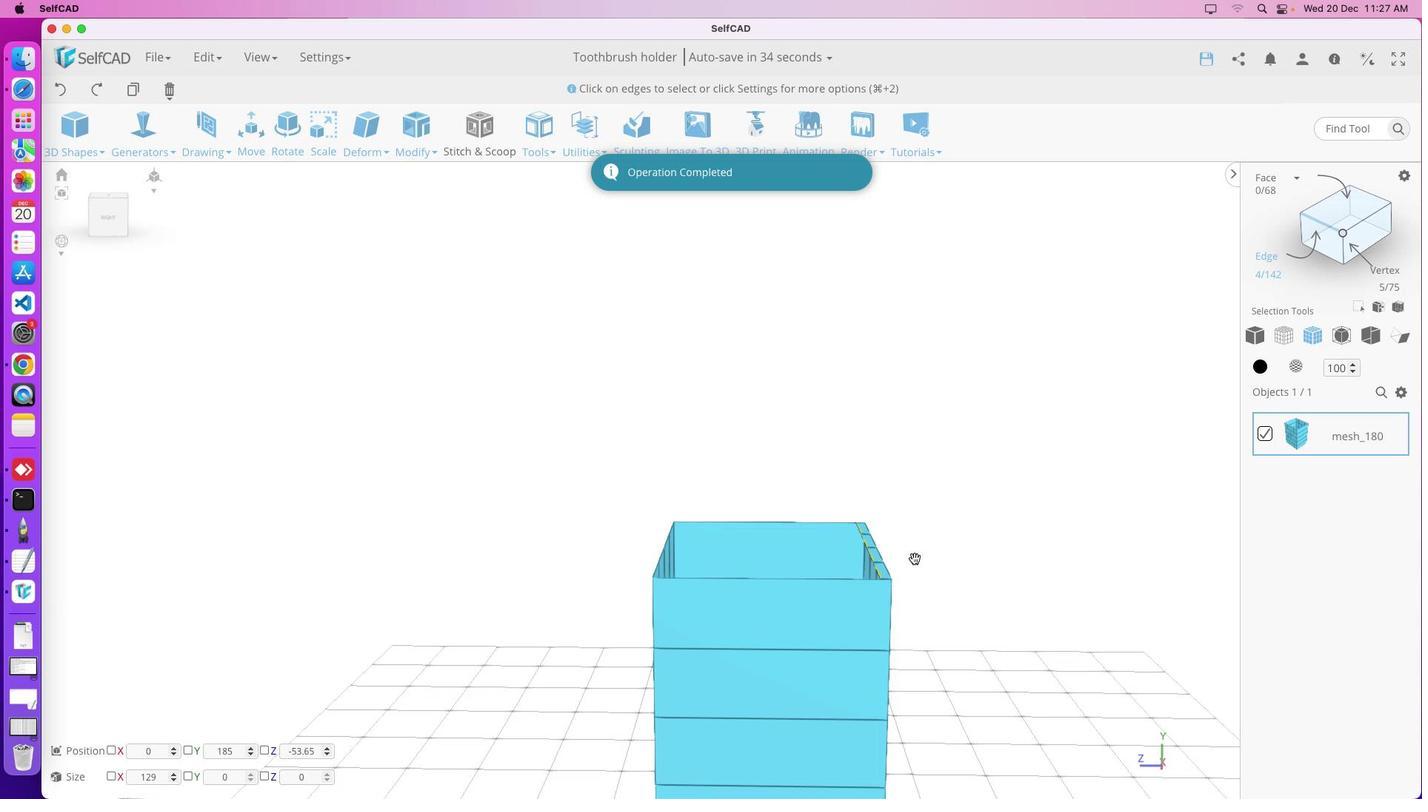 
Action: Mouse pressed left at (662, 454)
Screenshot: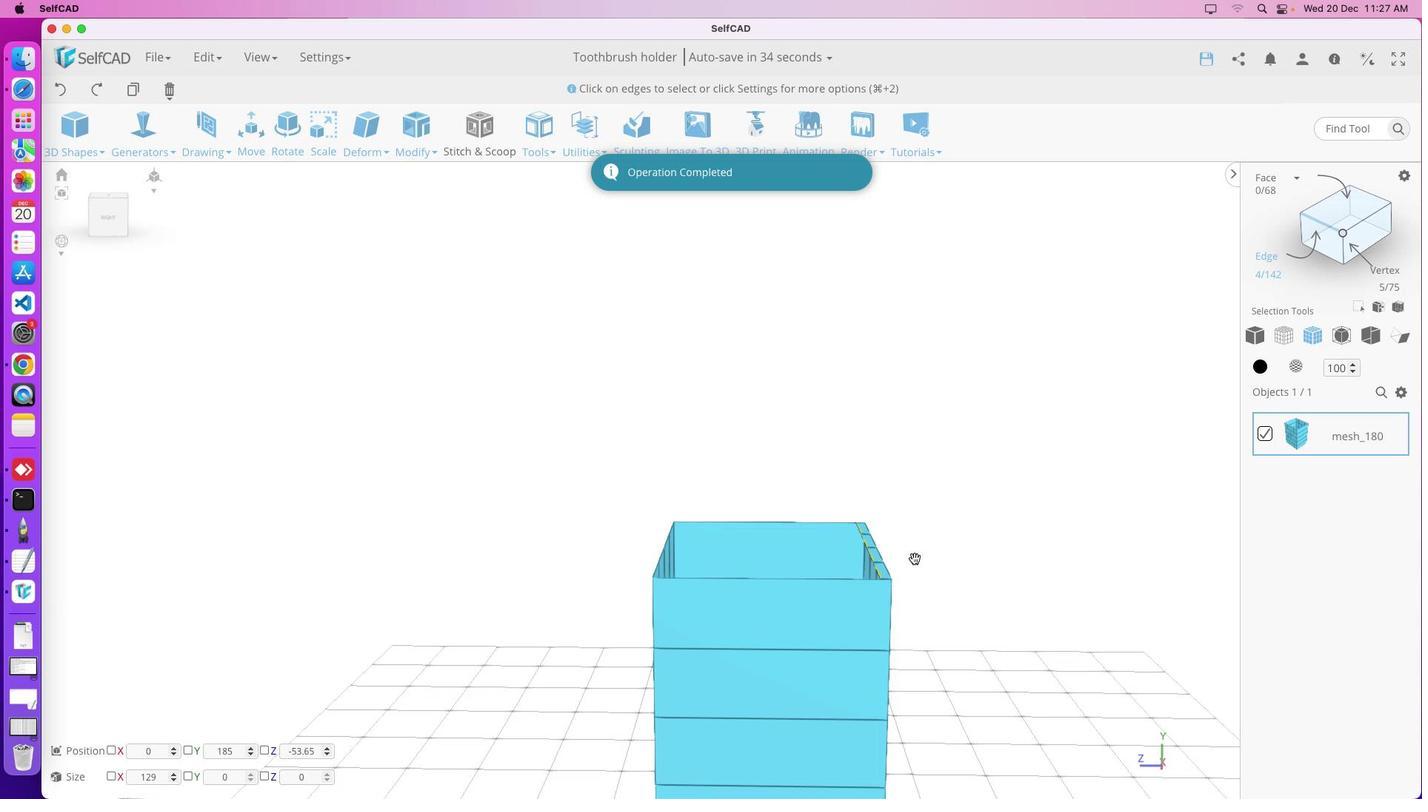 
Action: Mouse moved to (851, 506)
Screenshot: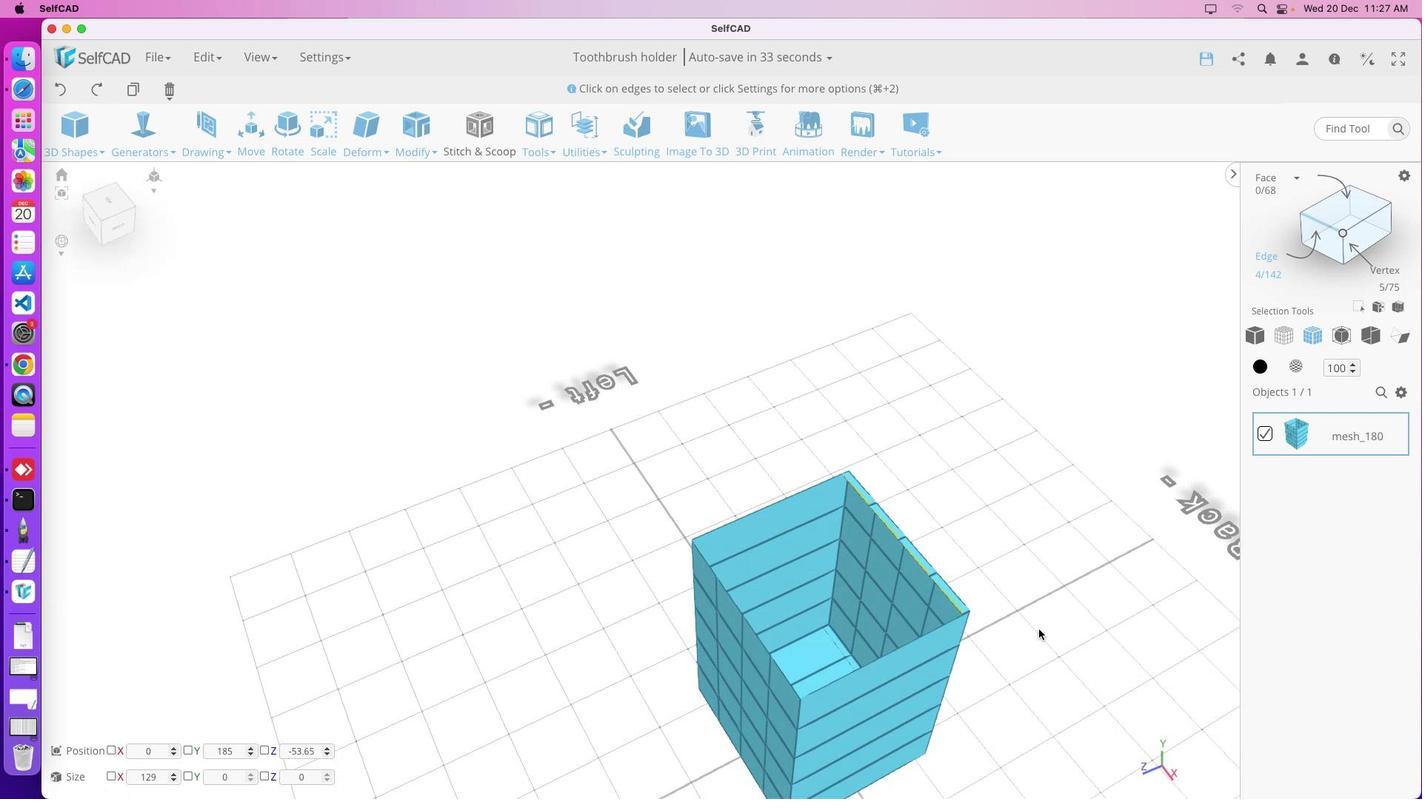 
Action: Mouse pressed left at (851, 506)
Screenshot: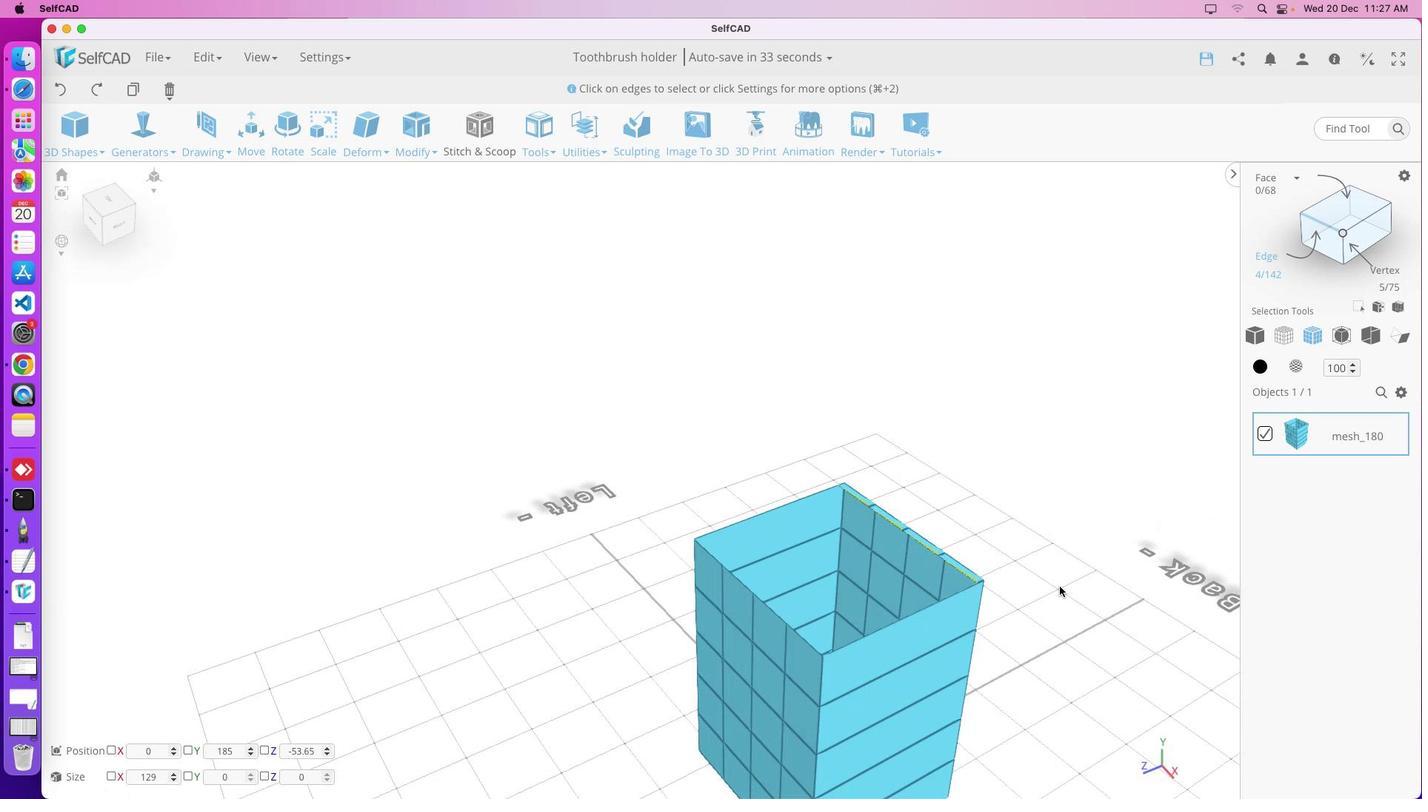 
Action: Mouse moved to (630, 508)
Screenshot: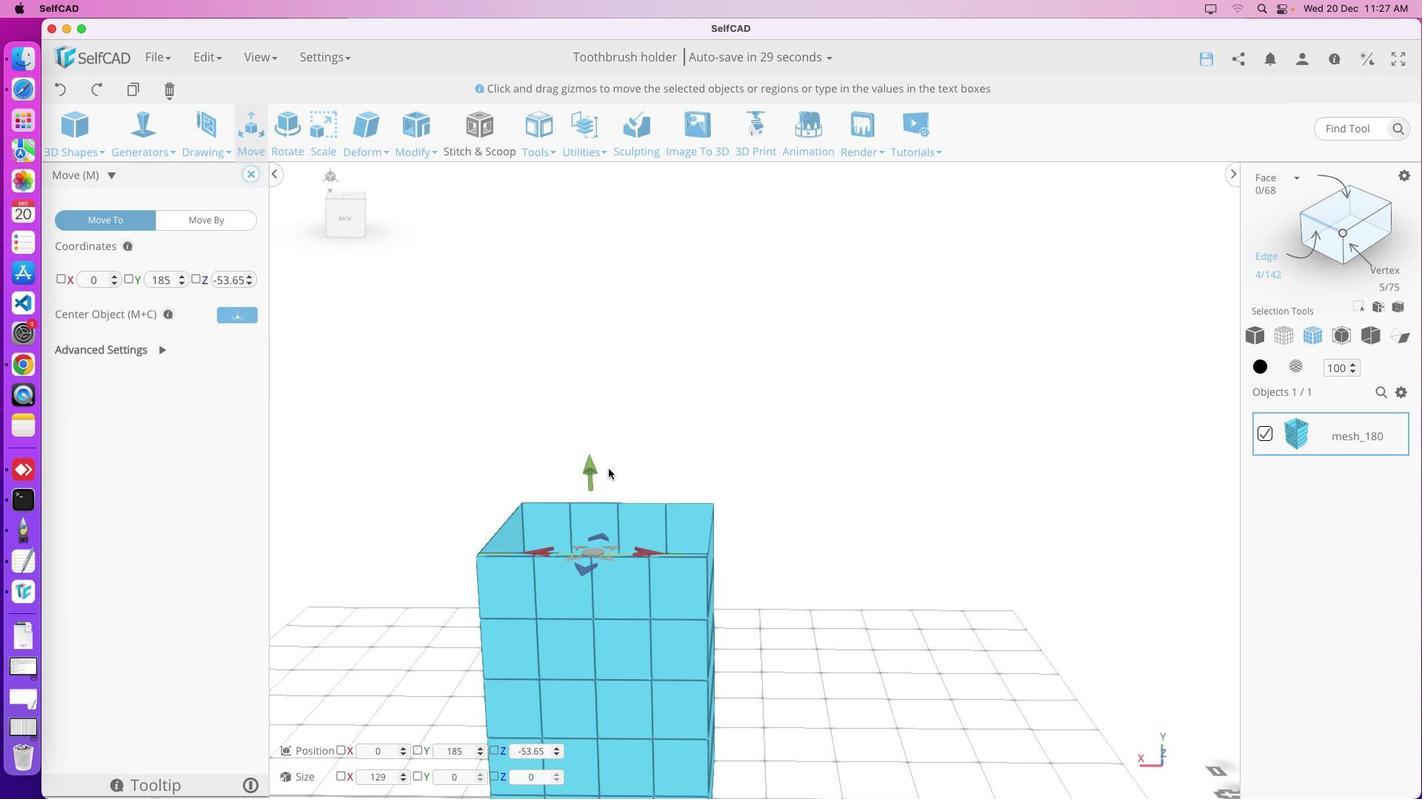 
Action: Key pressed 'm'
Screenshot: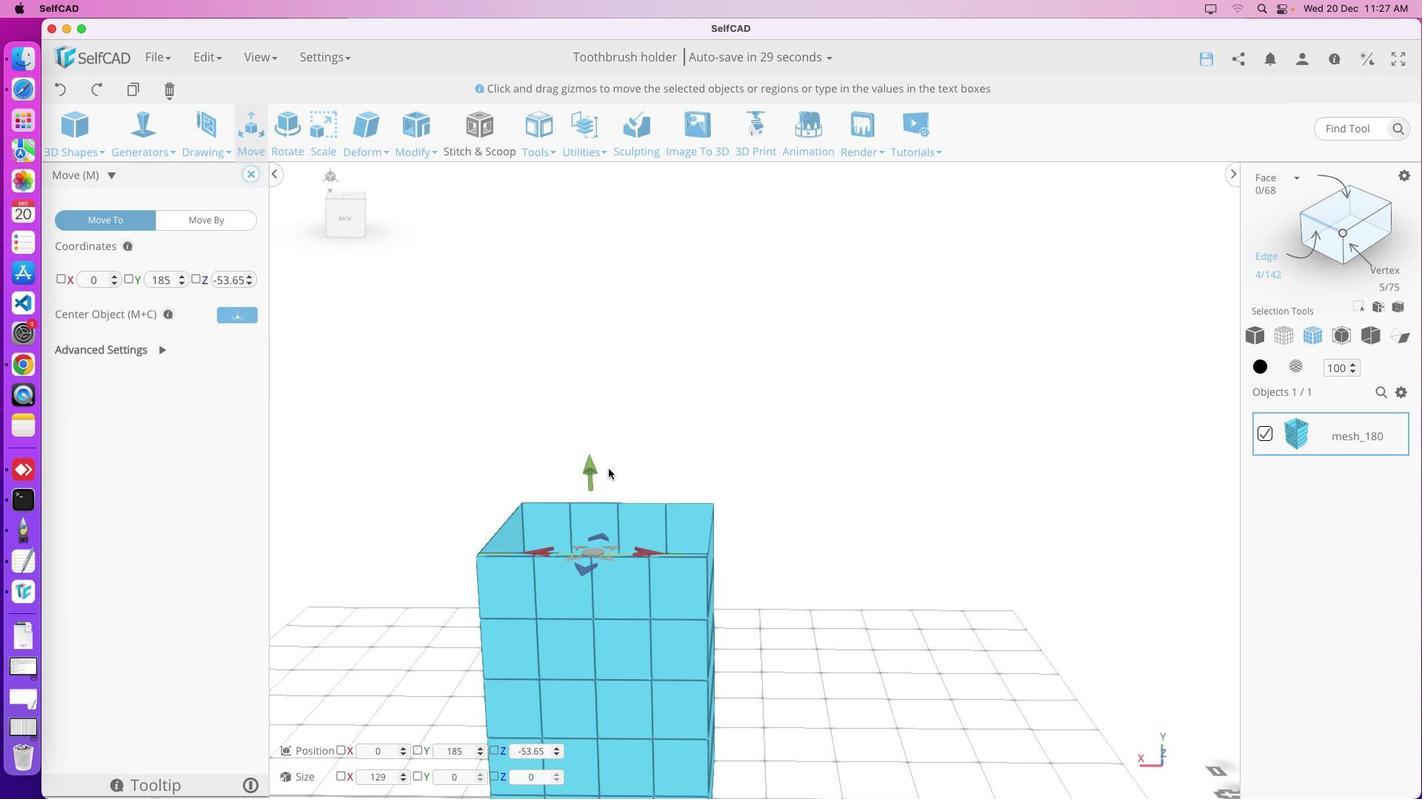
Action: Mouse moved to (628, 505)
Screenshot: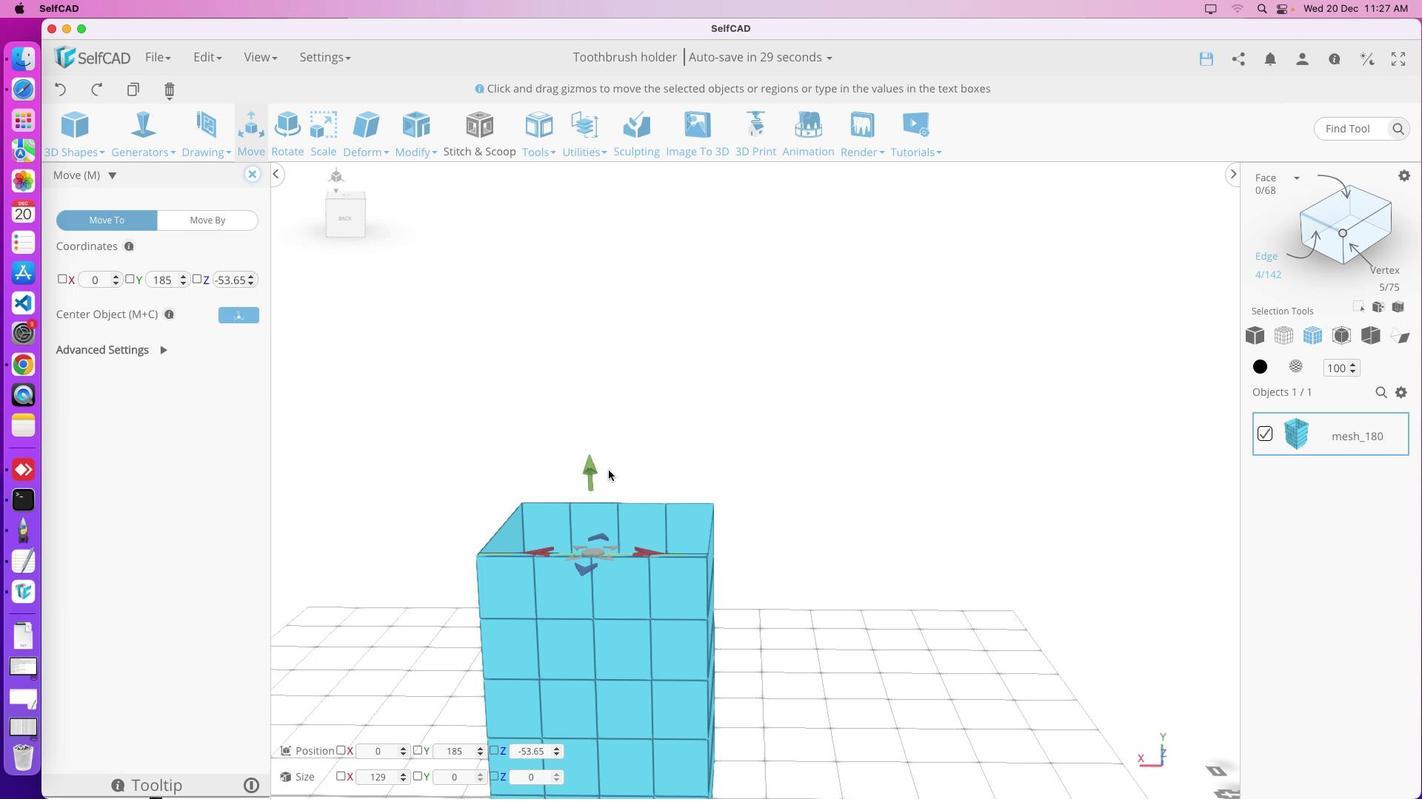 
Action: Key pressed 'm'
Screenshot: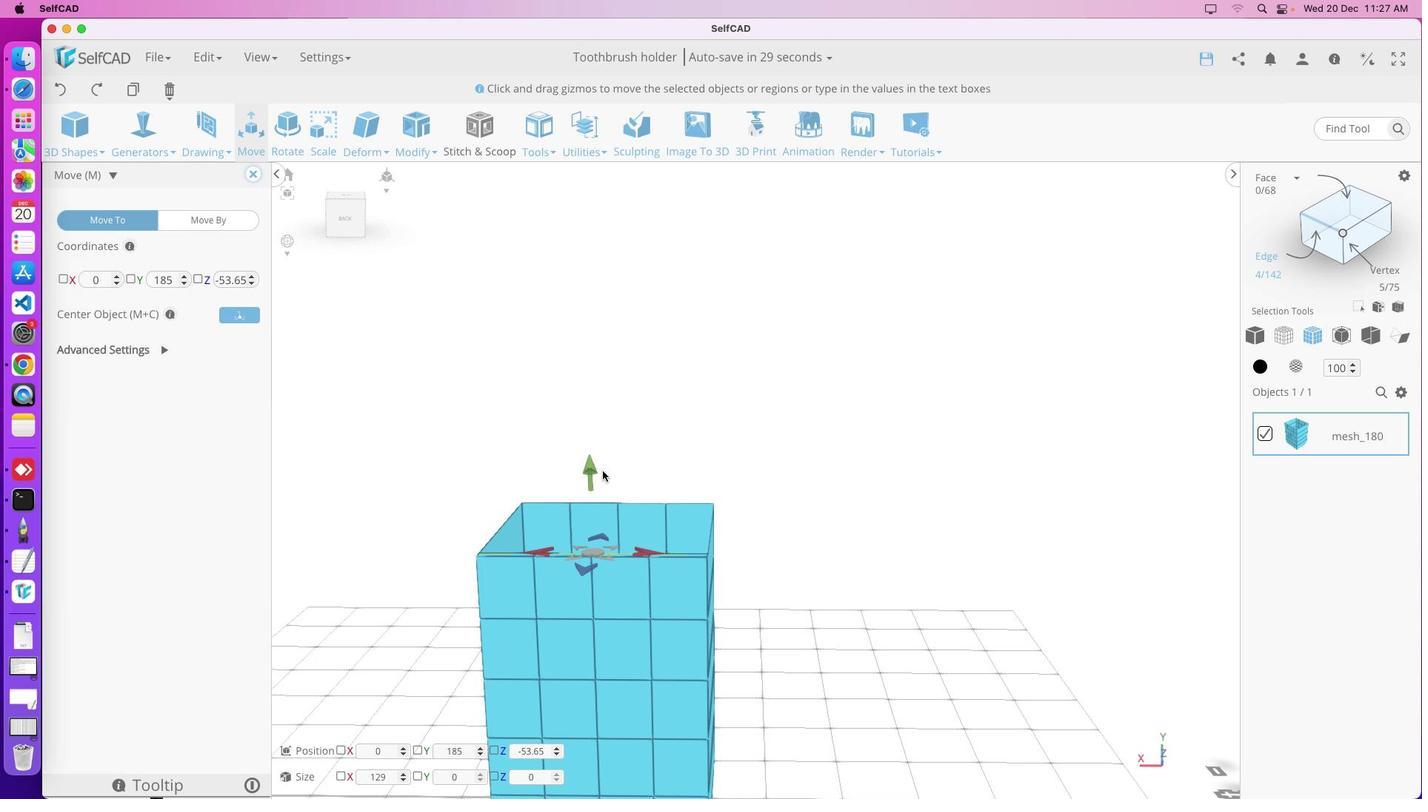 
Action: Mouse moved to (628, 505)
Screenshot: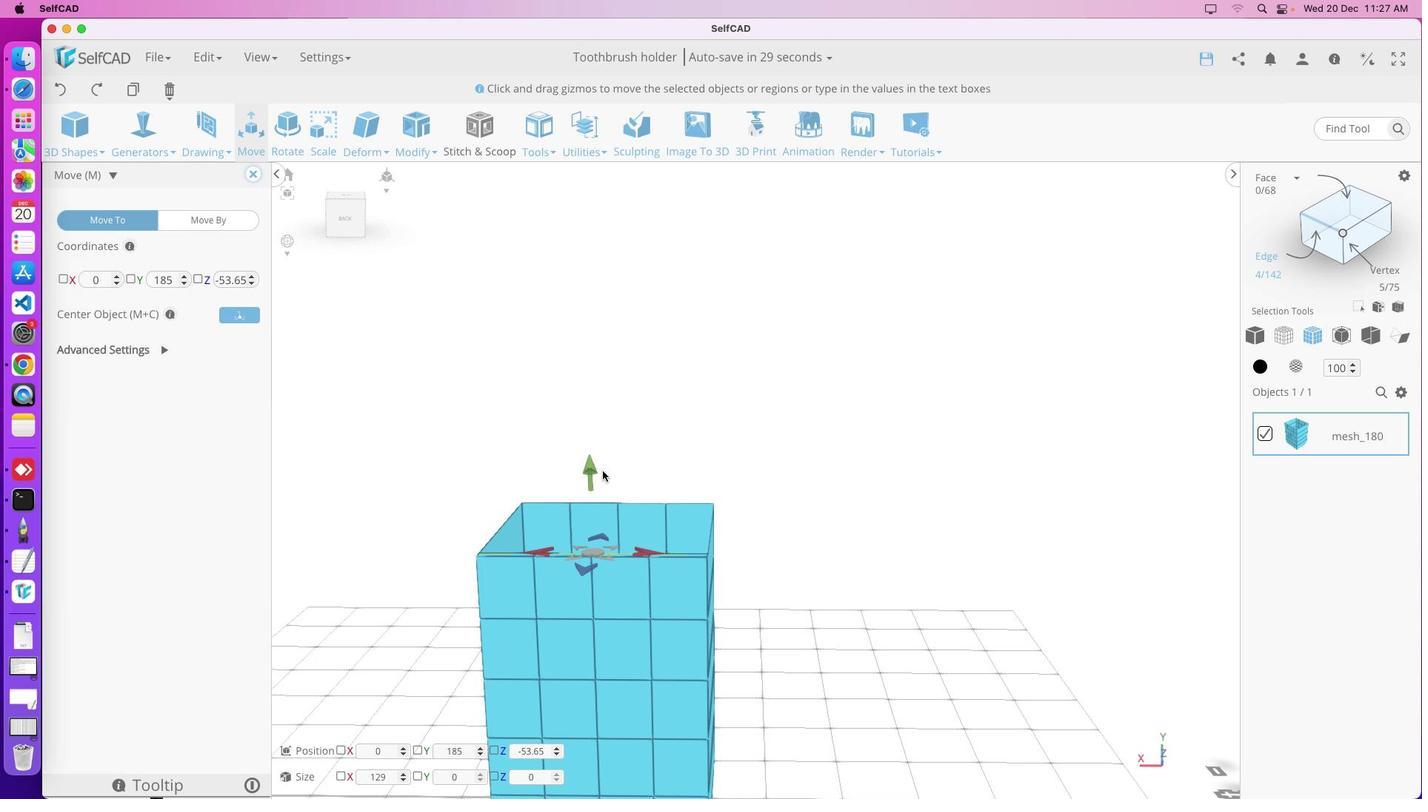 
Action: Key pressed 'm'
Screenshot: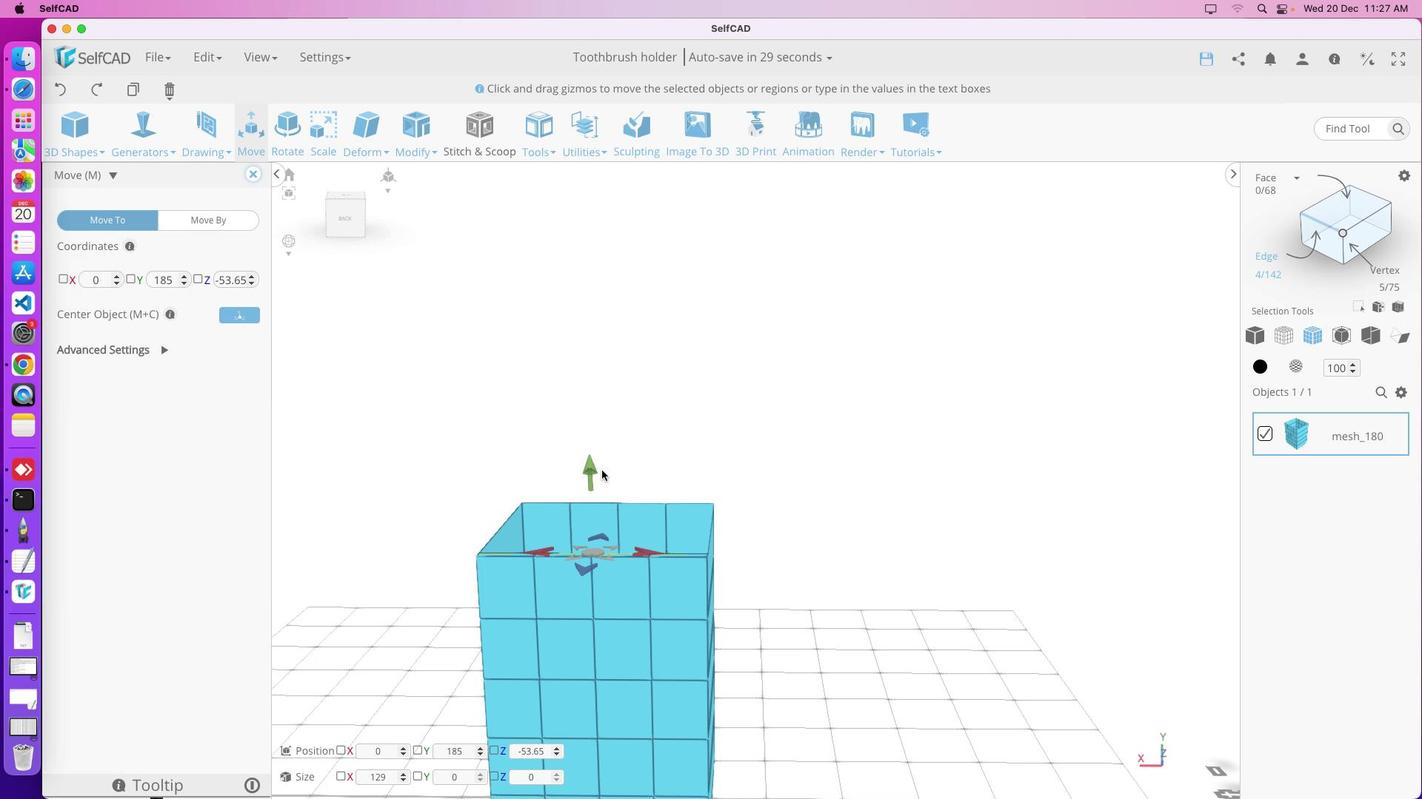 
Action: Mouse moved to (628, 505)
Screenshot: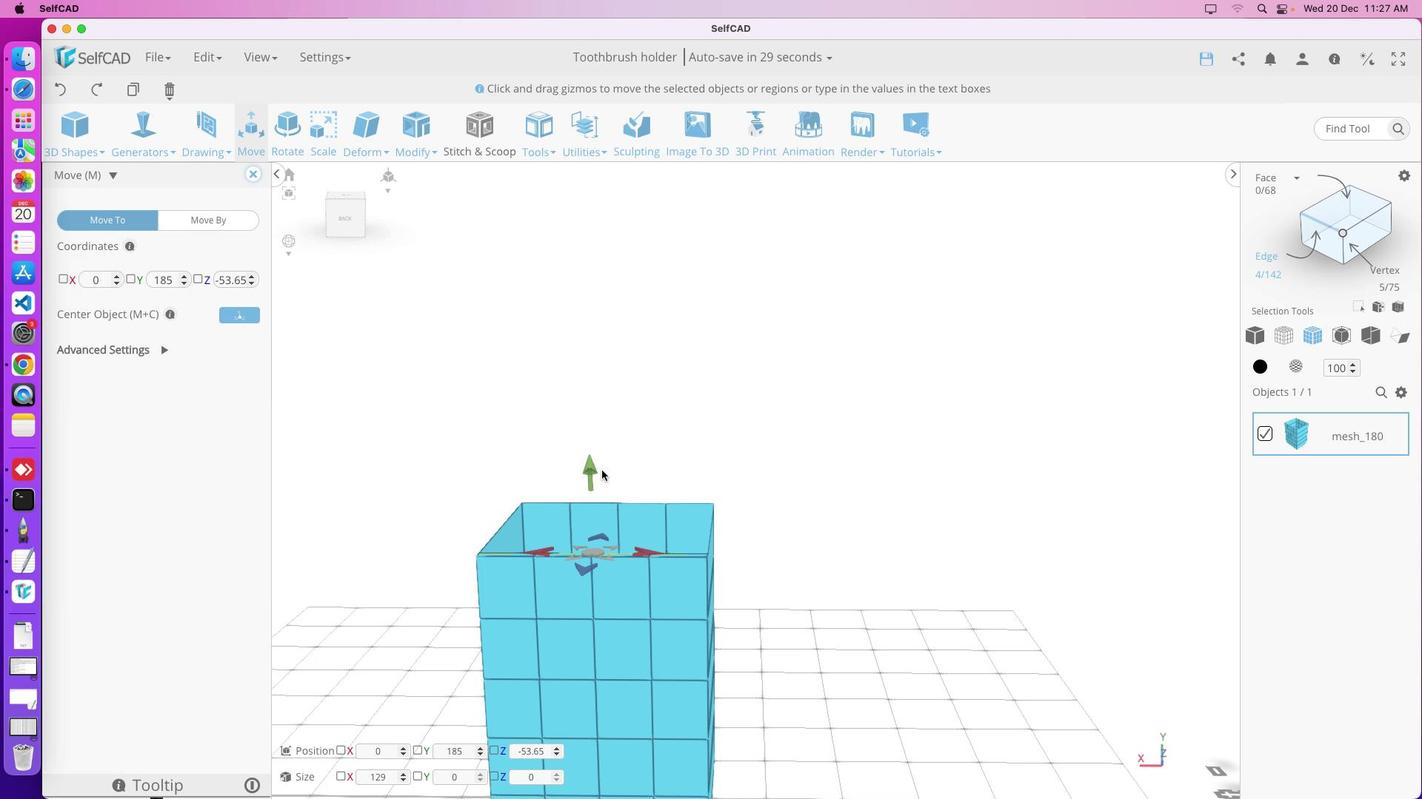 
Action: Key pressed 'm''m''m''m''m''m''m''m''m''m''m''m'
Screenshot: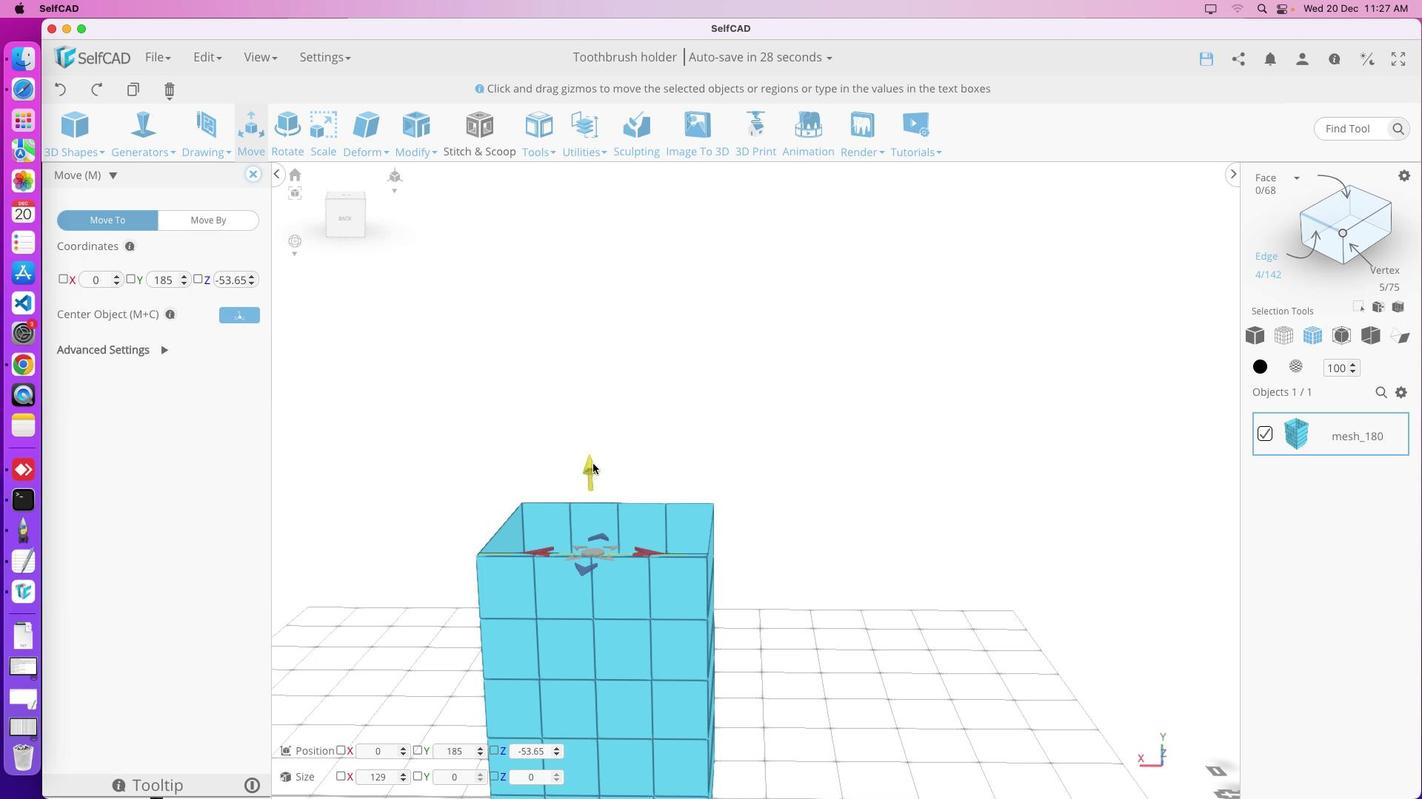 
Action: Mouse moved to (654, 471)
Screenshot: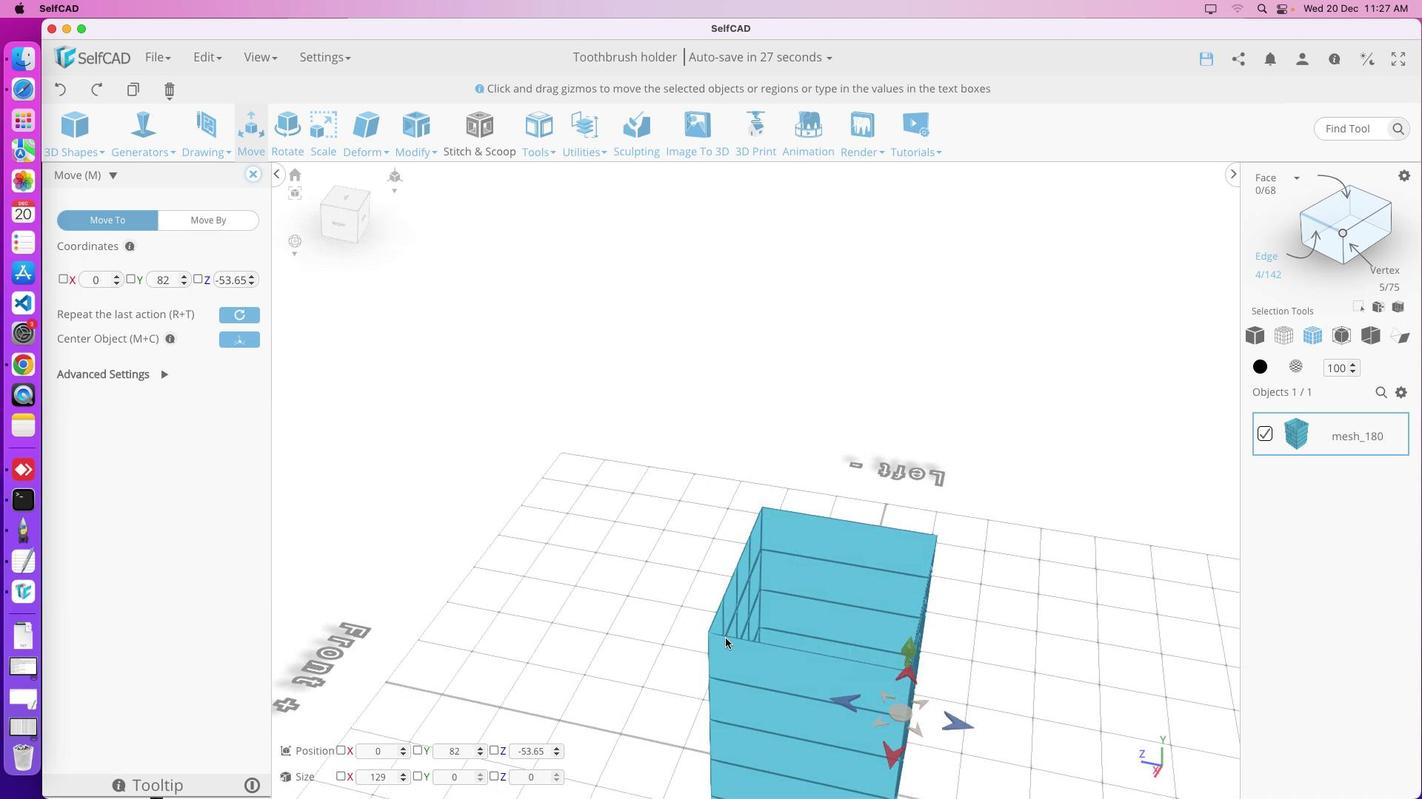 
Action: Mouse pressed left at (654, 471)
Screenshot: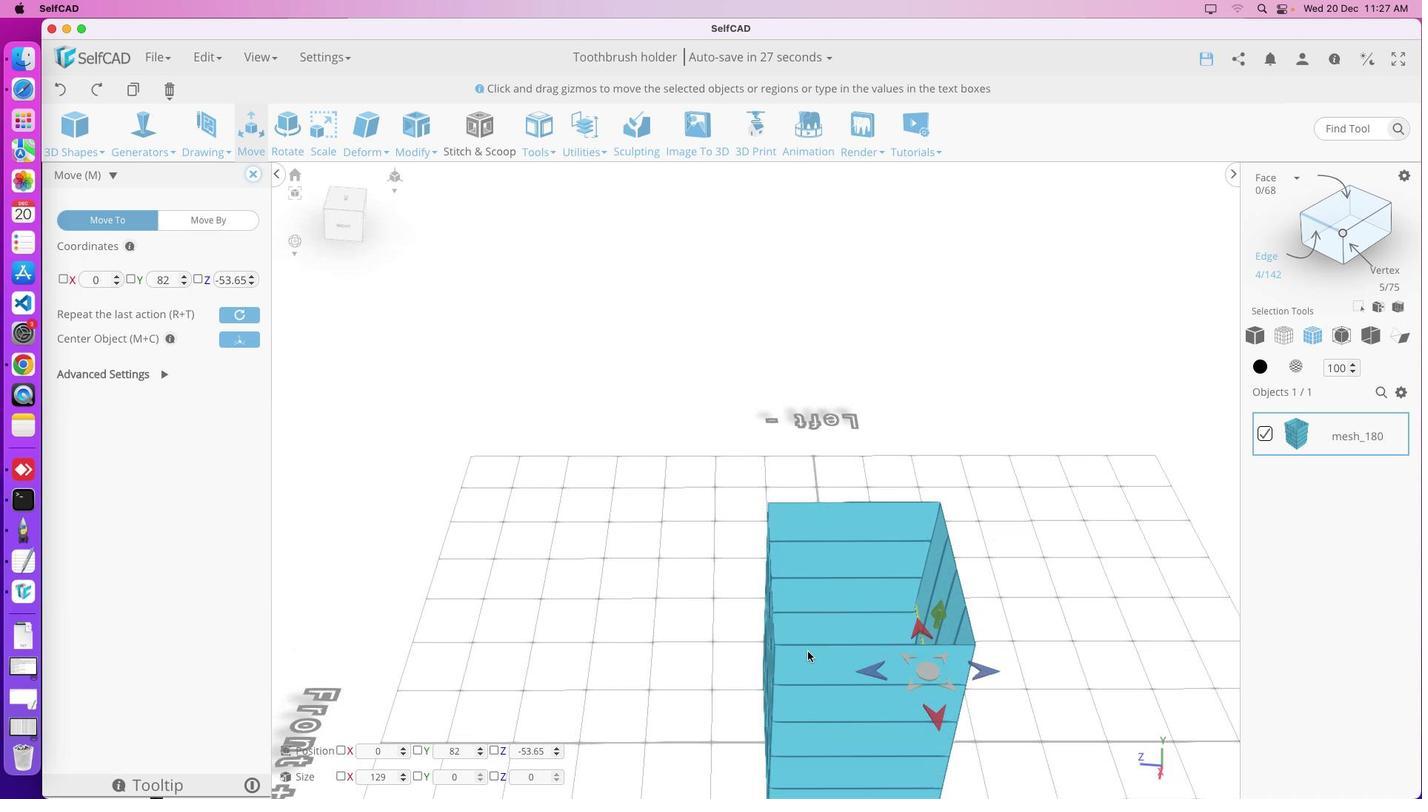 
Action: Mouse moved to (531, 519)
Screenshot: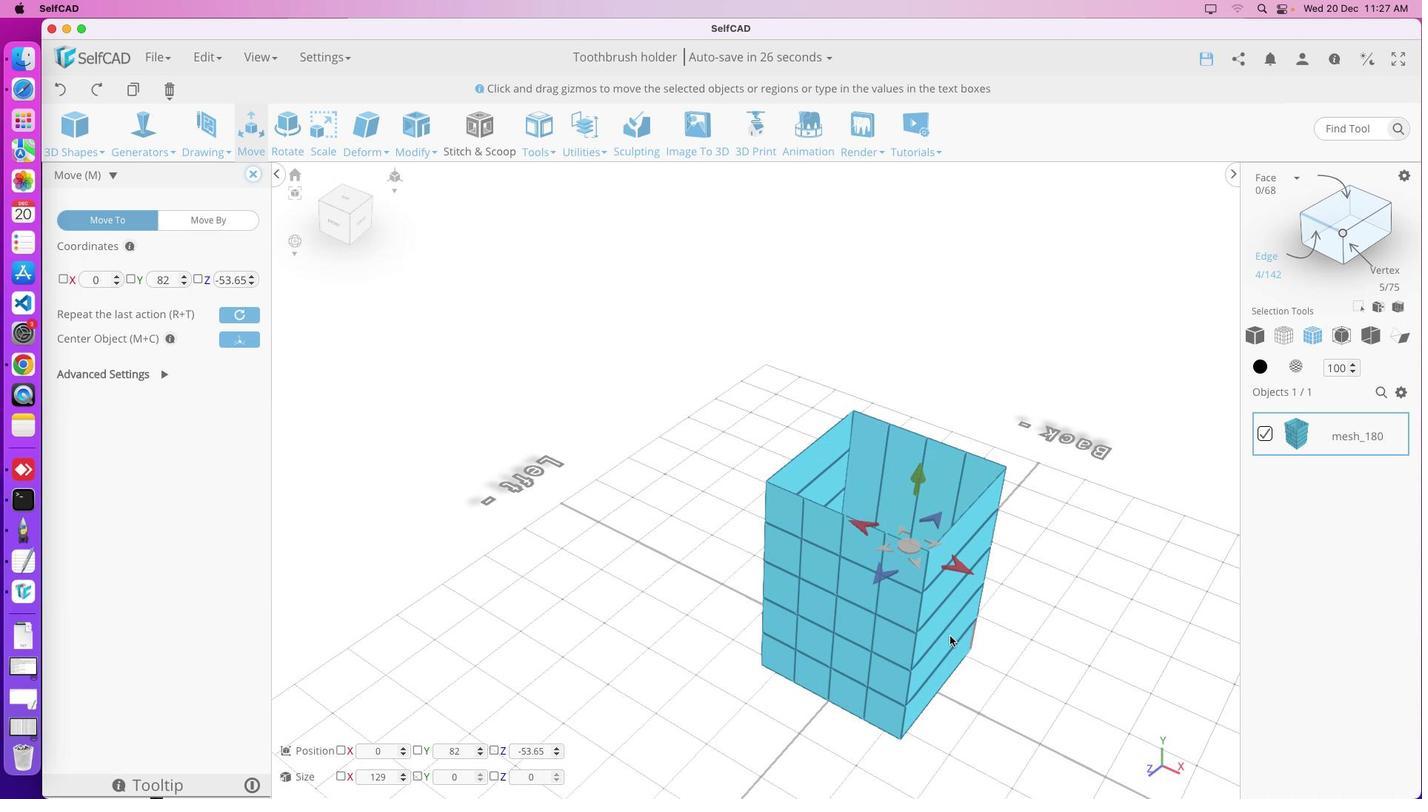 
Action: Mouse pressed left at (531, 519)
Screenshot: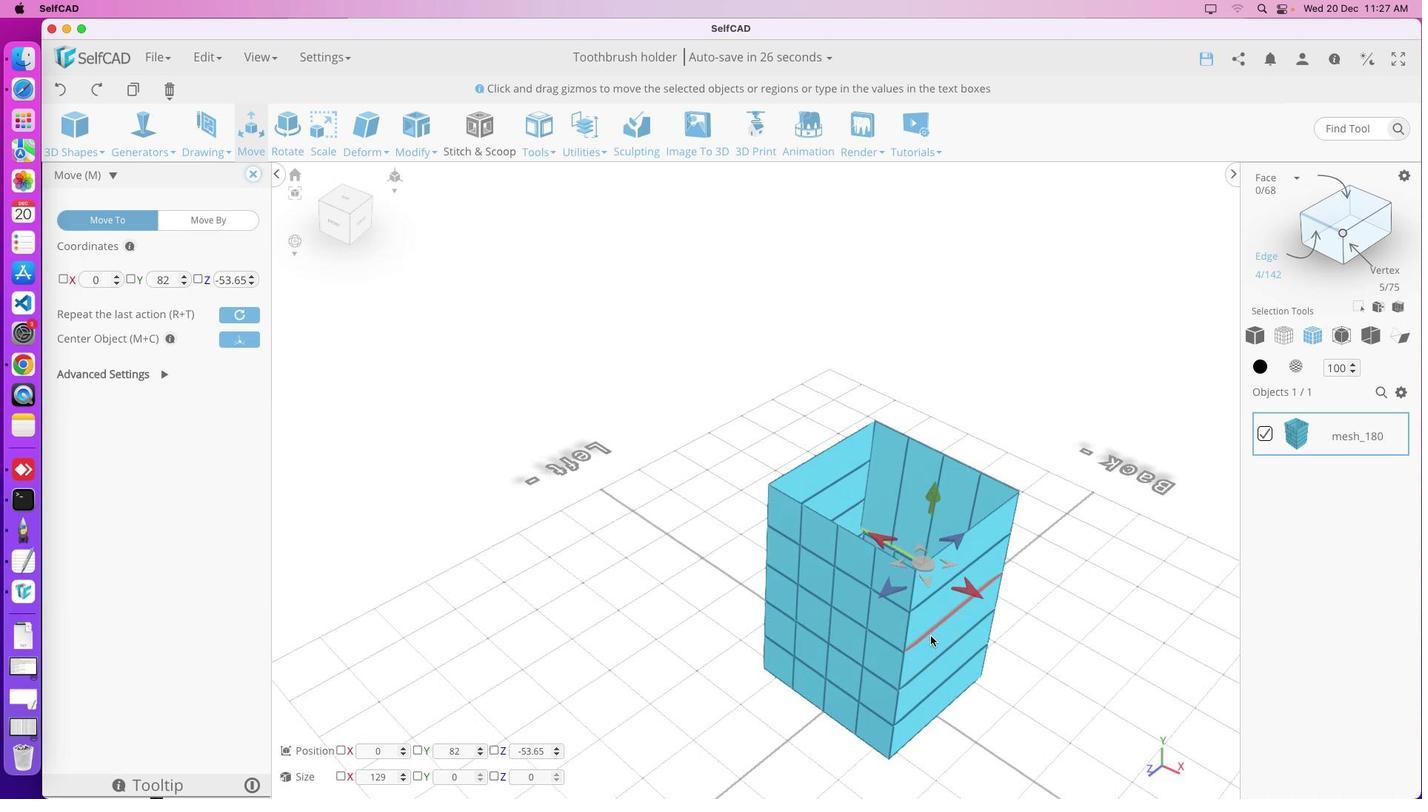 
Action: Mouse moved to (871, 489)
Screenshot: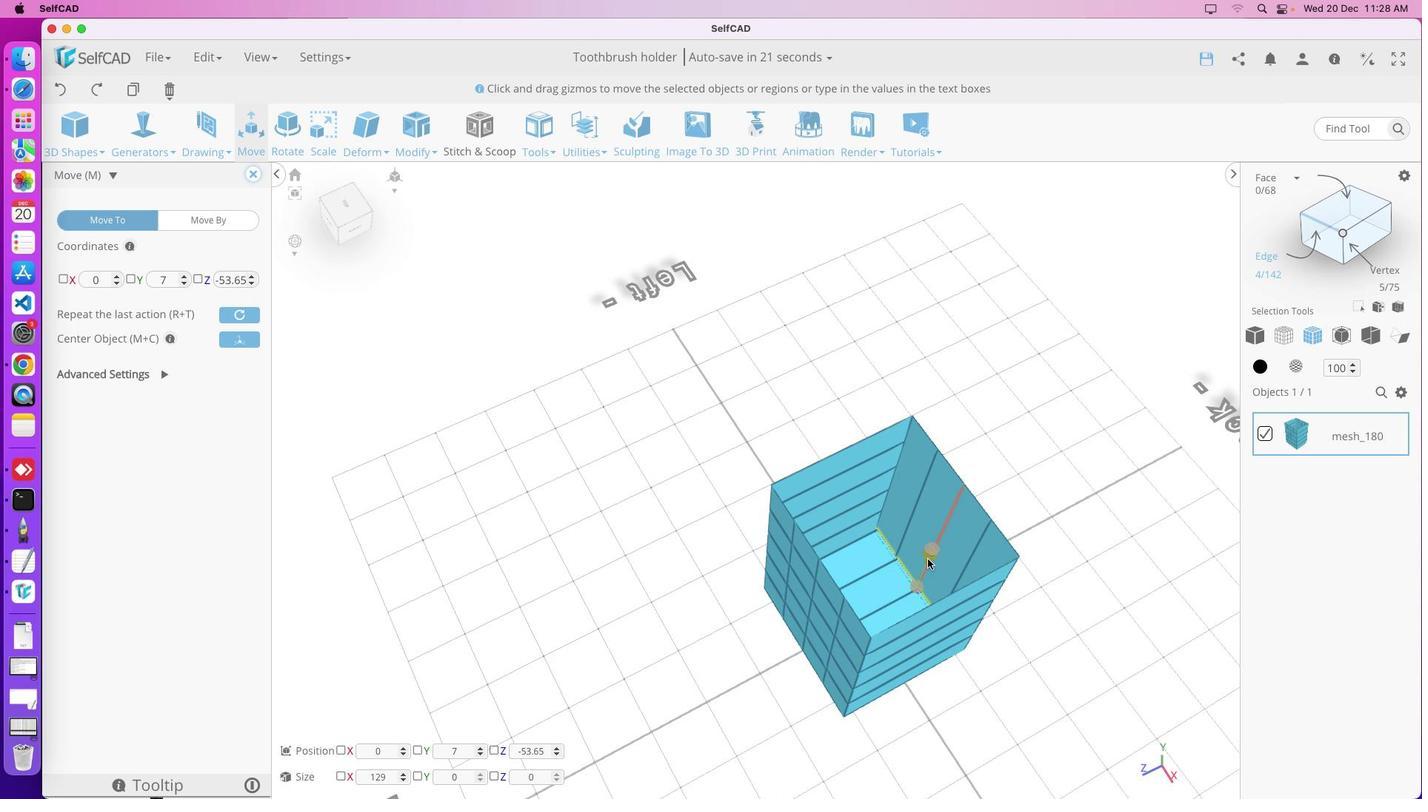 
Action: Mouse pressed left at (871, 489)
Screenshot: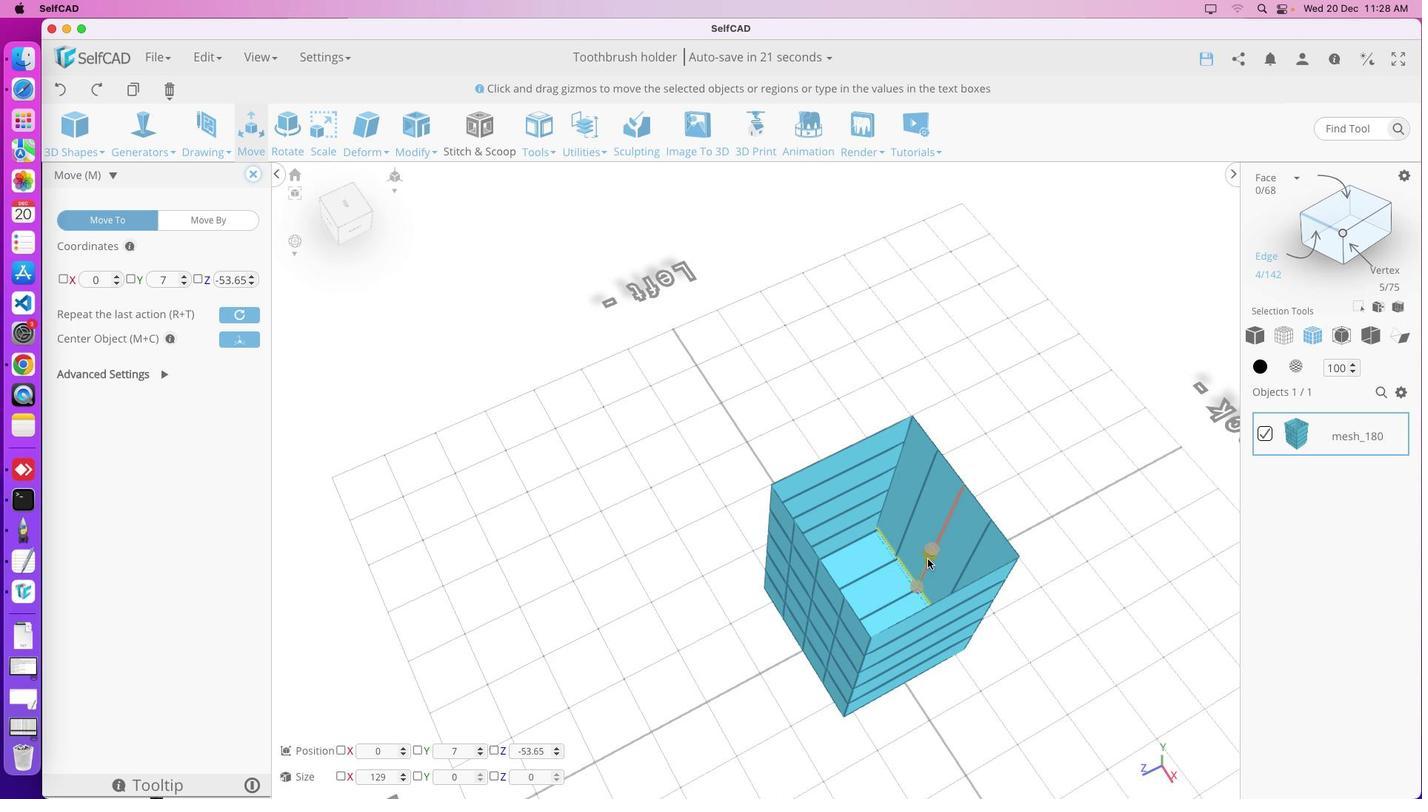 
Action: Mouse moved to (927, 520)
Screenshot: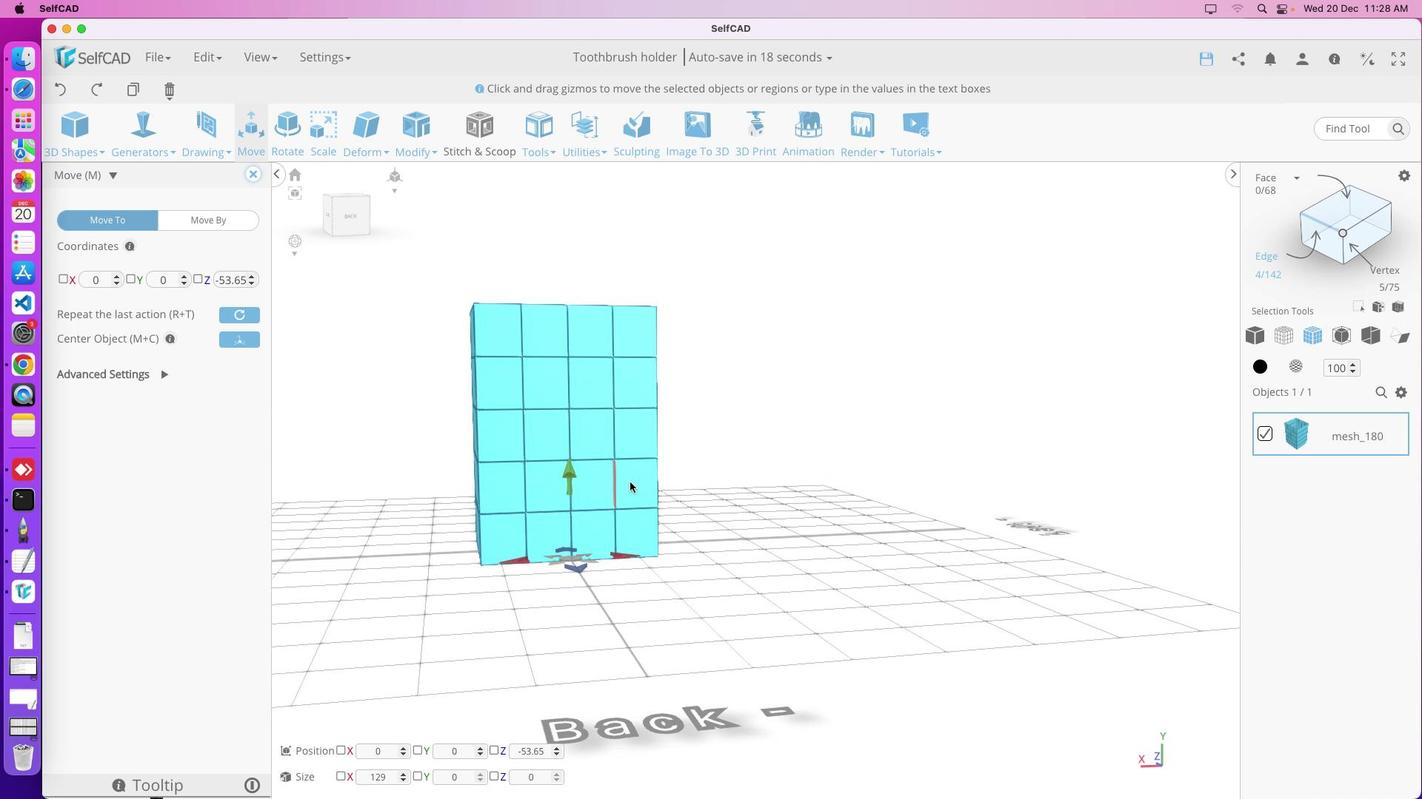 
Action: Mouse pressed left at (927, 520)
Screenshot: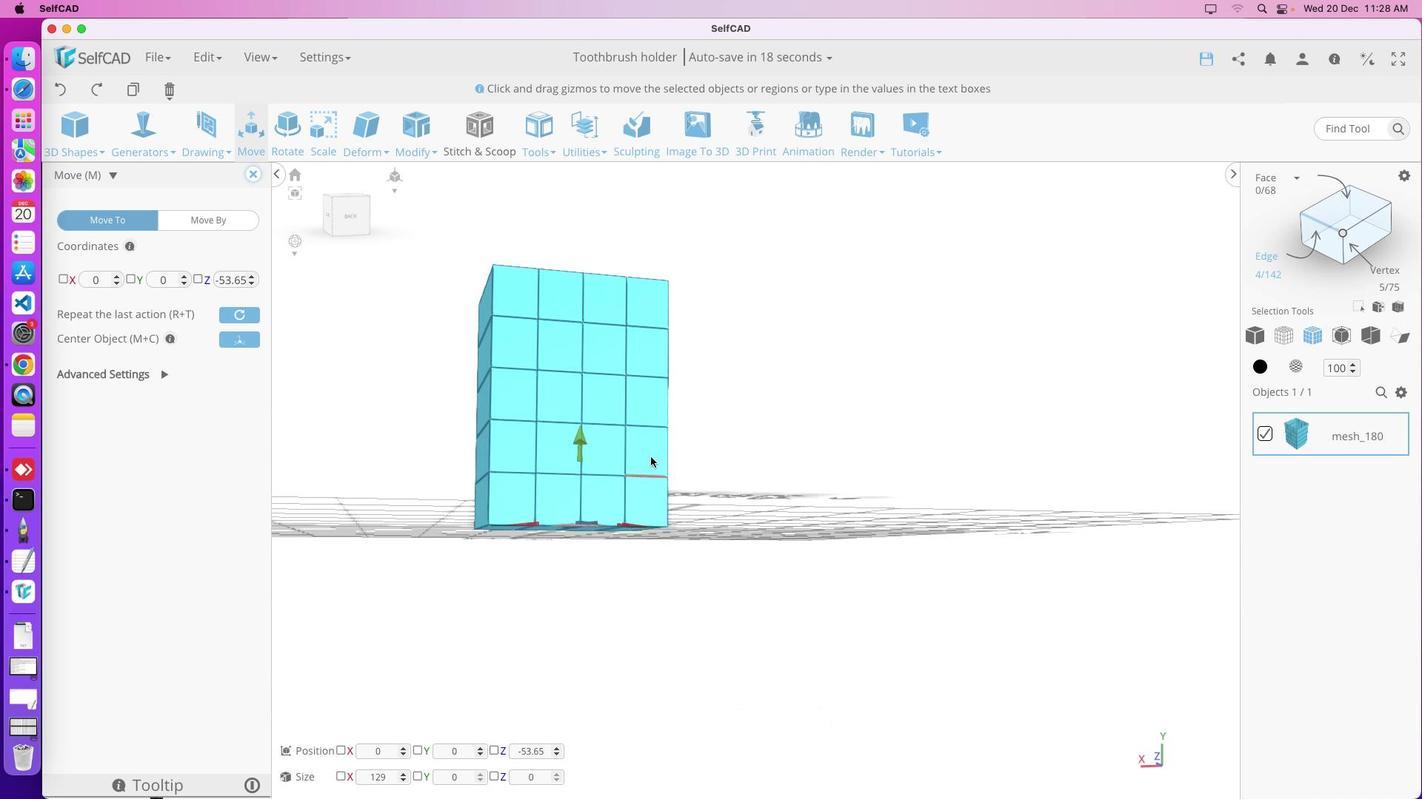 
Action: Mouse moved to (697, 502)
Screenshot: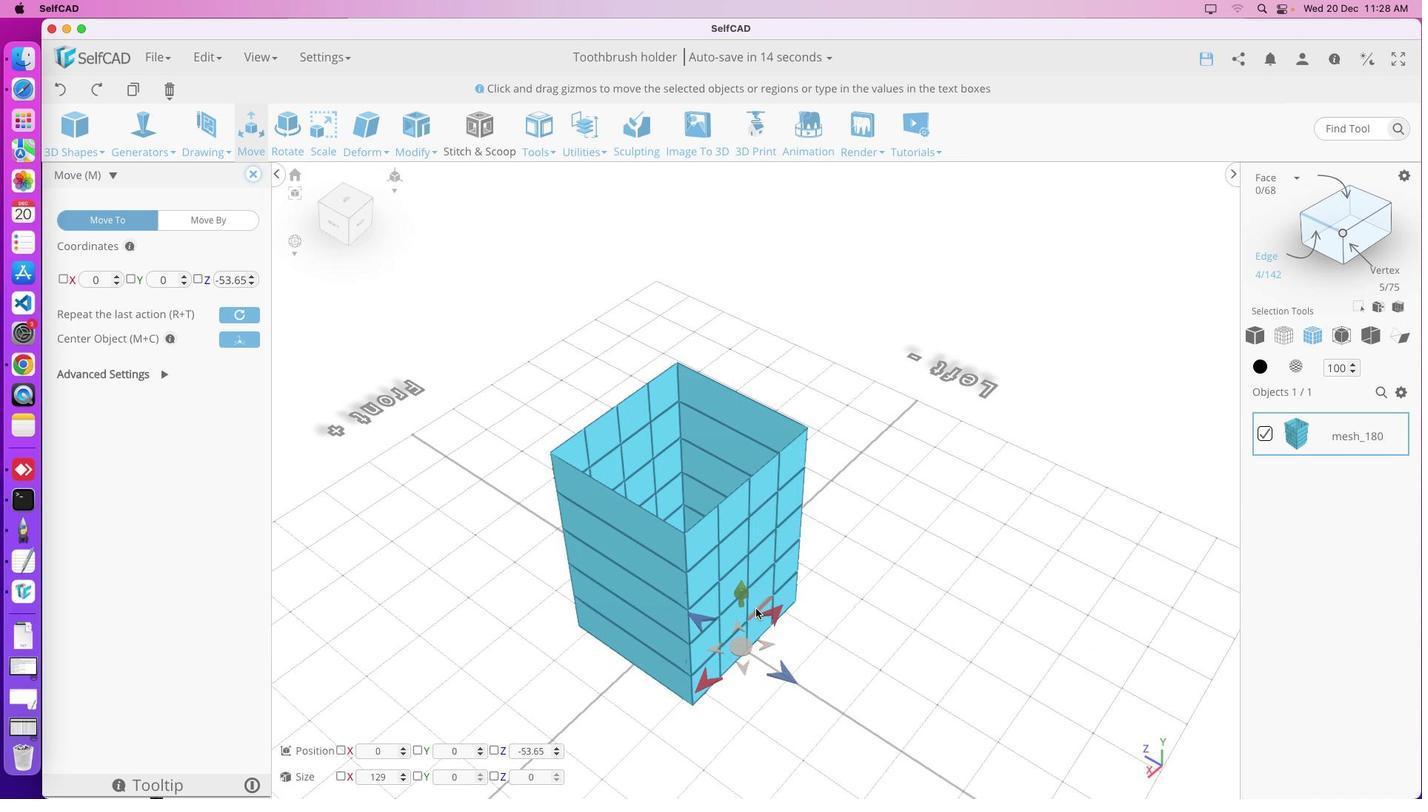 
Action: Mouse pressed left at (697, 502)
